 Task: Search for a spacious Airbnb that's perfect for a family vacation in Sentrum, Oslo, Norway.
Action: Mouse moved to (593, 111)
Screenshot: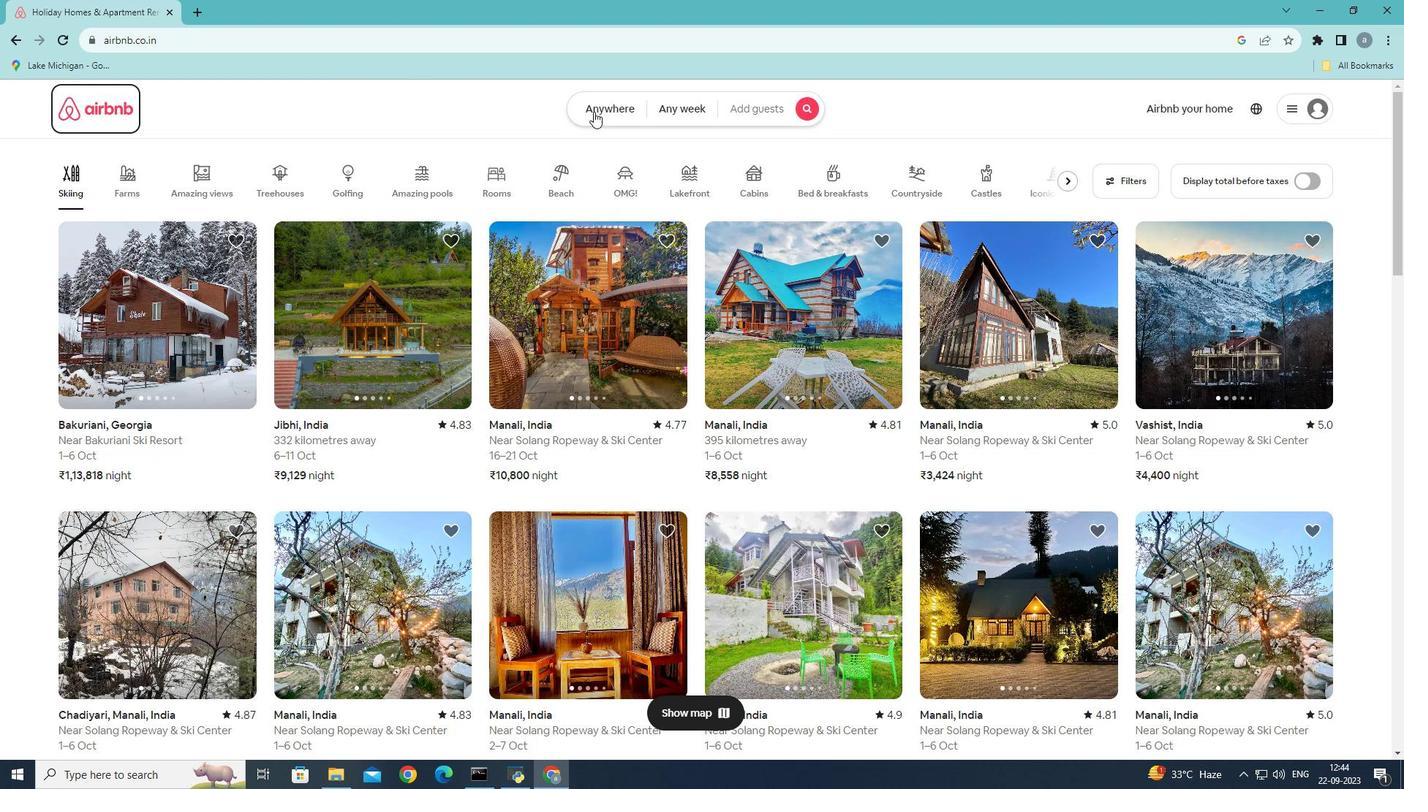 
Action: Mouse pressed left at (593, 111)
Screenshot: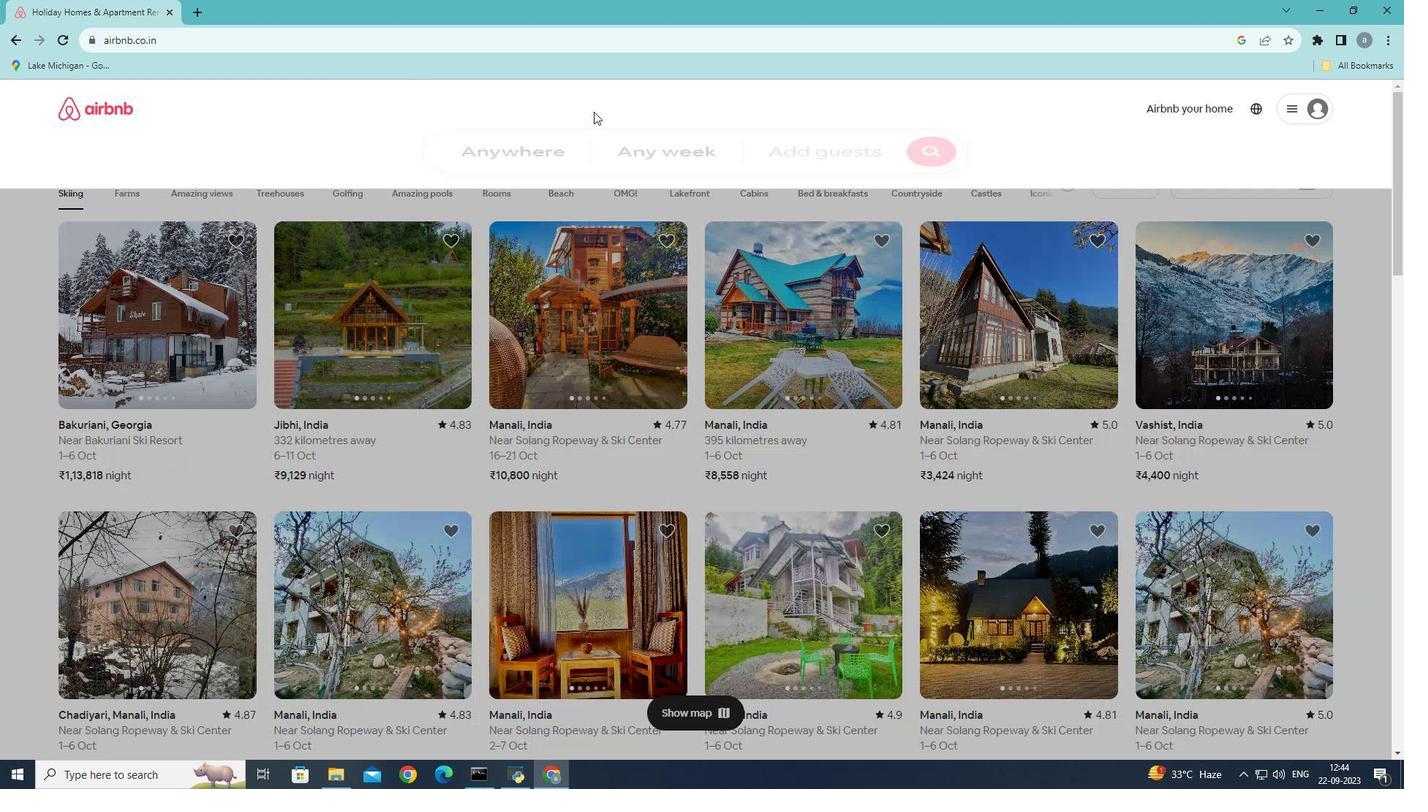 
Action: Mouse moved to (454, 167)
Screenshot: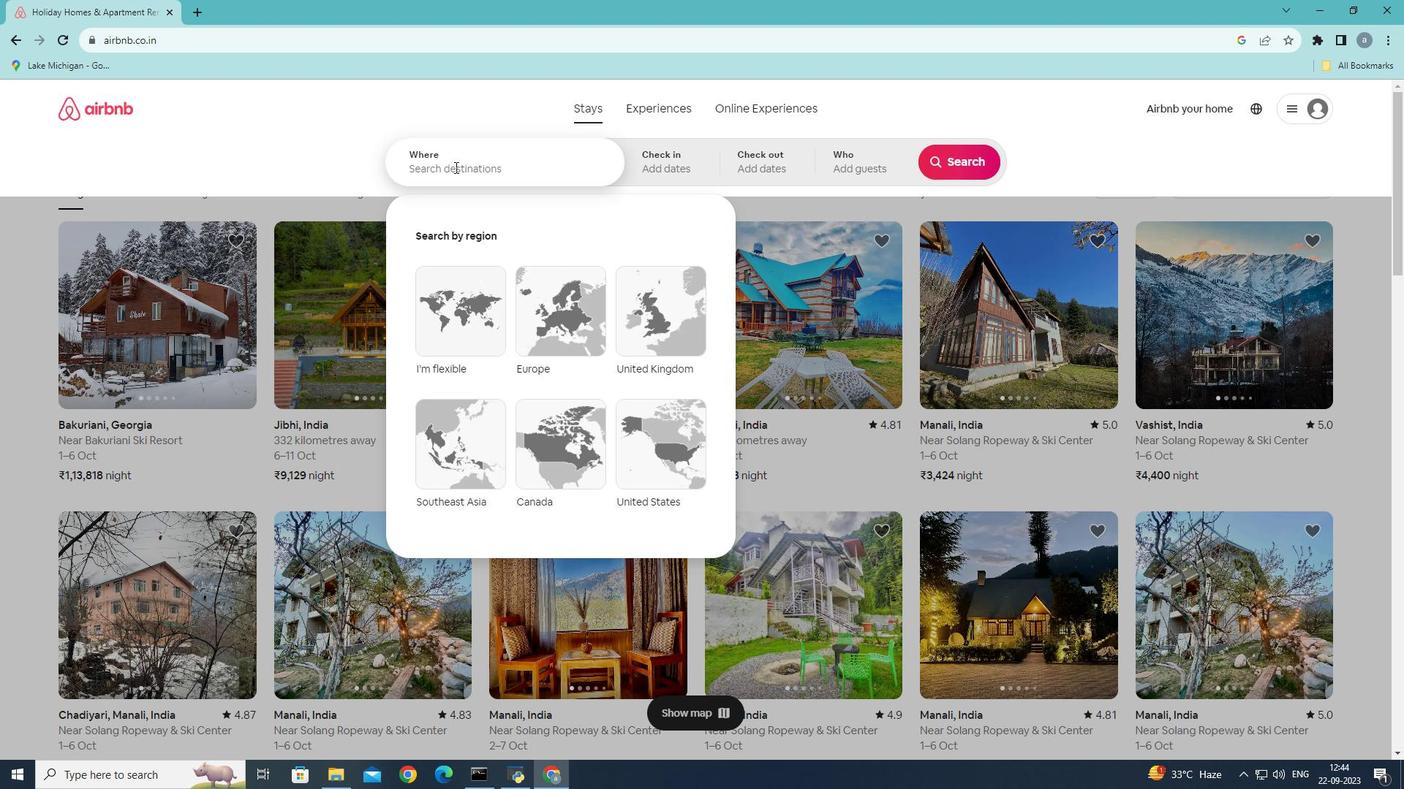 
Action: Mouse pressed left at (454, 167)
Screenshot: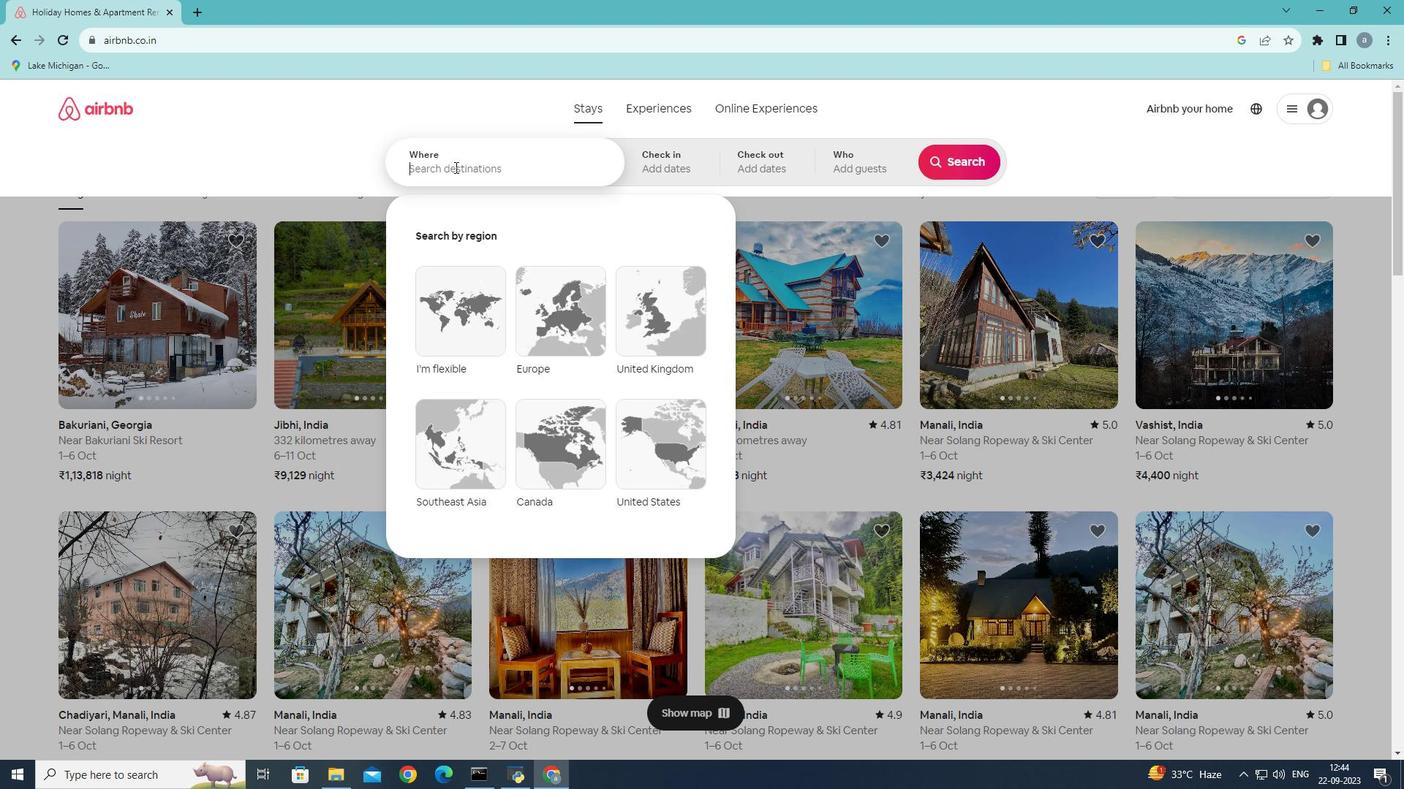 
Action: Mouse moved to (534, 173)
Screenshot: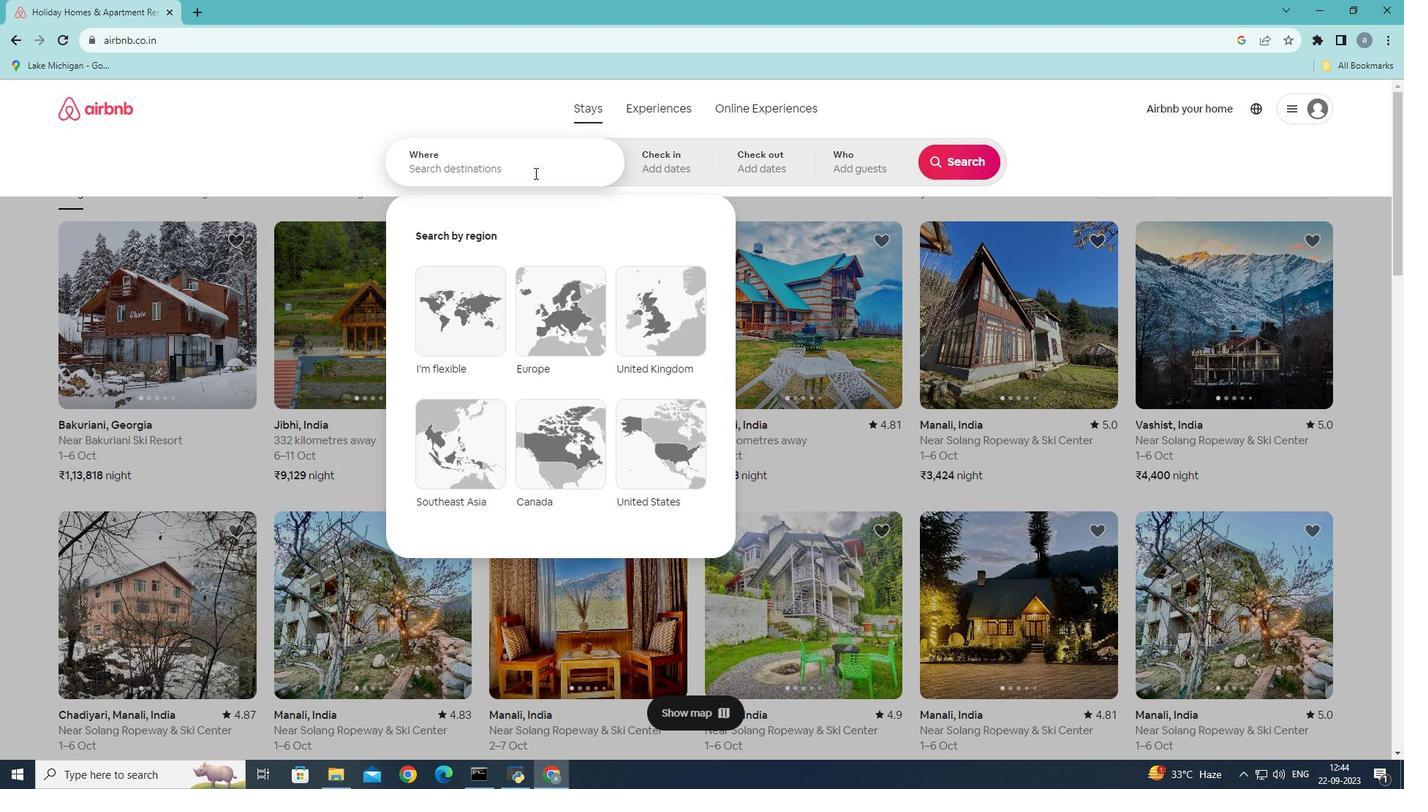
Action: Key pressed sent
Screenshot: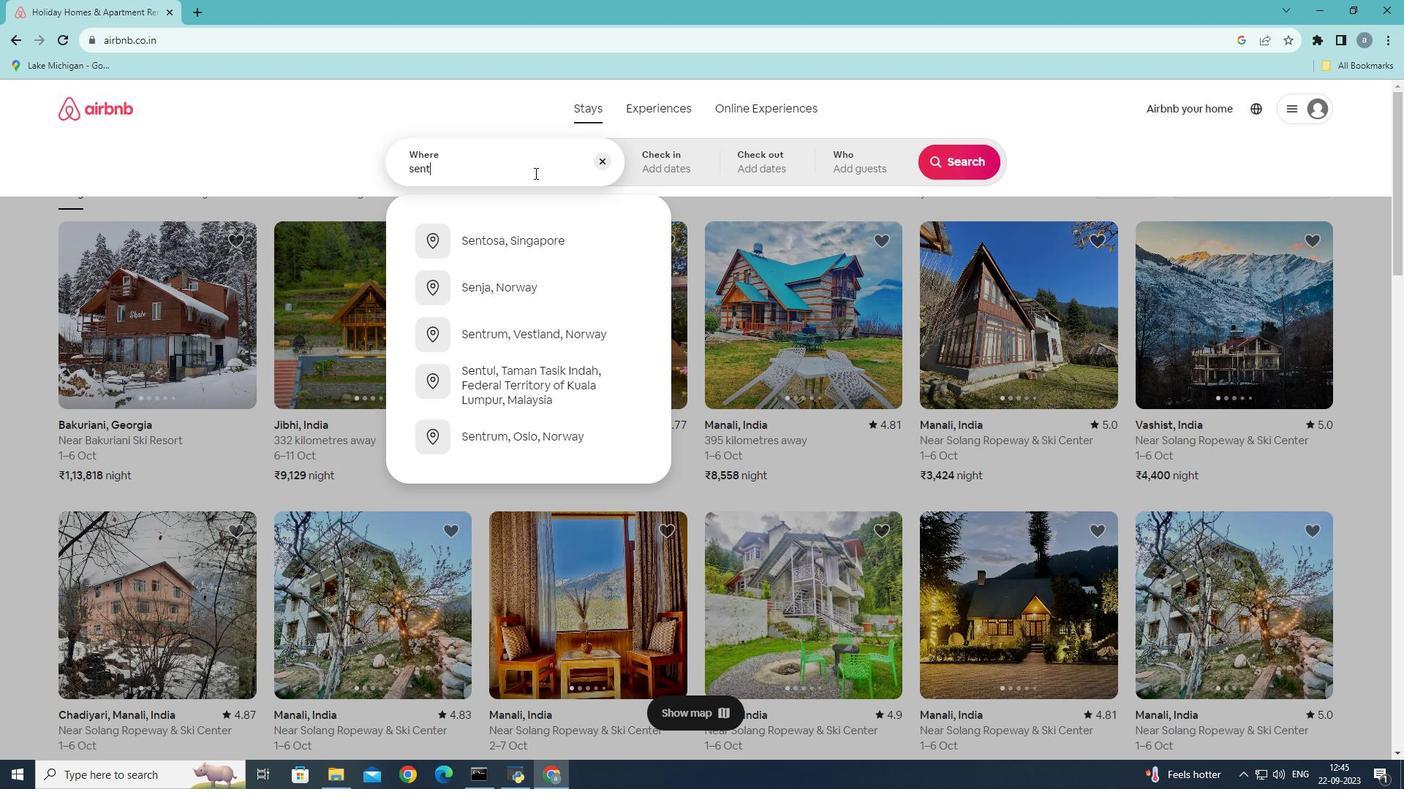 
Action: Mouse moved to (502, 382)
Screenshot: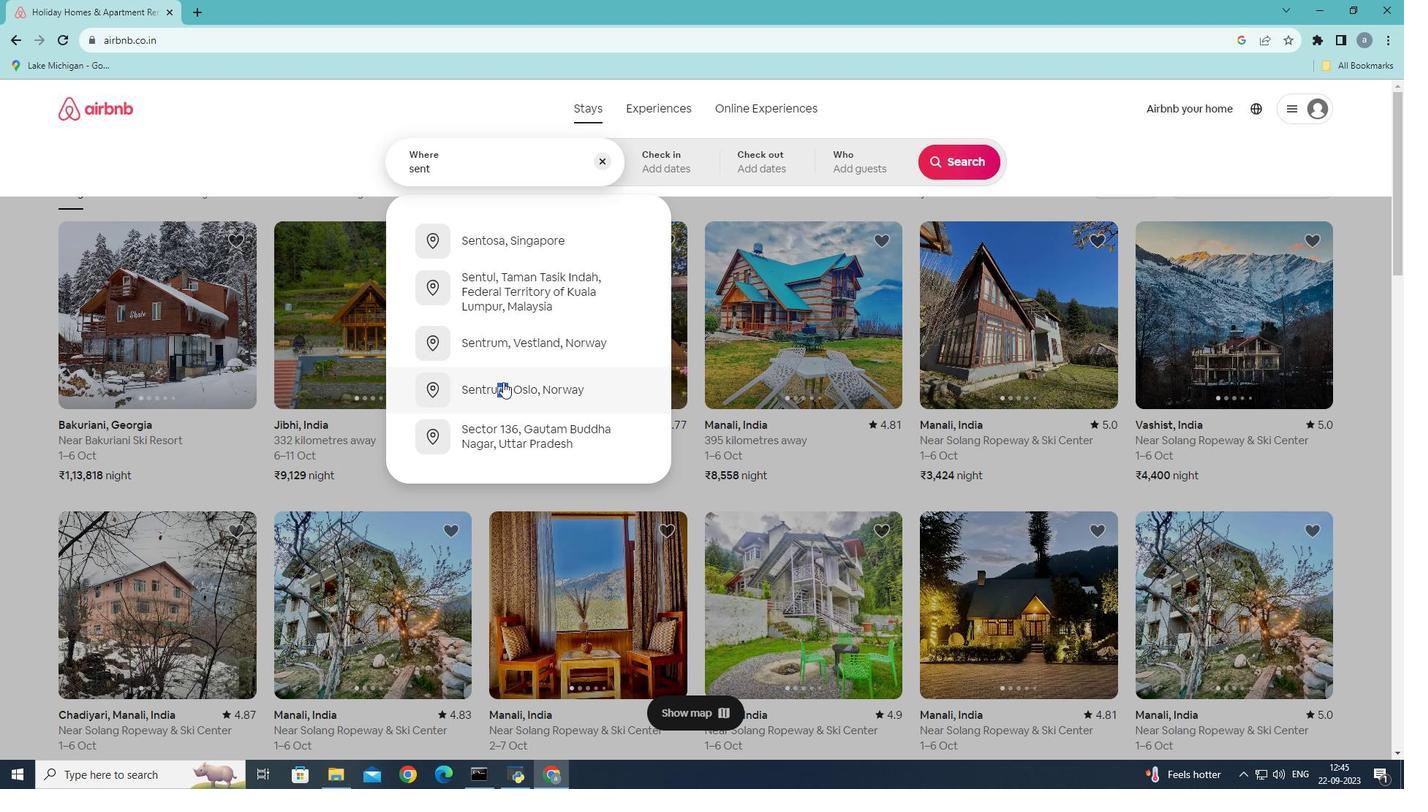 
Action: Mouse pressed left at (502, 382)
Screenshot: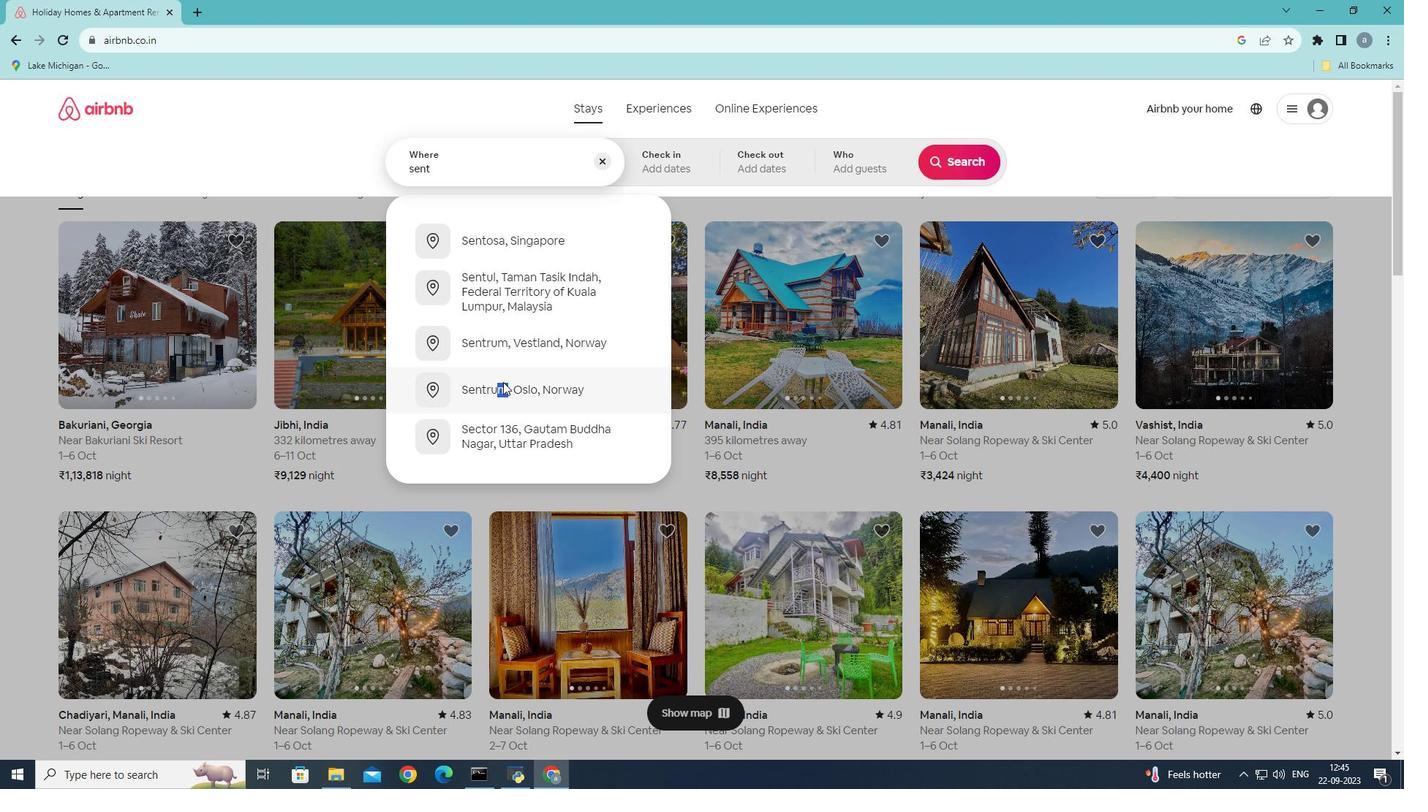 
Action: Mouse moved to (967, 161)
Screenshot: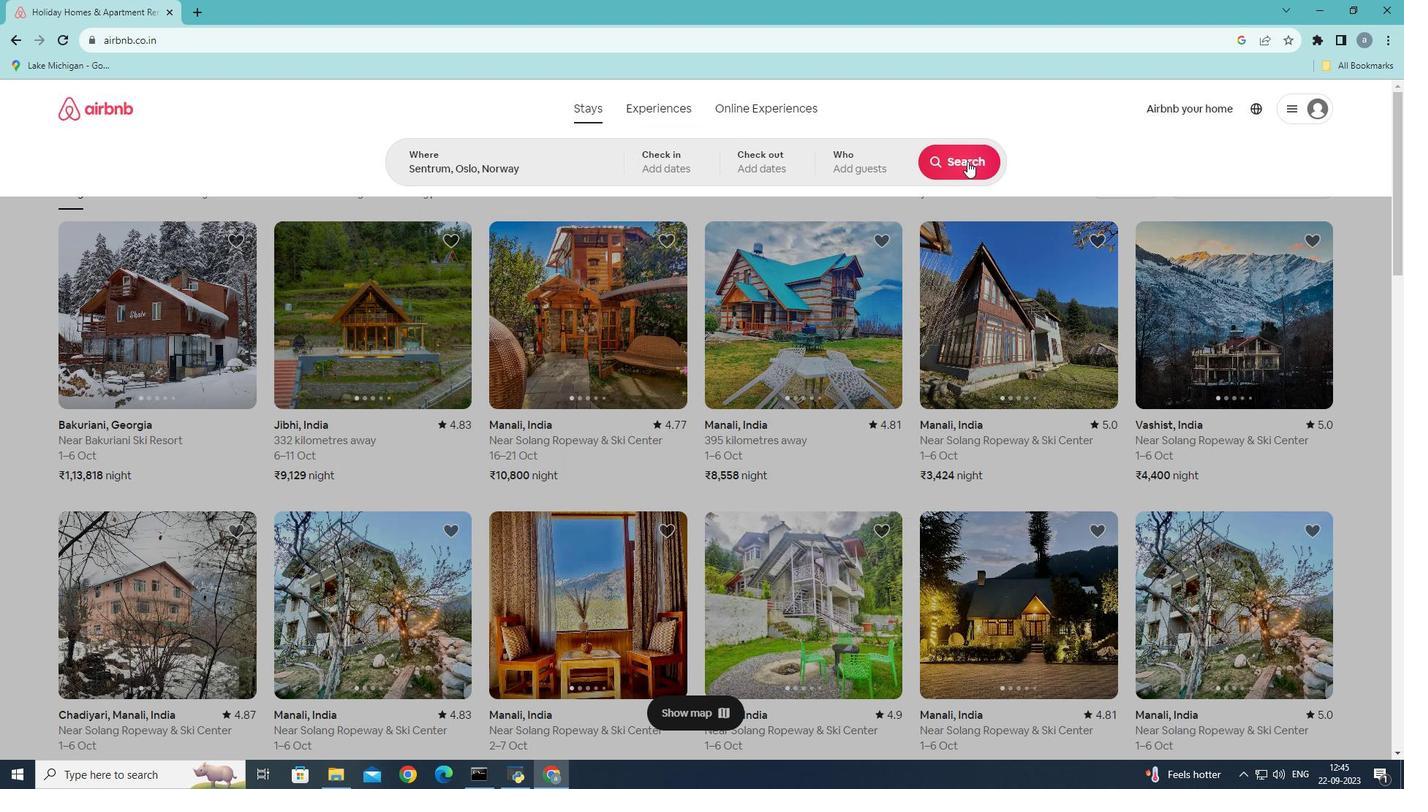 
Action: Mouse pressed left at (967, 161)
Screenshot: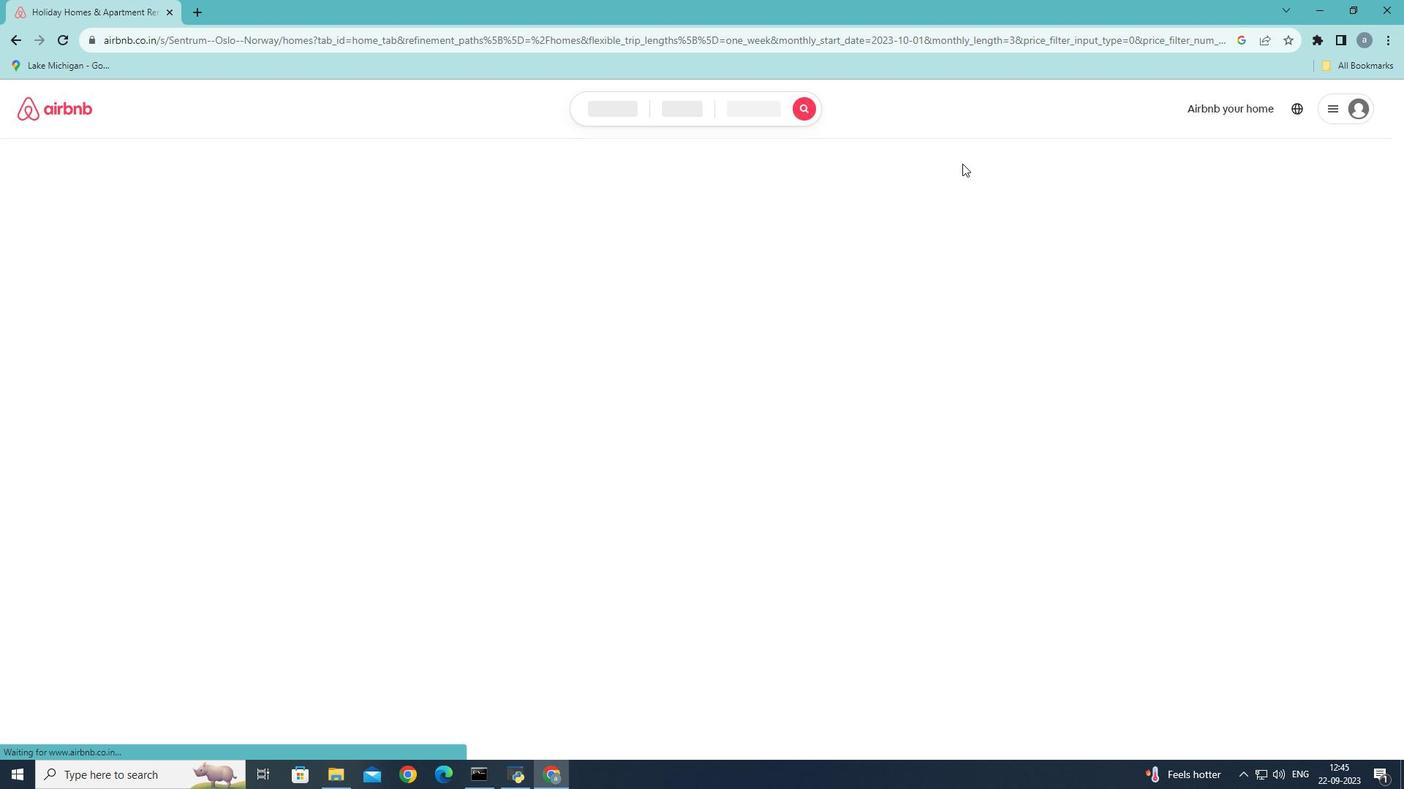 
Action: Mouse moved to (1172, 166)
Screenshot: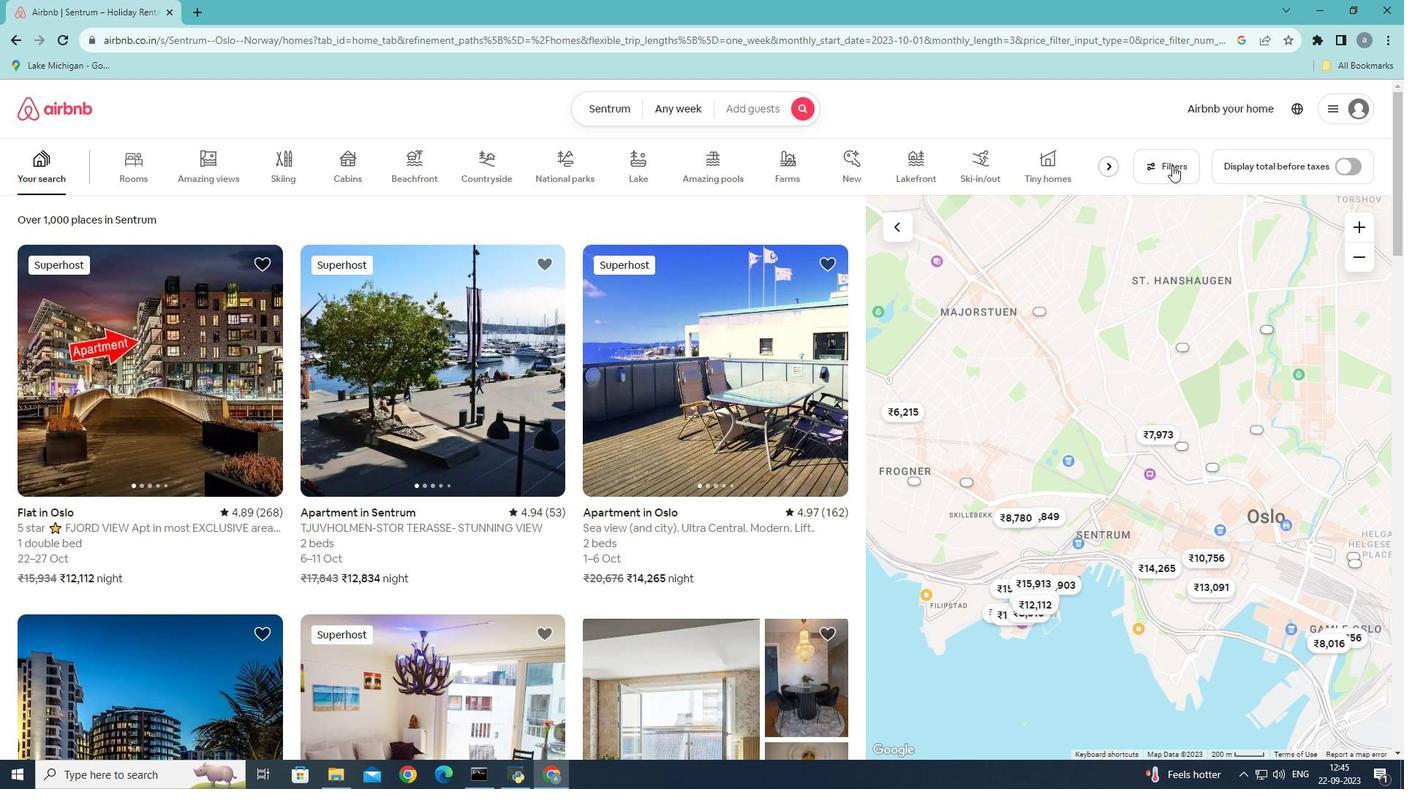 
Action: Mouse pressed left at (1172, 166)
Screenshot: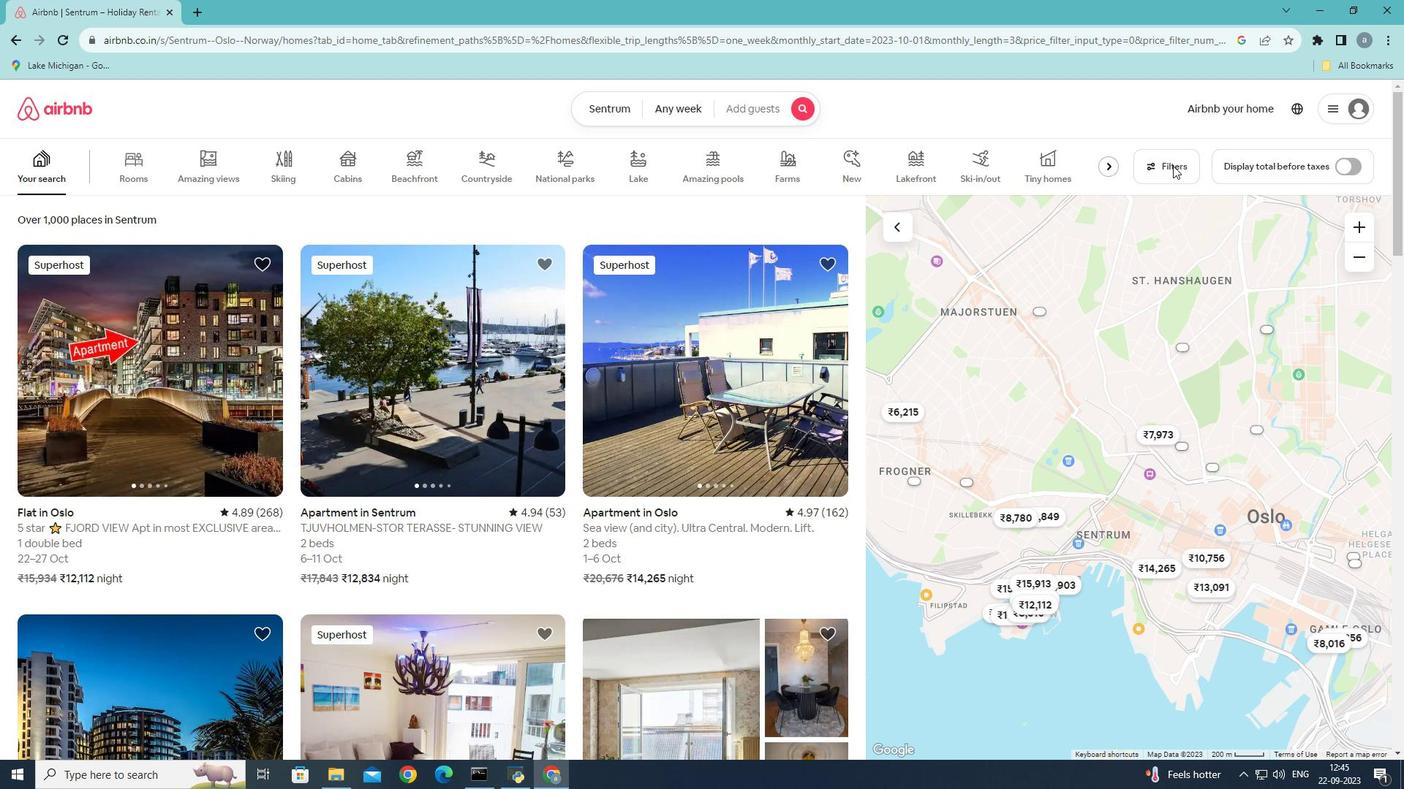 
Action: Mouse moved to (598, 444)
Screenshot: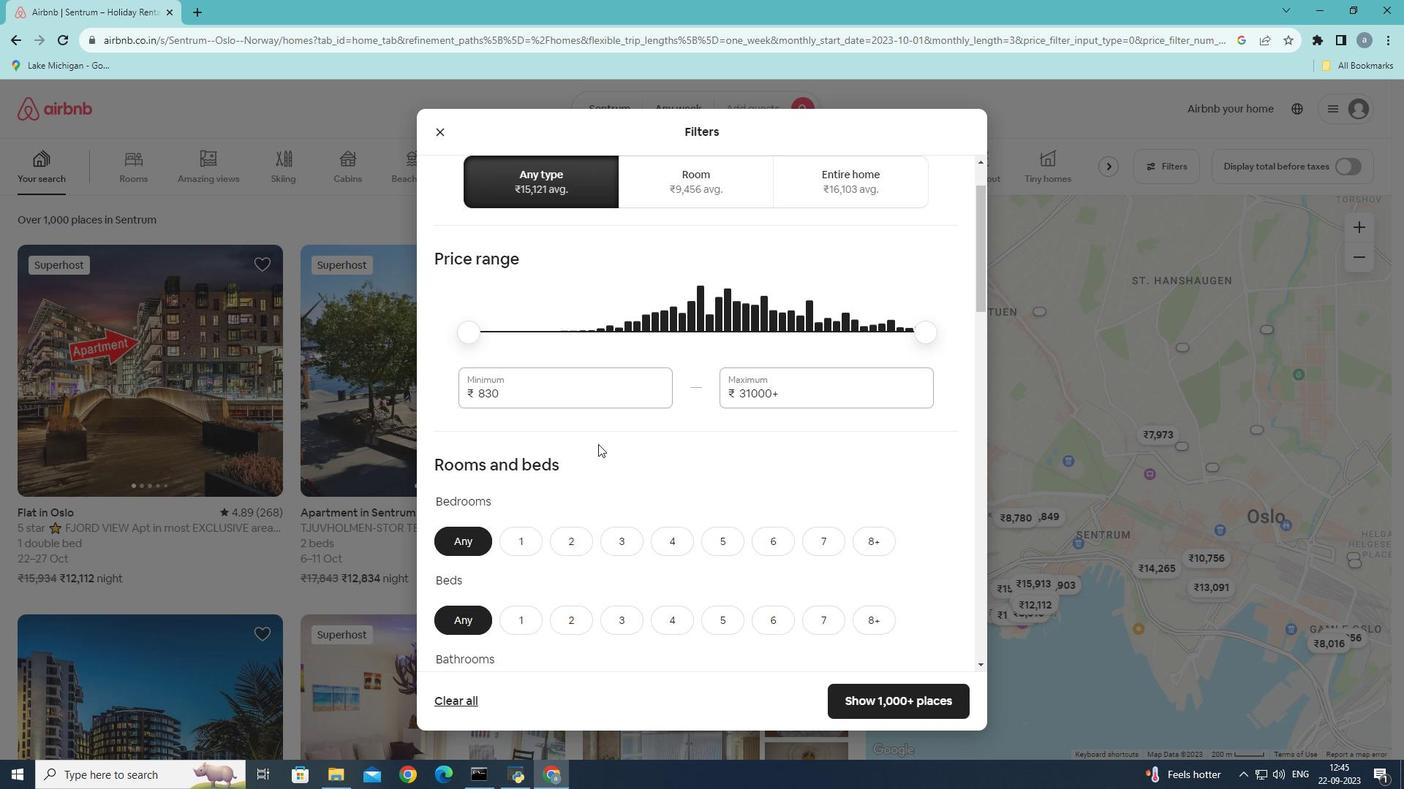 
Action: Mouse scrolled (598, 443) with delta (0, 0)
Screenshot: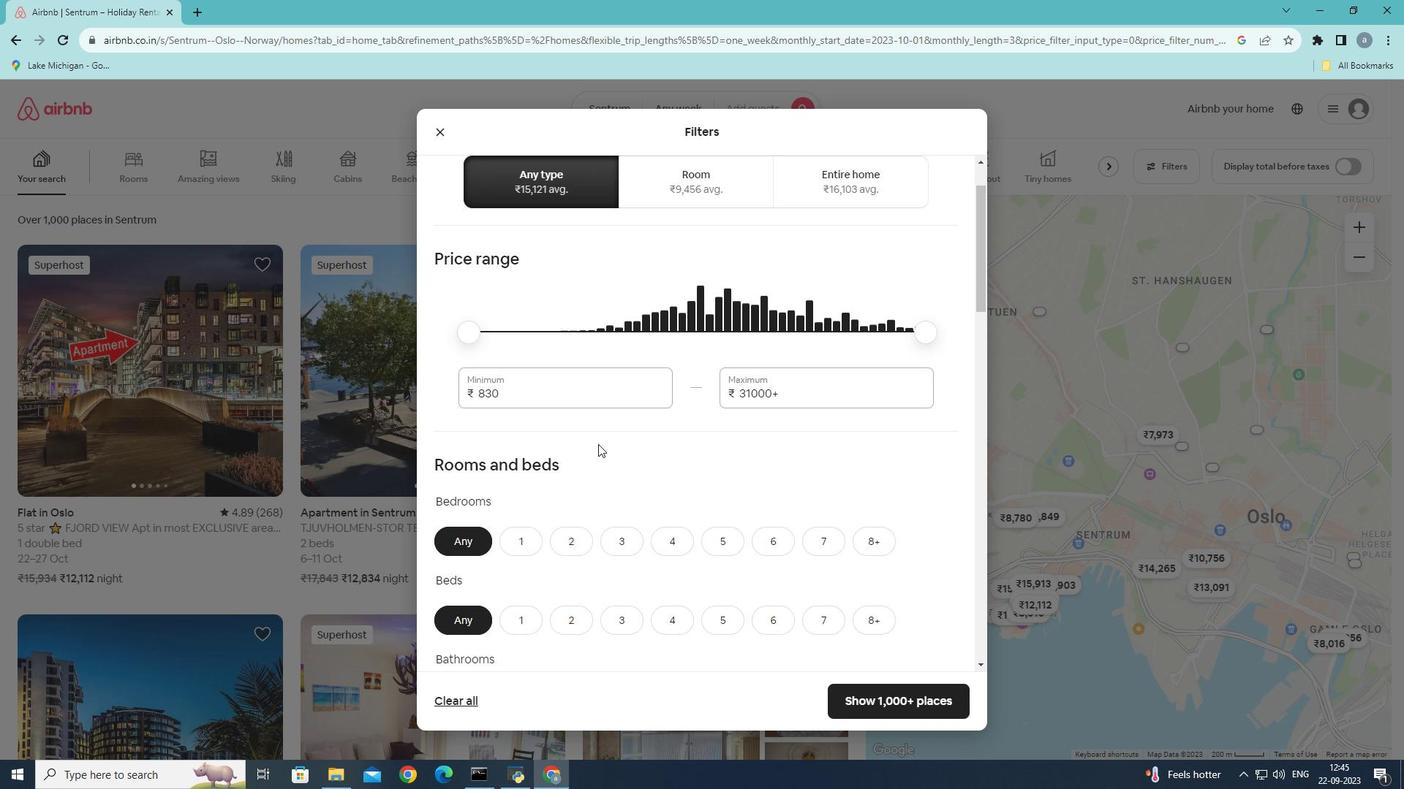 
Action: Mouse scrolled (598, 443) with delta (0, 0)
Screenshot: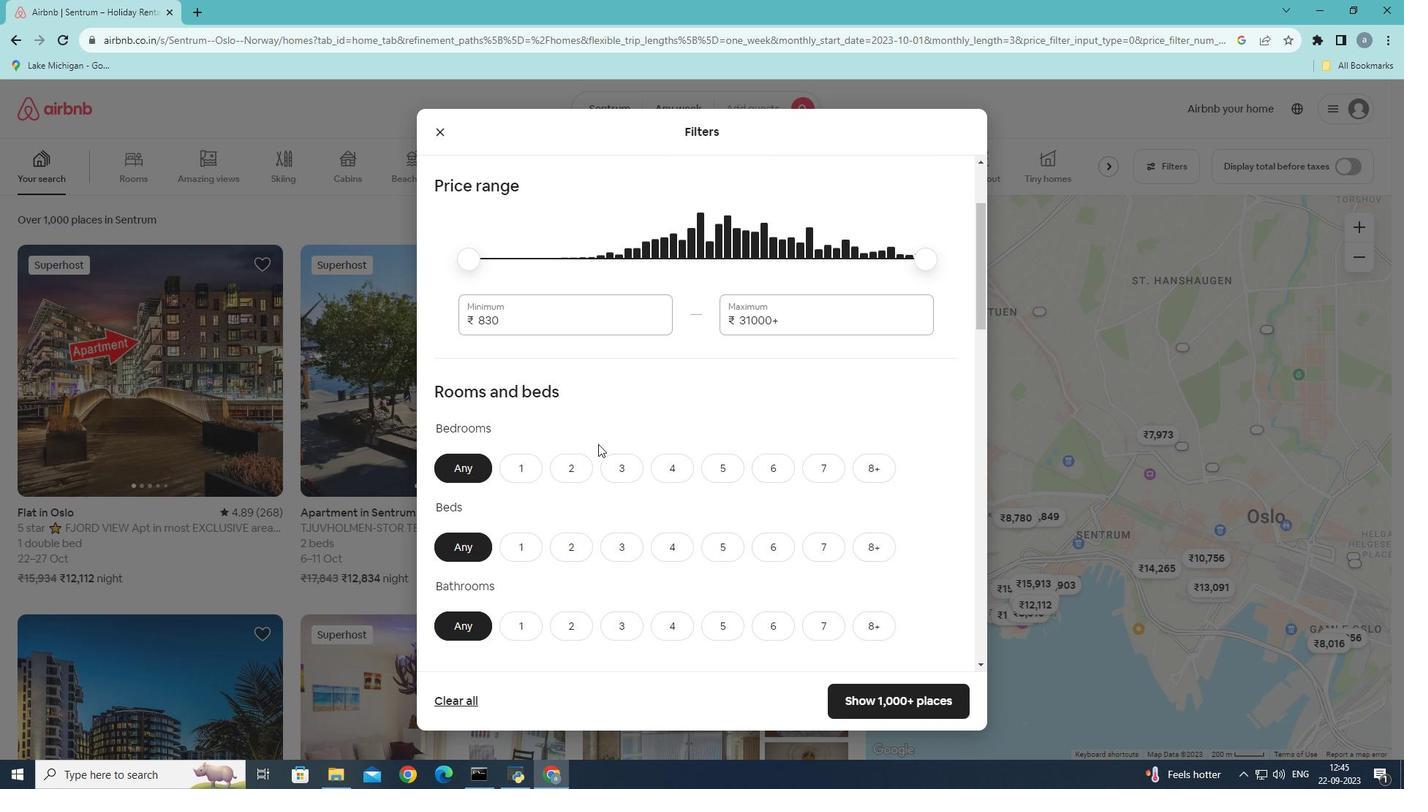 
Action: Mouse scrolled (598, 443) with delta (0, 0)
Screenshot: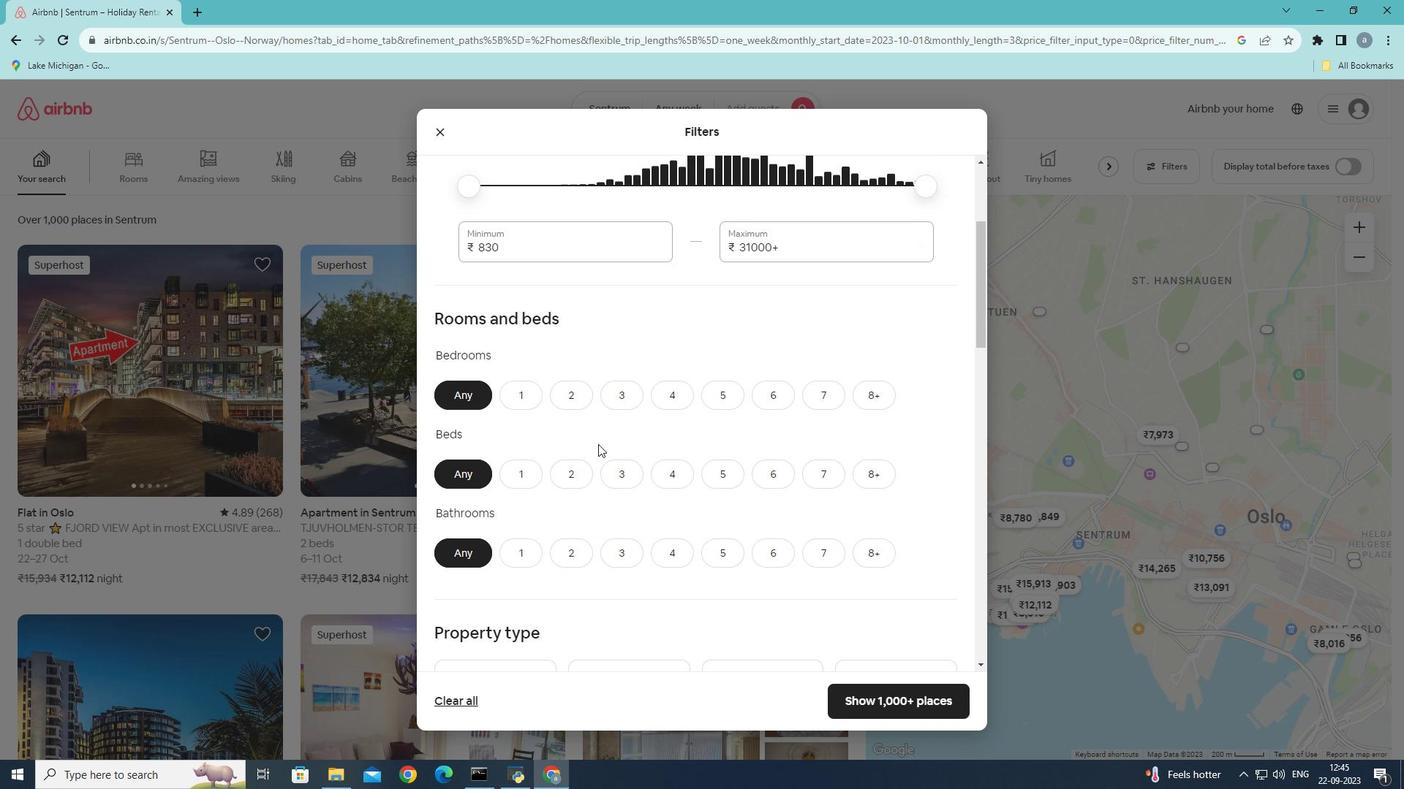 
Action: Mouse moved to (542, 427)
Screenshot: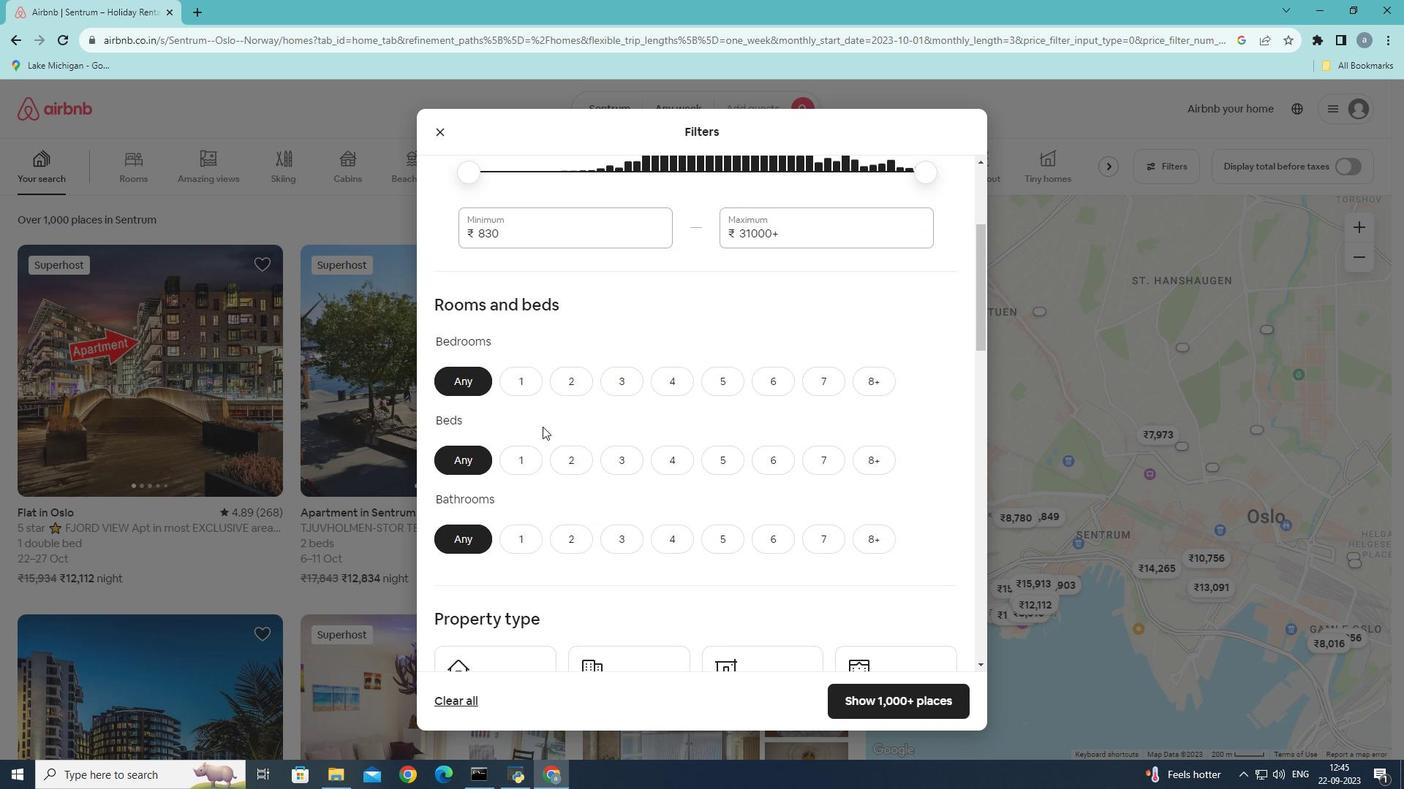 
Action: Mouse scrolled (542, 426) with delta (0, 0)
Screenshot: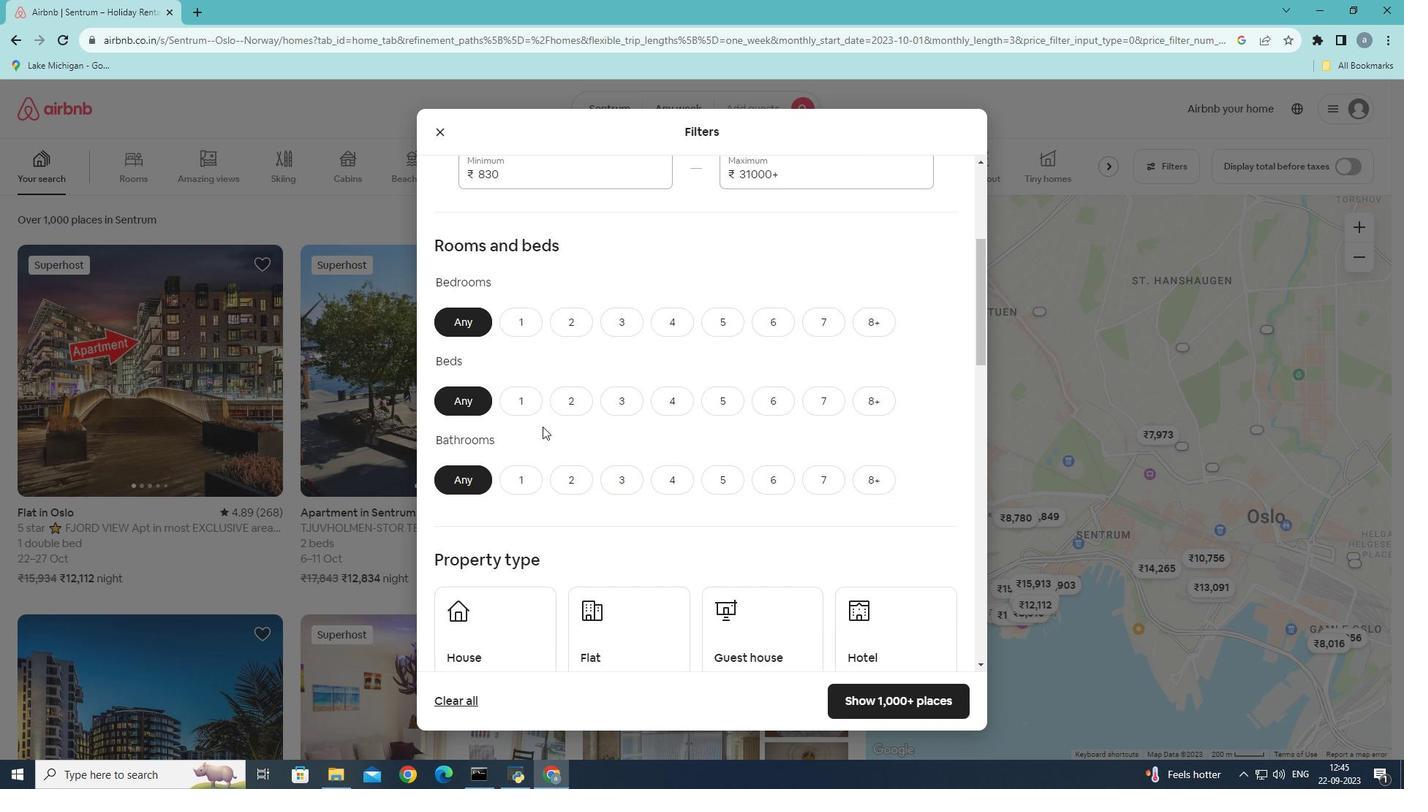 
Action: Mouse scrolled (542, 426) with delta (0, 0)
Screenshot: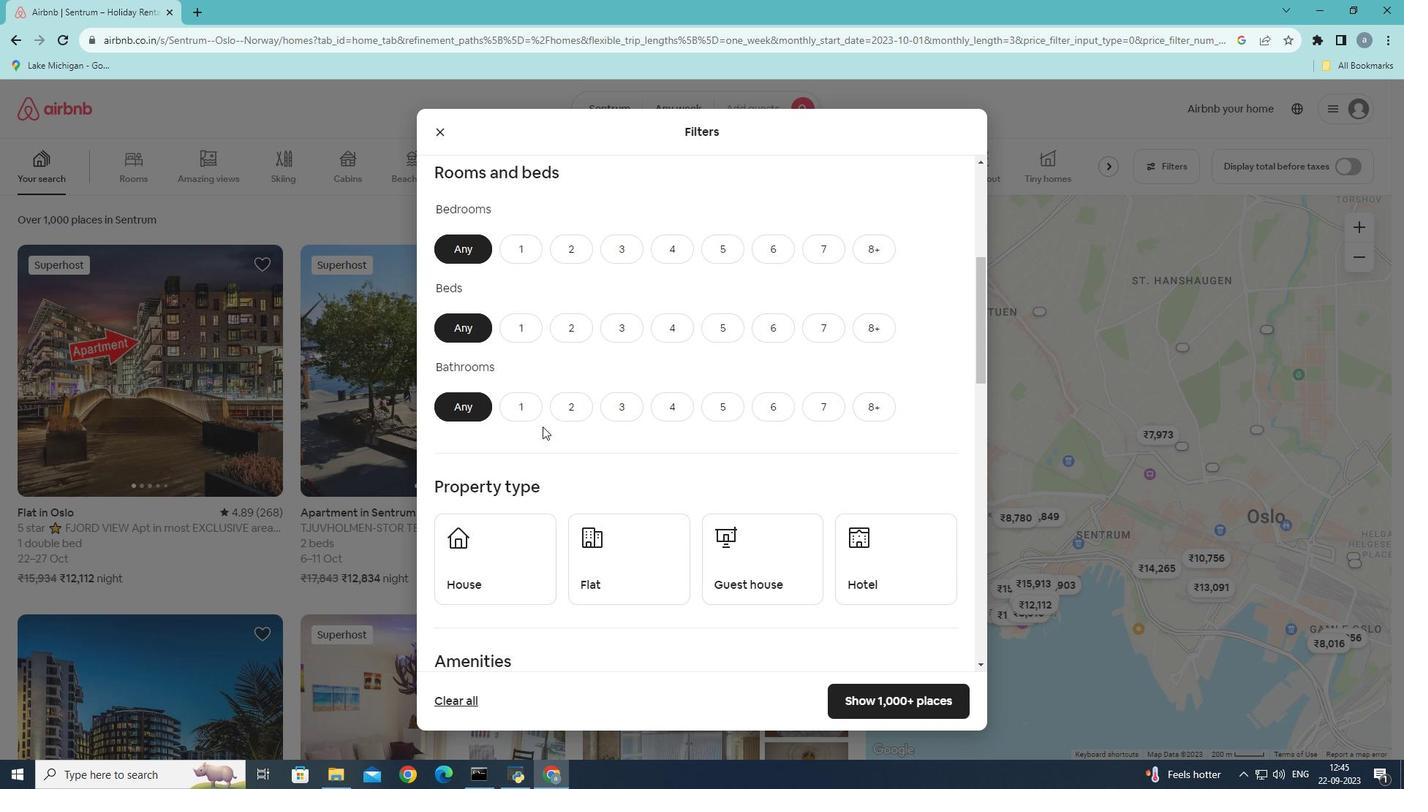 
Action: Mouse scrolled (542, 426) with delta (0, 0)
Screenshot: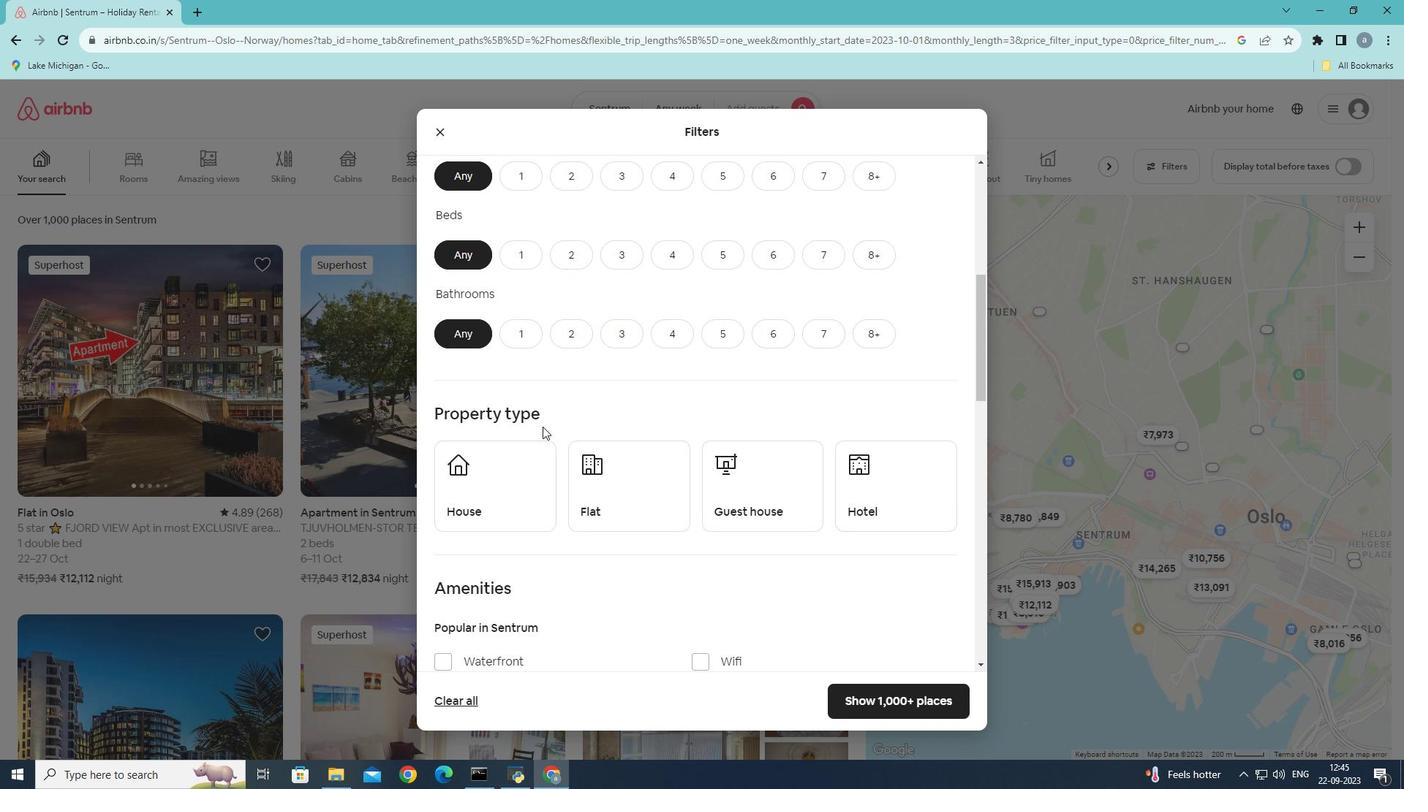 
Action: Mouse moved to (555, 433)
Screenshot: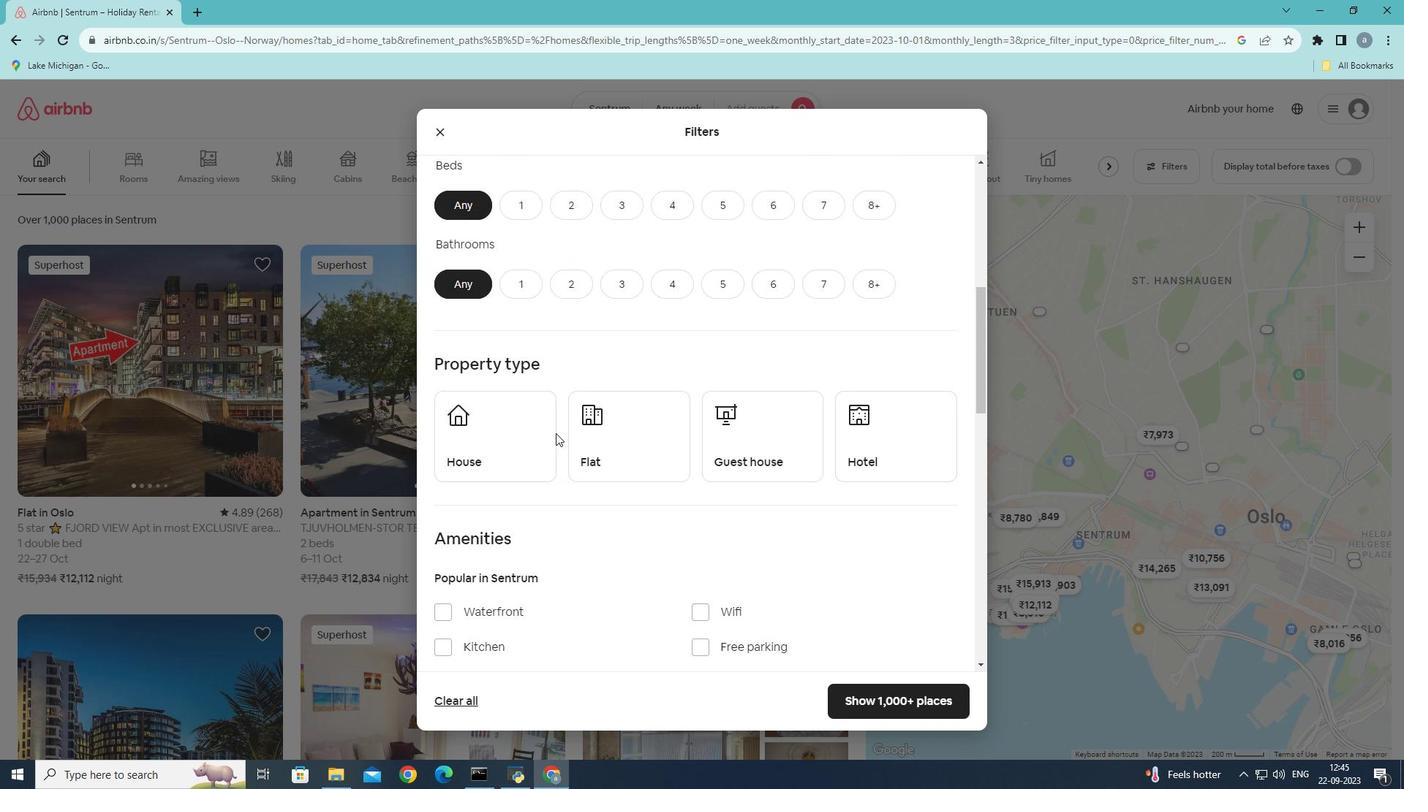 
Action: Mouse scrolled (555, 432) with delta (0, 0)
Screenshot: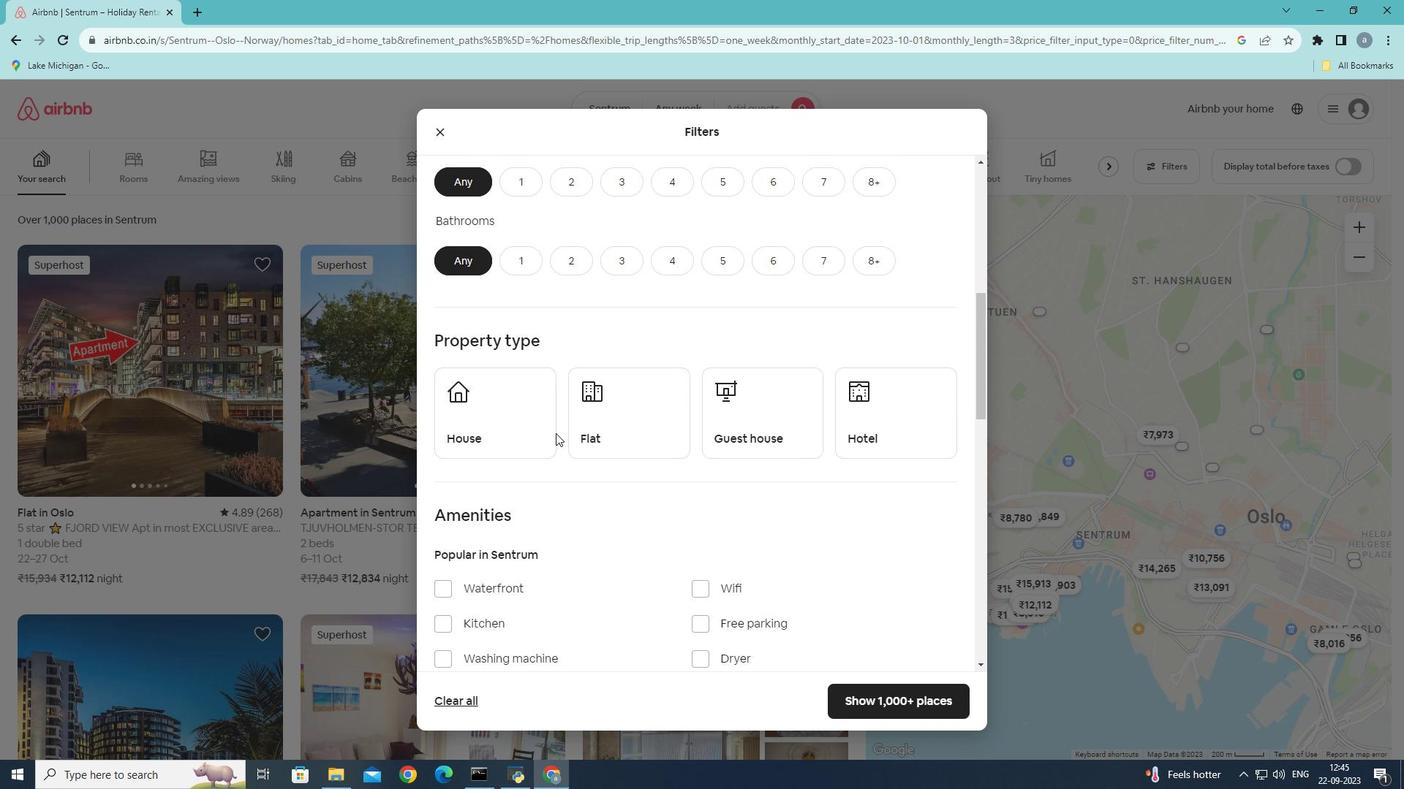 
Action: Mouse moved to (773, 432)
Screenshot: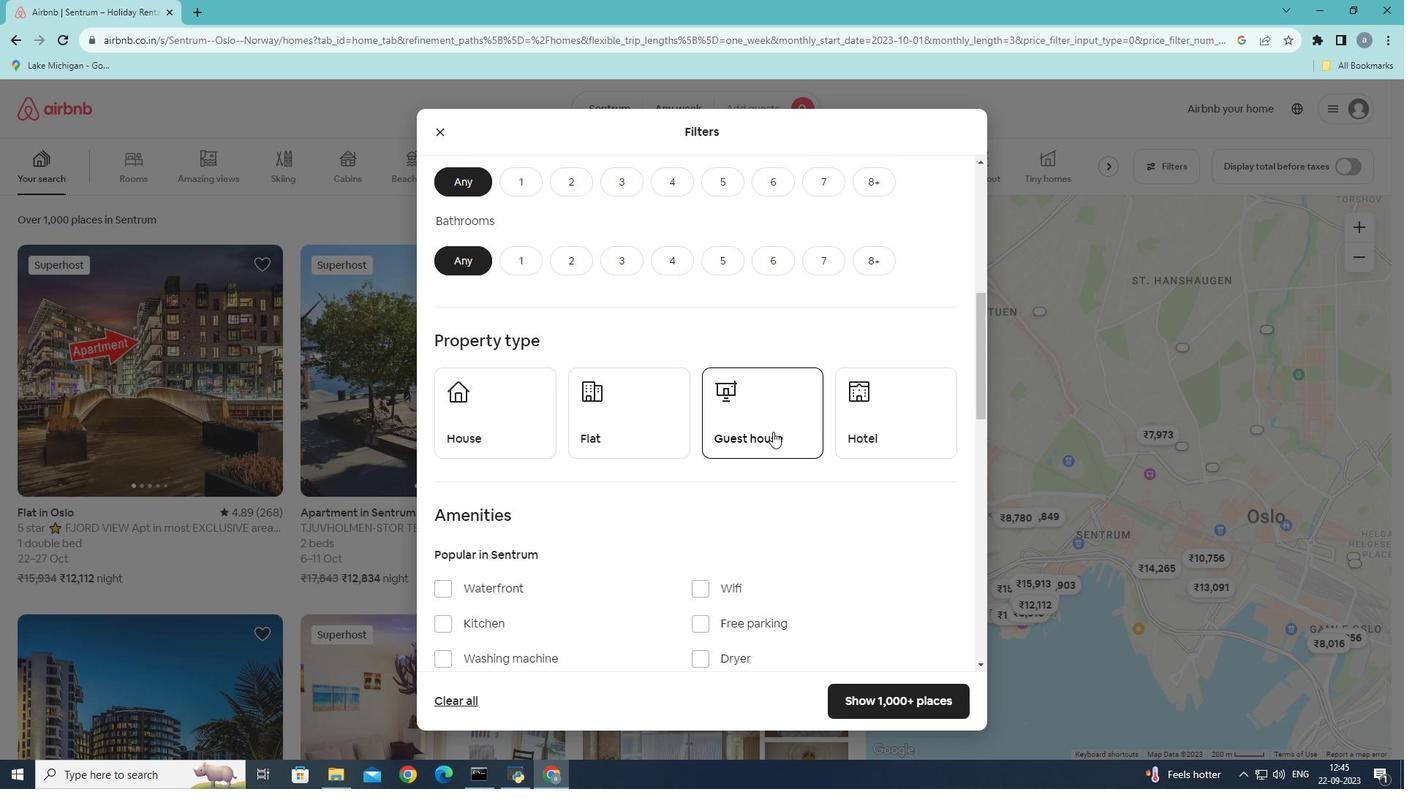 
Action: Mouse pressed left at (773, 432)
Screenshot: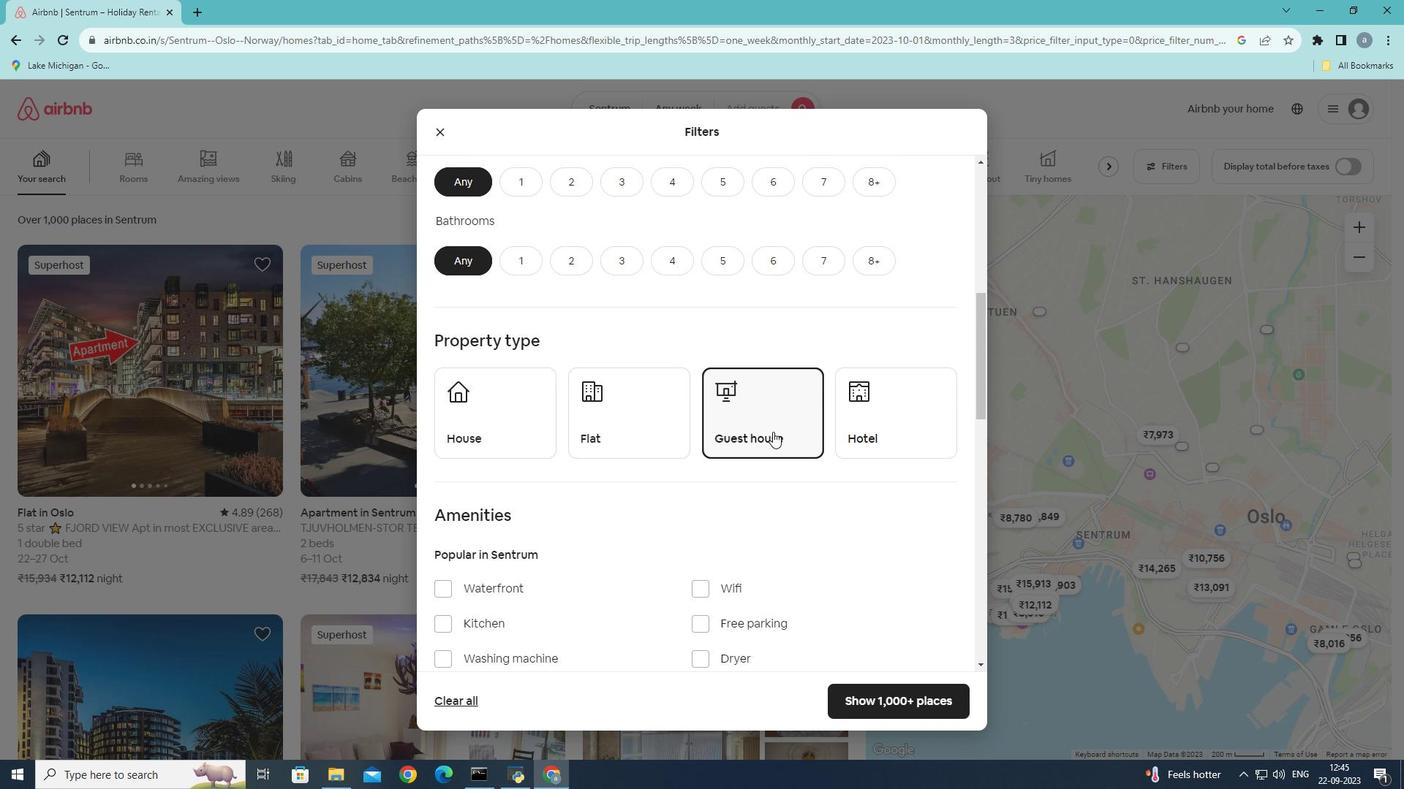 
Action: Mouse moved to (581, 484)
Screenshot: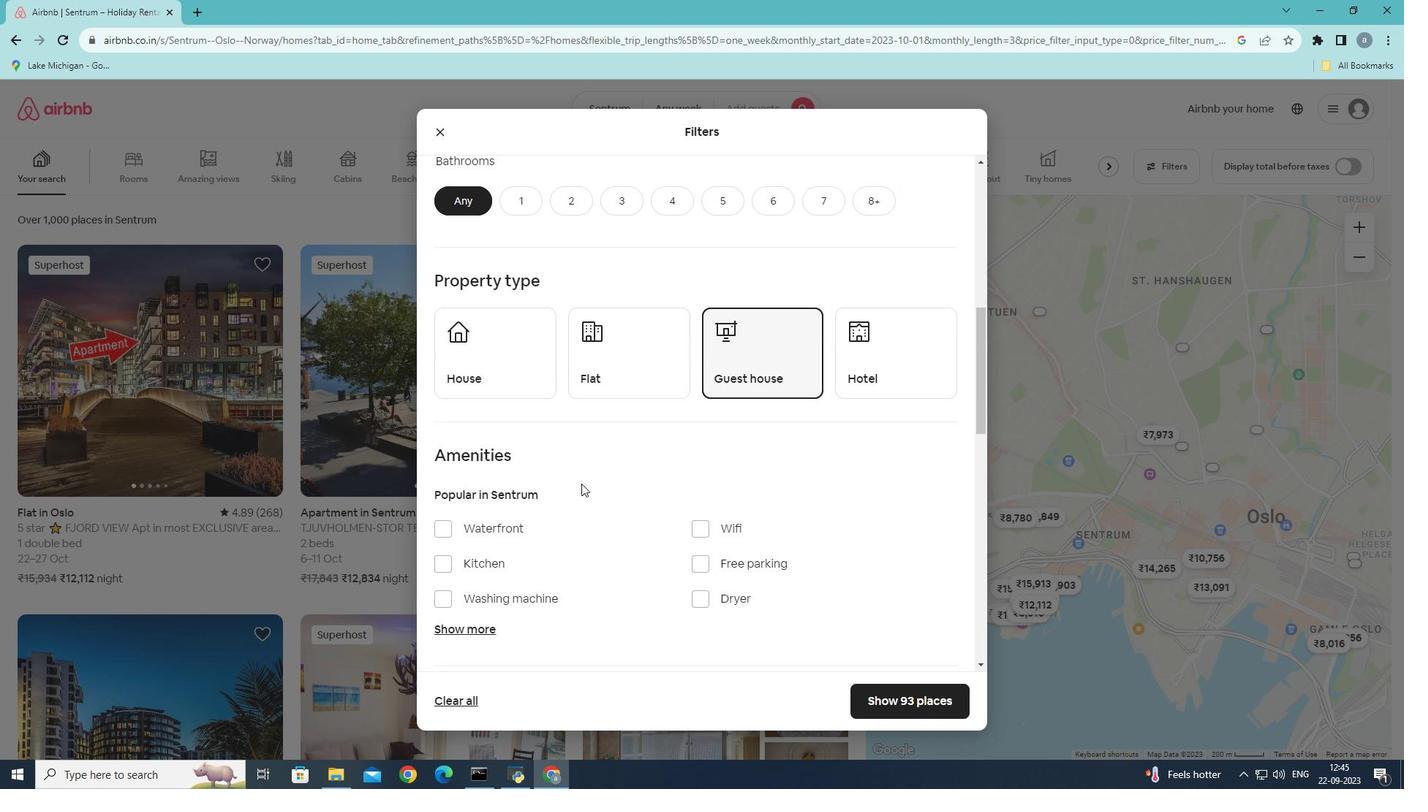 
Action: Mouse scrolled (581, 483) with delta (0, 0)
Screenshot: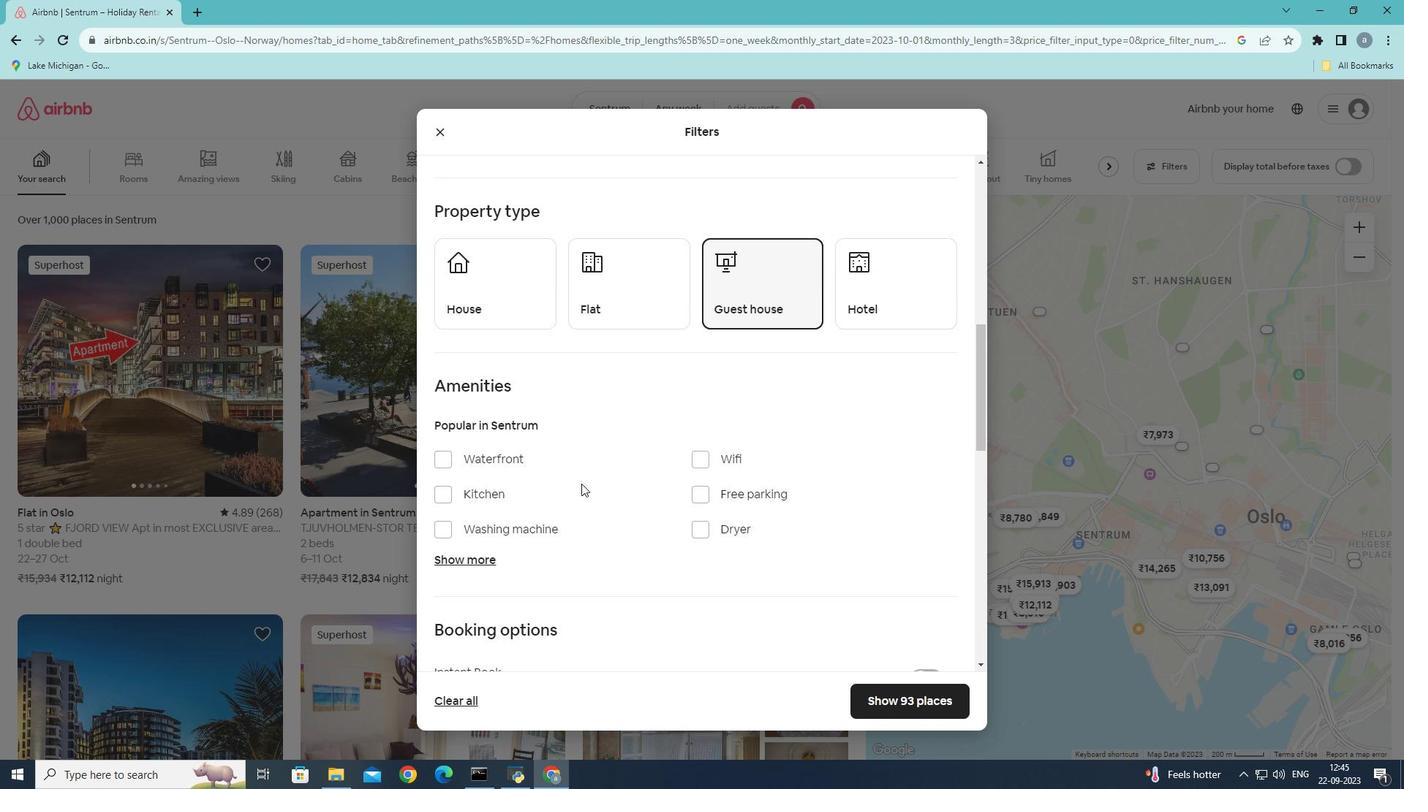 
Action: Mouse scrolled (581, 483) with delta (0, 0)
Screenshot: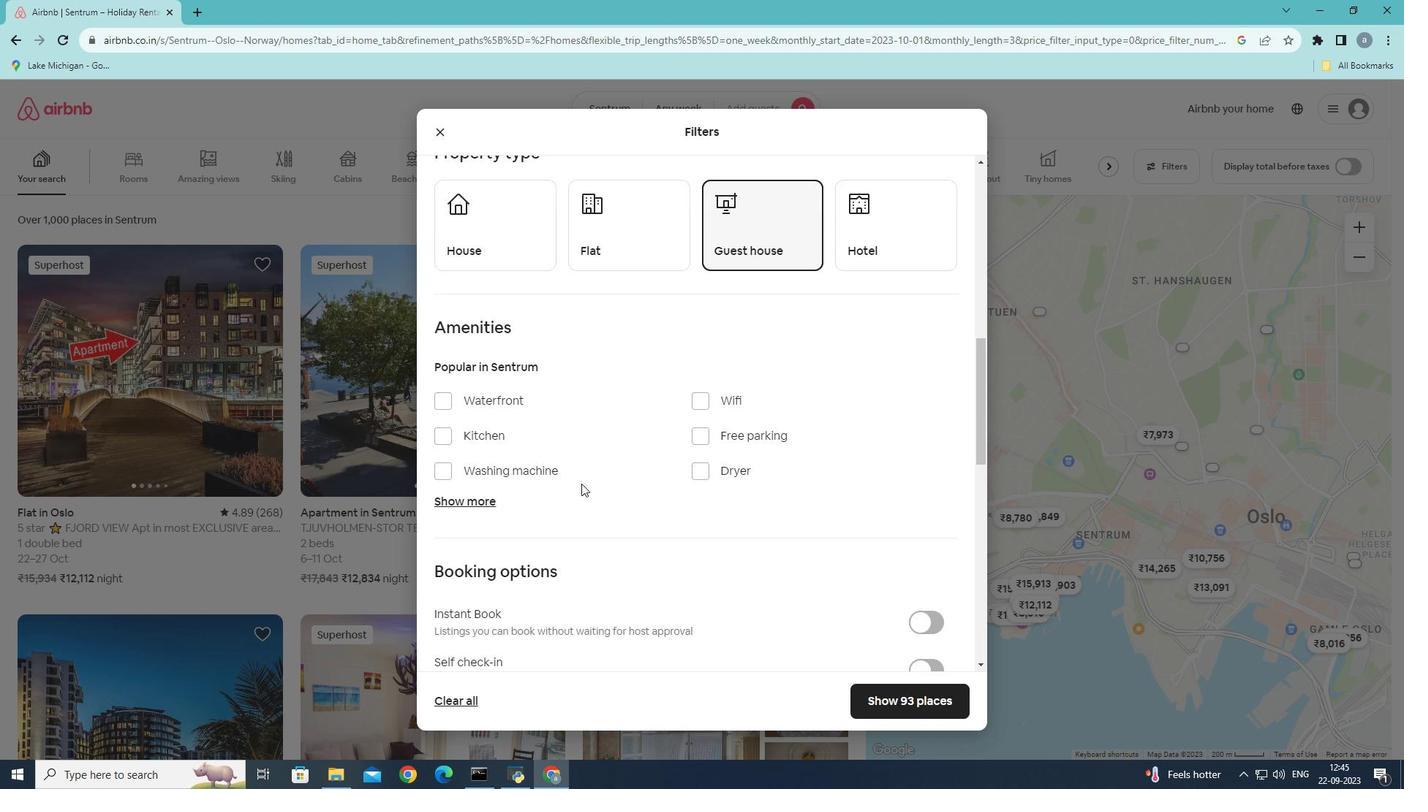 
Action: Mouse scrolled (581, 483) with delta (0, 0)
Screenshot: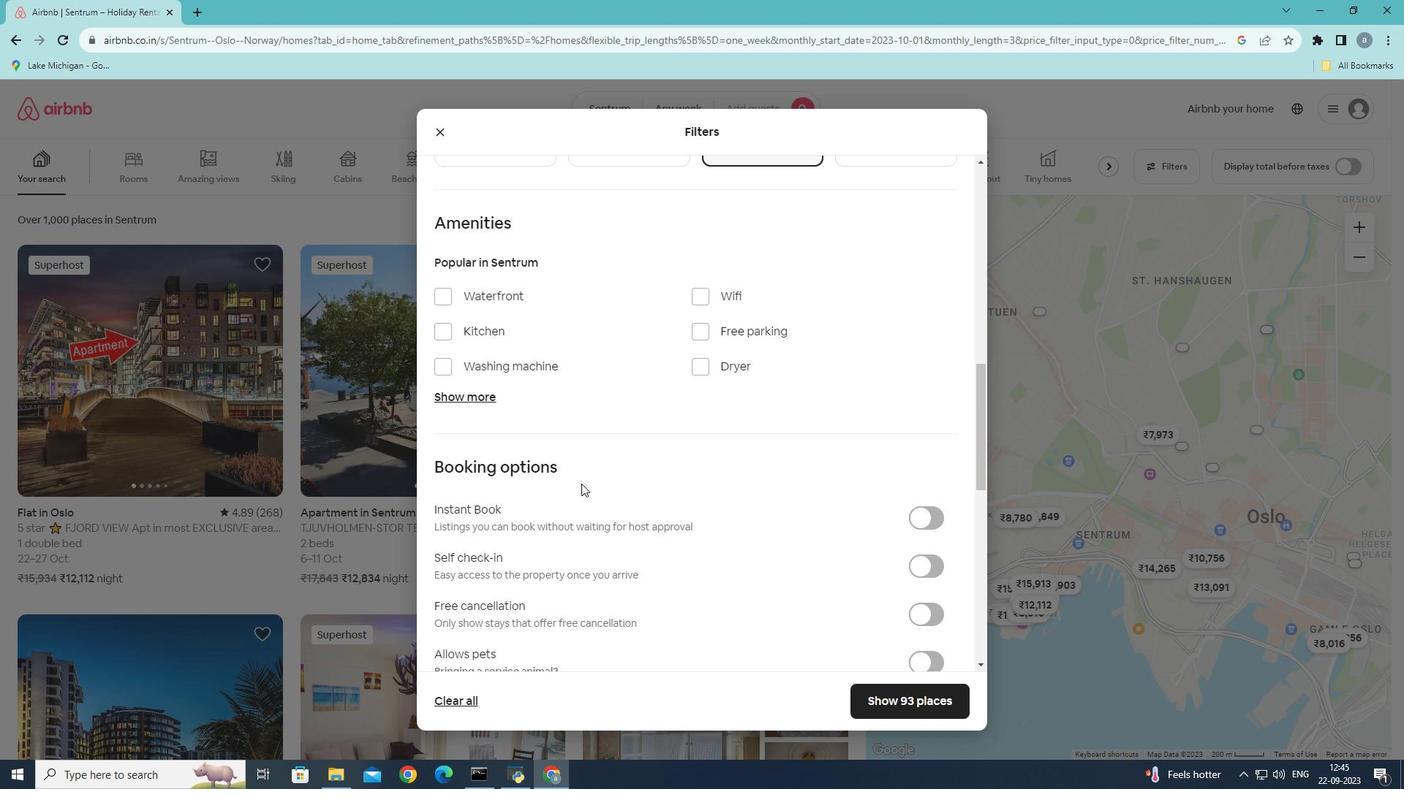 
Action: Mouse scrolled (581, 483) with delta (0, 0)
Screenshot: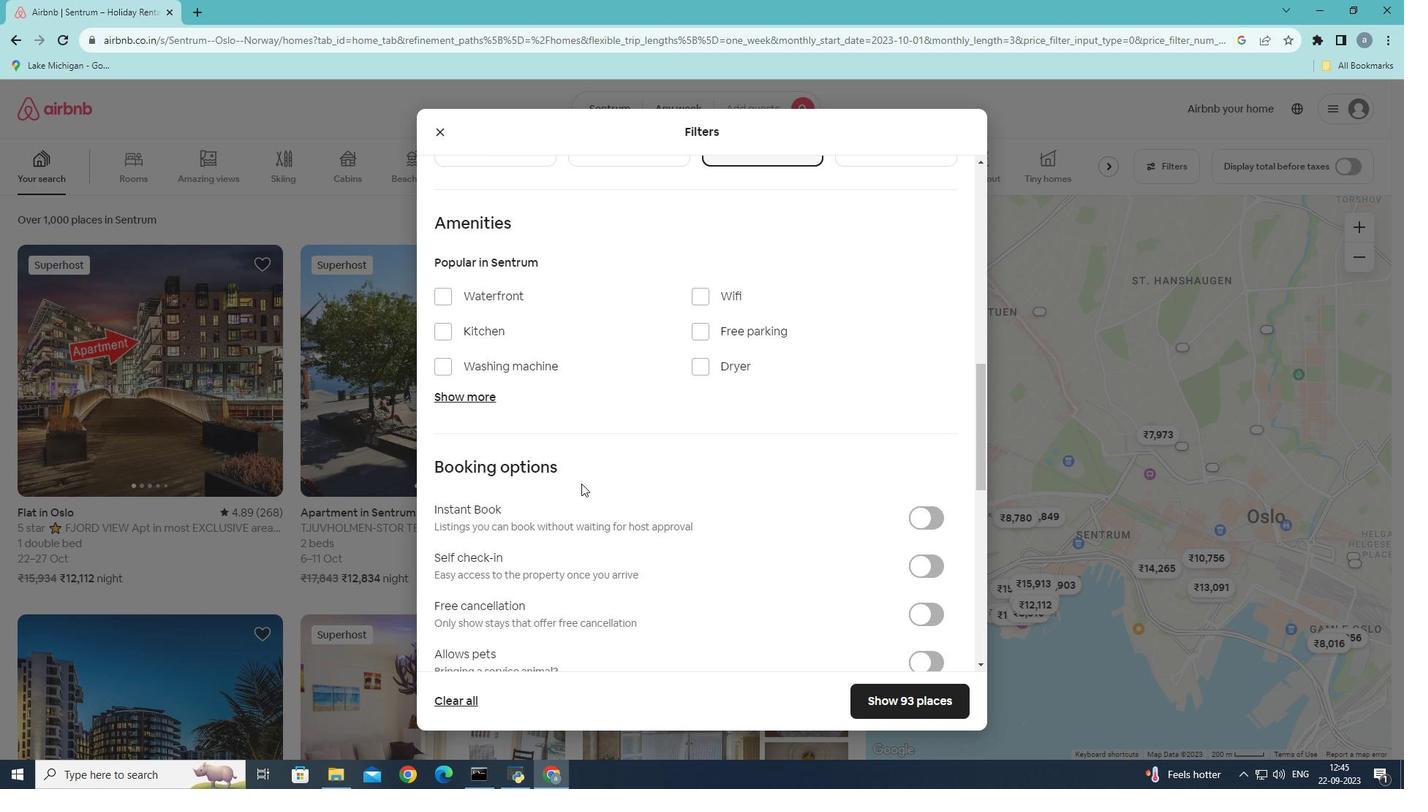 
Action: Mouse moved to (500, 419)
Screenshot: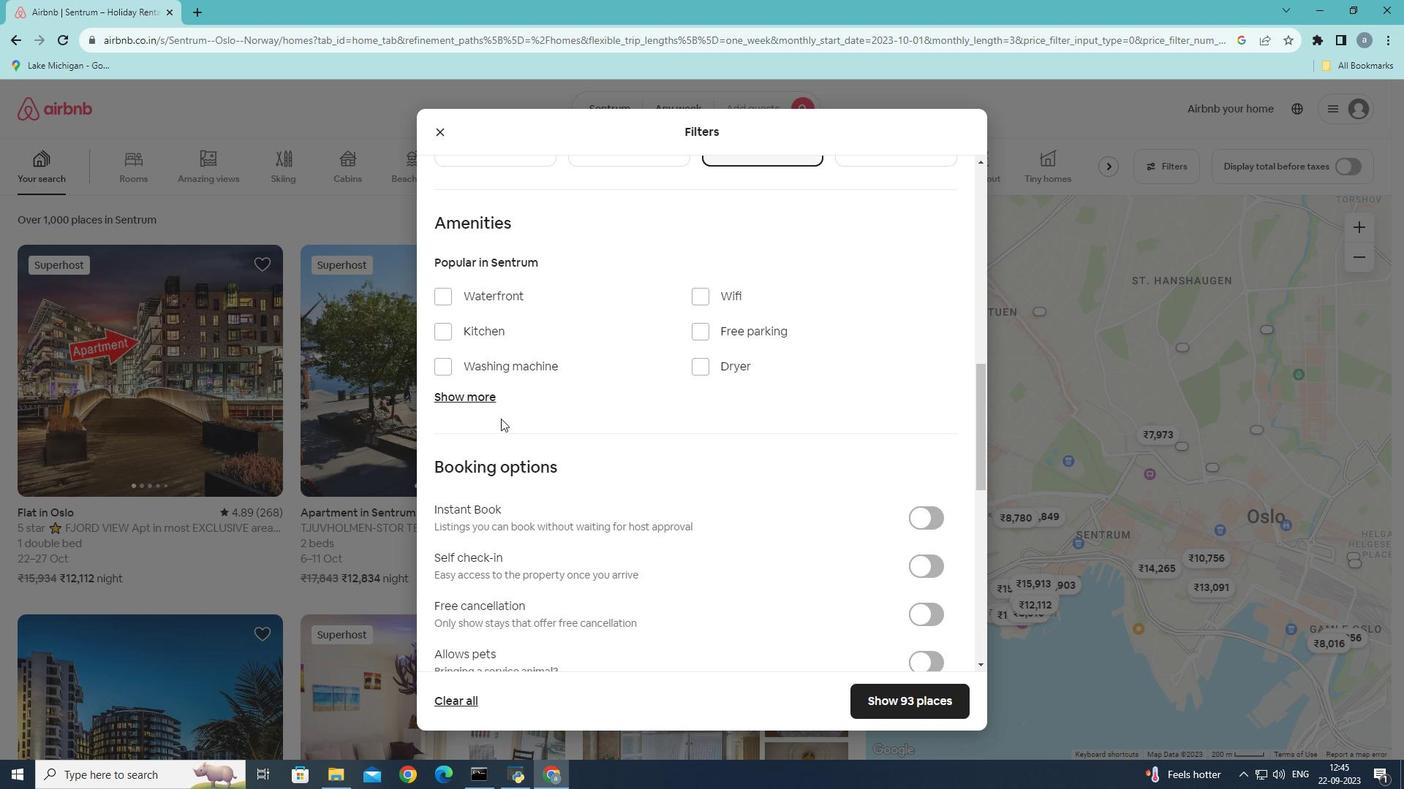
Action: Mouse scrolled (500, 418) with delta (0, 0)
Screenshot: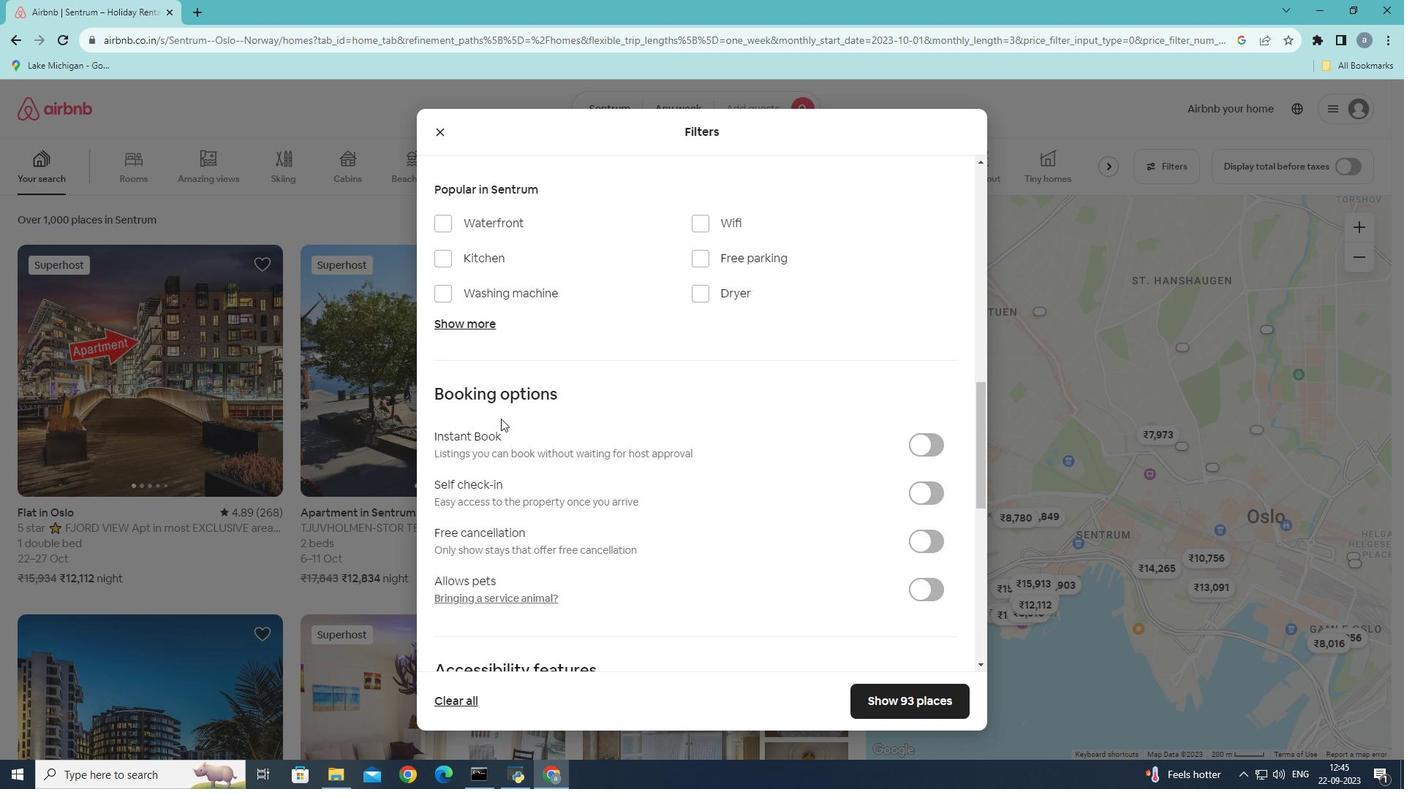 
Action: Mouse moved to (480, 325)
Screenshot: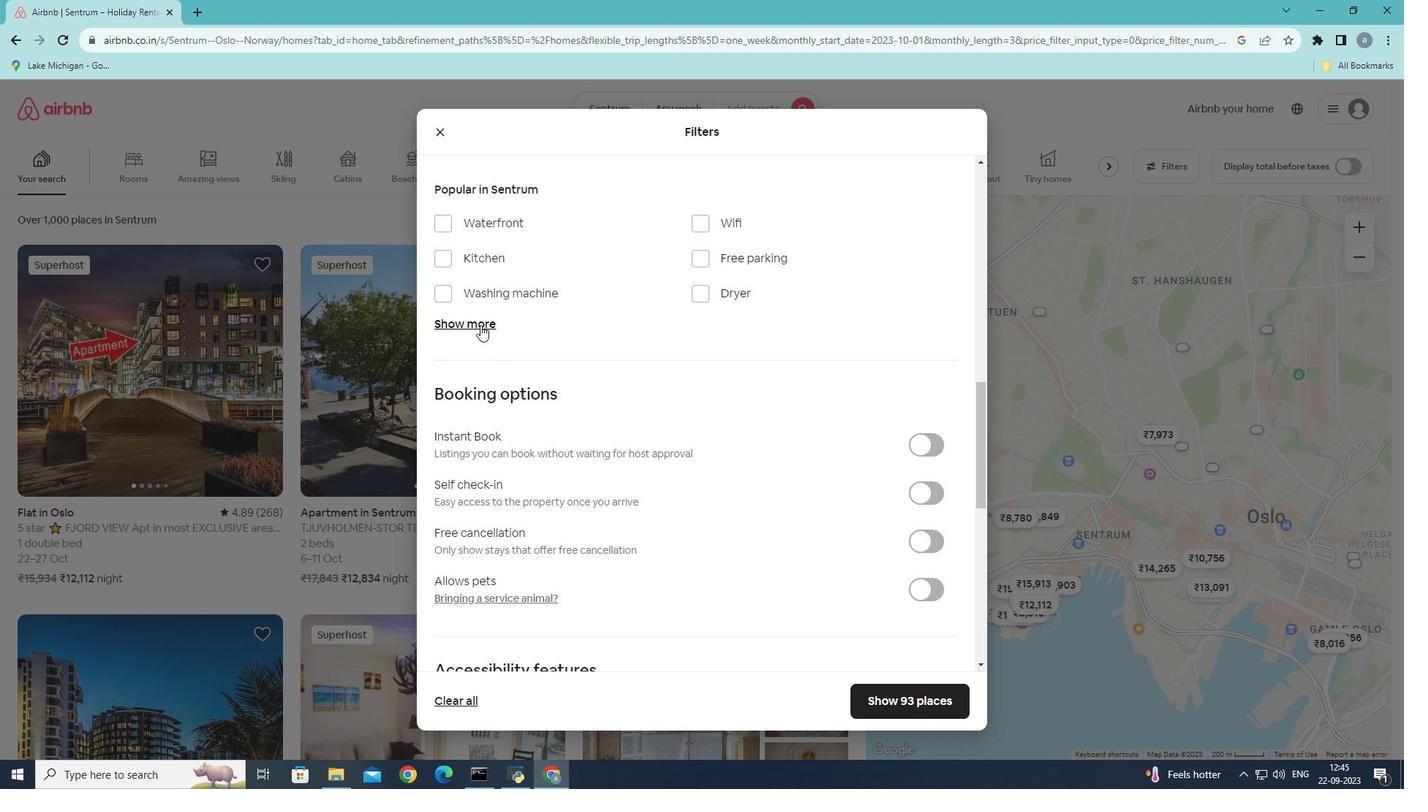 
Action: Mouse pressed left at (480, 325)
Screenshot: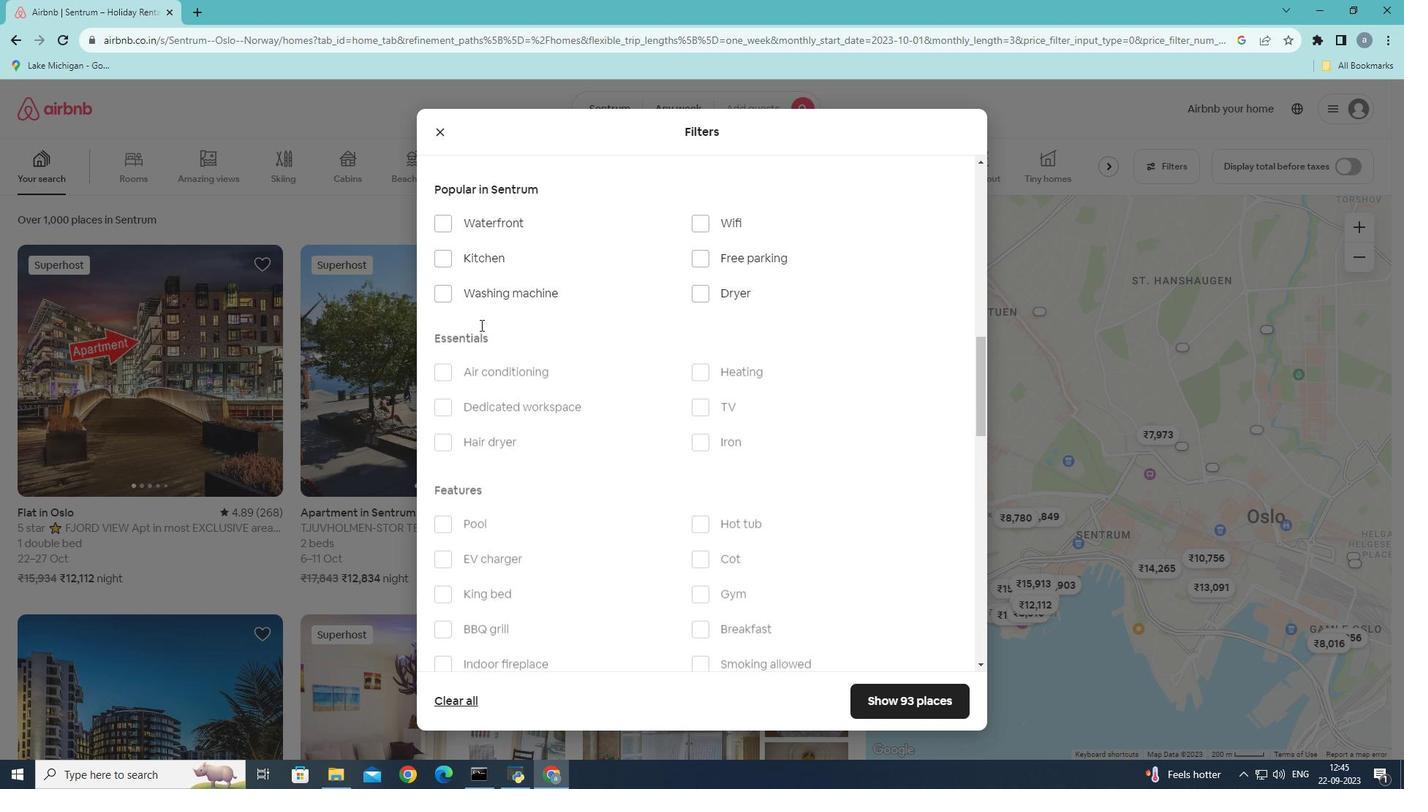 
Action: Mouse moved to (512, 352)
Screenshot: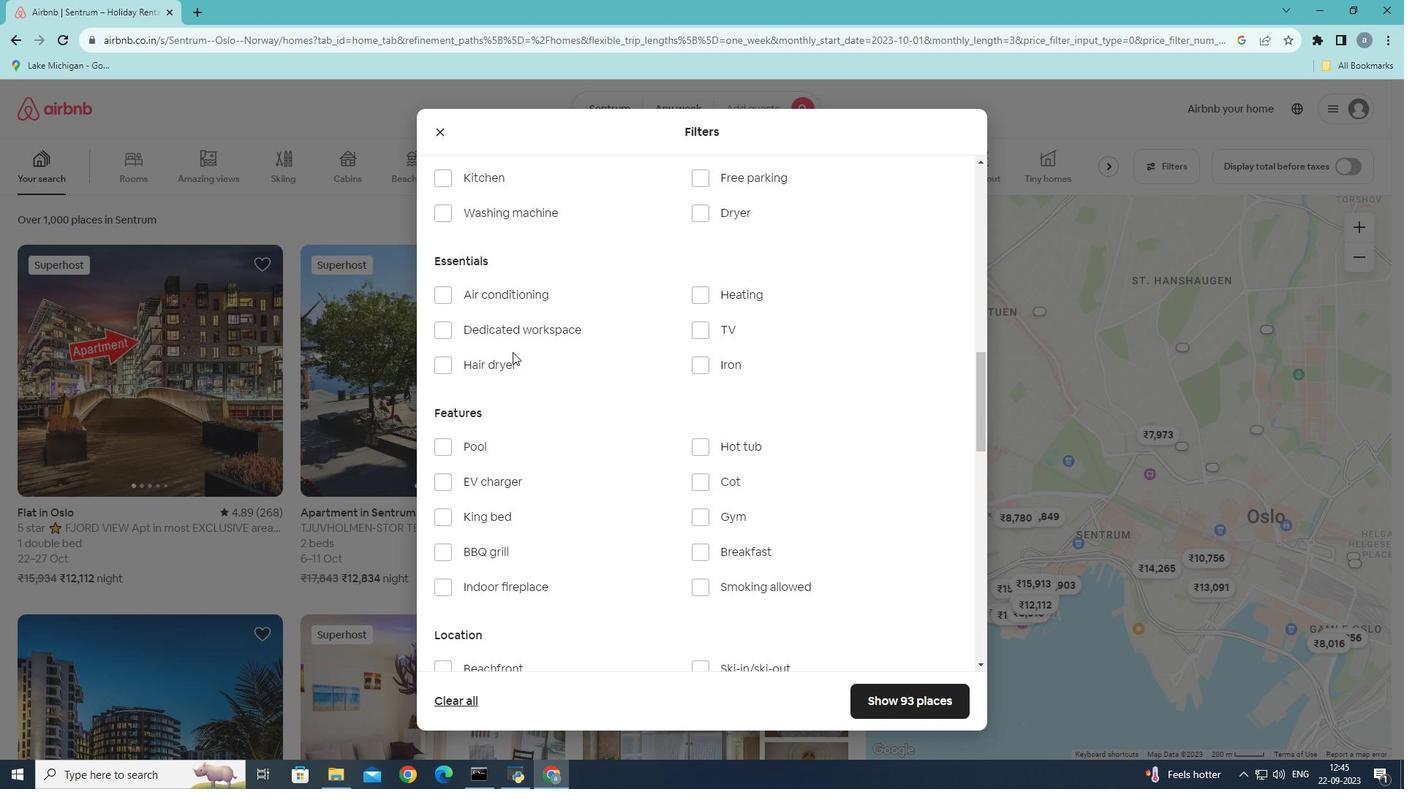 
Action: Mouse scrolled (512, 351) with delta (0, 0)
Screenshot: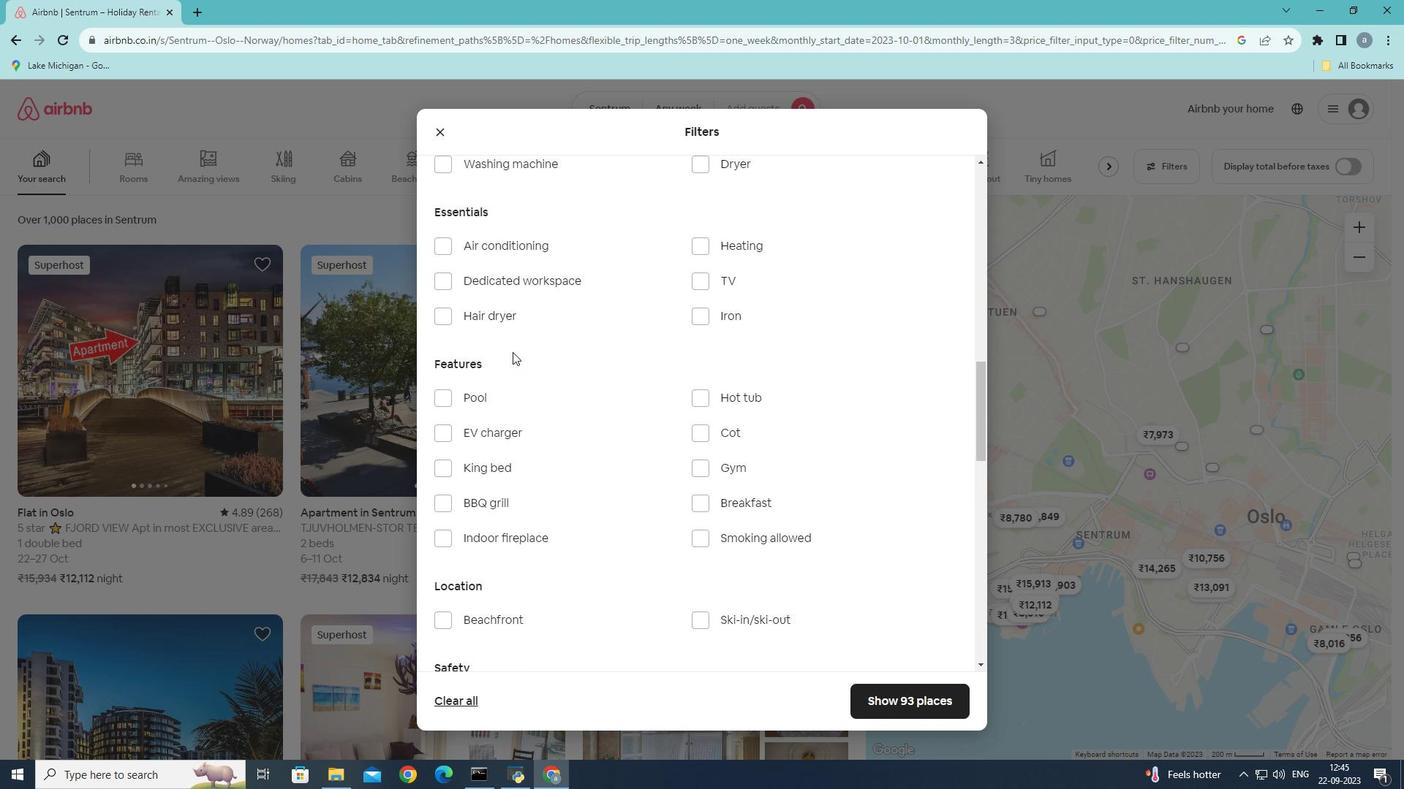 
Action: Mouse scrolled (512, 351) with delta (0, 0)
Screenshot: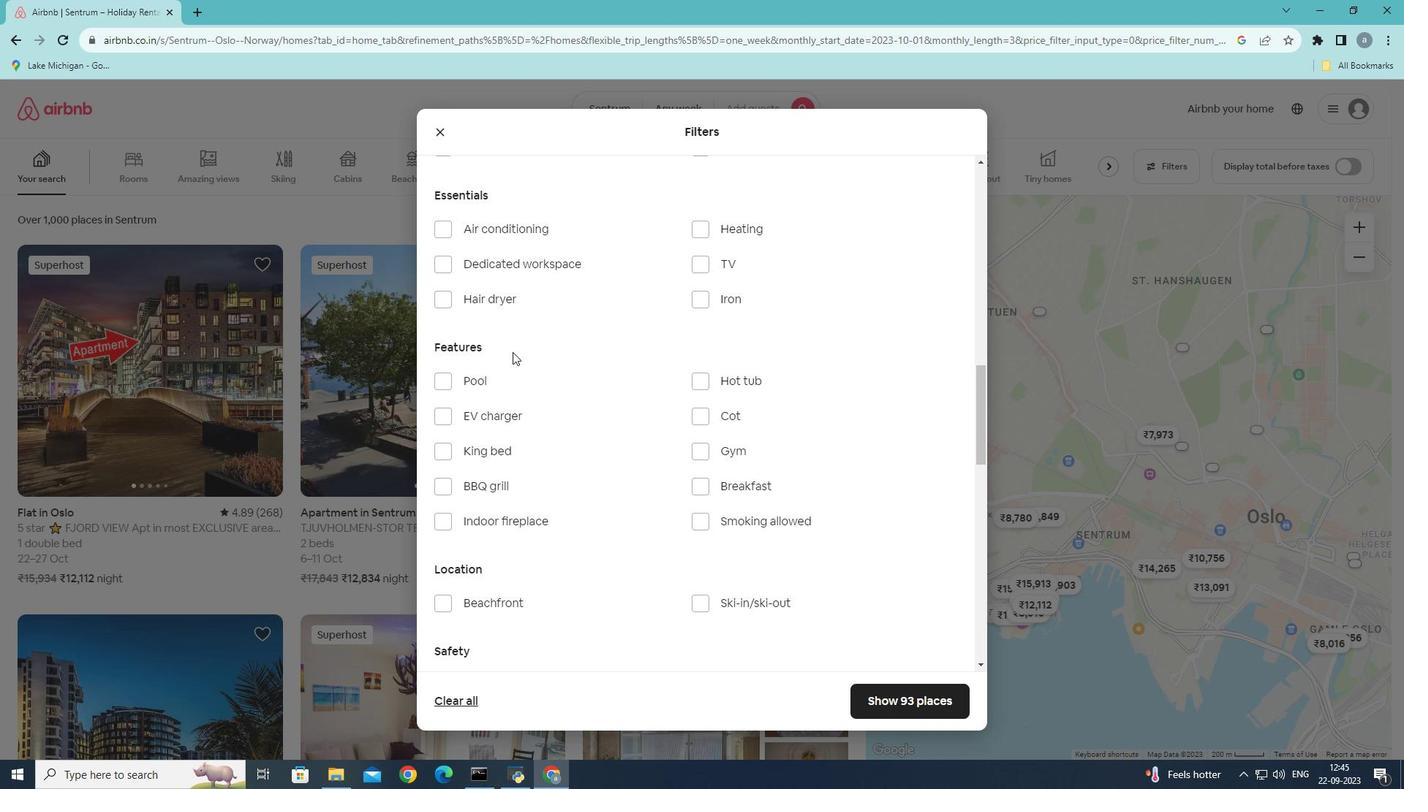 
Action: Mouse scrolled (512, 351) with delta (0, 0)
Screenshot: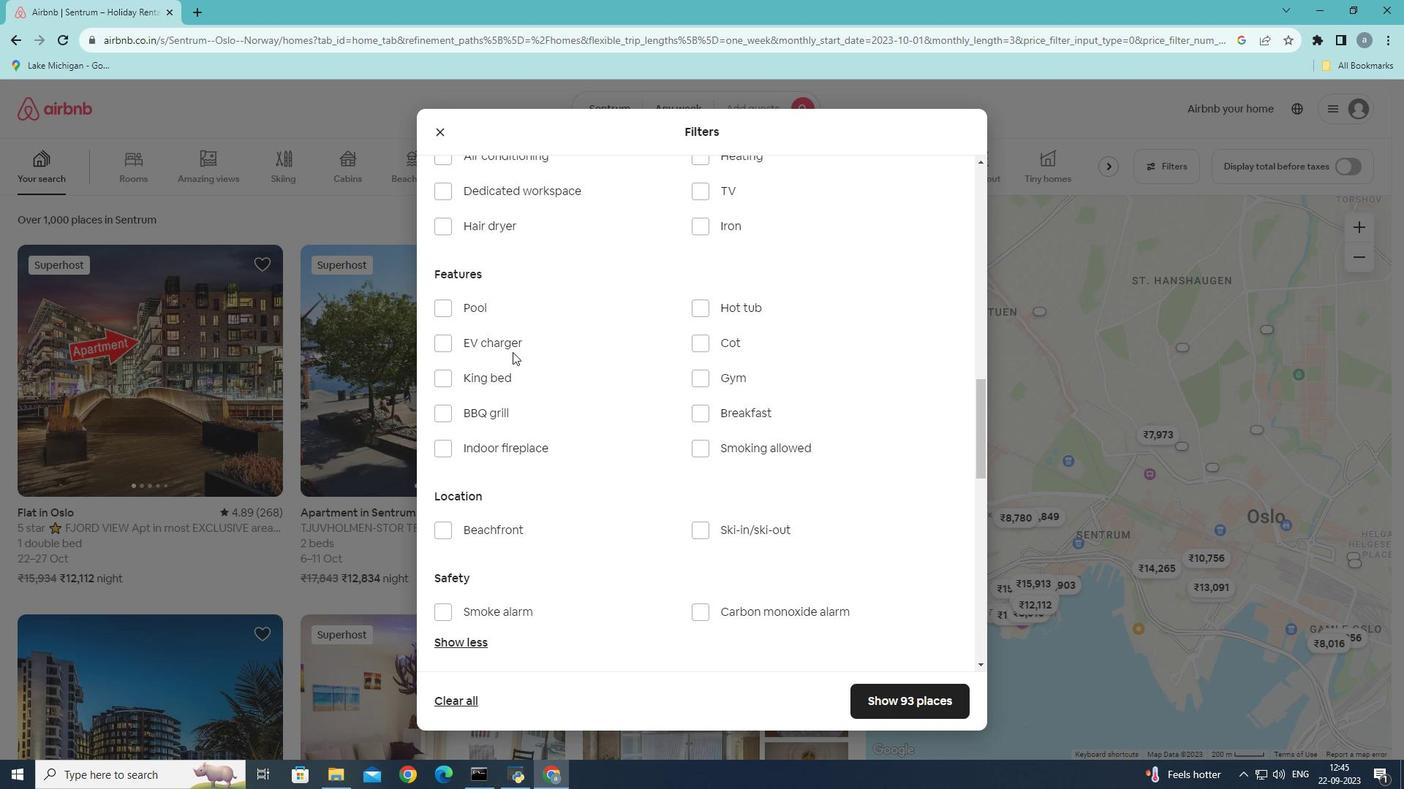 
Action: Mouse scrolled (512, 351) with delta (0, 0)
Screenshot: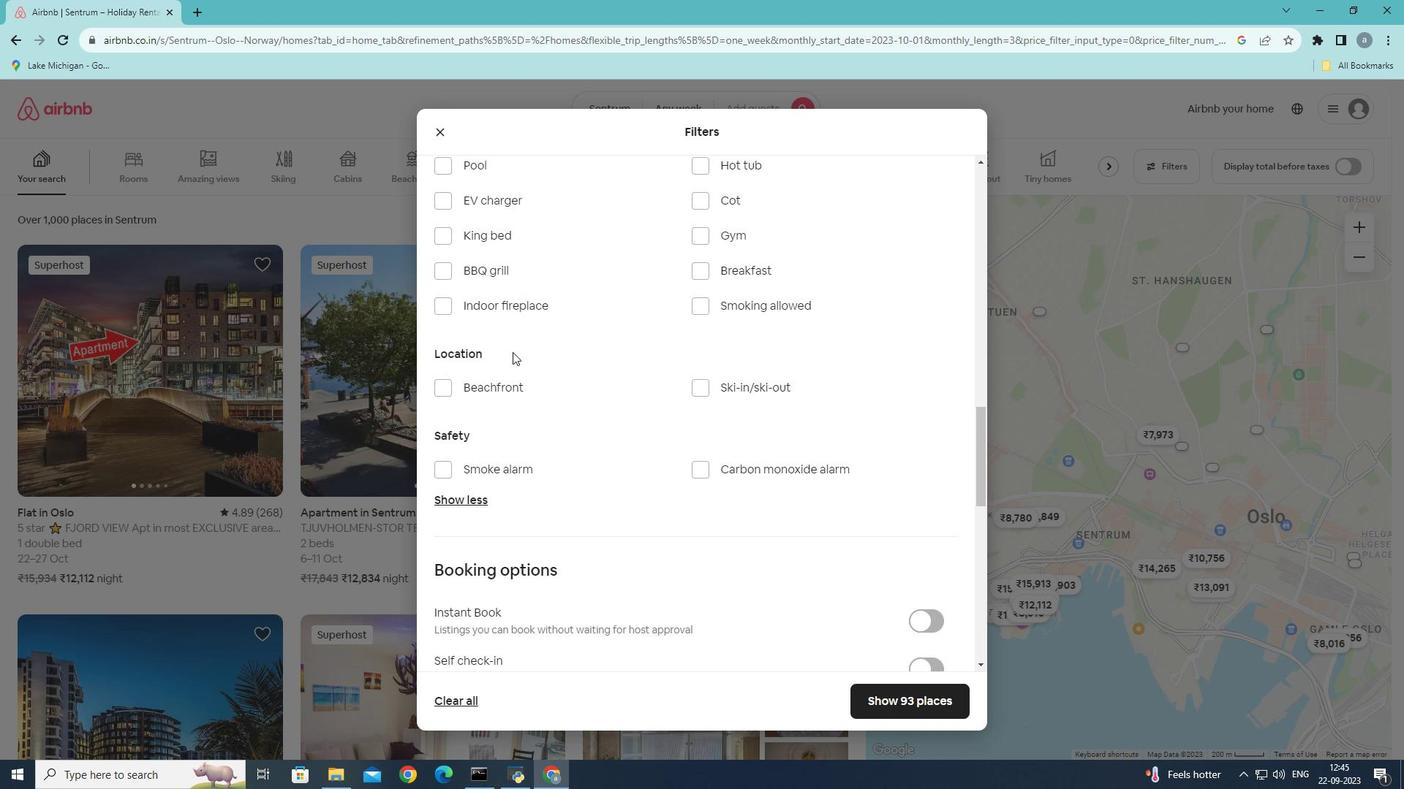 
Action: Mouse scrolled (512, 351) with delta (0, 0)
Screenshot: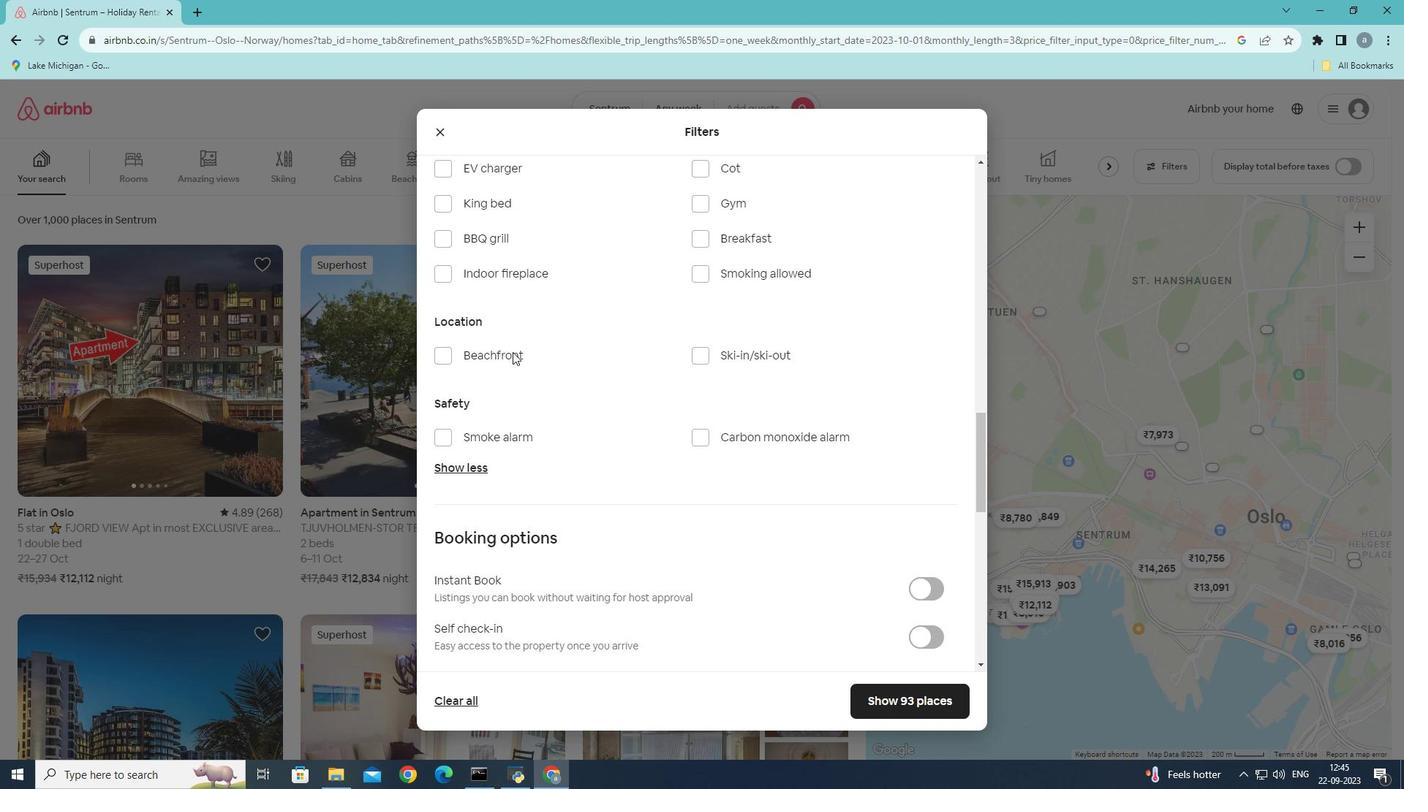 
Action: Mouse scrolled (512, 351) with delta (0, 0)
Screenshot: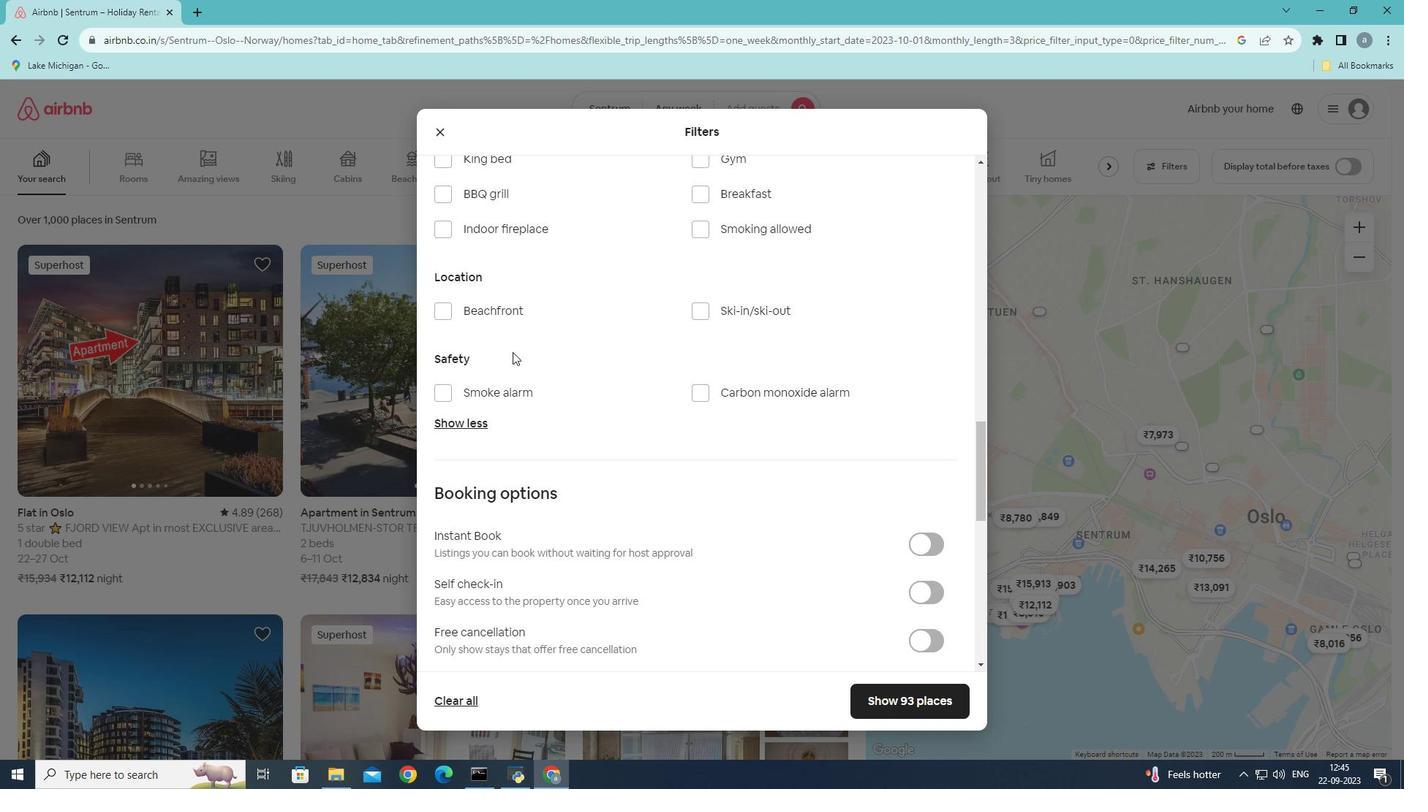 
Action: Mouse scrolled (512, 351) with delta (0, 0)
Screenshot: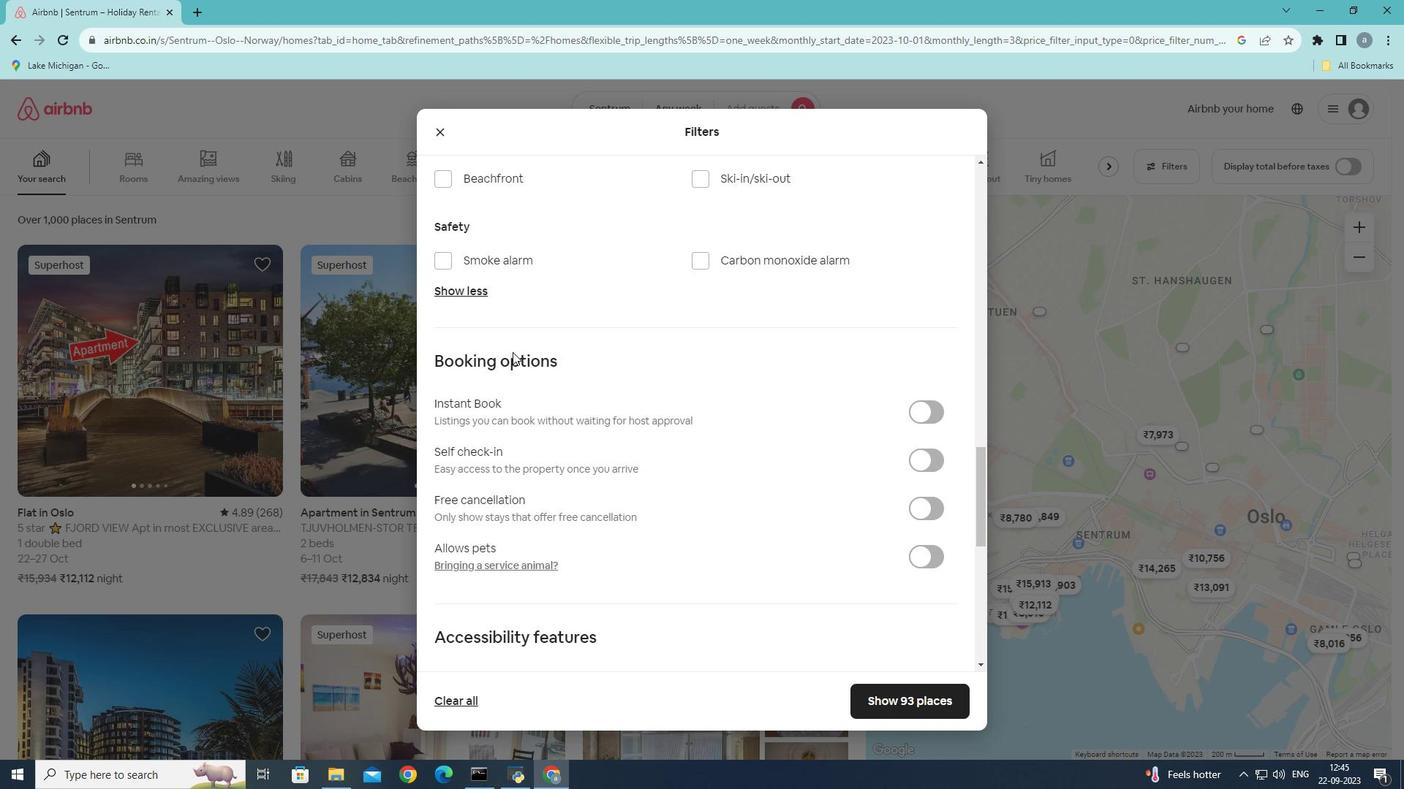 
Action: Mouse scrolled (512, 351) with delta (0, 0)
Screenshot: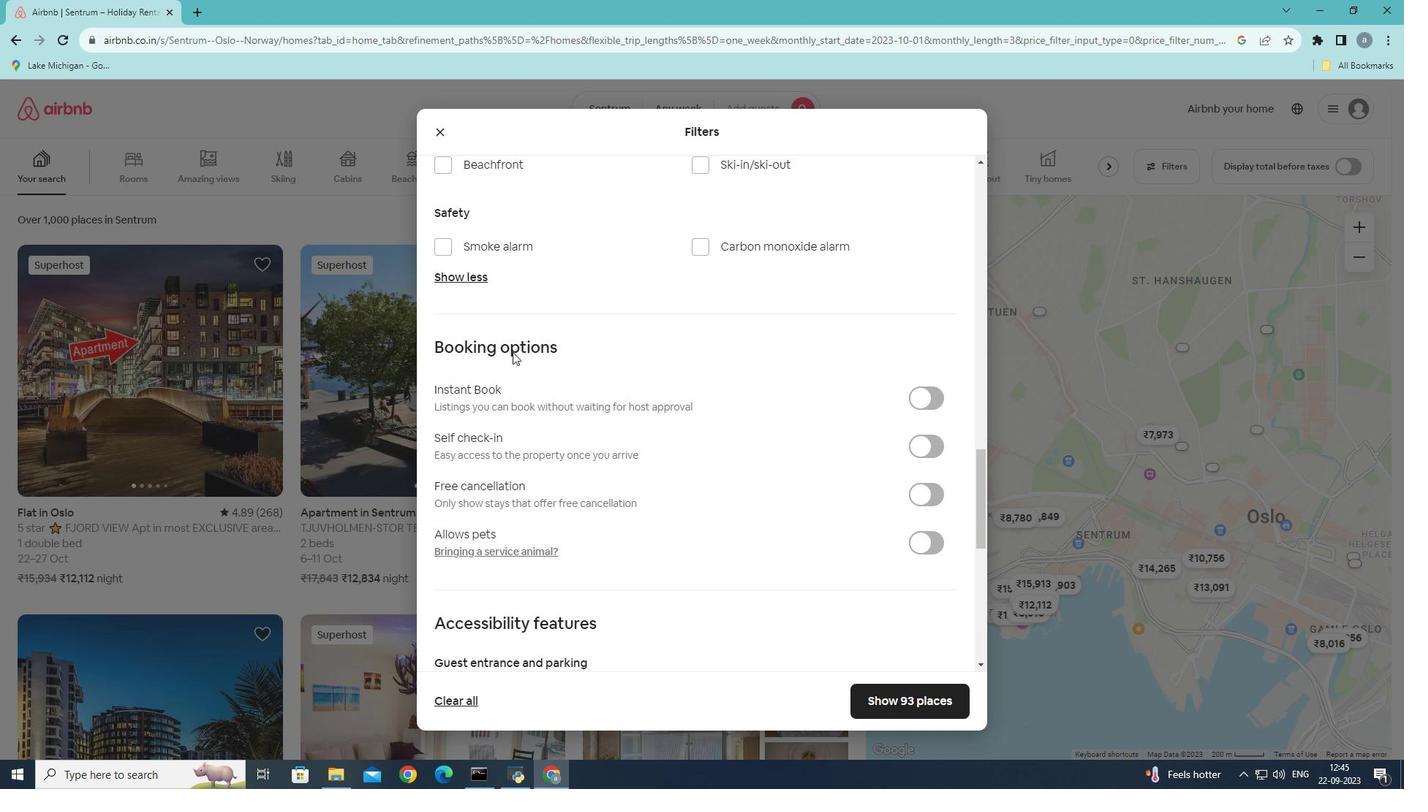 
Action: Mouse moved to (553, 376)
Screenshot: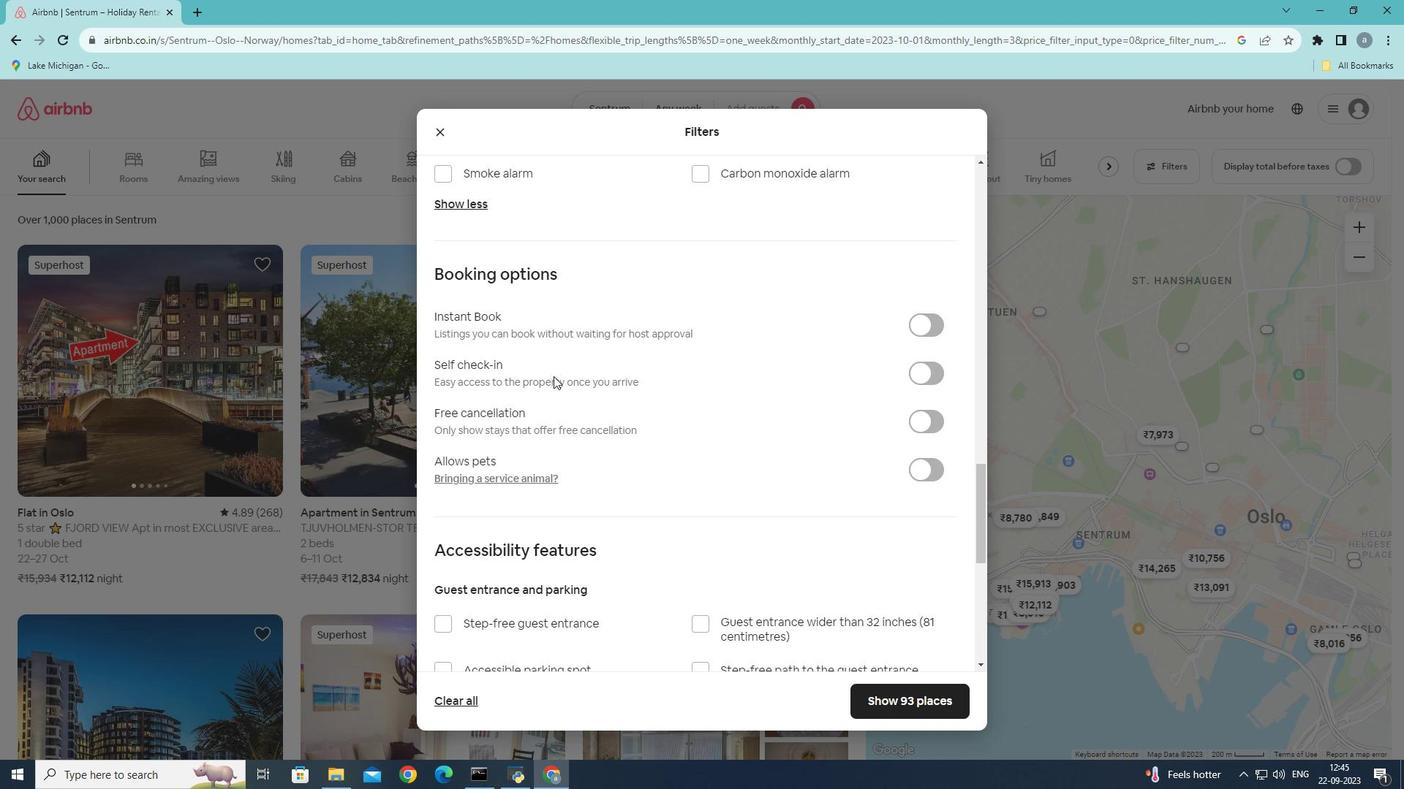 
Action: Mouse scrolled (553, 375) with delta (0, 0)
Screenshot: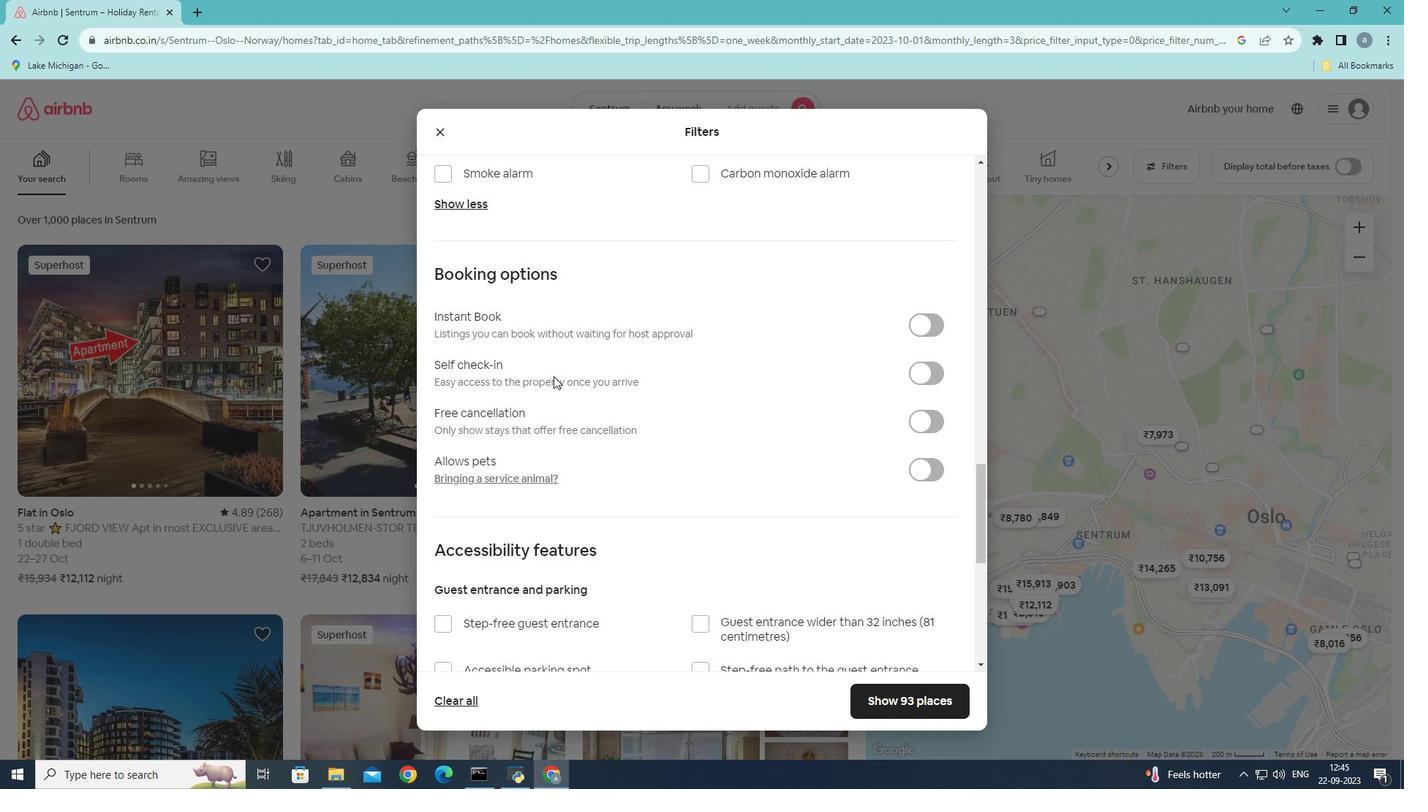 
Action: Mouse scrolled (553, 375) with delta (0, 0)
Screenshot: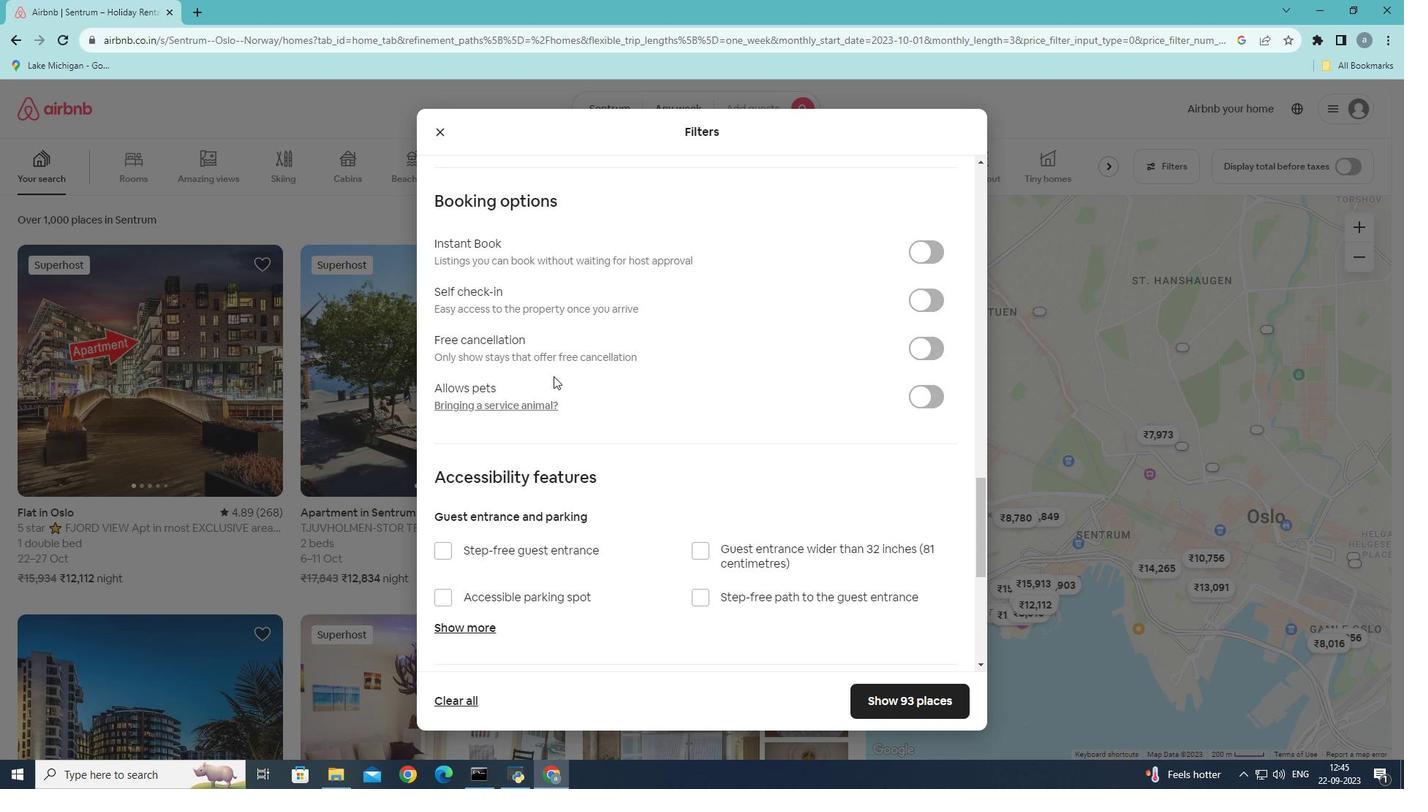 
Action: Mouse scrolled (553, 375) with delta (0, 0)
Screenshot: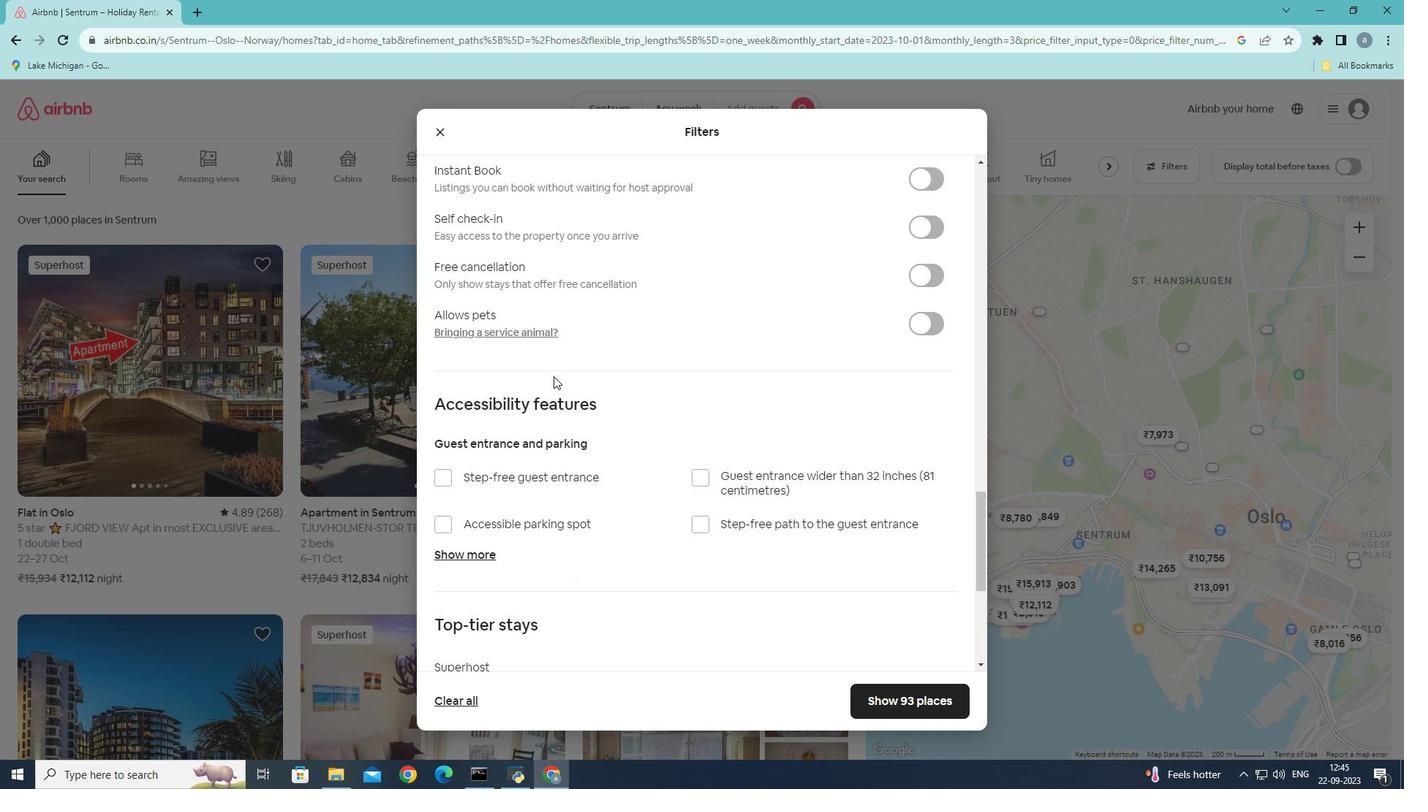 
Action: Mouse moved to (570, 381)
Screenshot: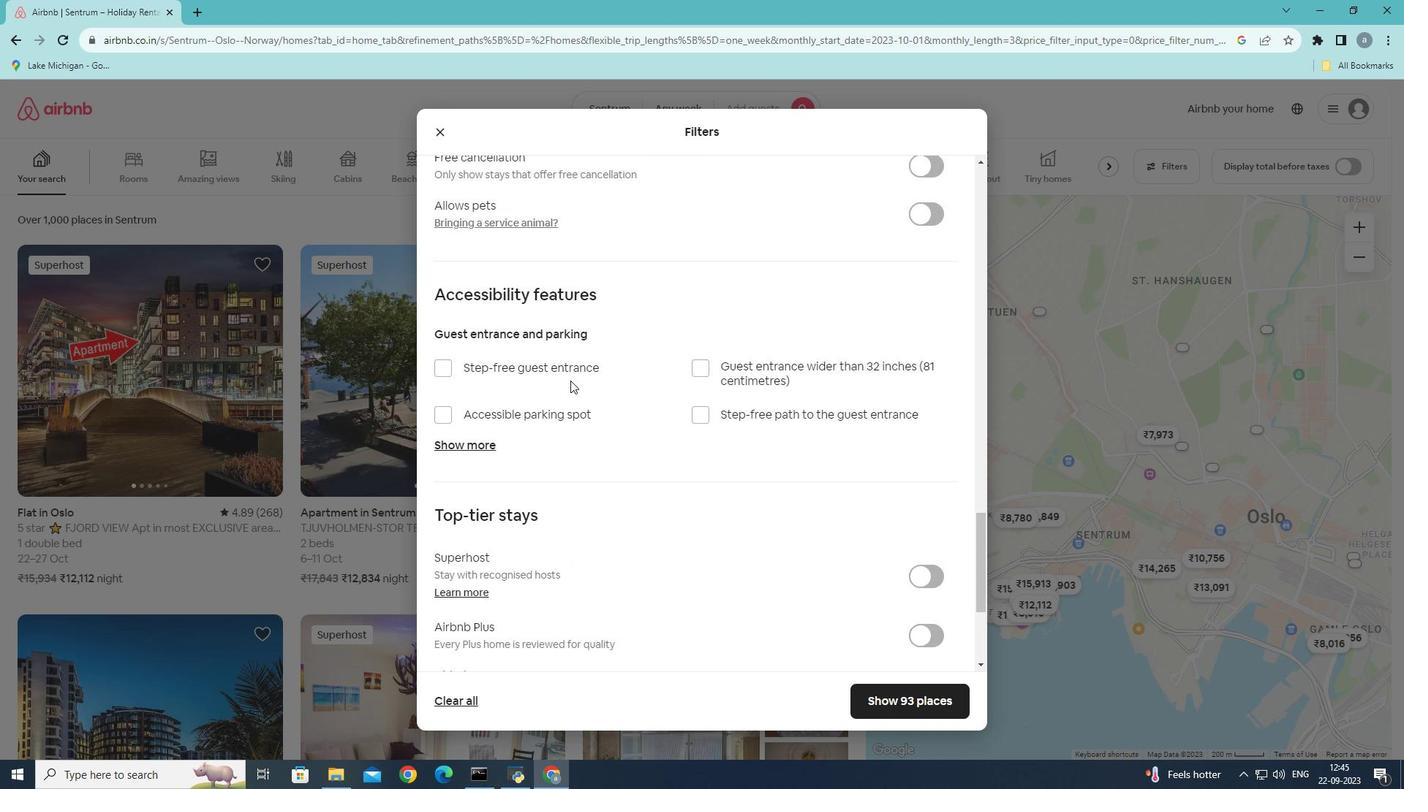 
Action: Mouse scrolled (570, 380) with delta (0, 0)
Screenshot: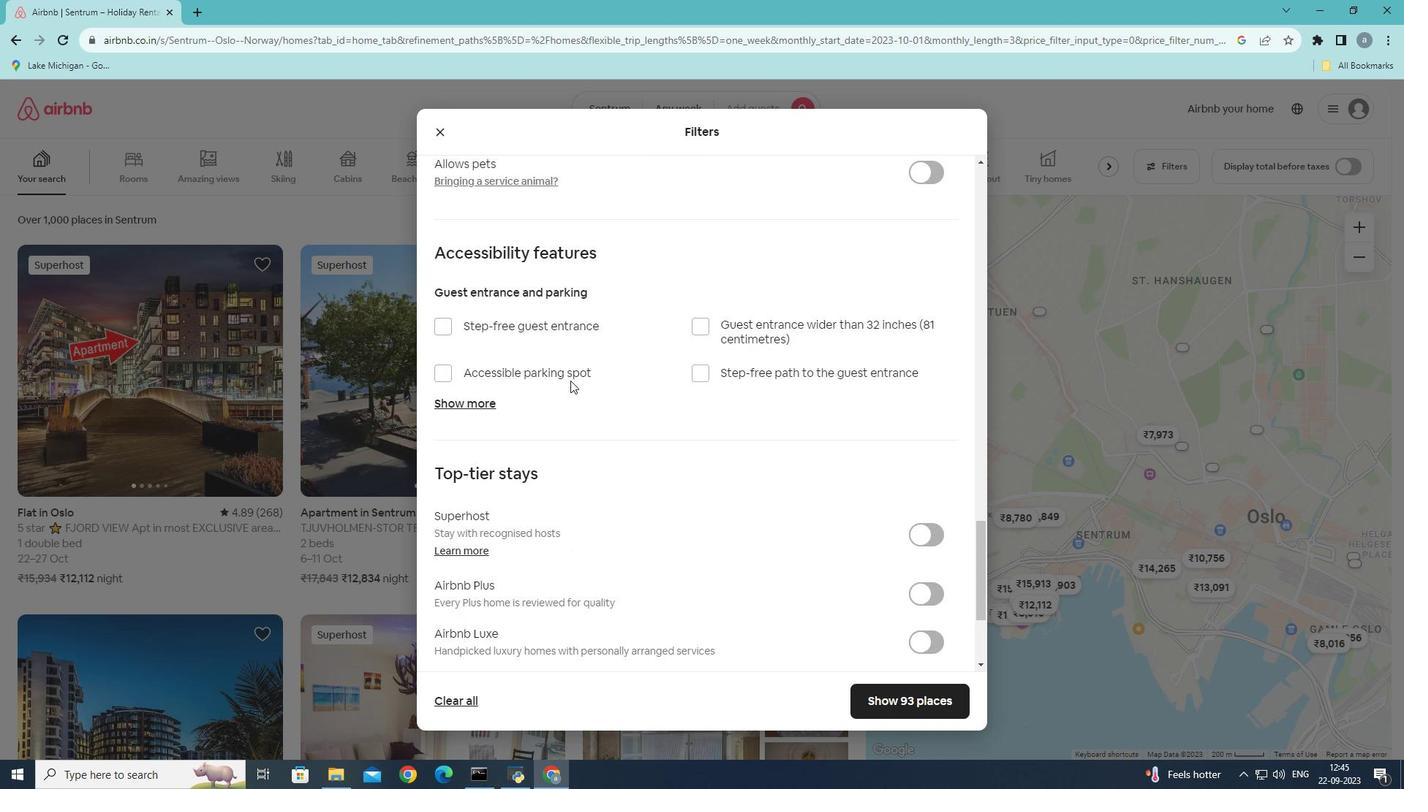 
Action: Mouse scrolled (570, 380) with delta (0, 0)
Screenshot: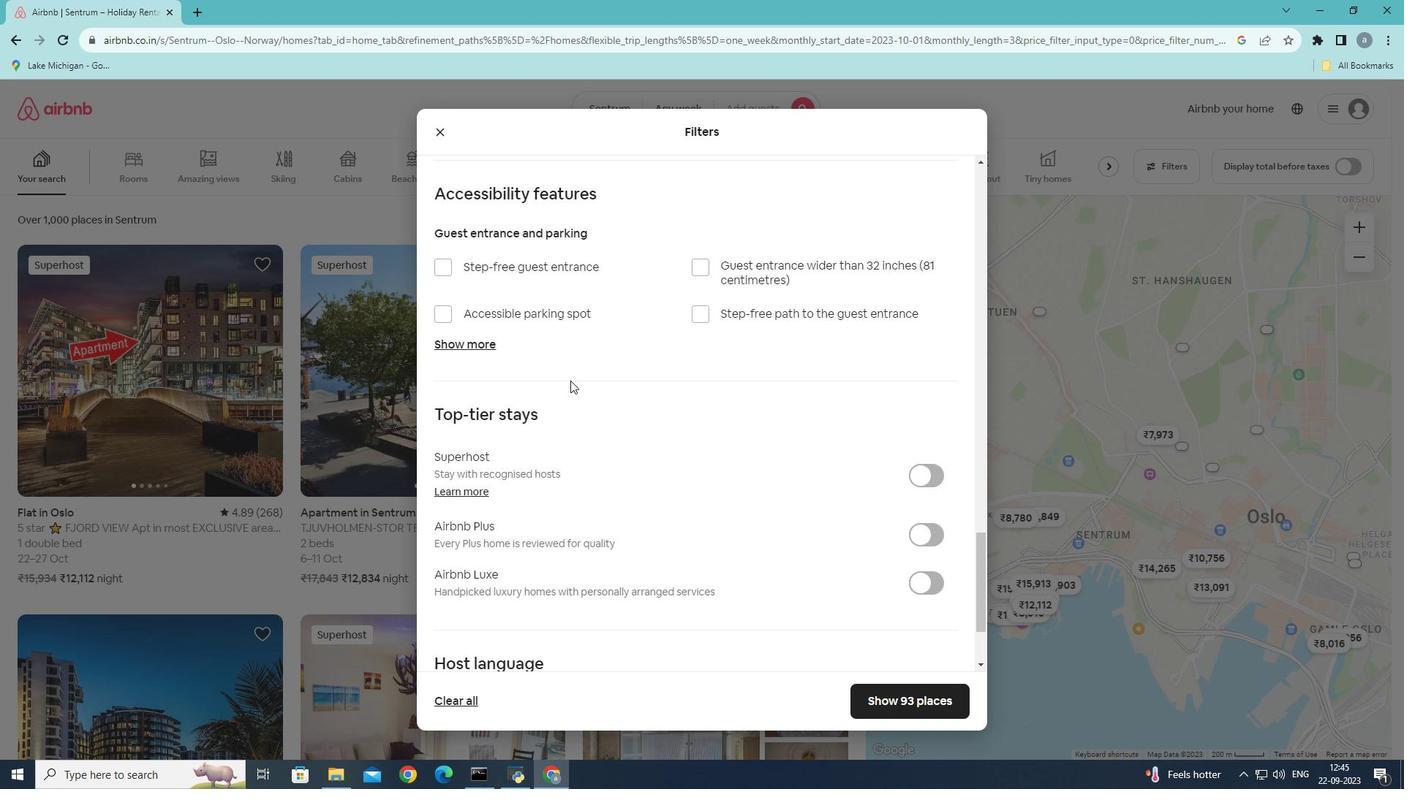 
Action: Mouse scrolled (570, 380) with delta (0, 0)
Screenshot: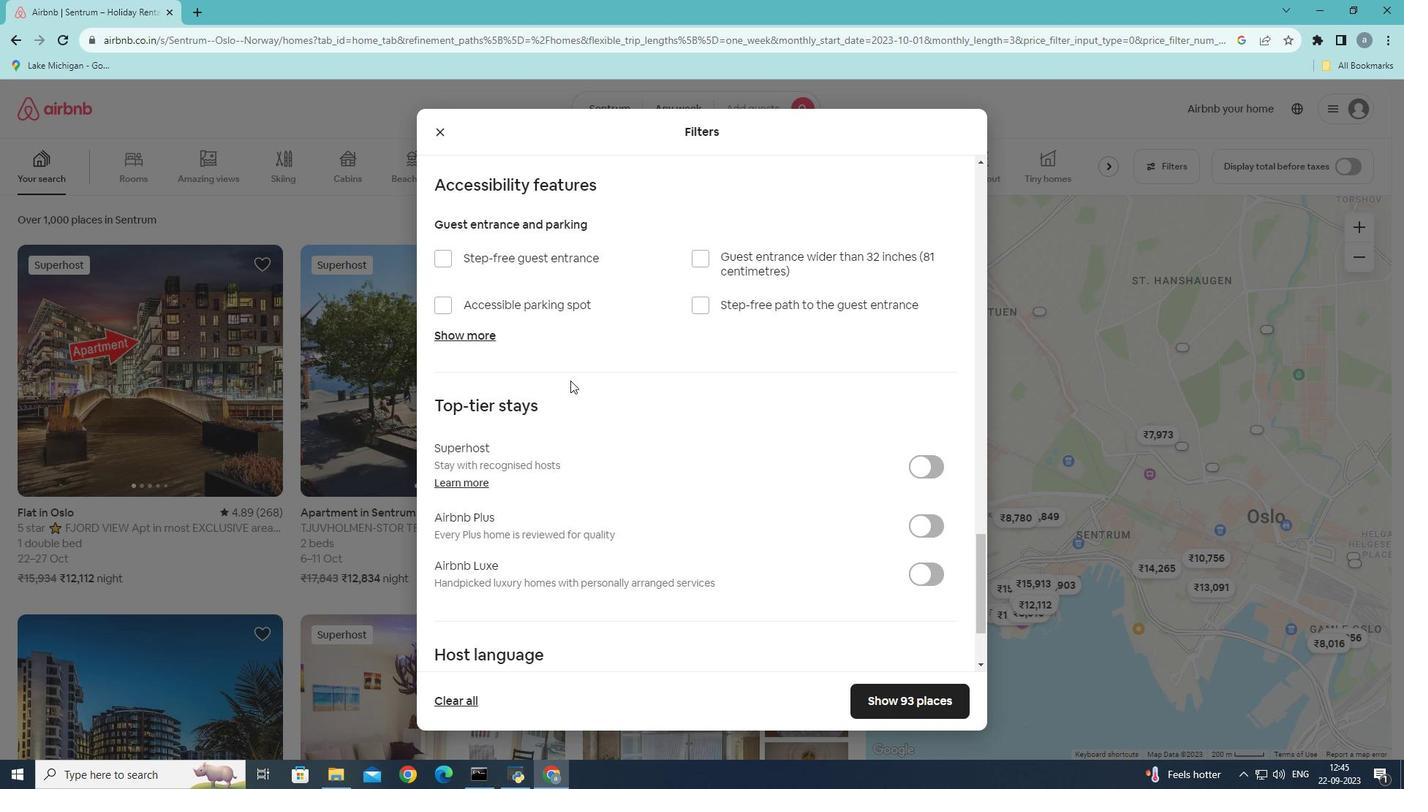 
Action: Mouse moved to (575, 381)
Screenshot: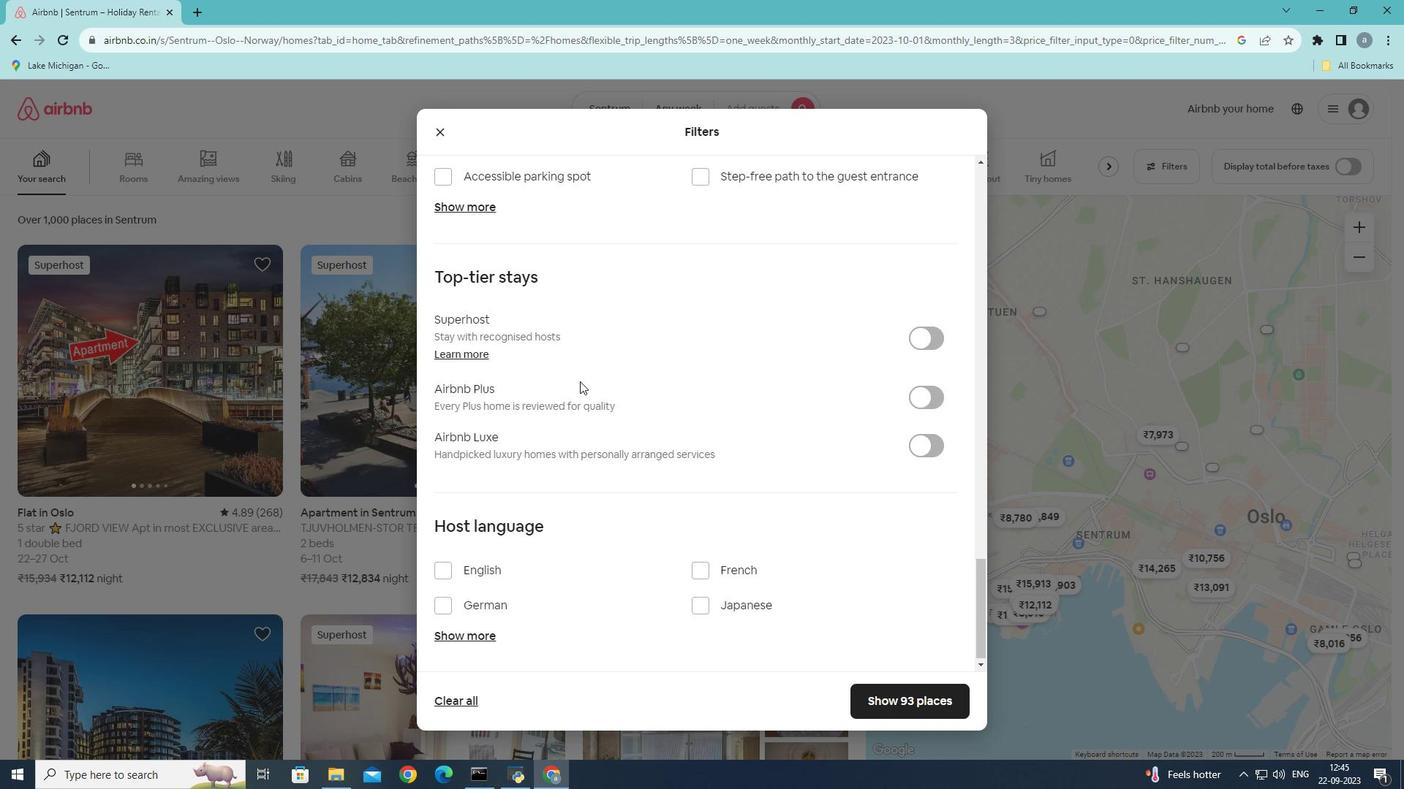 
Action: Mouse scrolled (575, 380) with delta (0, 0)
Screenshot: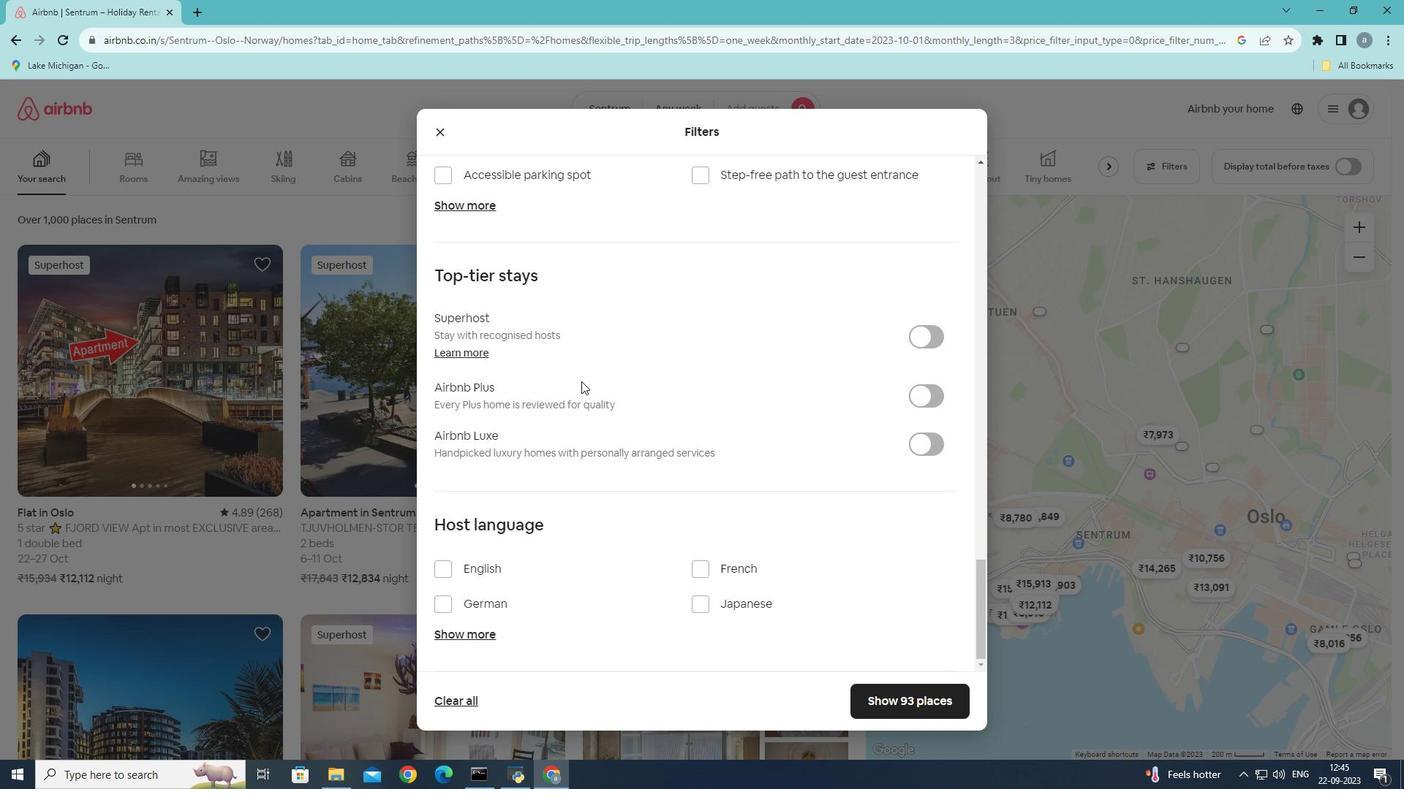 
Action: Mouse scrolled (575, 380) with delta (0, 0)
Screenshot: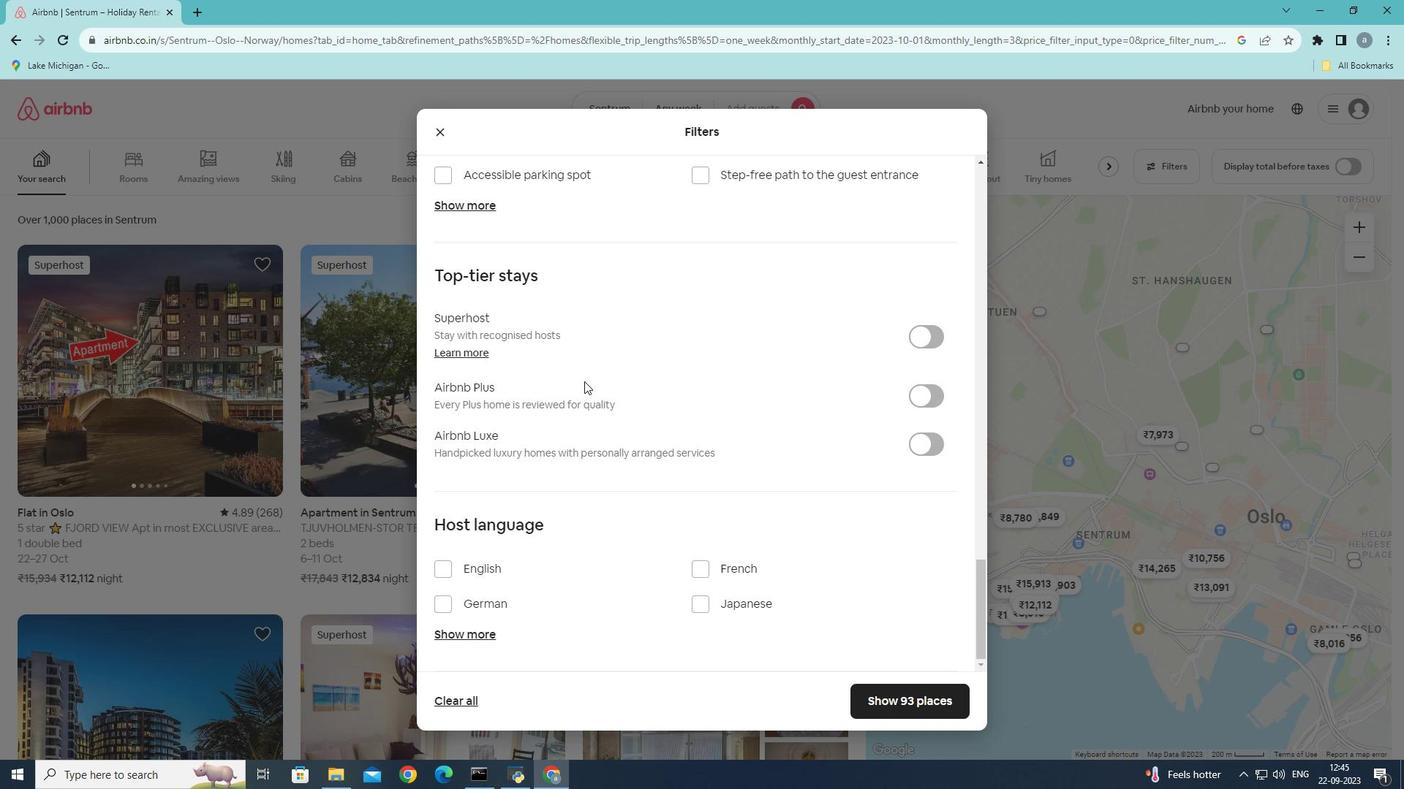 
Action: Mouse moved to (577, 381)
Screenshot: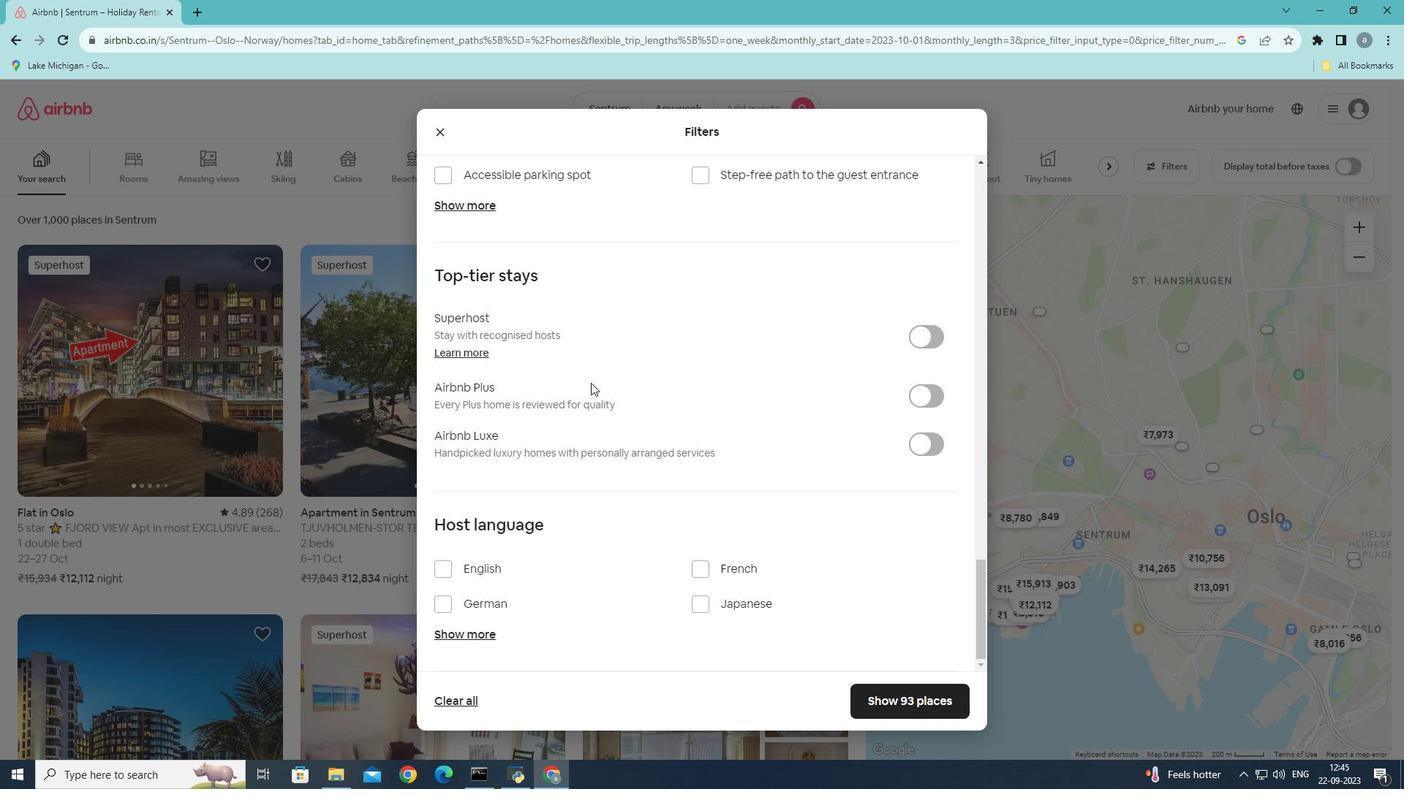 
Action: Mouse scrolled (577, 381) with delta (0, 0)
Screenshot: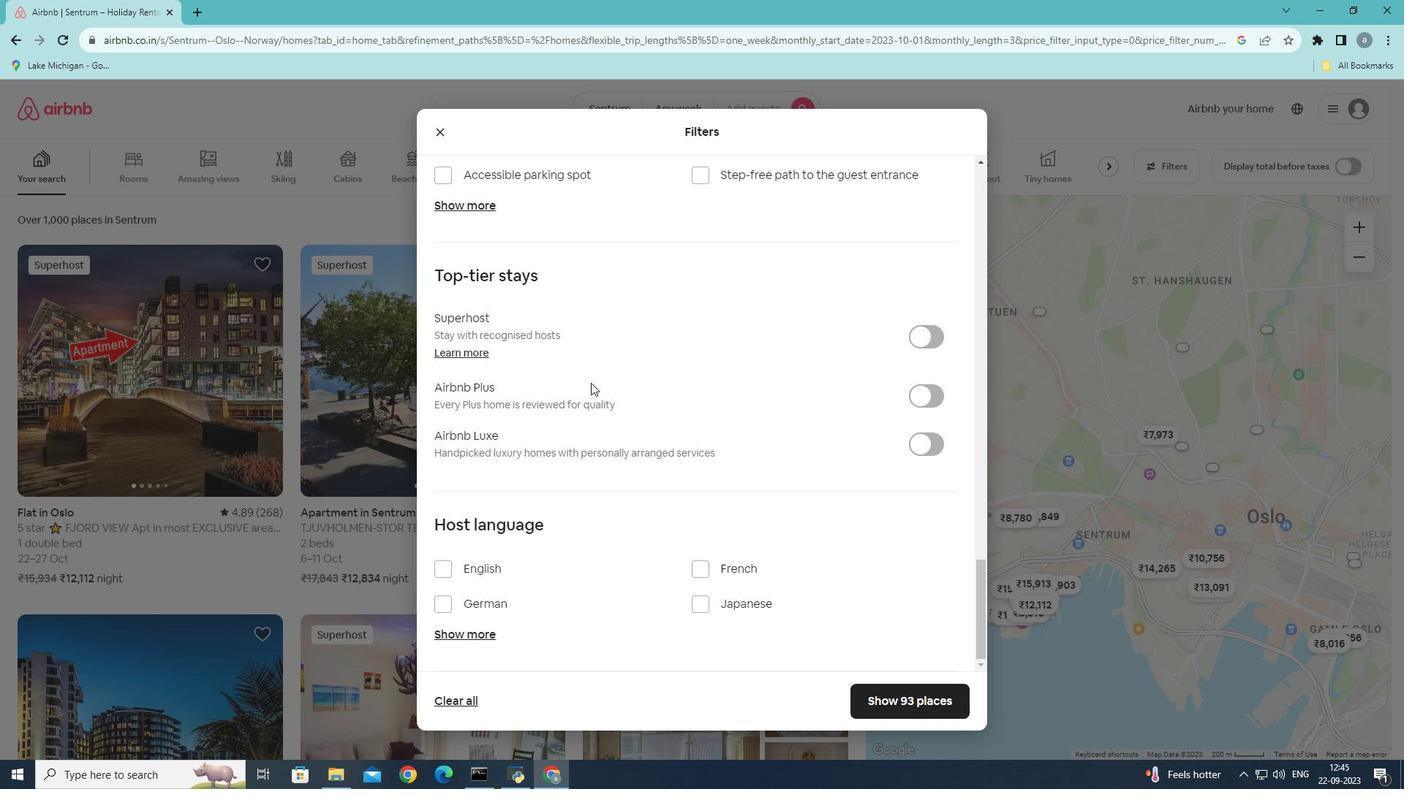 
Action: Mouse moved to (588, 382)
Screenshot: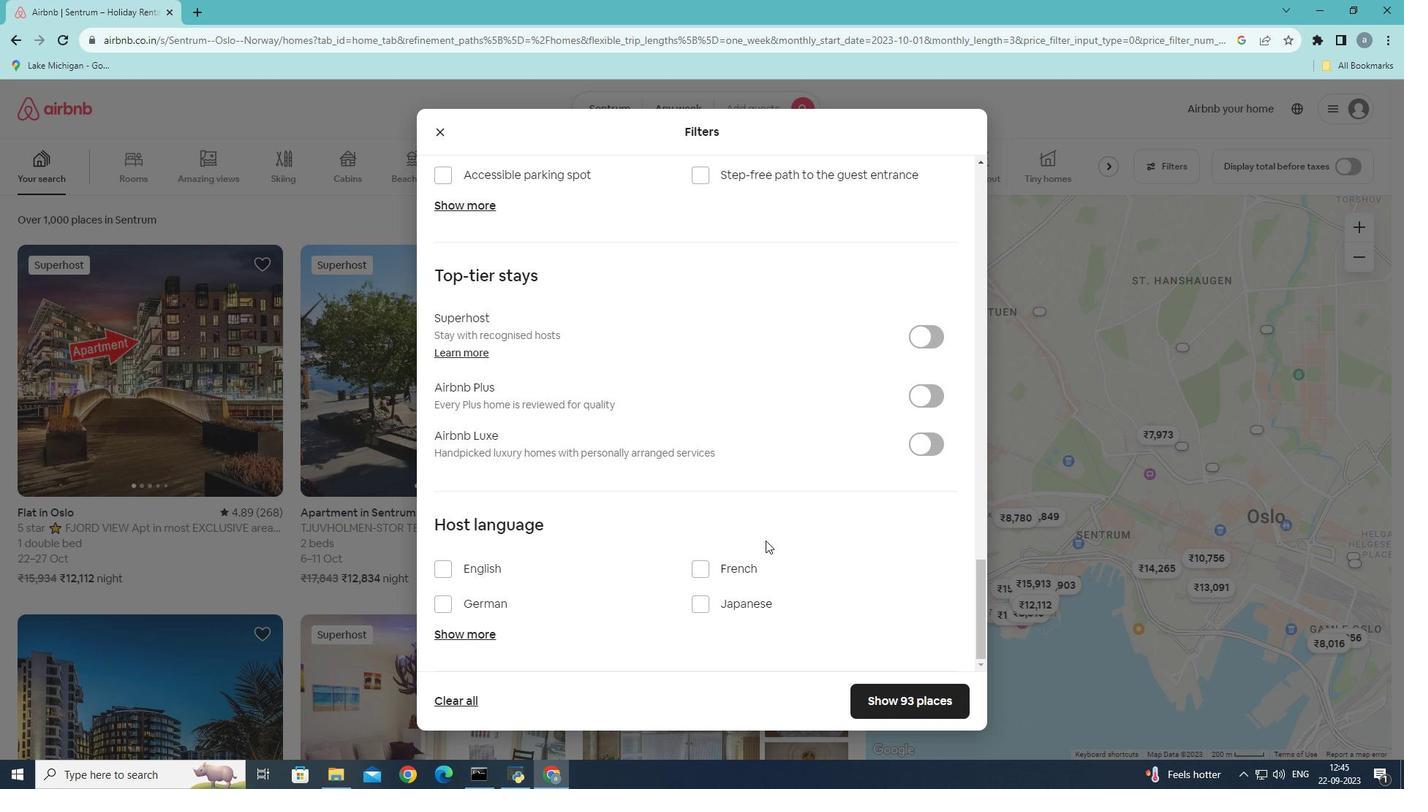 
Action: Mouse scrolled (588, 381) with delta (0, 0)
Screenshot: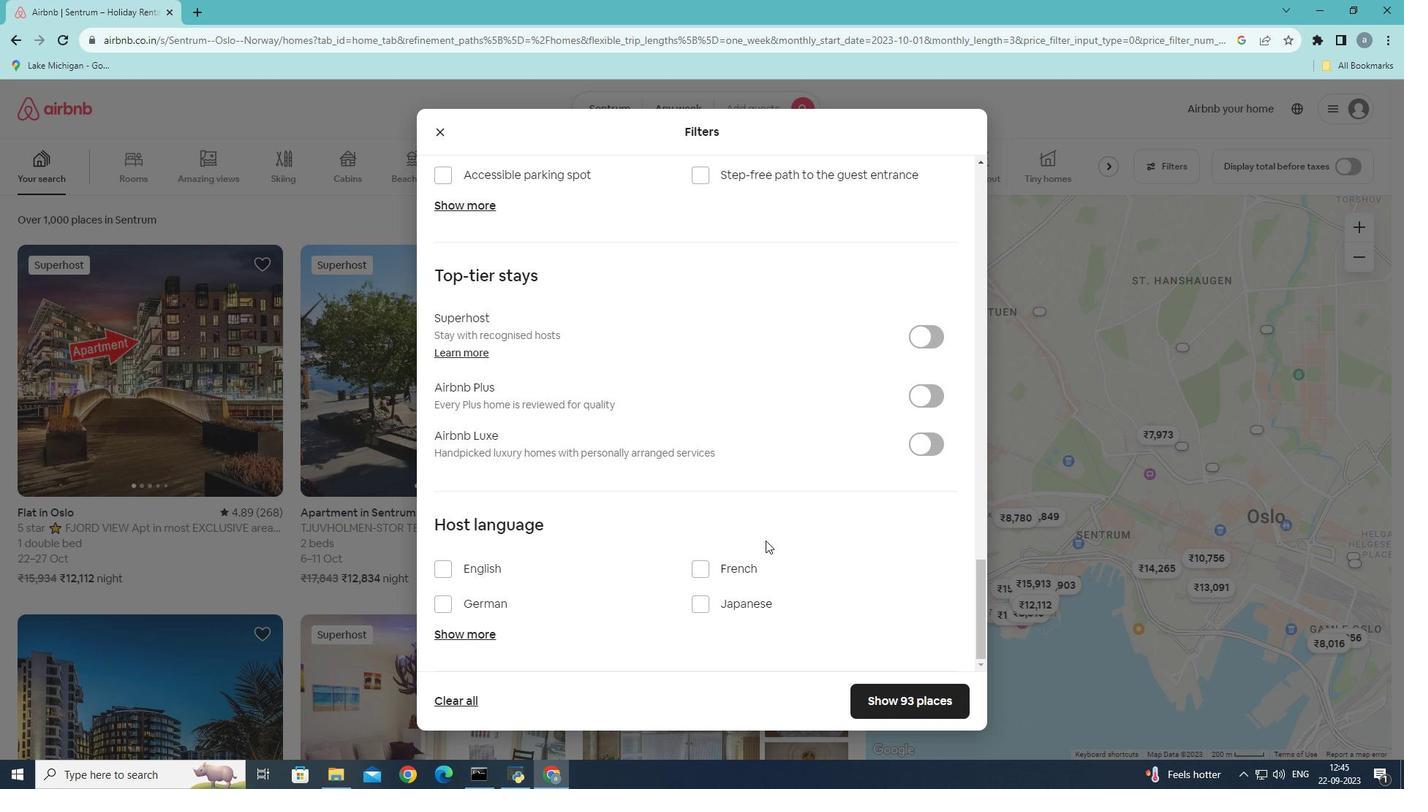 
Action: Mouse moved to (887, 705)
Screenshot: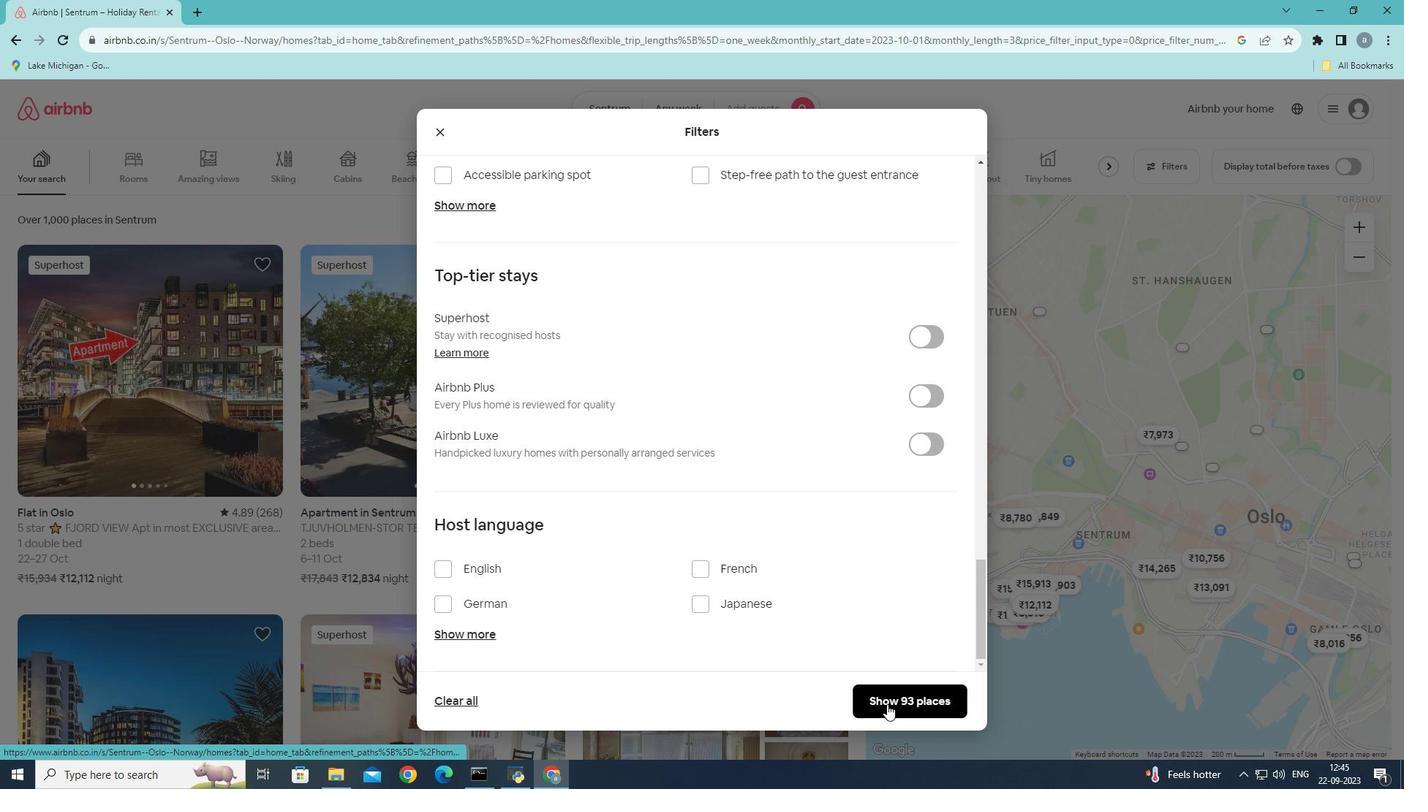 
Action: Mouse pressed left at (887, 705)
Screenshot: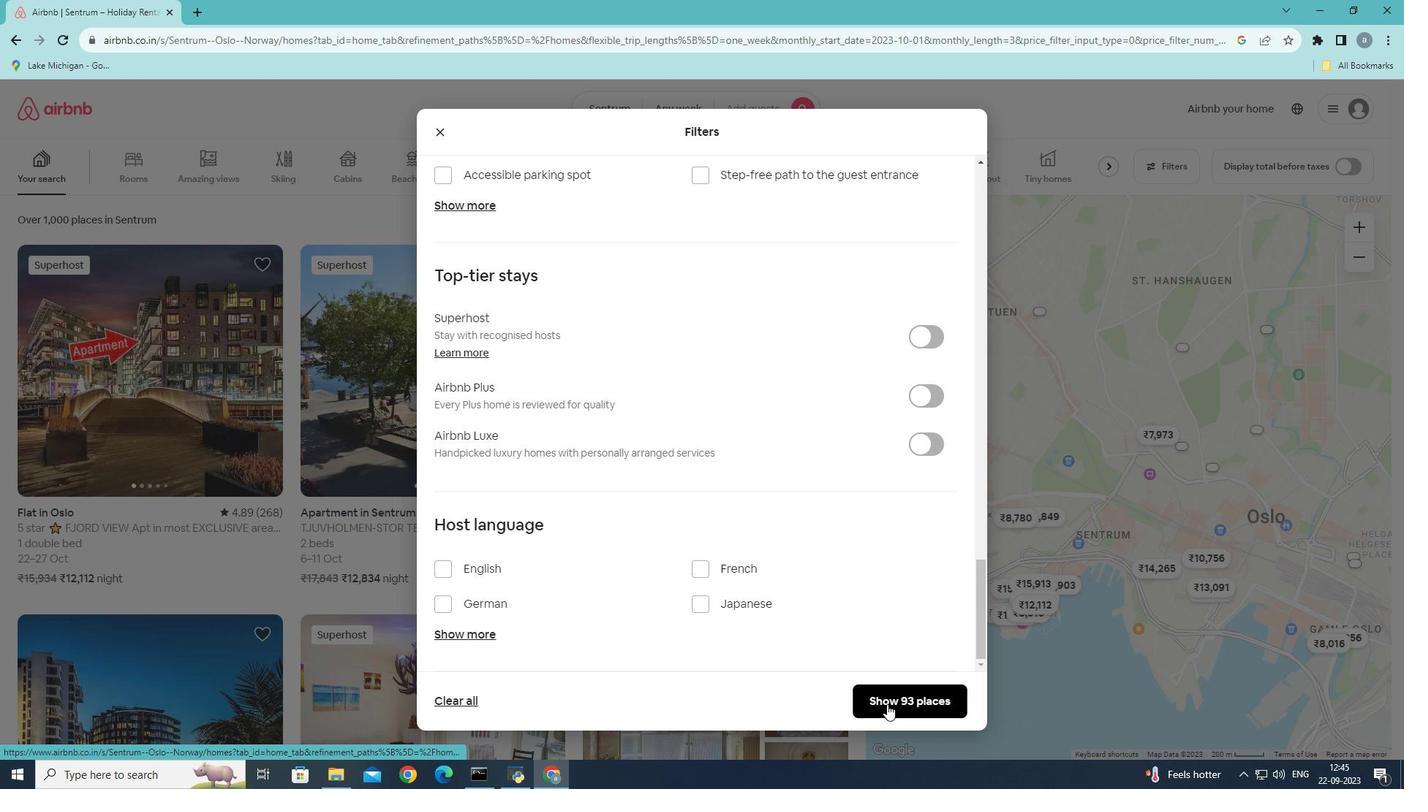 
Action: Mouse moved to (1108, 166)
Screenshot: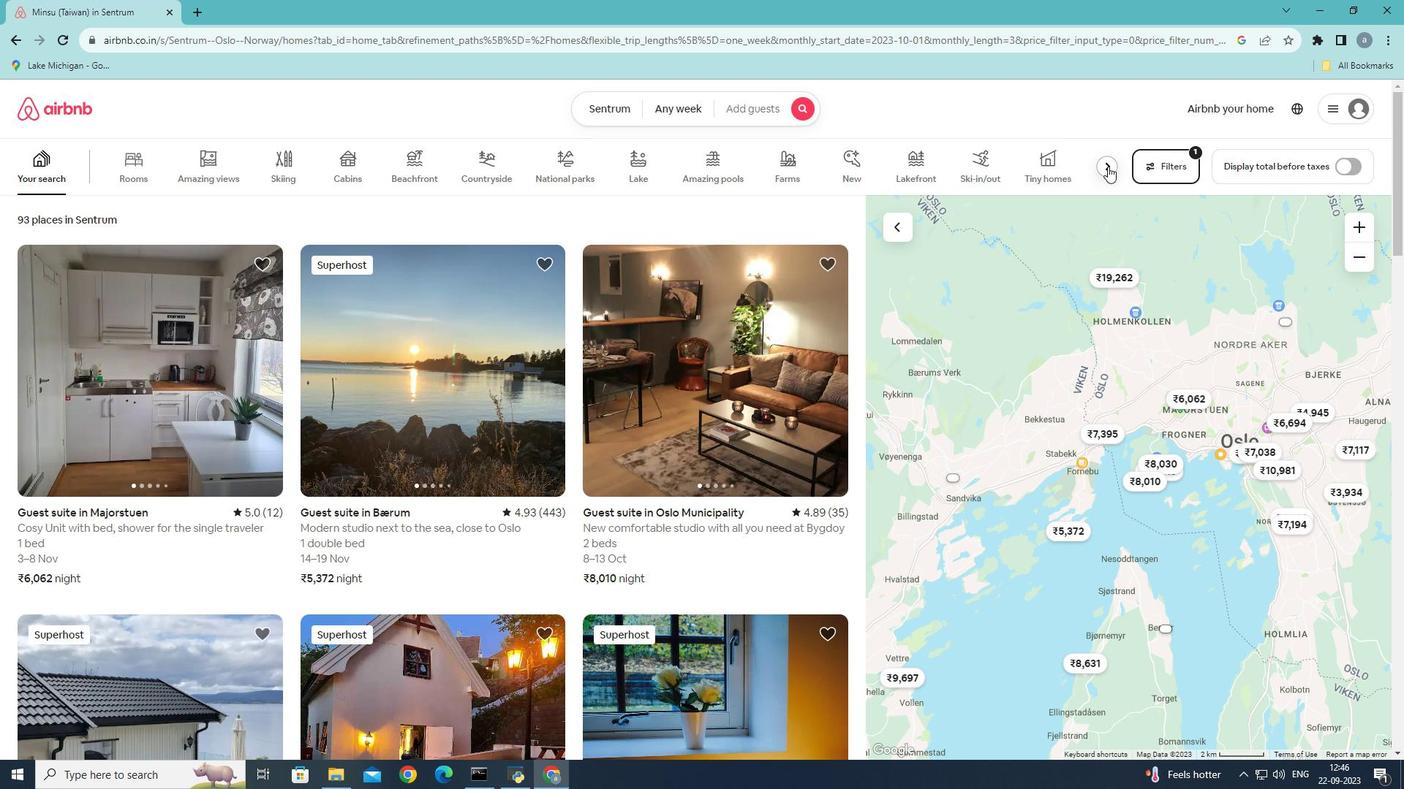 
Action: Mouse pressed left at (1108, 166)
Screenshot: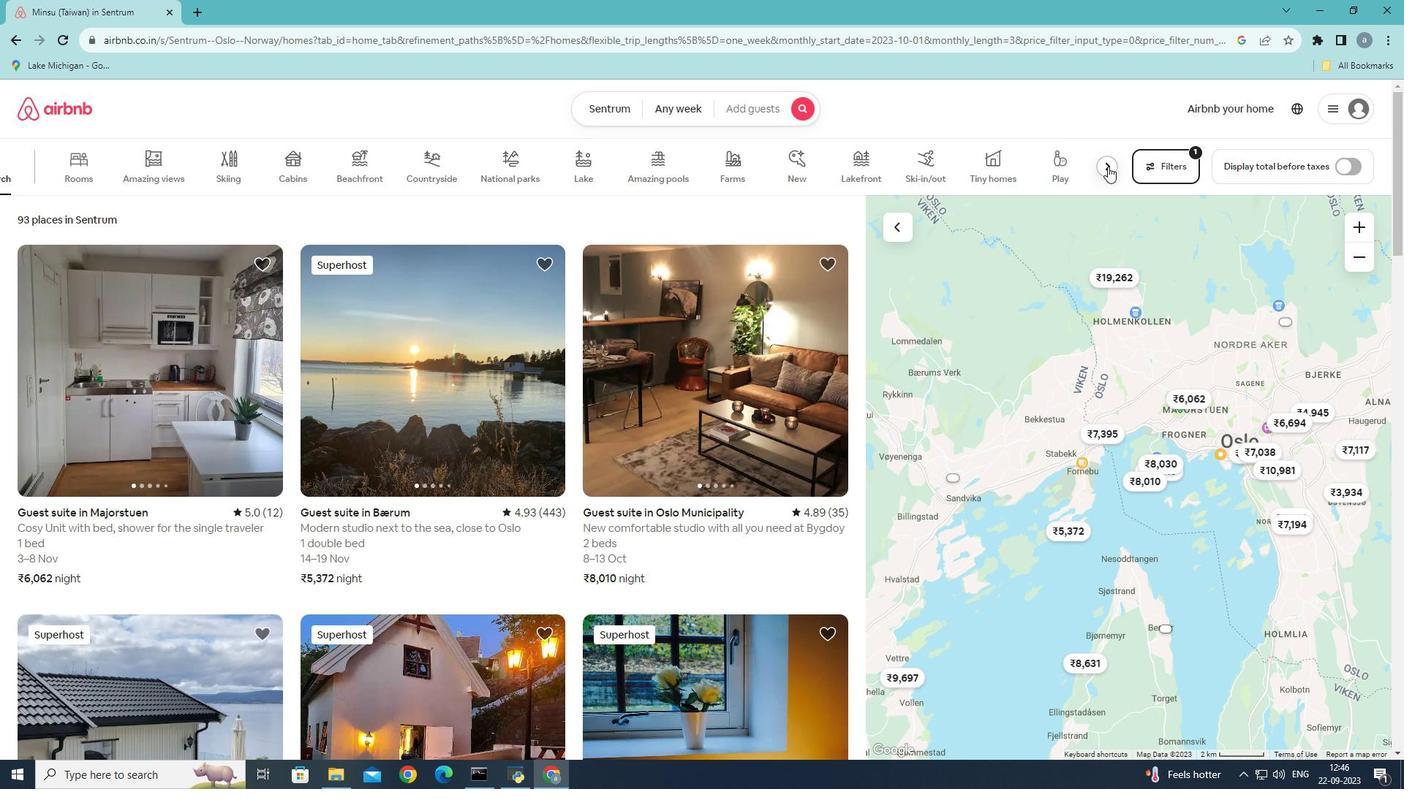 
Action: Mouse pressed left at (1108, 166)
Screenshot: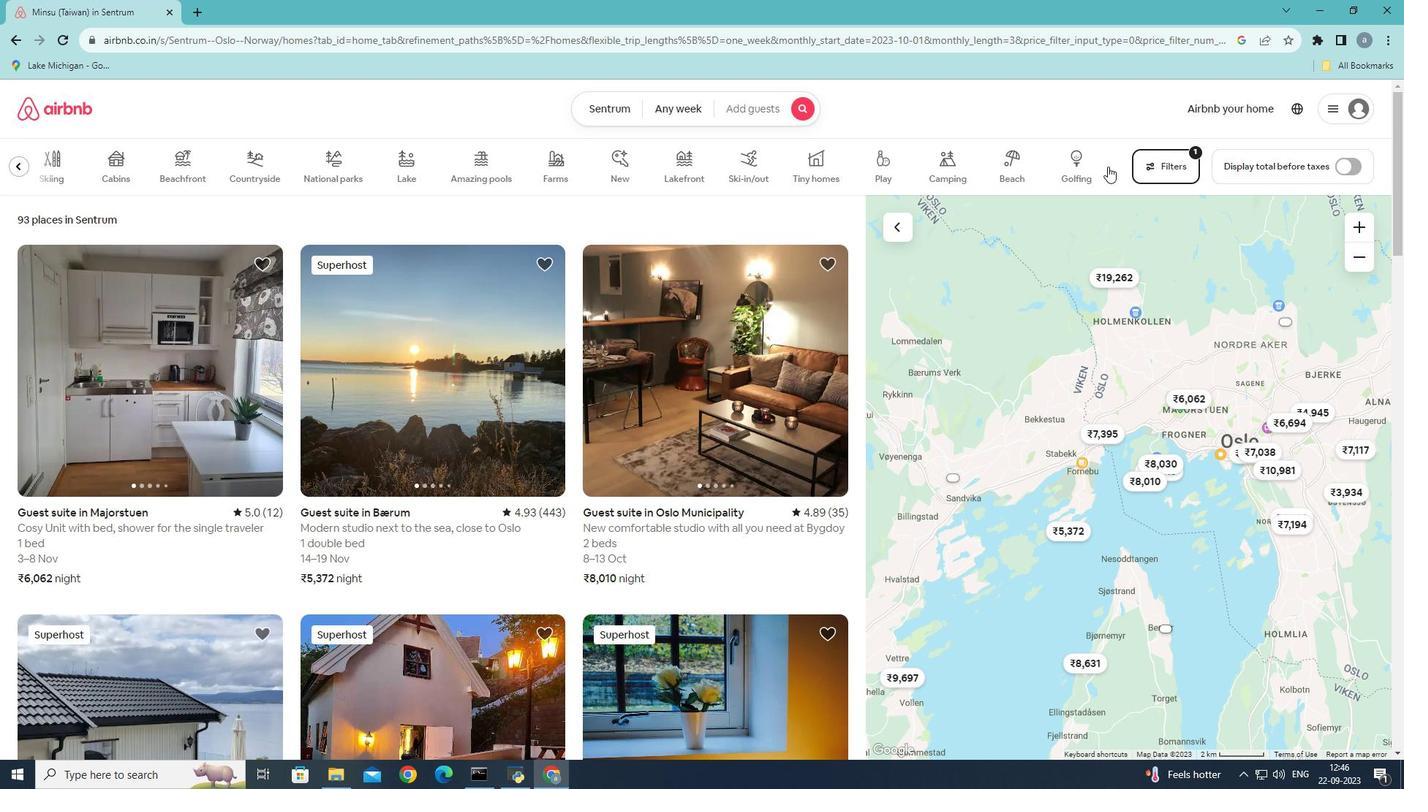 
Action: Mouse moved to (499, 365)
Screenshot: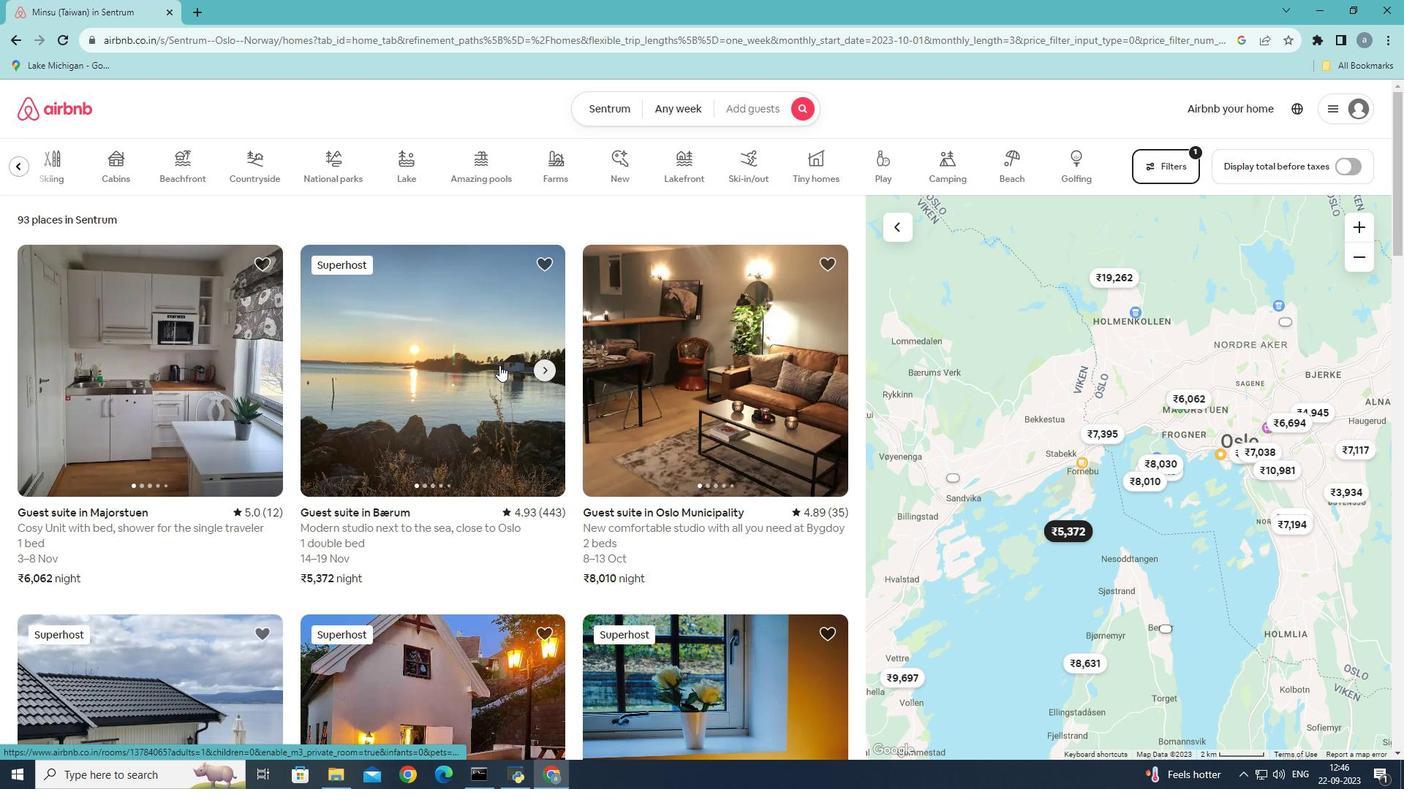 
Action: Mouse scrolled (499, 364) with delta (0, 0)
Screenshot: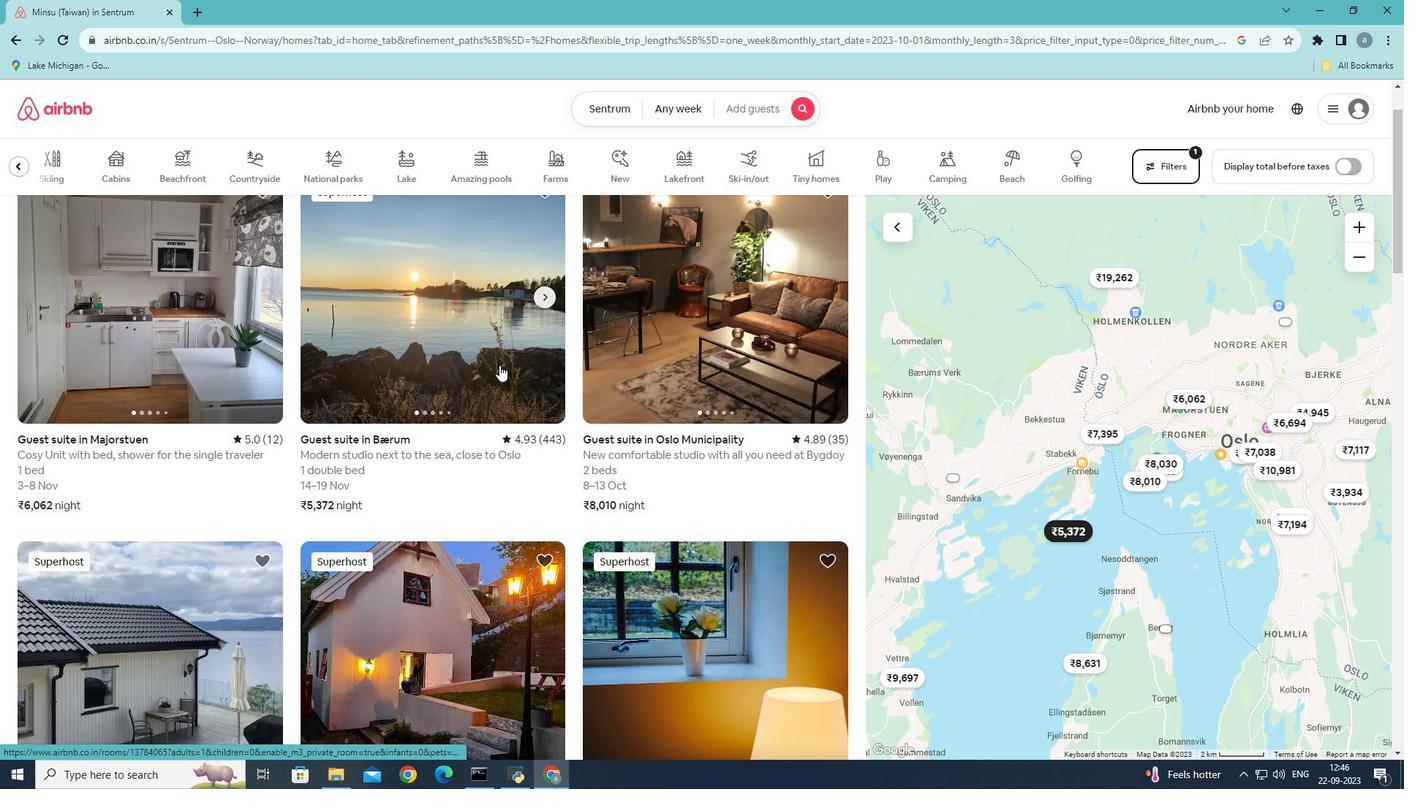 
Action: Mouse moved to (185, 359)
Screenshot: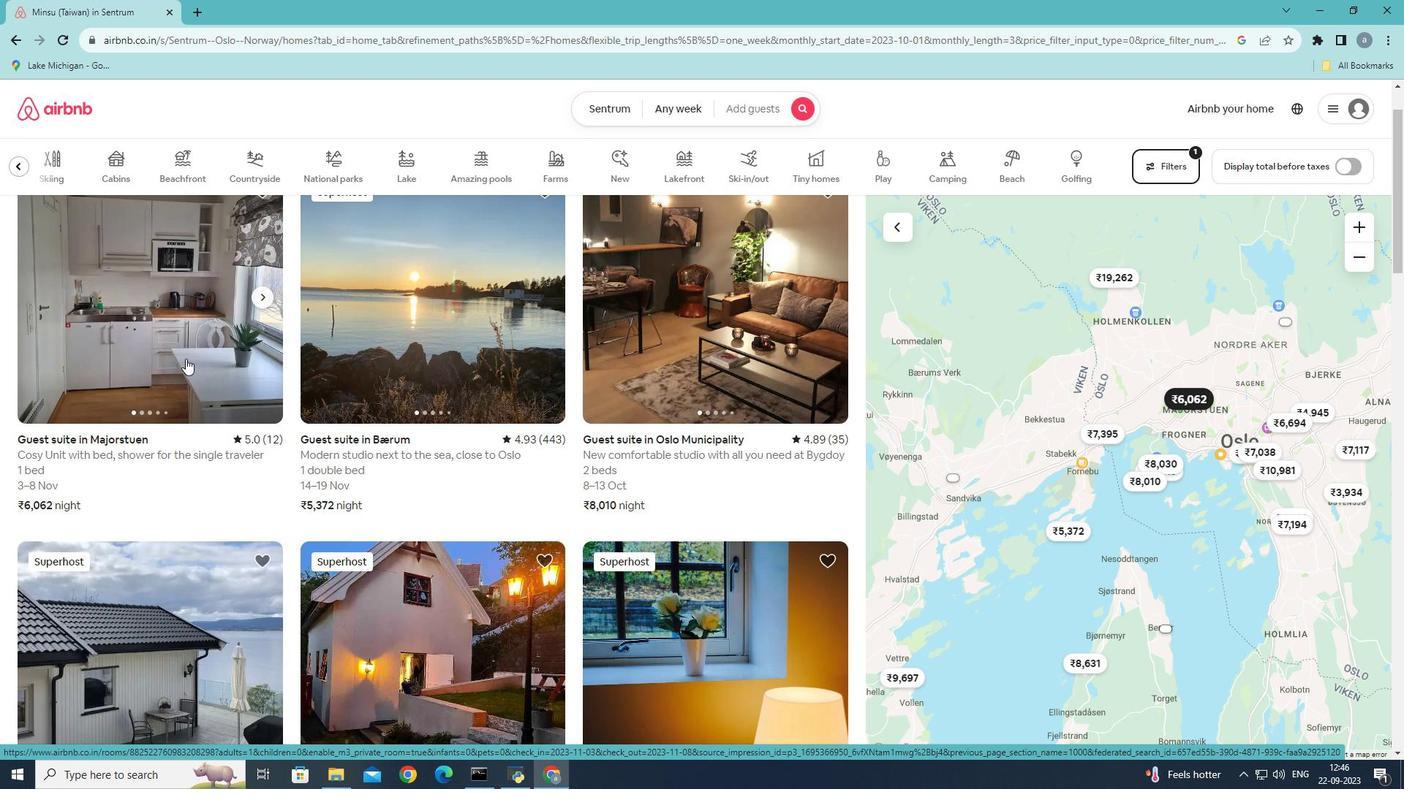 
Action: Mouse pressed left at (185, 359)
Screenshot: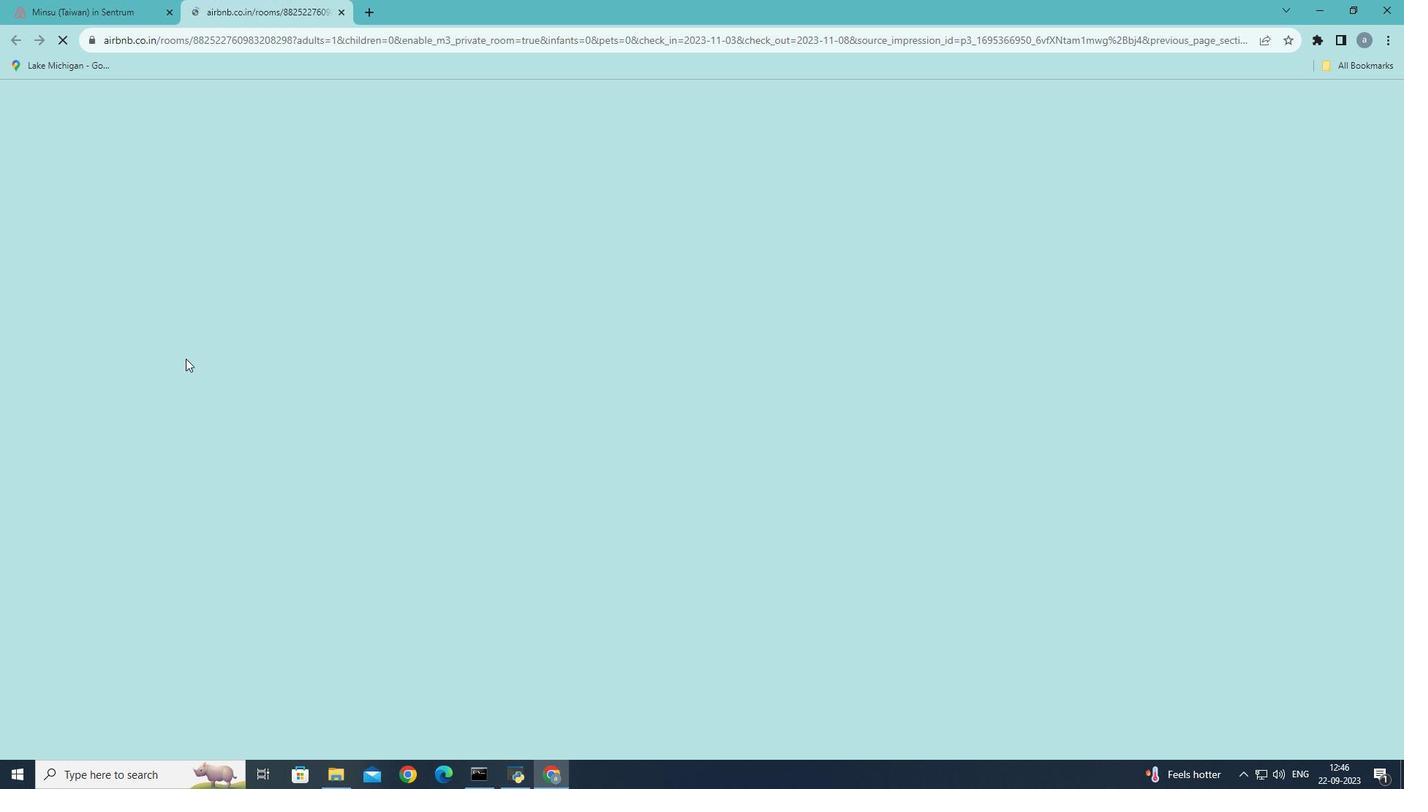 
Action: Mouse moved to (1057, 525)
Screenshot: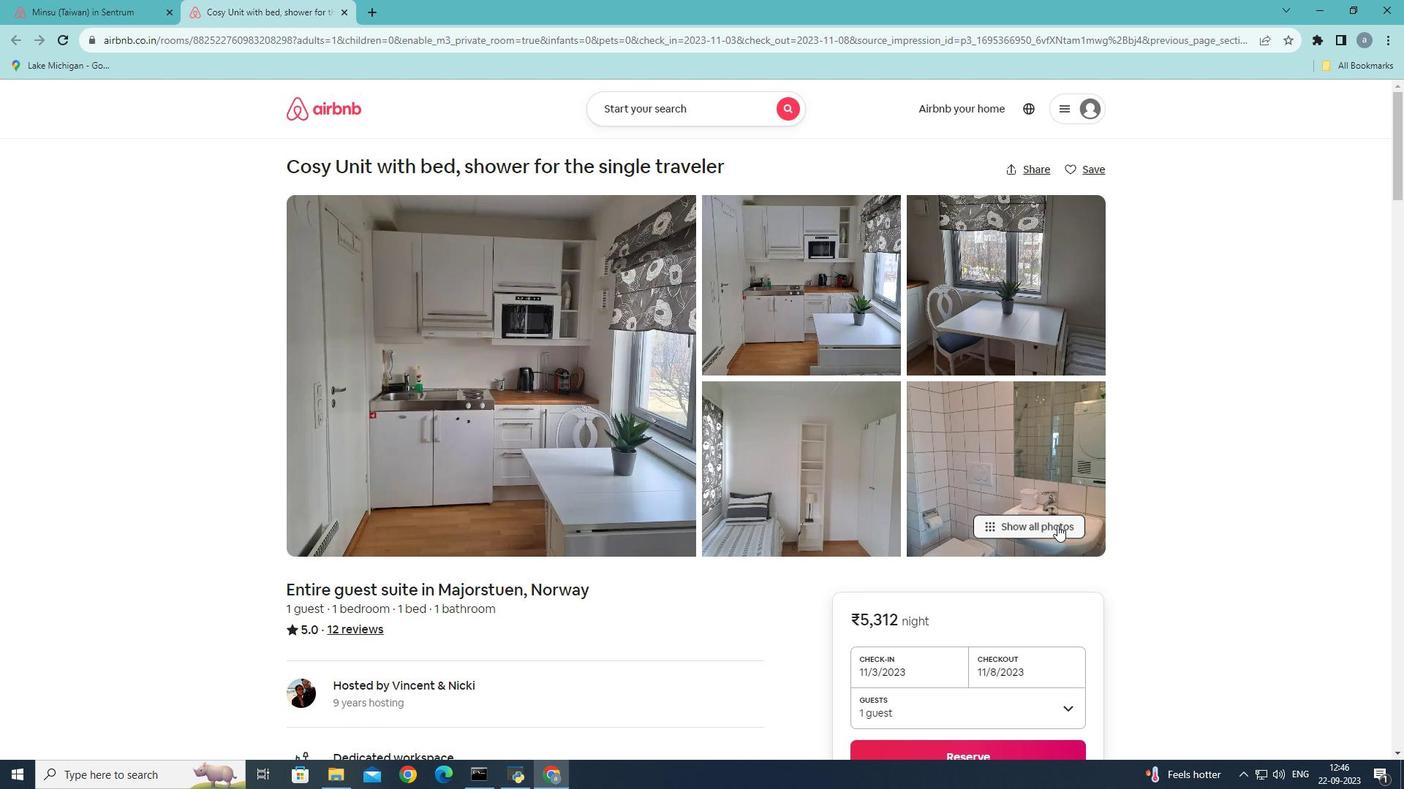 
Action: Mouse pressed left at (1057, 525)
Screenshot: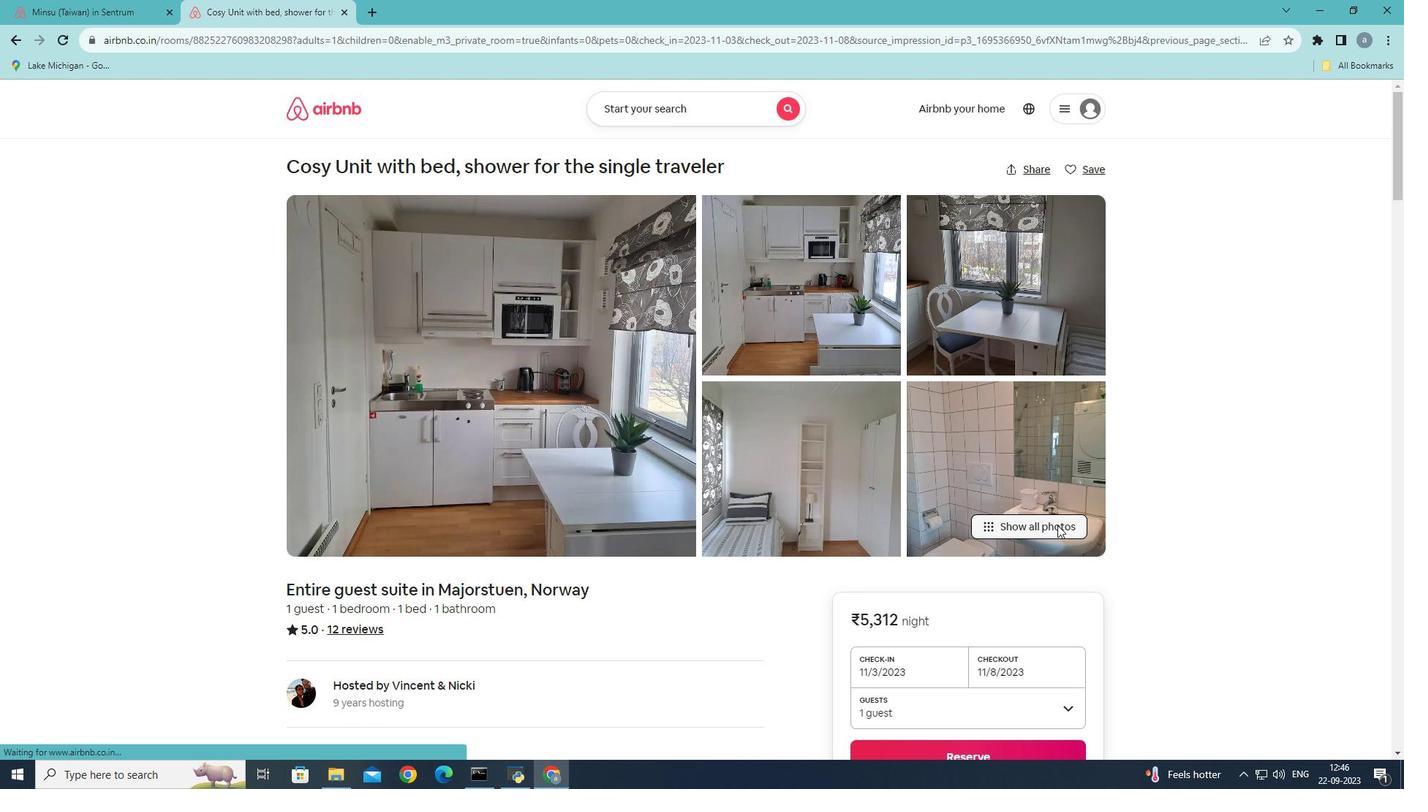 
Action: Mouse moved to (909, 530)
Screenshot: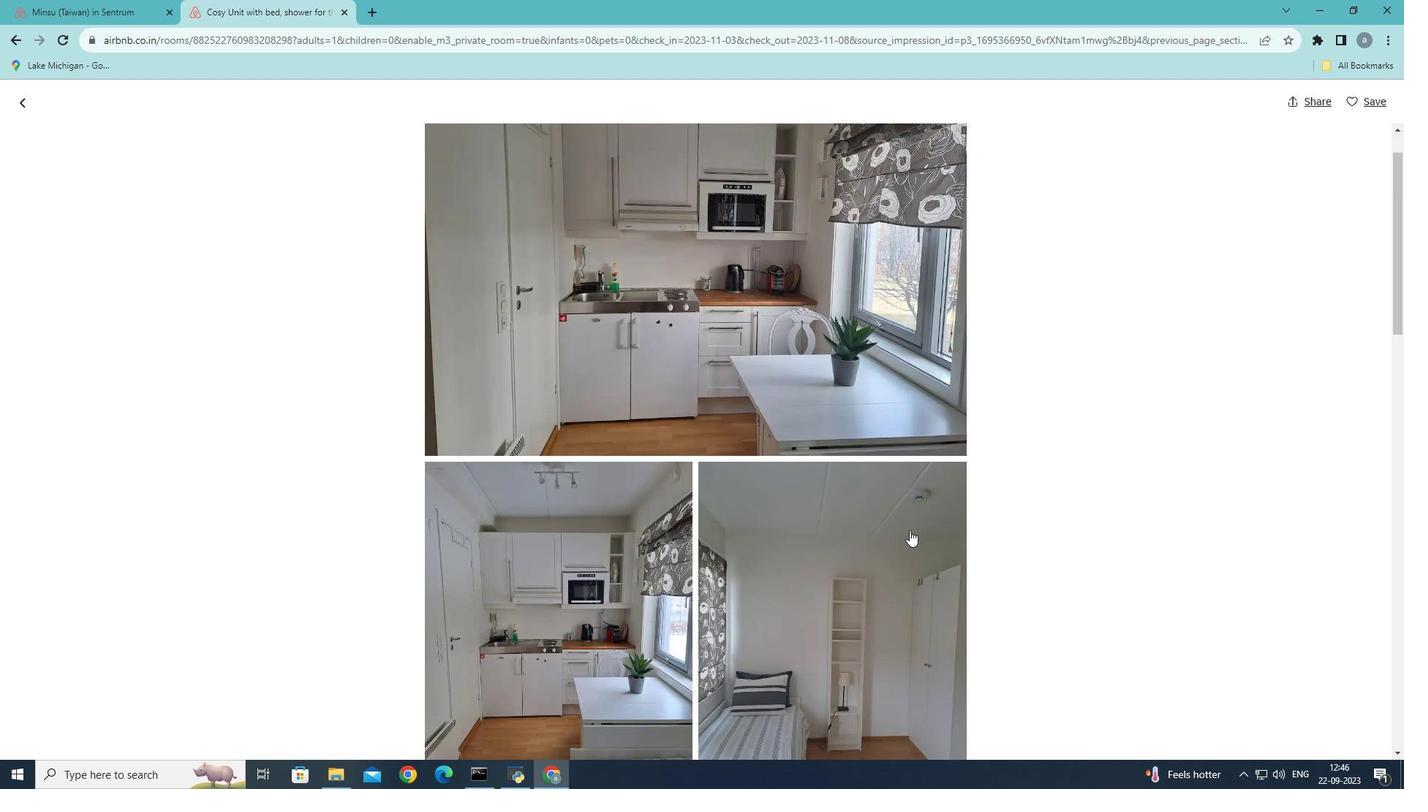 
Action: Mouse scrolled (909, 530) with delta (0, 0)
Screenshot: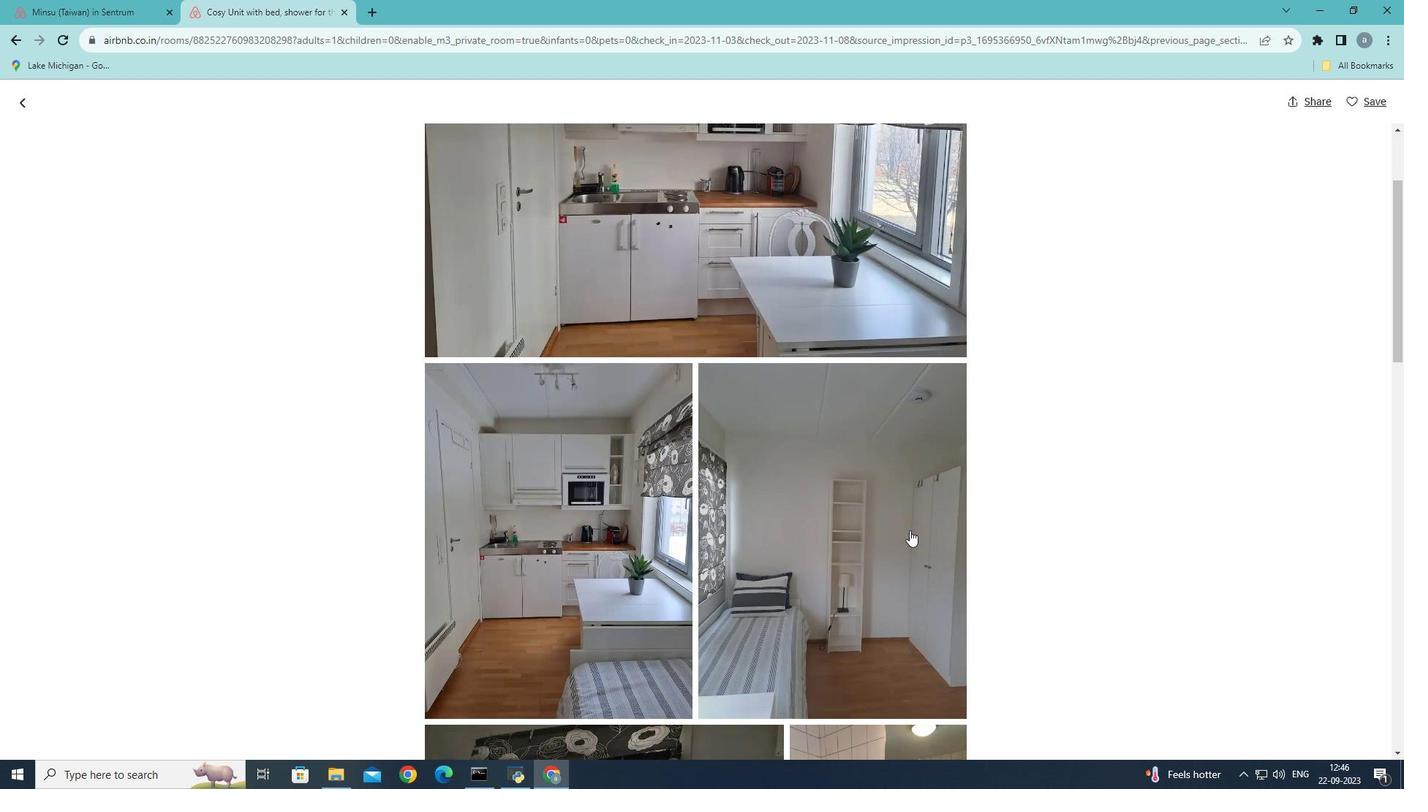
Action: Mouse scrolled (909, 530) with delta (0, 0)
Screenshot: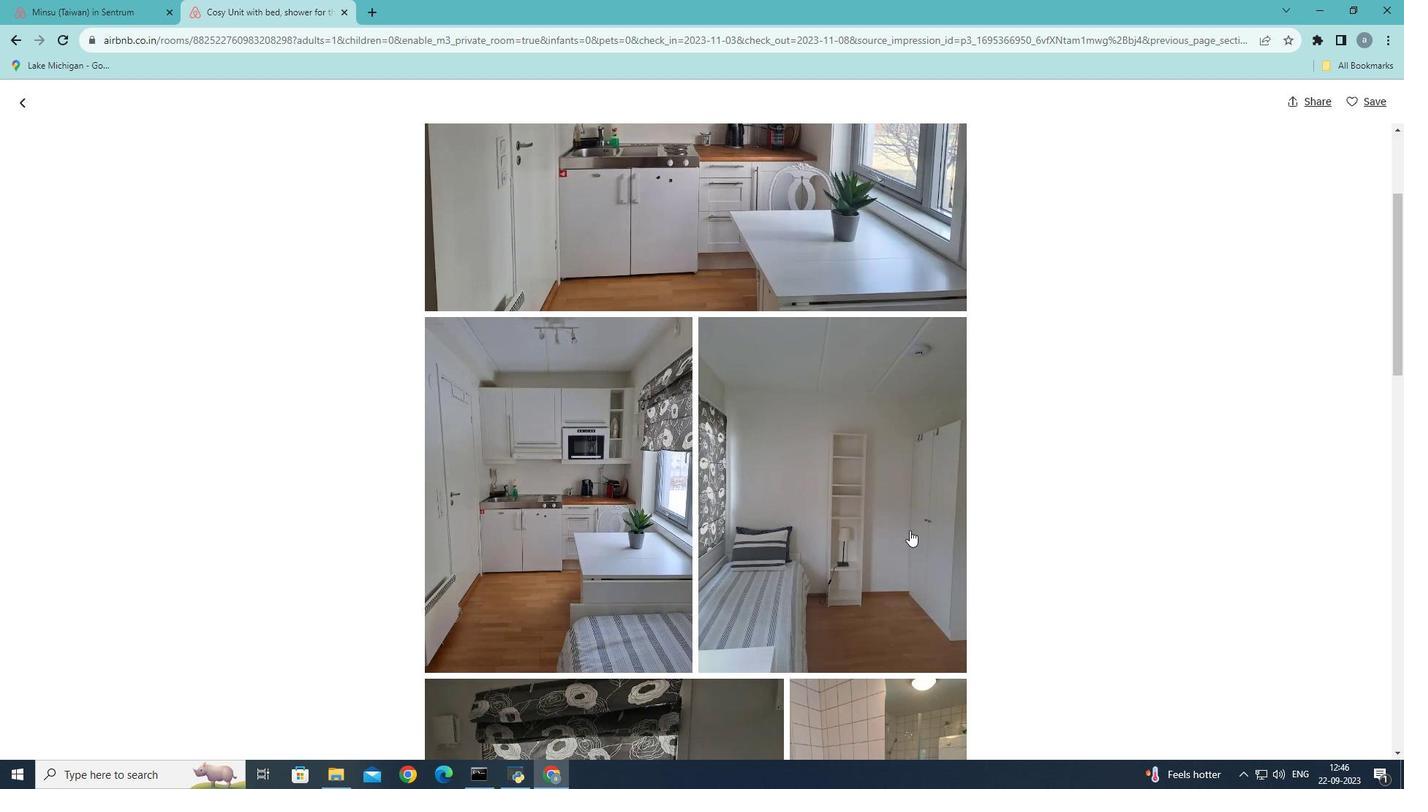 
Action: Mouse scrolled (909, 530) with delta (0, 0)
Screenshot: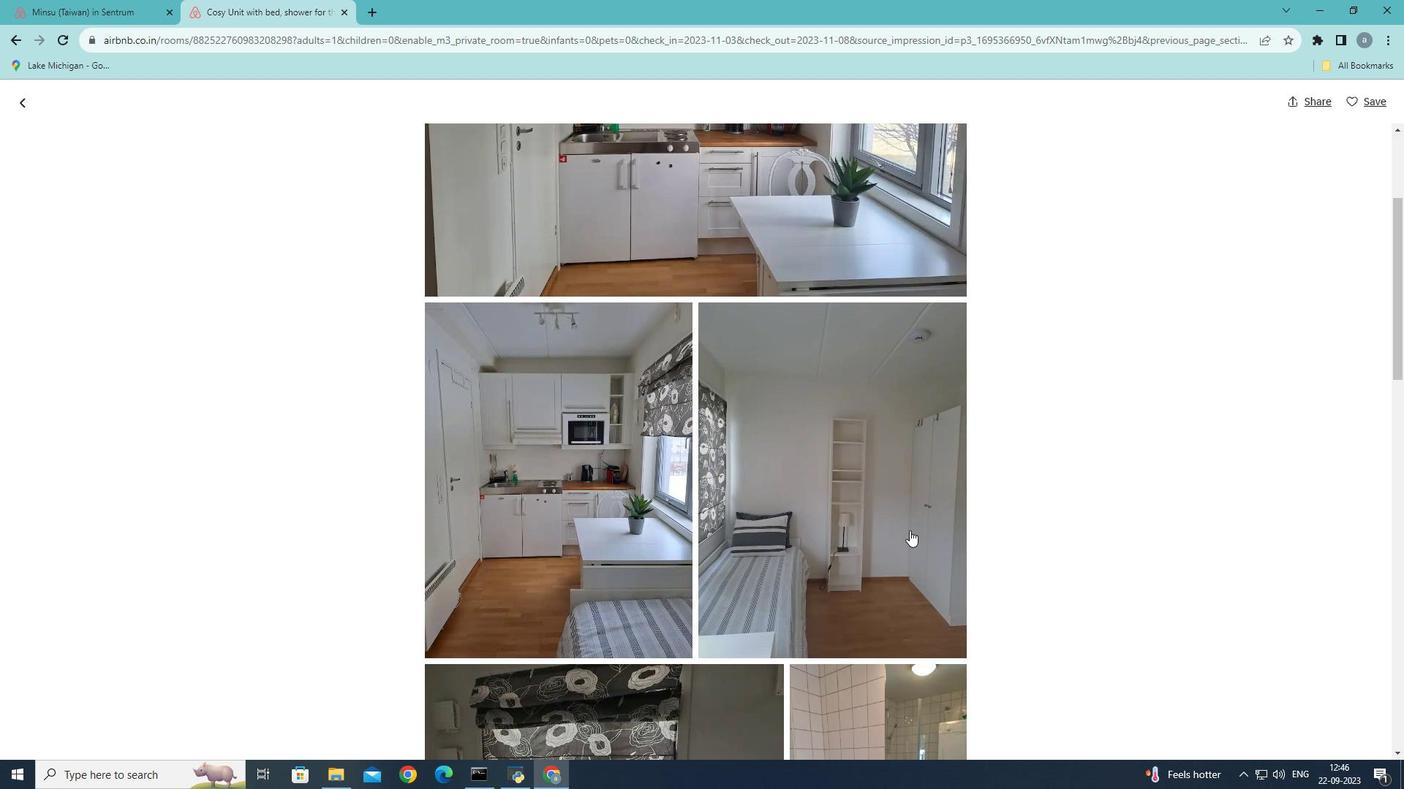 
Action: Mouse moved to (909, 530)
Screenshot: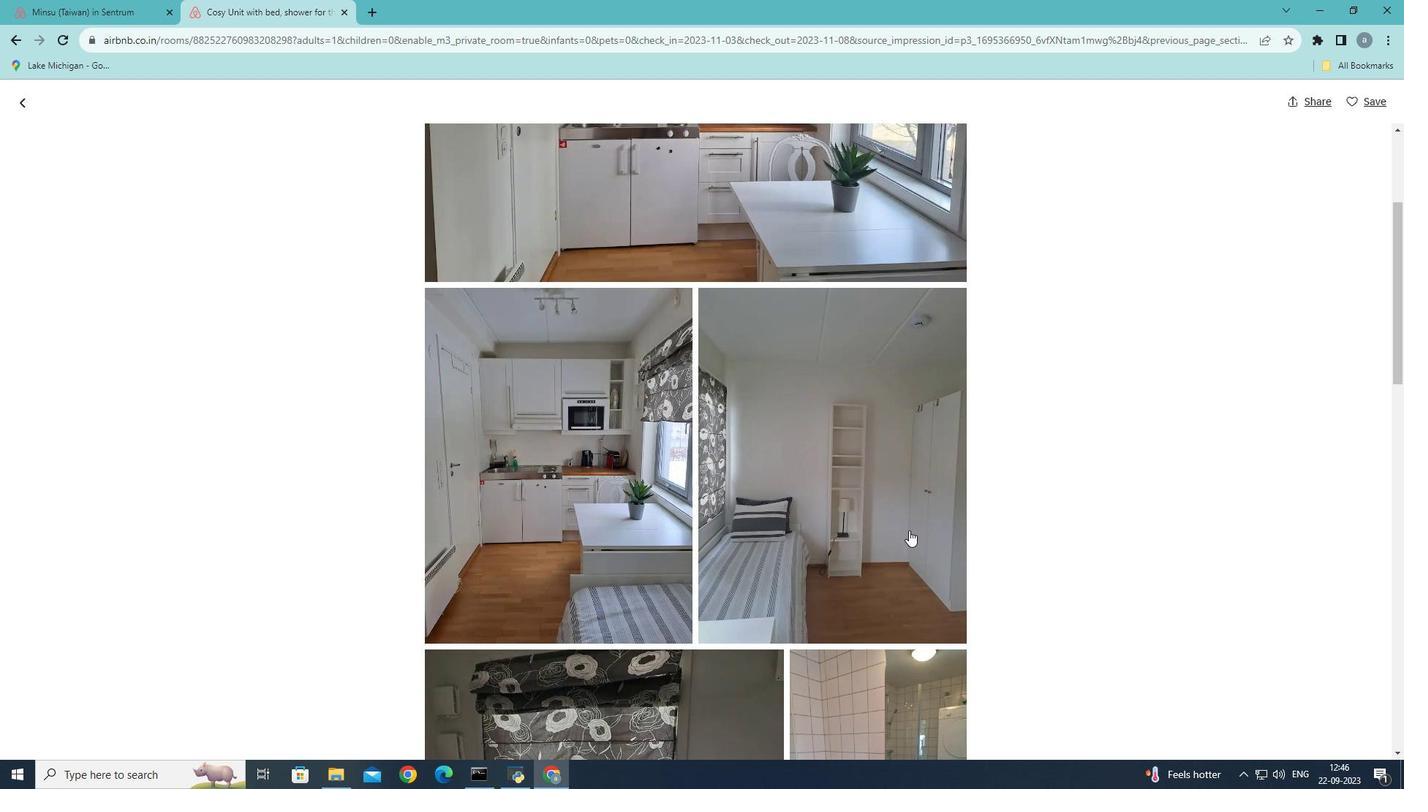 
Action: Mouse scrolled (909, 530) with delta (0, 0)
Screenshot: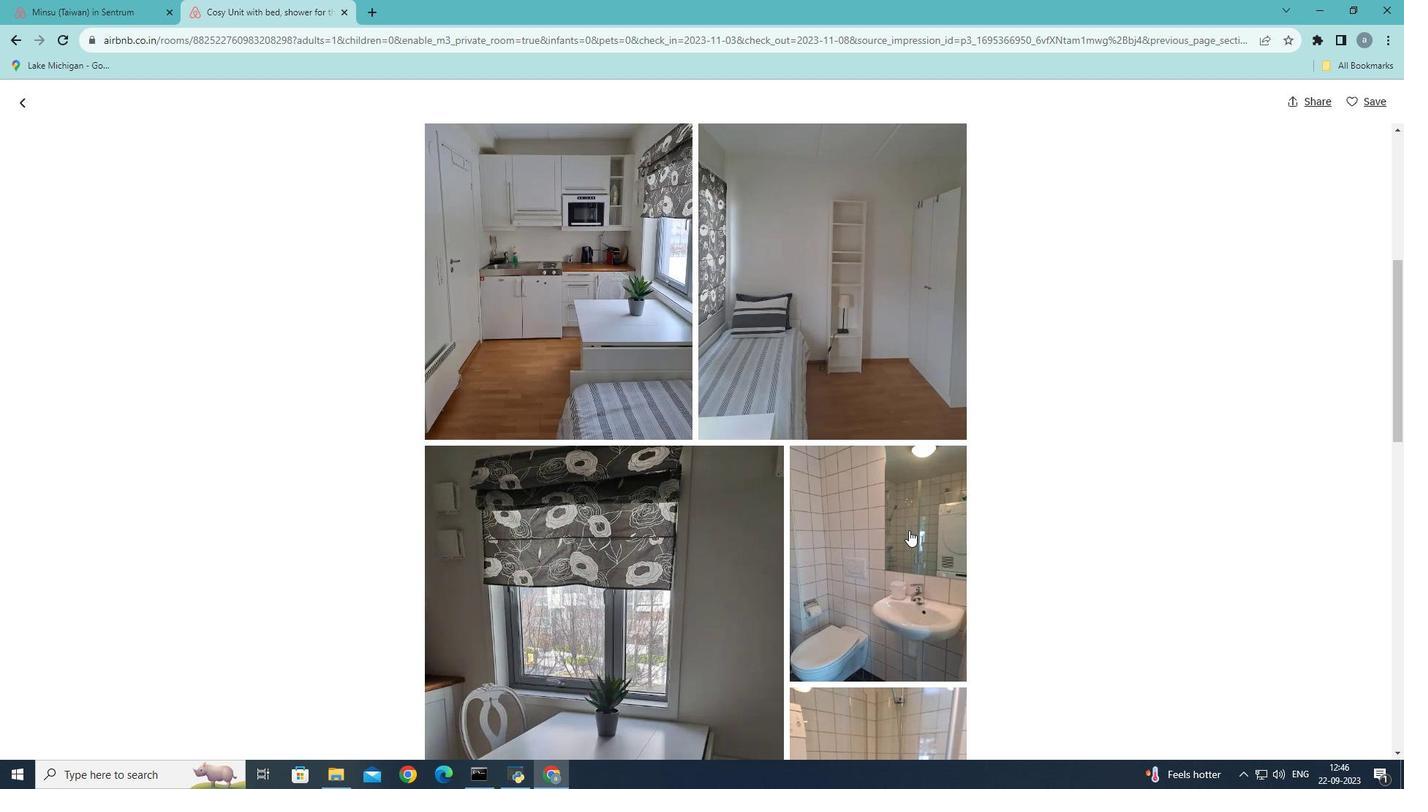 
Action: Mouse scrolled (909, 530) with delta (0, 0)
Screenshot: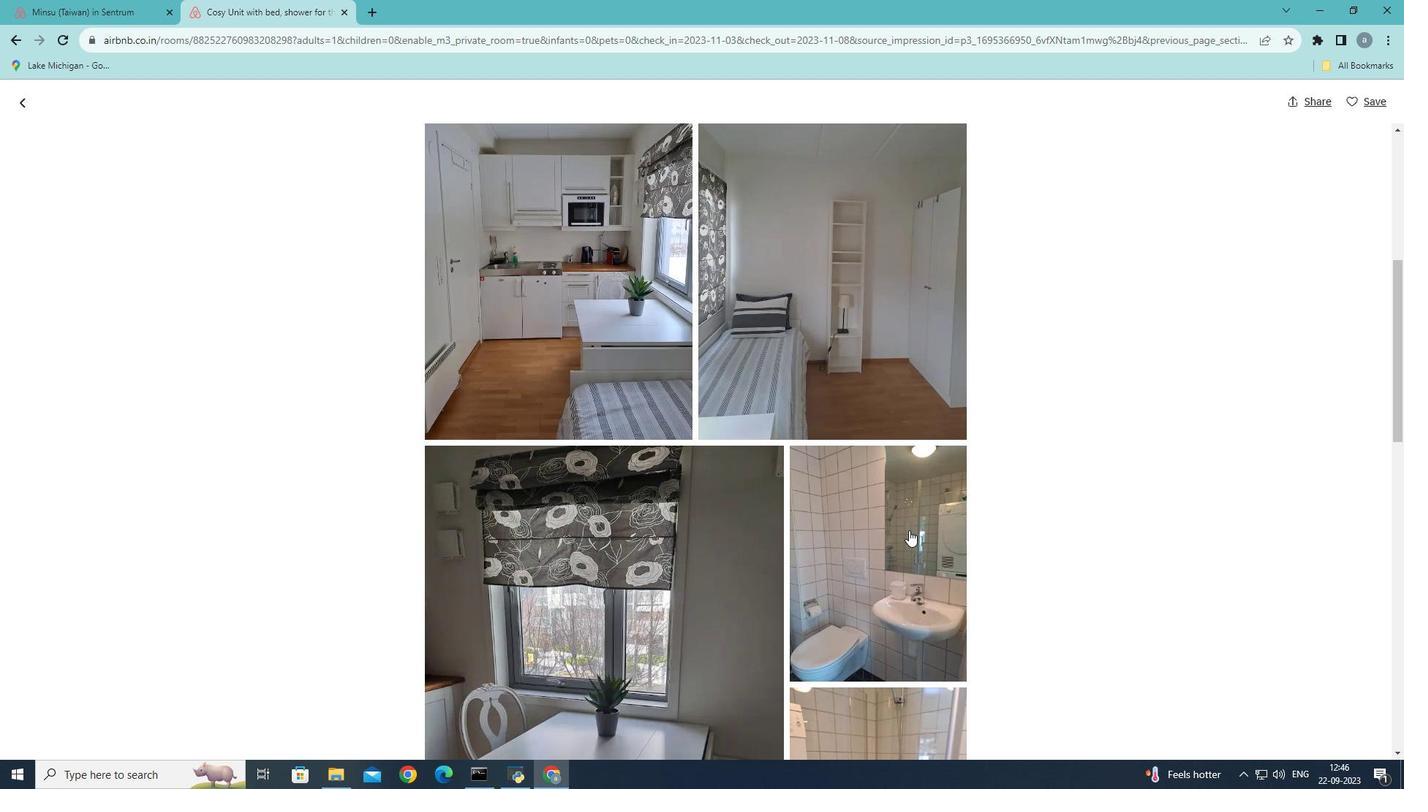 
Action: Mouse scrolled (909, 530) with delta (0, 0)
Screenshot: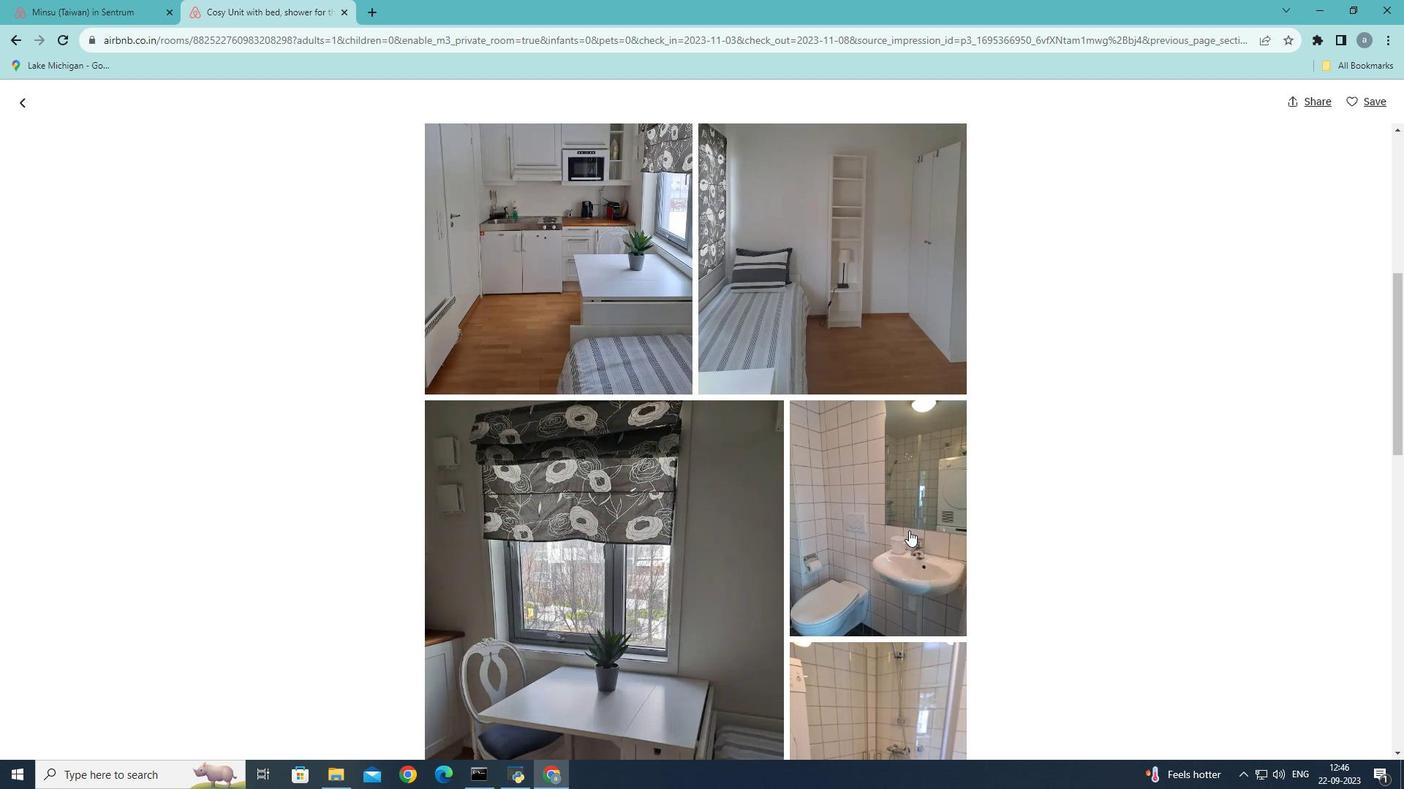 
Action: Mouse scrolled (909, 530) with delta (0, 0)
Screenshot: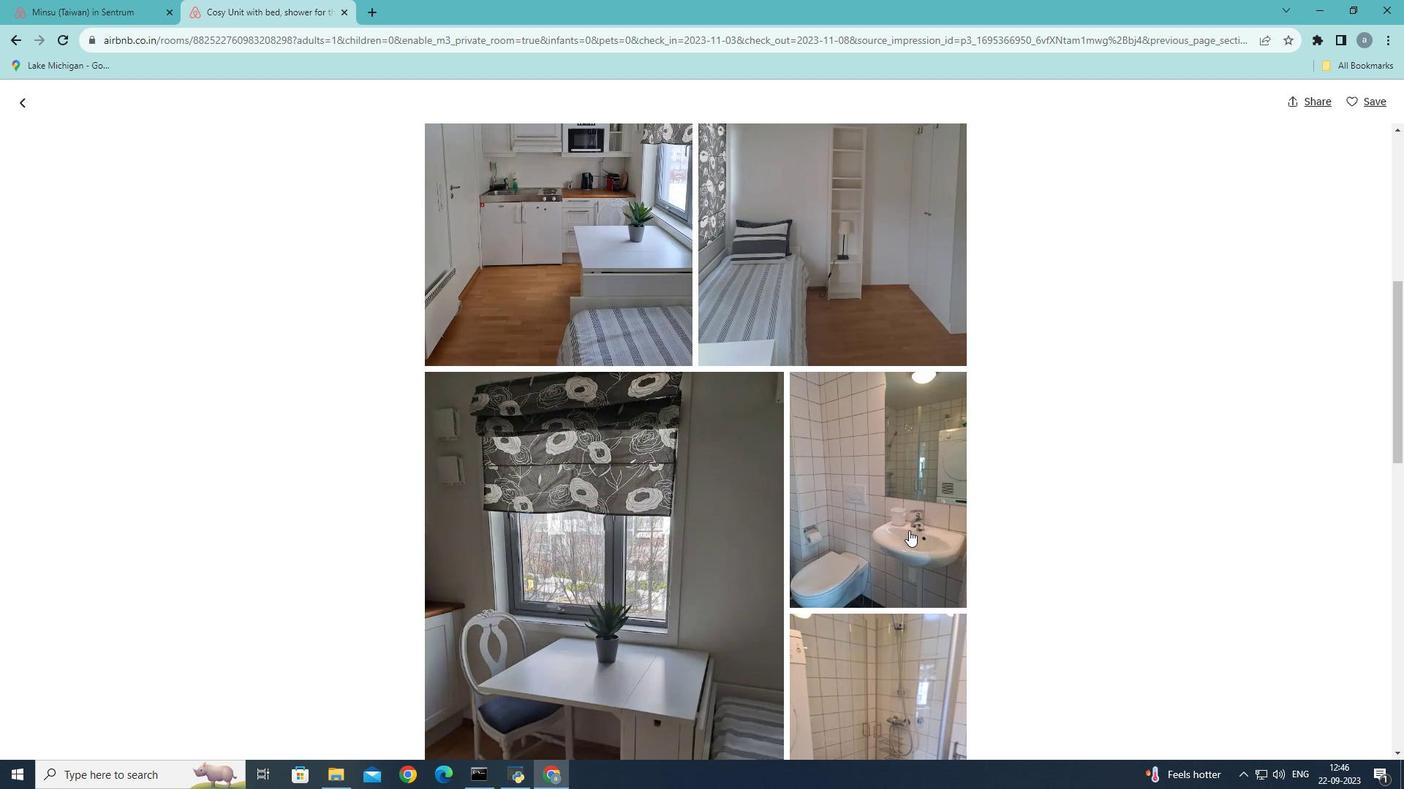 
Action: Mouse moved to (908, 530)
Screenshot: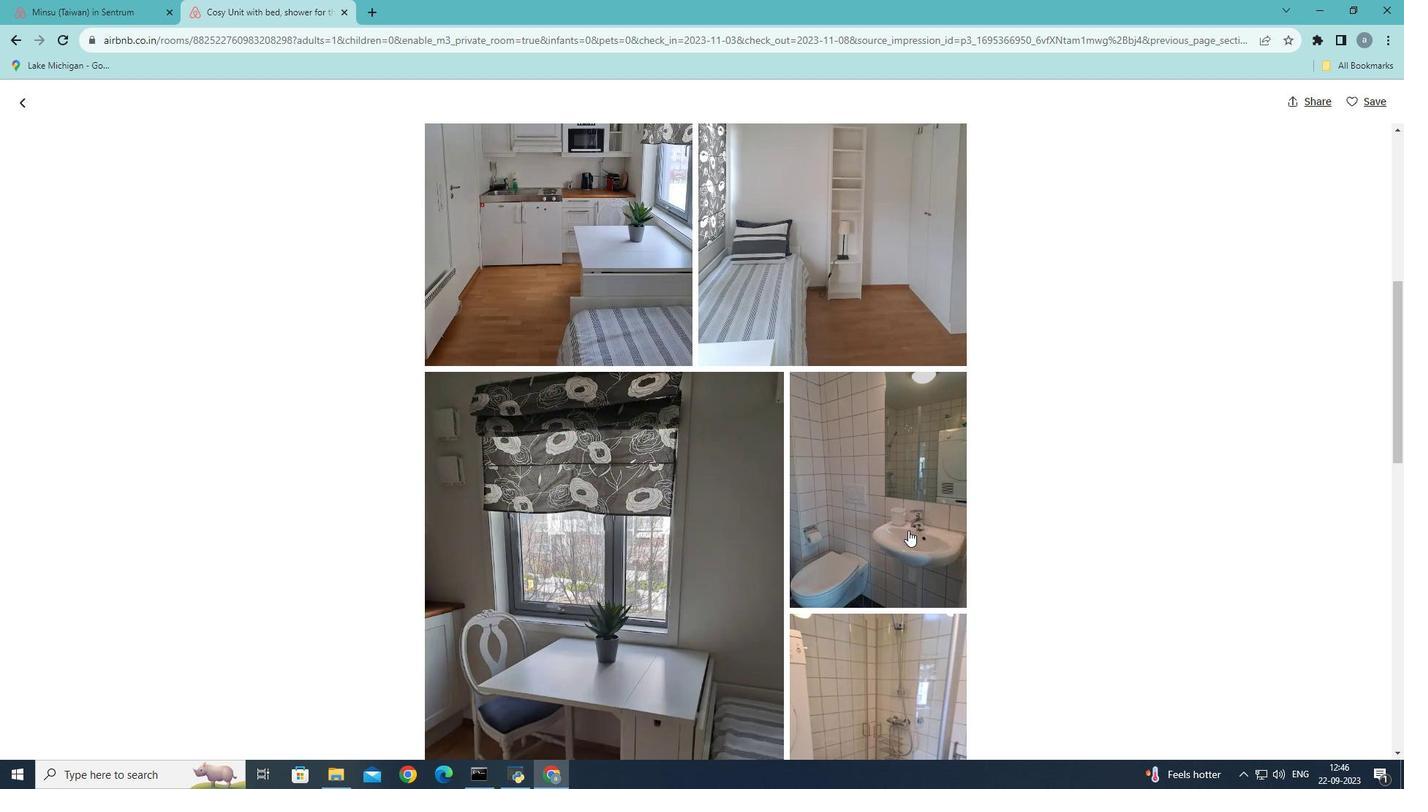 
Action: Mouse scrolled (908, 530) with delta (0, 0)
Screenshot: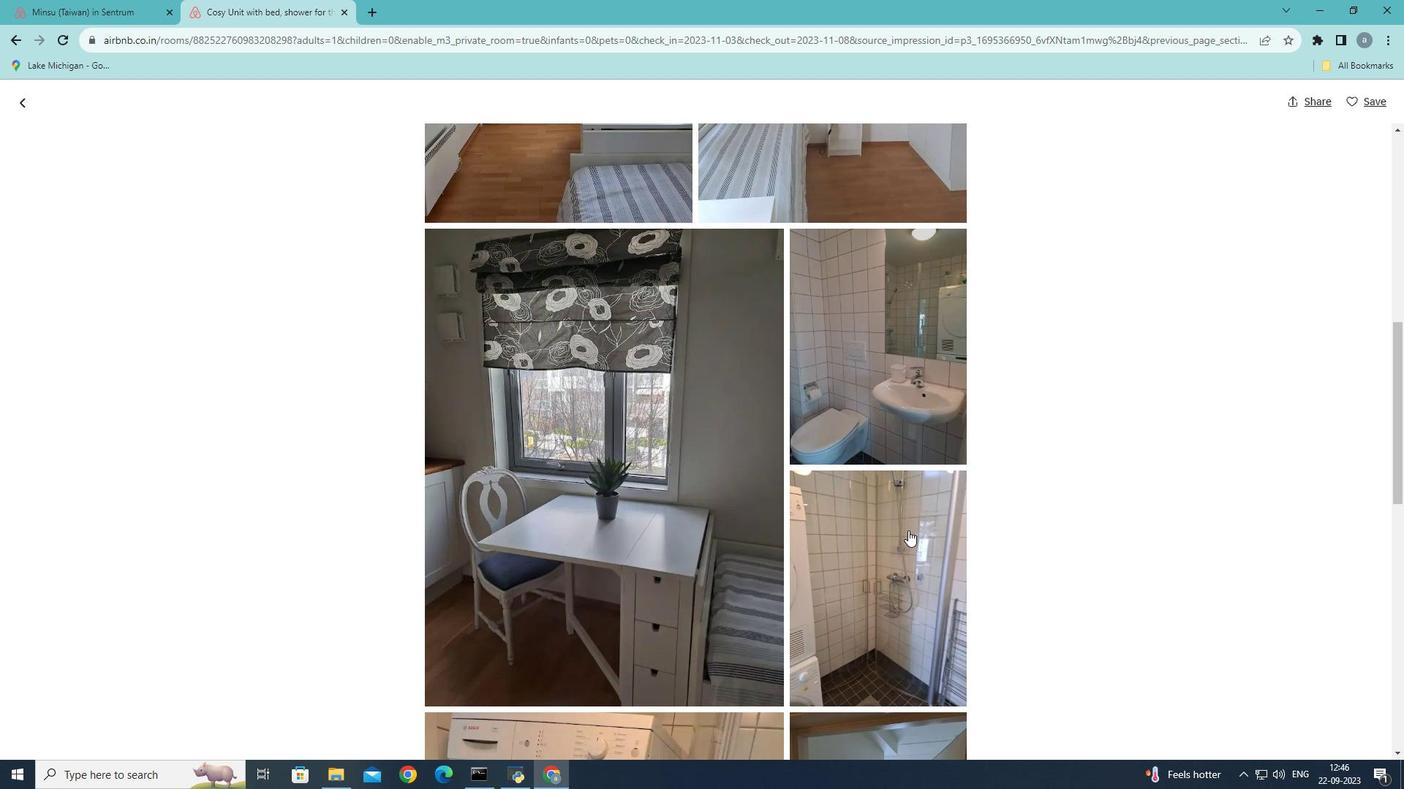 
Action: Mouse scrolled (908, 530) with delta (0, 0)
Screenshot: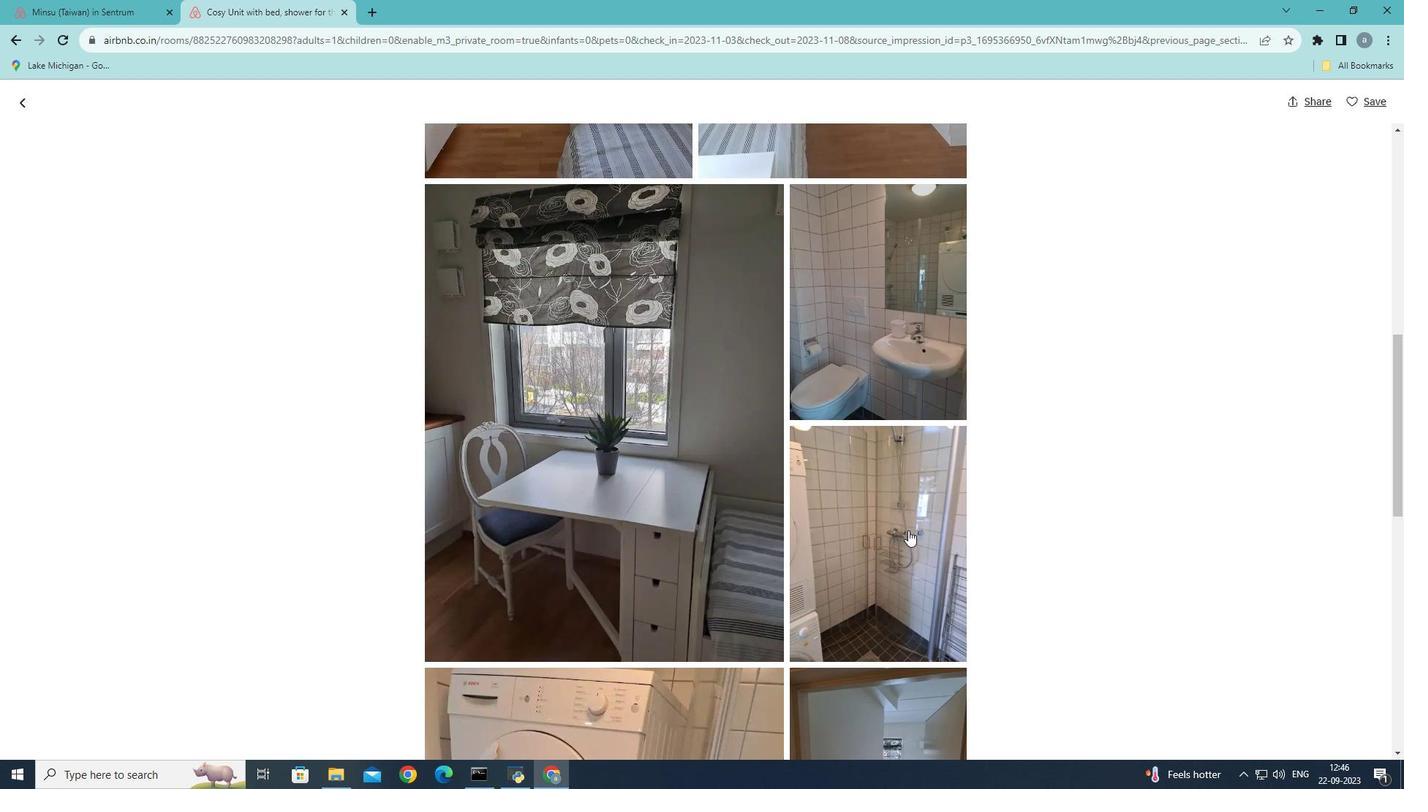
Action: Mouse scrolled (908, 530) with delta (0, 0)
Screenshot: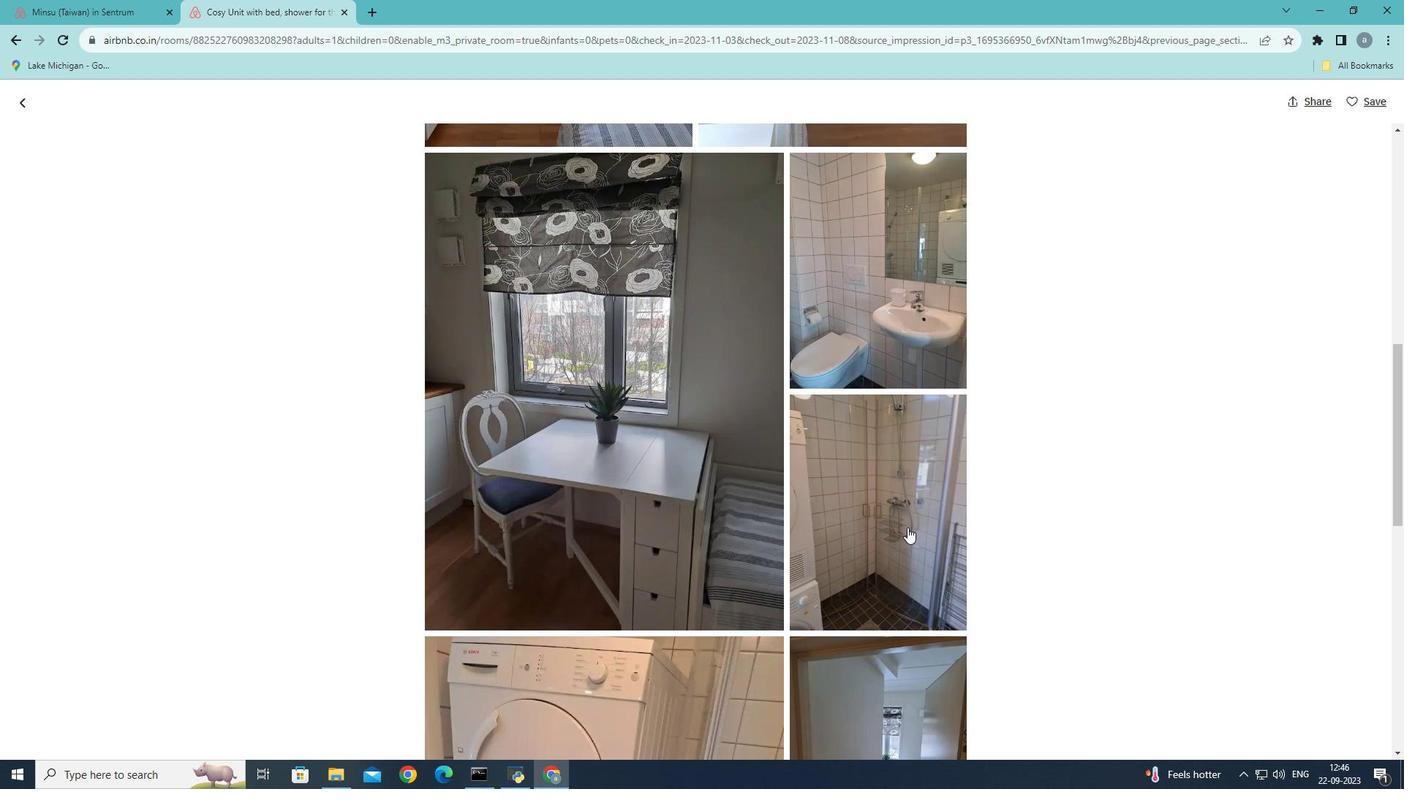 
Action: Mouse moved to (908, 526)
Screenshot: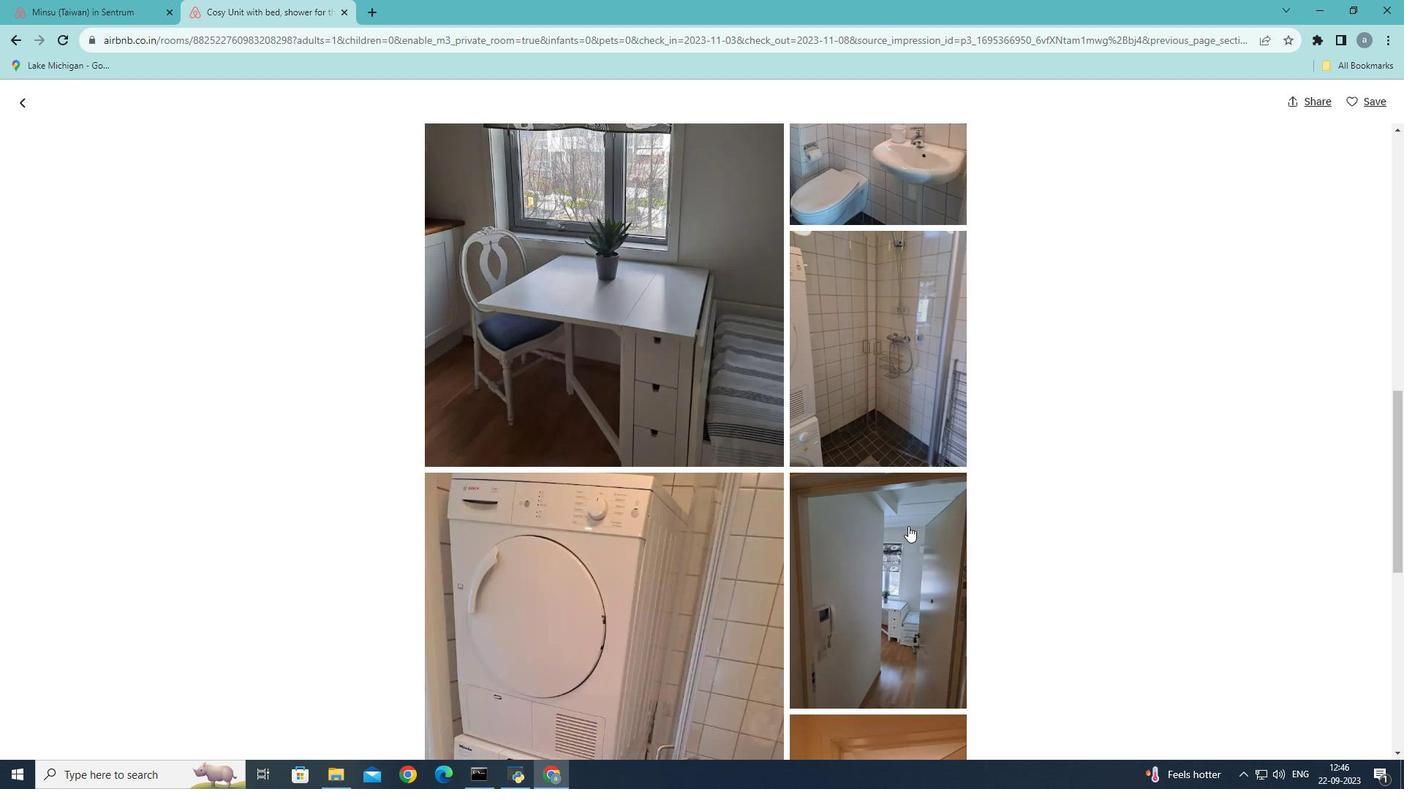 
Action: Mouse scrolled (908, 525) with delta (0, 0)
Screenshot: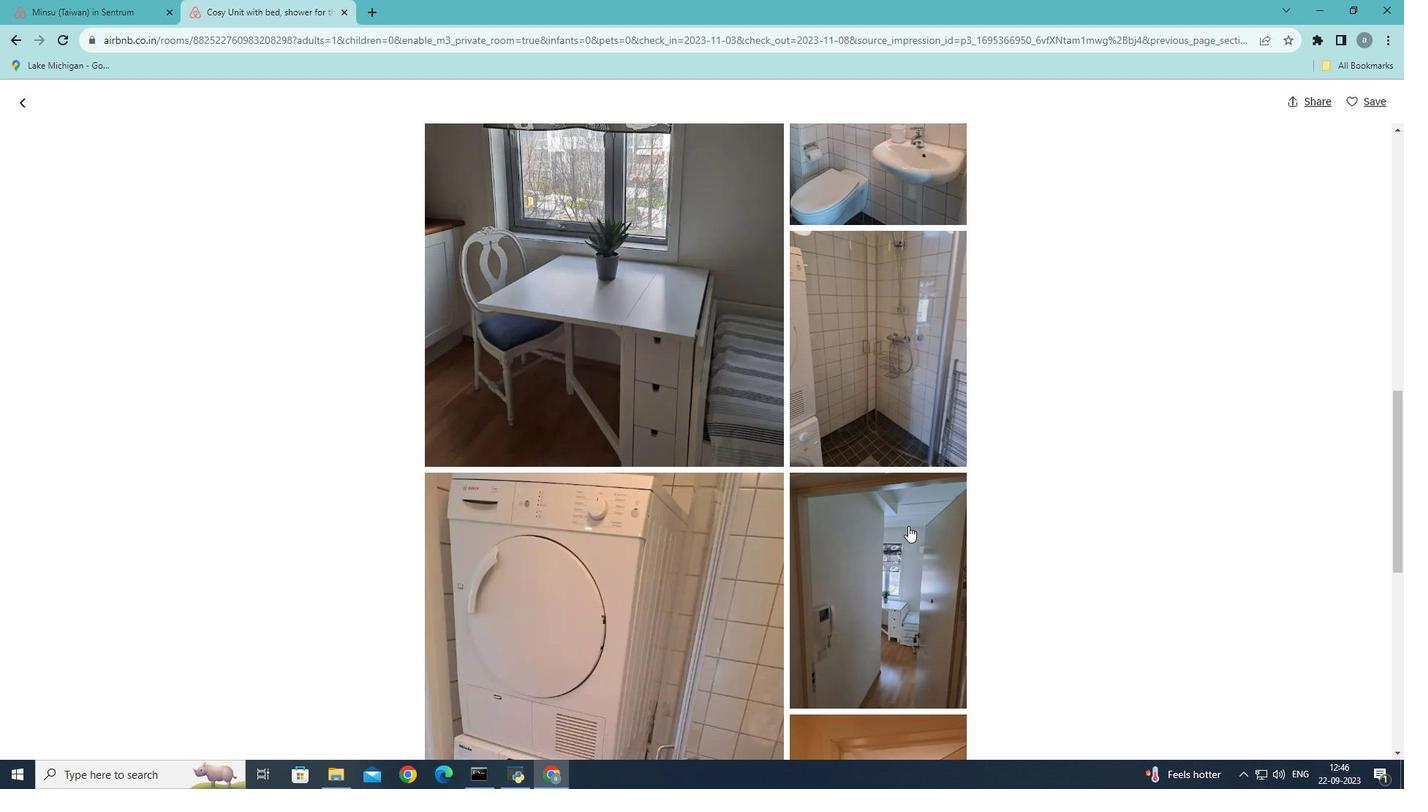 
Action: Mouse scrolled (908, 525) with delta (0, 0)
Screenshot: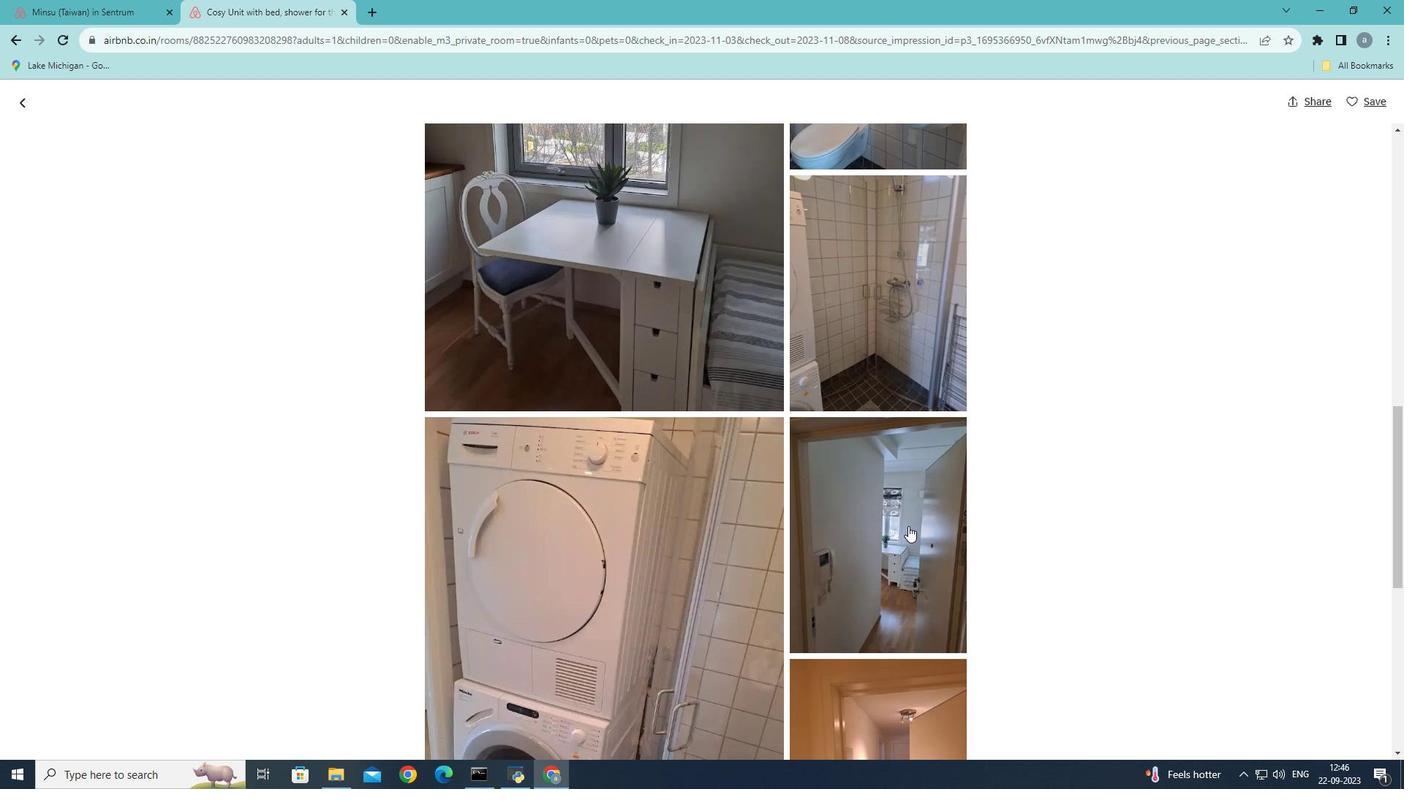 
Action: Mouse scrolled (908, 525) with delta (0, 0)
Screenshot: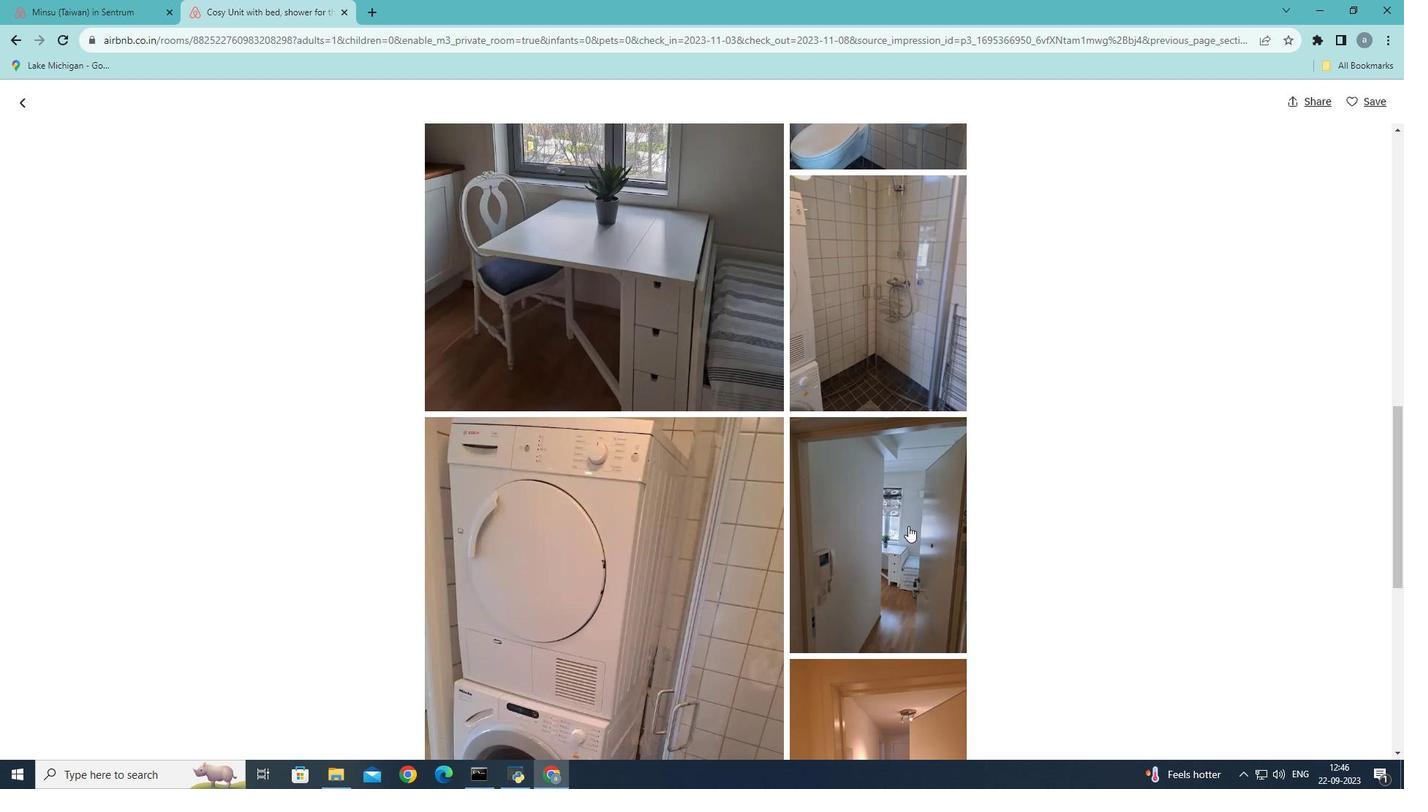 
Action: Mouse moved to (909, 524)
Screenshot: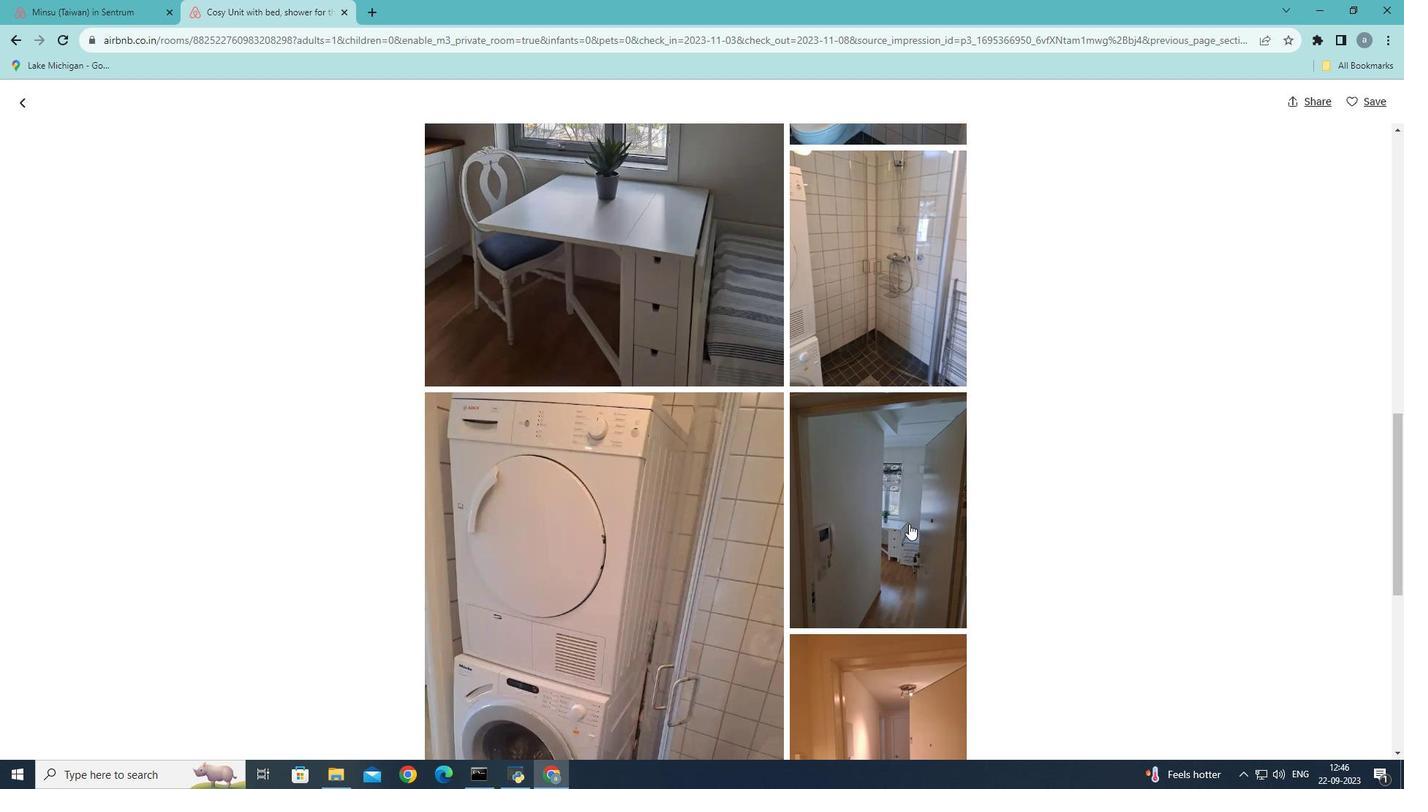 
Action: Mouse scrolled (909, 523) with delta (0, 0)
Screenshot: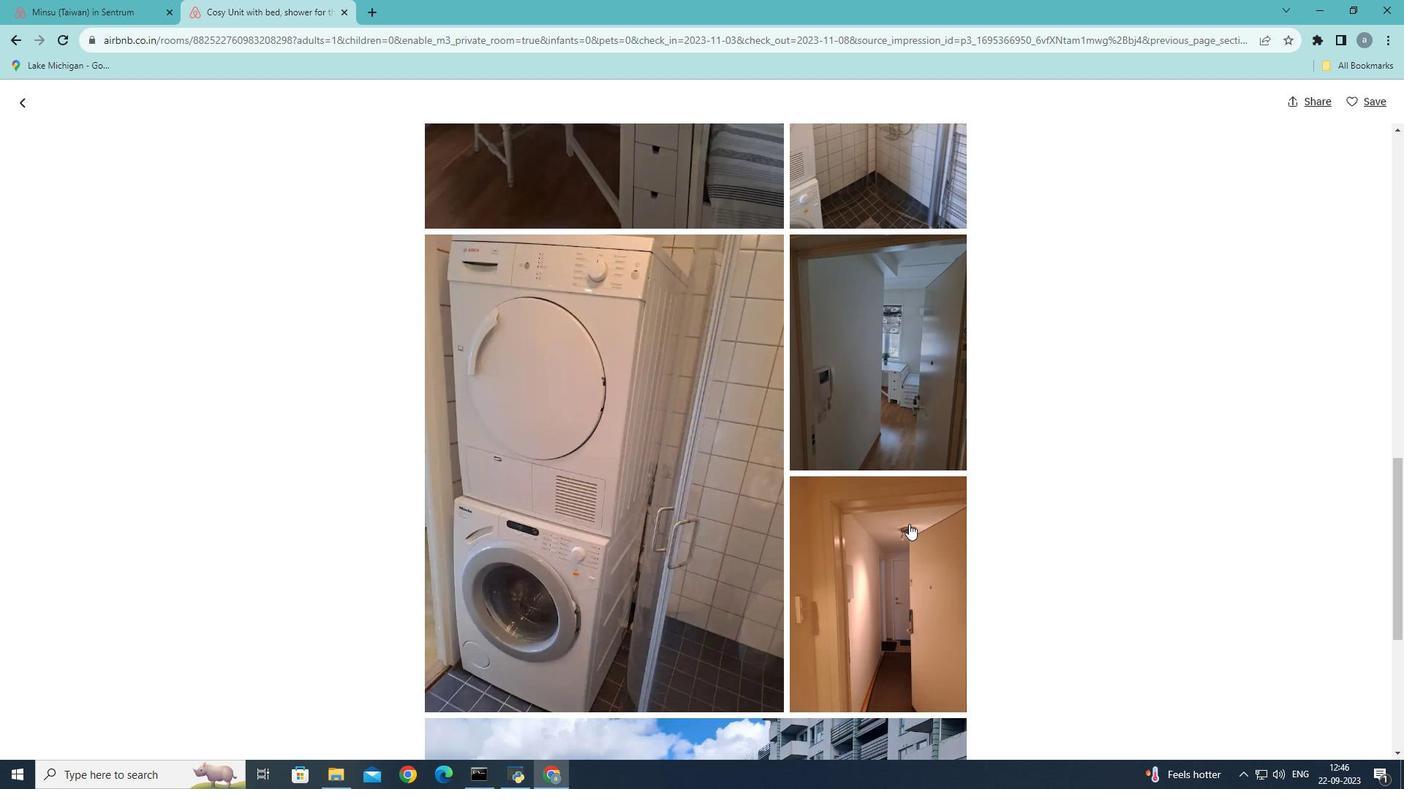 
Action: Mouse scrolled (909, 523) with delta (0, 0)
Screenshot: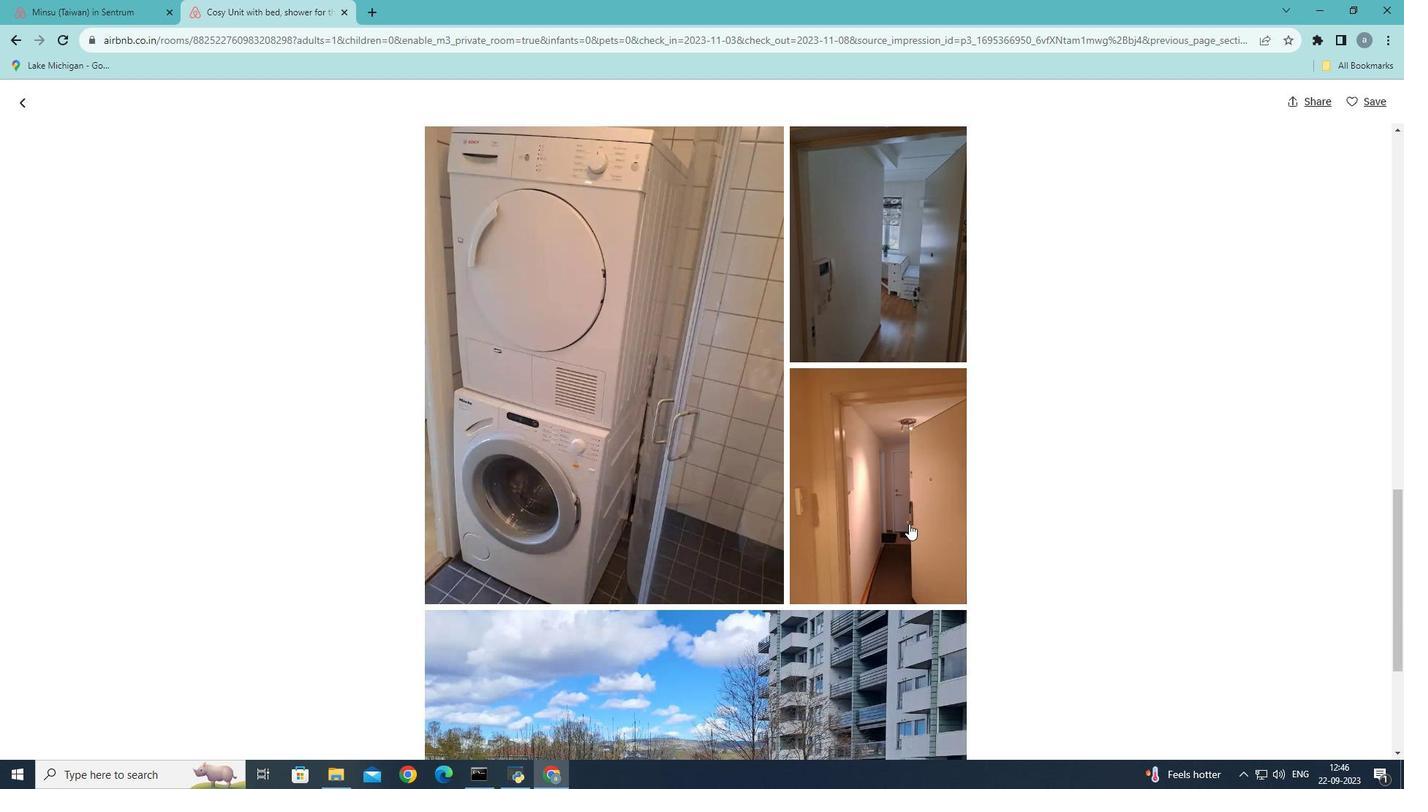 
Action: Mouse scrolled (909, 523) with delta (0, 0)
Screenshot: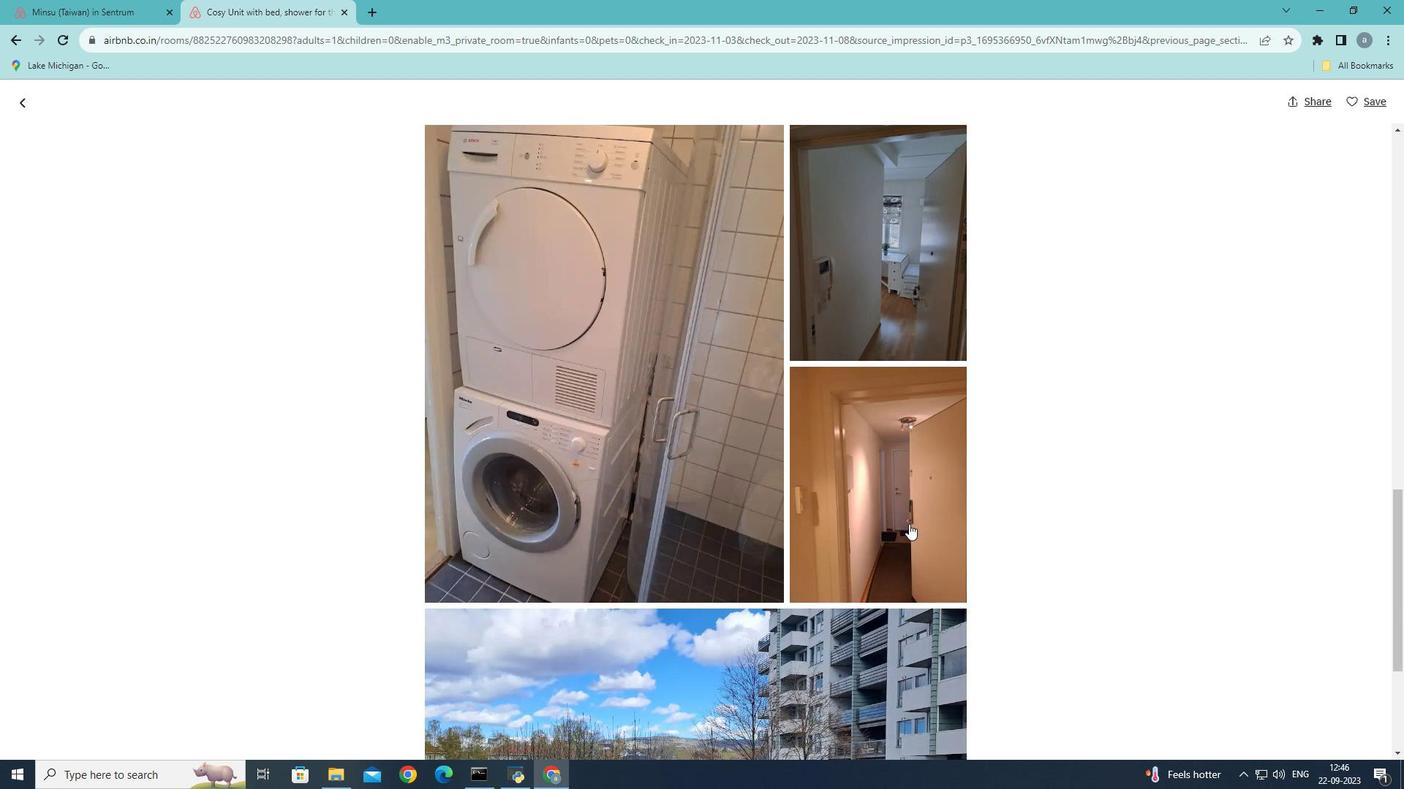 
Action: Mouse scrolled (909, 523) with delta (0, 0)
Screenshot: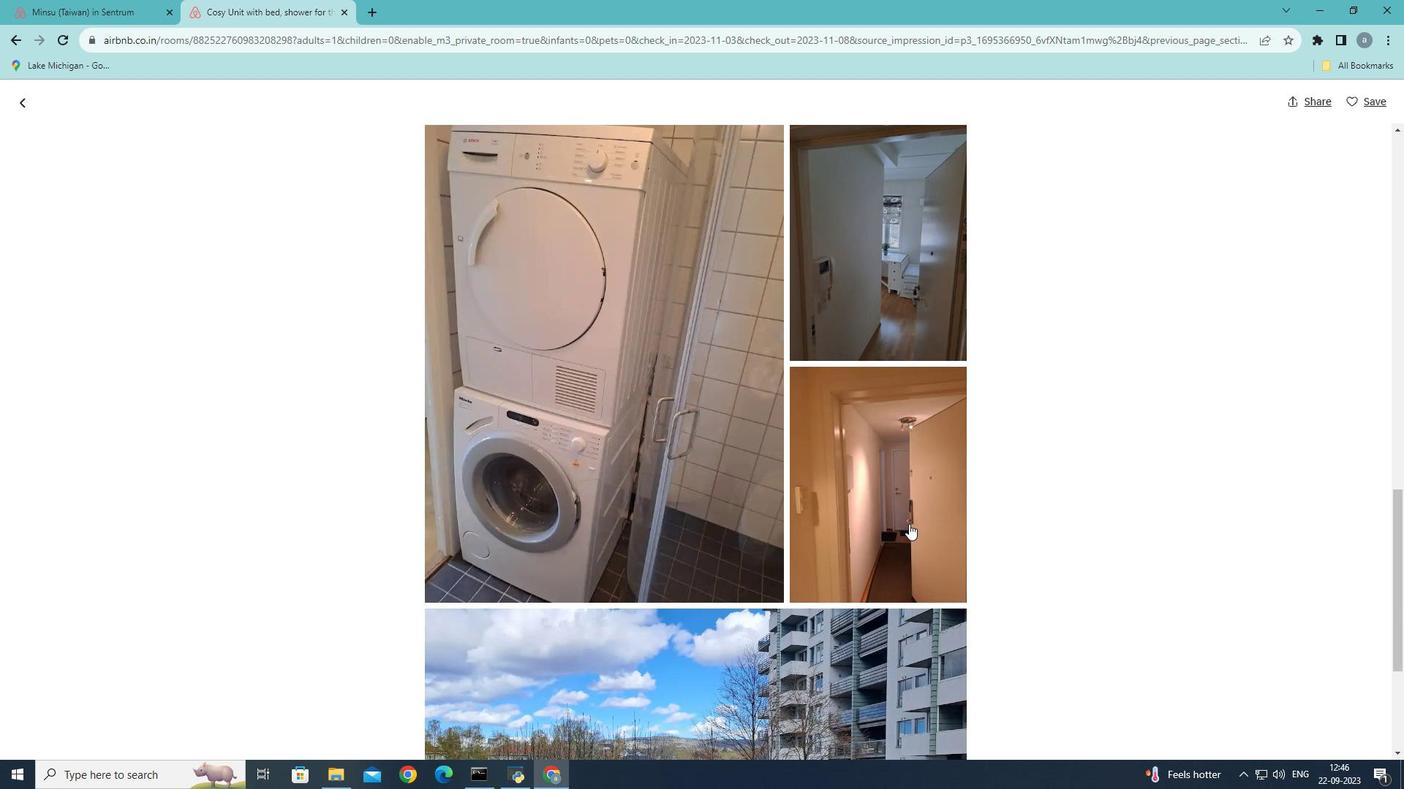 
Action: Mouse scrolled (909, 523) with delta (0, 0)
Screenshot: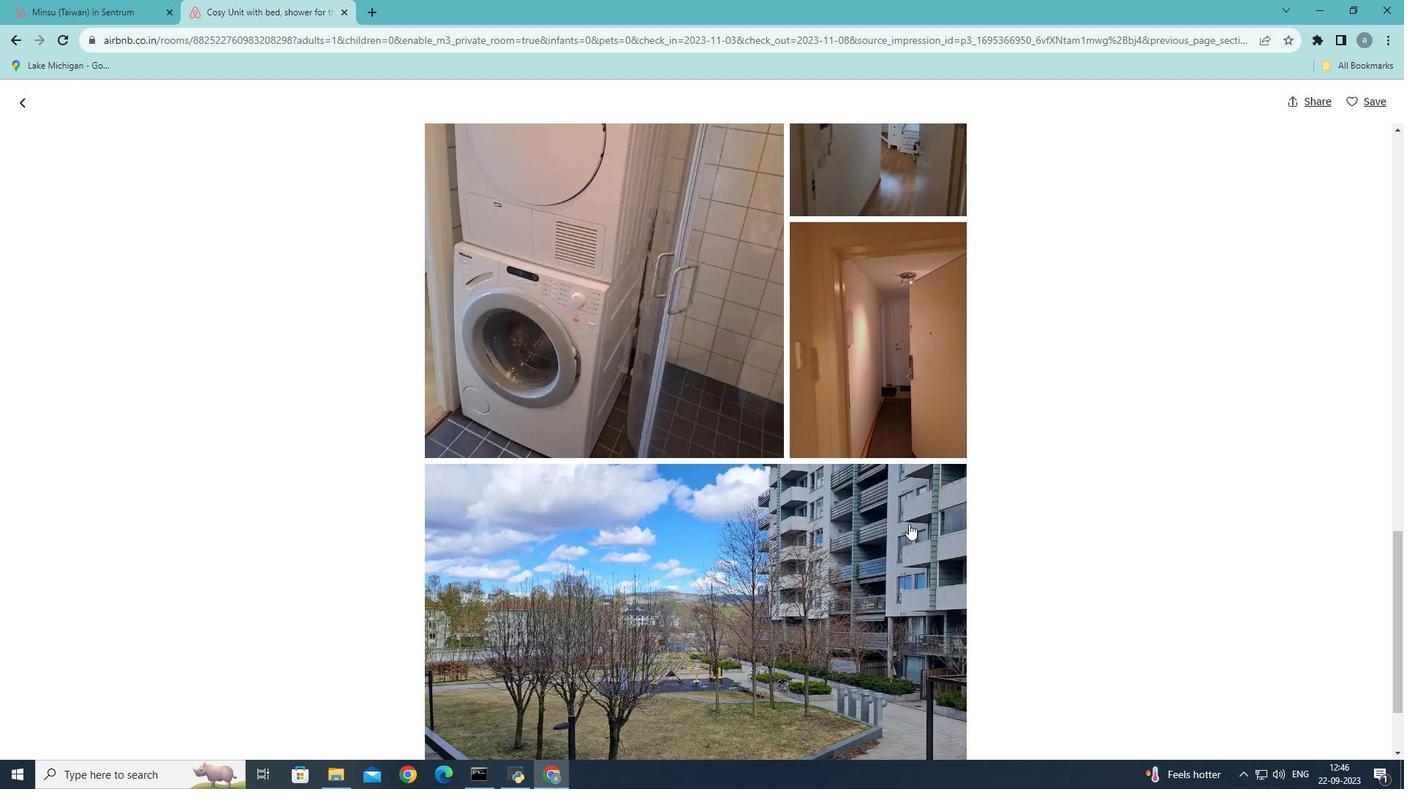 
Action: Mouse scrolled (909, 523) with delta (0, 0)
Screenshot: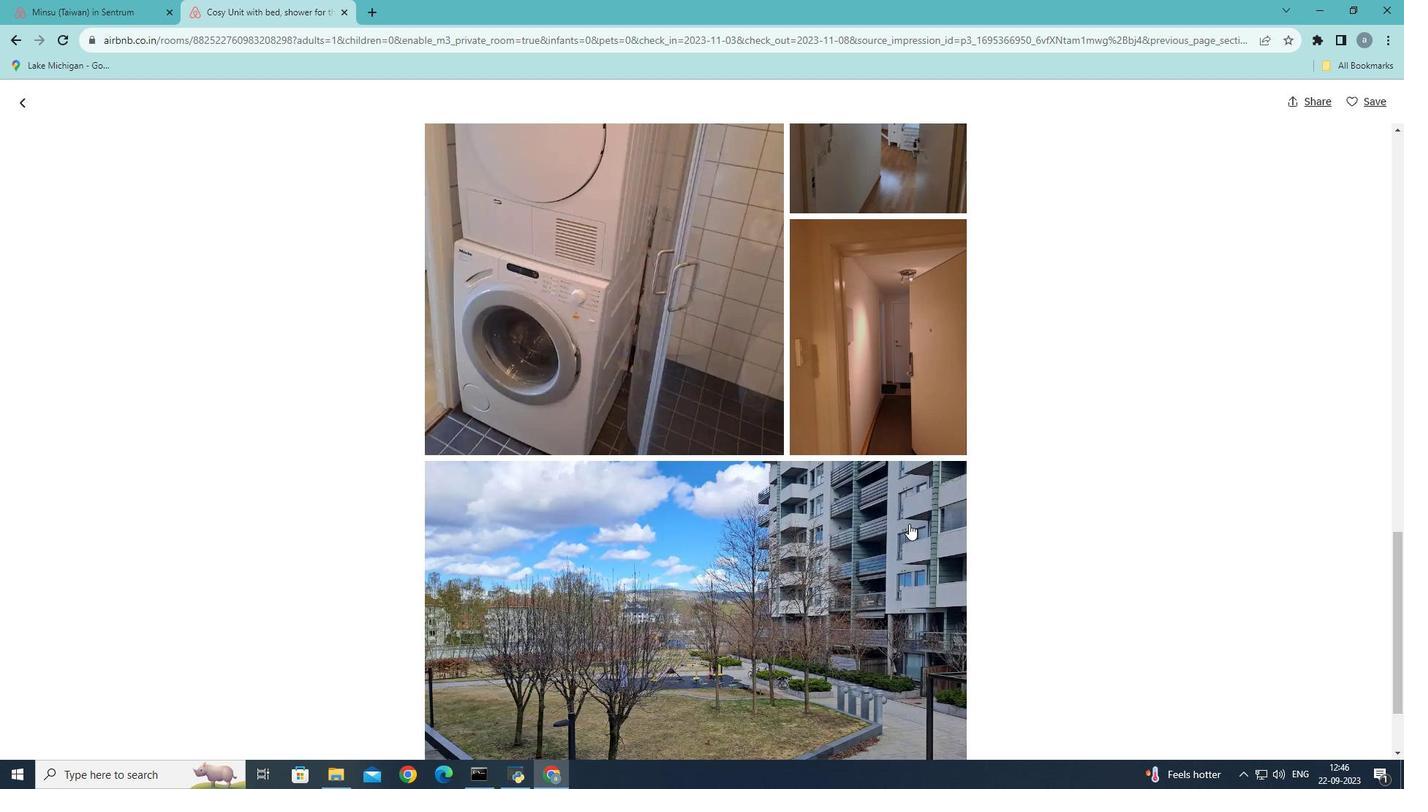 
Action: Mouse scrolled (909, 523) with delta (0, 0)
Screenshot: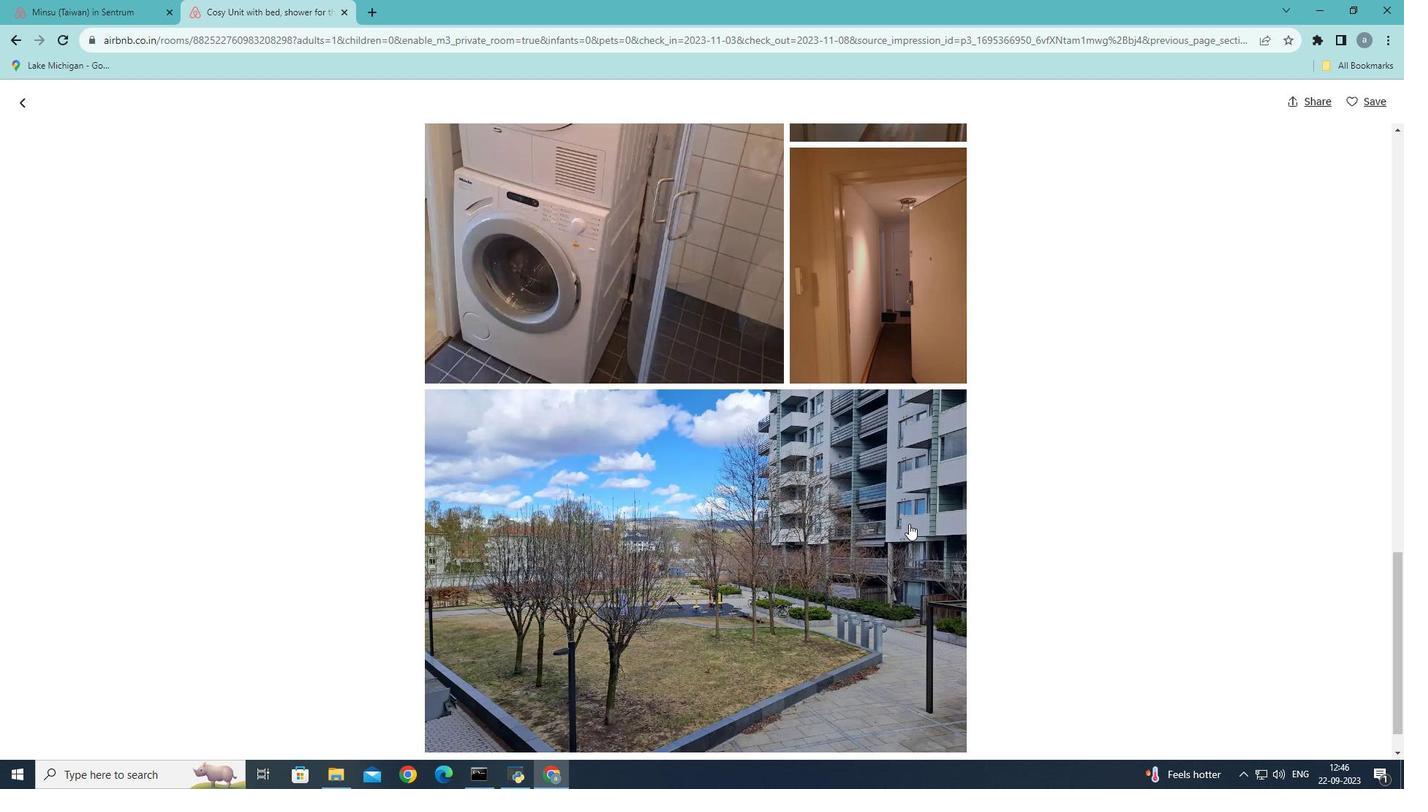 
Action: Mouse scrolled (909, 523) with delta (0, 0)
Screenshot: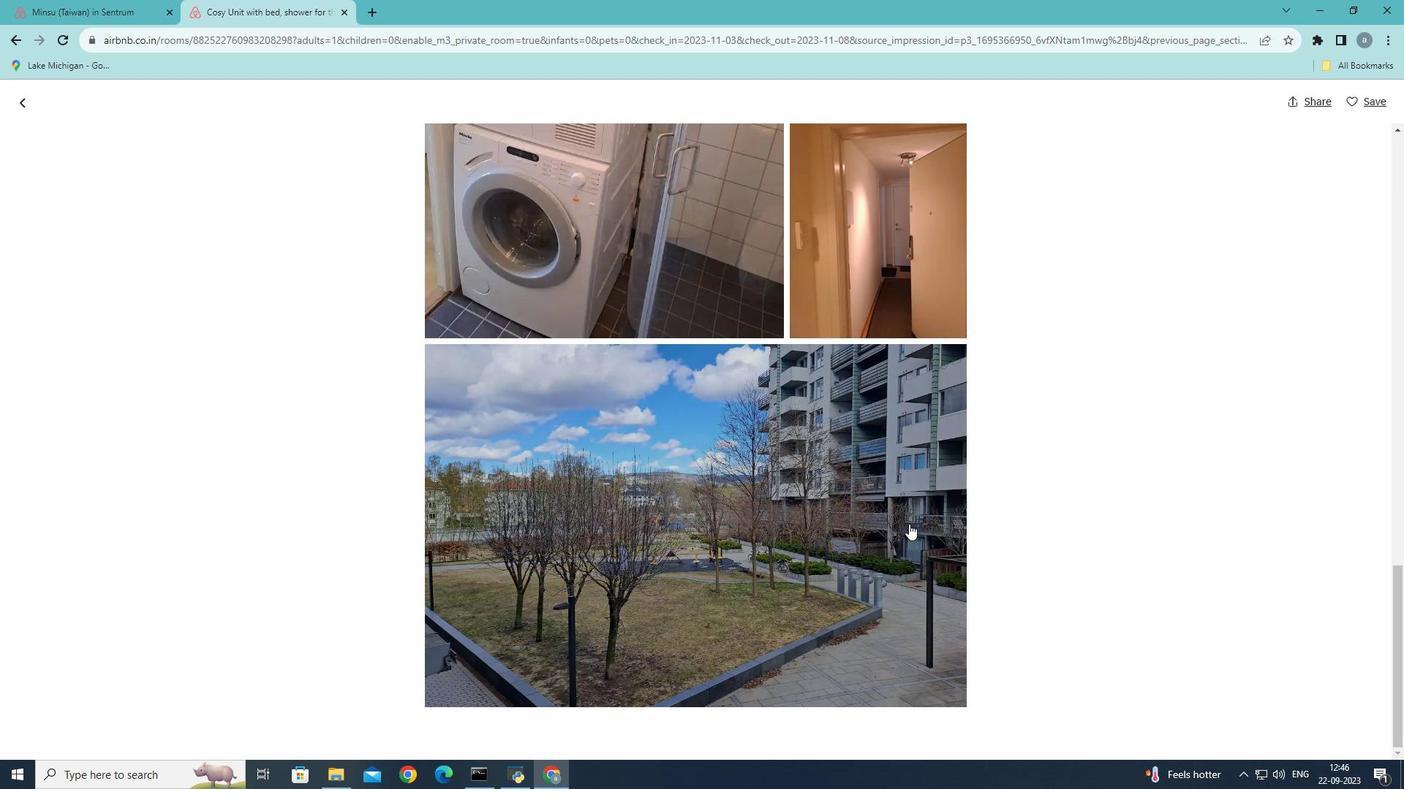 
Action: Mouse scrolled (909, 523) with delta (0, 0)
Screenshot: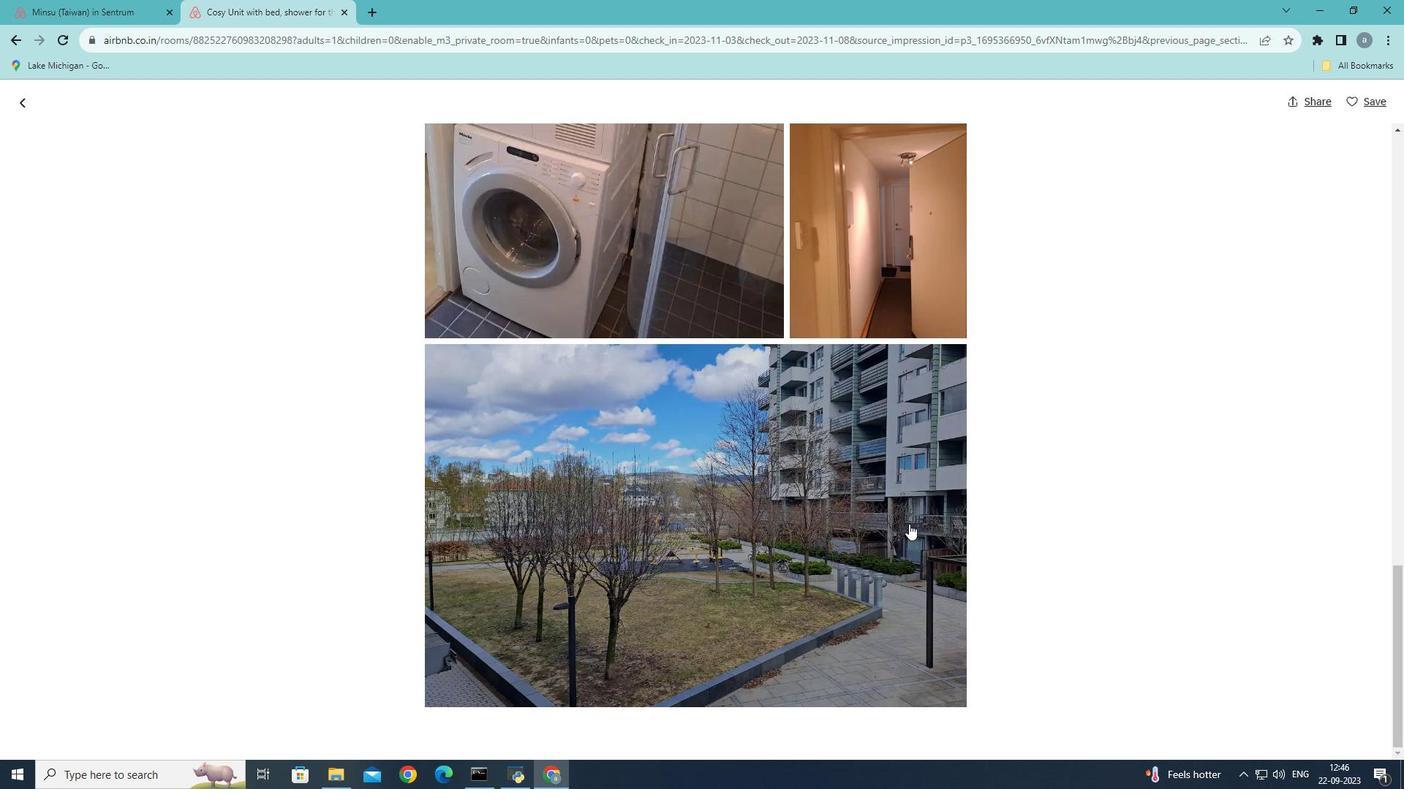 
Action: Mouse scrolled (909, 523) with delta (0, 0)
Screenshot: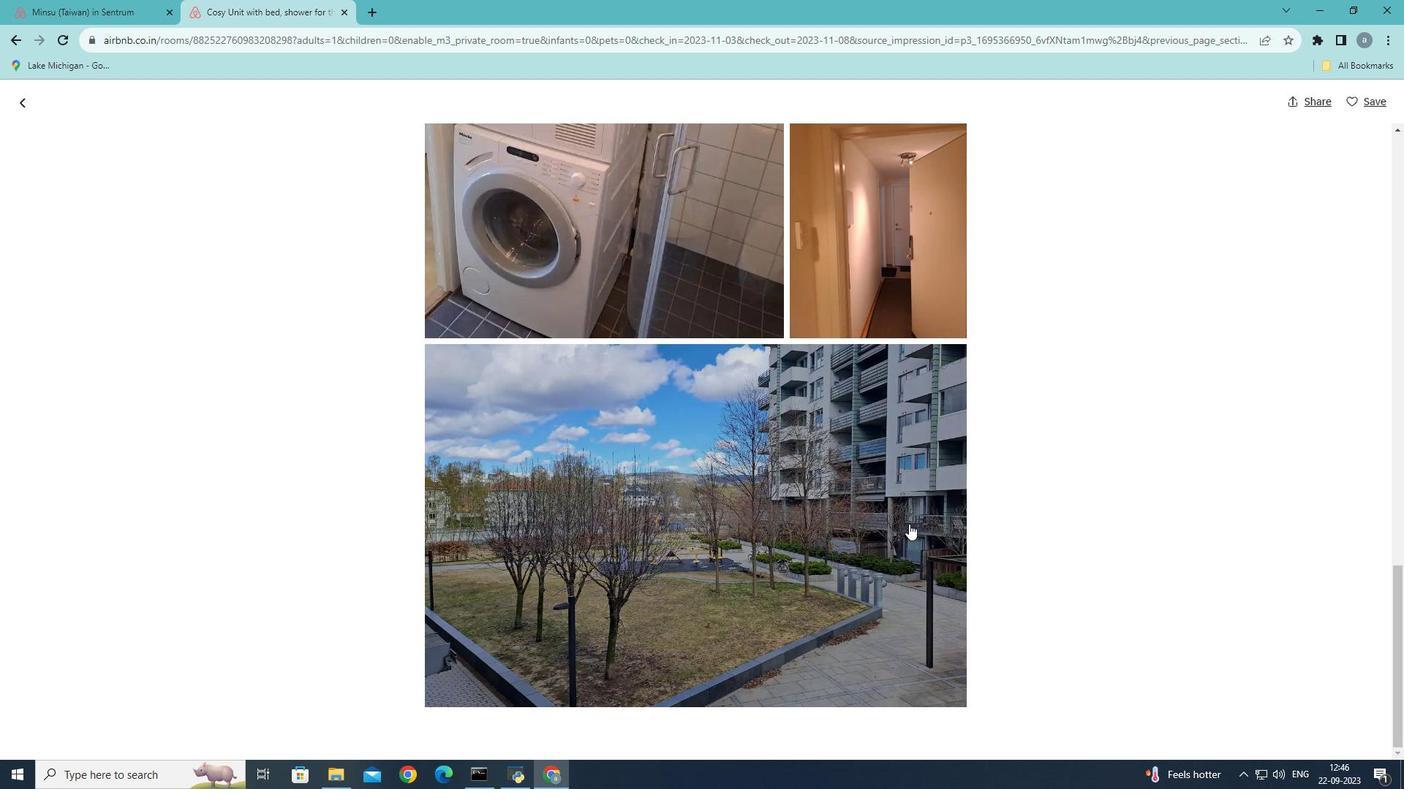 
Action: Mouse scrolled (909, 523) with delta (0, 0)
Screenshot: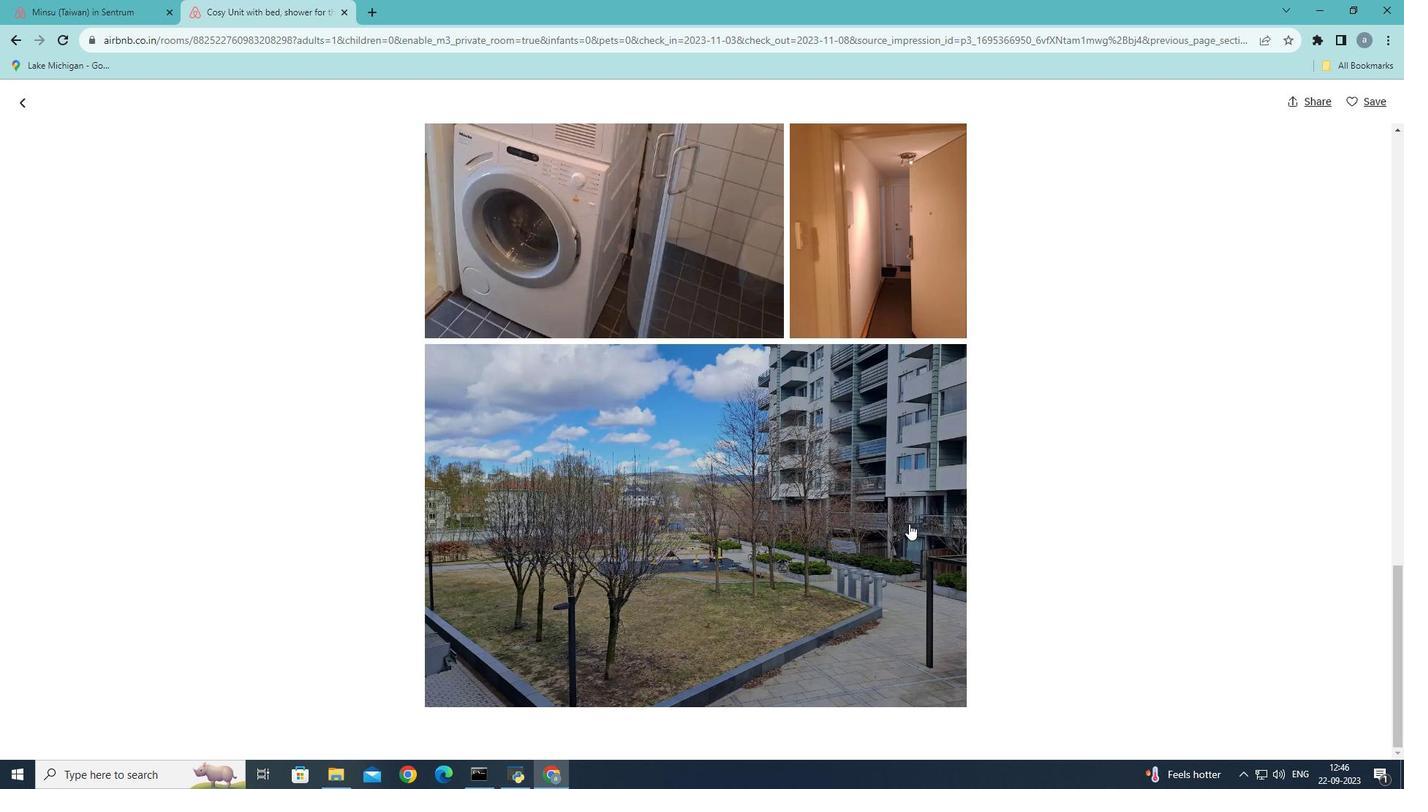 
Action: Mouse scrolled (909, 523) with delta (0, 0)
Screenshot: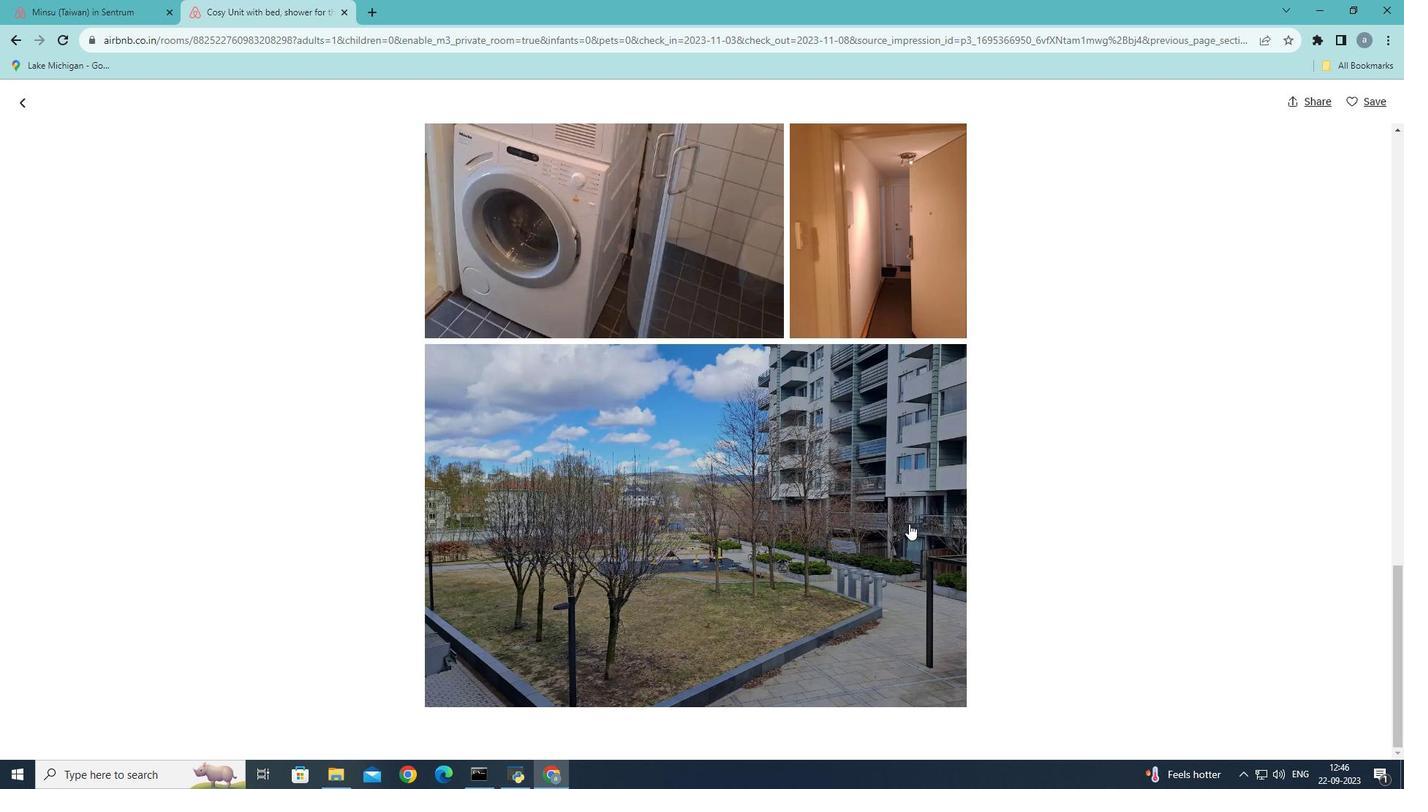 
Action: Mouse scrolled (909, 523) with delta (0, 0)
Screenshot: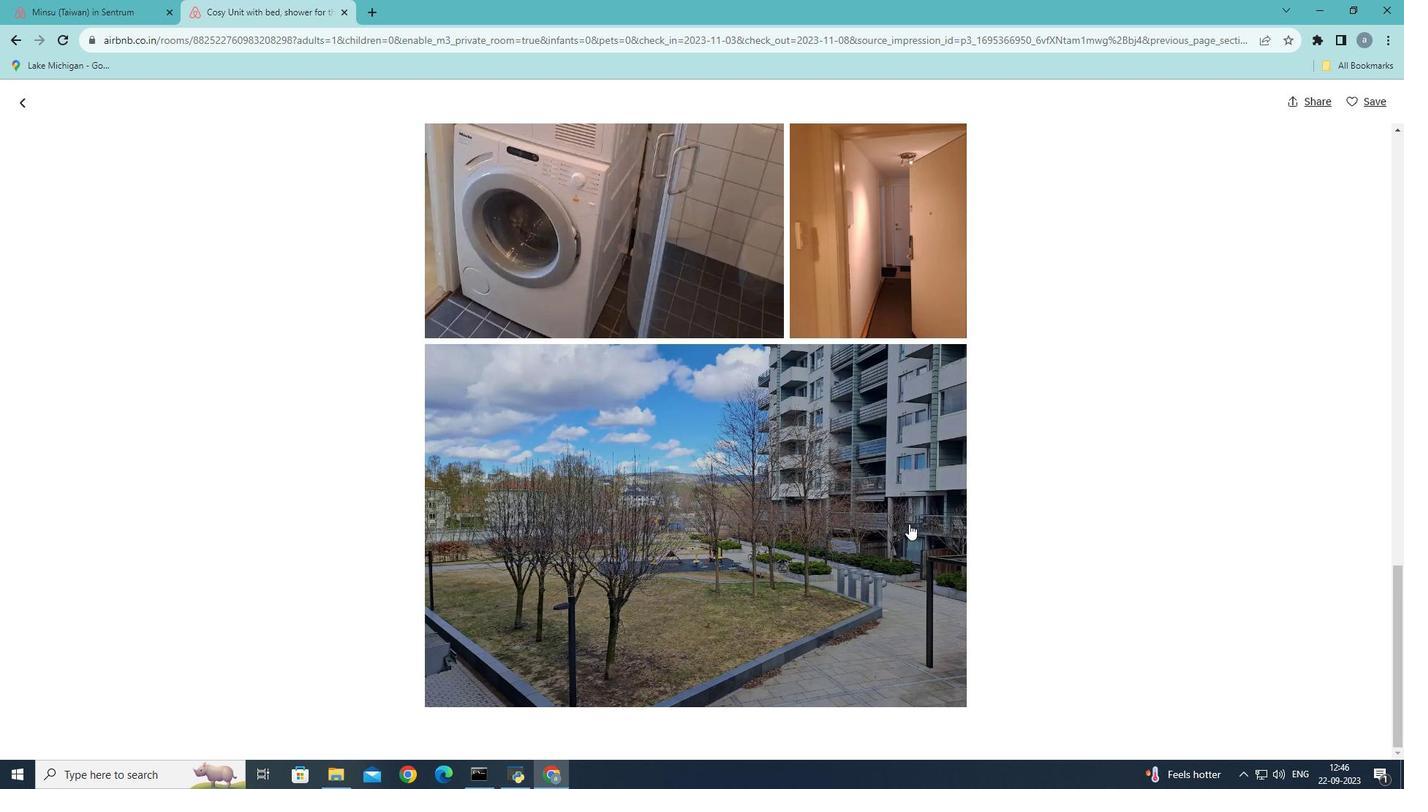 
Action: Mouse scrolled (909, 523) with delta (0, 0)
Screenshot: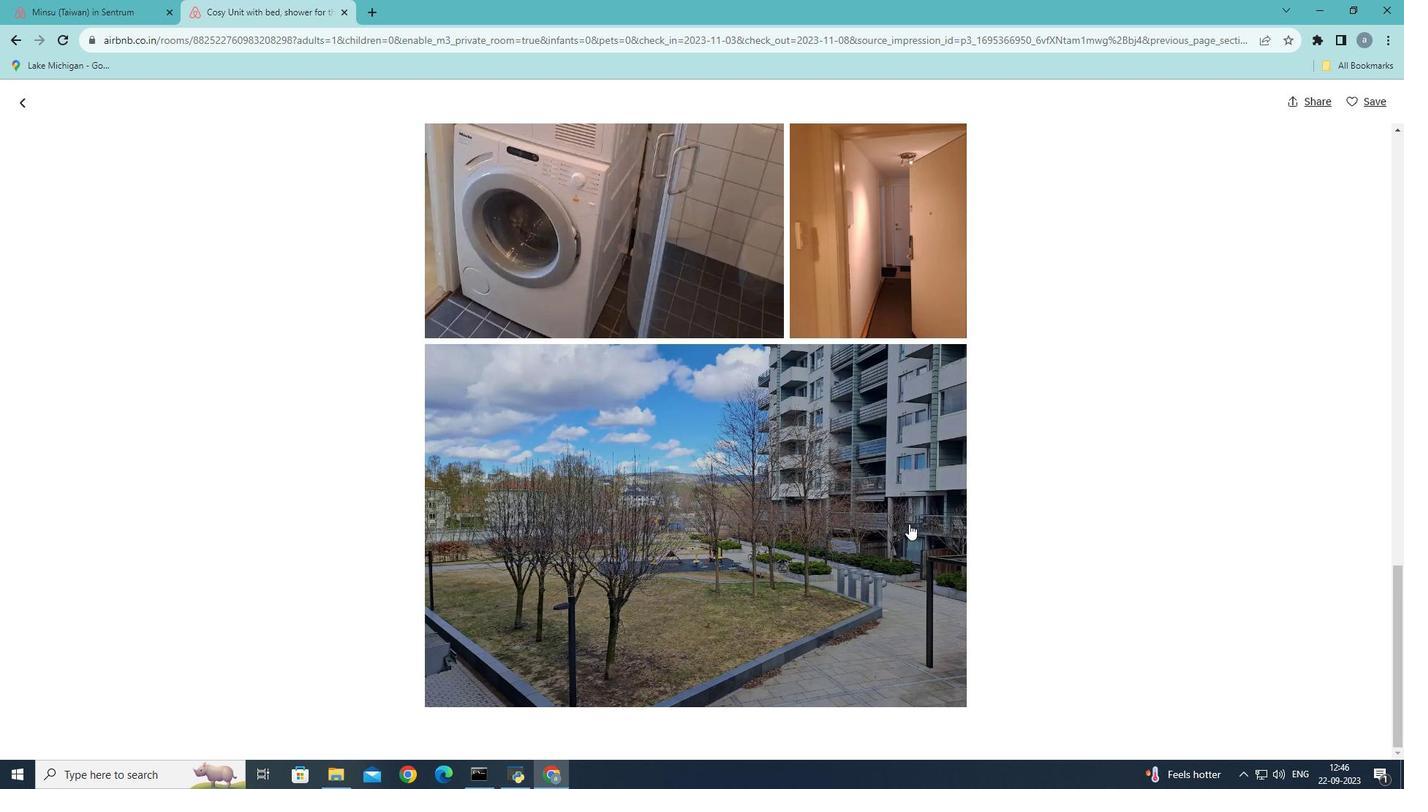 
Action: Mouse moved to (27, 105)
Screenshot: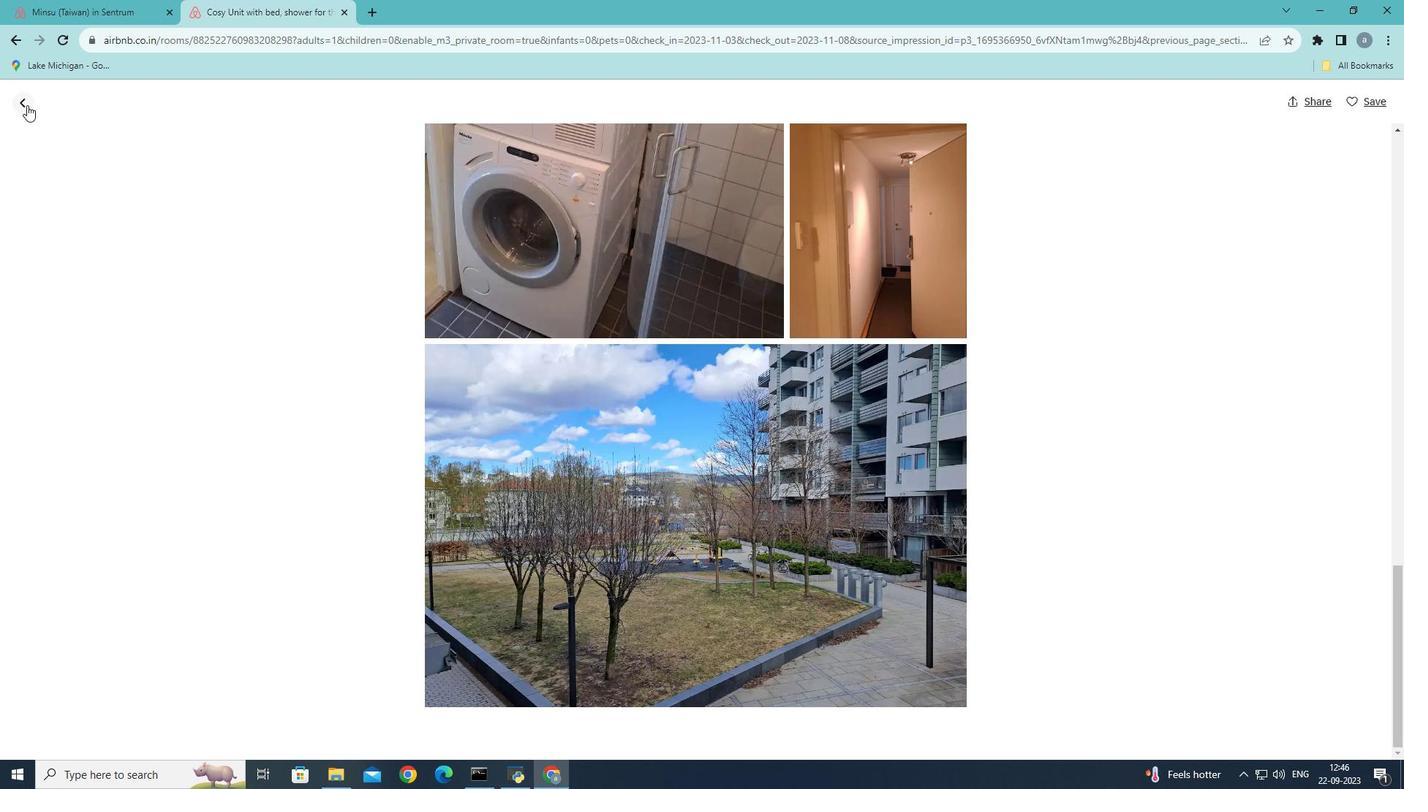
Action: Mouse pressed left at (27, 105)
Screenshot: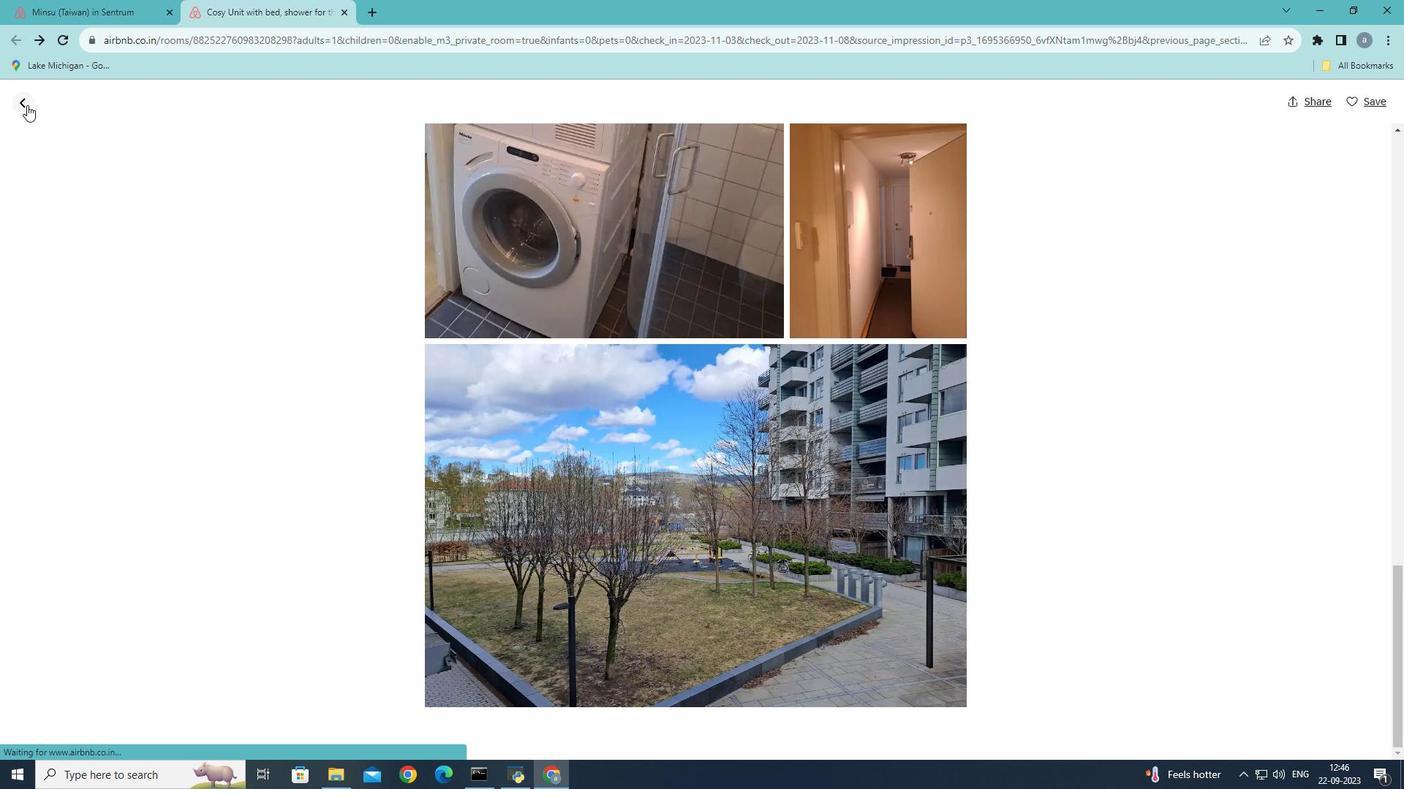 
Action: Mouse moved to (710, 389)
Screenshot: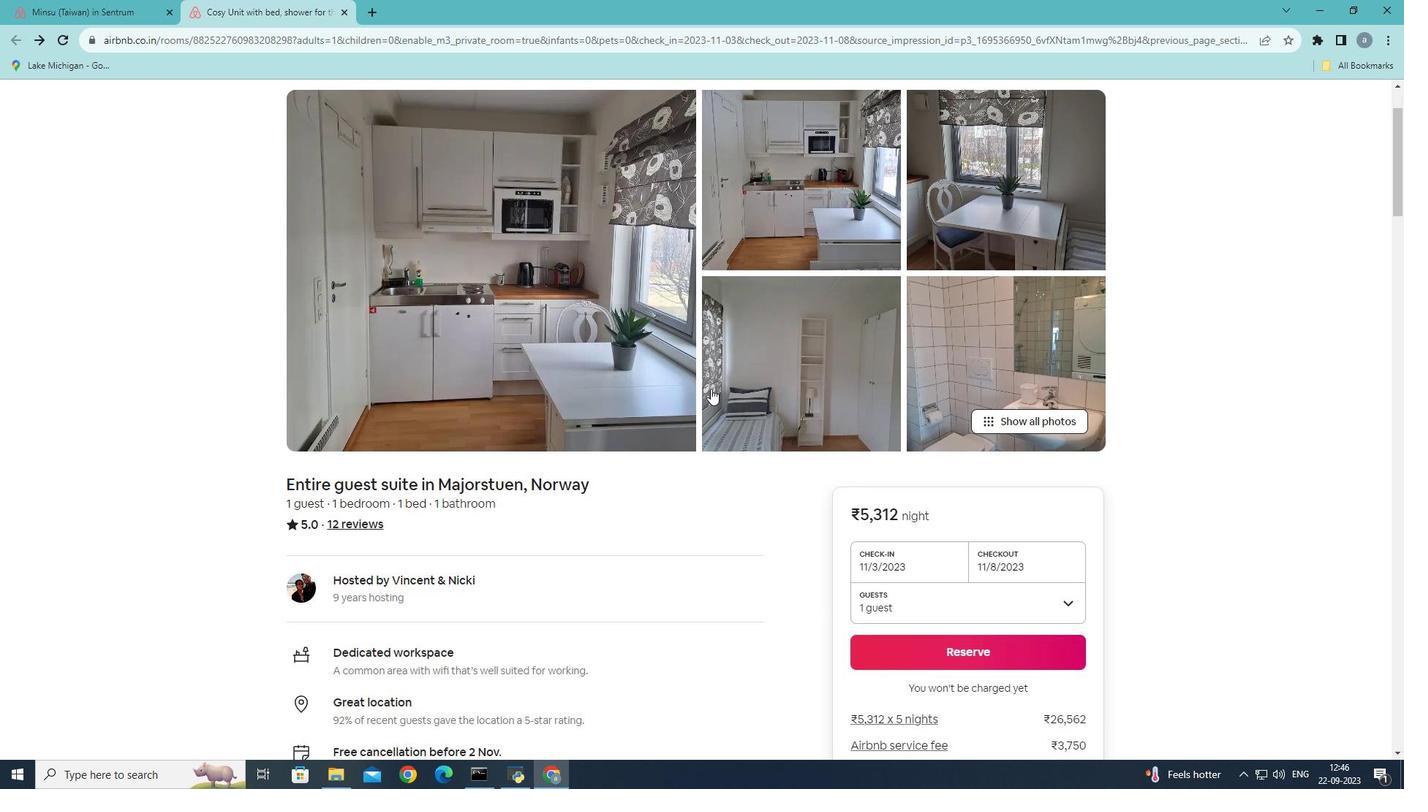 
Action: Mouse scrolled (710, 388) with delta (0, 0)
Screenshot: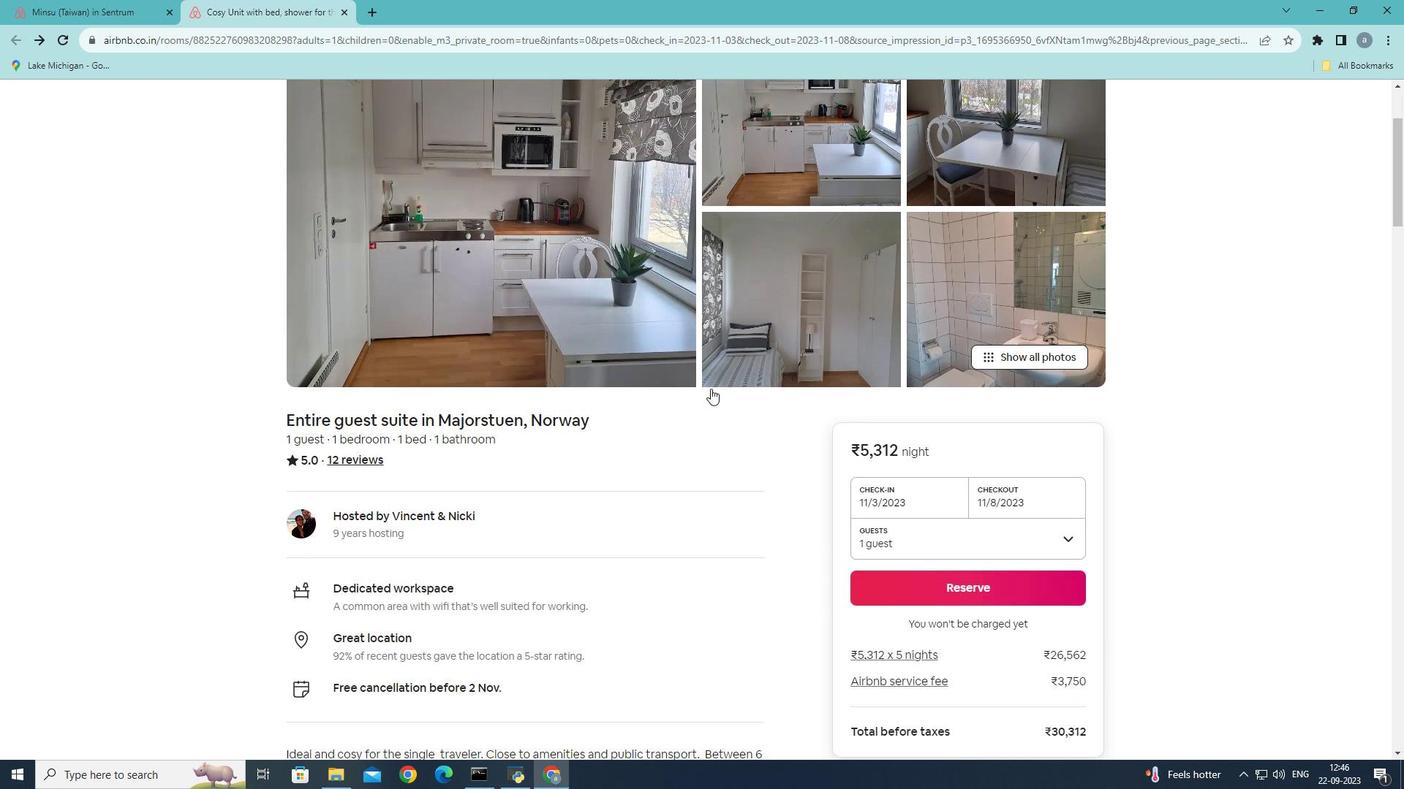 
Action: Mouse scrolled (710, 388) with delta (0, 0)
Screenshot: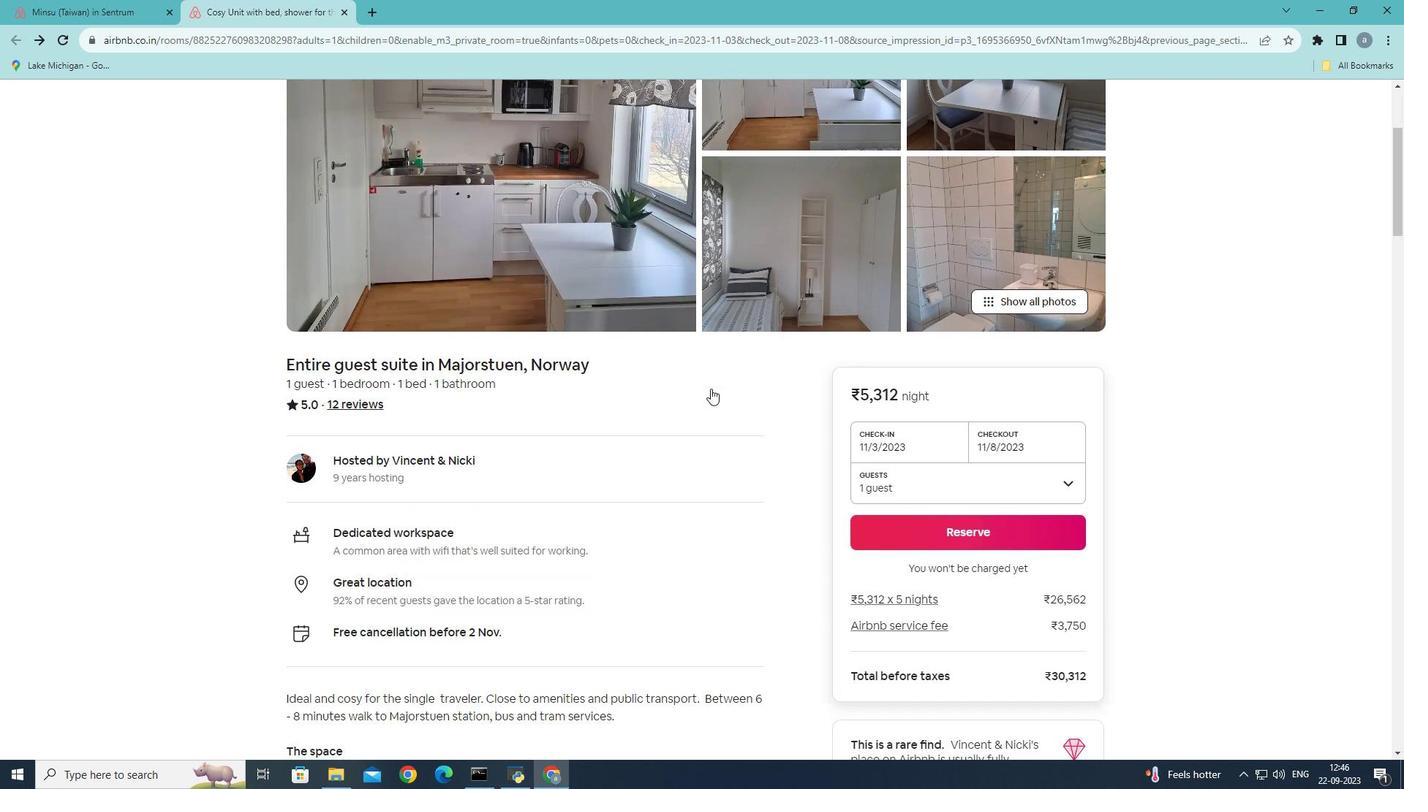 
Action: Mouse scrolled (710, 388) with delta (0, 0)
Screenshot: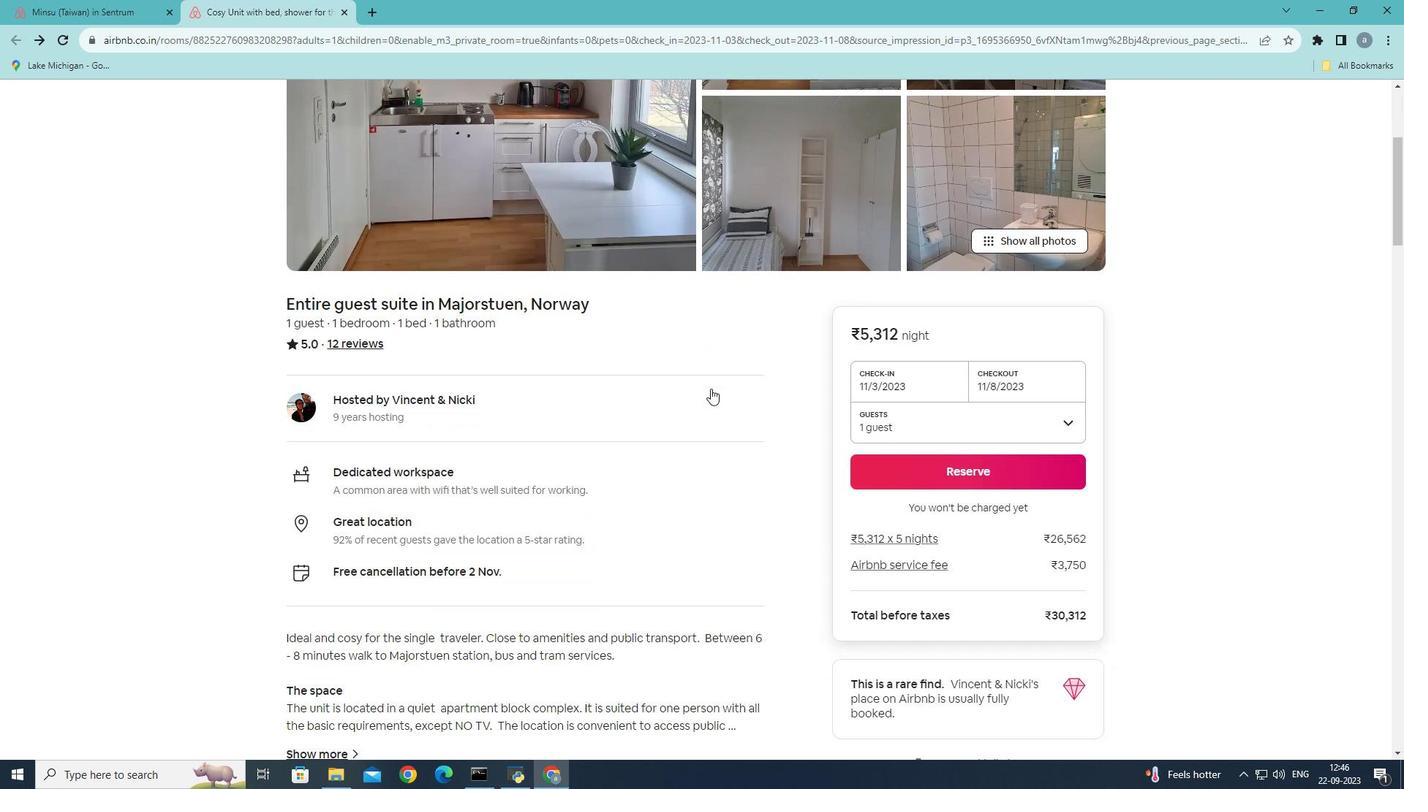 
Action: Mouse scrolled (710, 388) with delta (0, 0)
Screenshot: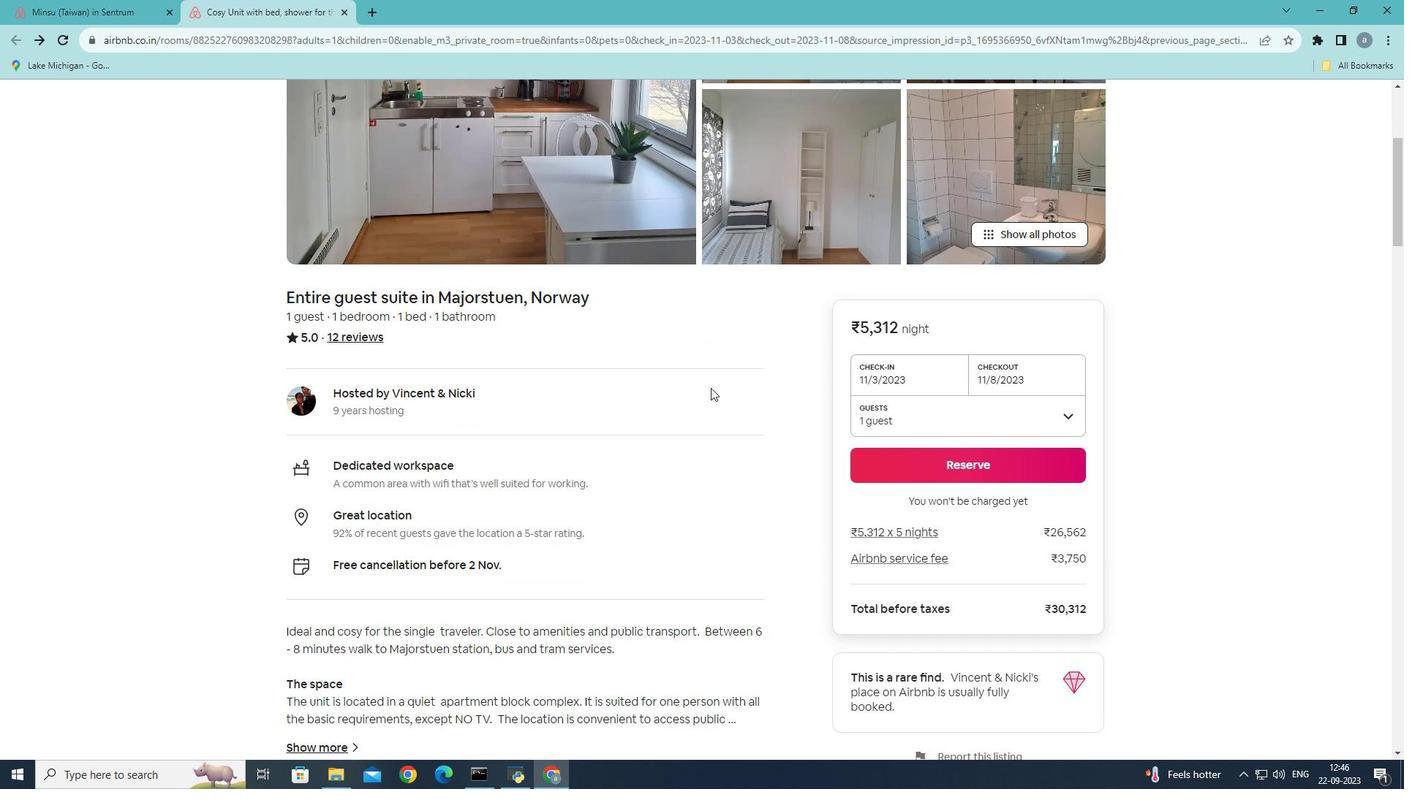 
Action: Mouse moved to (710, 388)
Screenshot: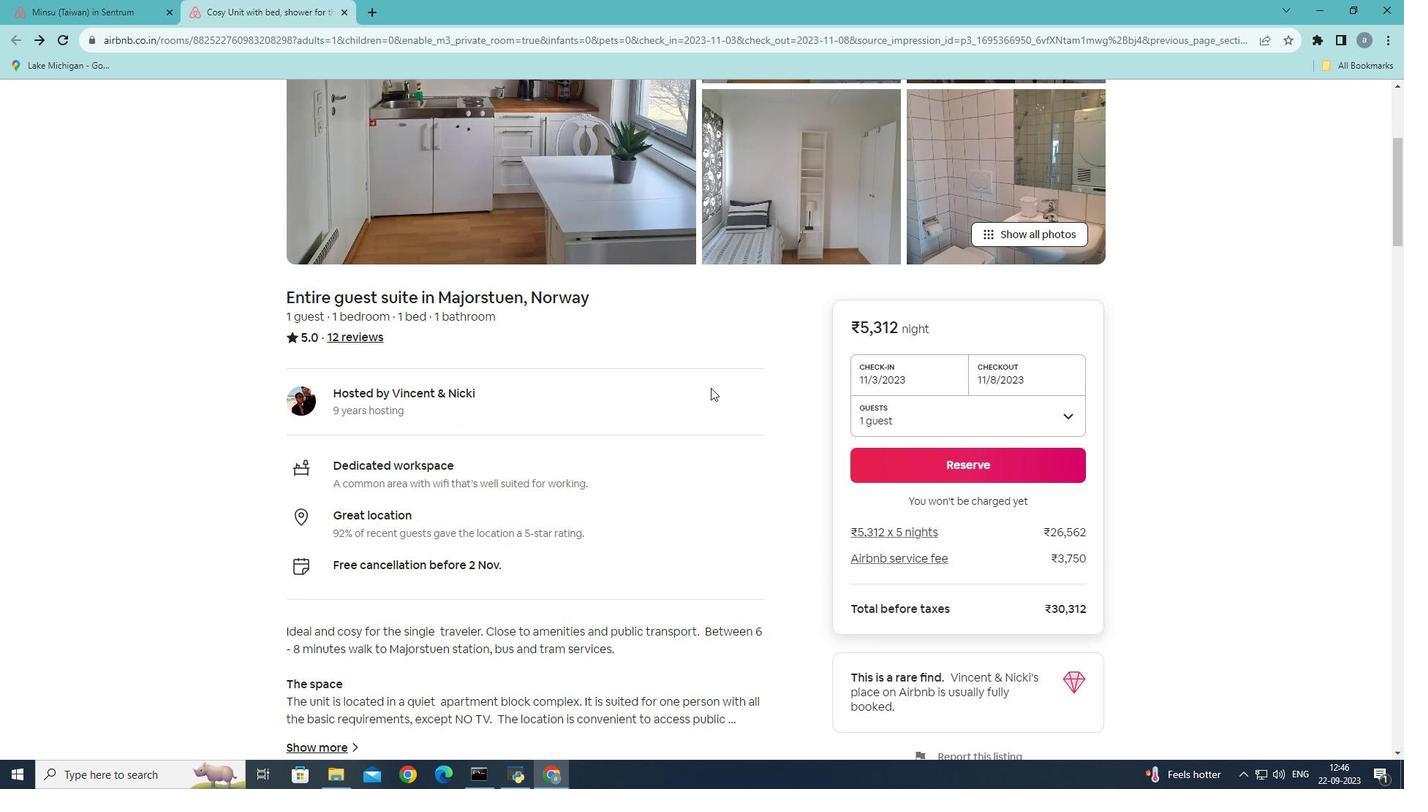 
Action: Mouse scrolled (710, 387) with delta (0, 0)
Screenshot: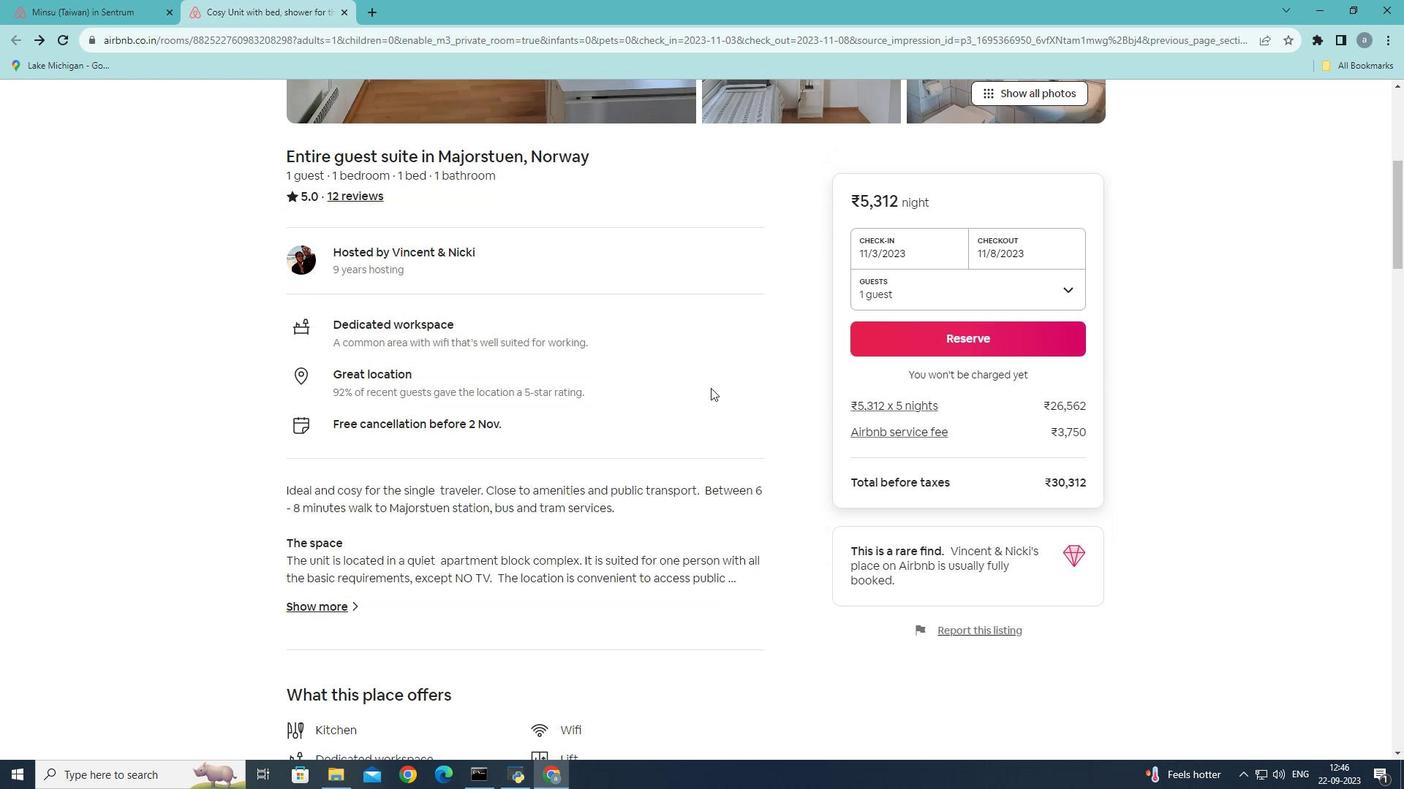 
Action: Mouse scrolled (710, 387) with delta (0, 0)
Screenshot: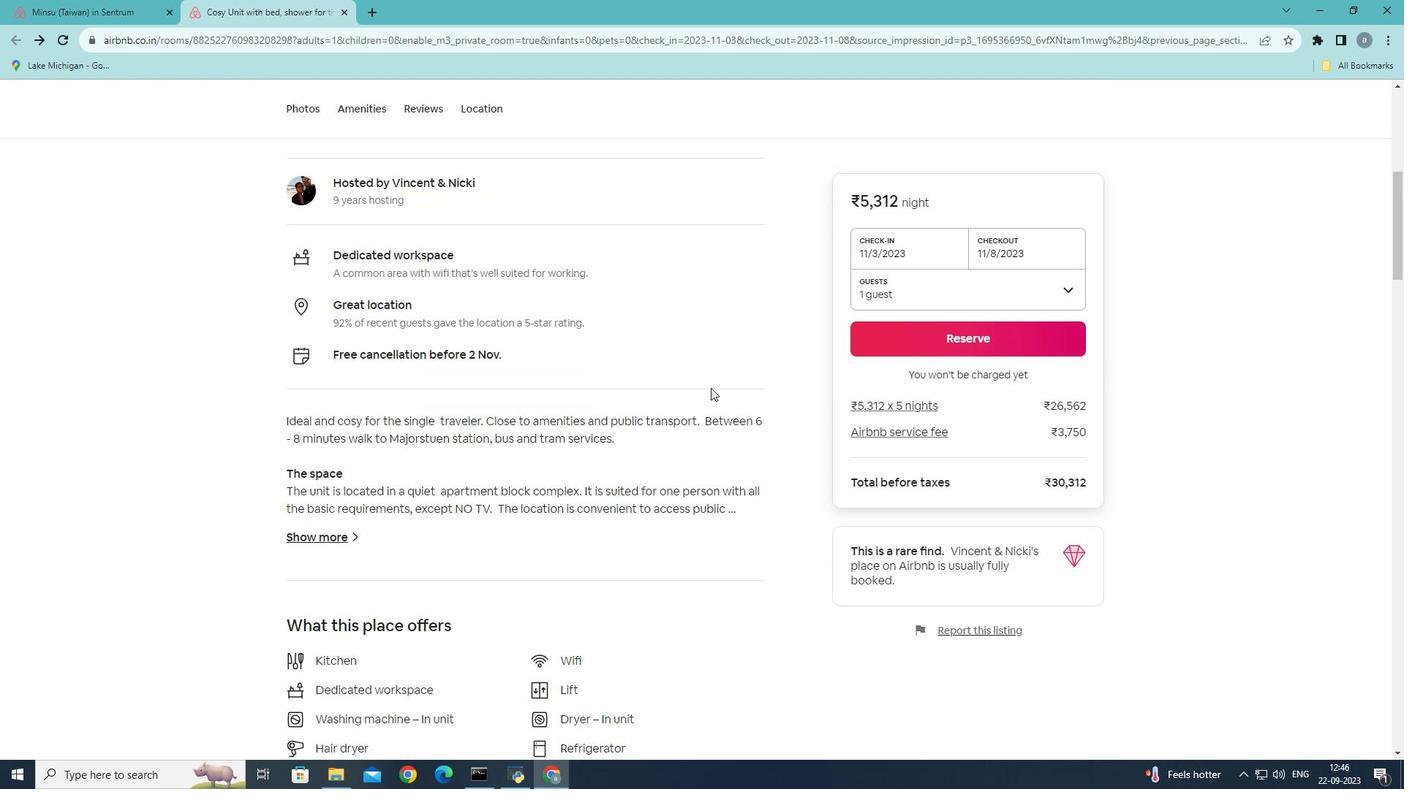 
Action: Mouse scrolled (710, 387) with delta (0, 0)
Screenshot: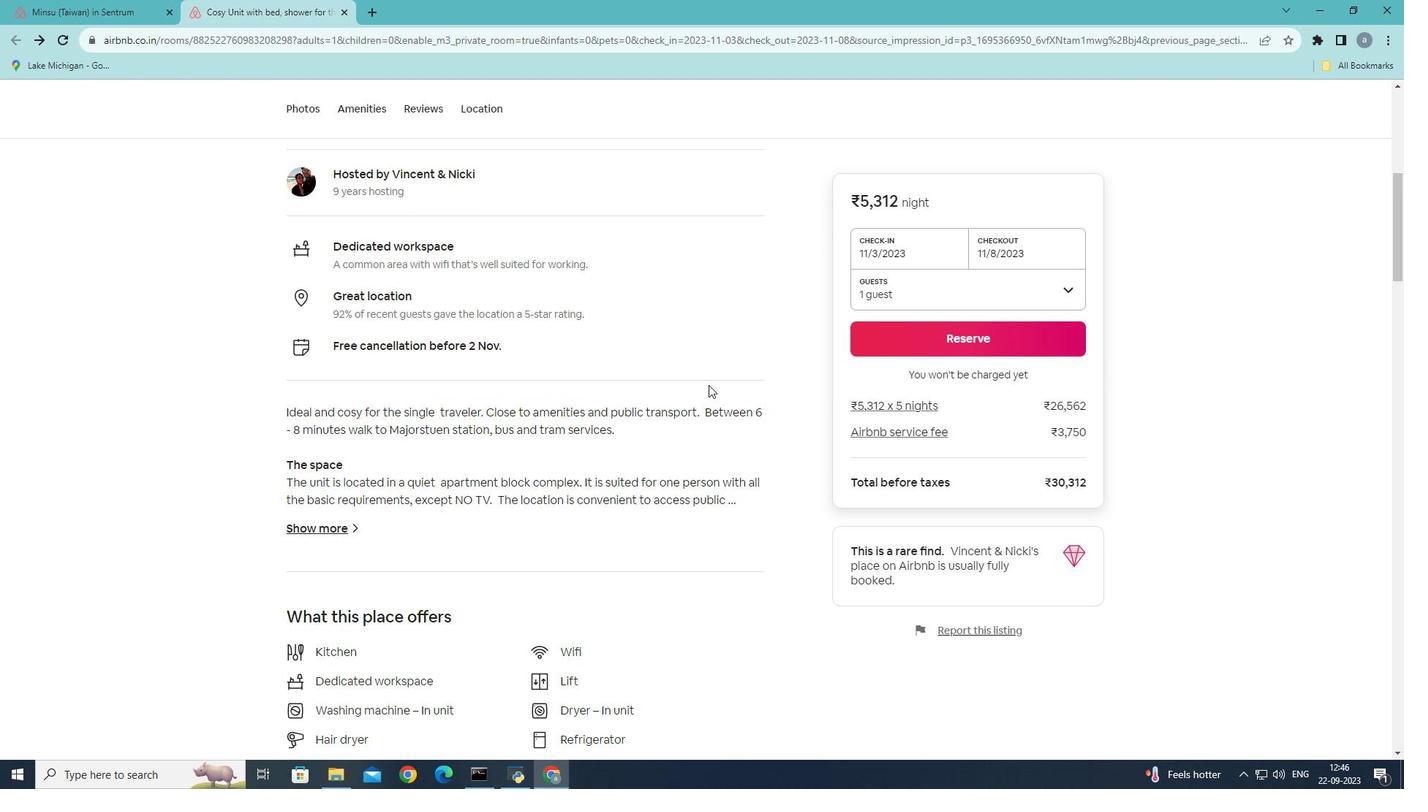 
Action: Mouse moved to (707, 383)
Screenshot: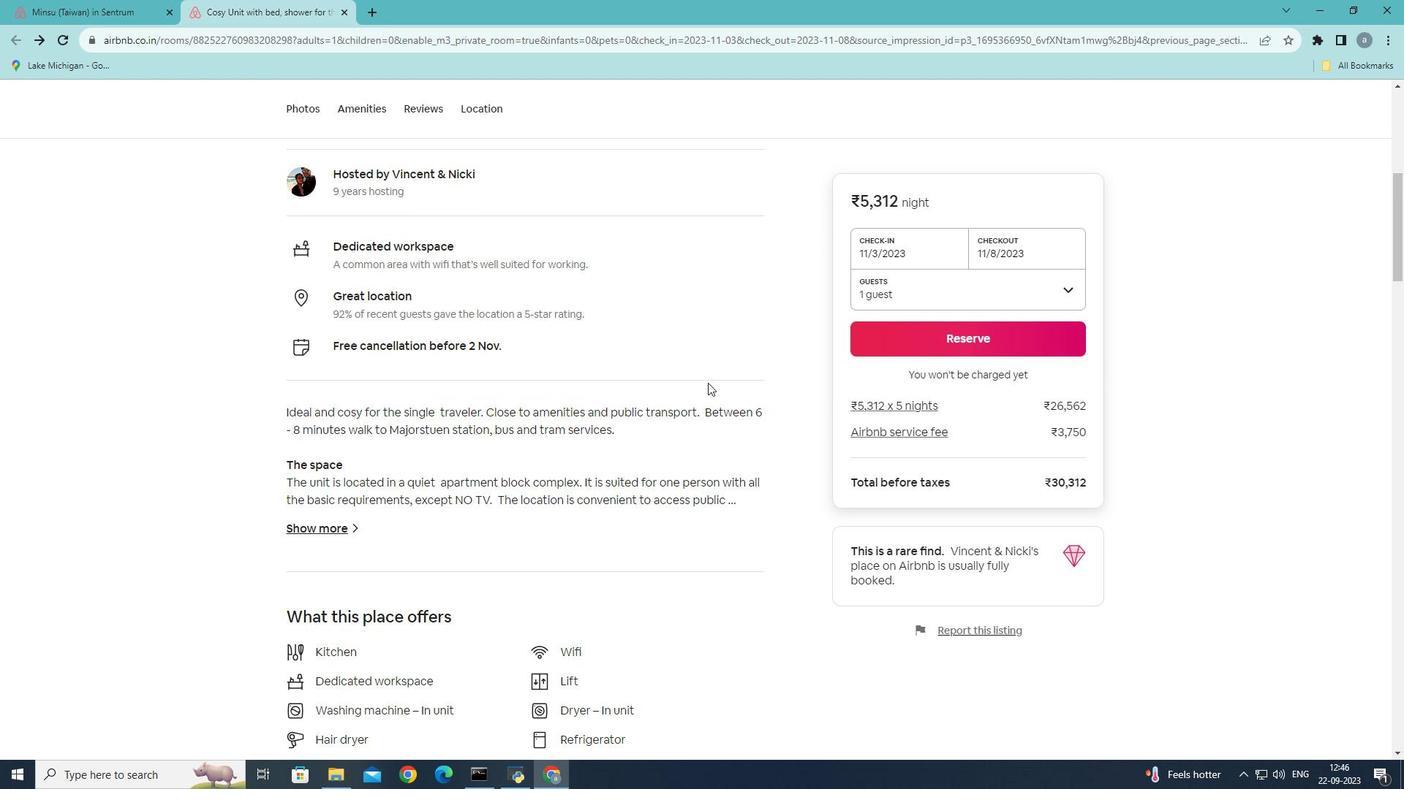 
Action: Mouse scrolled (707, 382) with delta (0, 0)
Screenshot: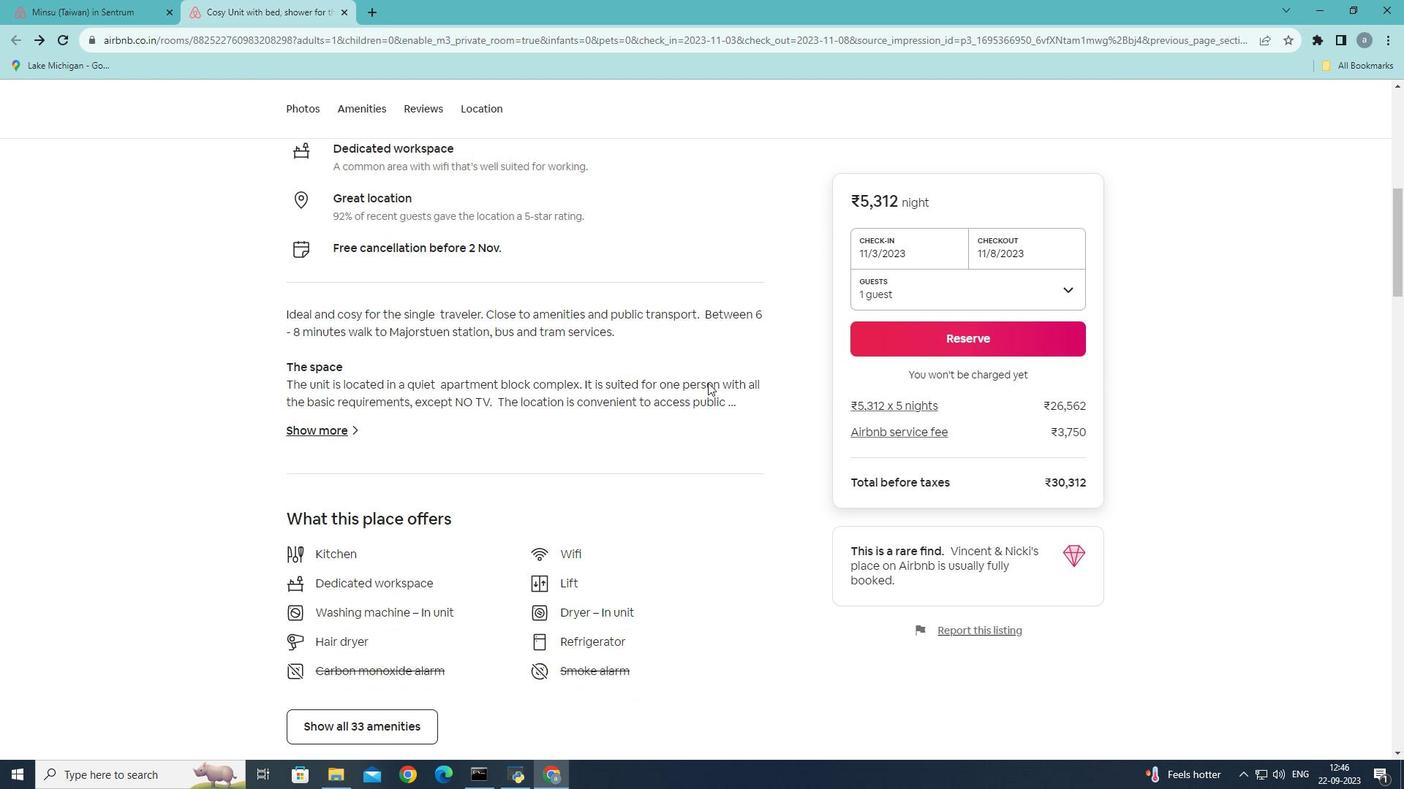 
Action: Mouse scrolled (707, 382) with delta (0, 0)
Screenshot: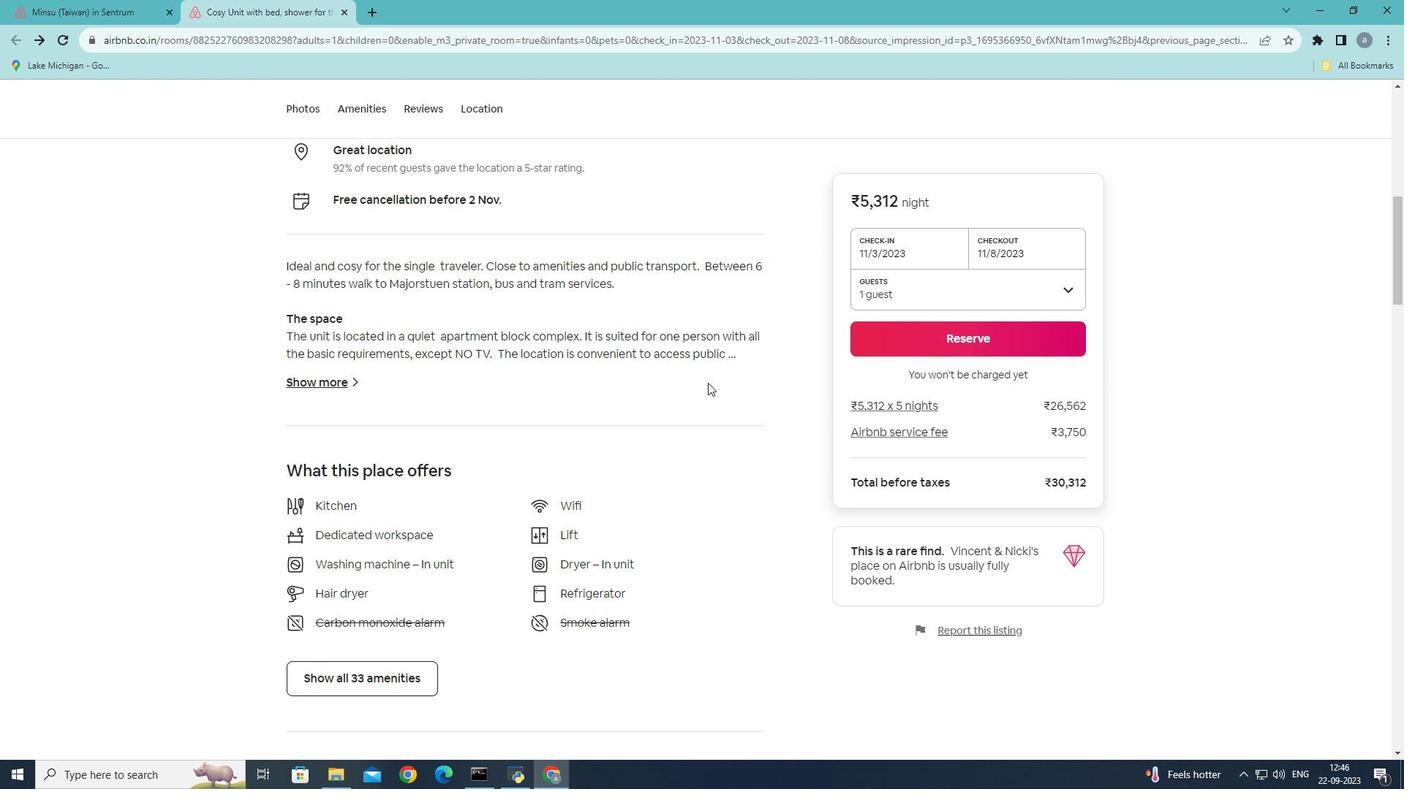 
Action: Mouse scrolled (707, 382) with delta (0, 0)
Screenshot: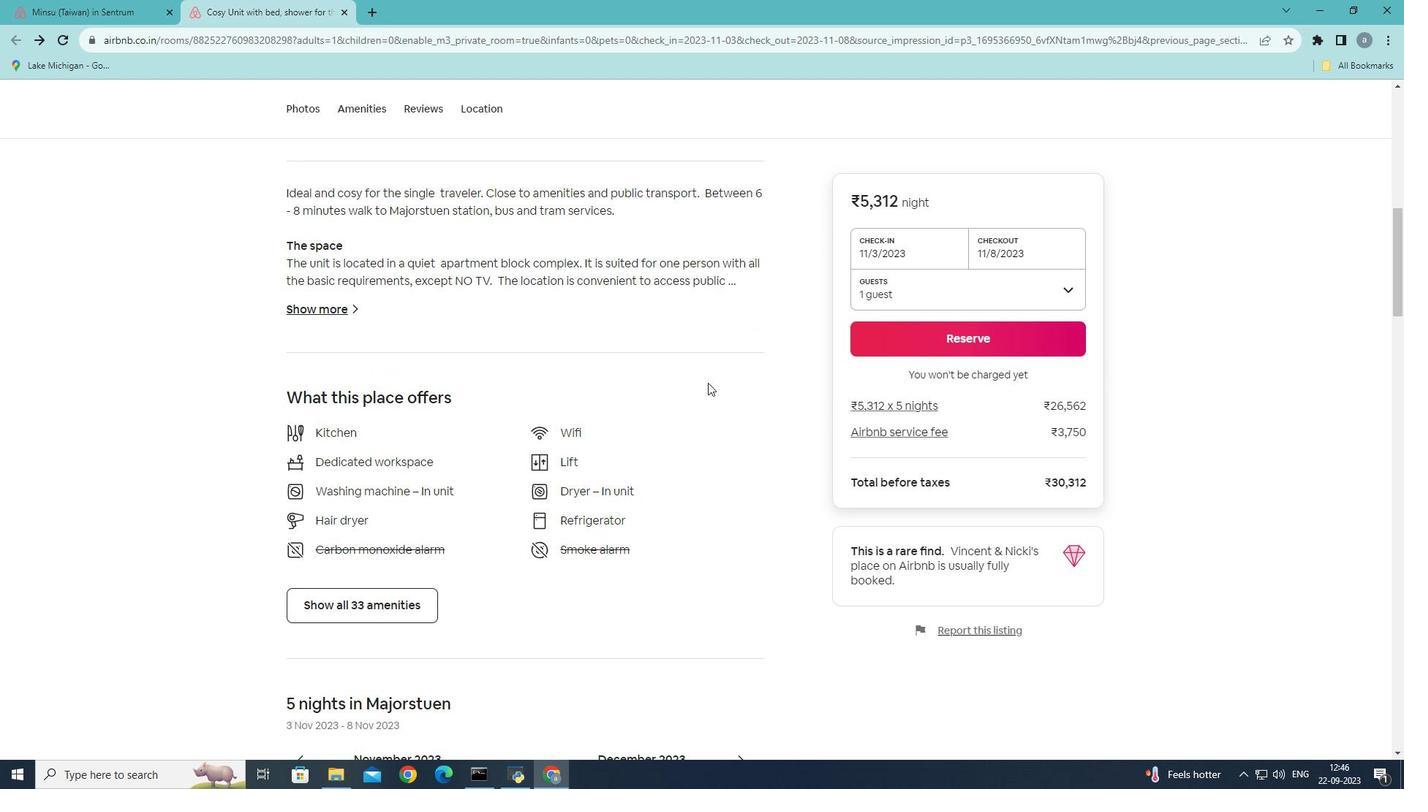 
Action: Mouse moved to (326, 612)
Screenshot: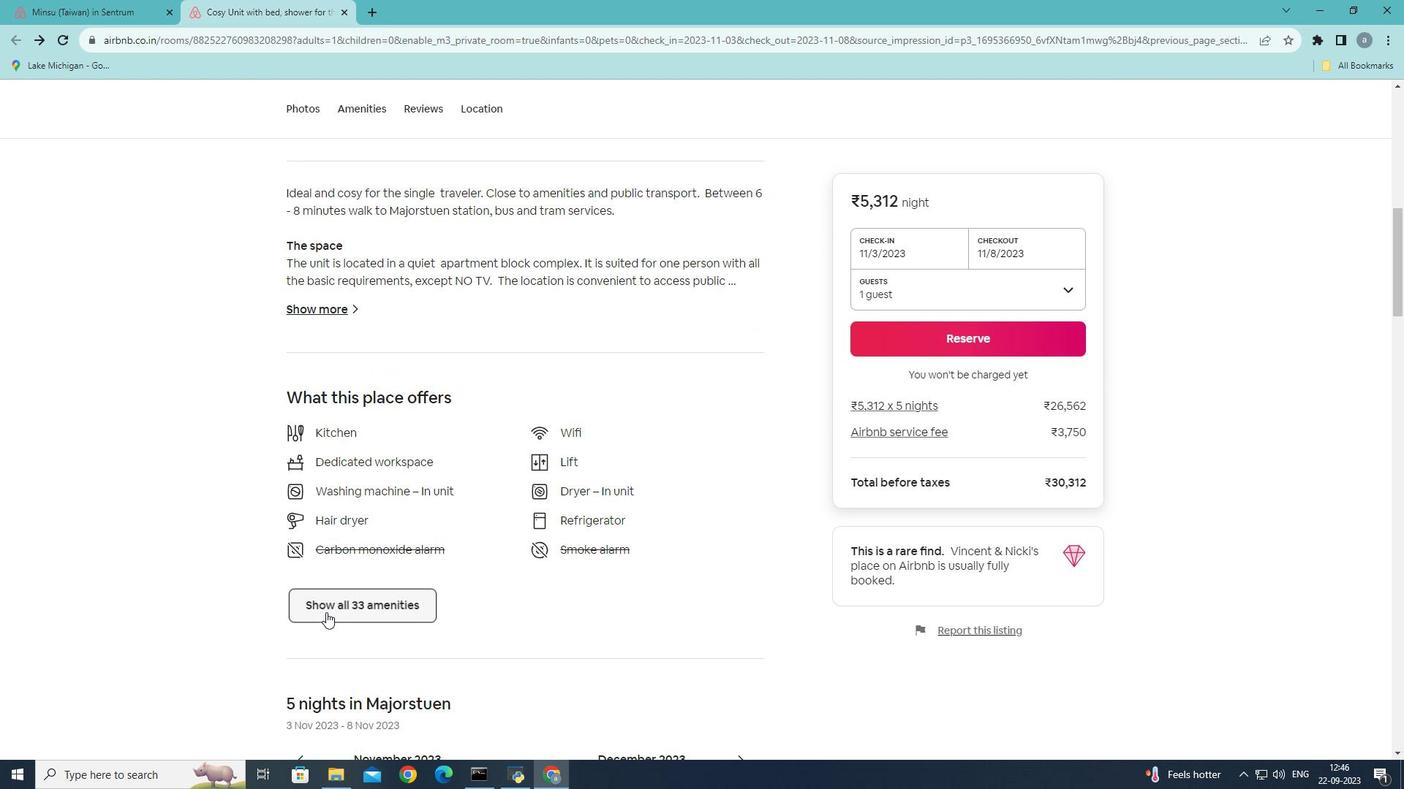 
Action: Mouse pressed left at (326, 612)
Screenshot: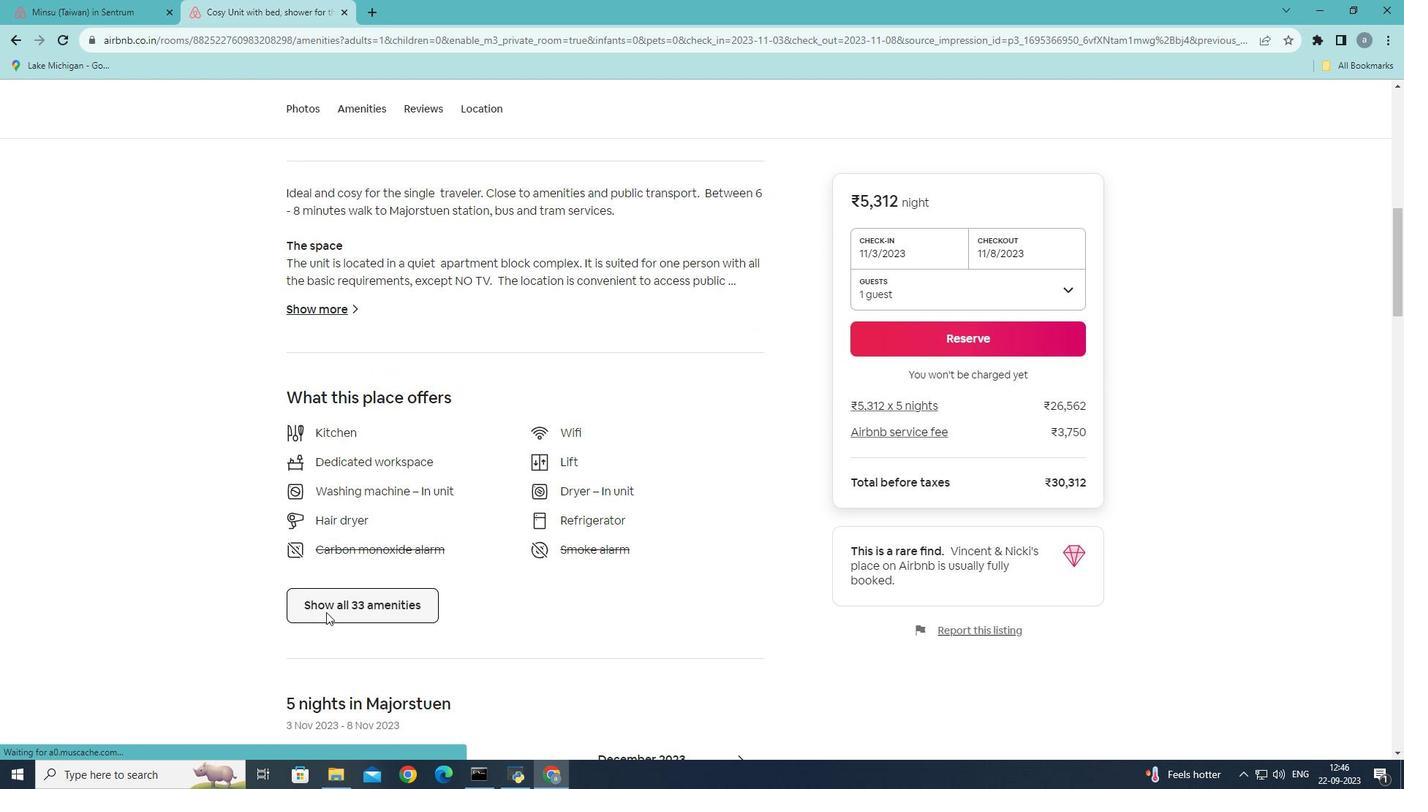 
Action: Mouse moved to (645, 423)
Screenshot: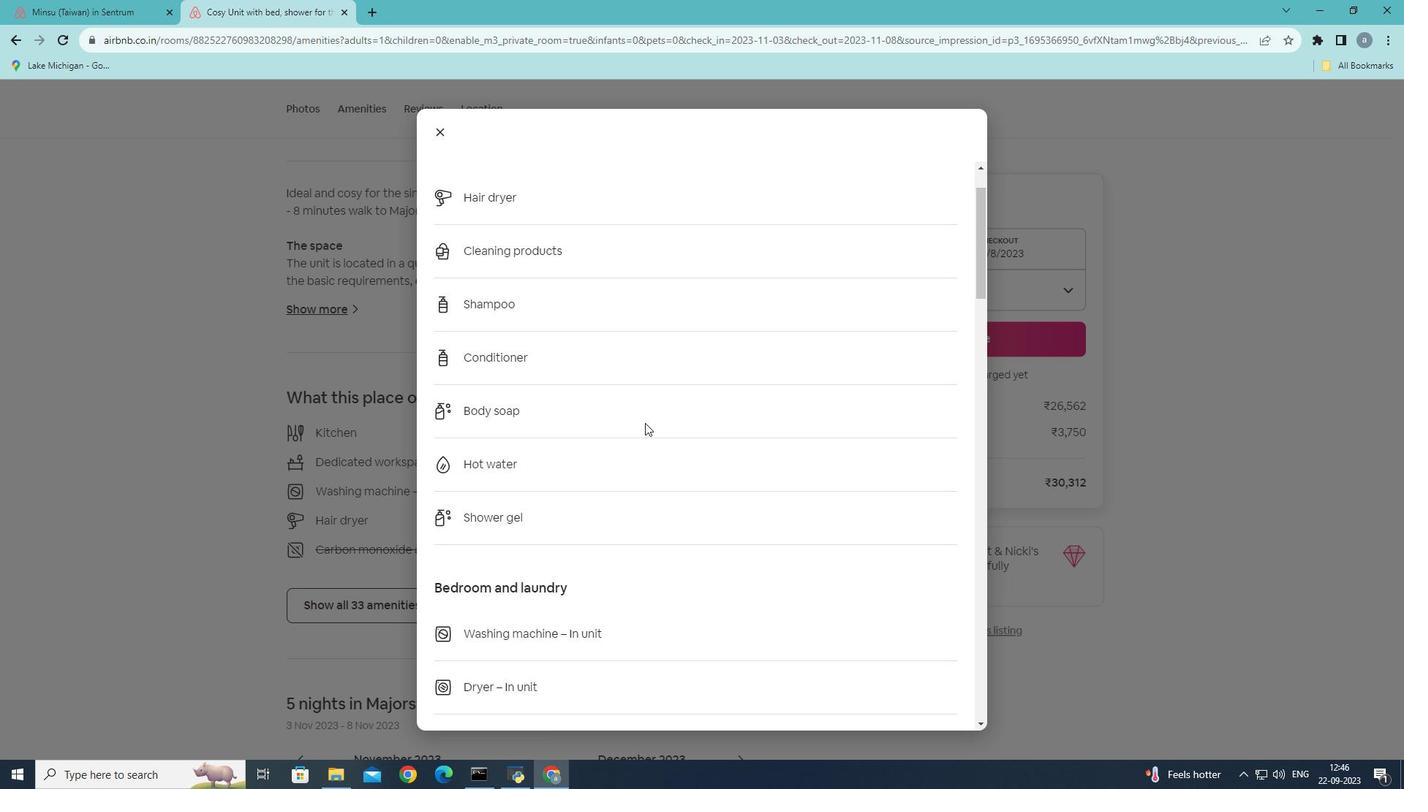 
Action: Mouse scrolled (645, 422) with delta (0, 0)
Screenshot: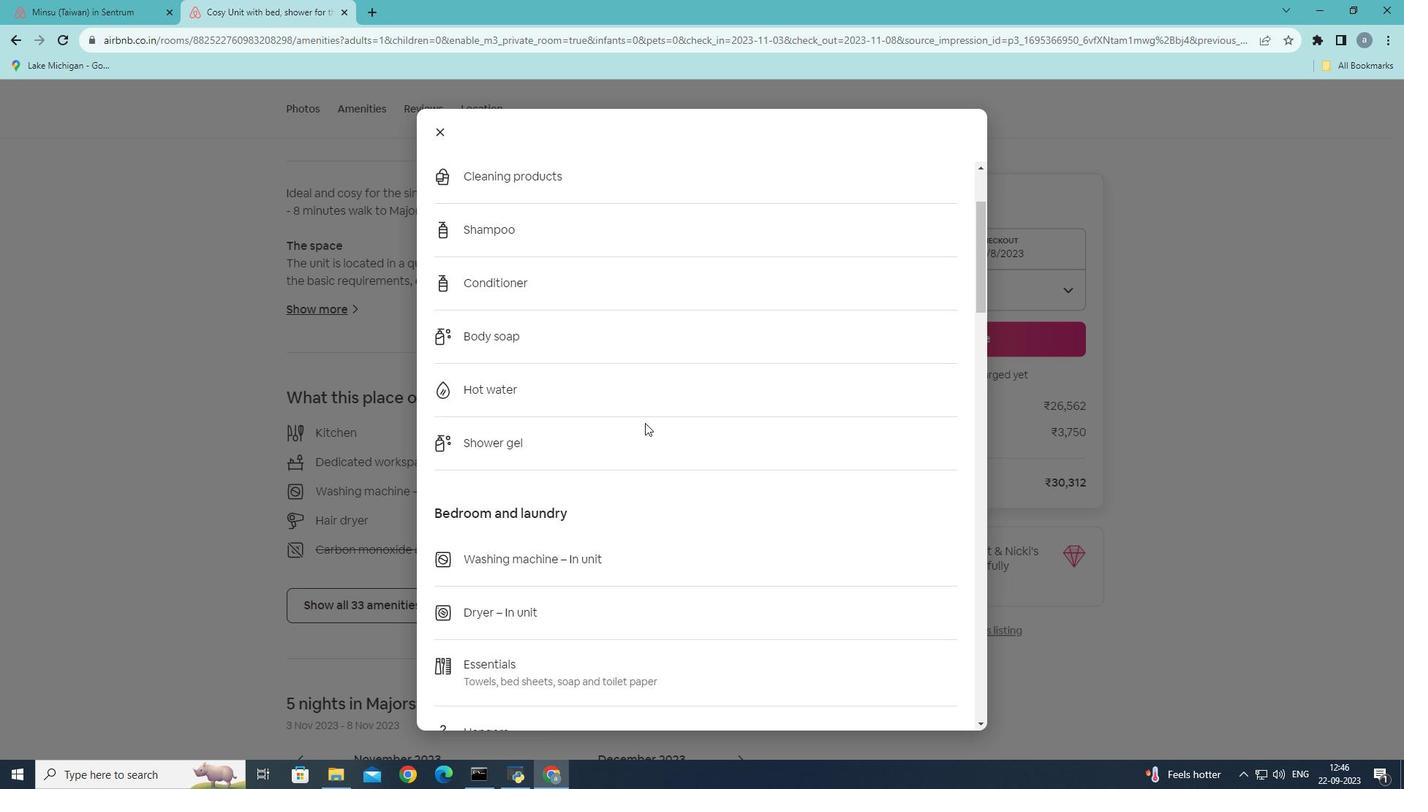 
Action: Mouse scrolled (645, 422) with delta (0, 0)
Screenshot: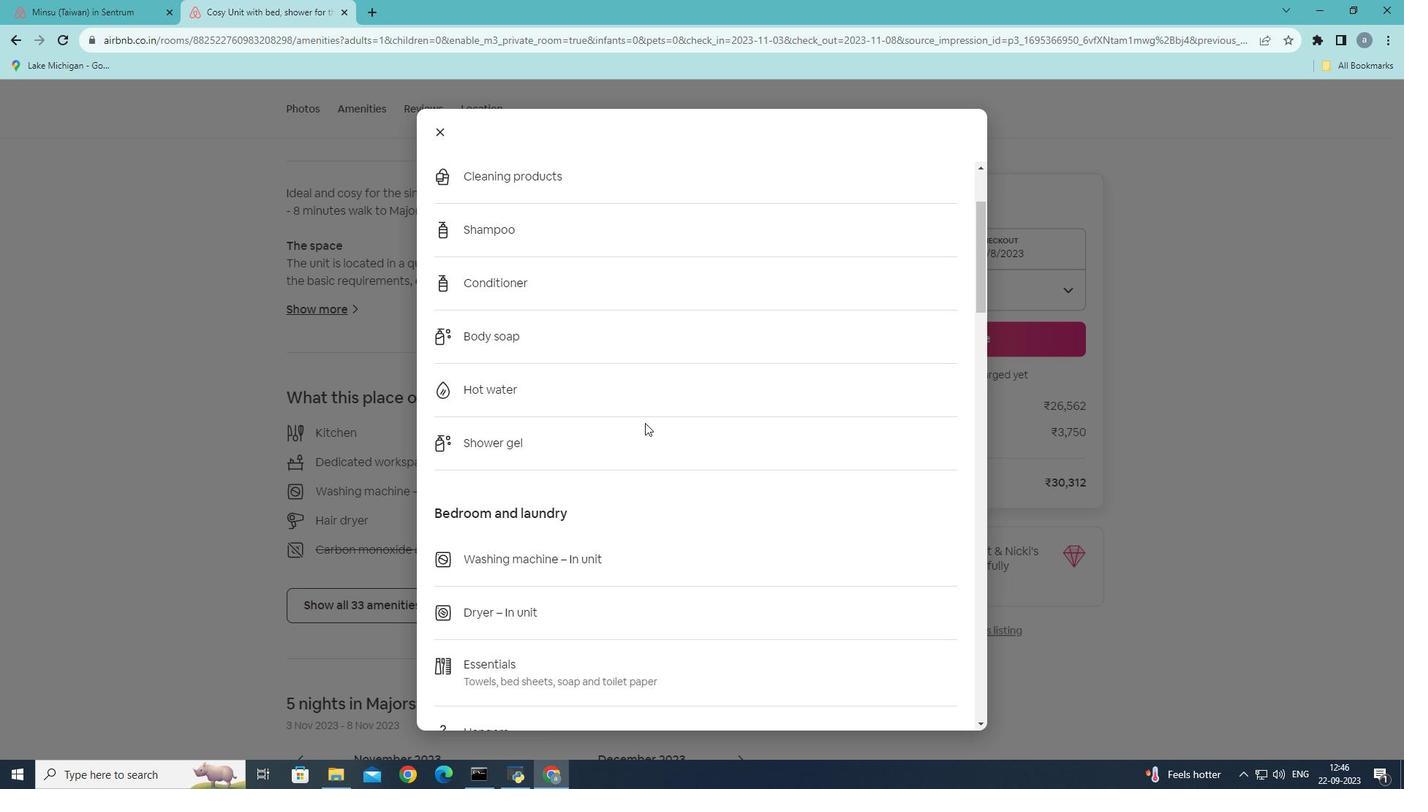 
Action: Mouse scrolled (645, 422) with delta (0, 0)
Screenshot: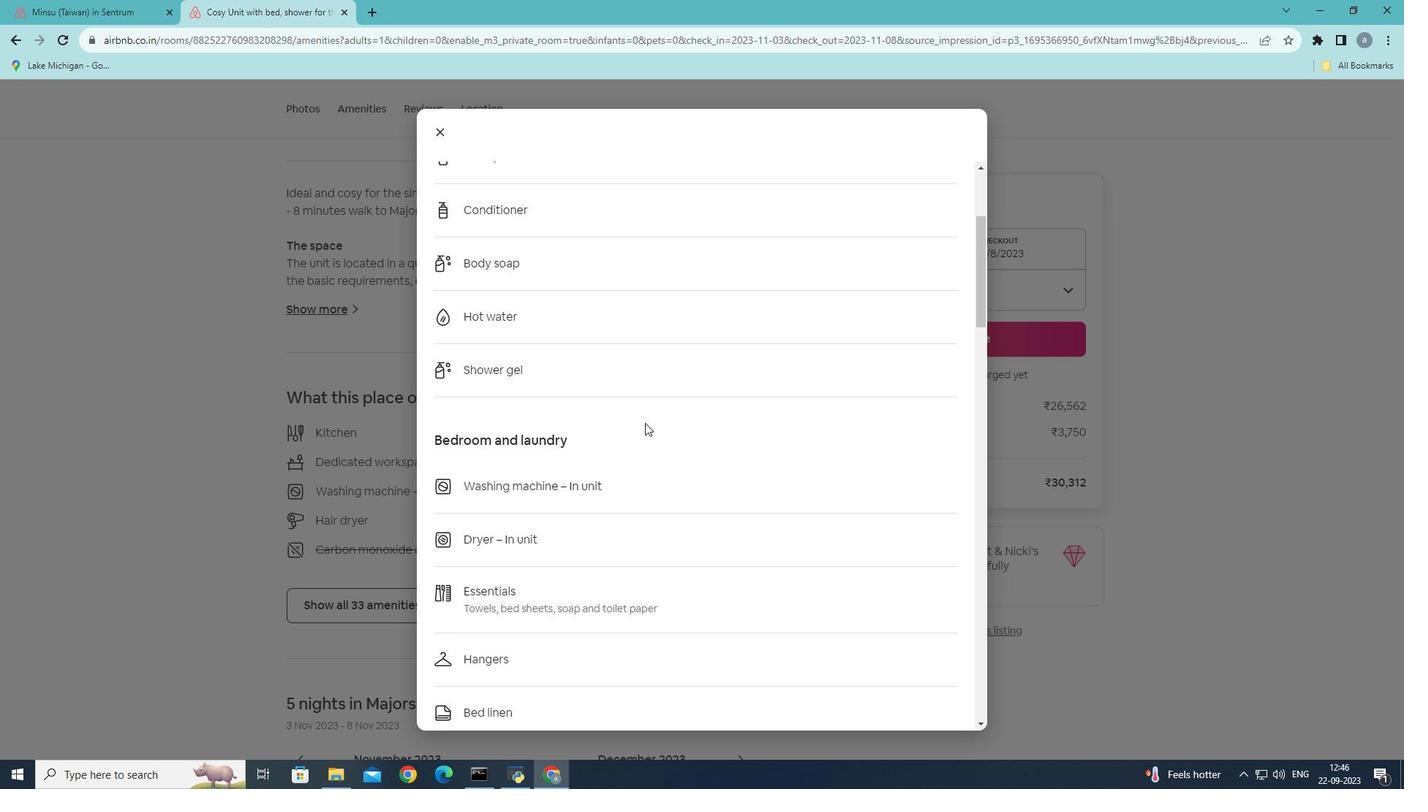 
Action: Mouse scrolled (645, 422) with delta (0, 0)
Screenshot: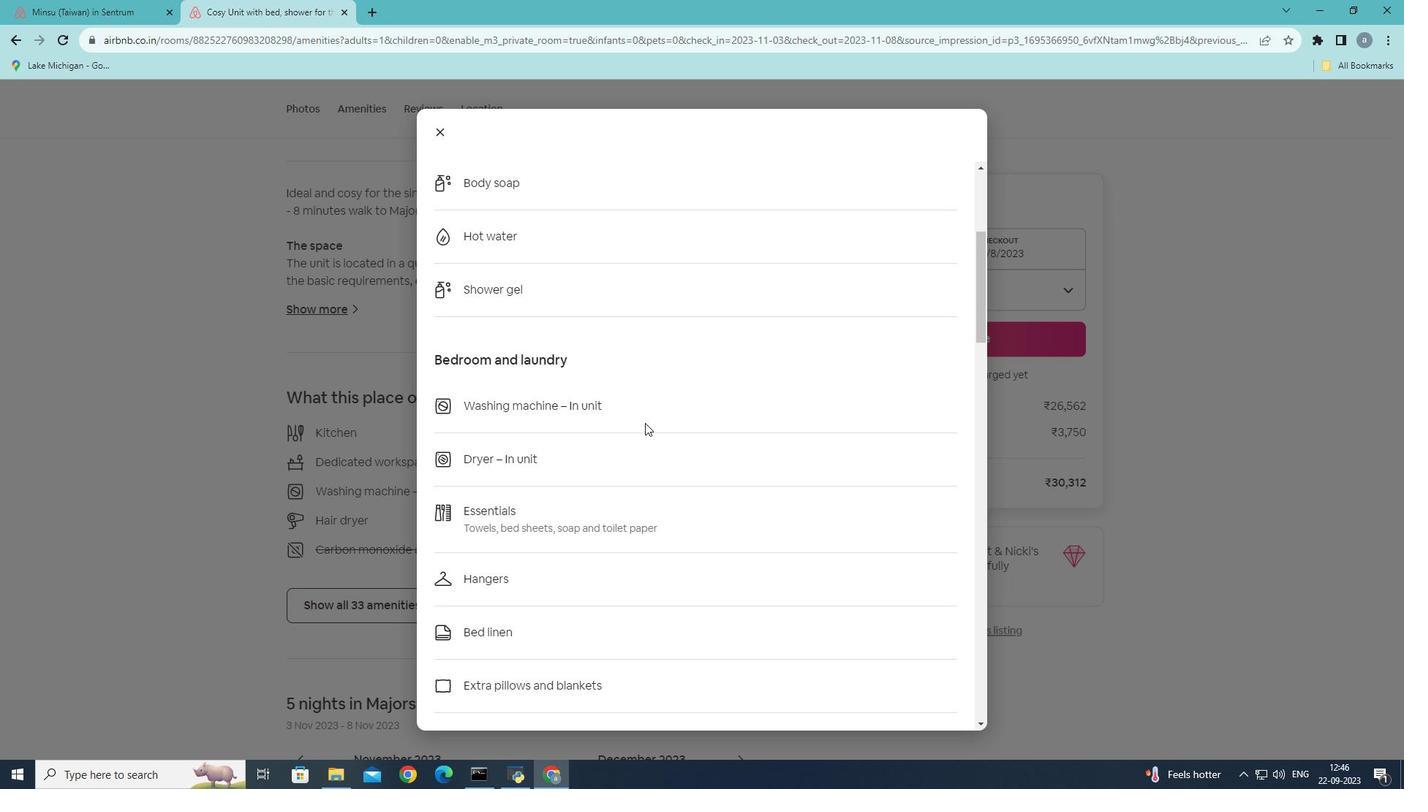 
Action: Mouse scrolled (645, 422) with delta (0, 0)
Screenshot: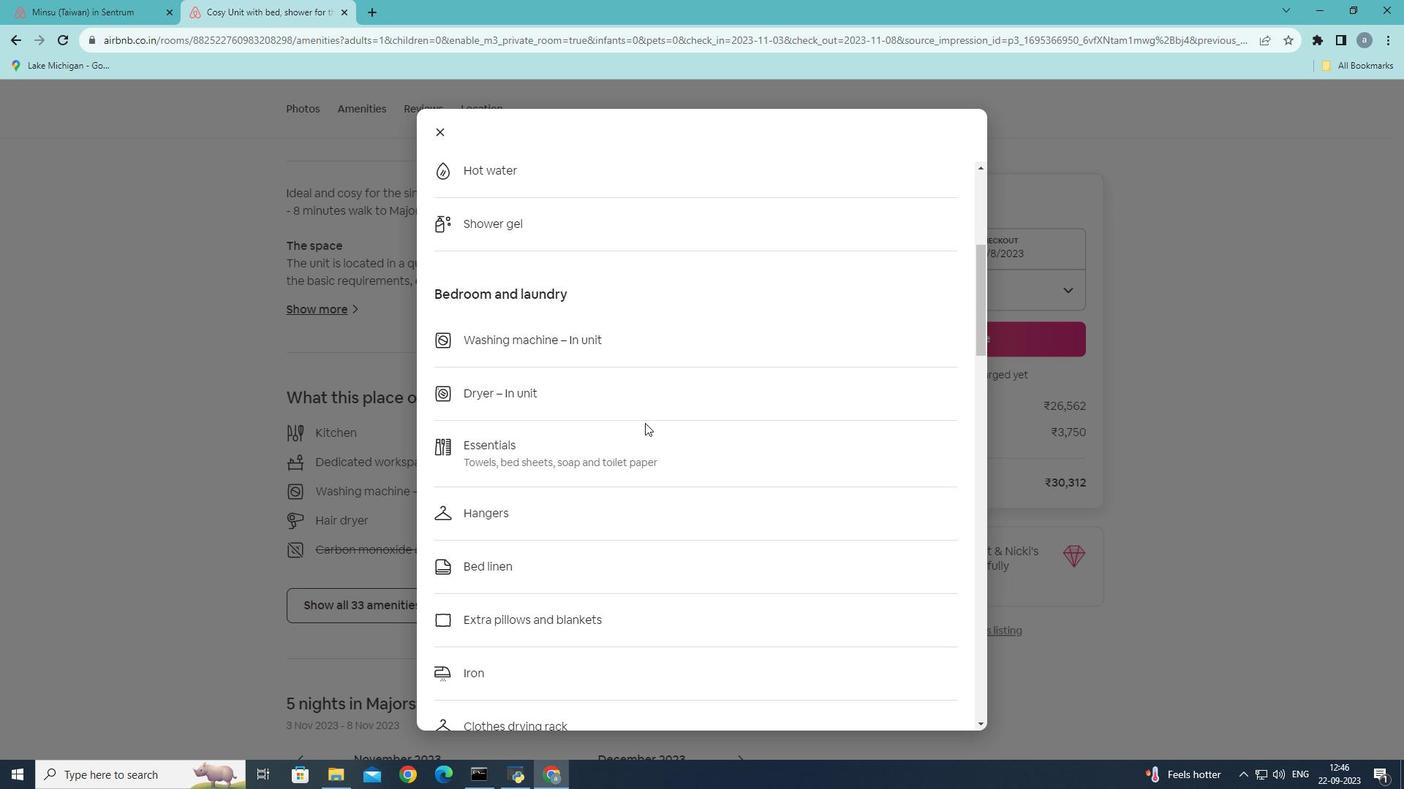 
Action: Mouse scrolled (645, 422) with delta (0, 0)
Screenshot: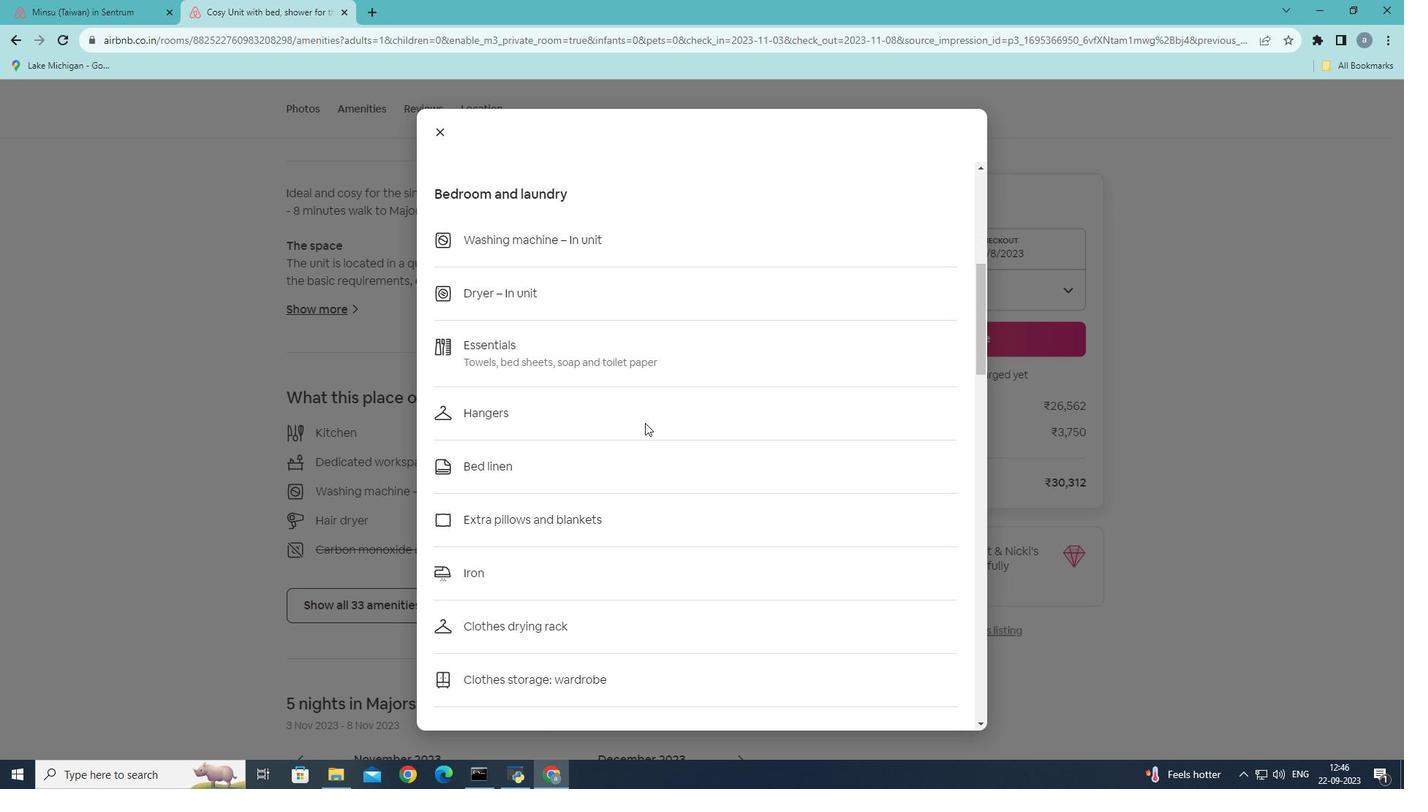 
Action: Mouse scrolled (645, 422) with delta (0, 0)
Screenshot: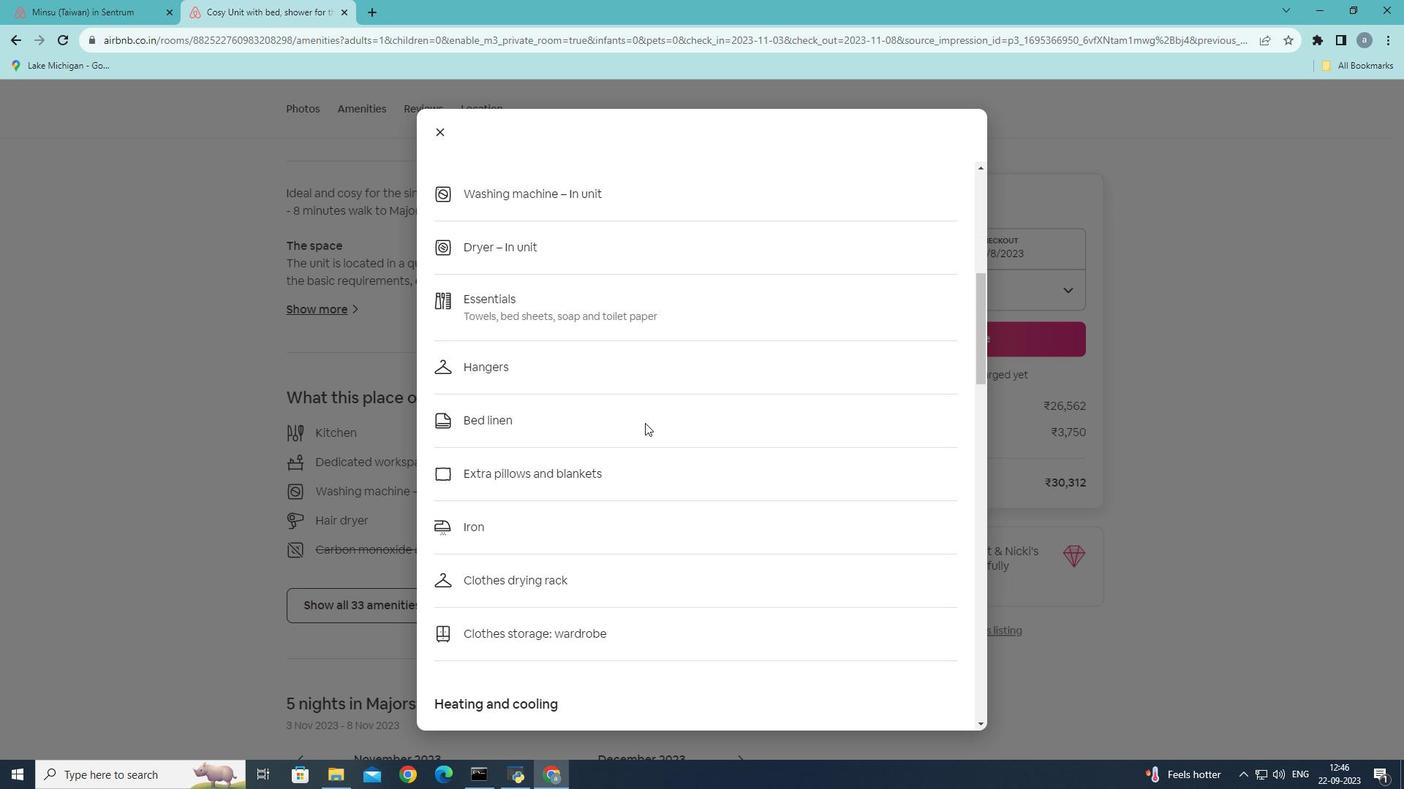 
Action: Mouse scrolled (645, 422) with delta (0, 0)
Screenshot: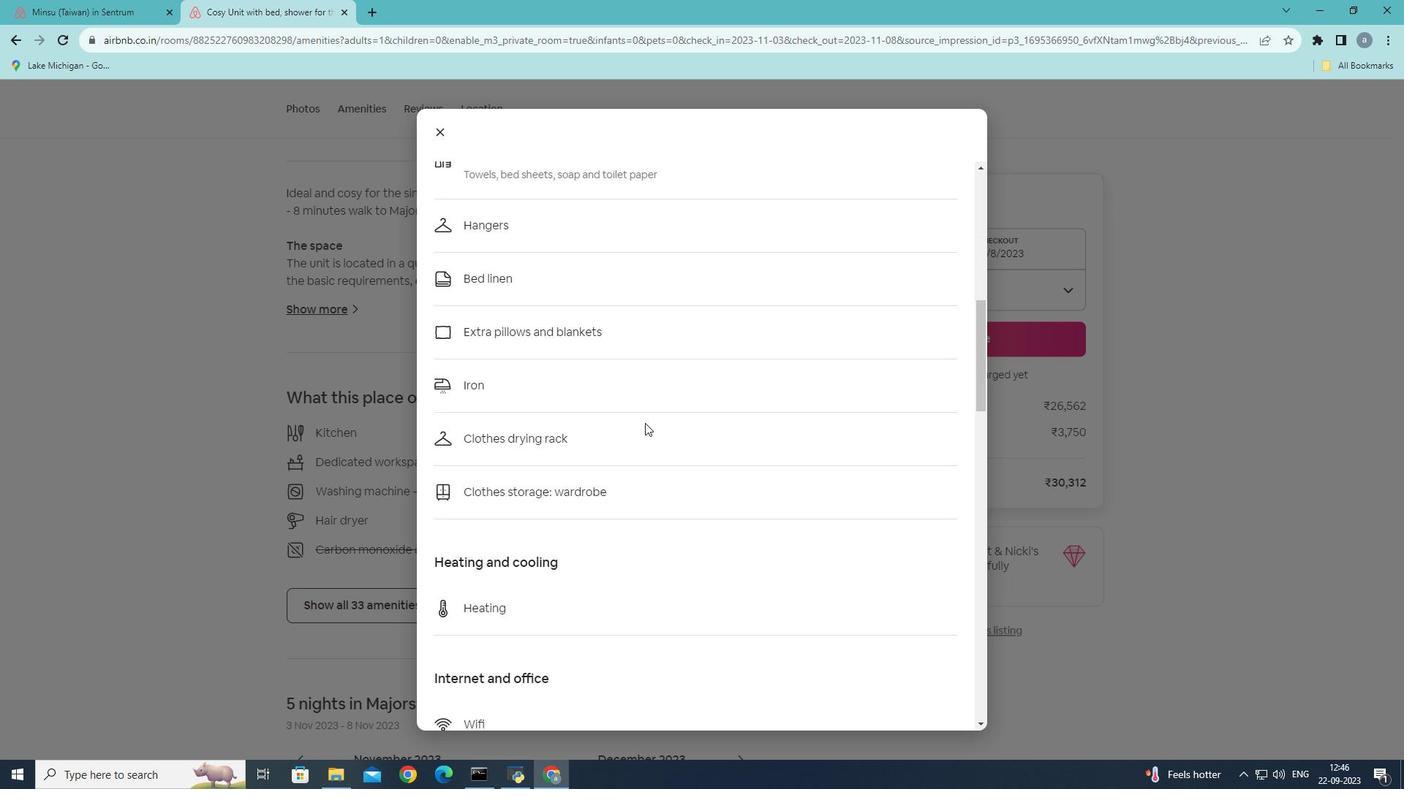 
Action: Mouse scrolled (645, 422) with delta (0, 0)
Screenshot: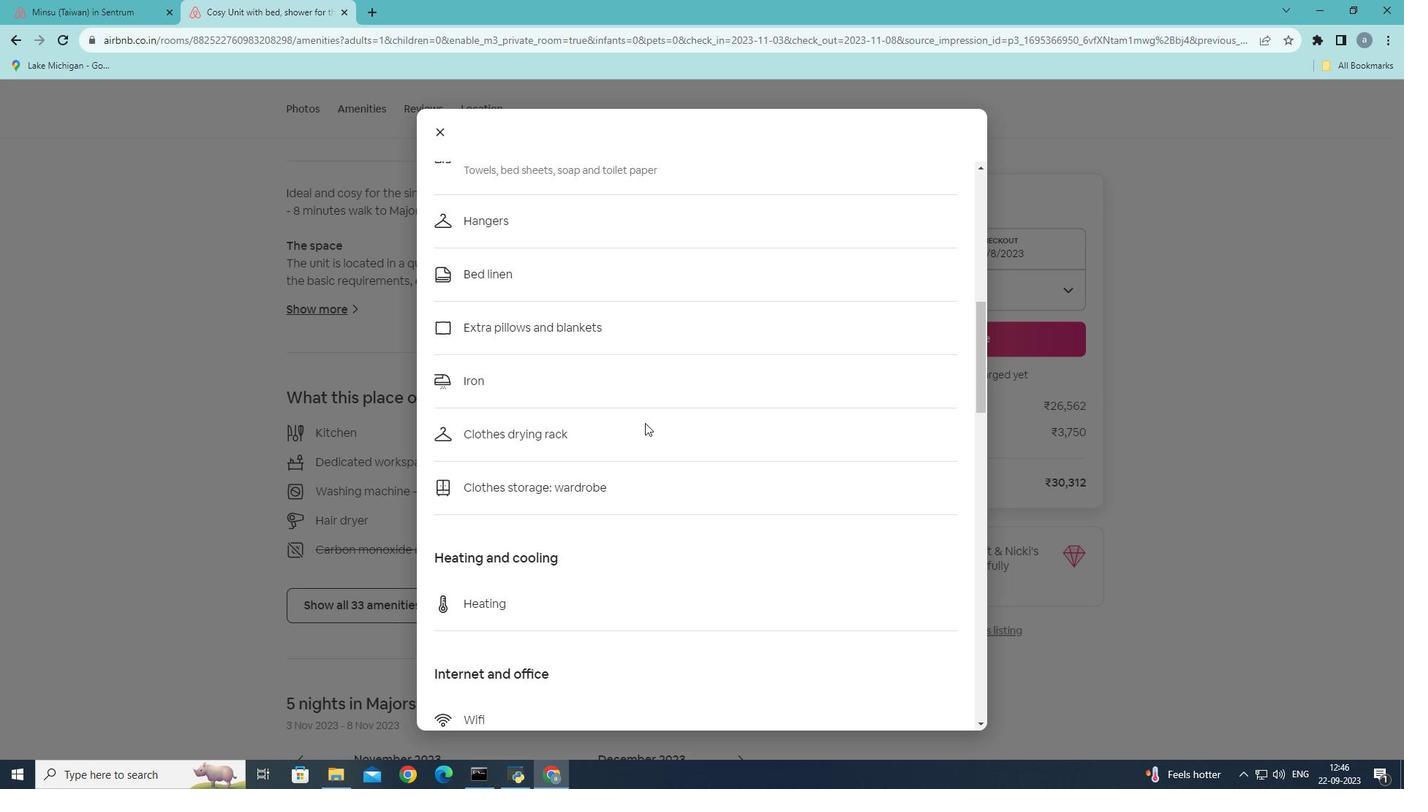 
Action: Mouse scrolled (645, 422) with delta (0, 0)
Screenshot: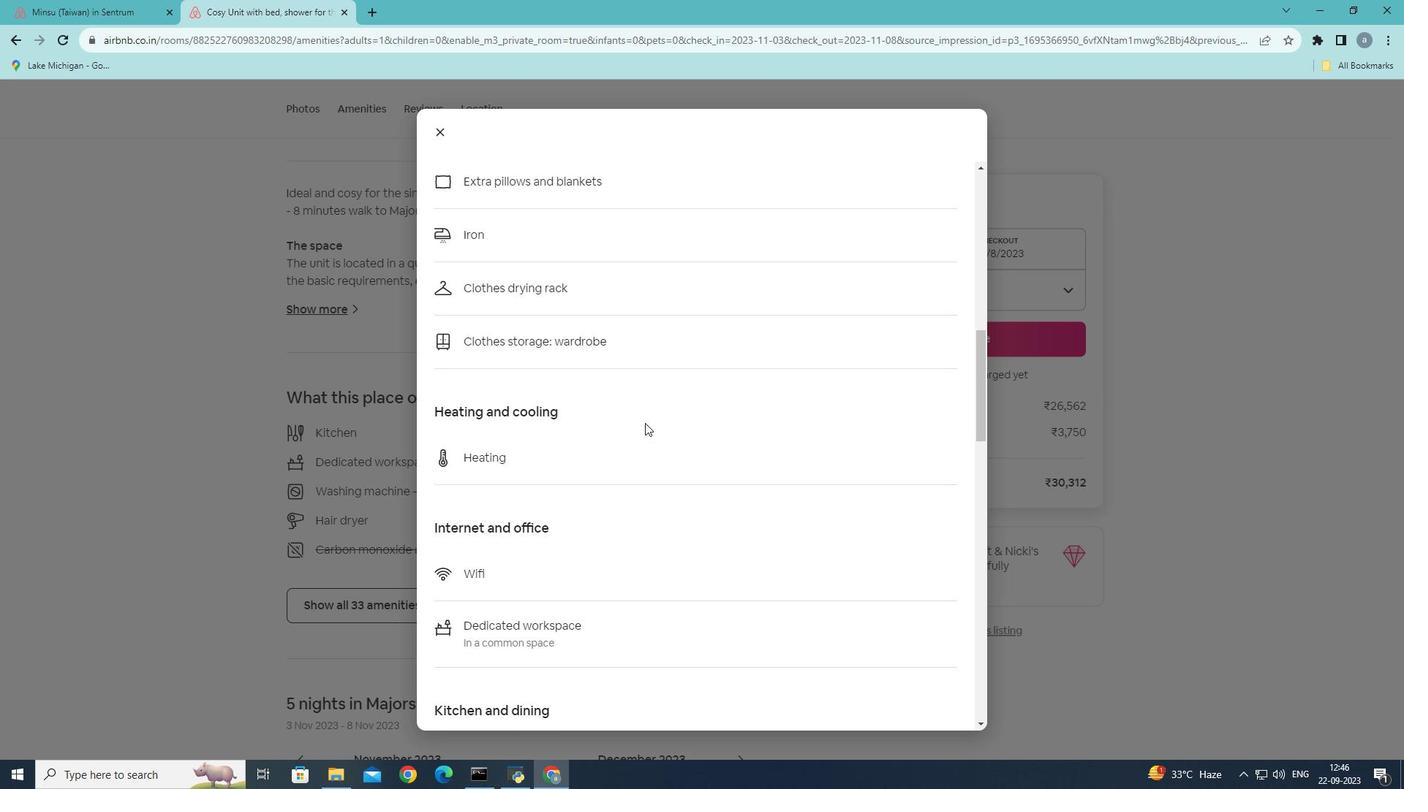 
Action: Mouse scrolled (645, 422) with delta (0, 0)
Screenshot: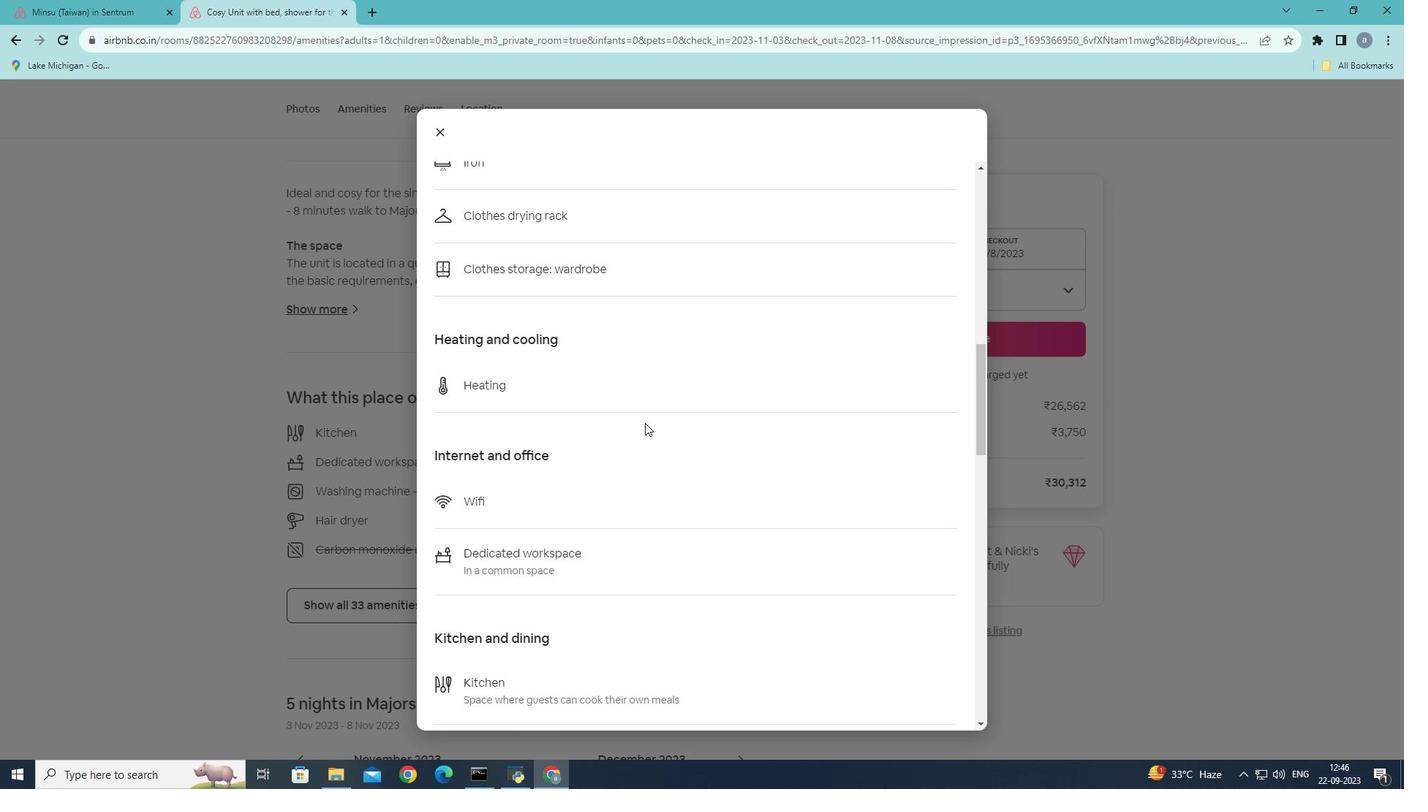 
Action: Mouse scrolled (645, 422) with delta (0, 0)
Screenshot: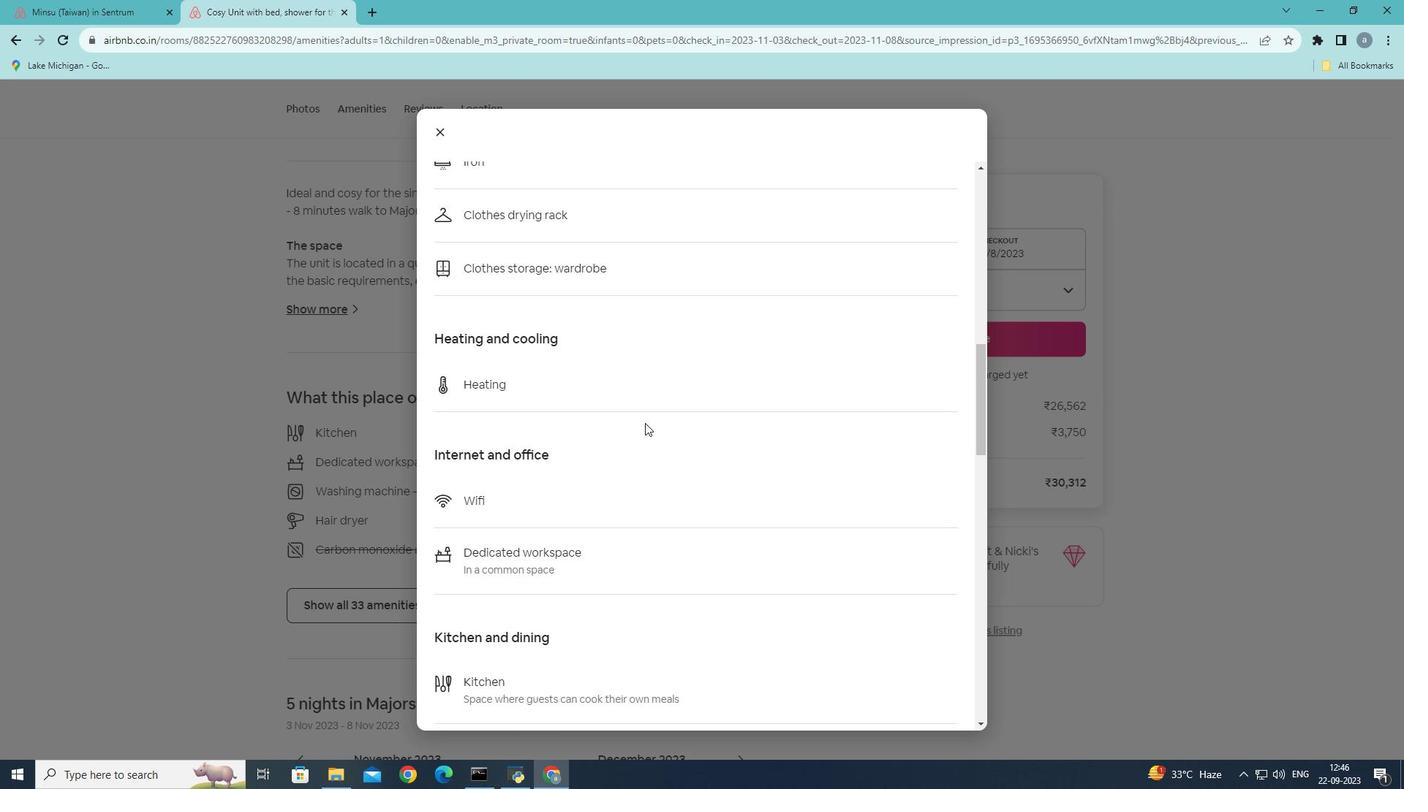 
Action: Mouse scrolled (645, 422) with delta (0, 0)
Screenshot: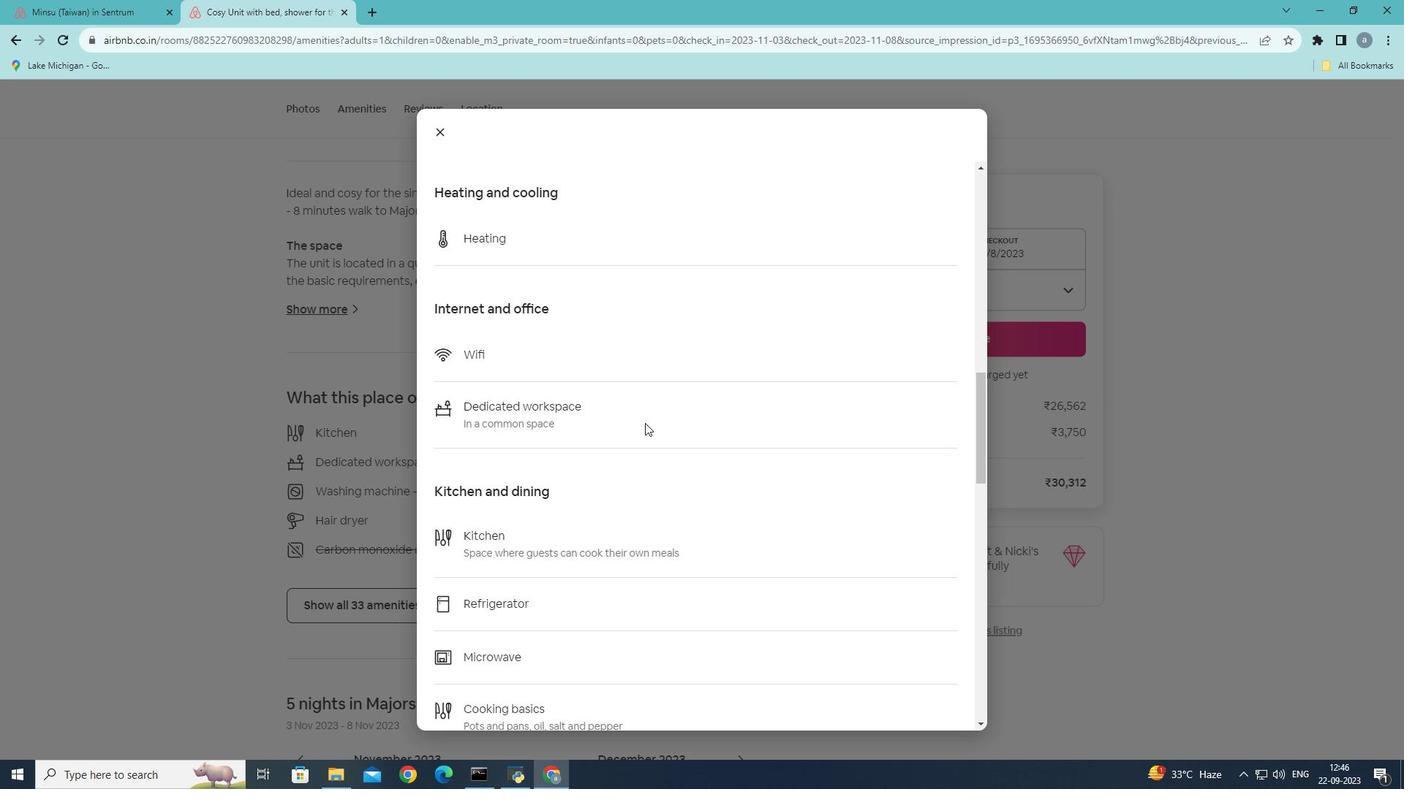 
Action: Mouse scrolled (645, 422) with delta (0, 0)
Screenshot: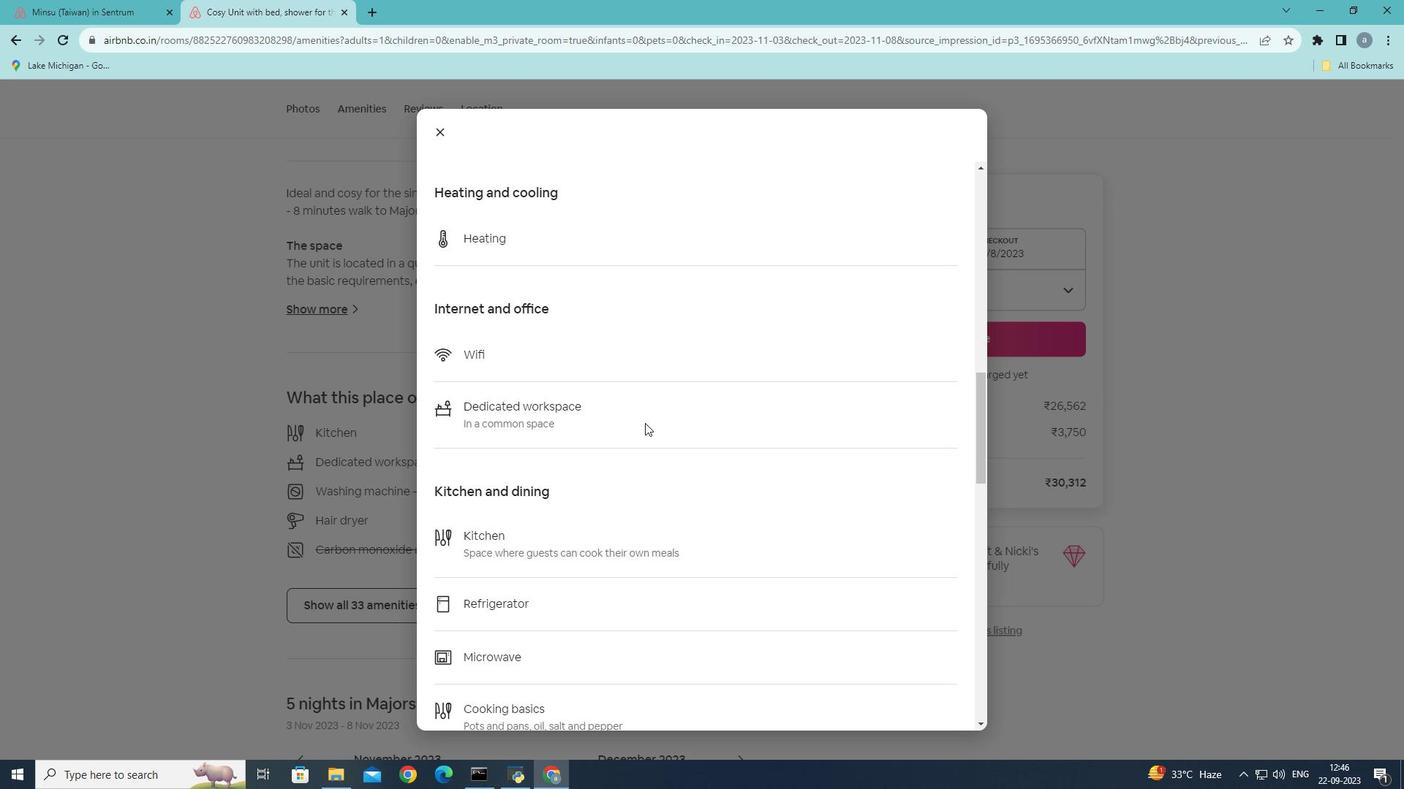 
Action: Mouse scrolled (645, 422) with delta (0, 0)
Screenshot: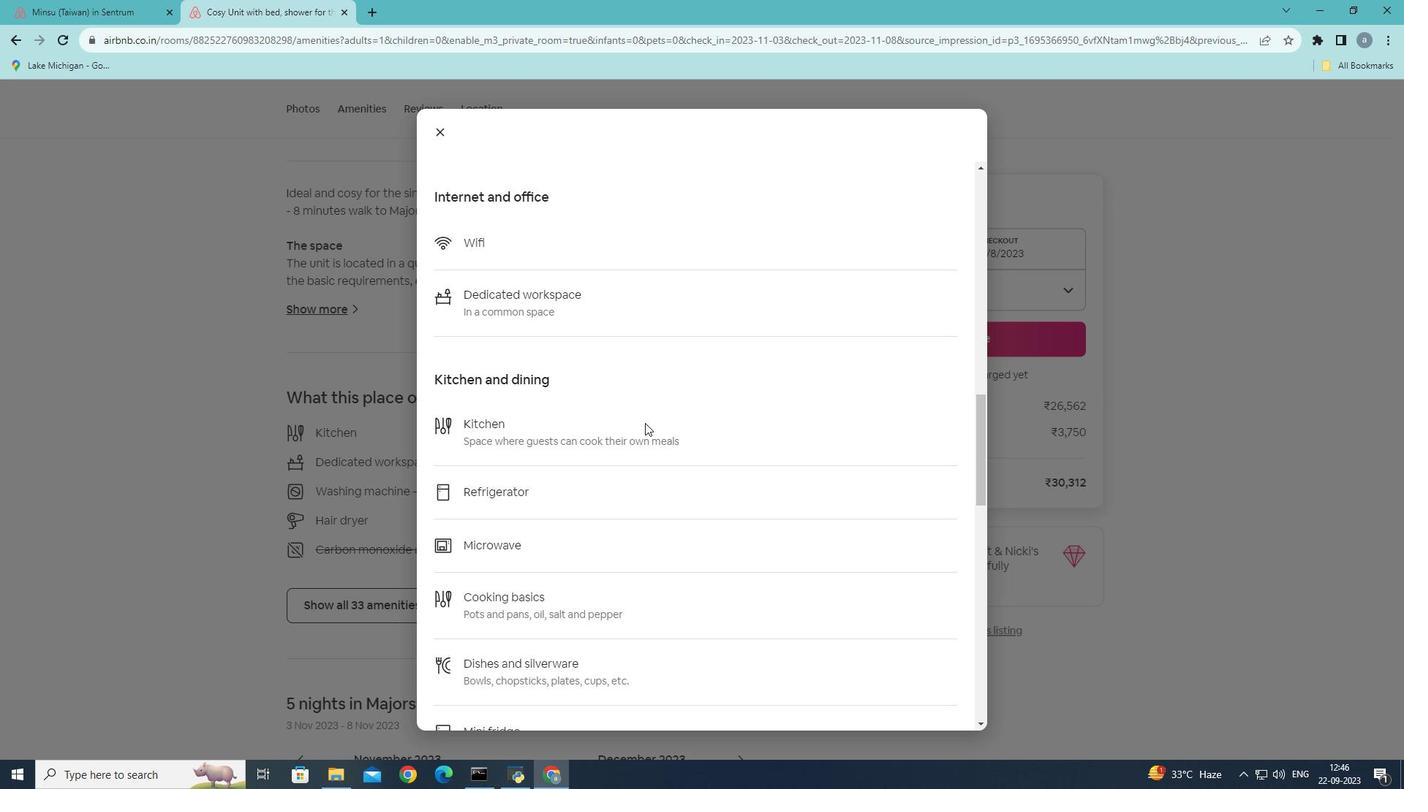 
Action: Mouse scrolled (645, 422) with delta (0, 0)
Screenshot: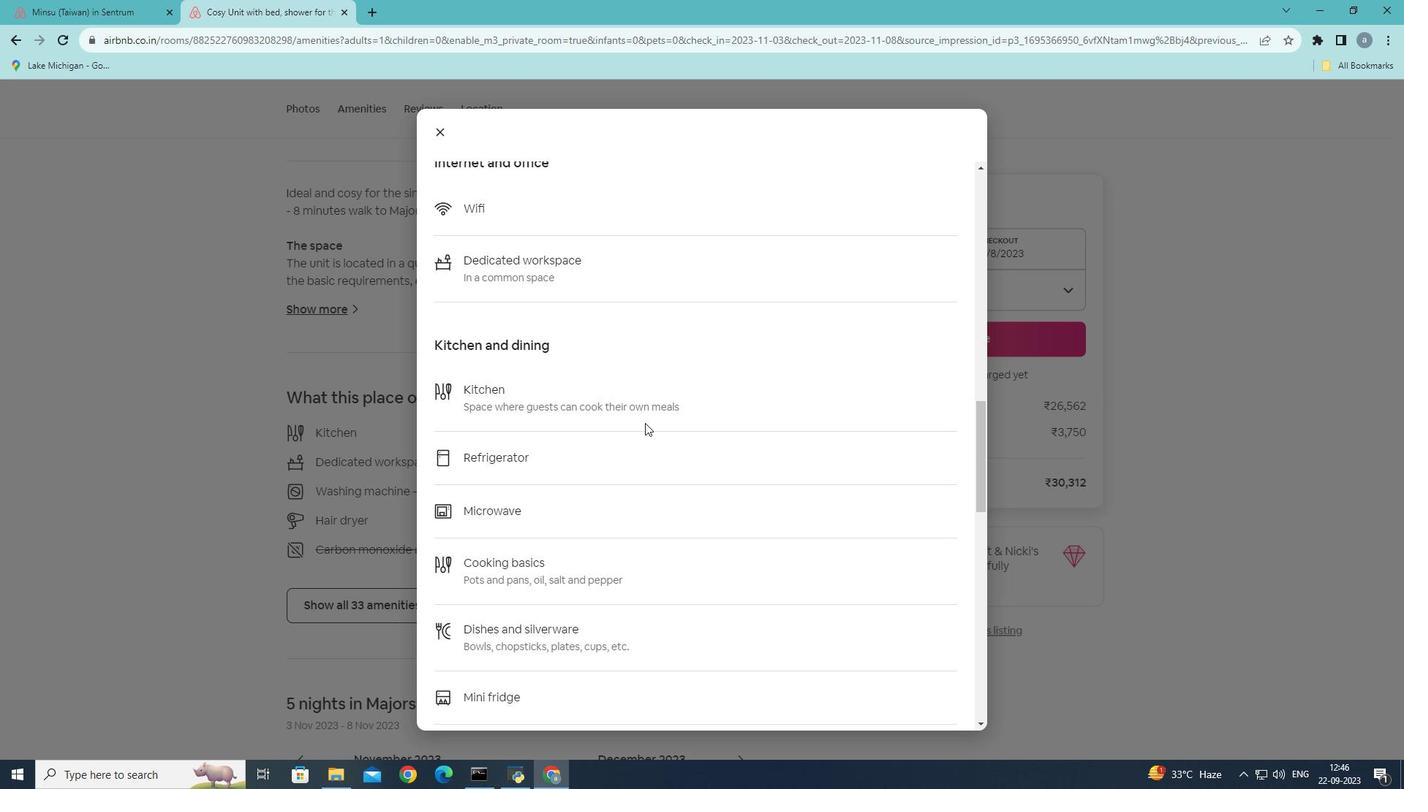 
Action: Mouse scrolled (645, 422) with delta (0, 0)
Screenshot: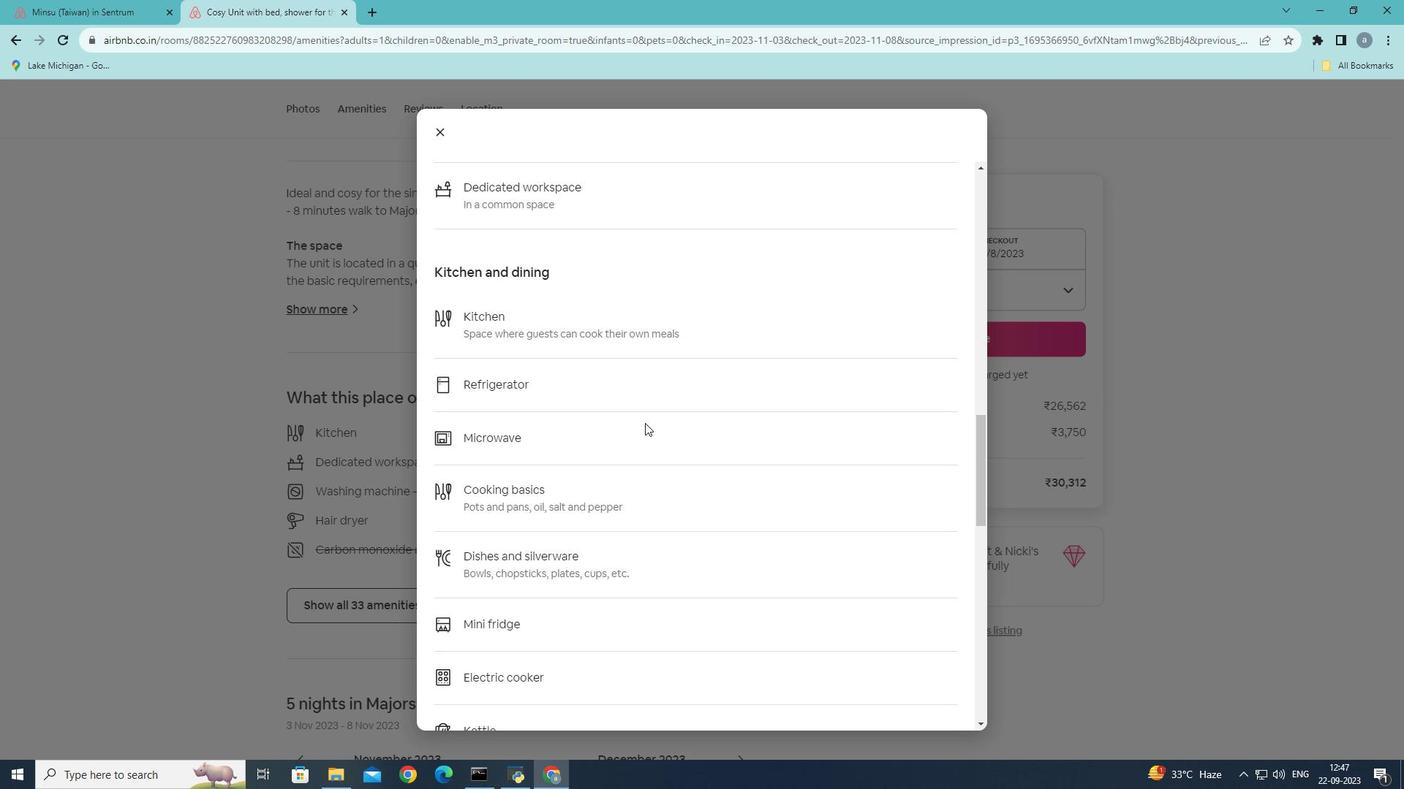 
Action: Mouse scrolled (645, 422) with delta (0, 0)
Screenshot: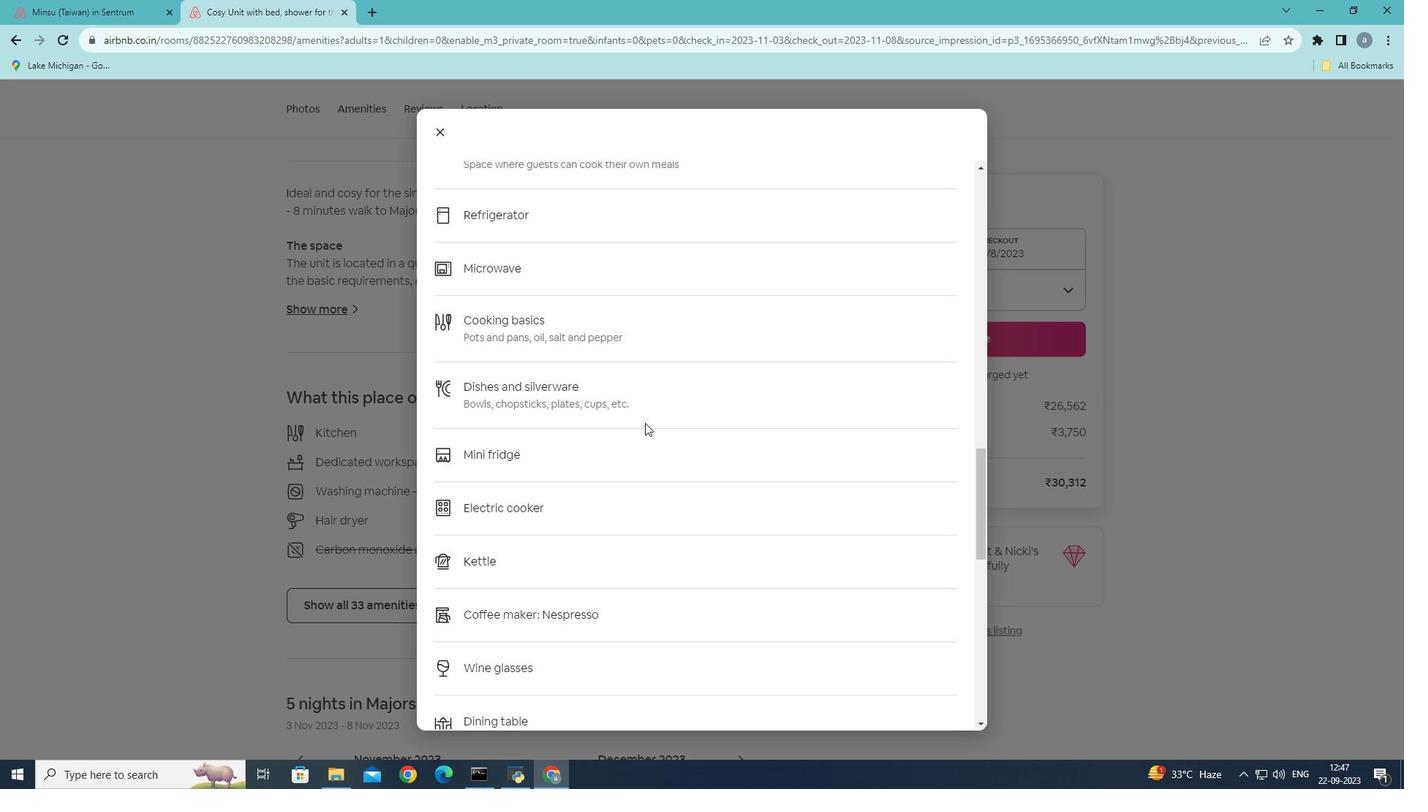 
Action: Mouse scrolled (645, 422) with delta (0, 0)
Screenshot: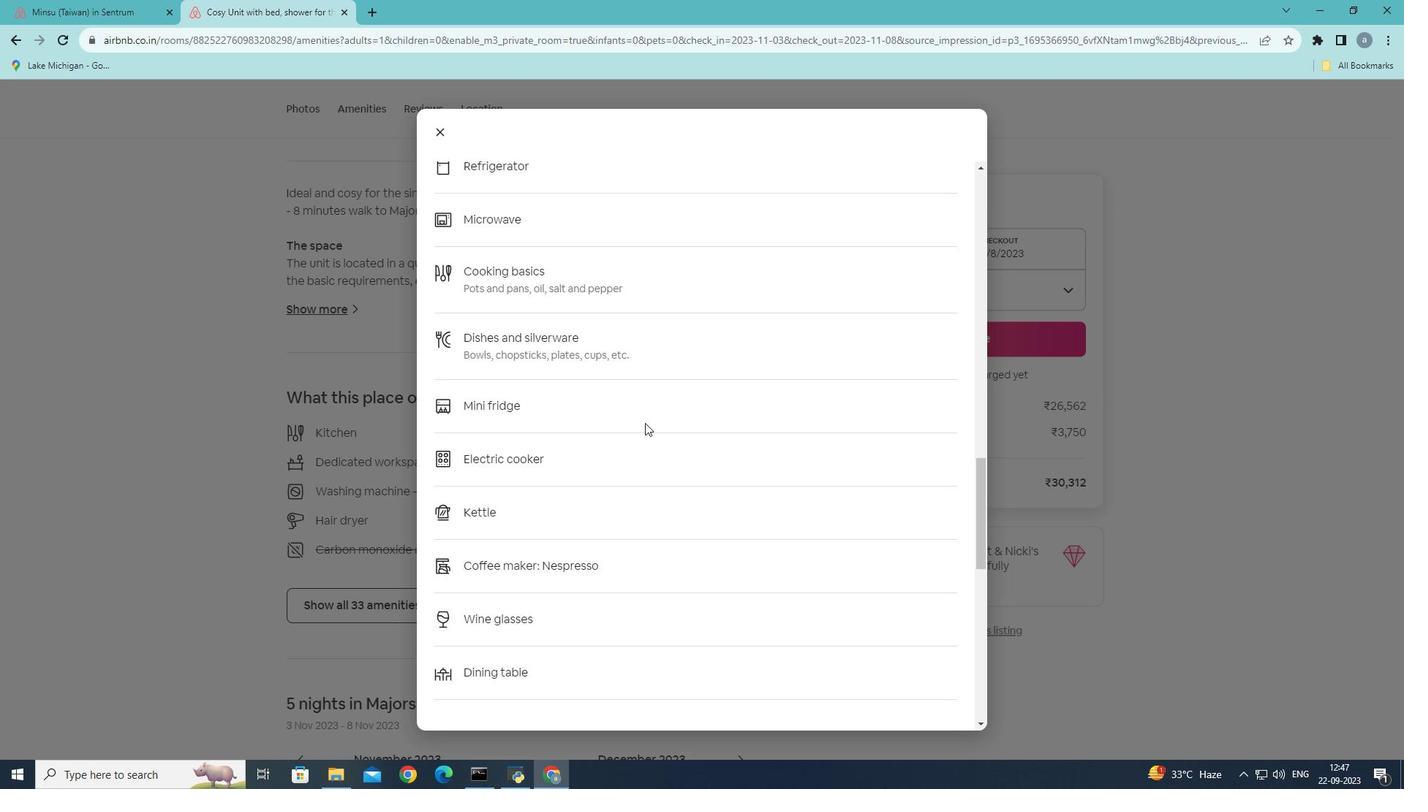 
Action: Mouse scrolled (645, 422) with delta (0, 0)
Screenshot: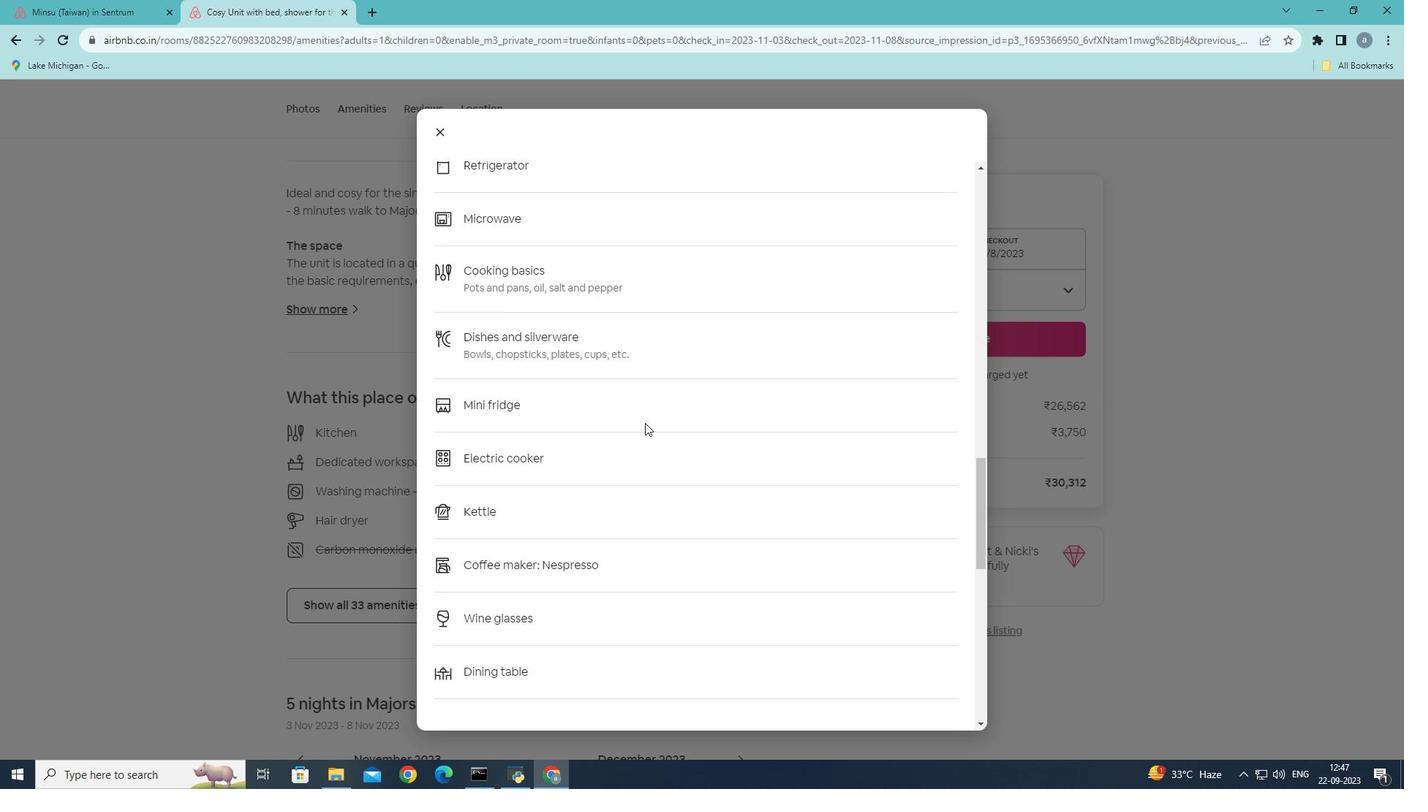 
Action: Mouse scrolled (645, 422) with delta (0, 0)
Screenshot: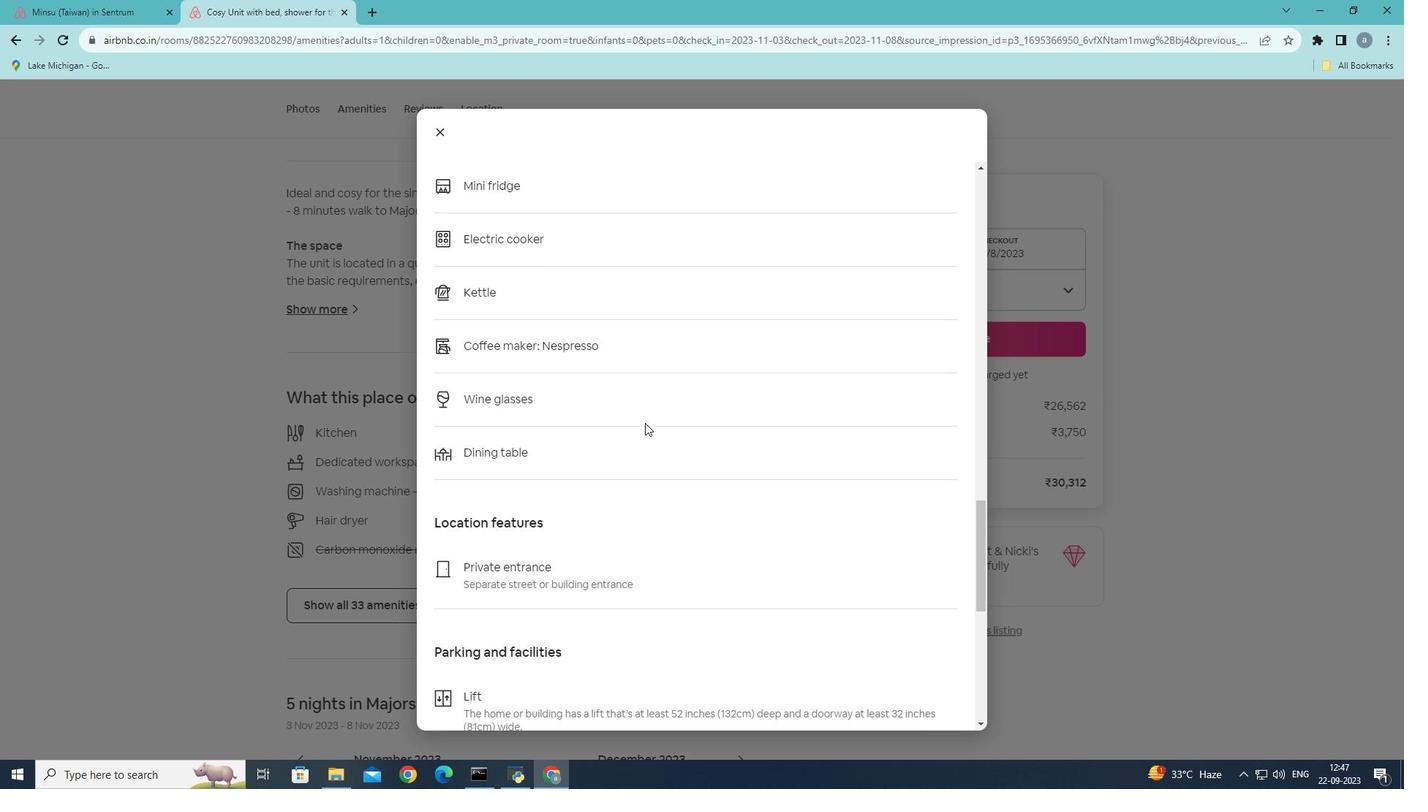 
Action: Mouse scrolled (645, 422) with delta (0, 0)
Screenshot: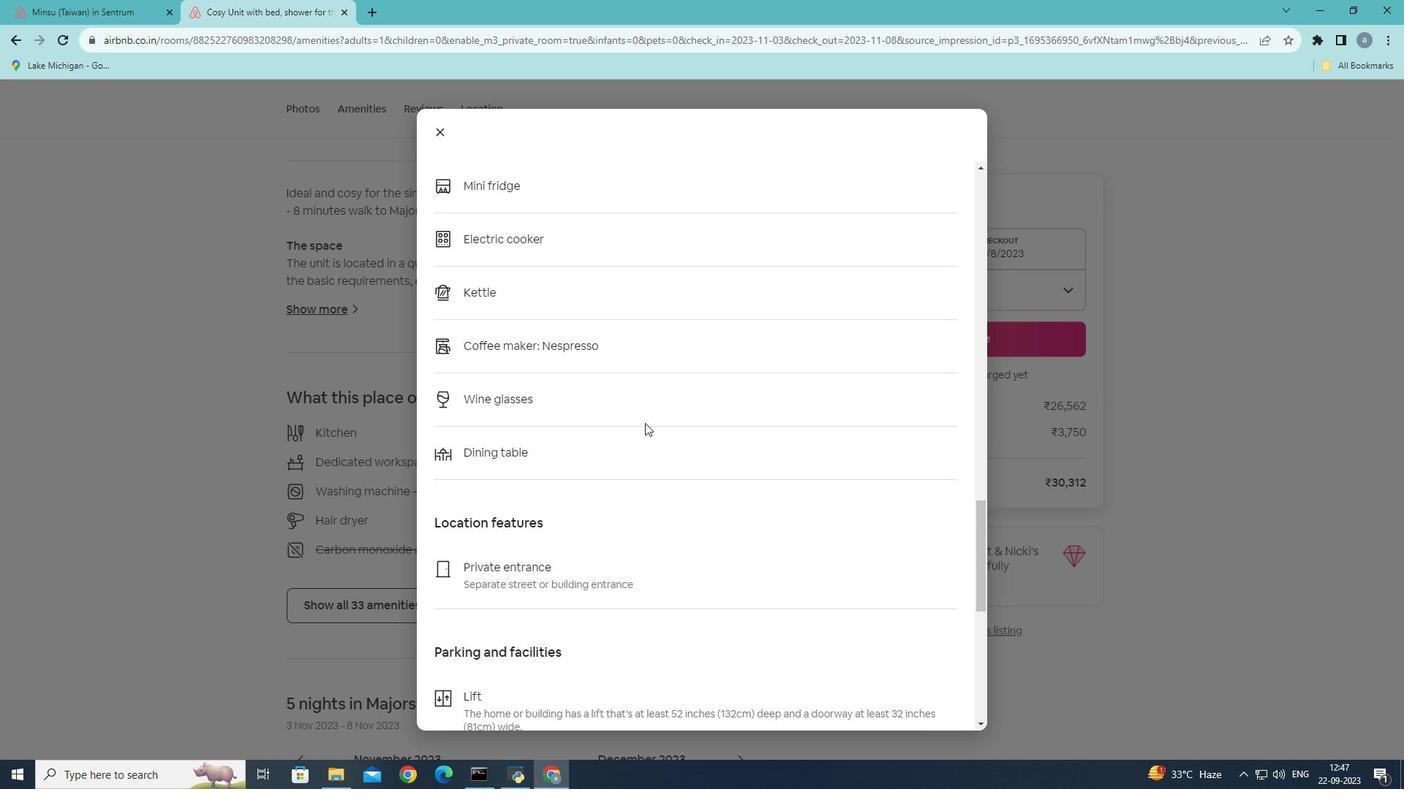 
Action: Mouse scrolled (645, 422) with delta (0, 0)
Screenshot: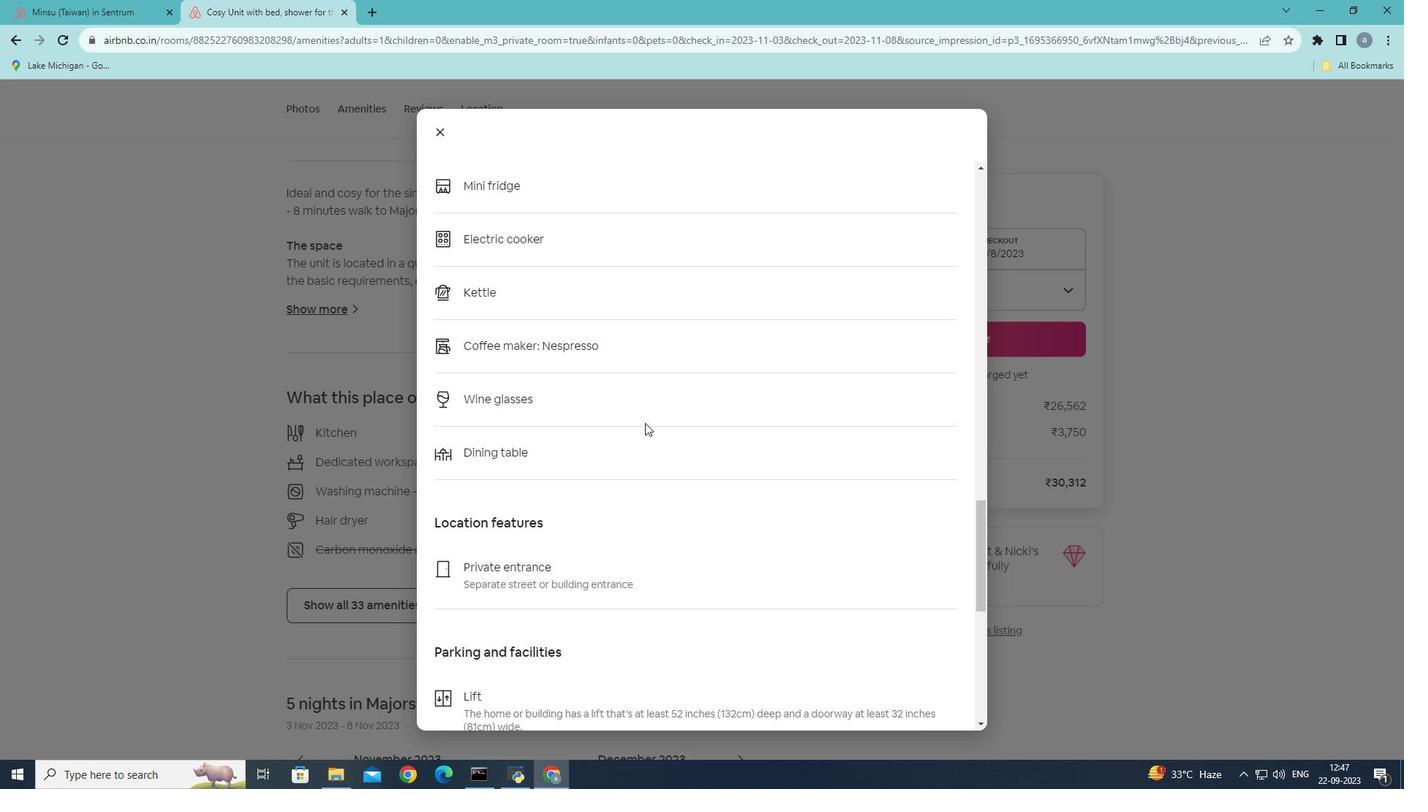 
Action: Mouse scrolled (645, 422) with delta (0, 0)
Screenshot: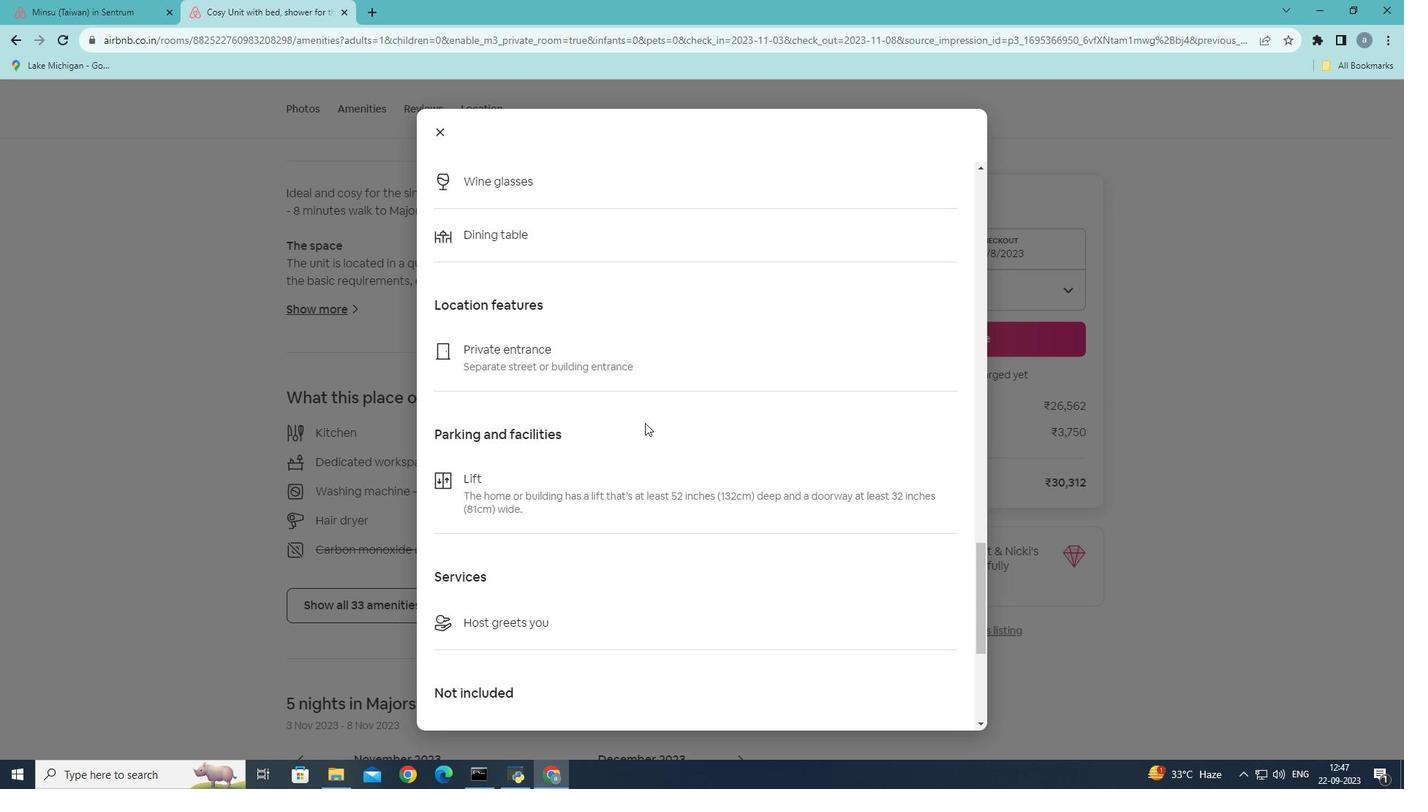 
Action: Mouse scrolled (645, 422) with delta (0, 0)
Screenshot: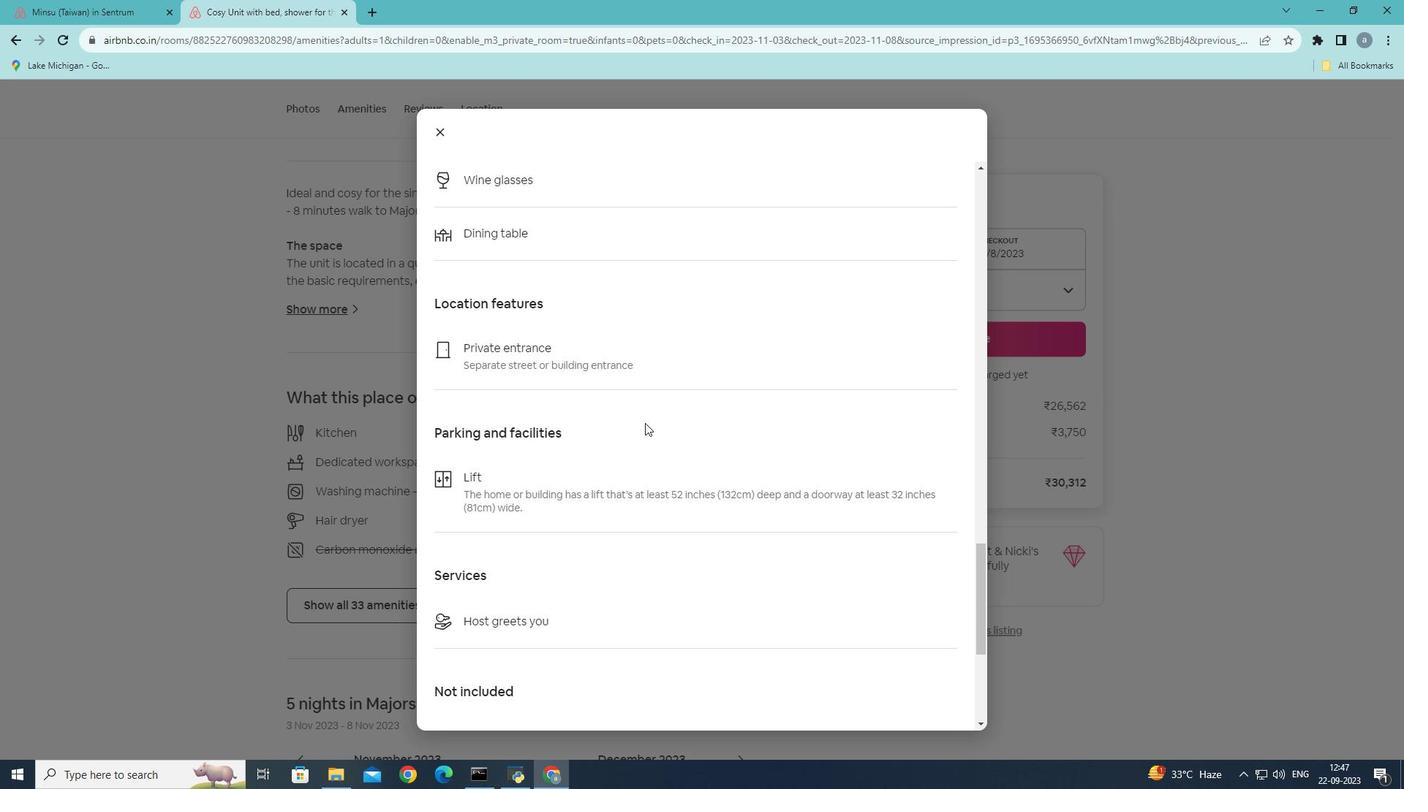 
Action: Mouse scrolled (645, 422) with delta (0, 0)
Screenshot: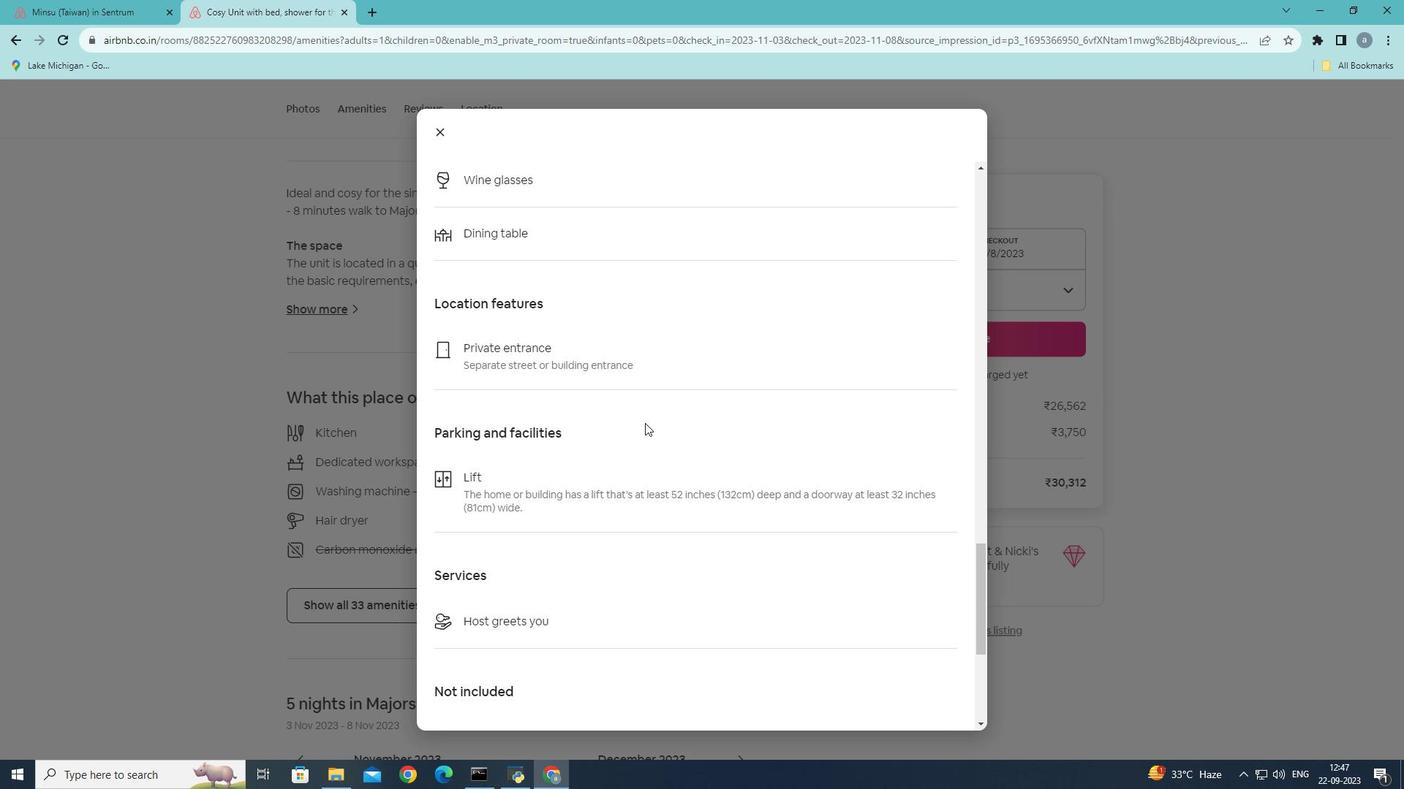 
Action: Mouse scrolled (645, 422) with delta (0, 0)
Screenshot: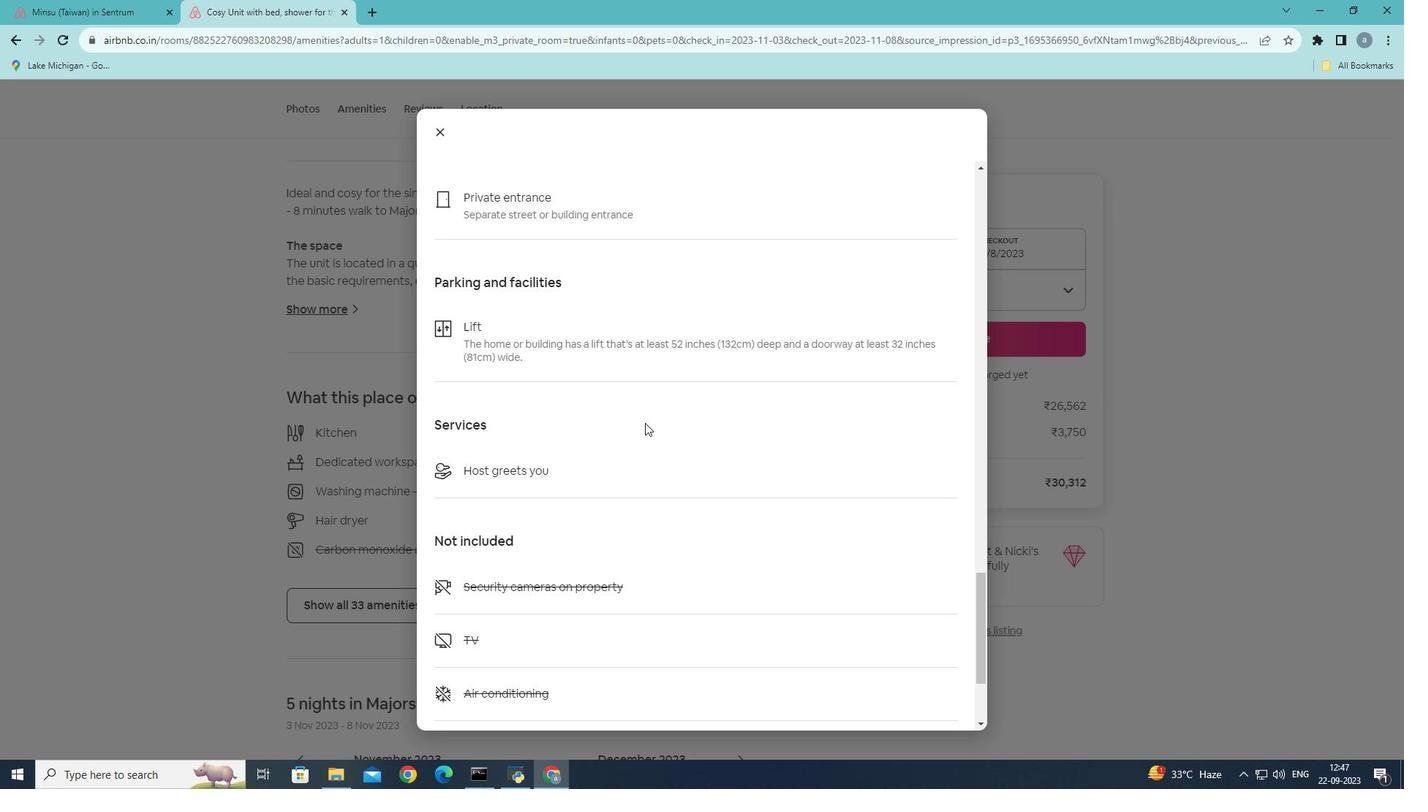 
Action: Mouse scrolled (645, 422) with delta (0, 0)
Screenshot: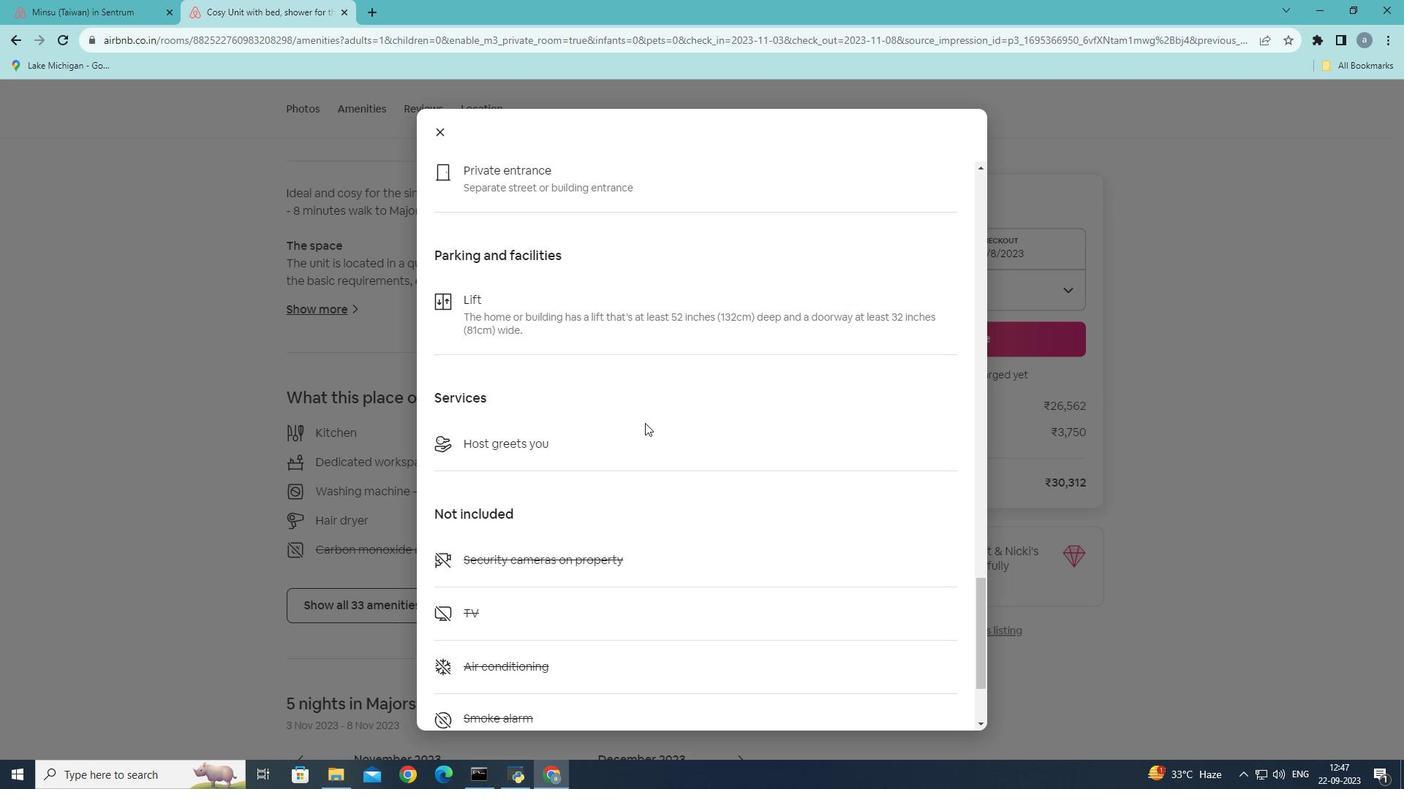
Action: Mouse scrolled (645, 422) with delta (0, 0)
Screenshot: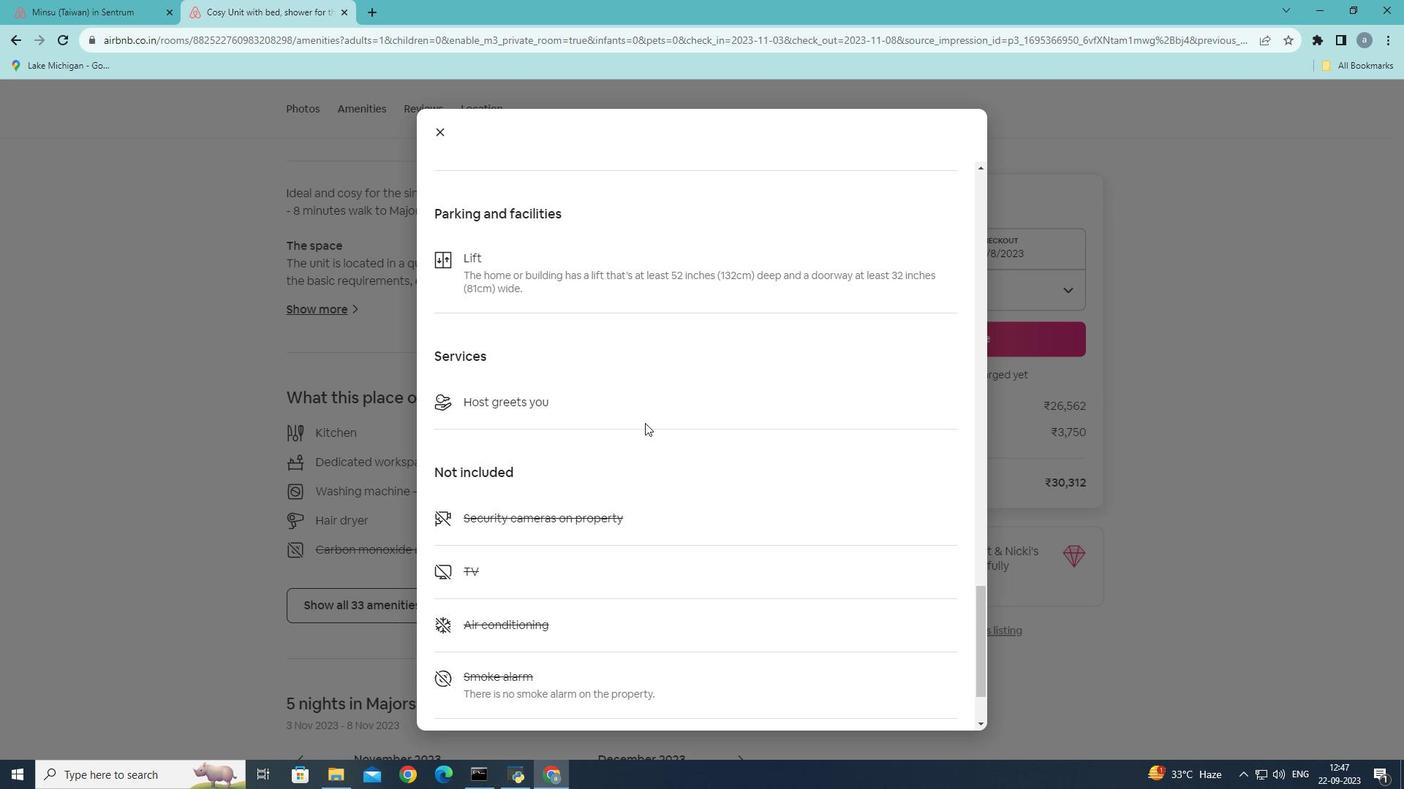 
Action: Mouse scrolled (645, 422) with delta (0, 0)
Screenshot: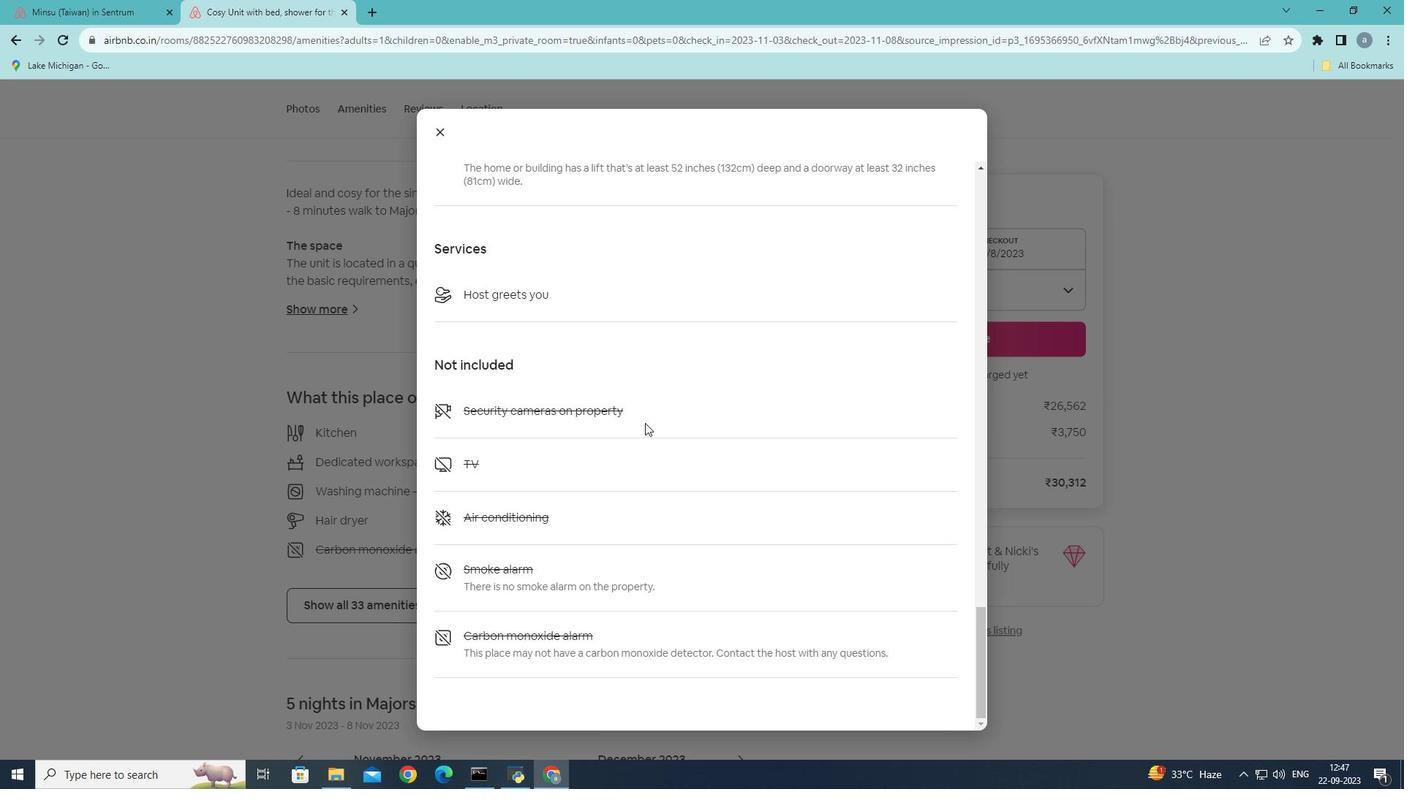 
Action: Mouse scrolled (645, 422) with delta (0, 0)
Screenshot: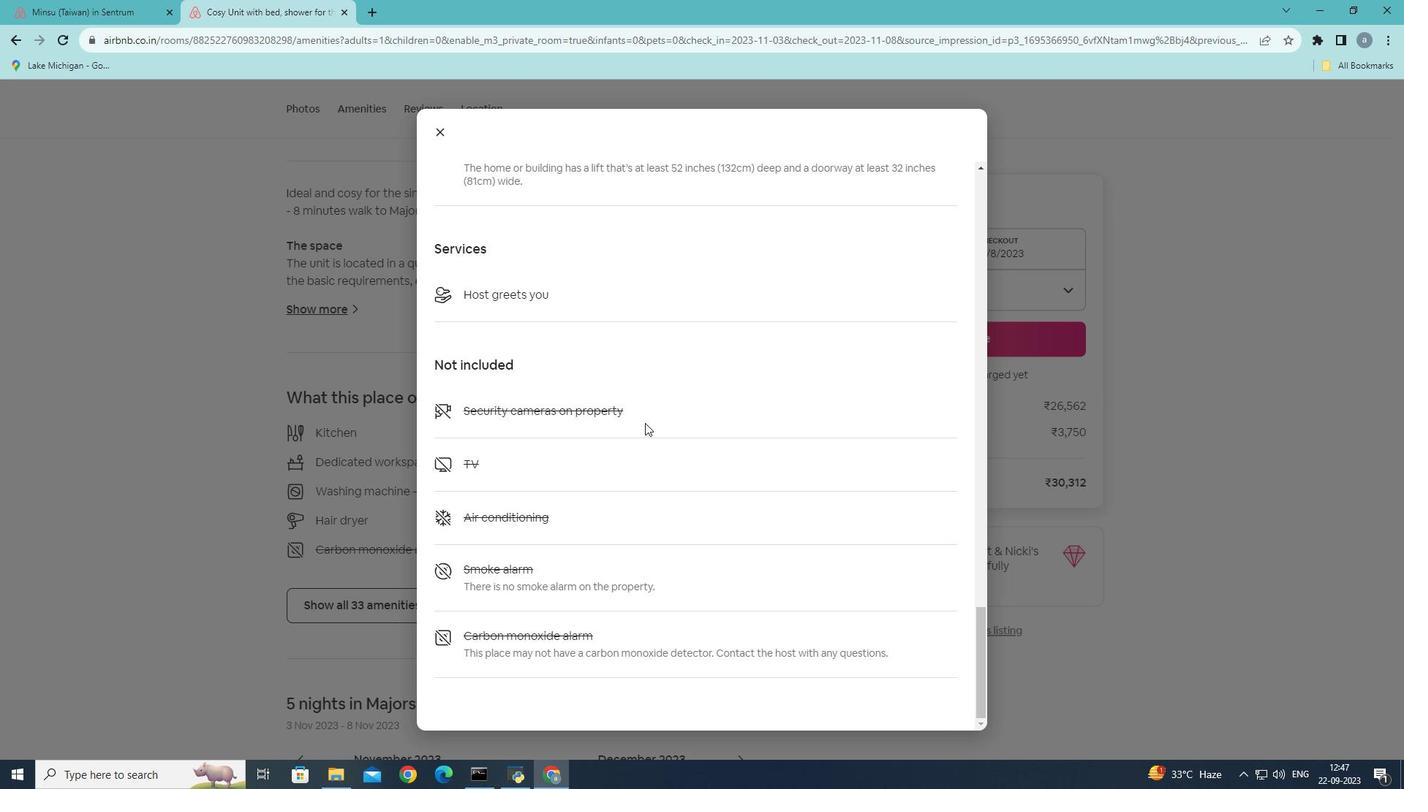 
Action: Mouse scrolled (645, 422) with delta (0, 0)
Screenshot: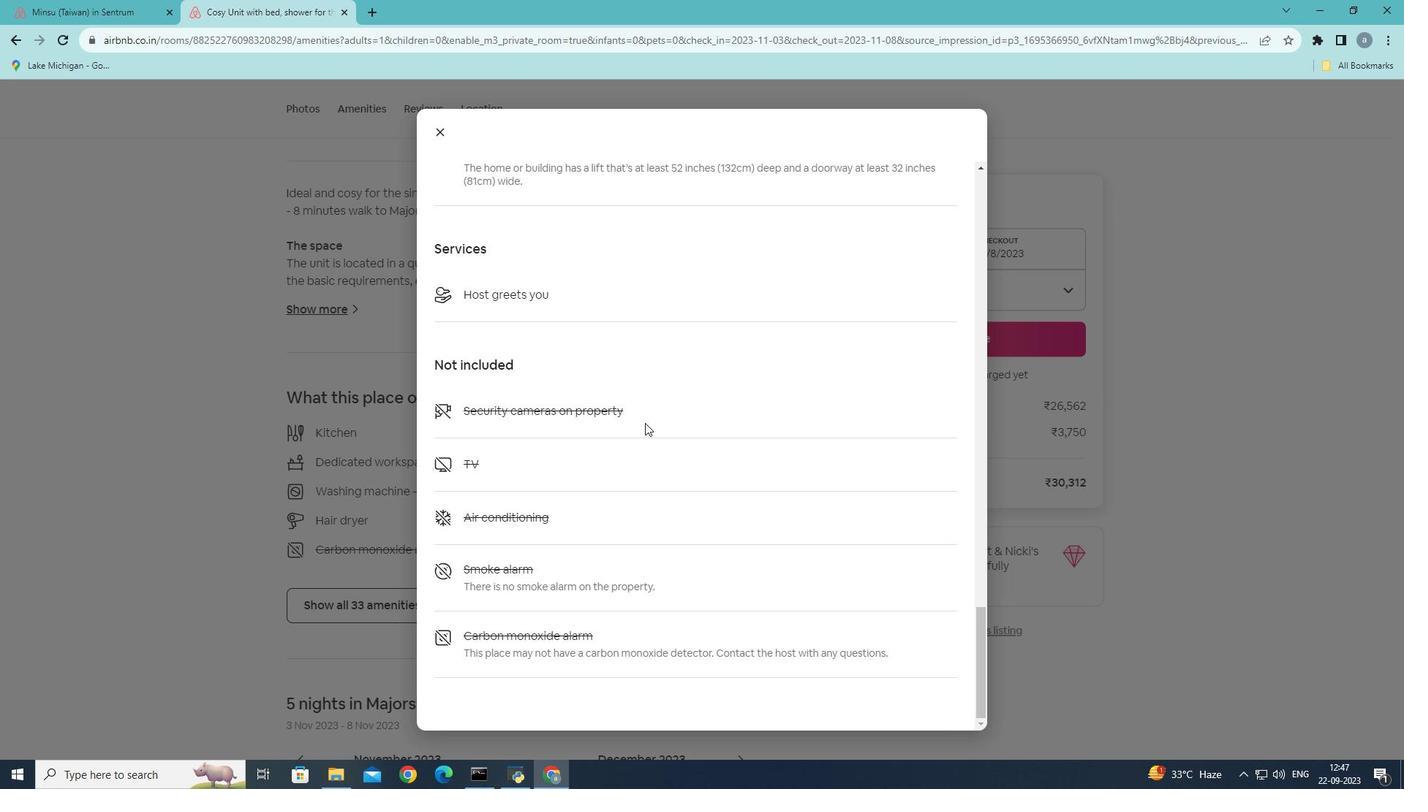 
Action: Mouse scrolled (645, 422) with delta (0, 0)
Screenshot: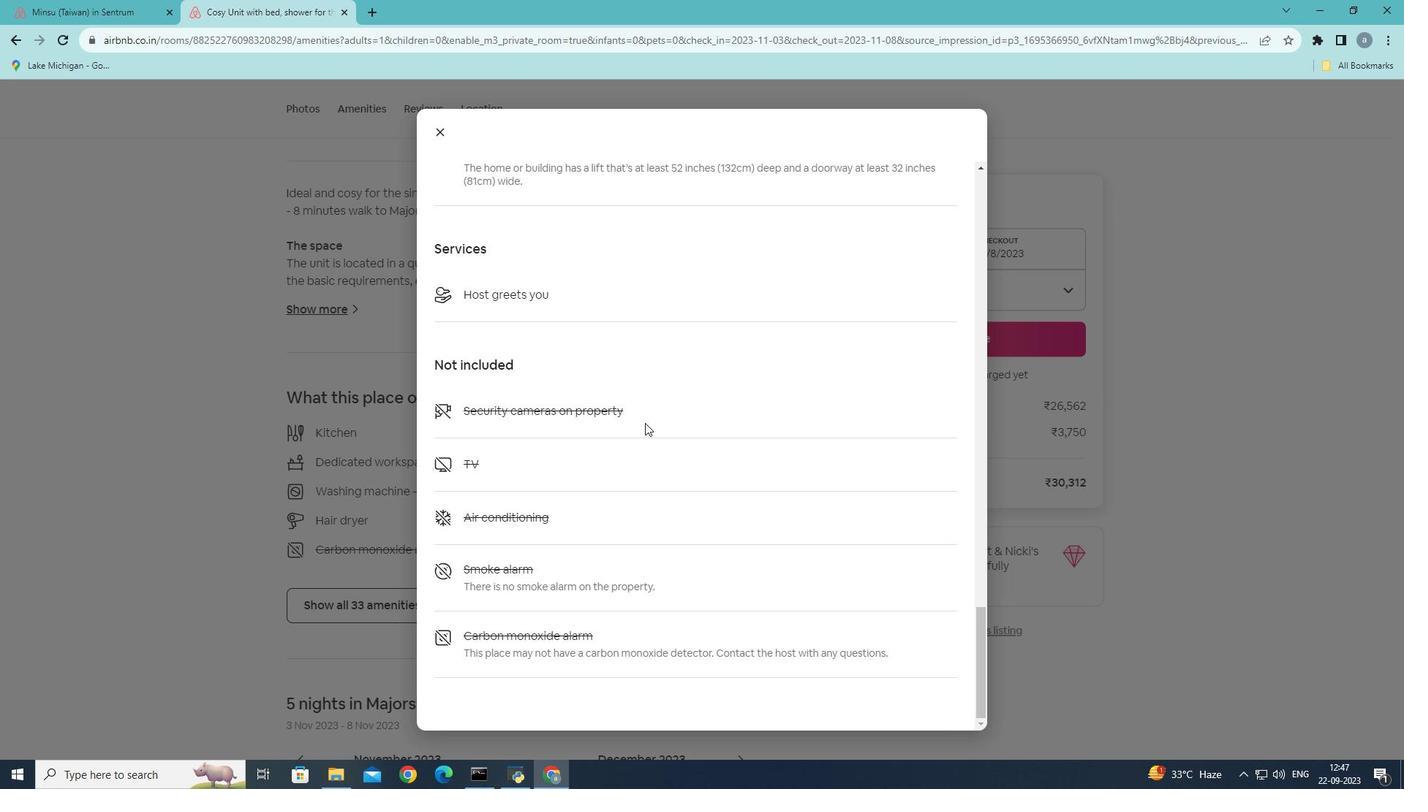 
Action: Mouse scrolled (645, 422) with delta (0, 0)
Screenshot: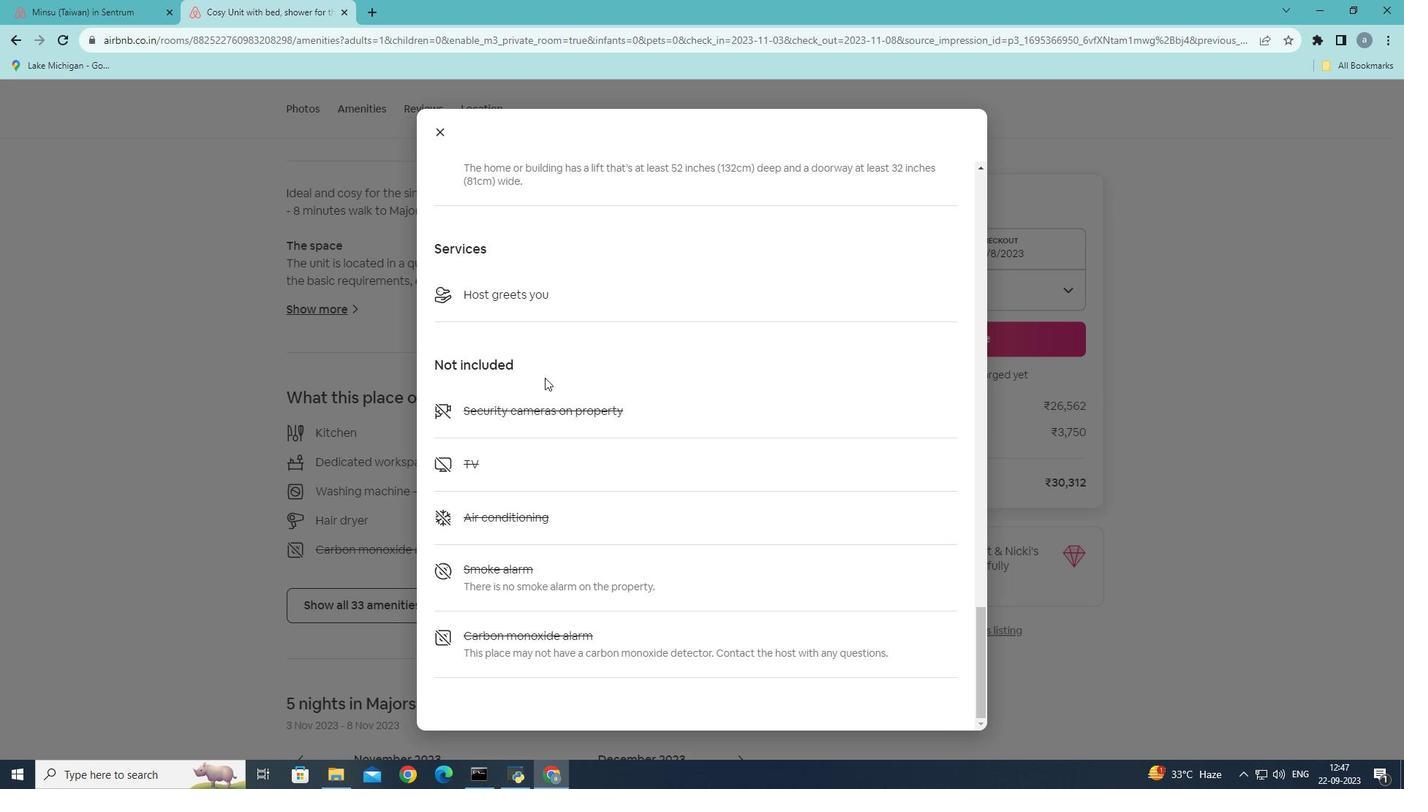 
Action: Mouse scrolled (645, 422) with delta (0, 0)
Screenshot: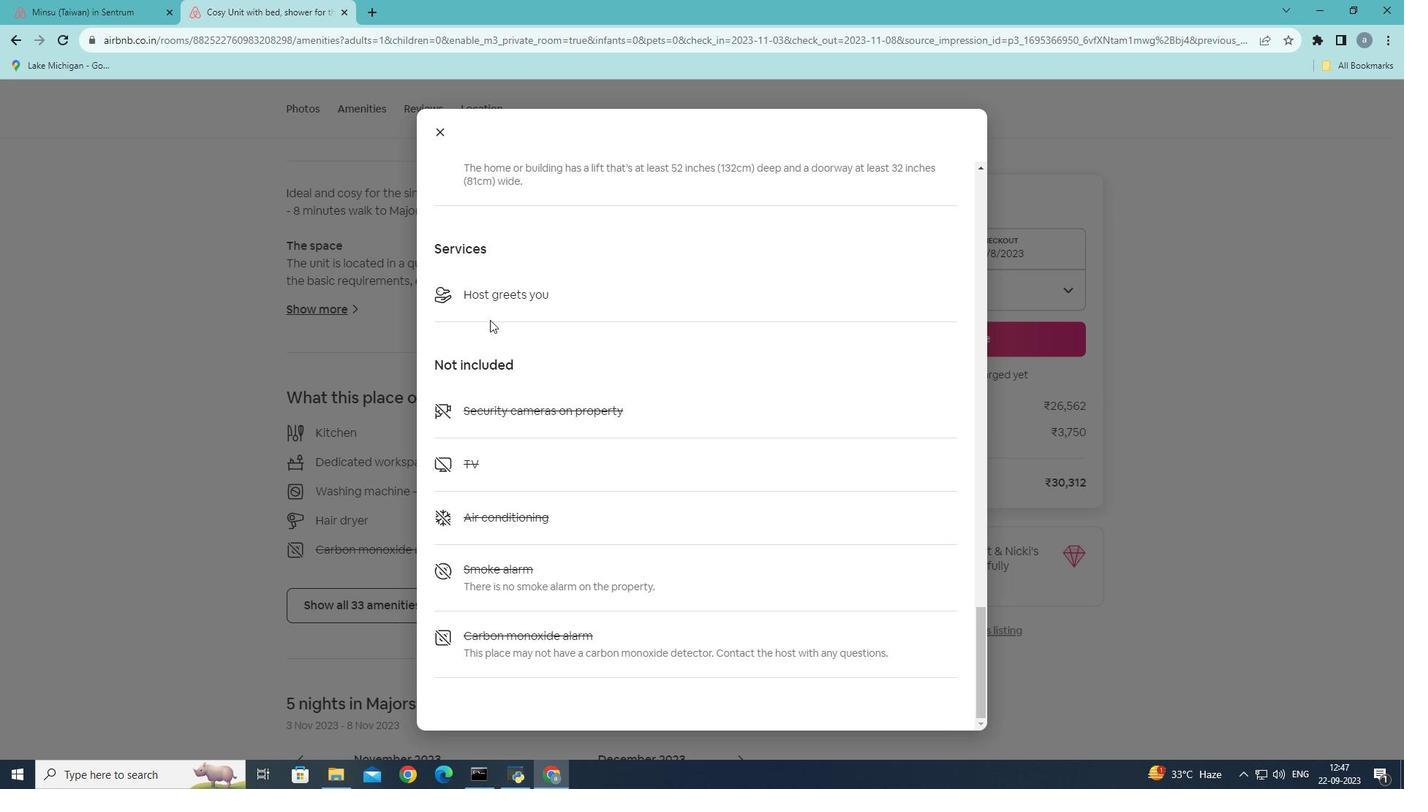 
Action: Mouse moved to (441, 134)
Screenshot: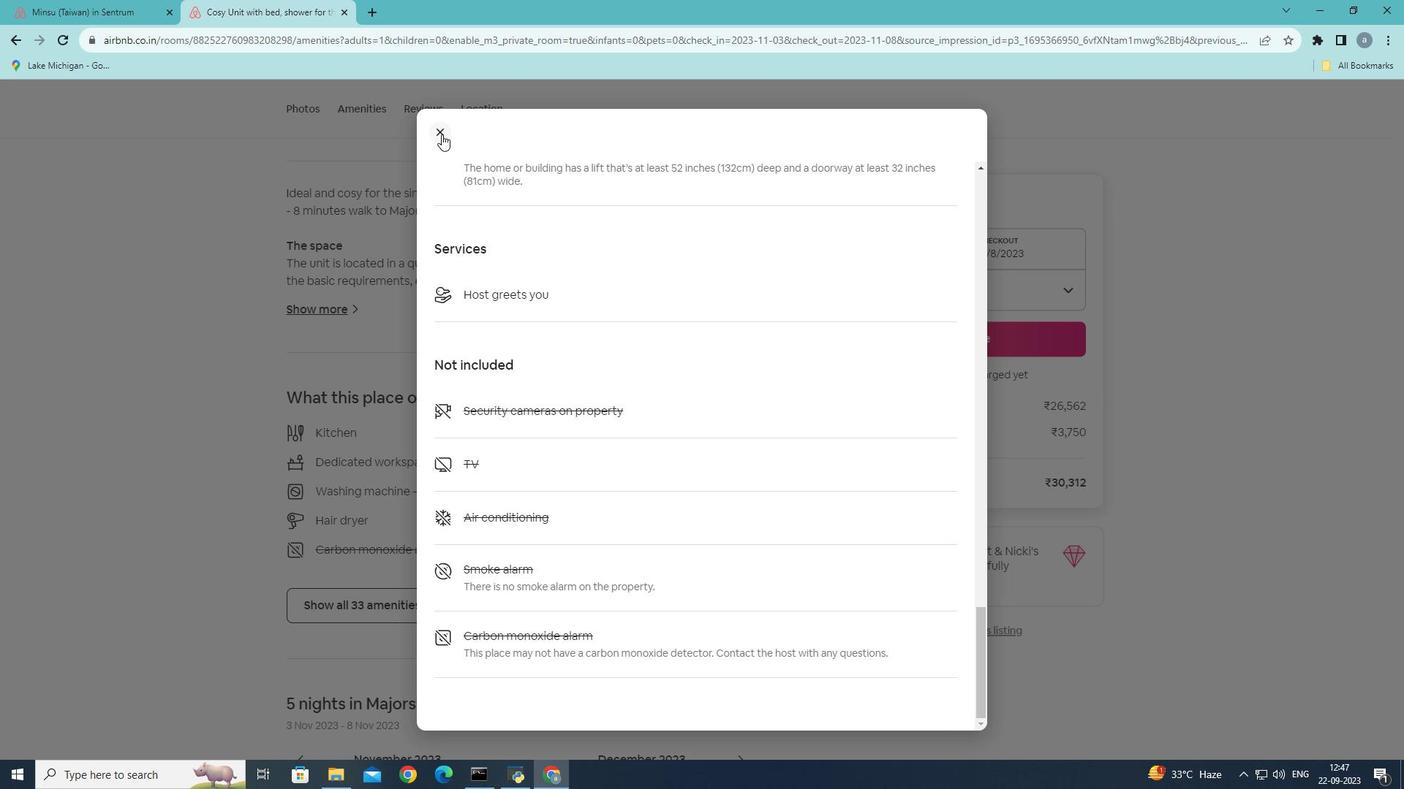
Action: Mouse pressed left at (441, 134)
Screenshot: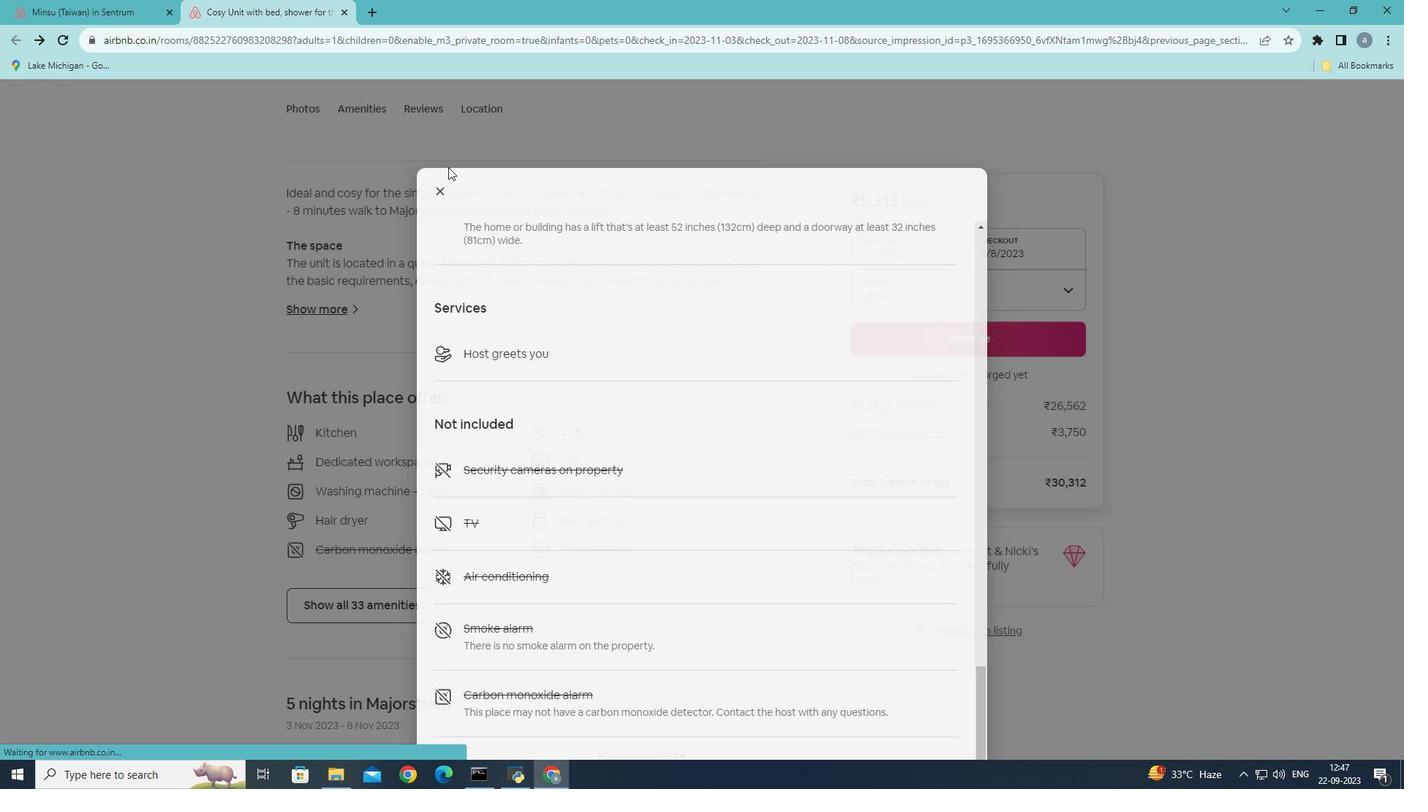 
Action: Mouse moved to (451, 308)
Screenshot: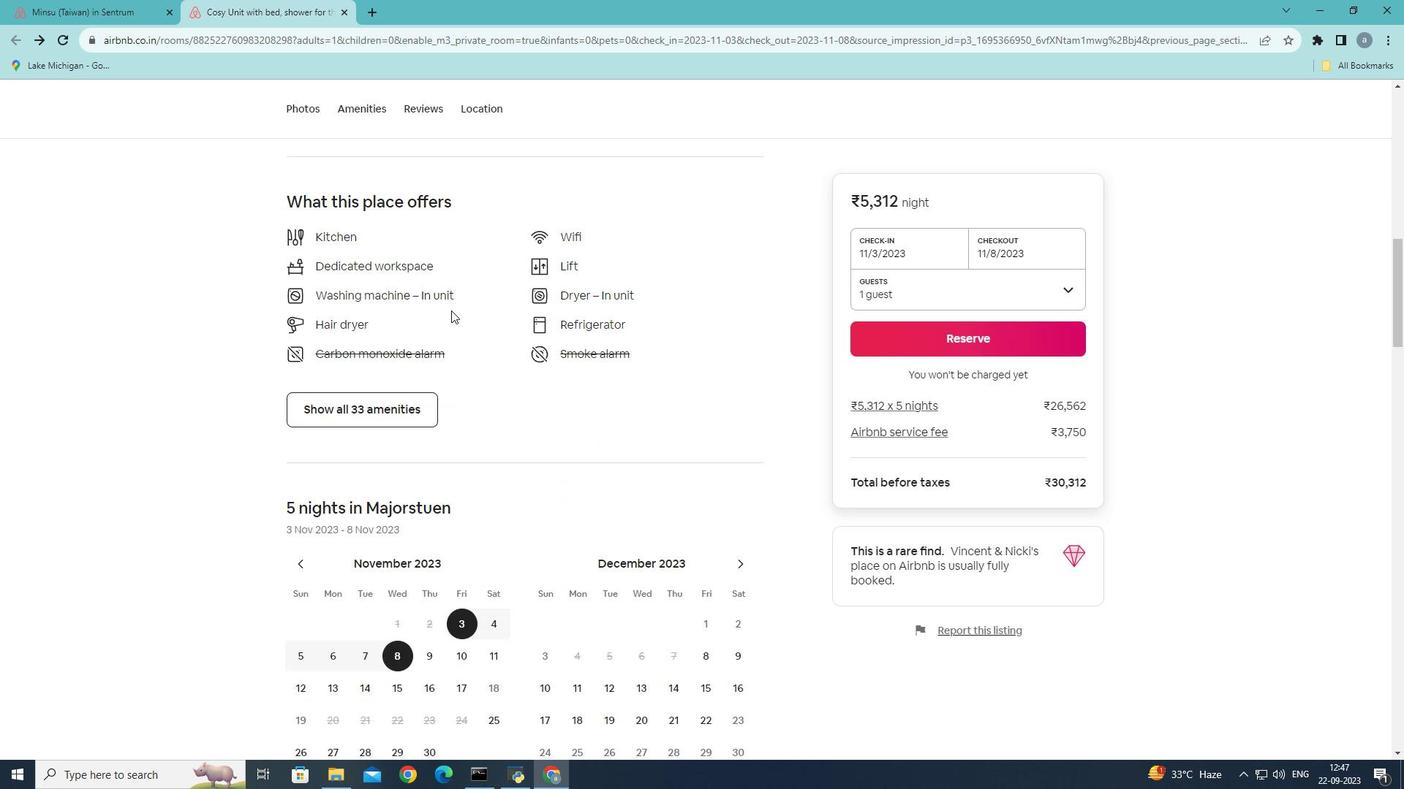 
Action: Mouse scrolled (451, 307) with delta (0, 0)
Screenshot: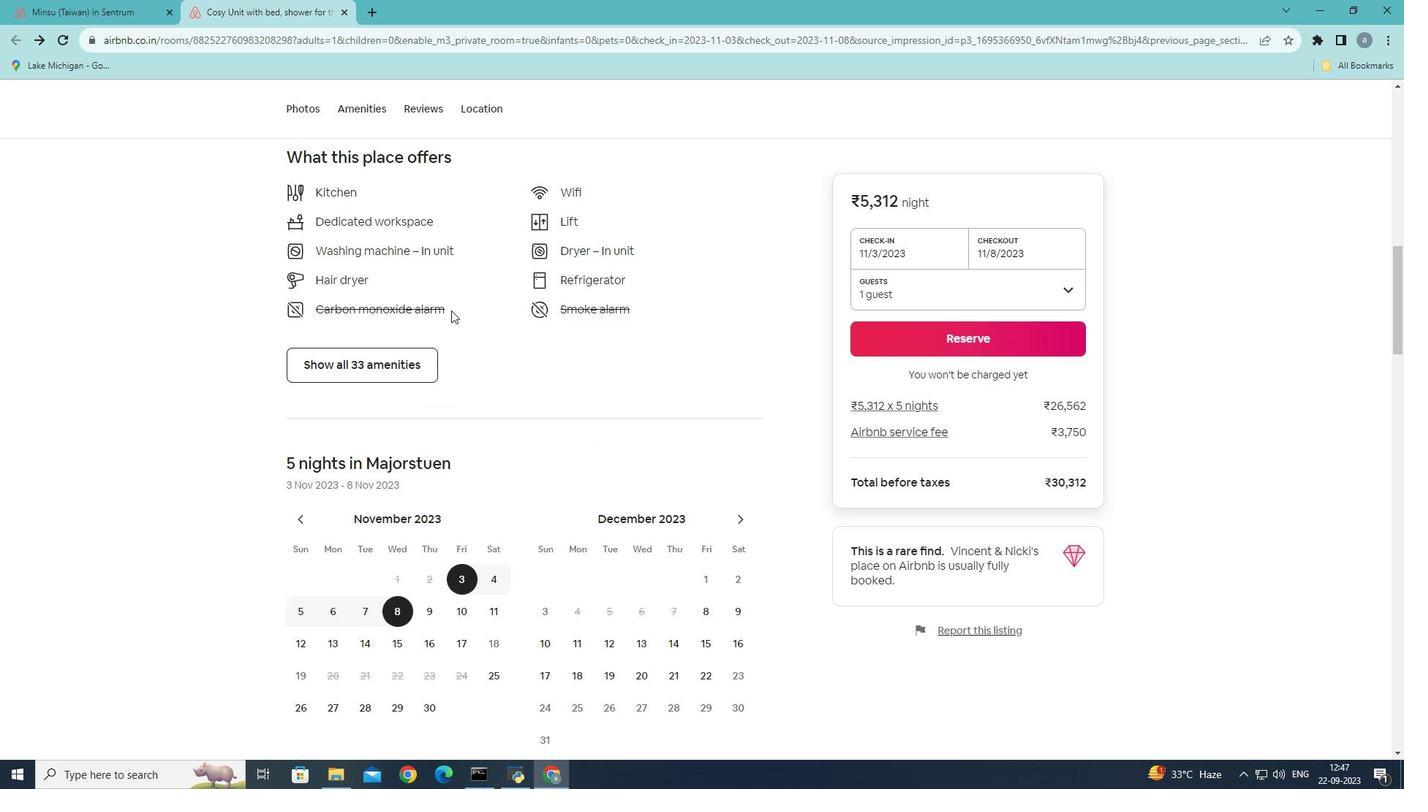 
Action: Mouse moved to (451, 310)
Screenshot: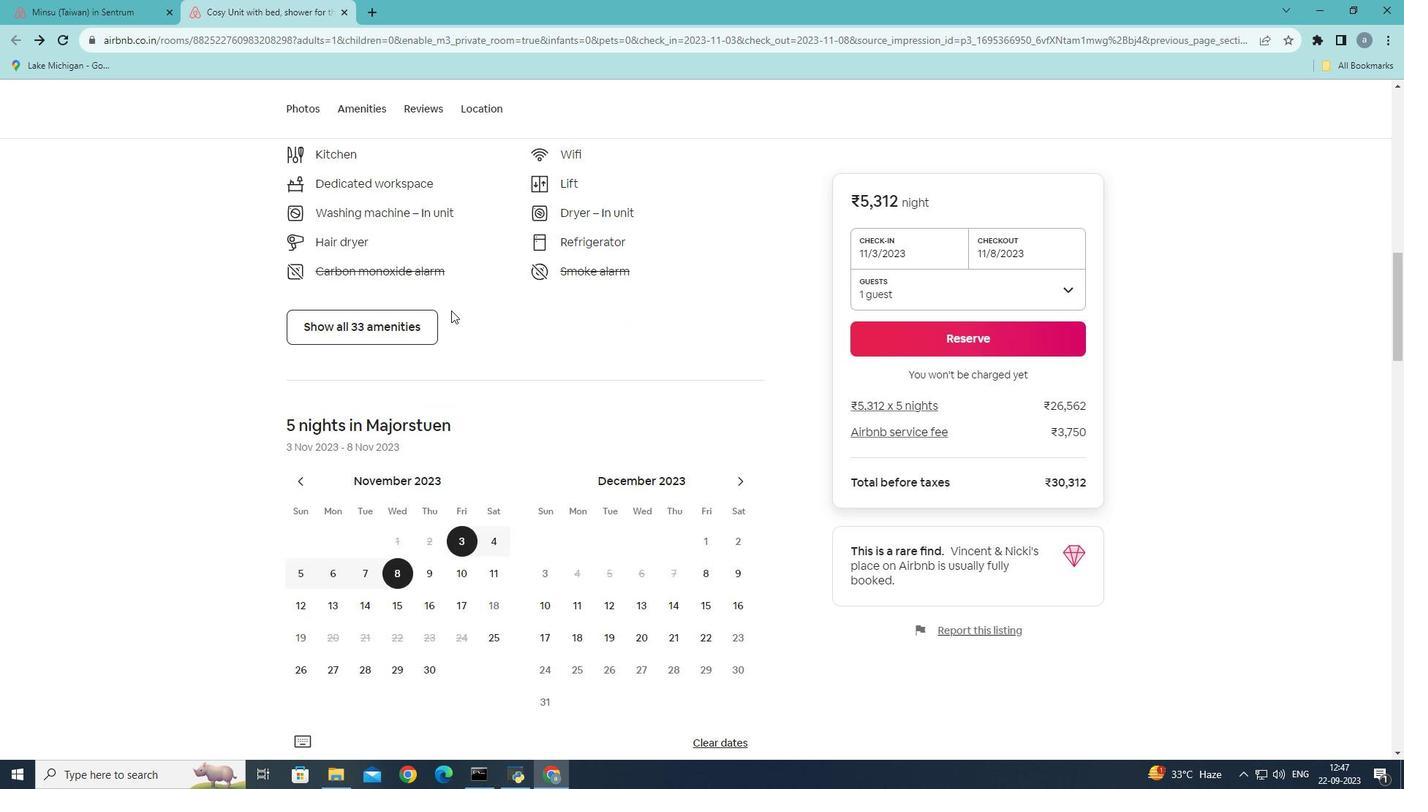 
Action: Mouse scrolled (451, 310) with delta (0, 0)
Screenshot: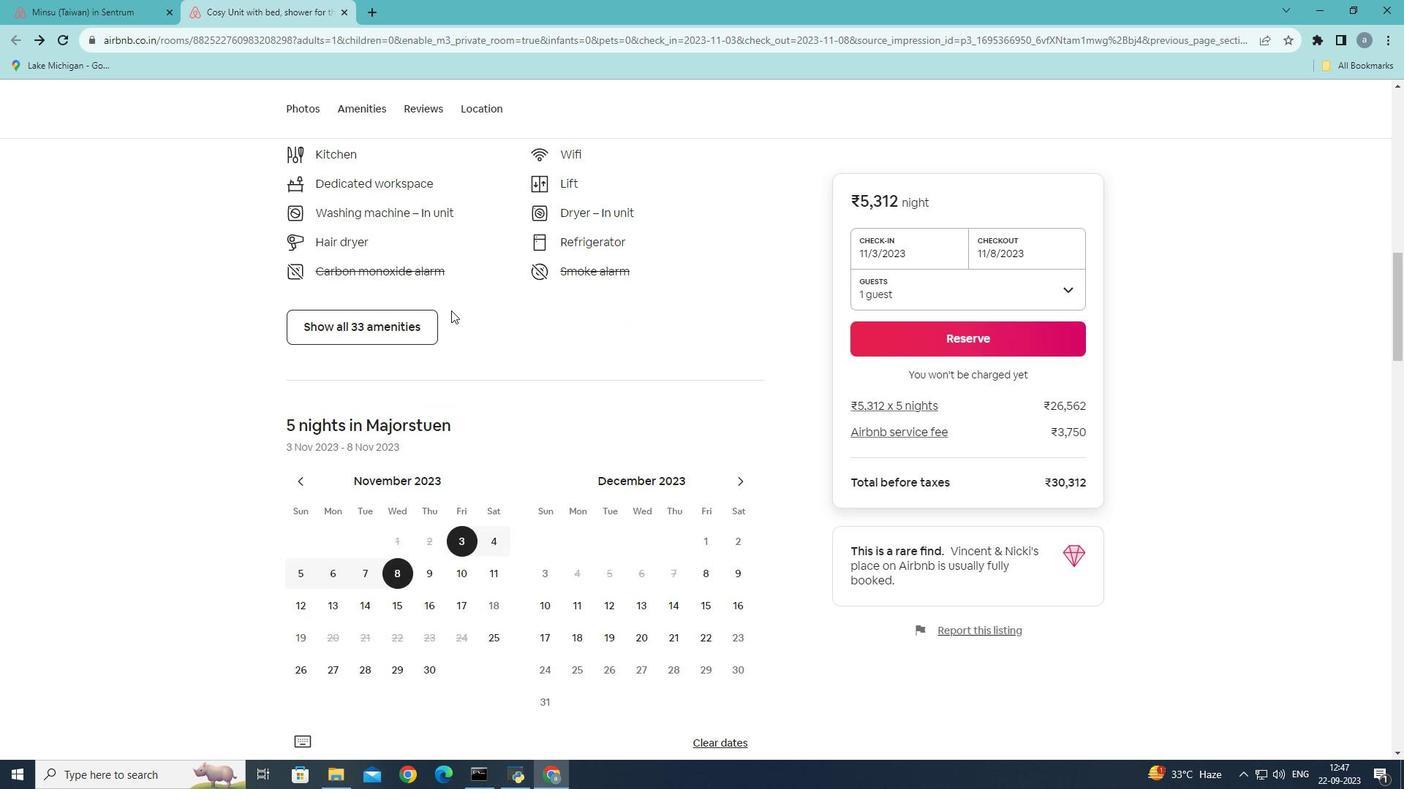 
Action: Mouse scrolled (451, 310) with delta (0, 0)
Screenshot: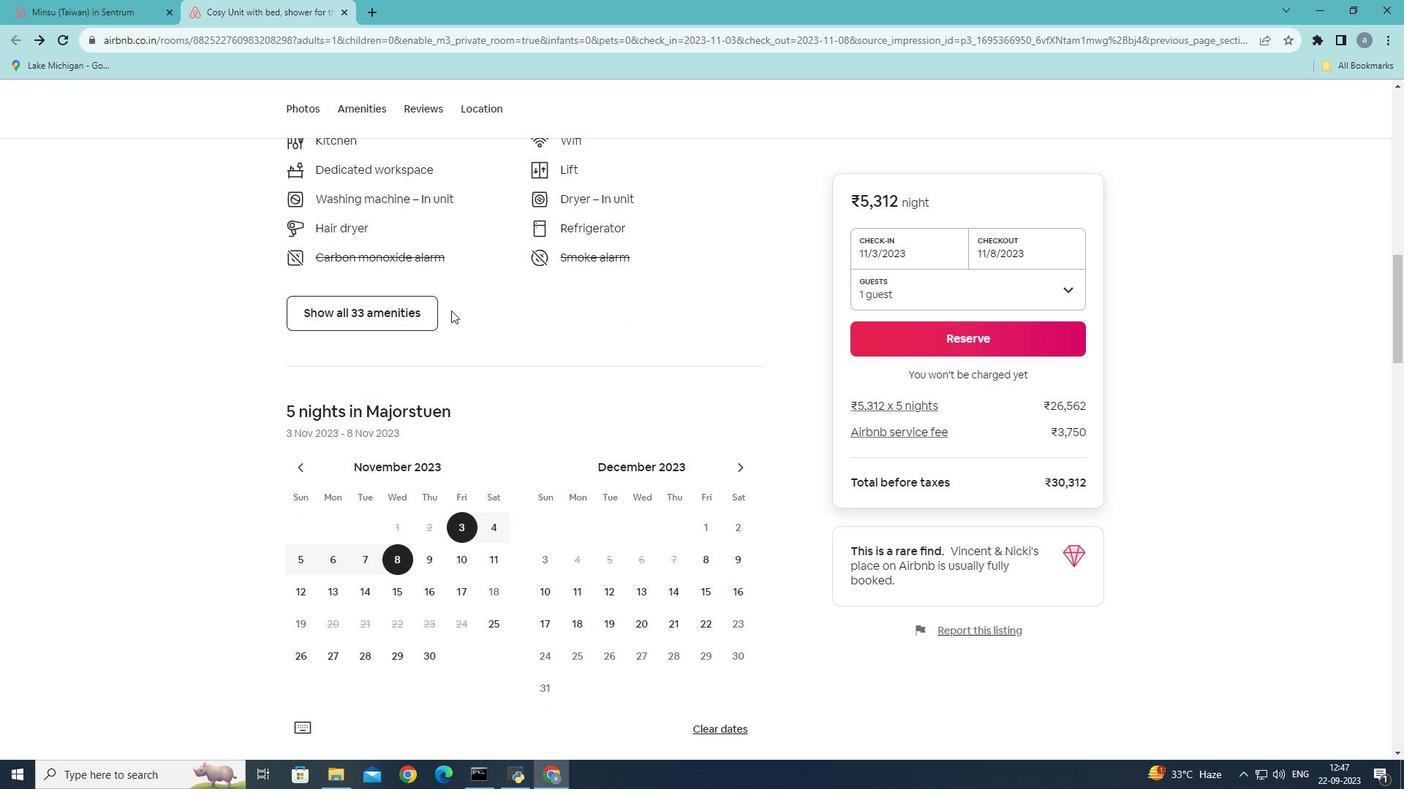 
Action: Mouse scrolled (451, 310) with delta (0, 0)
Screenshot: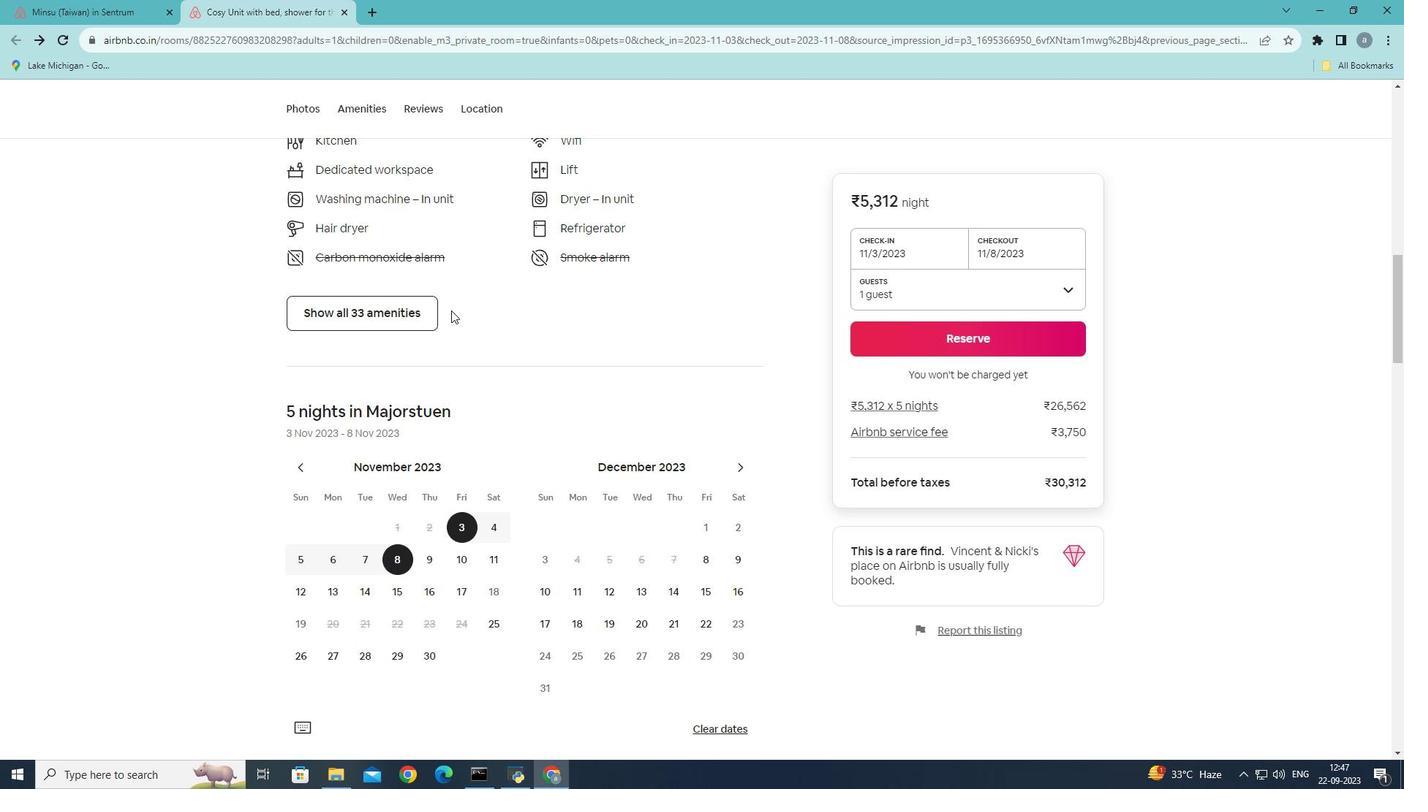 
Action: Mouse moved to (451, 311)
Screenshot: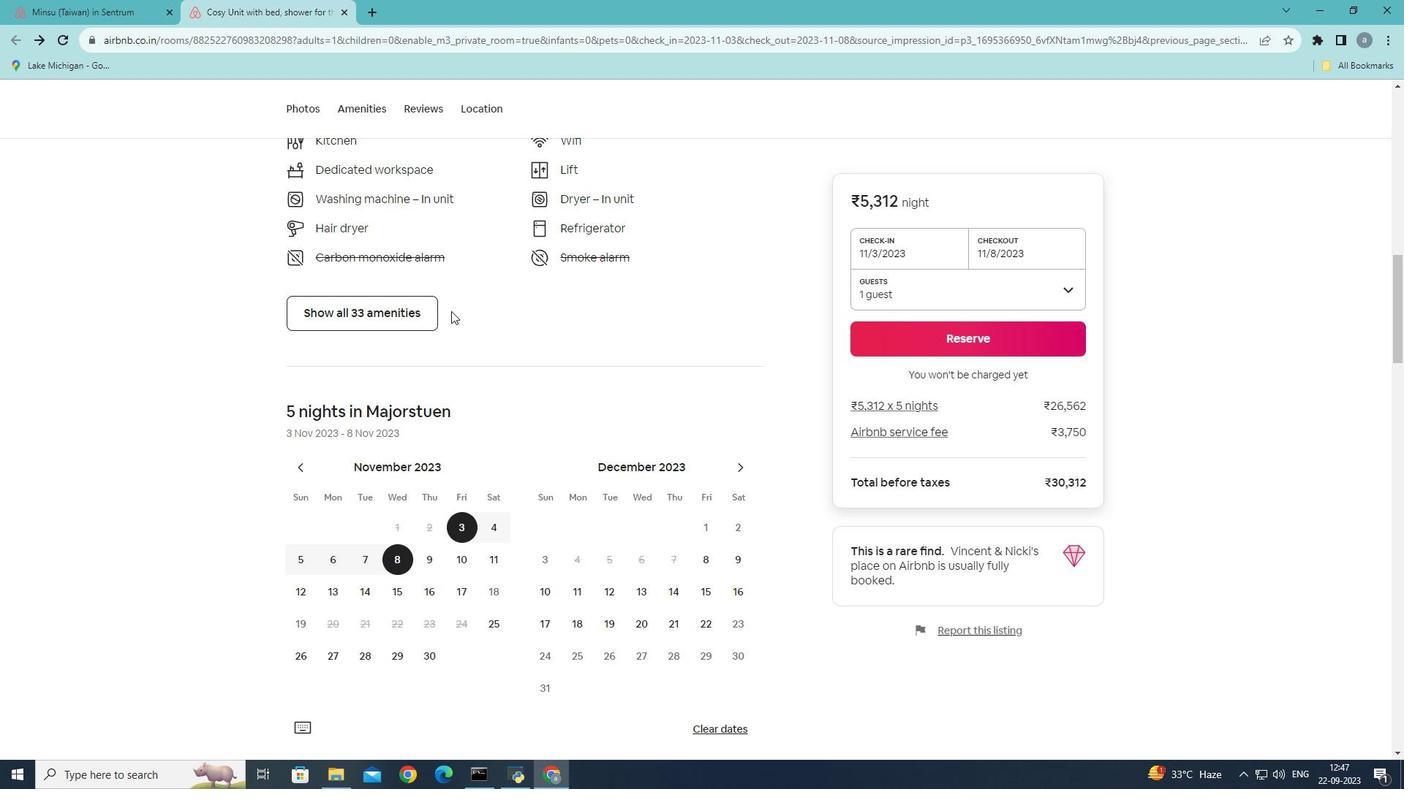 
Action: Mouse scrolled (451, 310) with delta (0, 0)
Screenshot: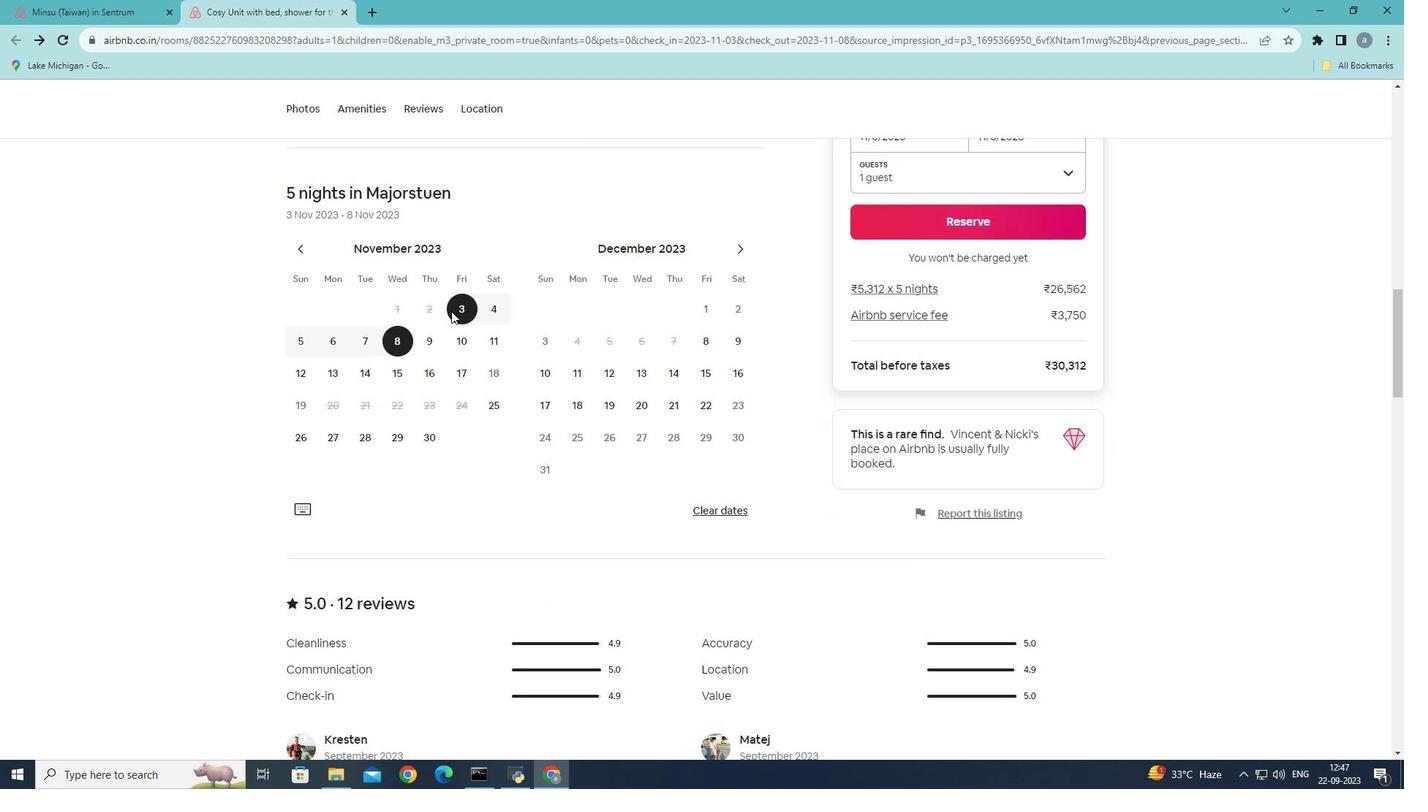
Action: Mouse scrolled (451, 310) with delta (0, 0)
Screenshot: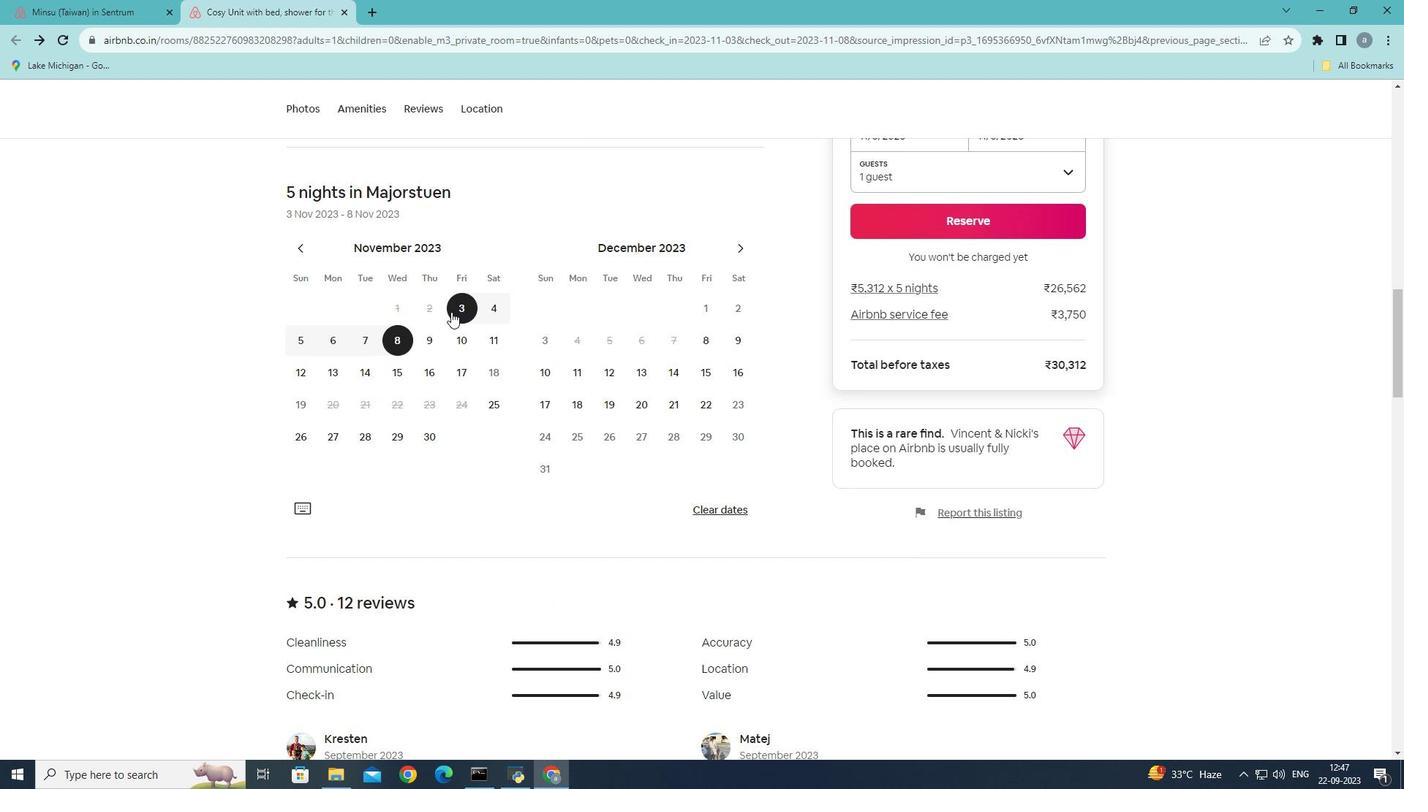
Action: Mouse scrolled (451, 310) with delta (0, 0)
Screenshot: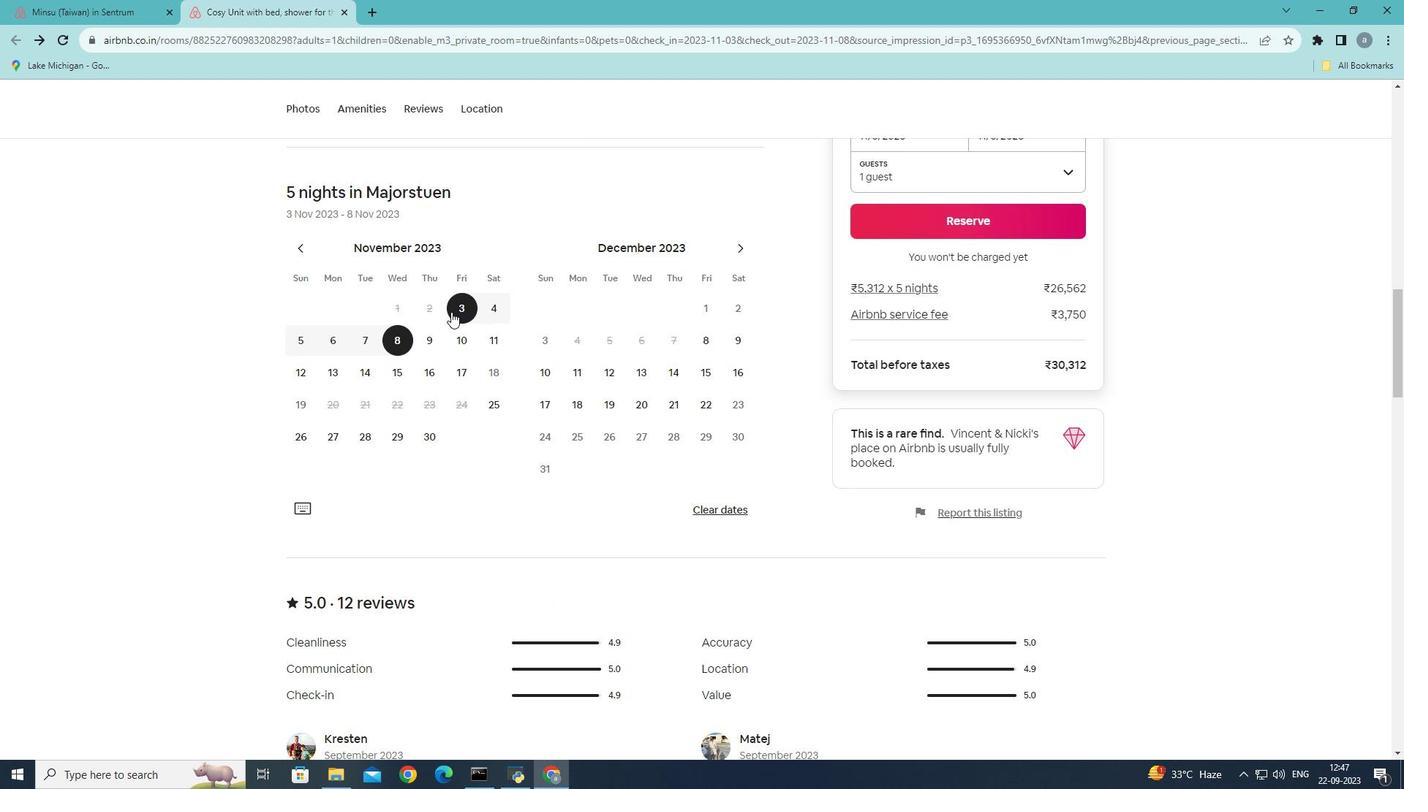 
Action: Mouse moved to (451, 313)
Screenshot: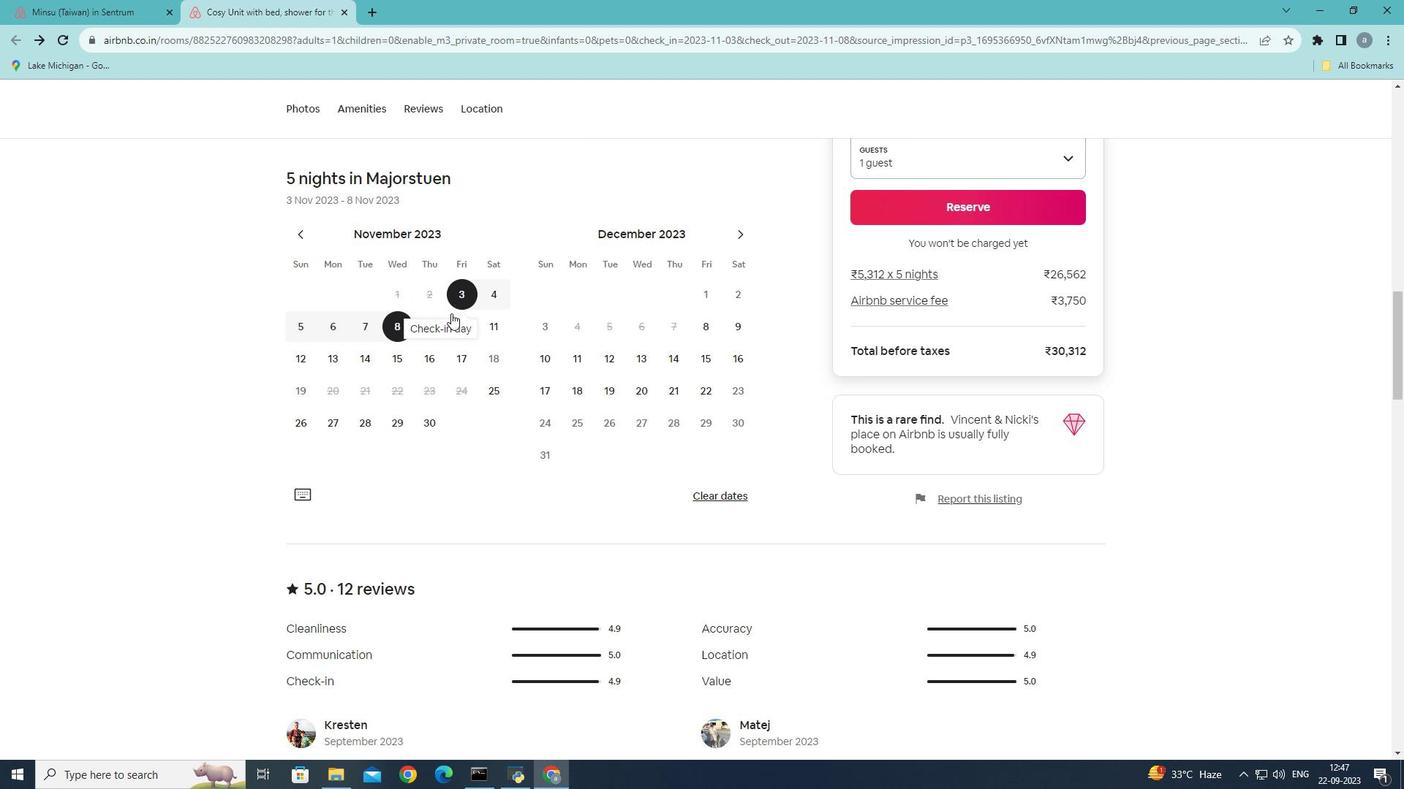 
Action: Mouse scrolled (451, 313) with delta (0, 0)
Screenshot: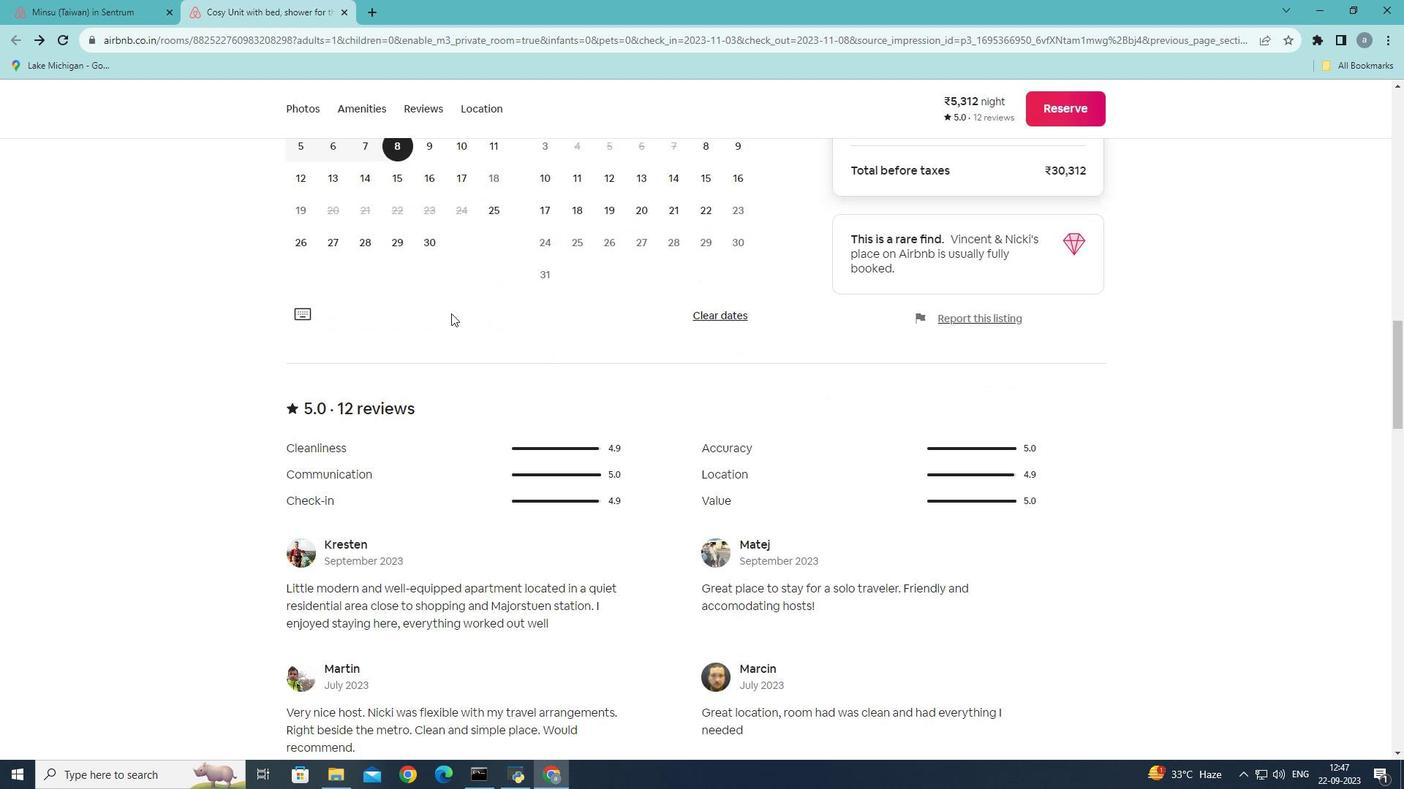 
Action: Mouse scrolled (451, 313) with delta (0, 0)
Screenshot: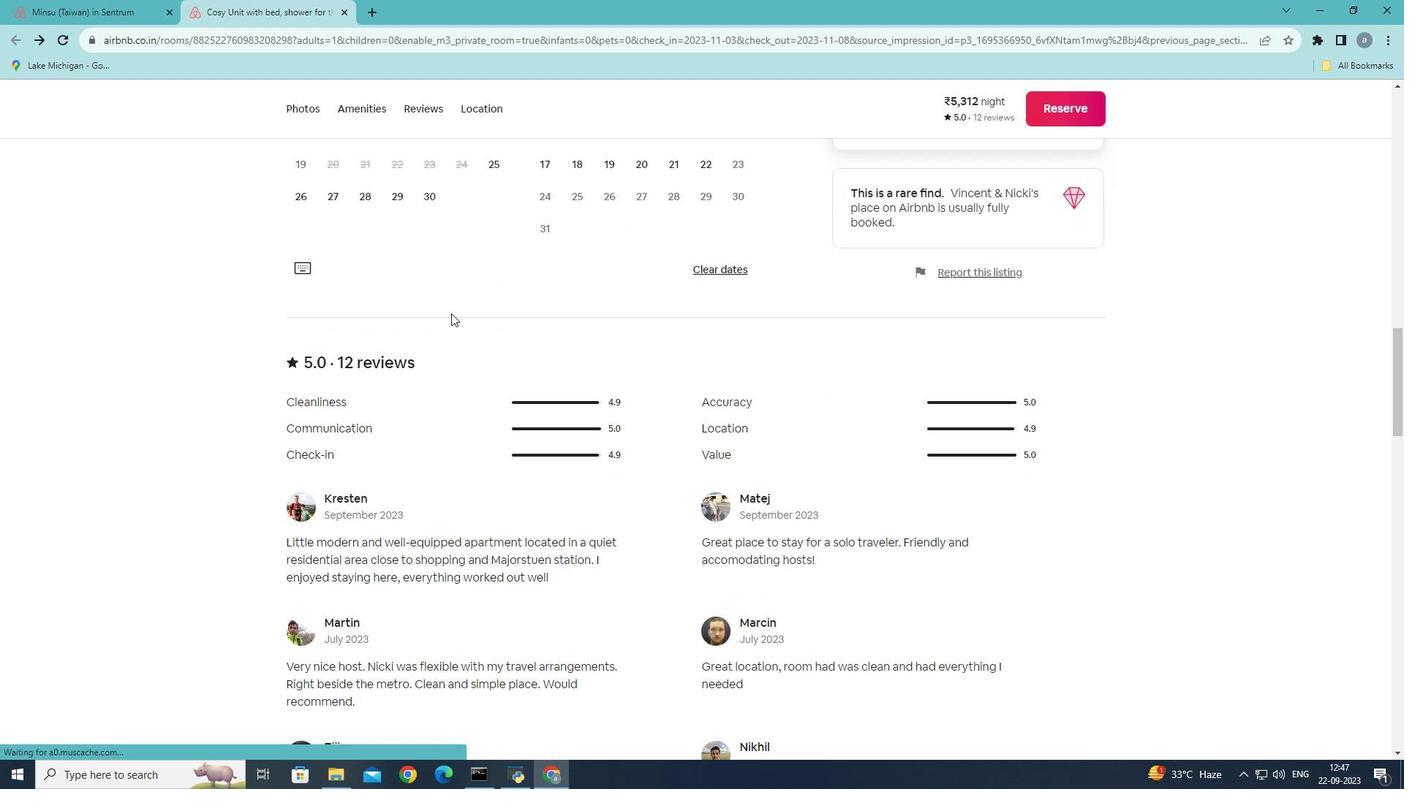 
Action: Mouse scrolled (451, 313) with delta (0, 0)
Screenshot: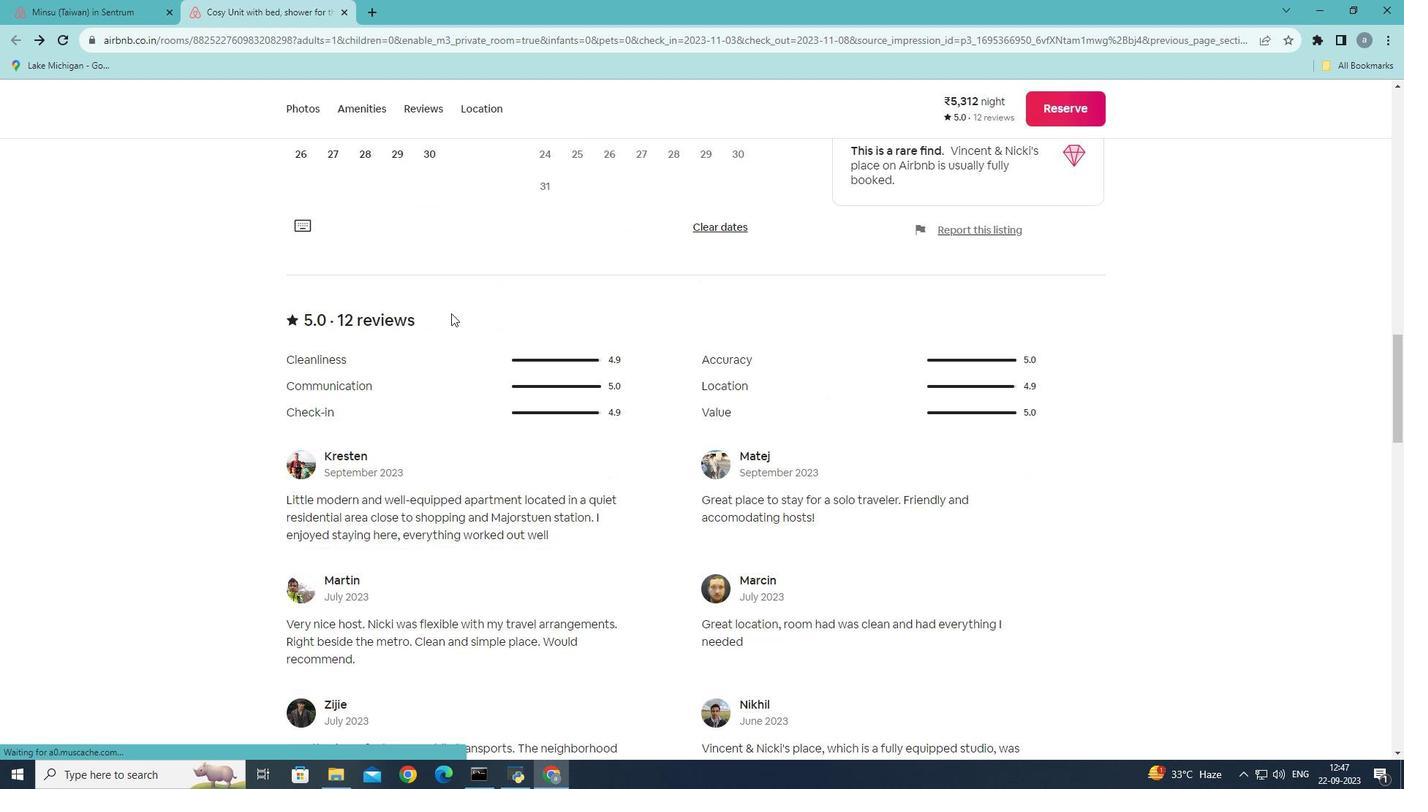 
Action: Mouse scrolled (451, 313) with delta (0, 0)
Screenshot: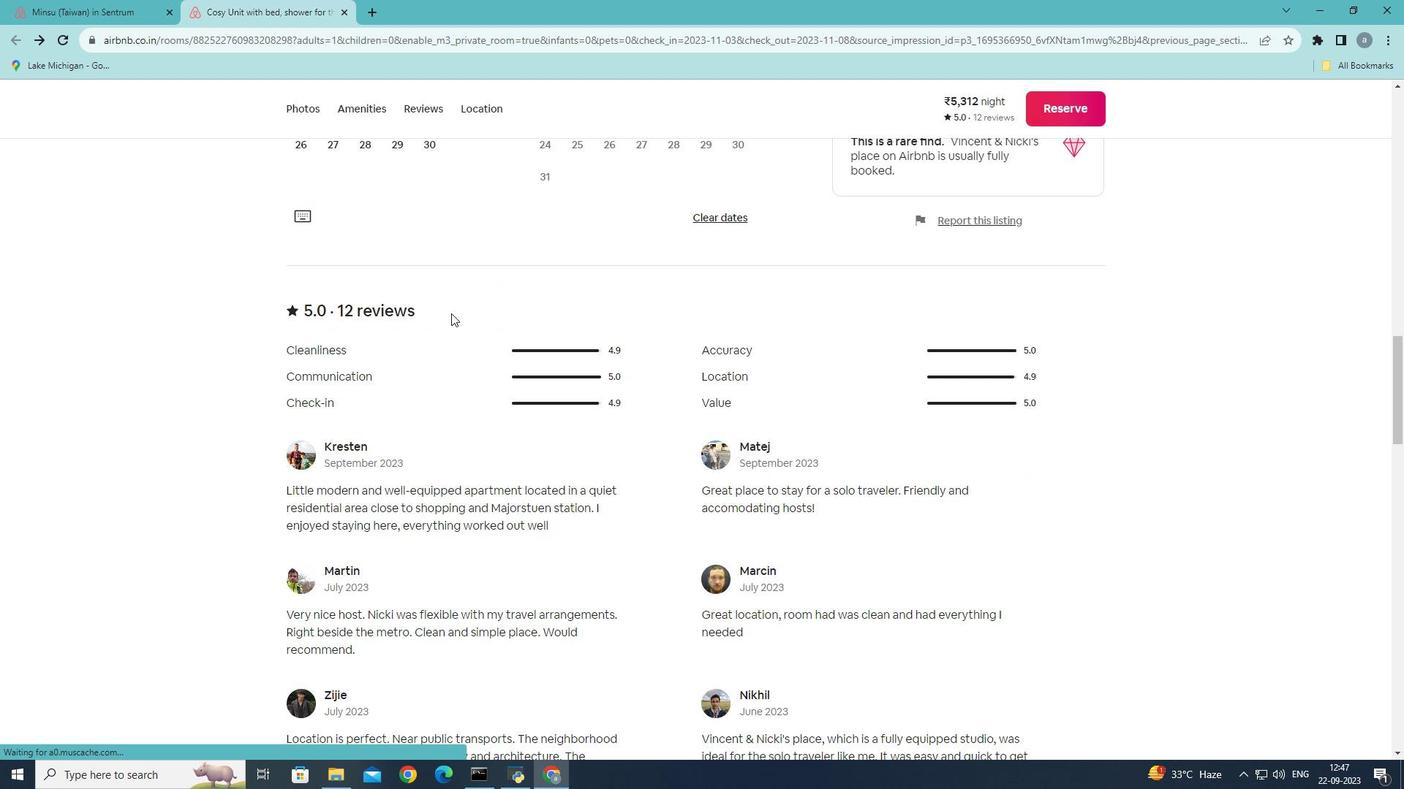 
Action: Mouse moved to (451, 318)
Screenshot: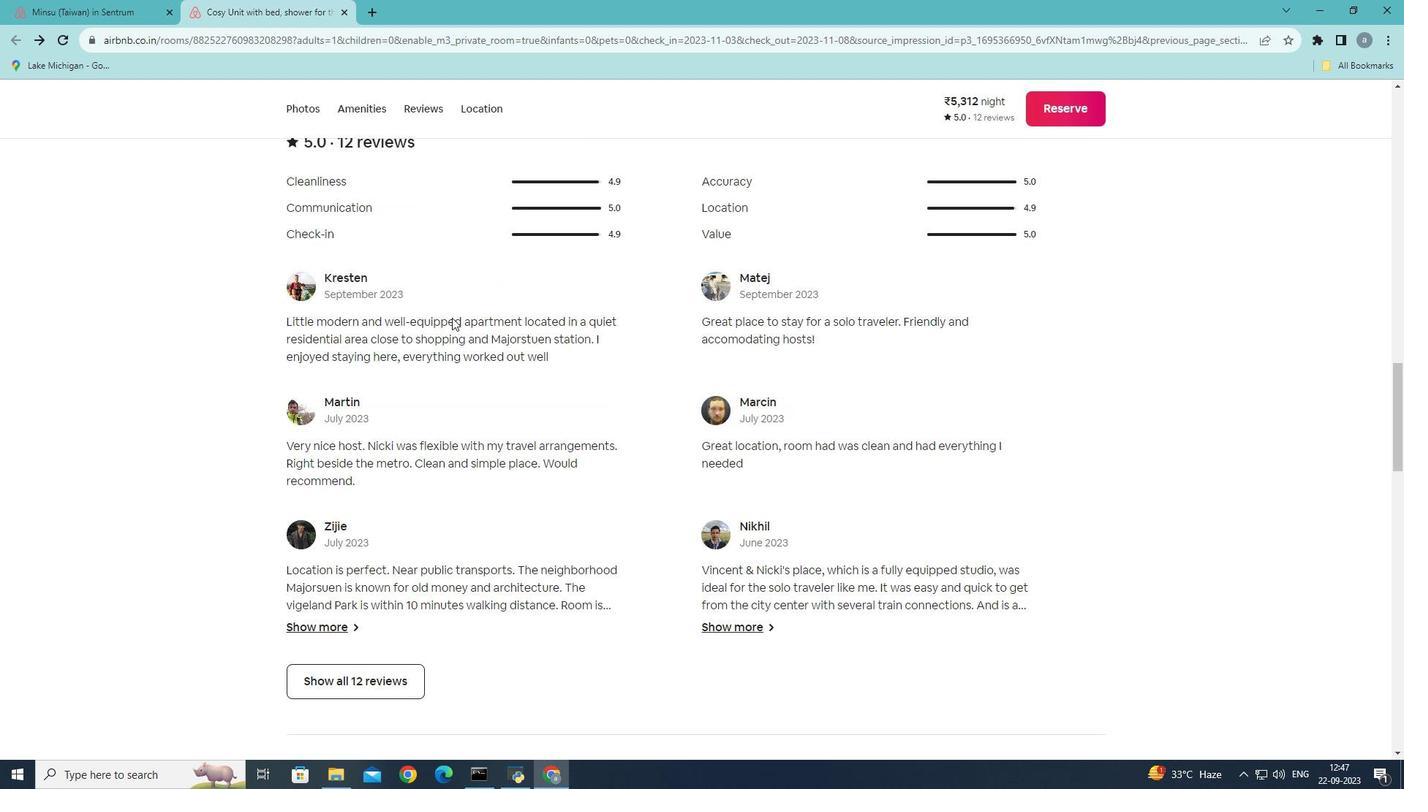 
Action: Mouse scrolled (451, 317) with delta (0, 0)
Screenshot: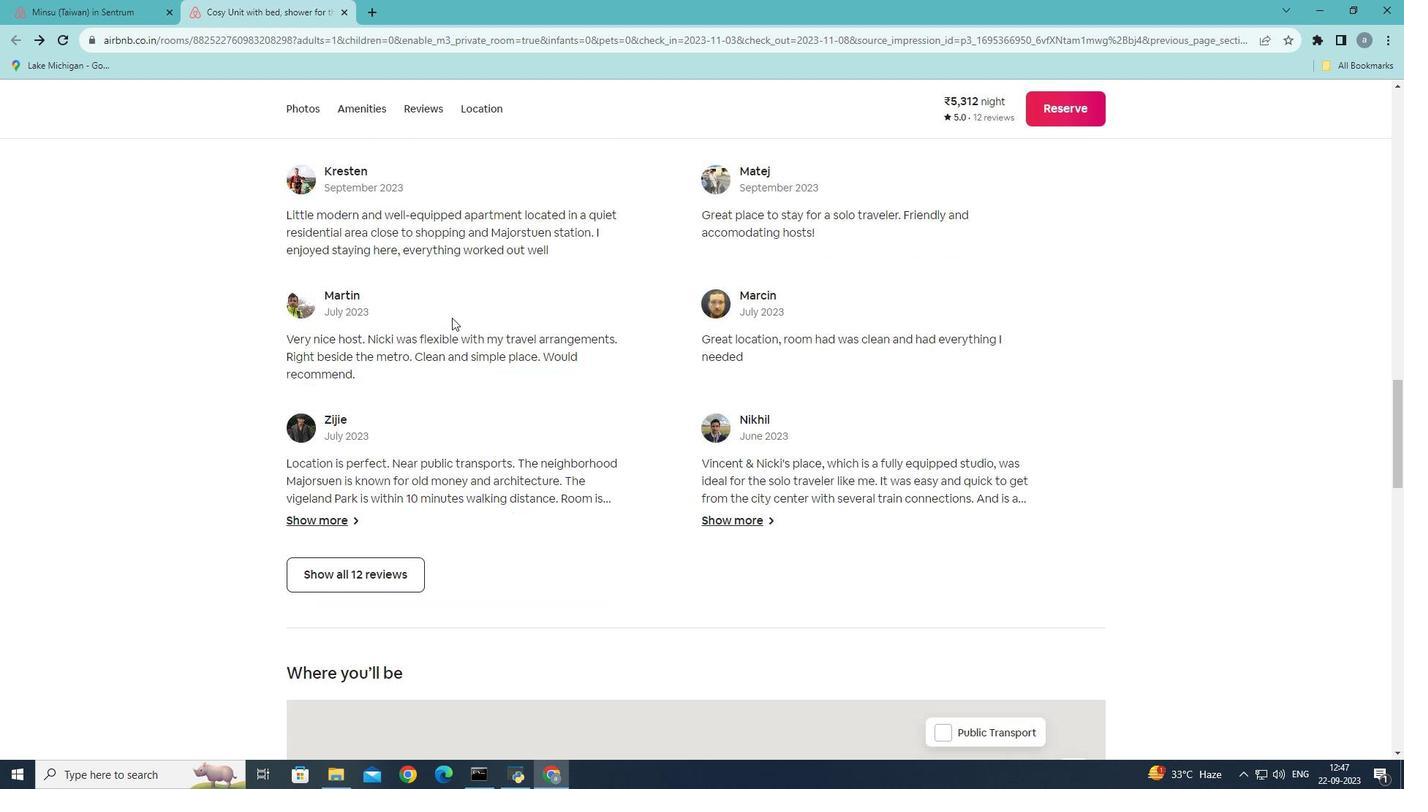 
Action: Mouse scrolled (451, 317) with delta (0, 0)
Screenshot: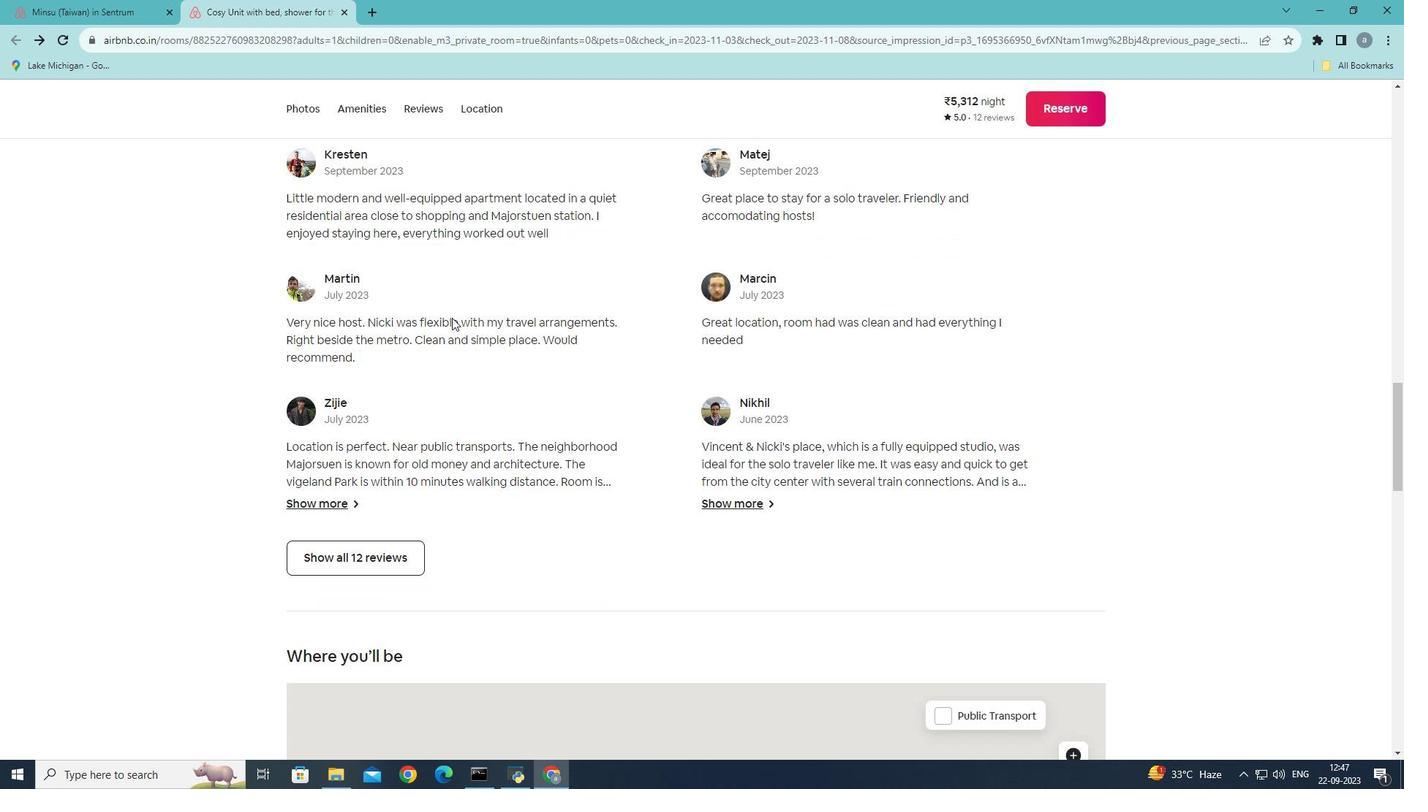 
Action: Mouse scrolled (451, 317) with delta (0, 0)
Screenshot: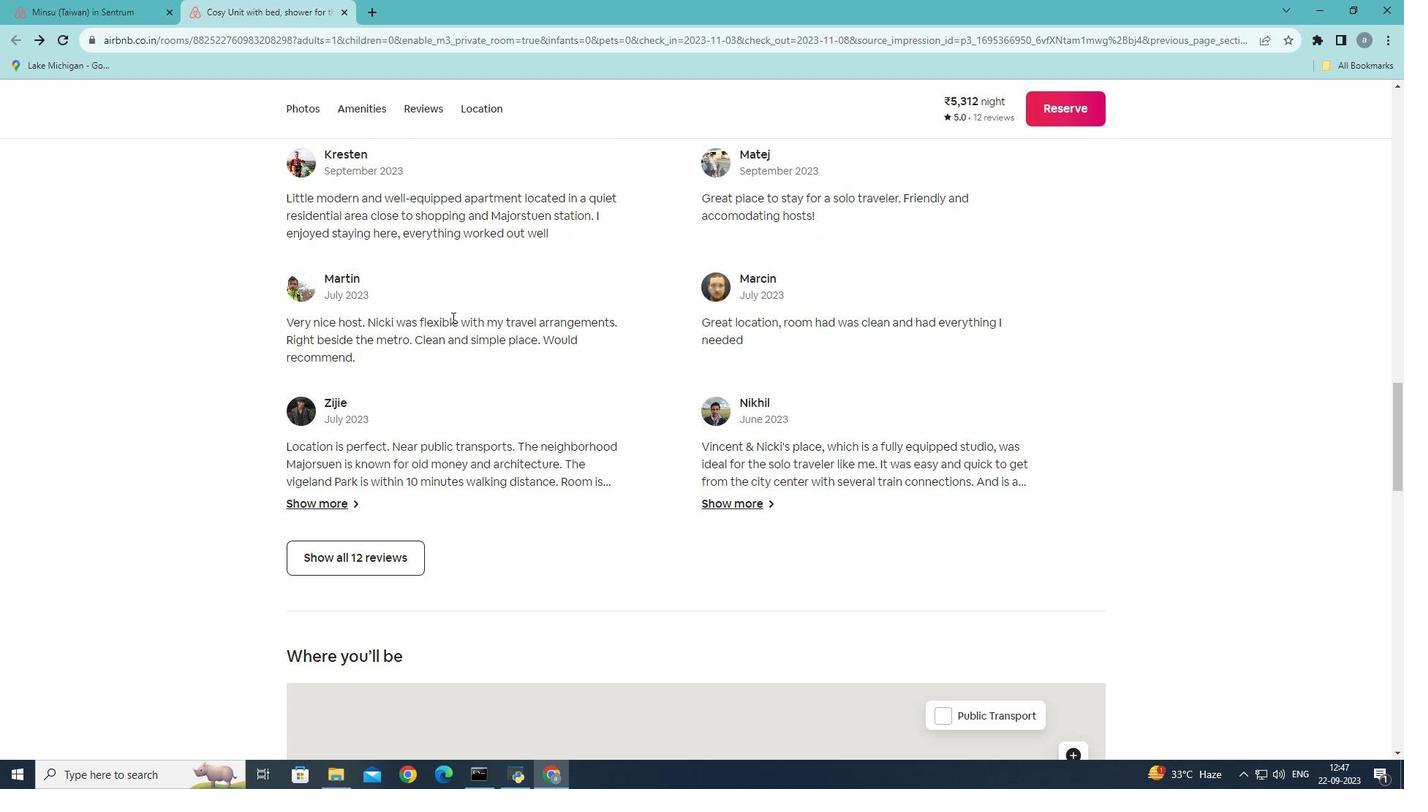 
Action: Mouse scrolled (451, 317) with delta (0, 0)
Screenshot: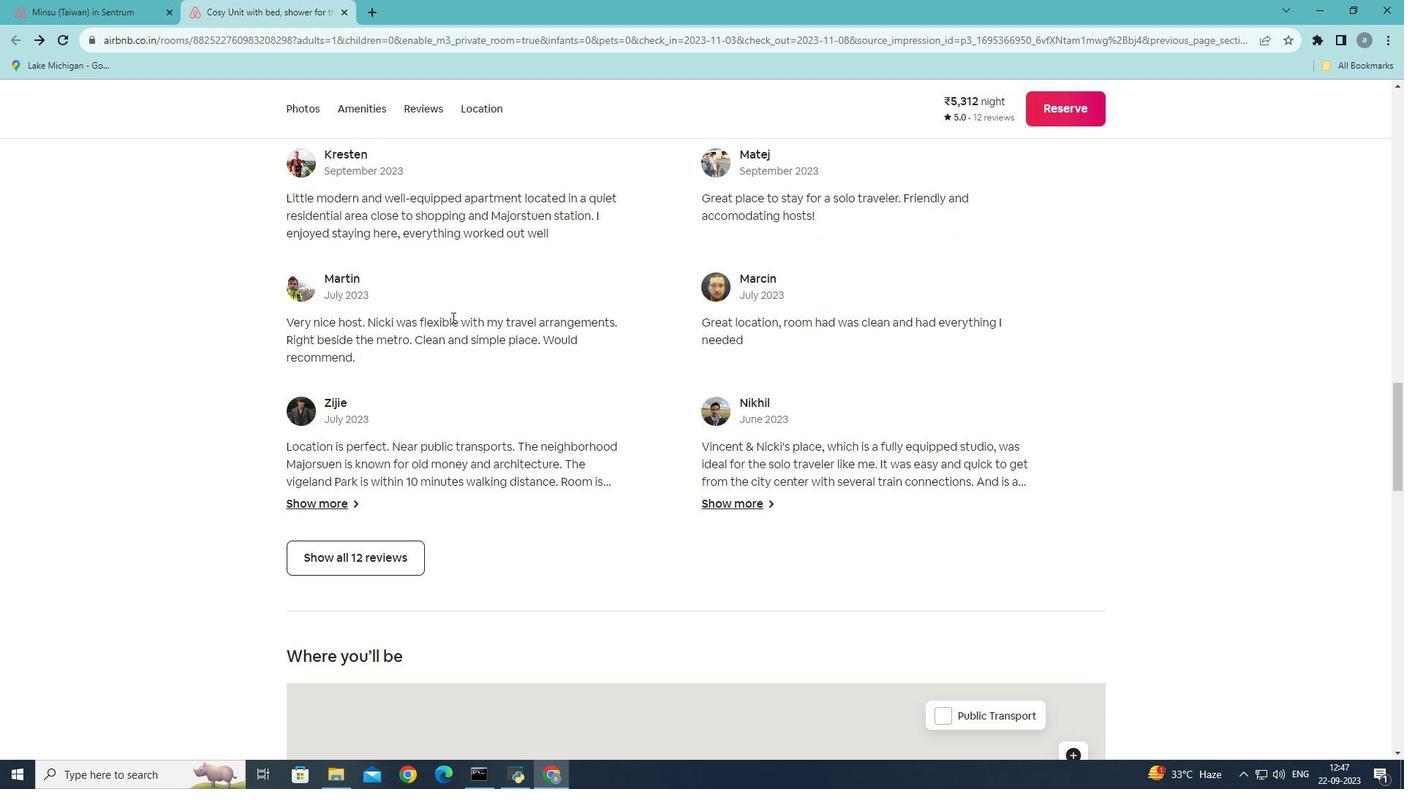 
Action: Mouse moved to (451, 339)
Screenshot: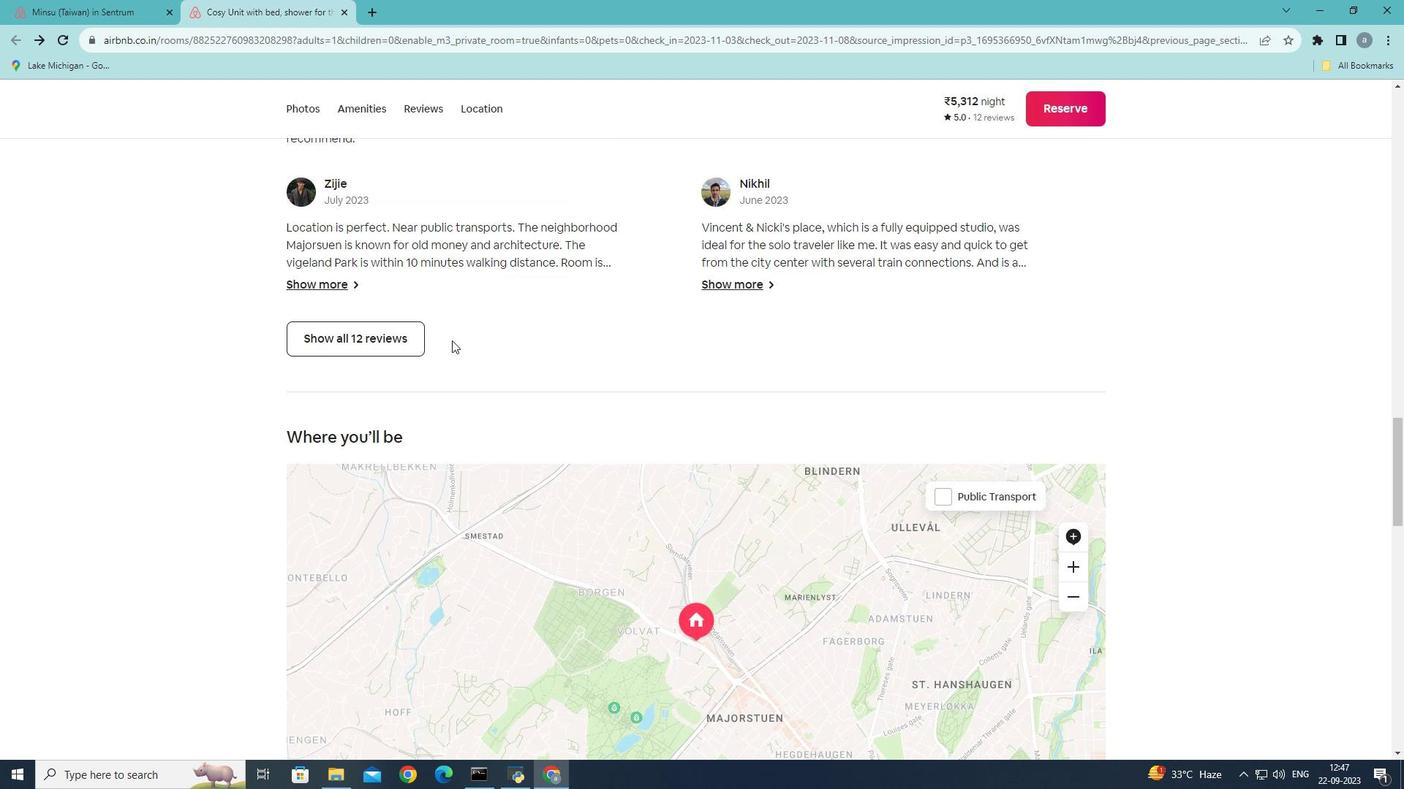 
Action: Mouse scrolled (451, 338) with delta (0, 0)
Screenshot: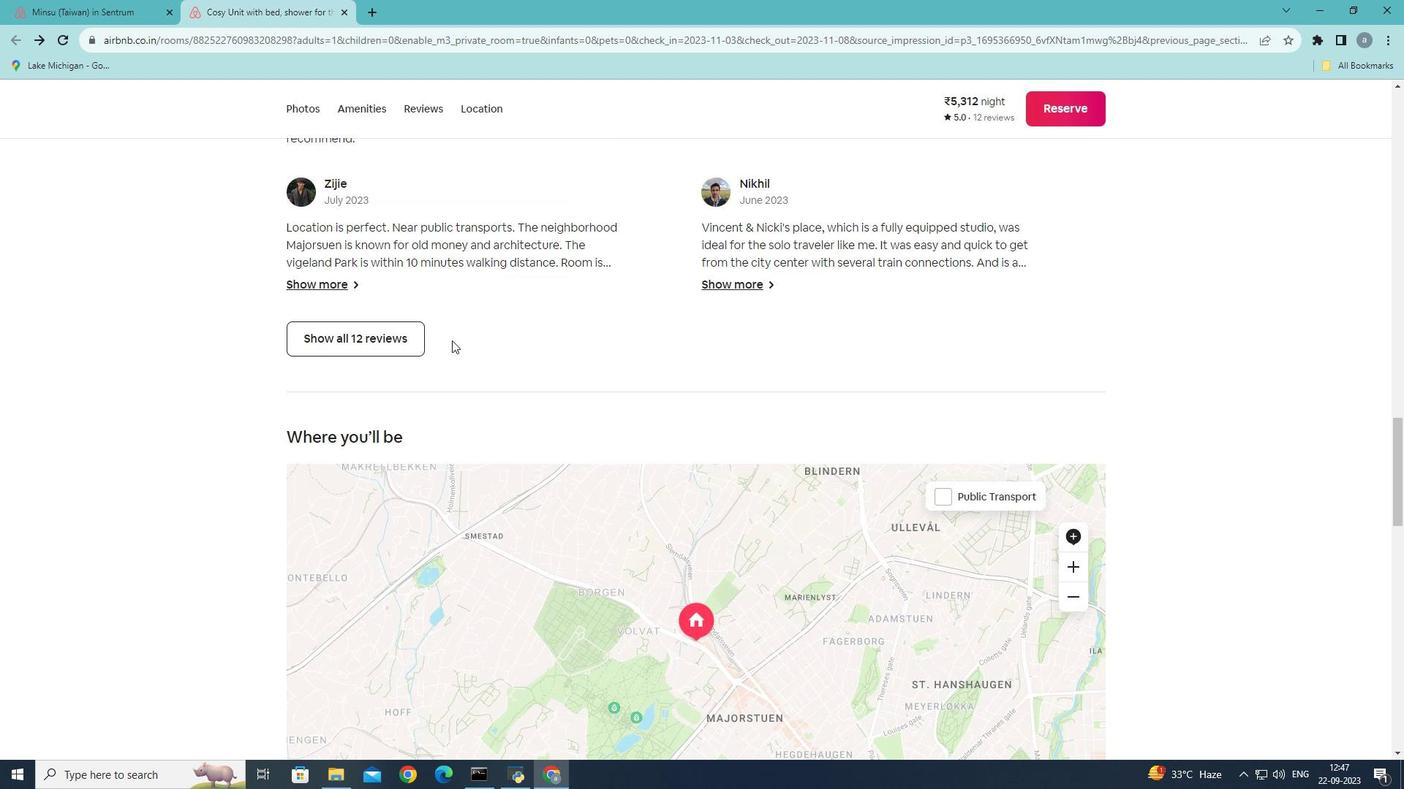 
Action: Mouse moved to (451, 339)
Screenshot: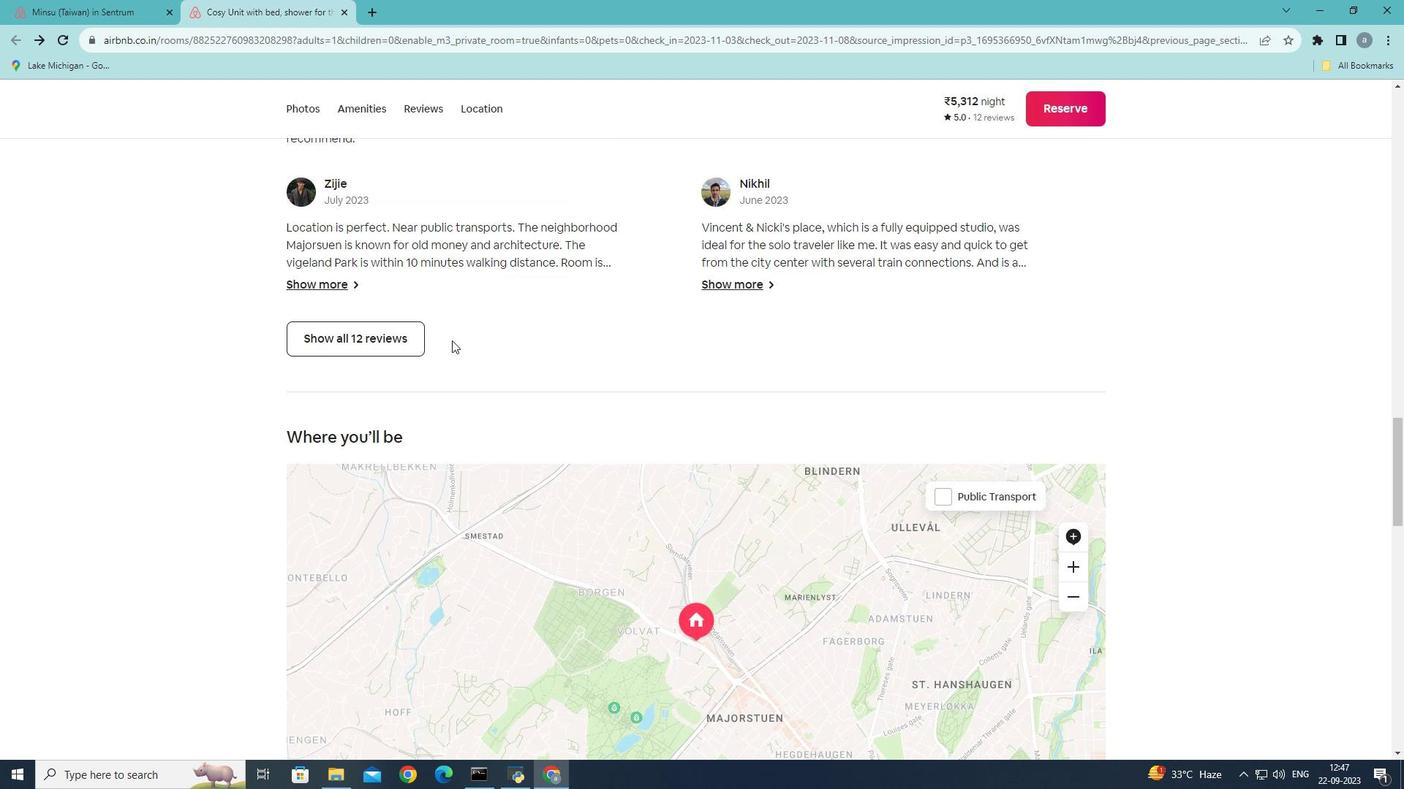 
Action: Mouse scrolled (451, 338) with delta (0, 0)
Screenshot: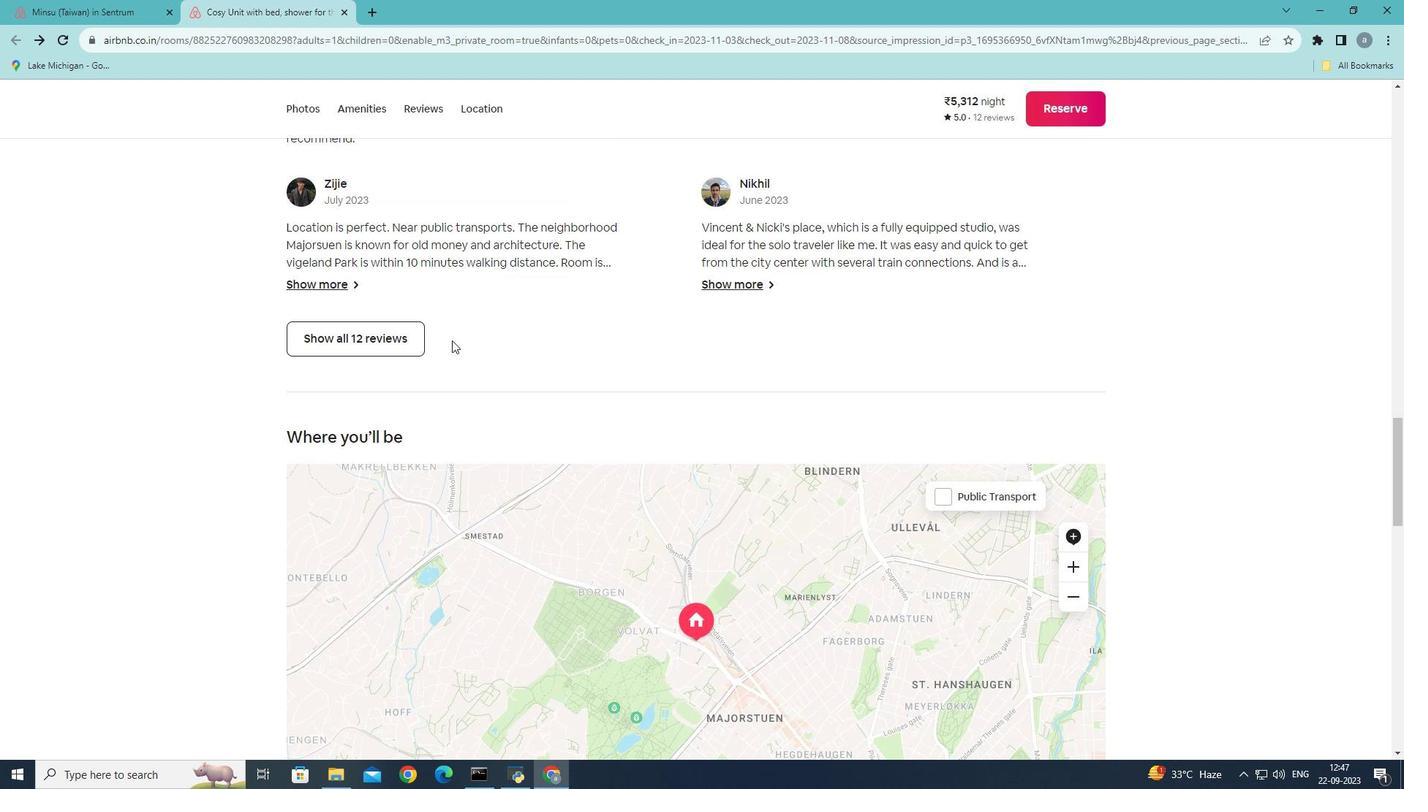 
Action: Mouse moved to (451, 340)
Screenshot: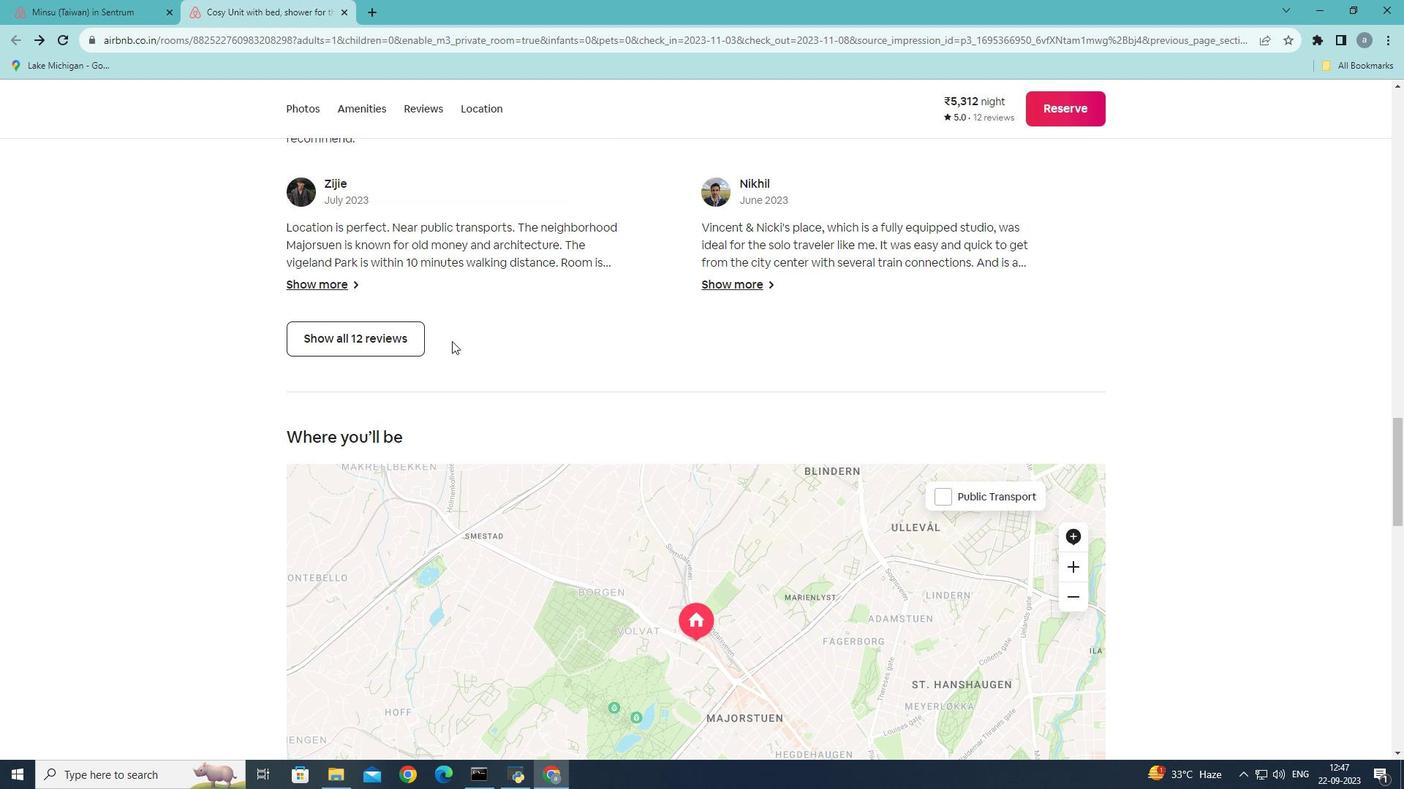 
Action: Mouse scrolled (451, 339) with delta (0, 0)
Screenshot: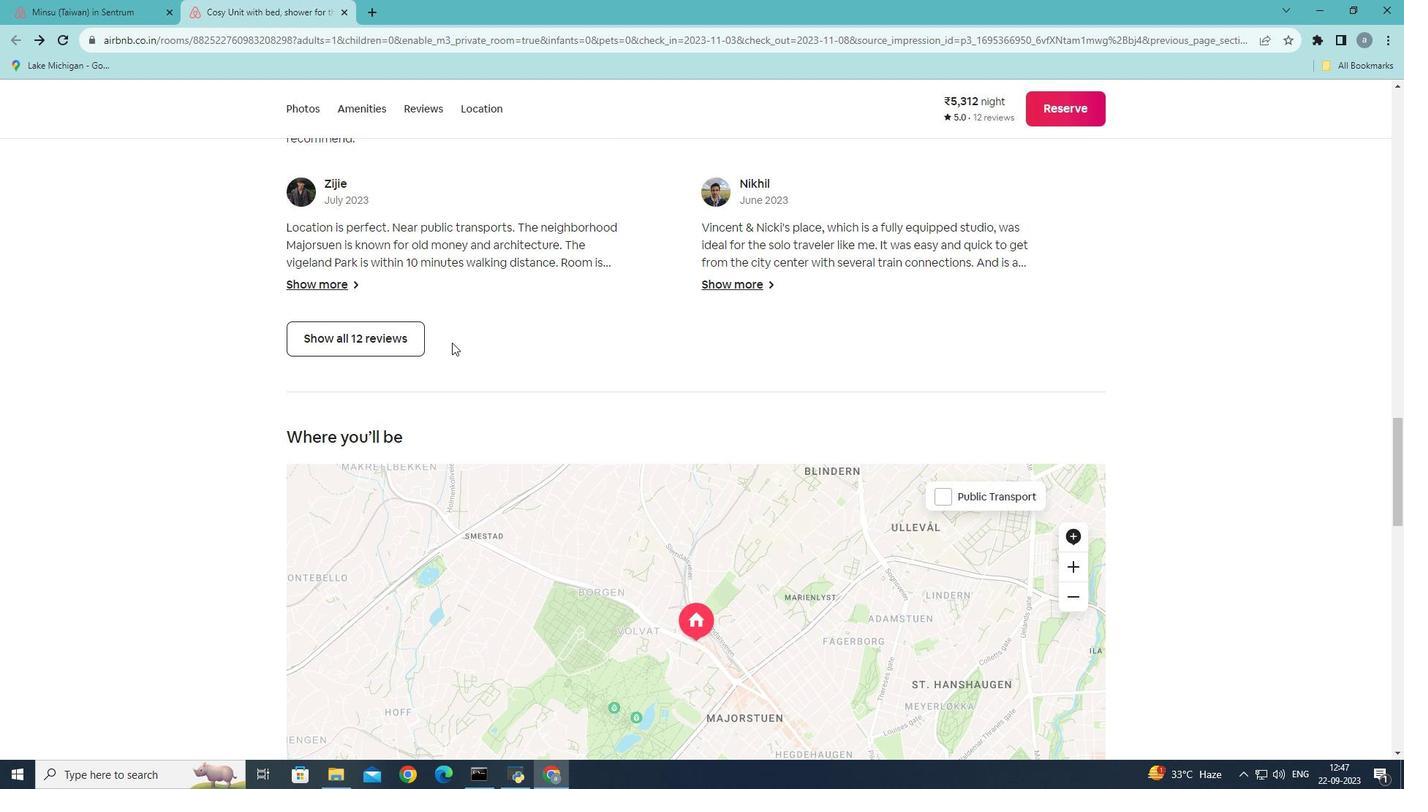 
Action: Mouse moved to (392, 345)
Screenshot: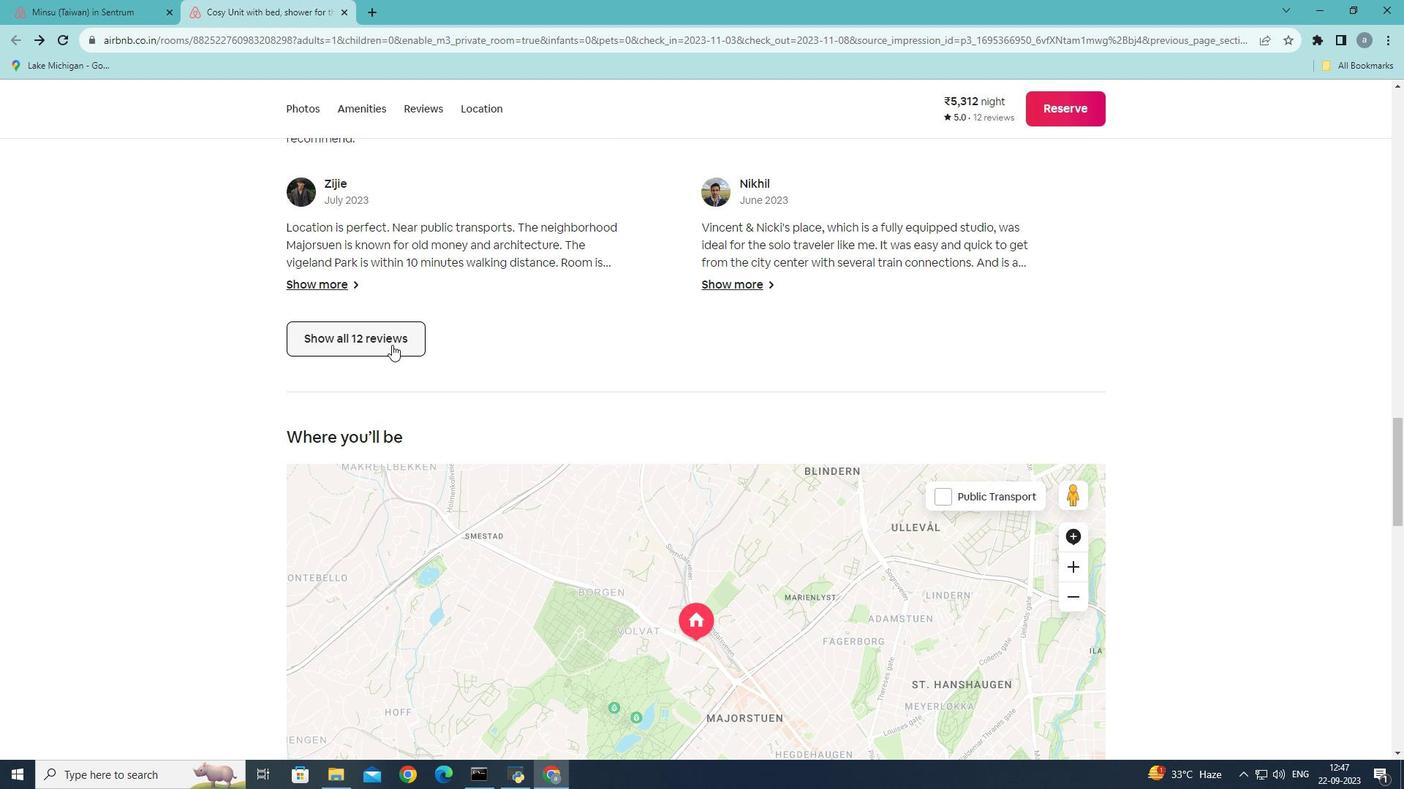 
Action: Mouse pressed left at (392, 345)
Screenshot: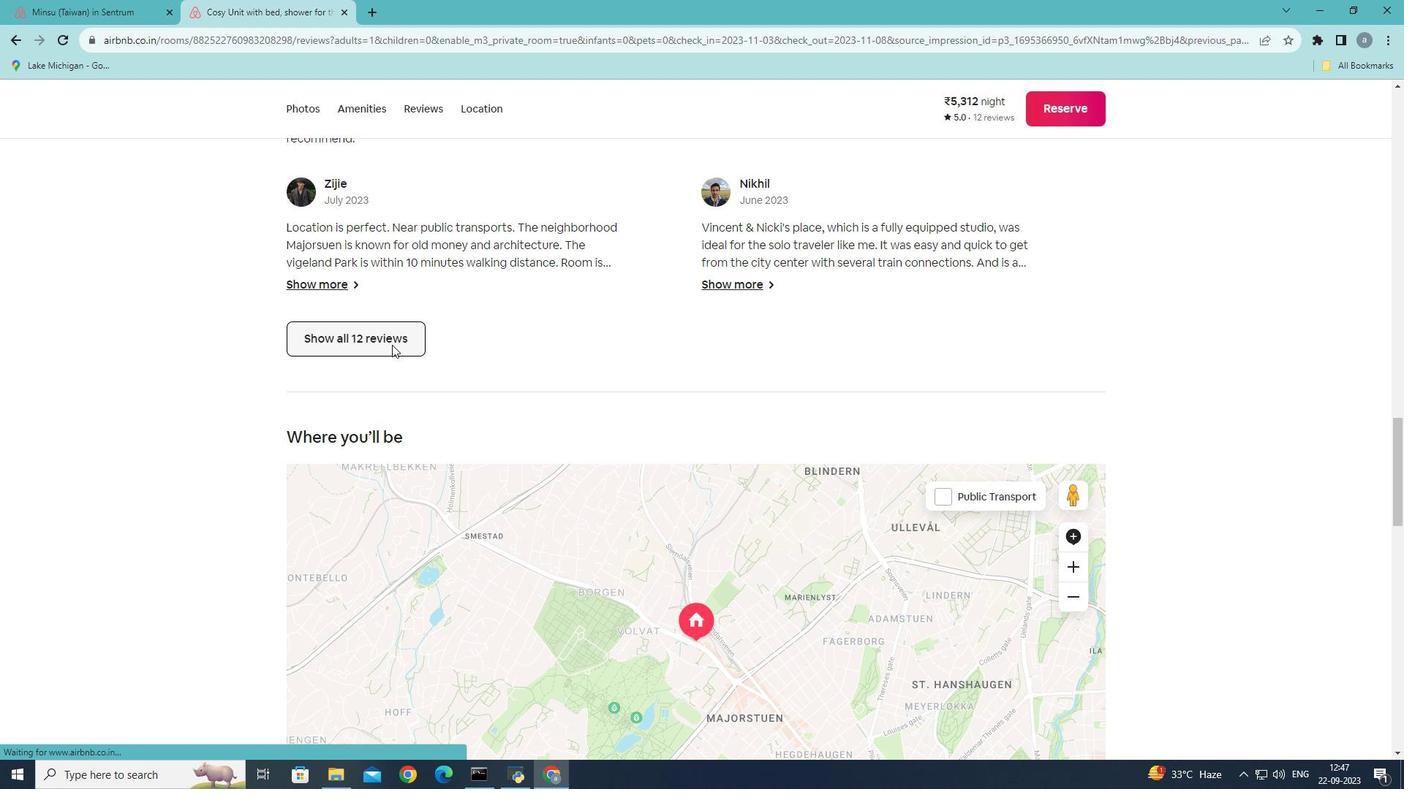 
Action: Mouse moved to (615, 315)
Screenshot: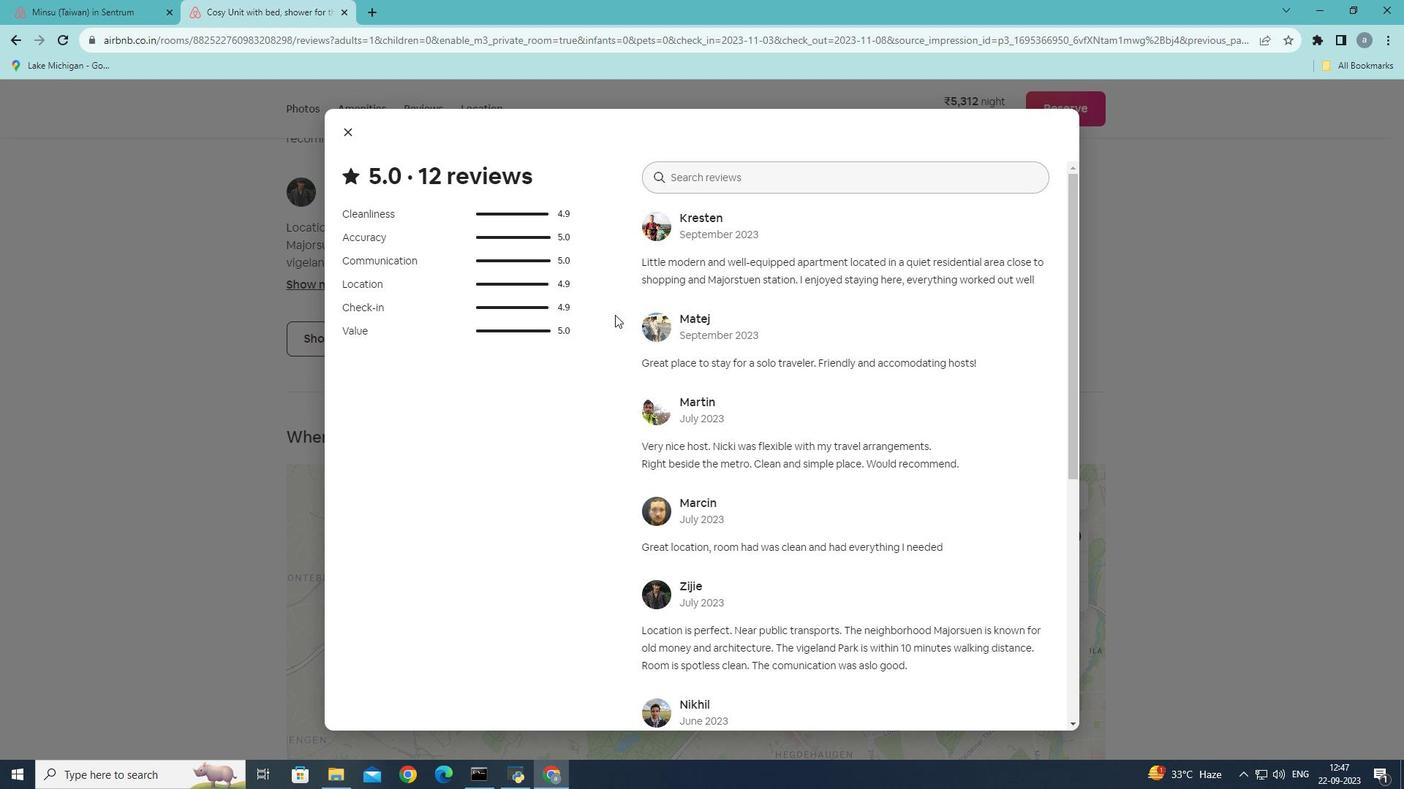 
Action: Mouse scrolled (615, 314) with delta (0, 0)
Screenshot: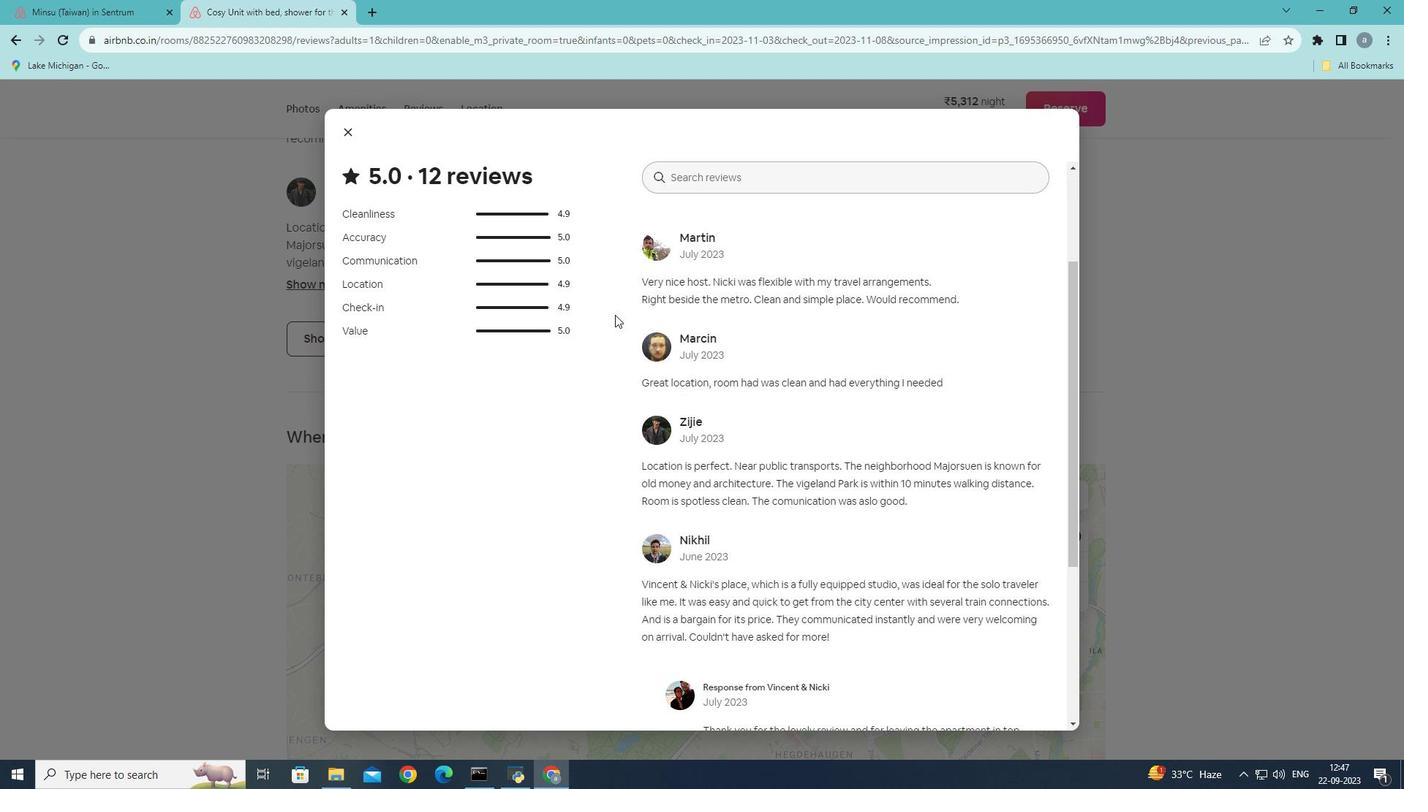 
Action: Mouse scrolled (615, 314) with delta (0, 0)
Screenshot: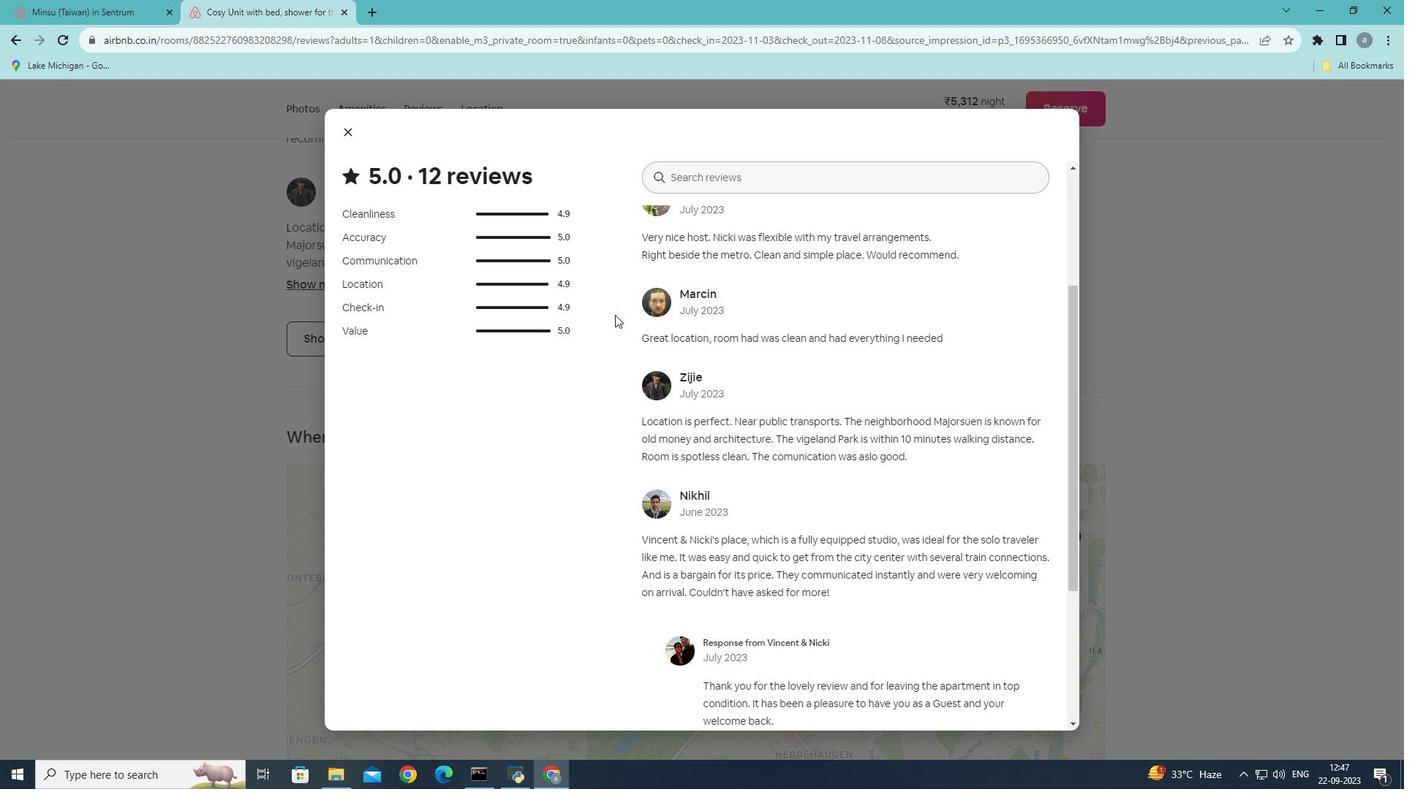 
Action: Mouse scrolled (615, 314) with delta (0, 0)
Screenshot: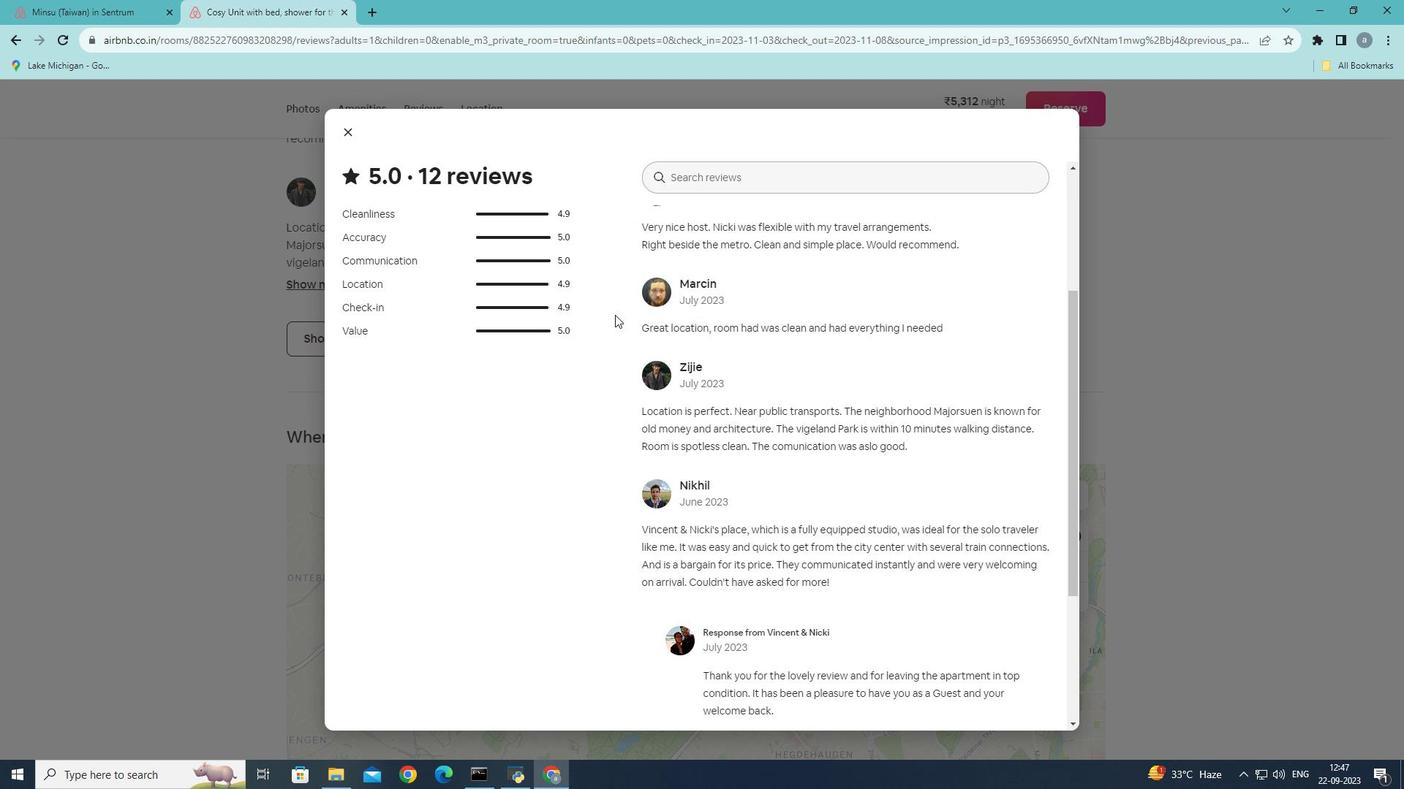 
Action: Mouse moved to (615, 313)
Screenshot: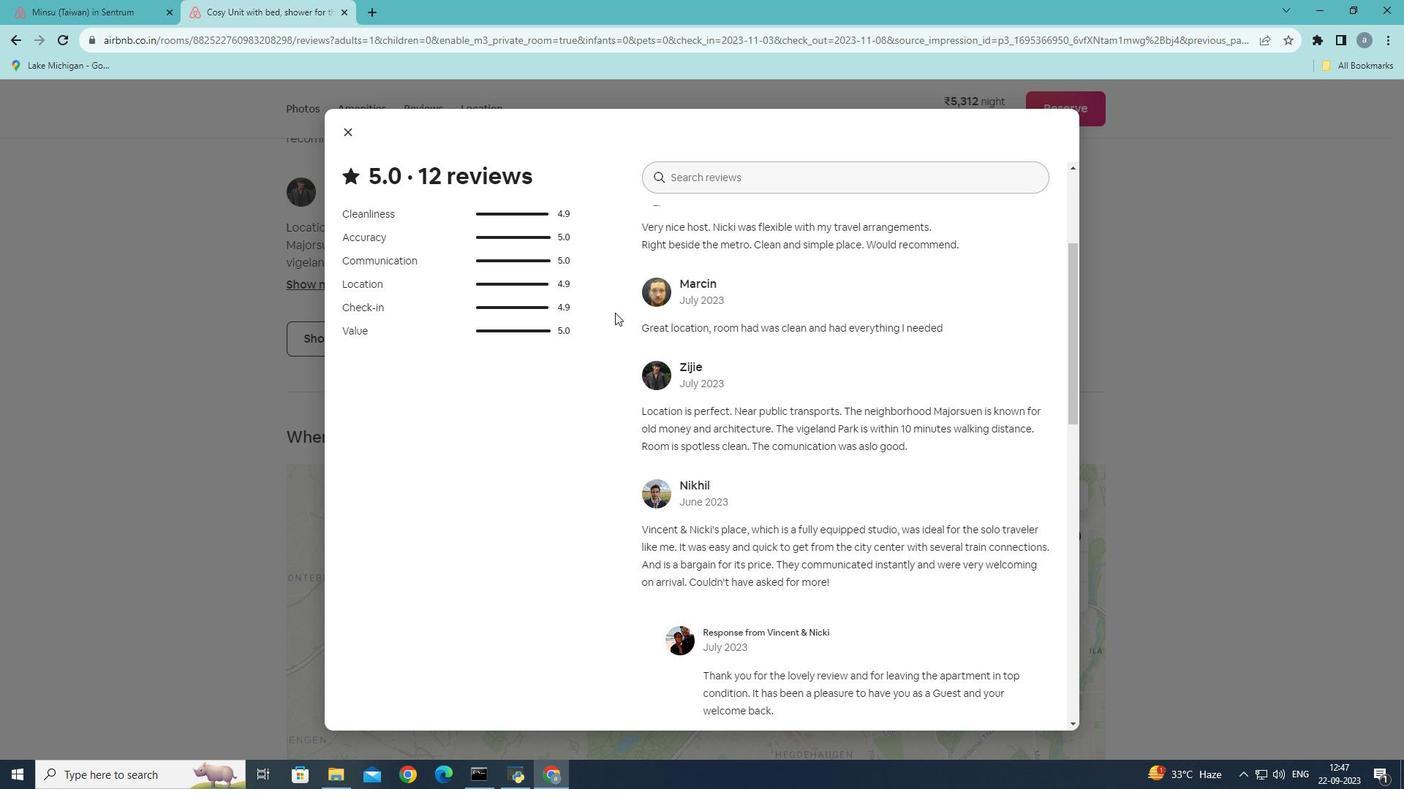 
Action: Mouse scrolled (615, 312) with delta (0, 0)
Screenshot: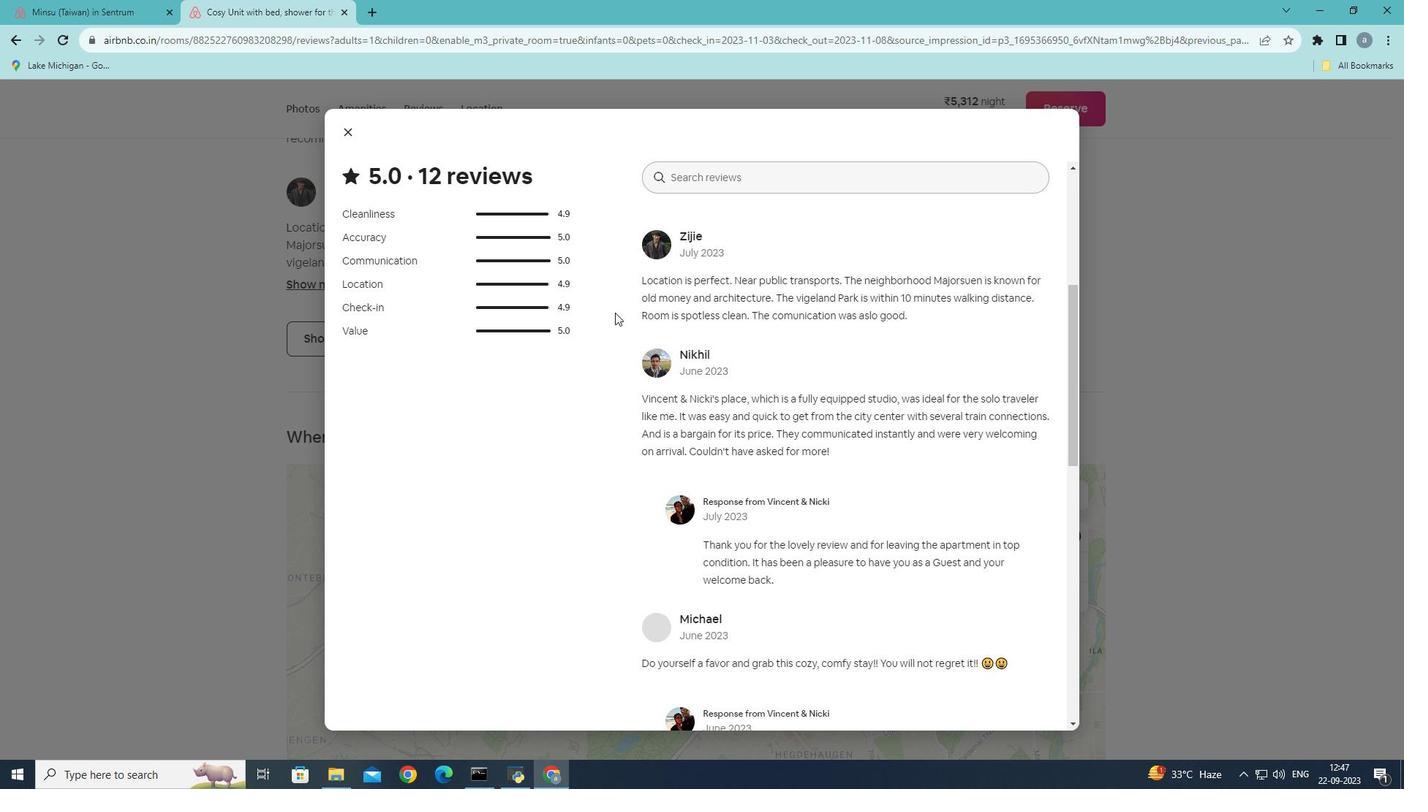 
Action: Mouse scrolled (615, 312) with delta (0, 0)
Screenshot: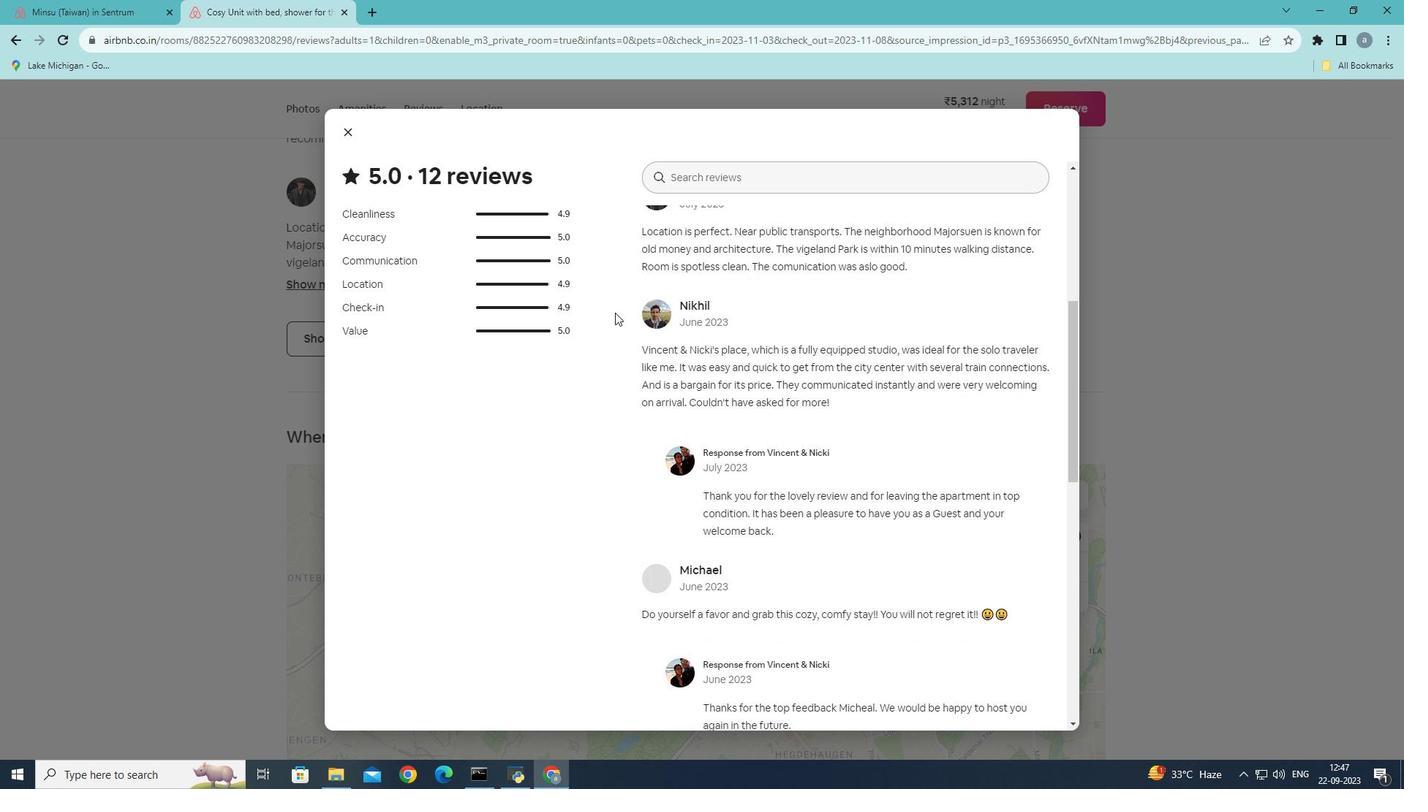 
Action: Mouse scrolled (615, 312) with delta (0, 0)
Screenshot: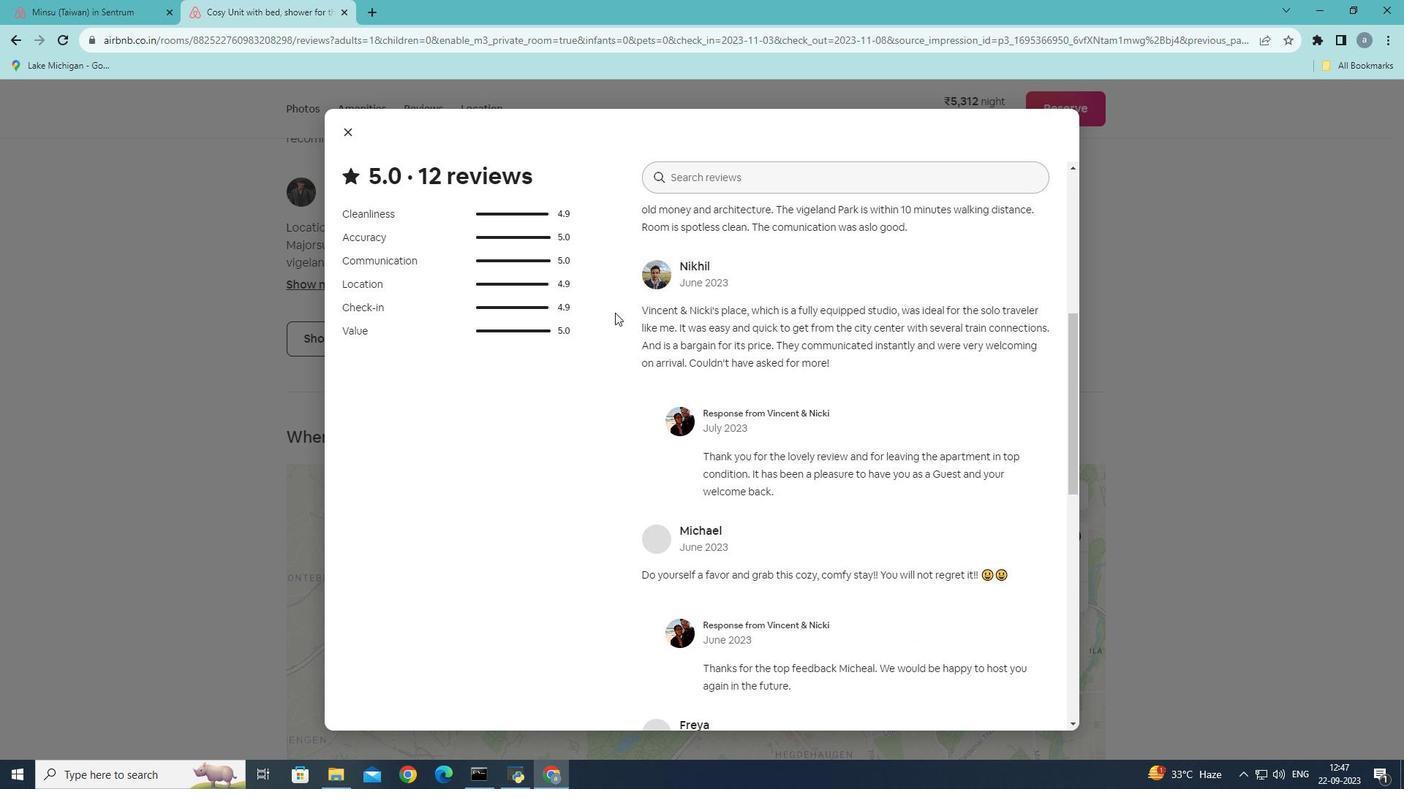 
Action: Mouse scrolled (615, 312) with delta (0, 0)
Screenshot: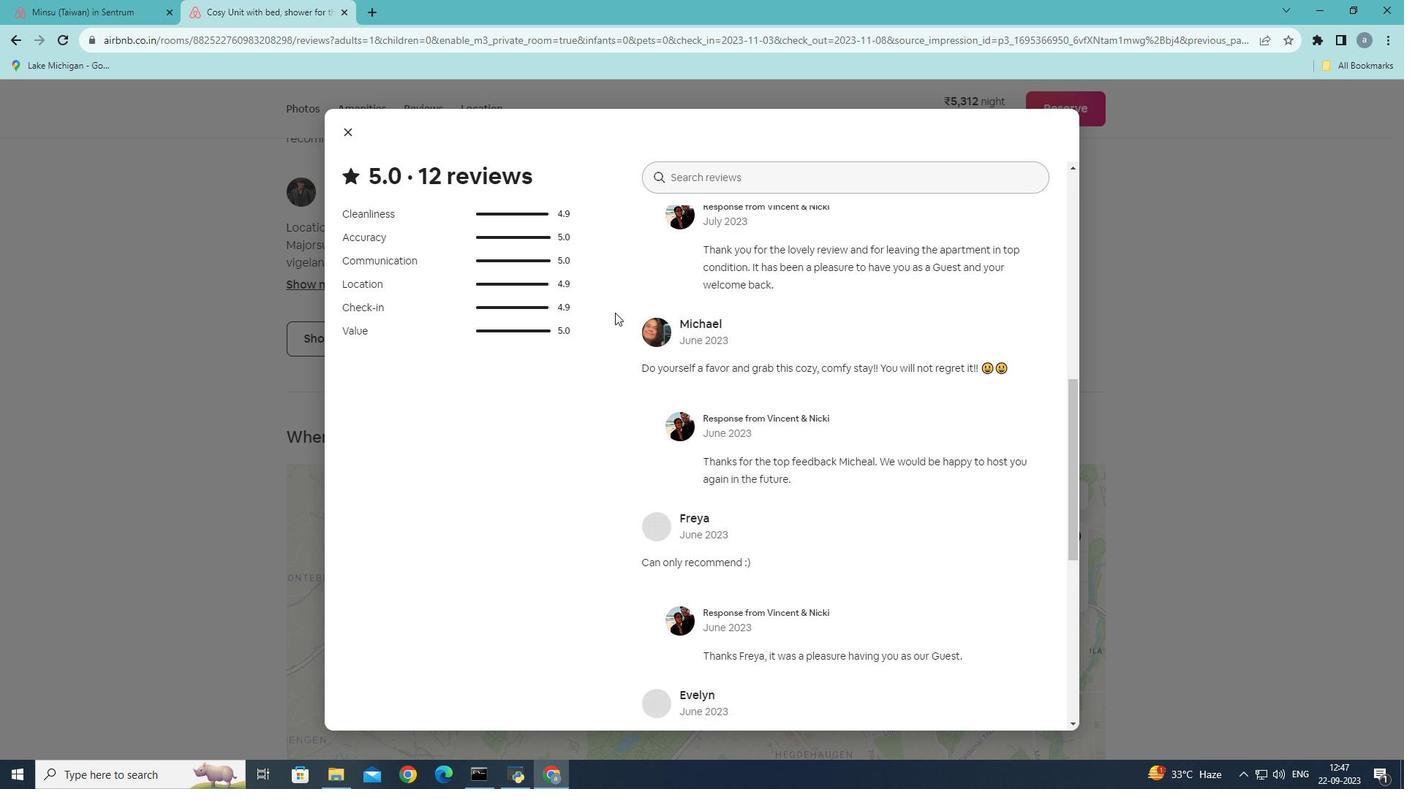 
Action: Mouse scrolled (615, 312) with delta (0, 0)
Screenshot: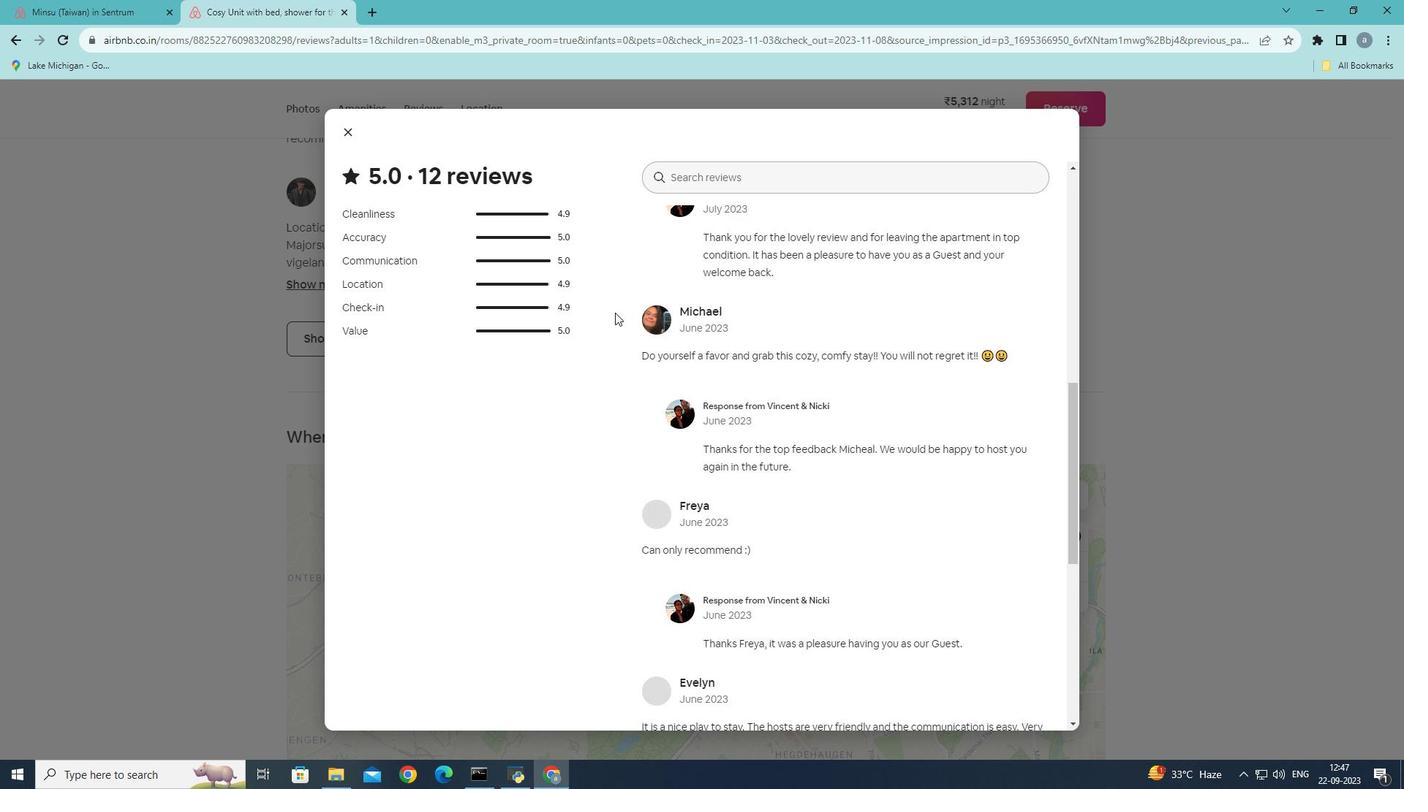 
Action: Mouse scrolled (615, 312) with delta (0, 0)
Screenshot: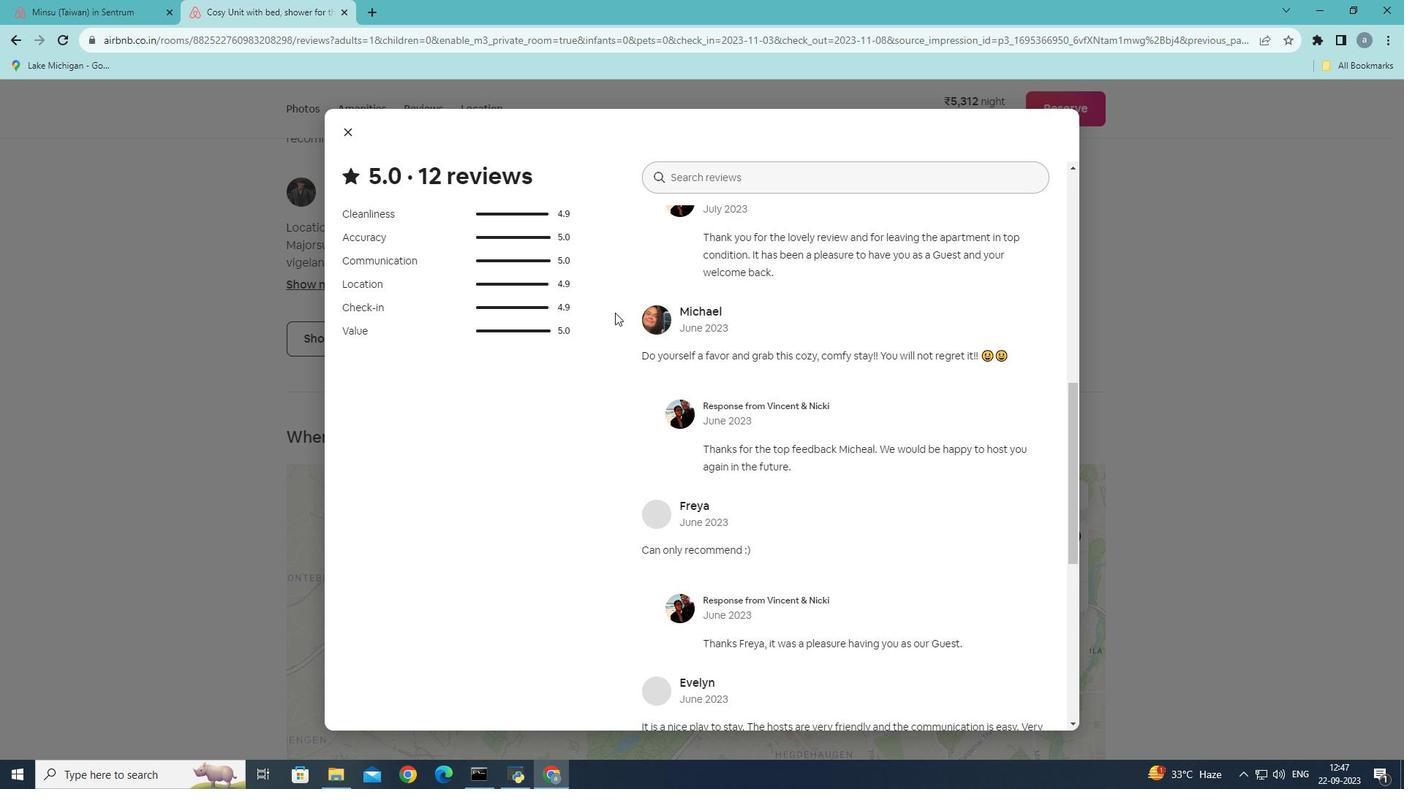 
Action: Mouse scrolled (615, 312) with delta (0, 0)
Screenshot: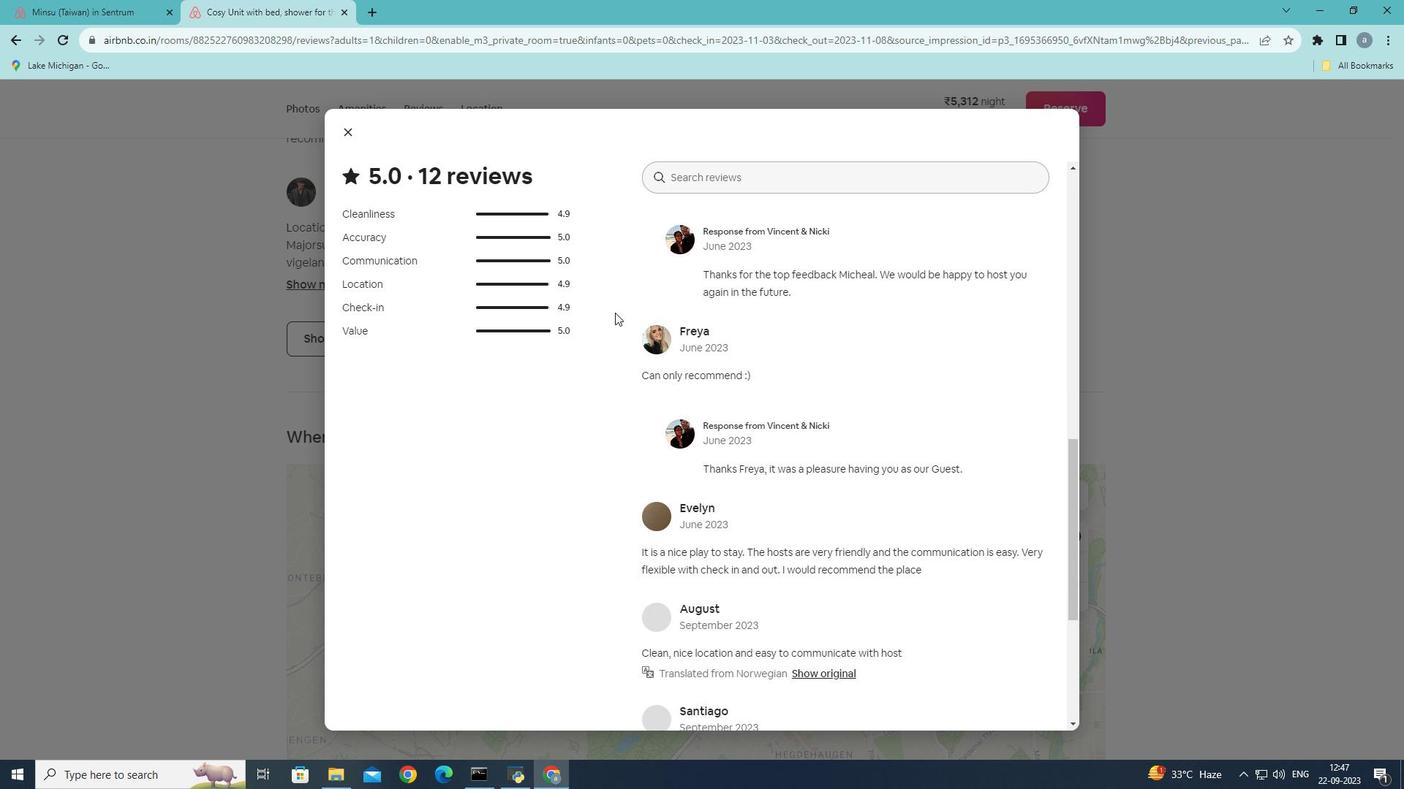 
Action: Mouse scrolled (615, 312) with delta (0, 0)
Screenshot: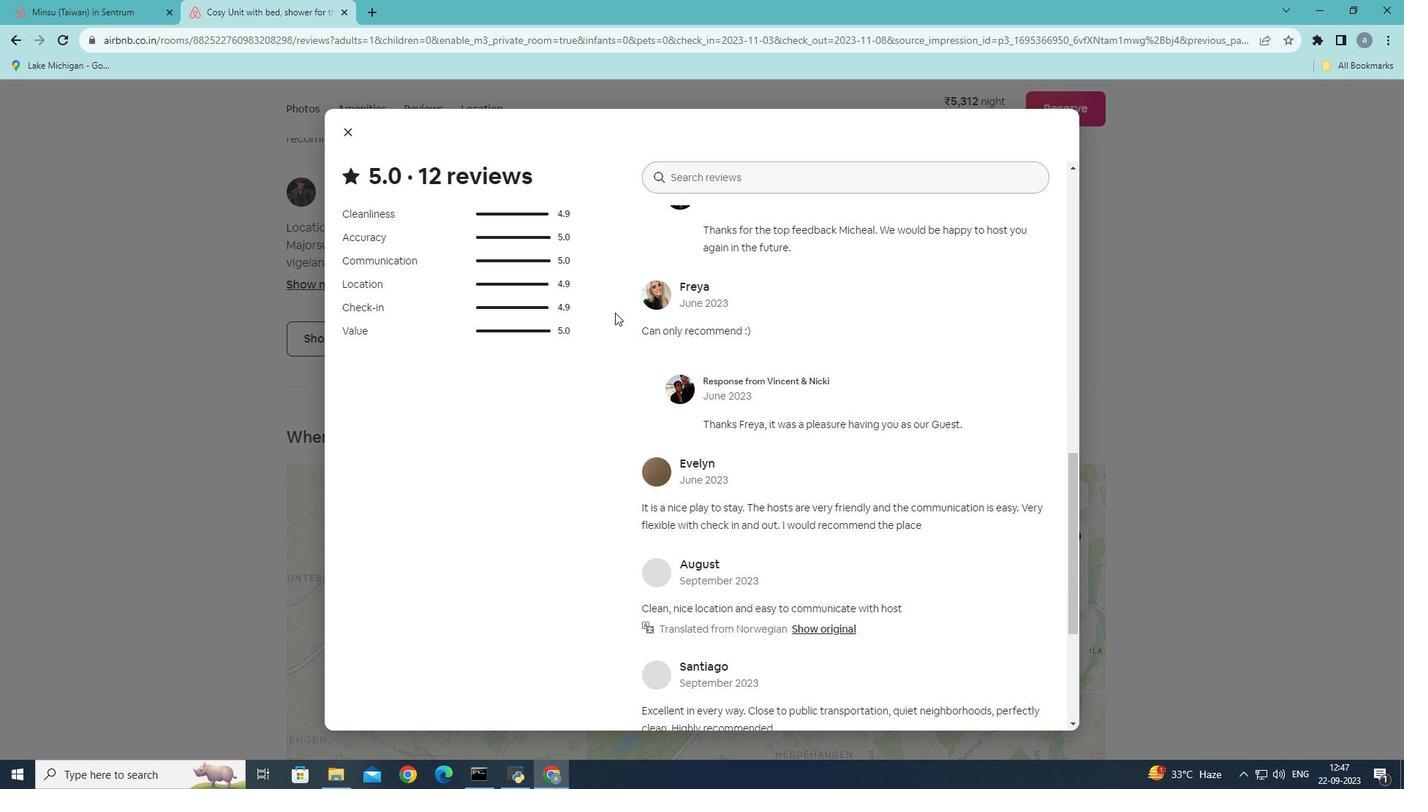 
Action: Mouse scrolled (615, 312) with delta (0, 0)
Screenshot: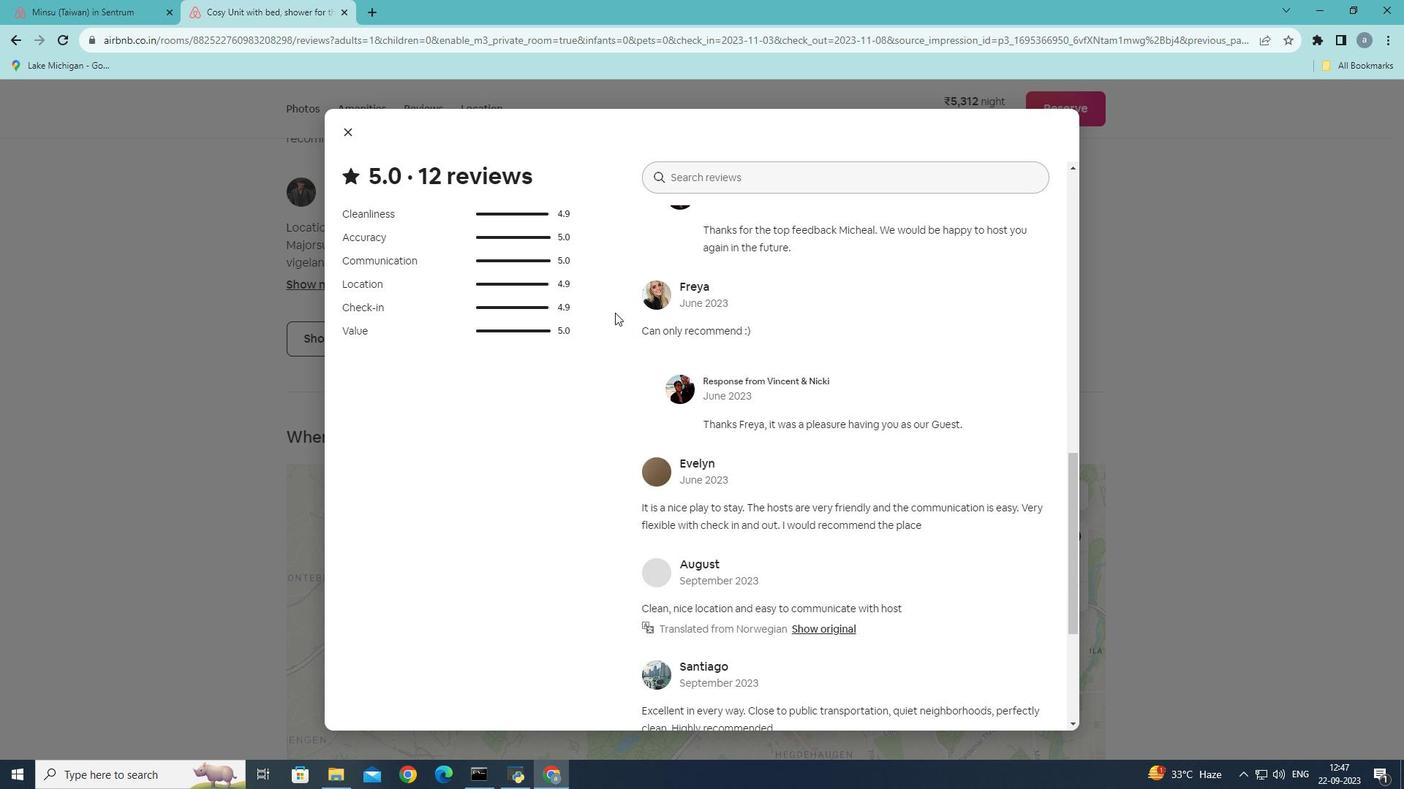 
Action: Mouse scrolled (615, 312) with delta (0, 0)
Screenshot: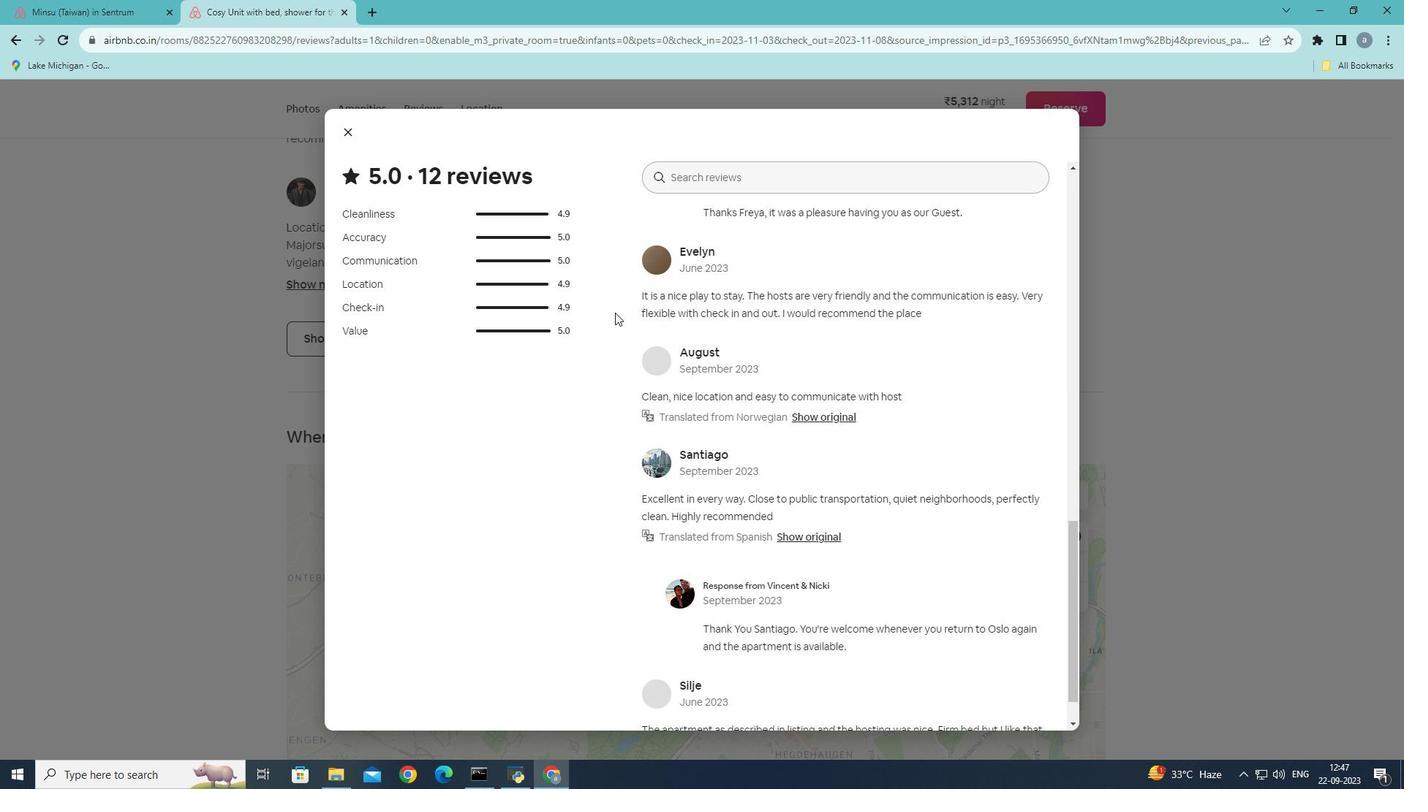 
Action: Mouse scrolled (615, 312) with delta (0, 0)
Screenshot: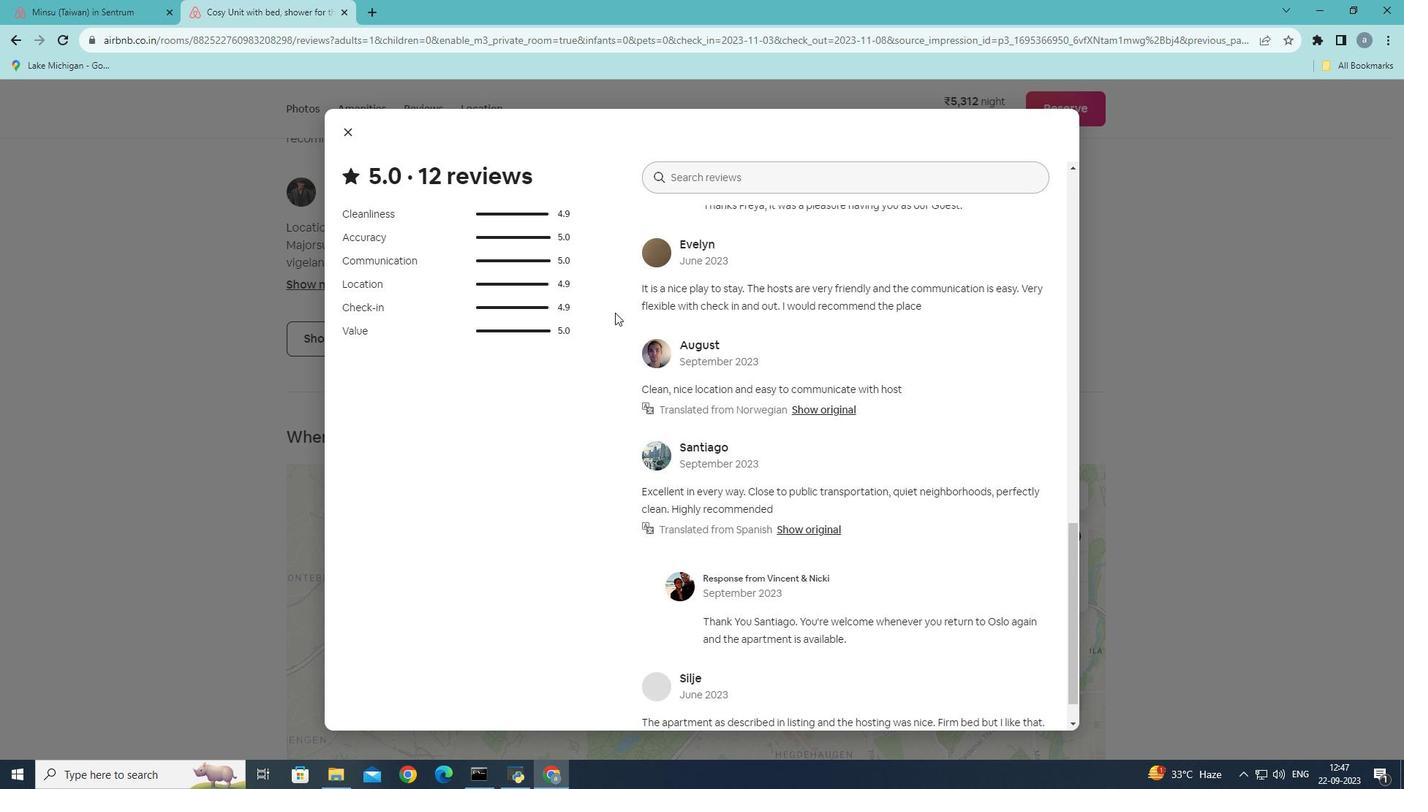 
Action: Mouse scrolled (615, 312) with delta (0, 0)
Screenshot: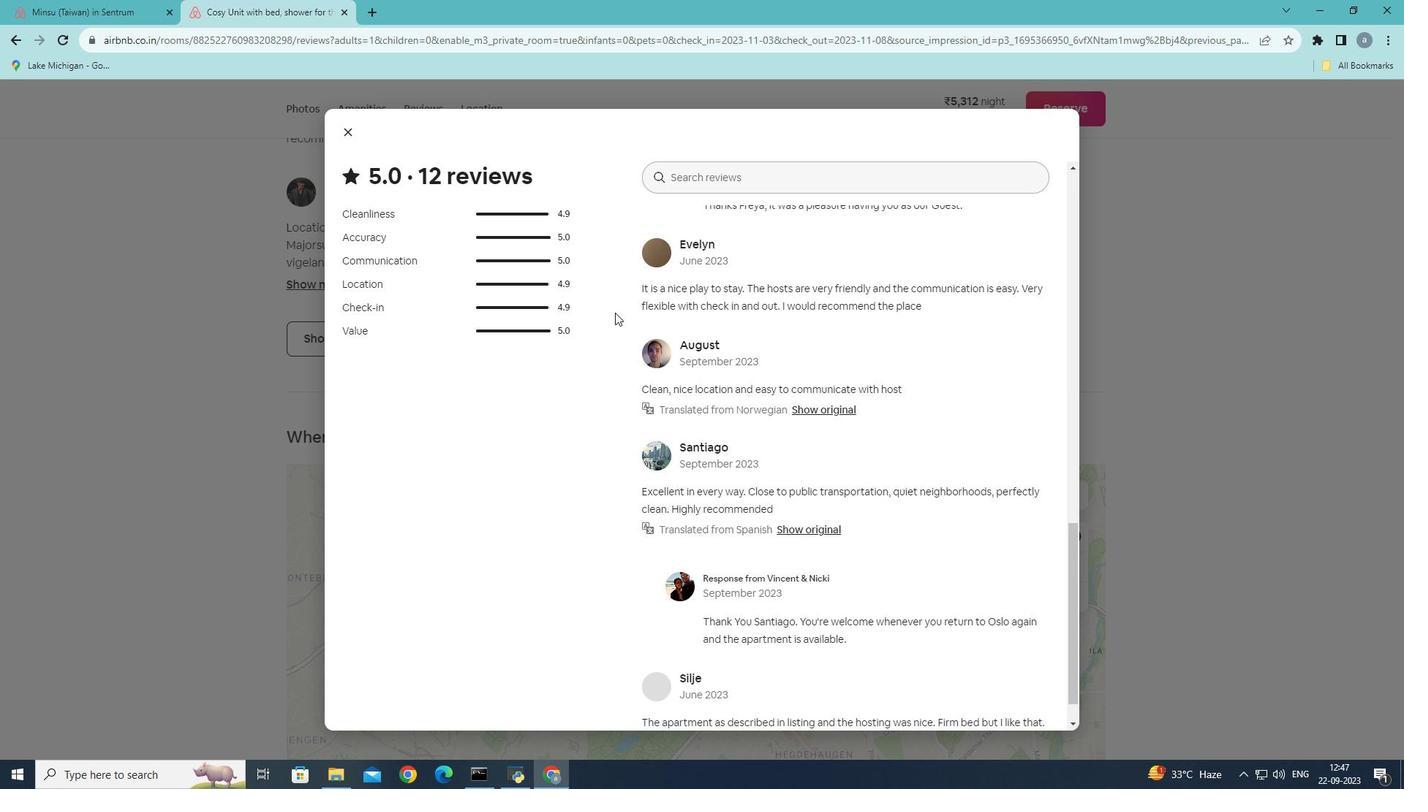 
Action: Mouse scrolled (615, 312) with delta (0, 0)
Screenshot: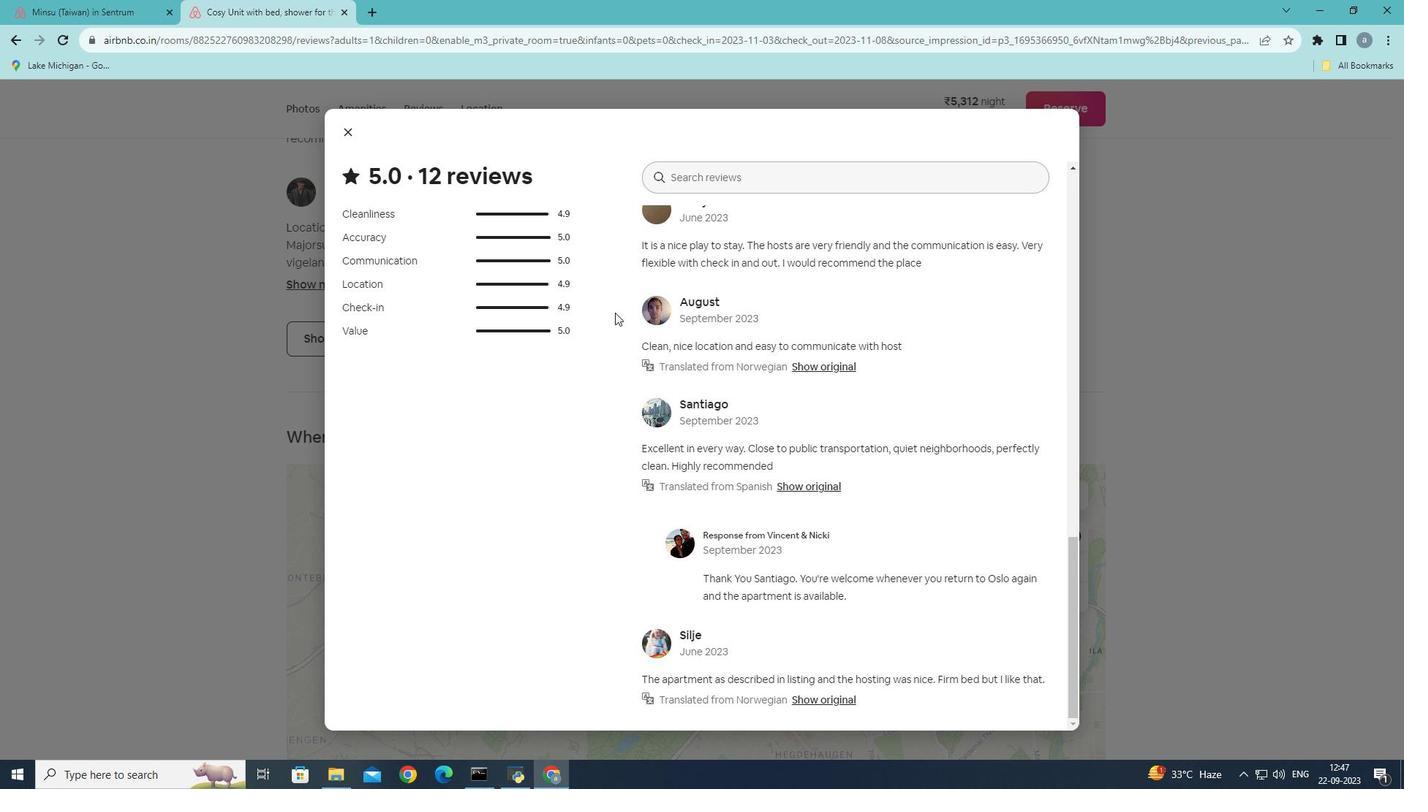 
Action: Mouse scrolled (615, 312) with delta (0, 0)
Screenshot: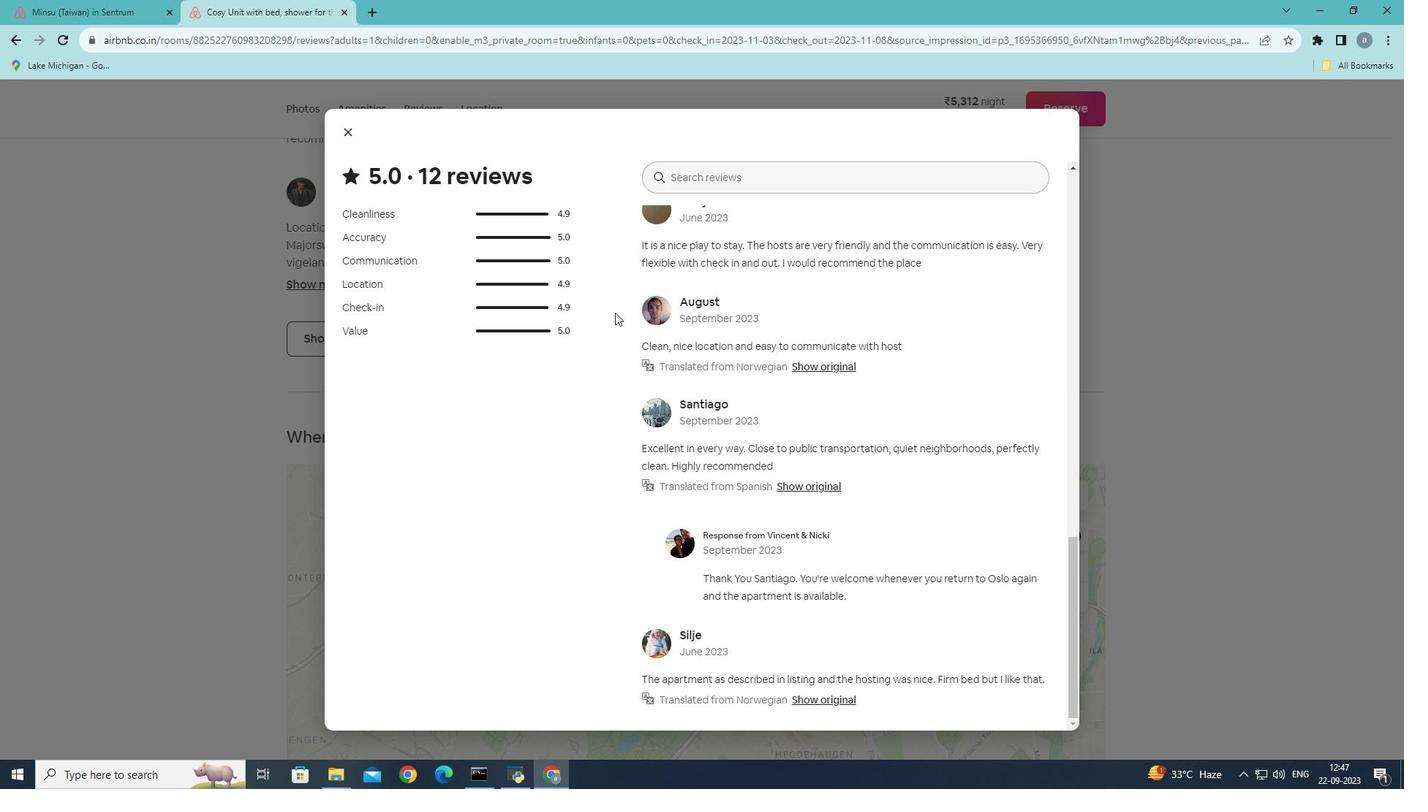 
Action: Mouse scrolled (615, 312) with delta (0, 0)
Screenshot: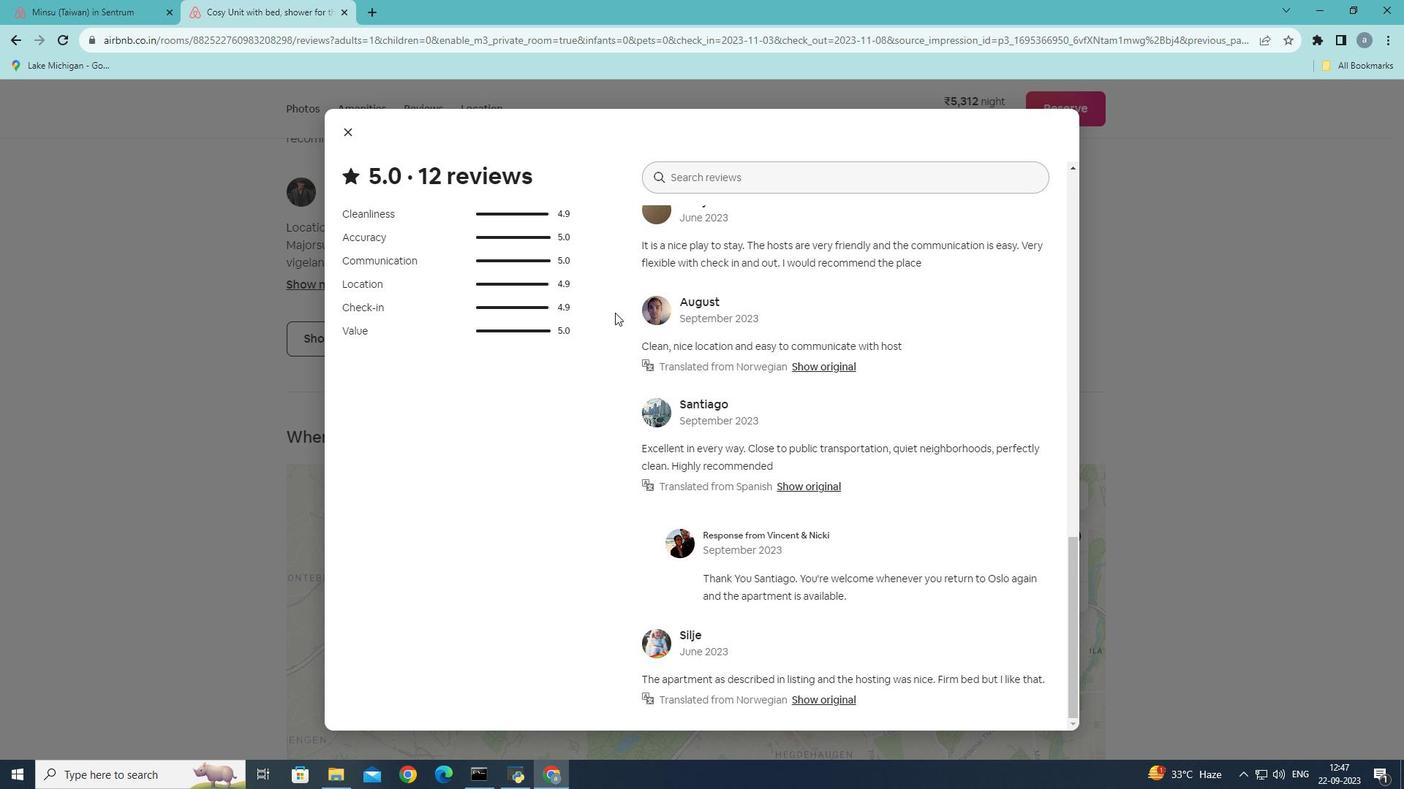 
Action: Mouse scrolled (615, 312) with delta (0, 0)
Screenshot: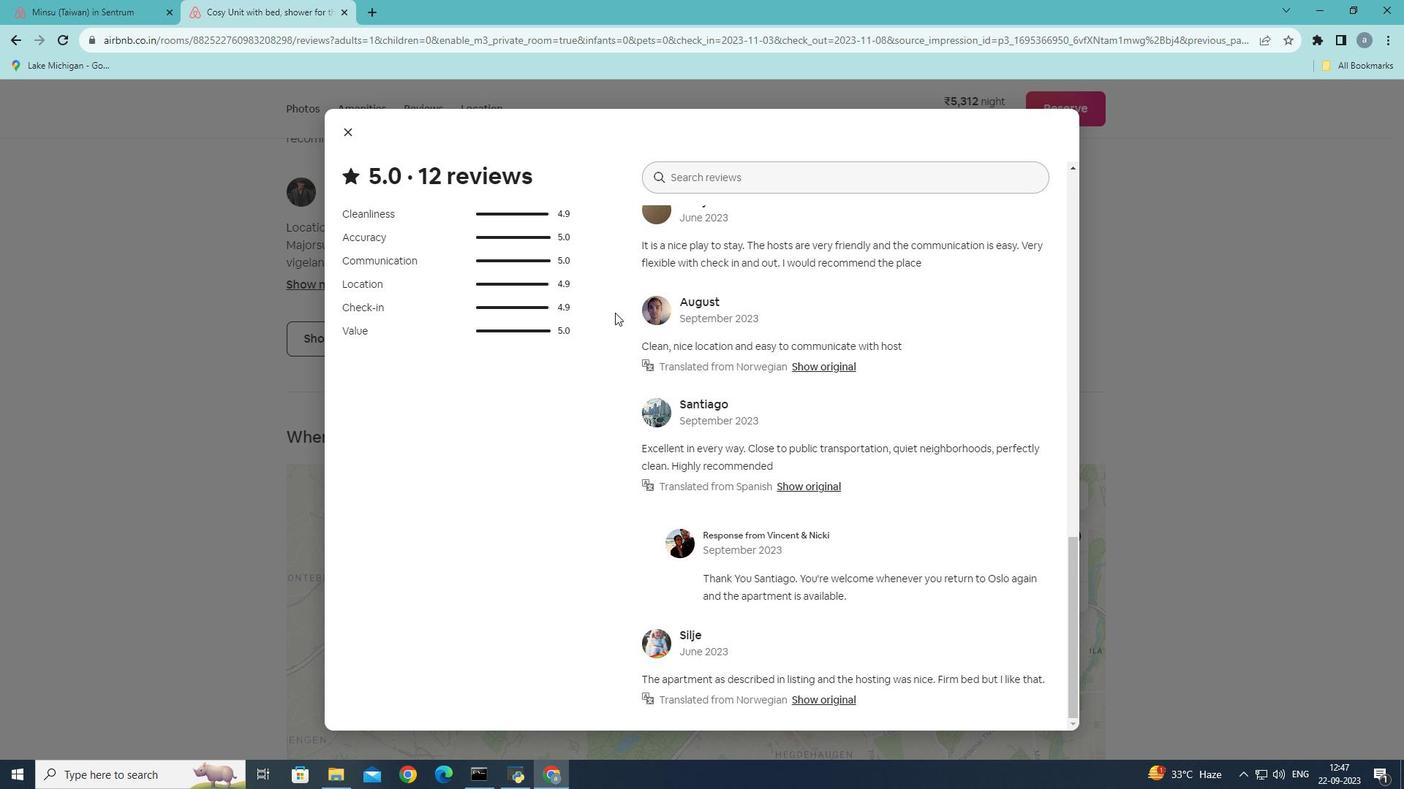 
Action: Mouse moved to (615, 313)
Screenshot: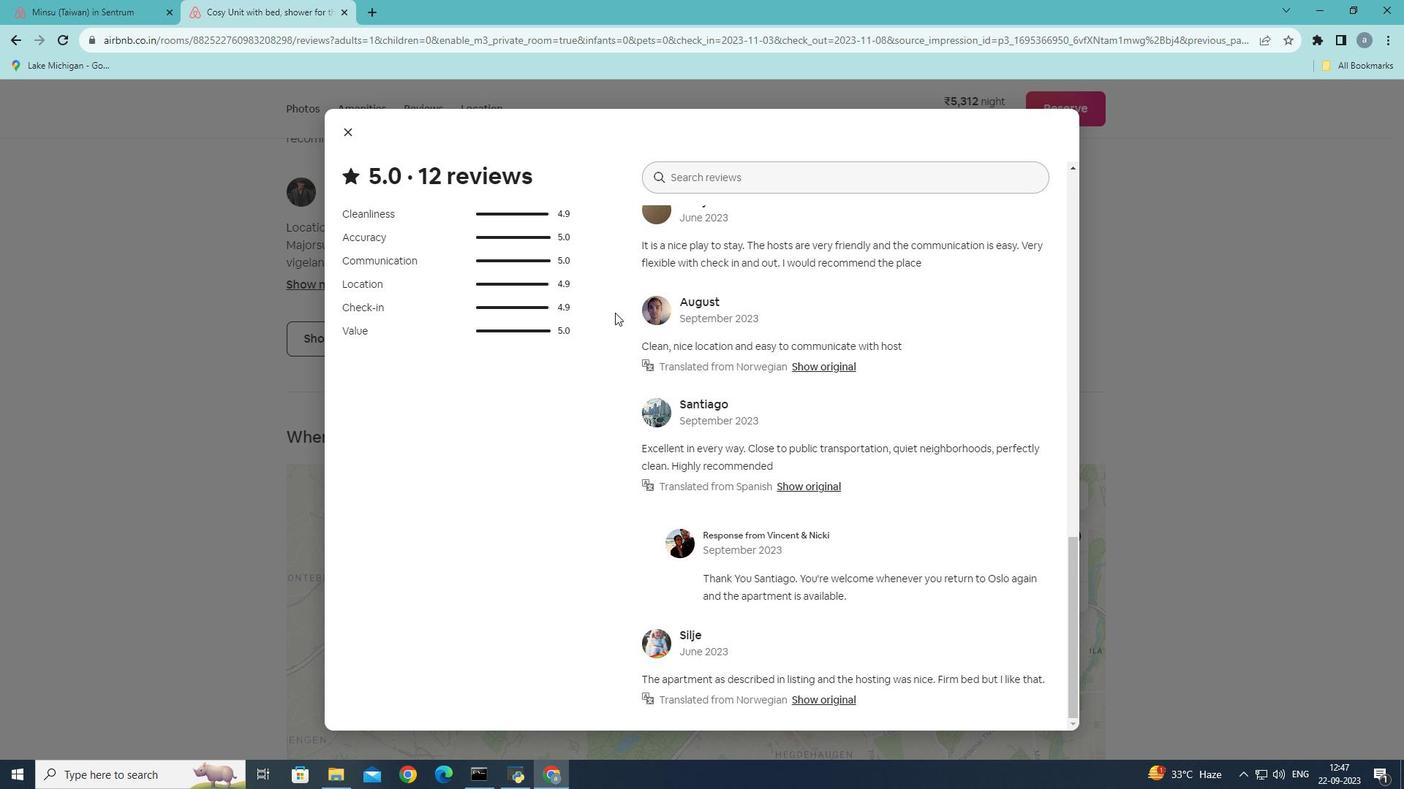 
Action: Mouse scrolled (615, 312) with delta (0, 0)
Screenshot: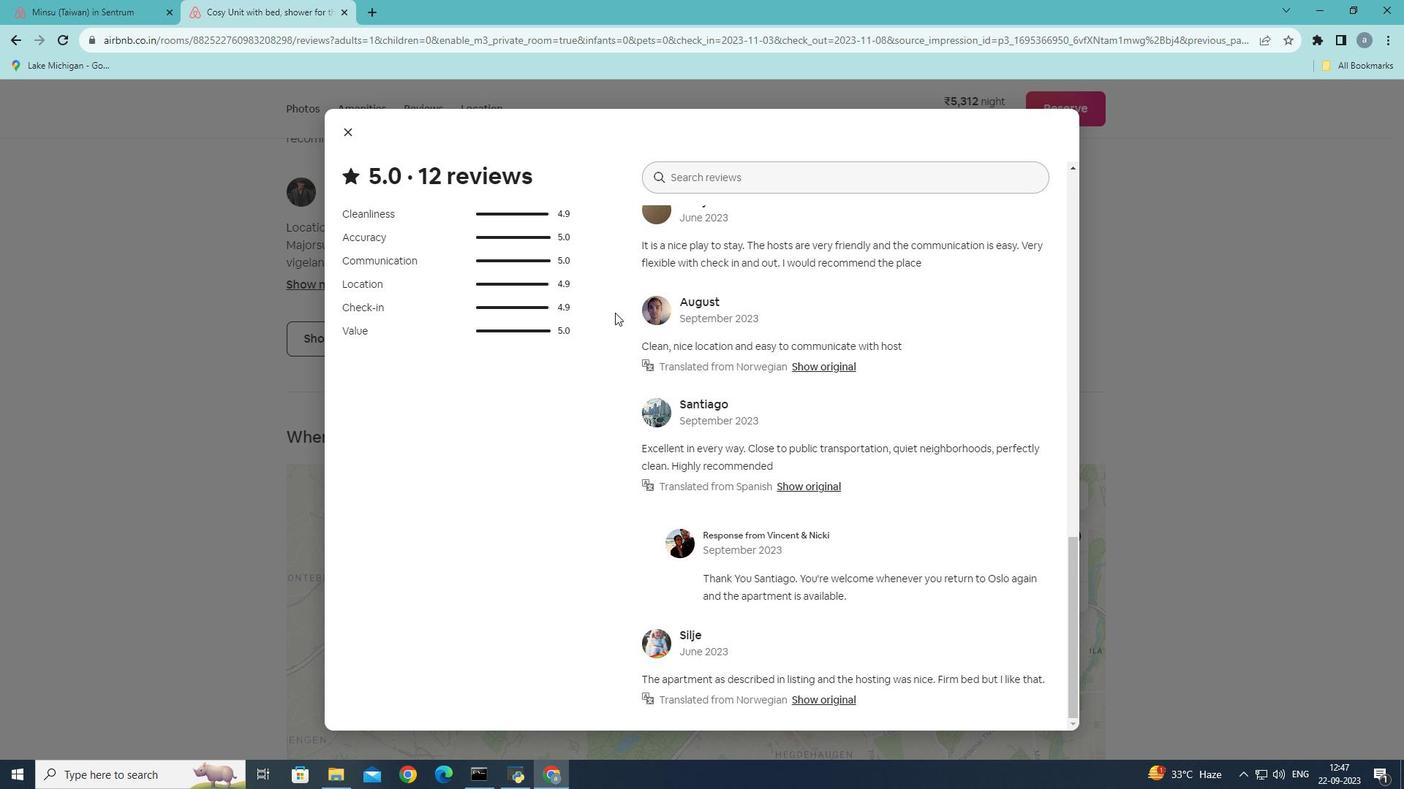 
Action: Mouse scrolled (615, 312) with delta (0, 0)
Screenshot: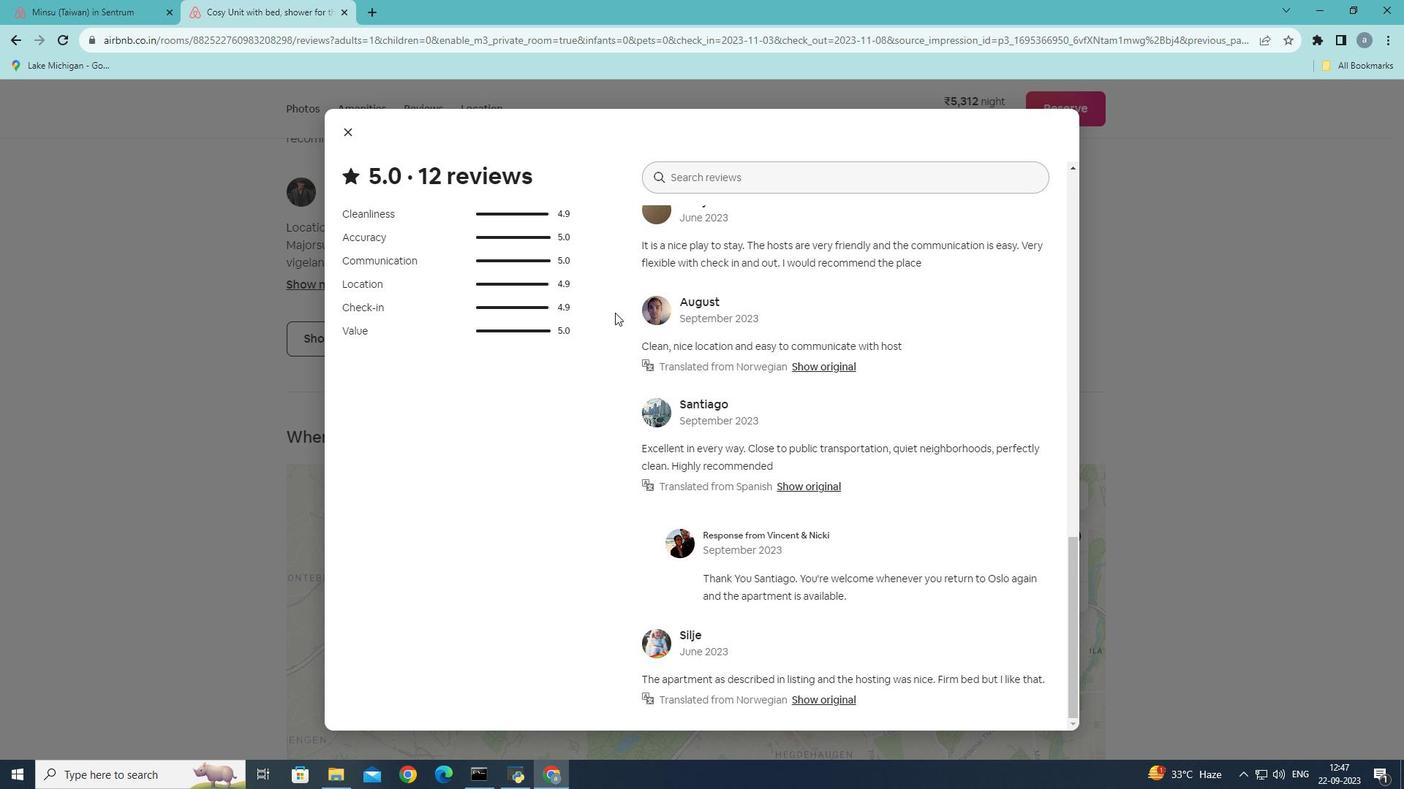 
Action: Mouse scrolled (615, 312) with delta (0, 0)
Screenshot: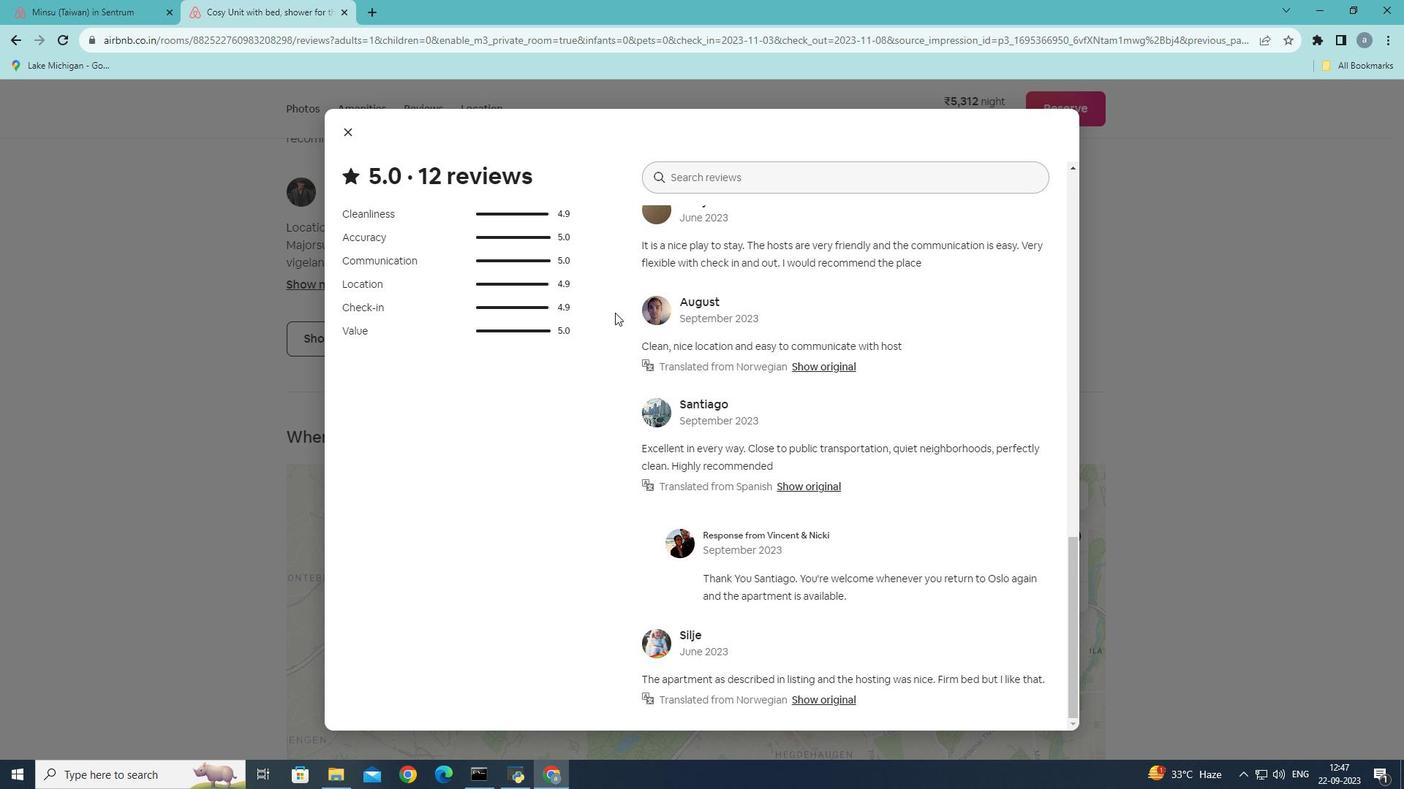
Action: Mouse scrolled (615, 312) with delta (0, 0)
Screenshot: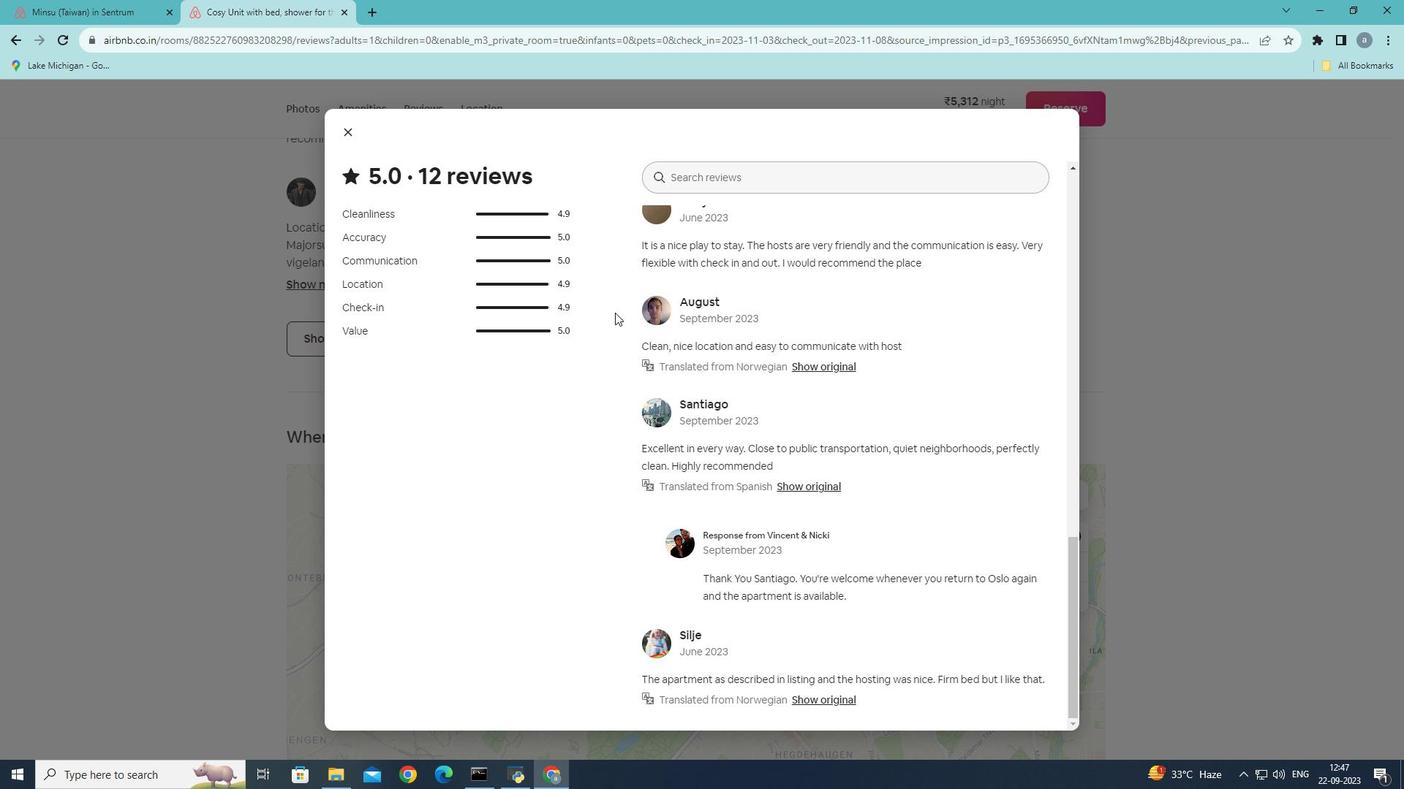 
Action: Mouse scrolled (615, 312) with delta (0, 0)
Screenshot: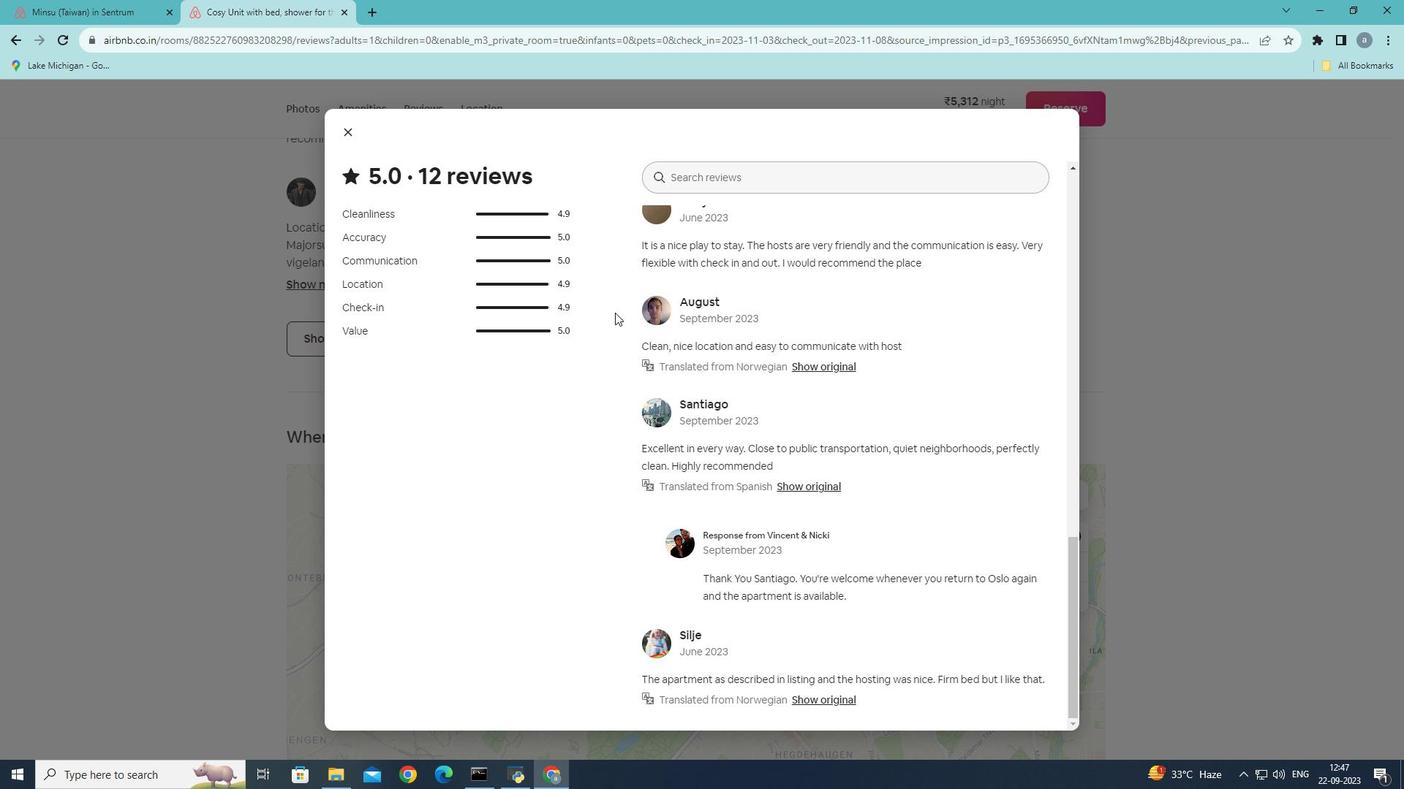 
Action: Mouse scrolled (615, 312) with delta (0, 0)
Screenshot: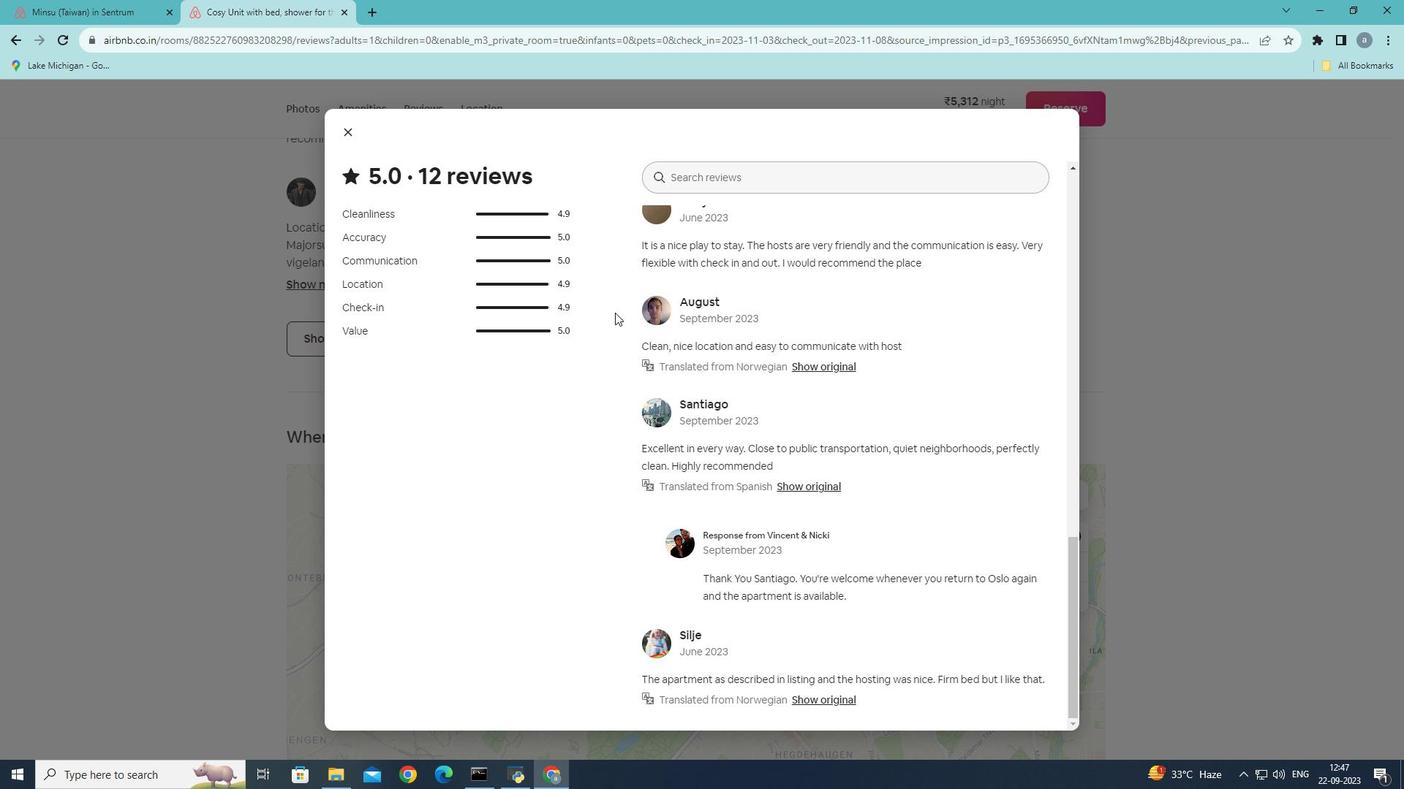 
Action: Mouse scrolled (615, 312) with delta (0, 0)
Screenshot: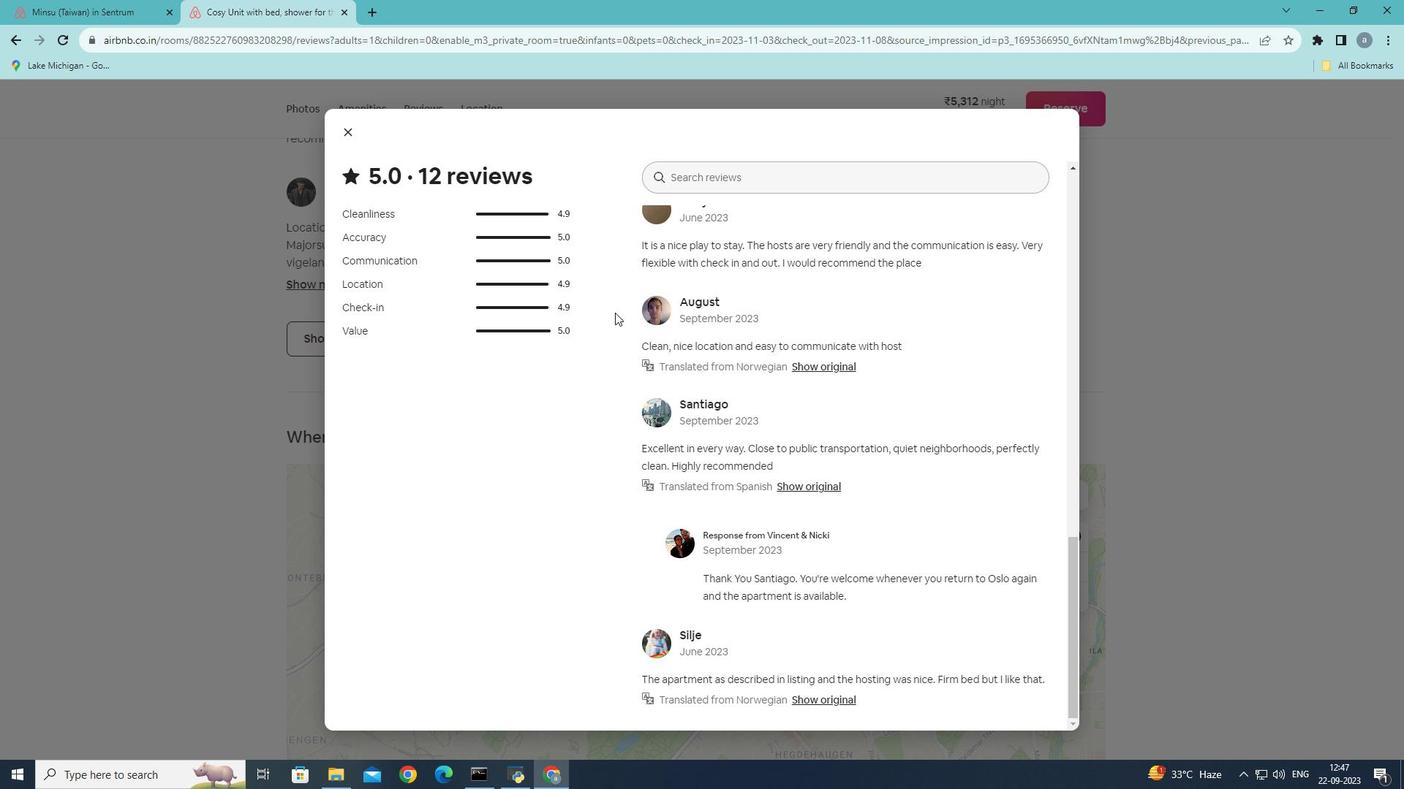 
Action: Mouse scrolled (615, 312) with delta (0, 0)
Screenshot: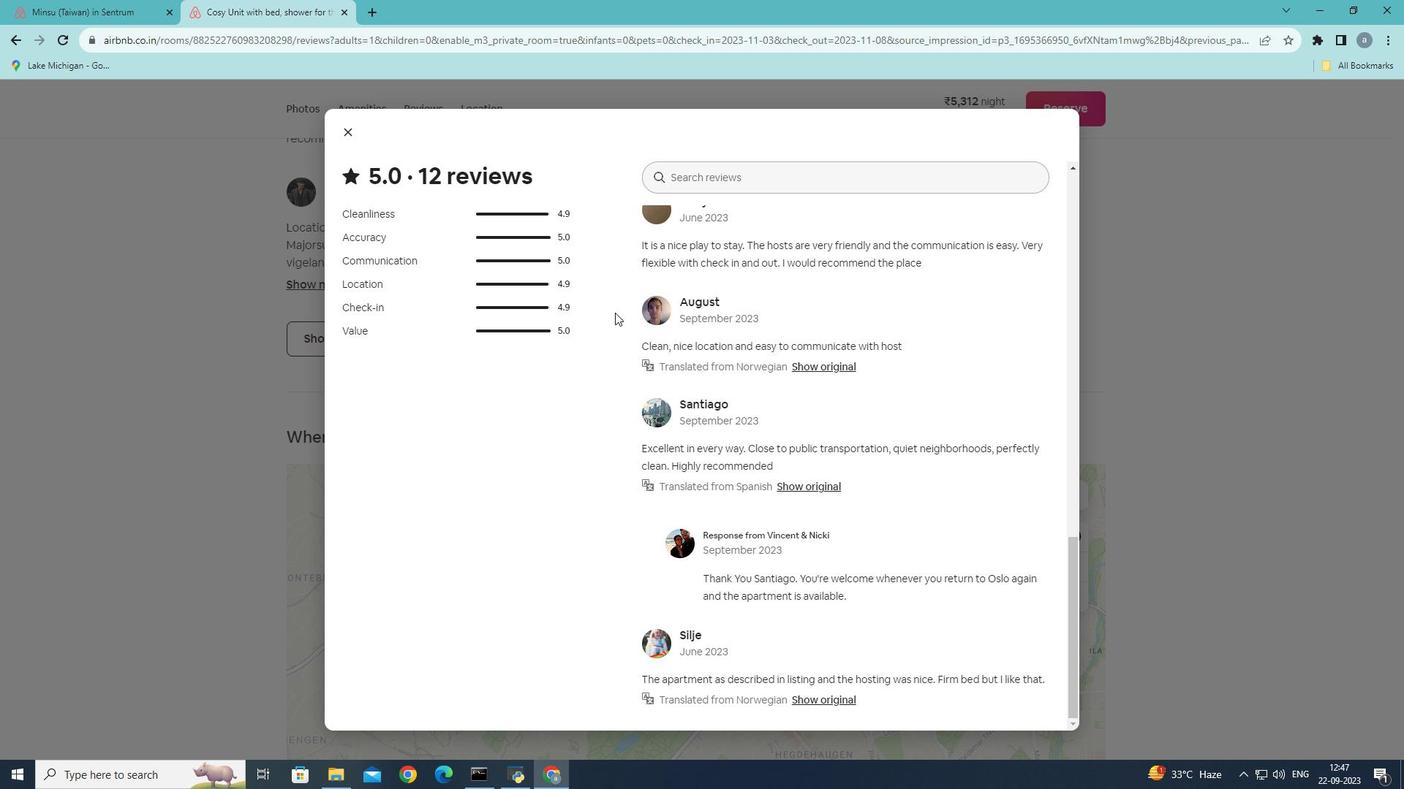 
Action: Mouse scrolled (615, 312) with delta (0, 0)
Screenshot: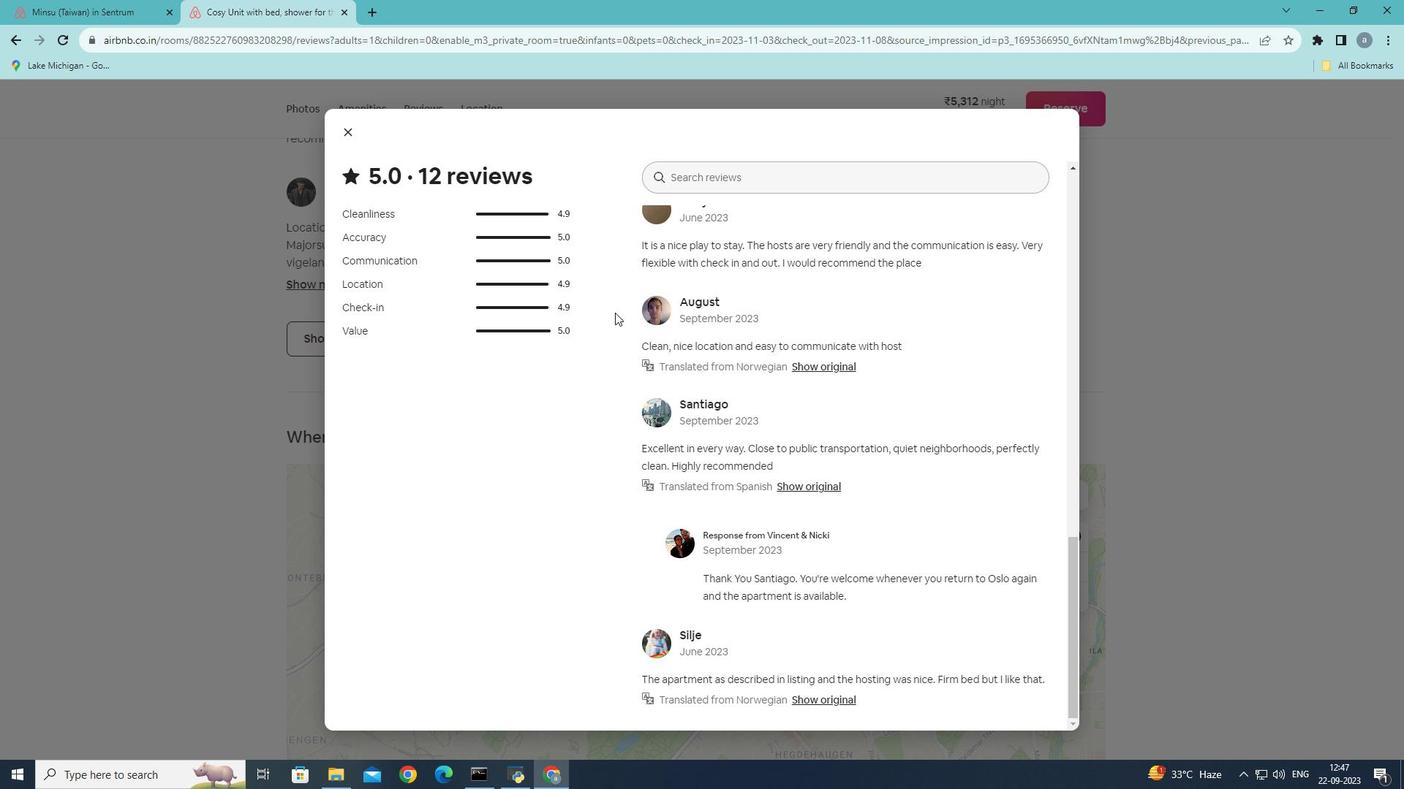 
Action: Mouse scrolled (615, 312) with delta (0, 0)
Screenshot: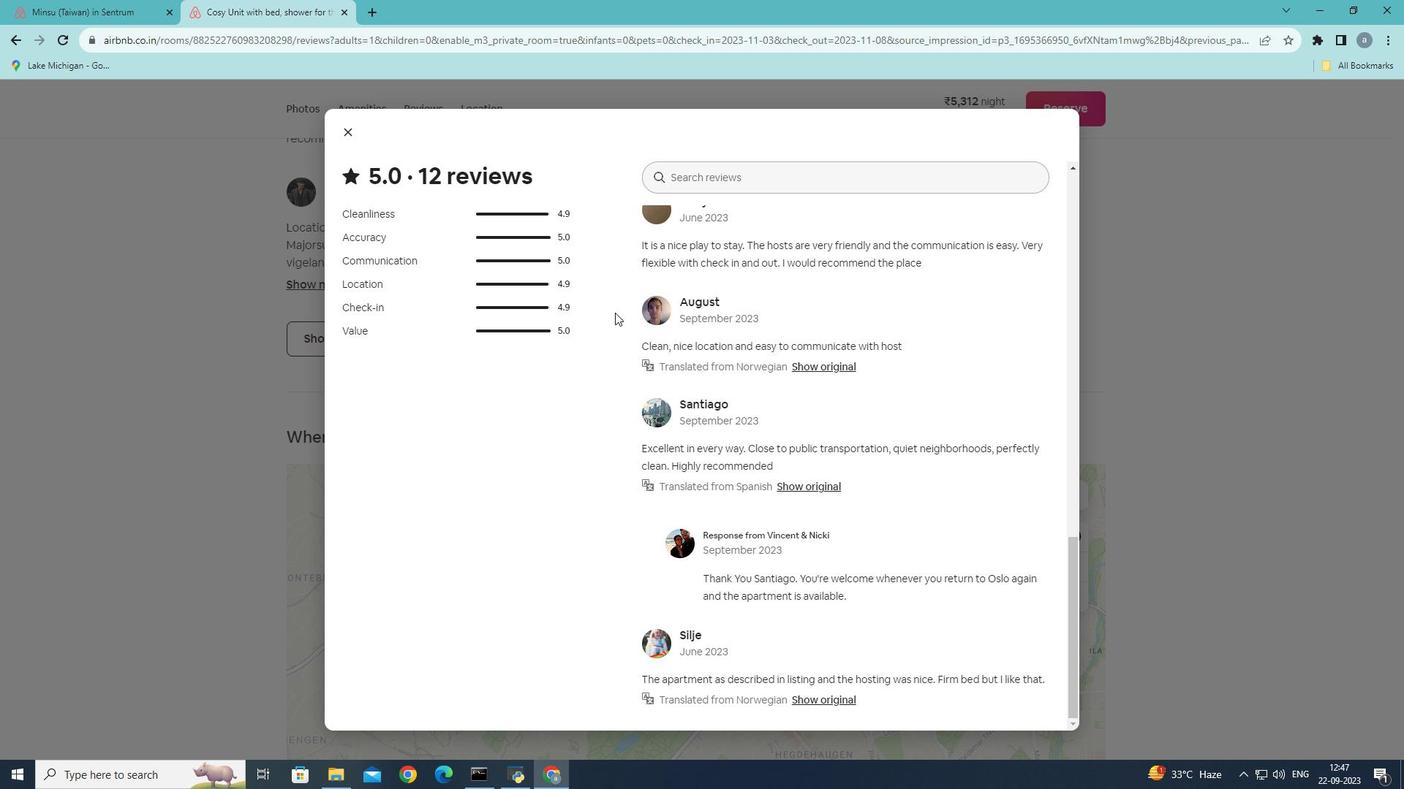 
Action: Mouse moved to (356, 133)
Screenshot: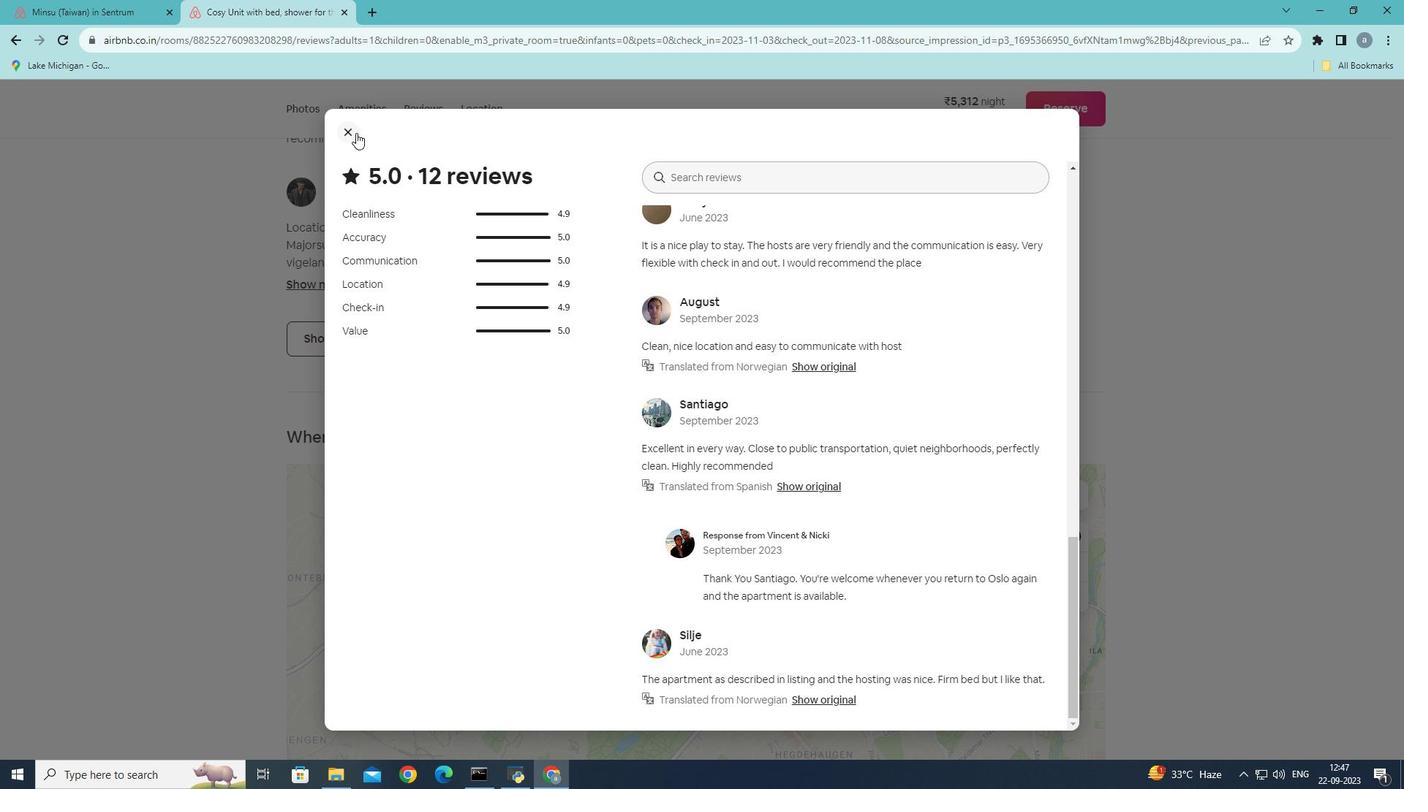 
Action: Mouse pressed left at (356, 133)
Screenshot: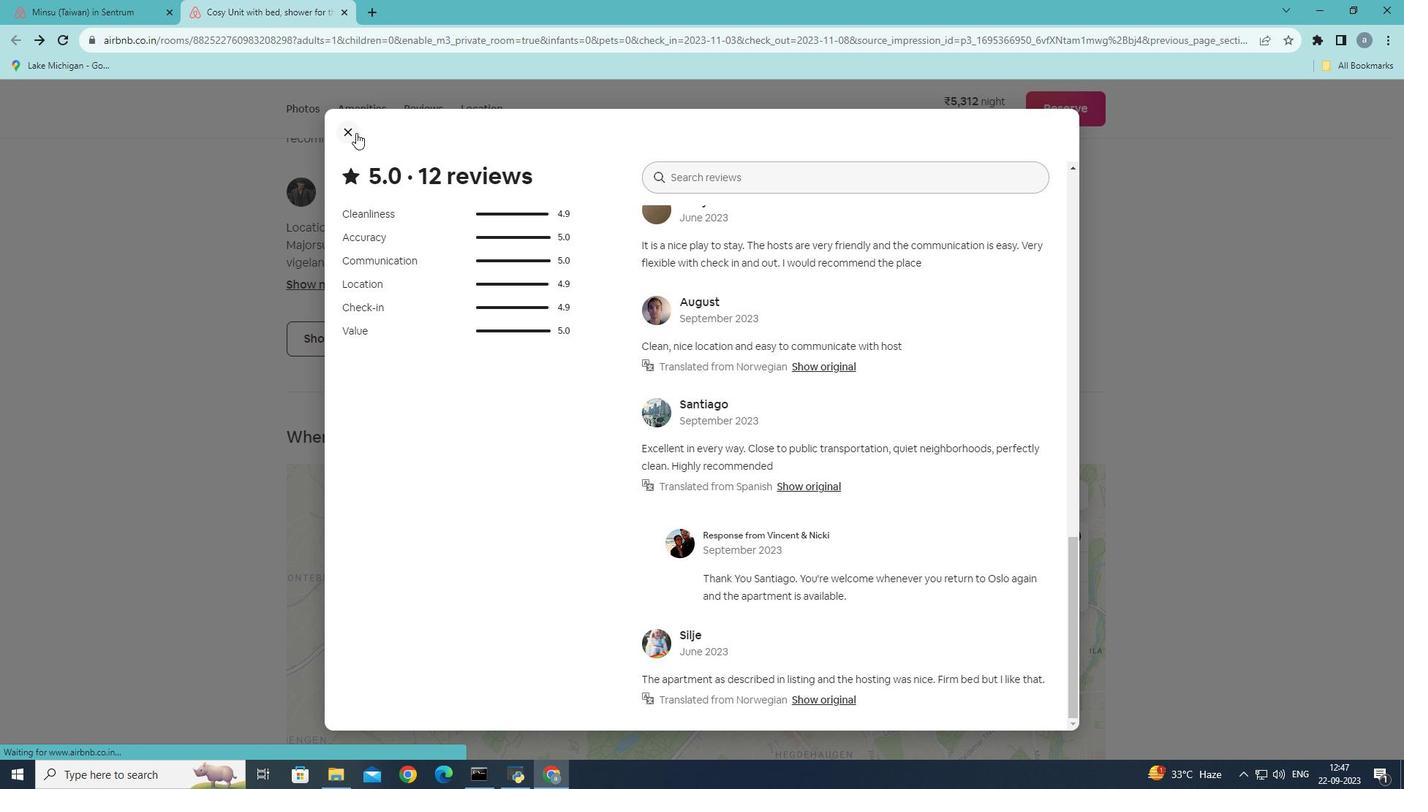 
Action: Mouse moved to (509, 269)
Screenshot: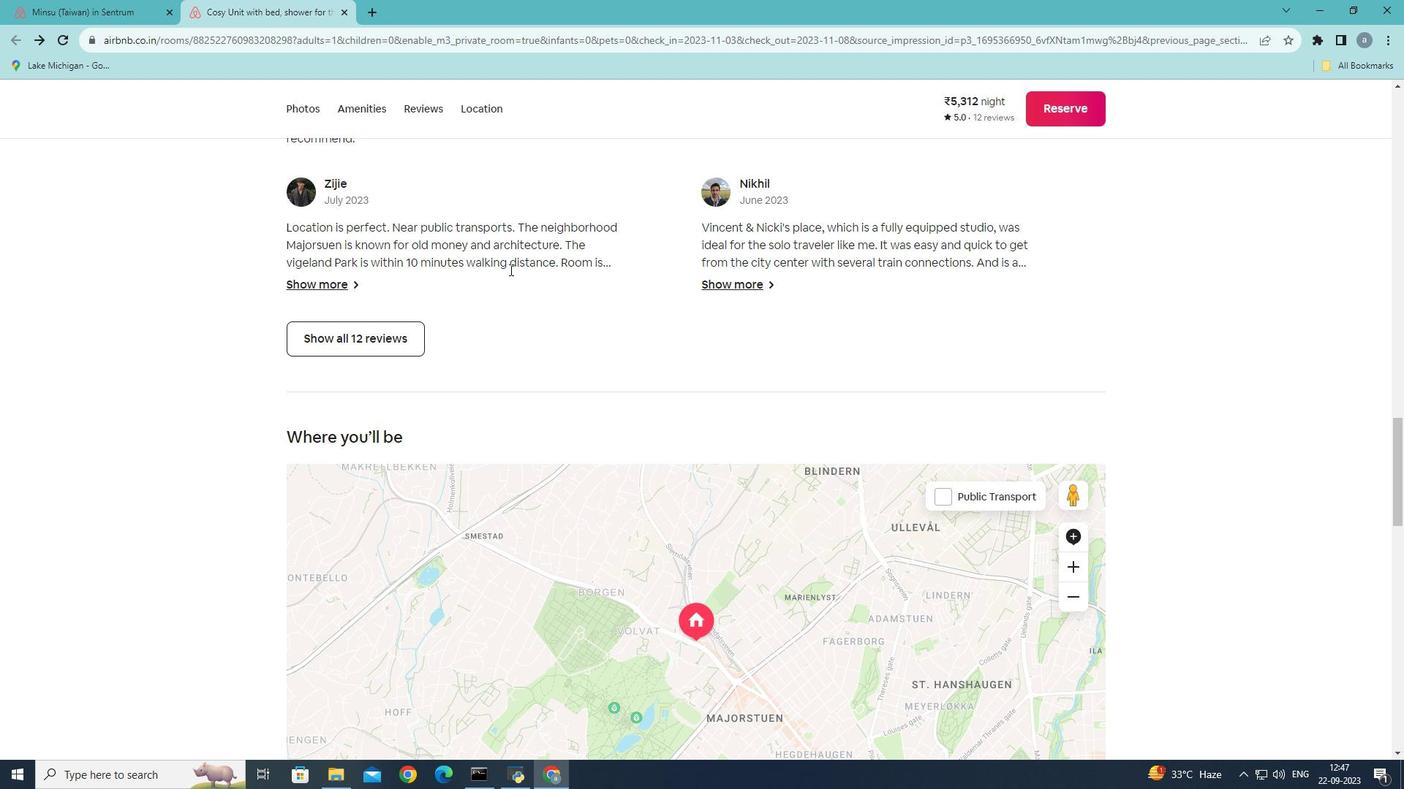 
Action: Mouse scrolled (509, 269) with delta (0, 0)
Screenshot: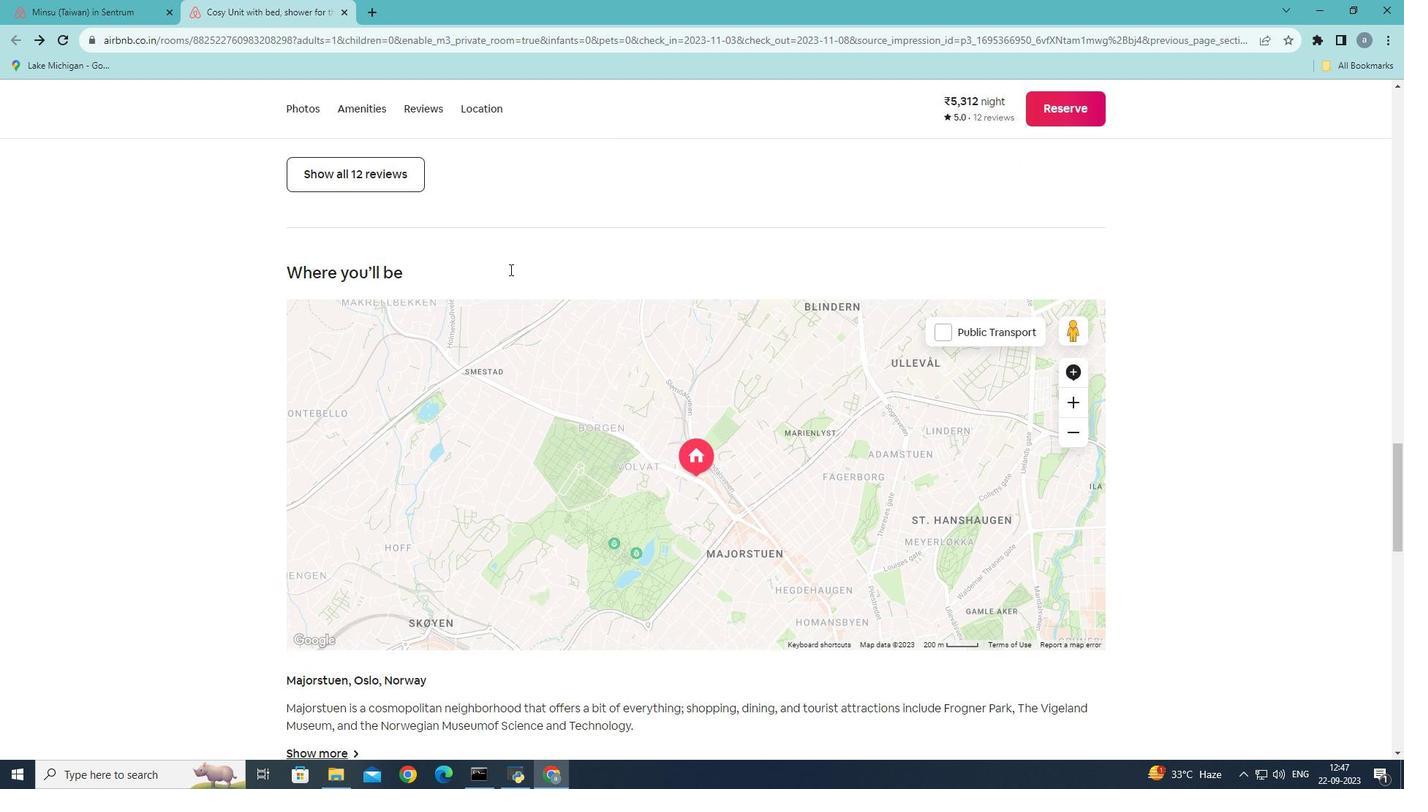 
Action: Mouse scrolled (509, 269) with delta (0, 0)
Screenshot: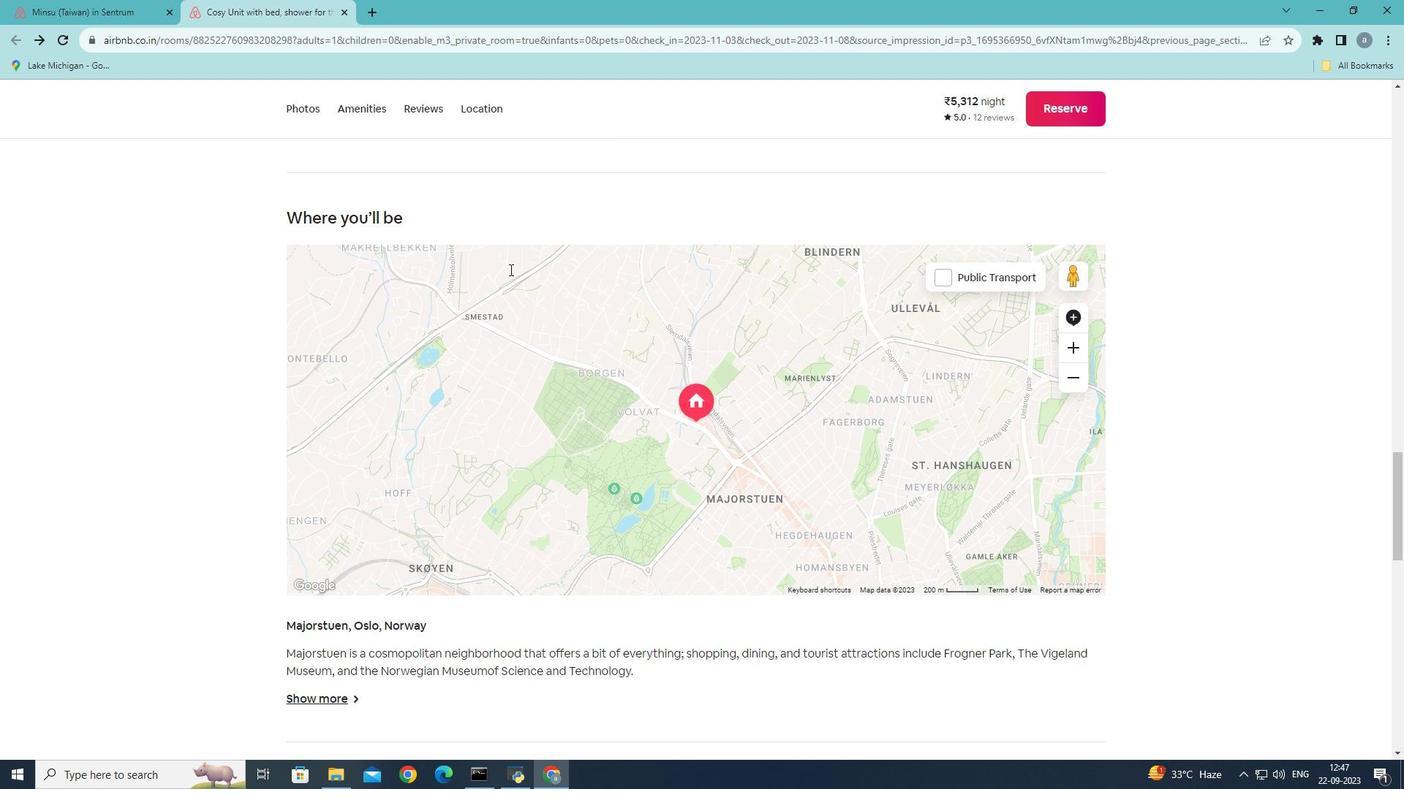 
Action: Mouse scrolled (509, 269) with delta (0, 0)
Screenshot: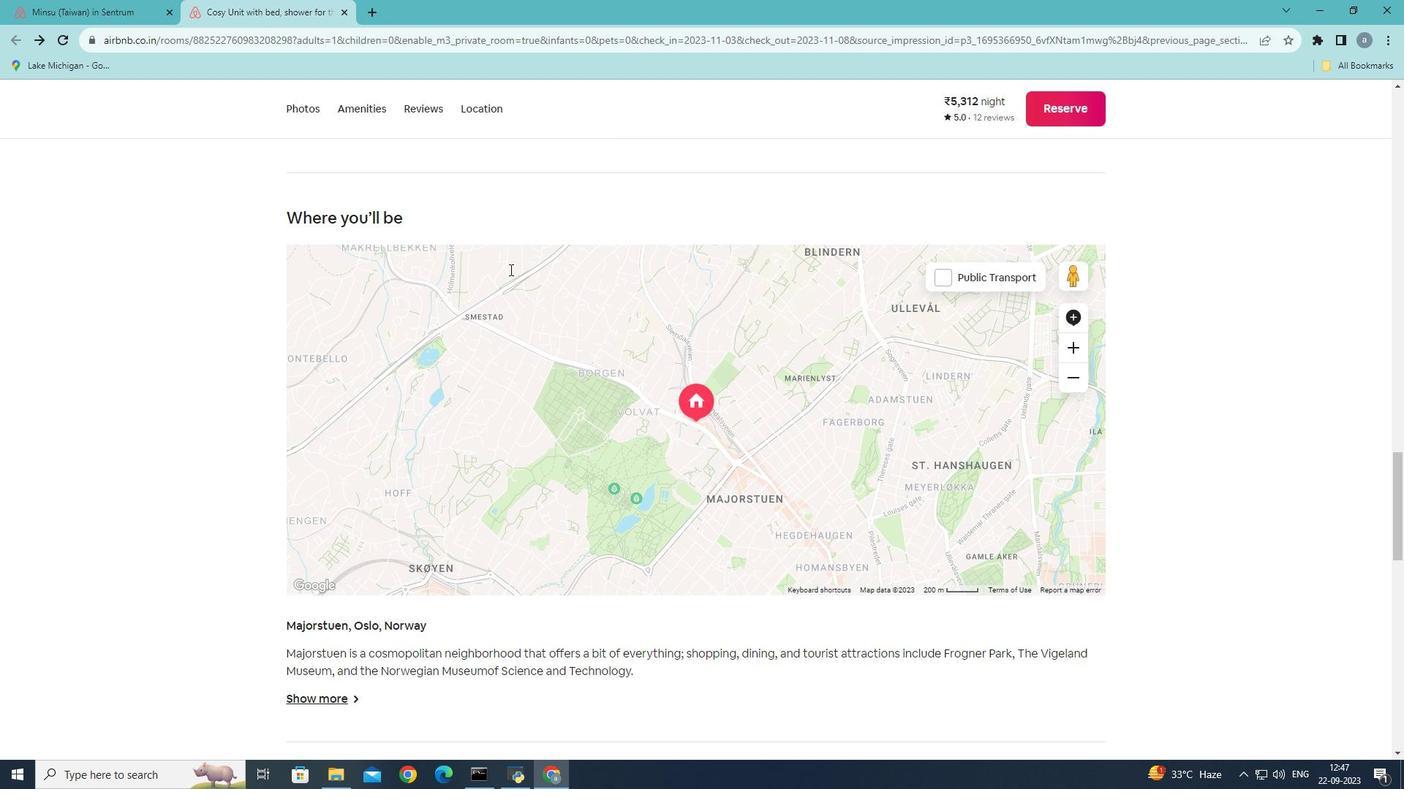 
Action: Mouse scrolled (509, 269) with delta (0, 0)
Screenshot: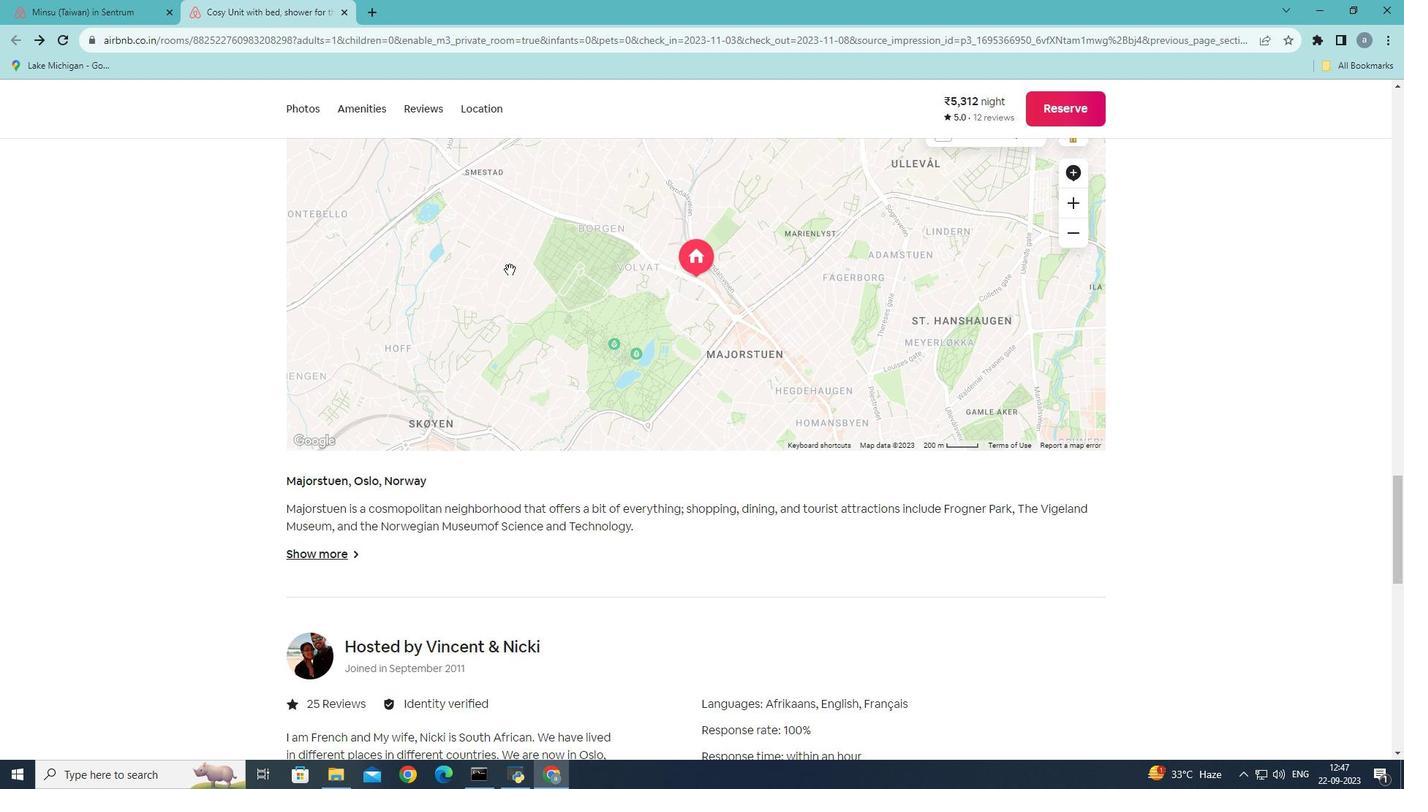 
Action: Mouse scrolled (509, 269) with delta (0, 0)
Screenshot: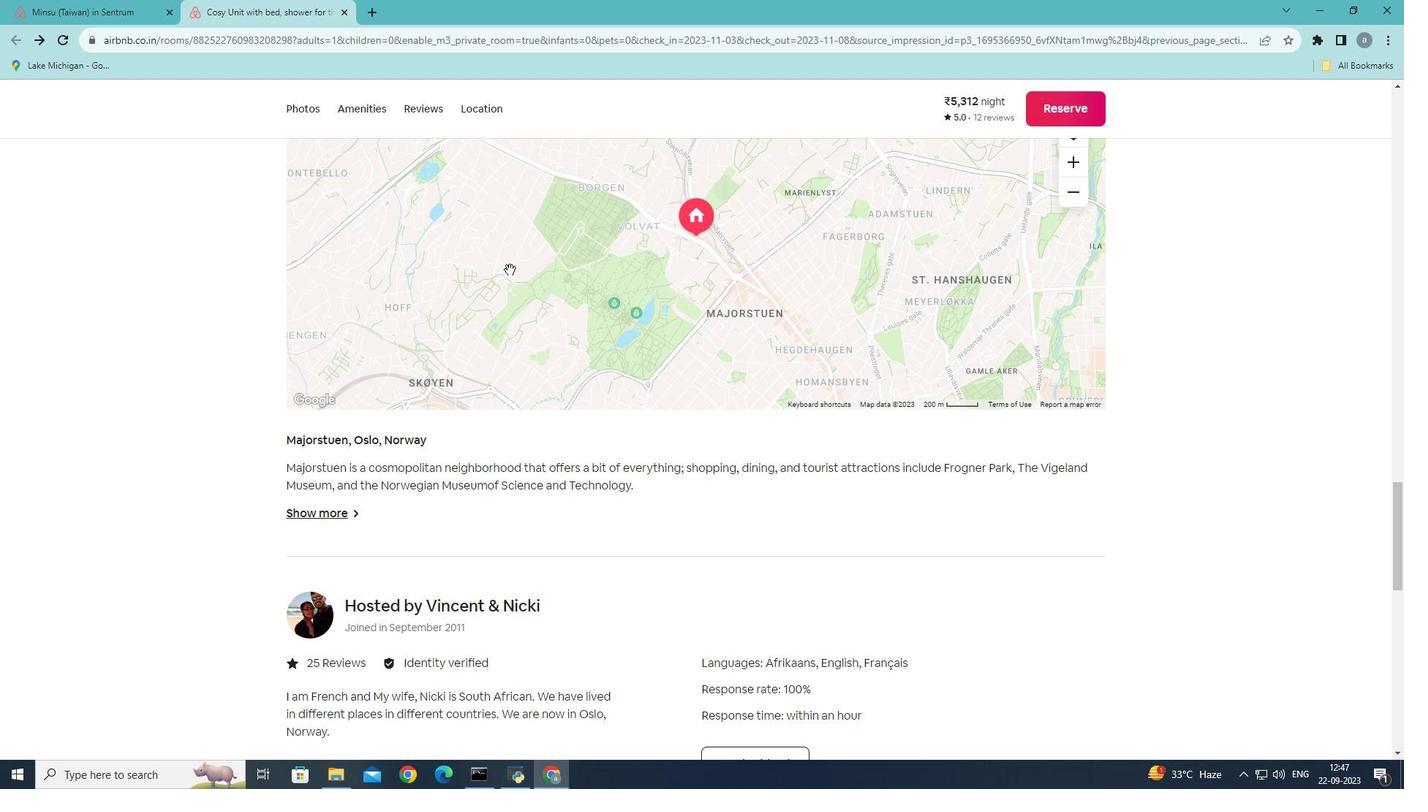 
Action: Mouse scrolled (509, 269) with delta (0, 0)
Screenshot: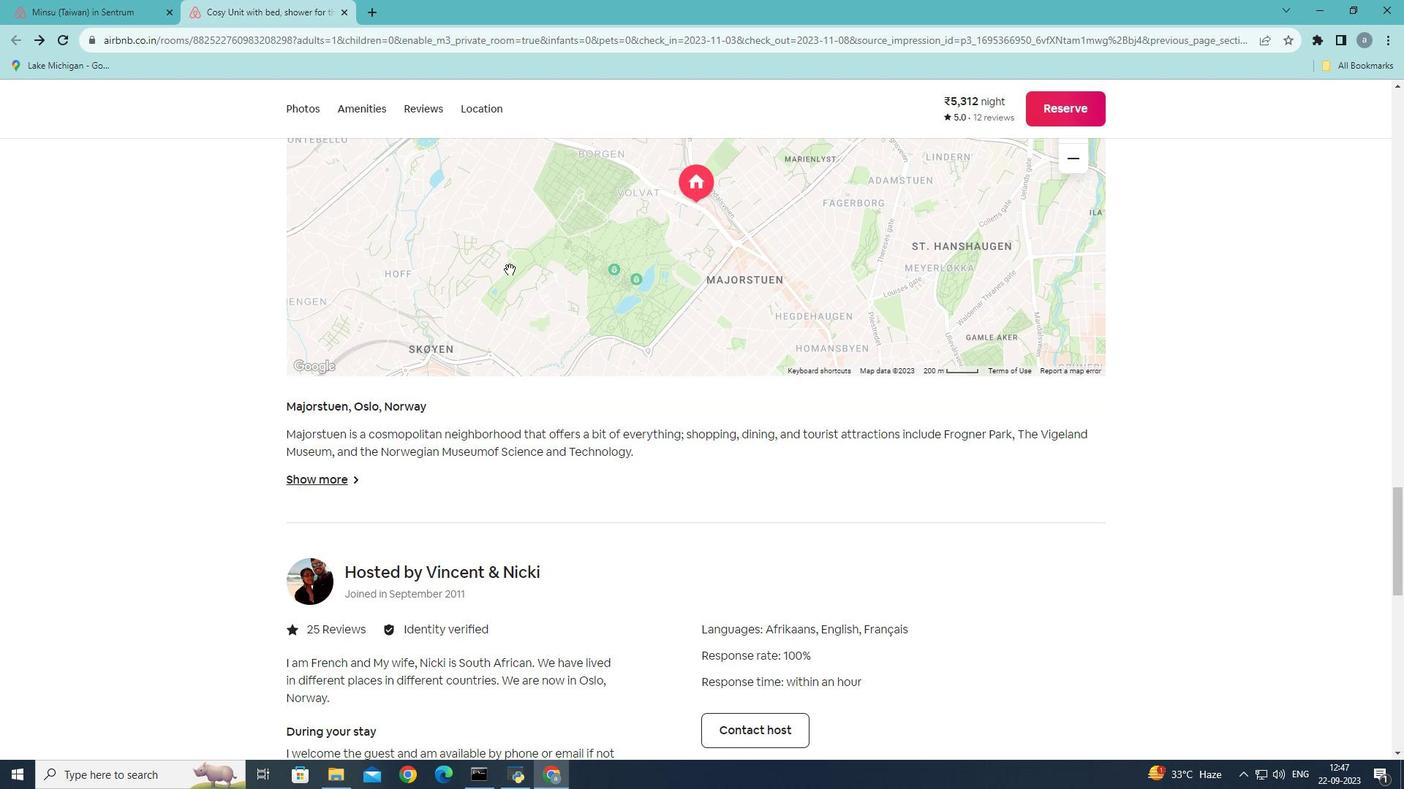 
Action: Mouse scrolled (509, 269) with delta (0, 0)
Screenshot: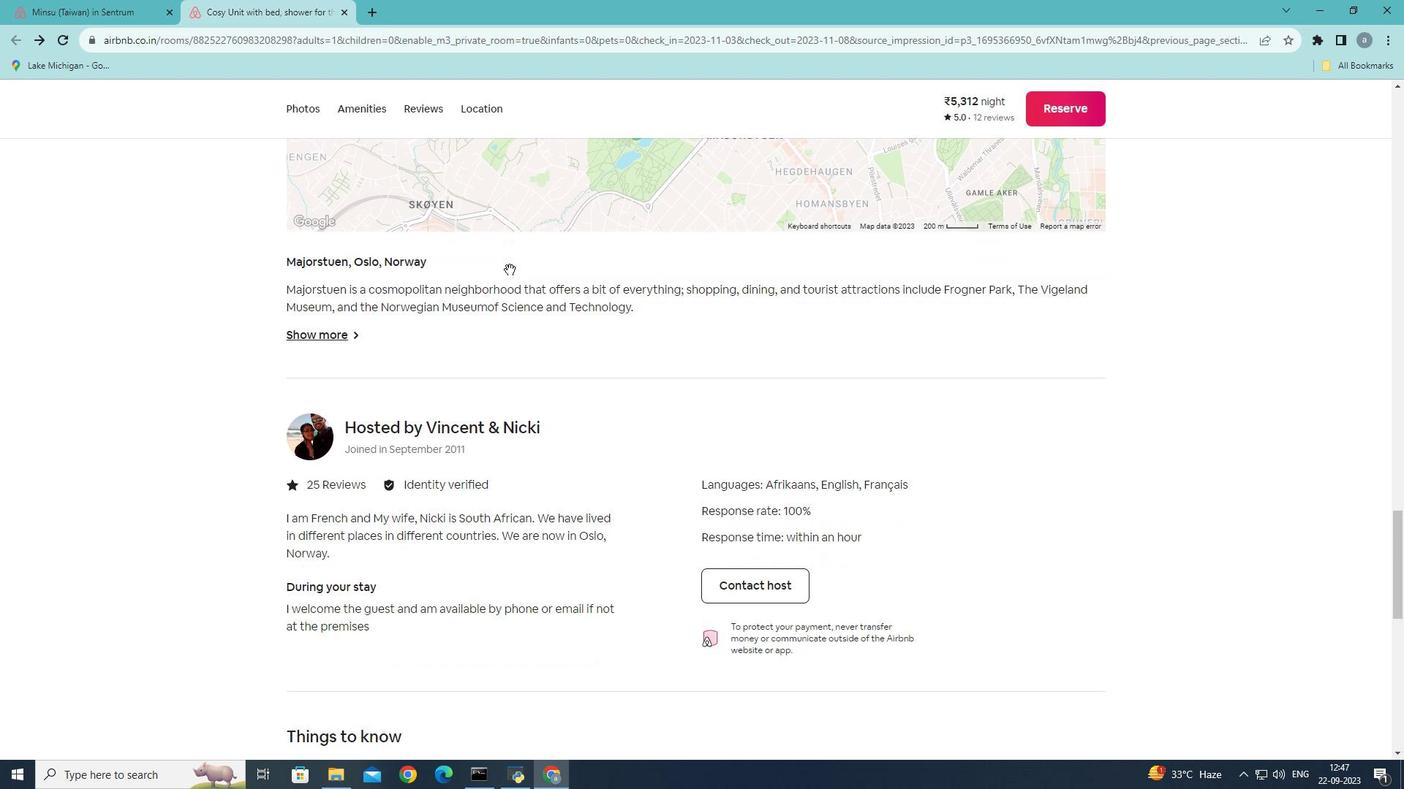 
Action: Mouse scrolled (509, 269) with delta (0, 0)
Screenshot: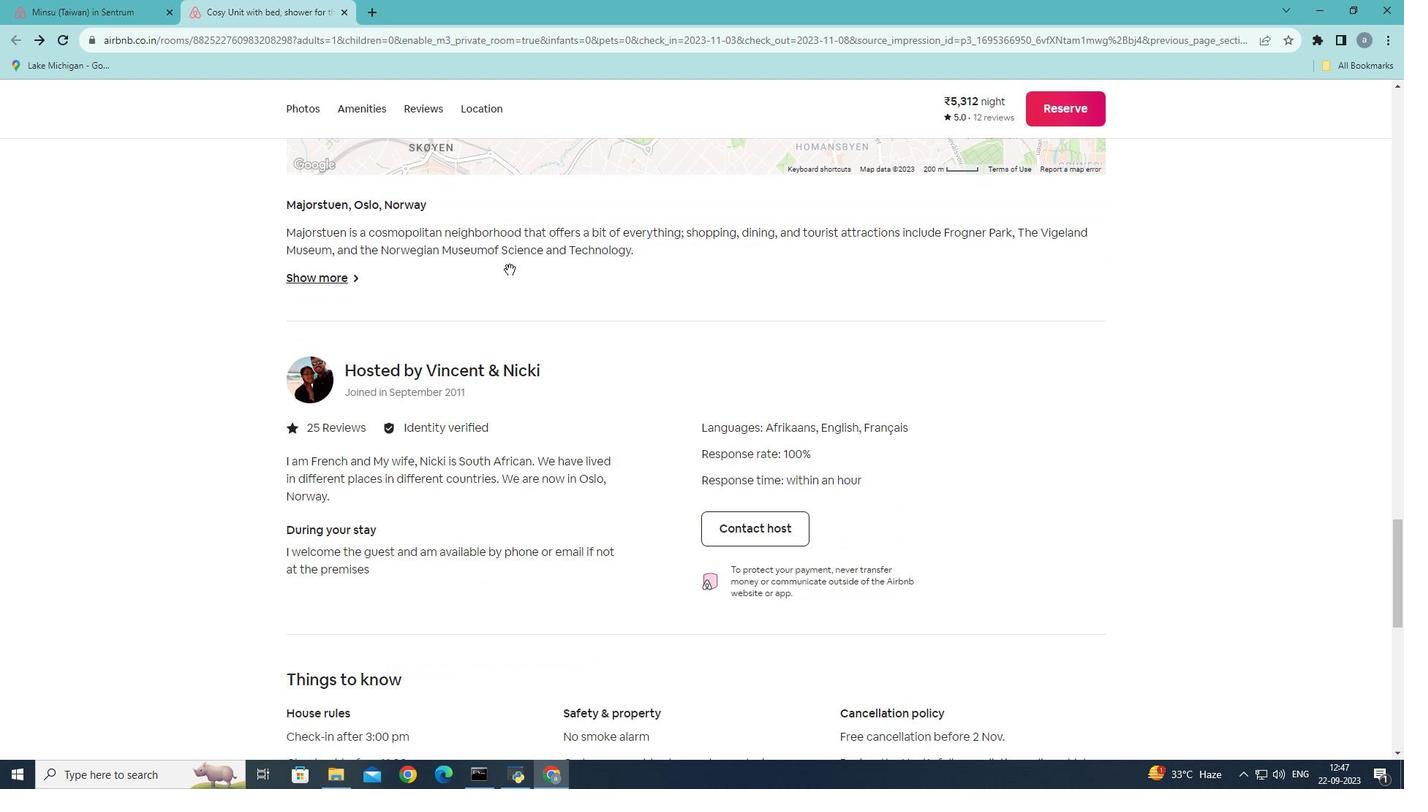 
Action: Mouse scrolled (509, 269) with delta (0, 0)
Screenshot: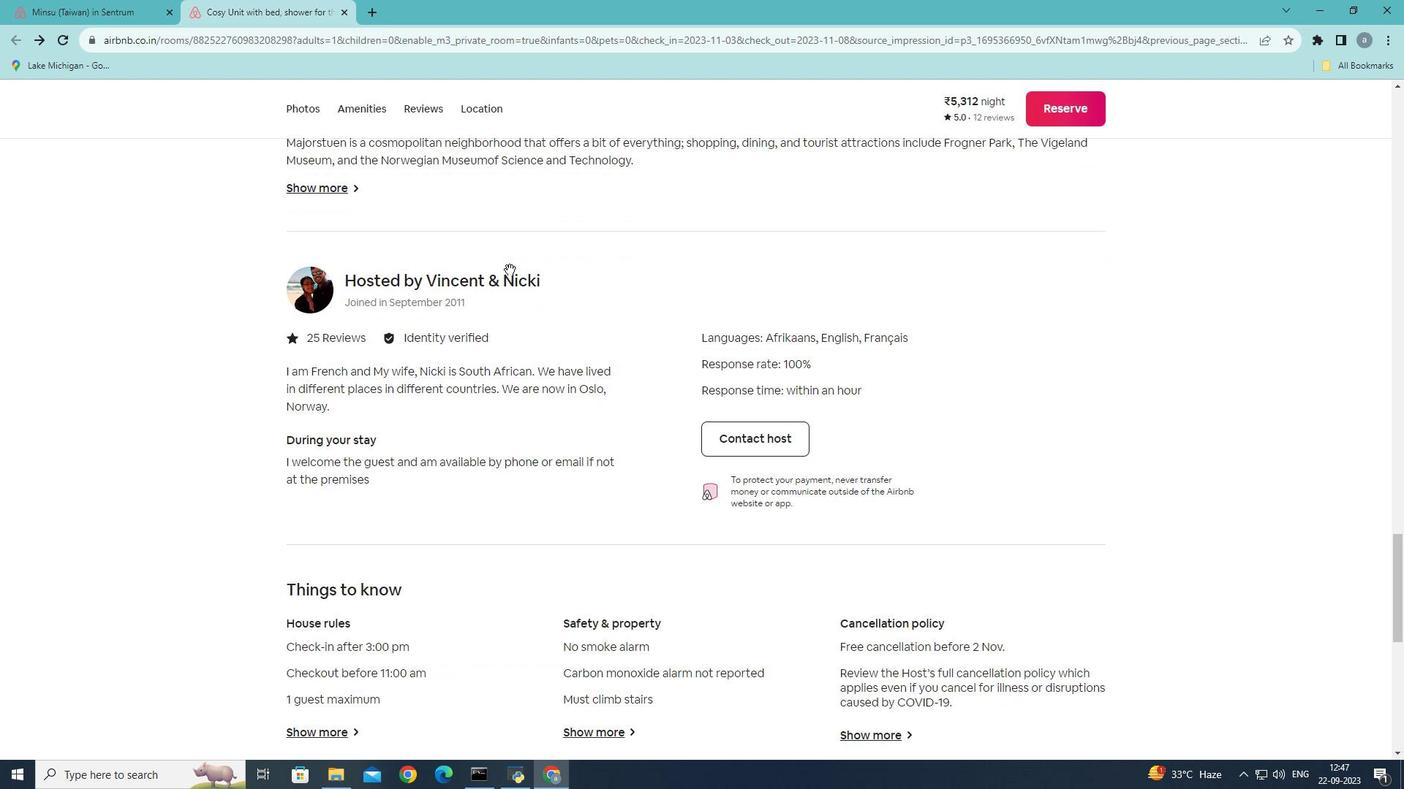 
Action: Mouse scrolled (509, 269) with delta (0, 0)
Screenshot: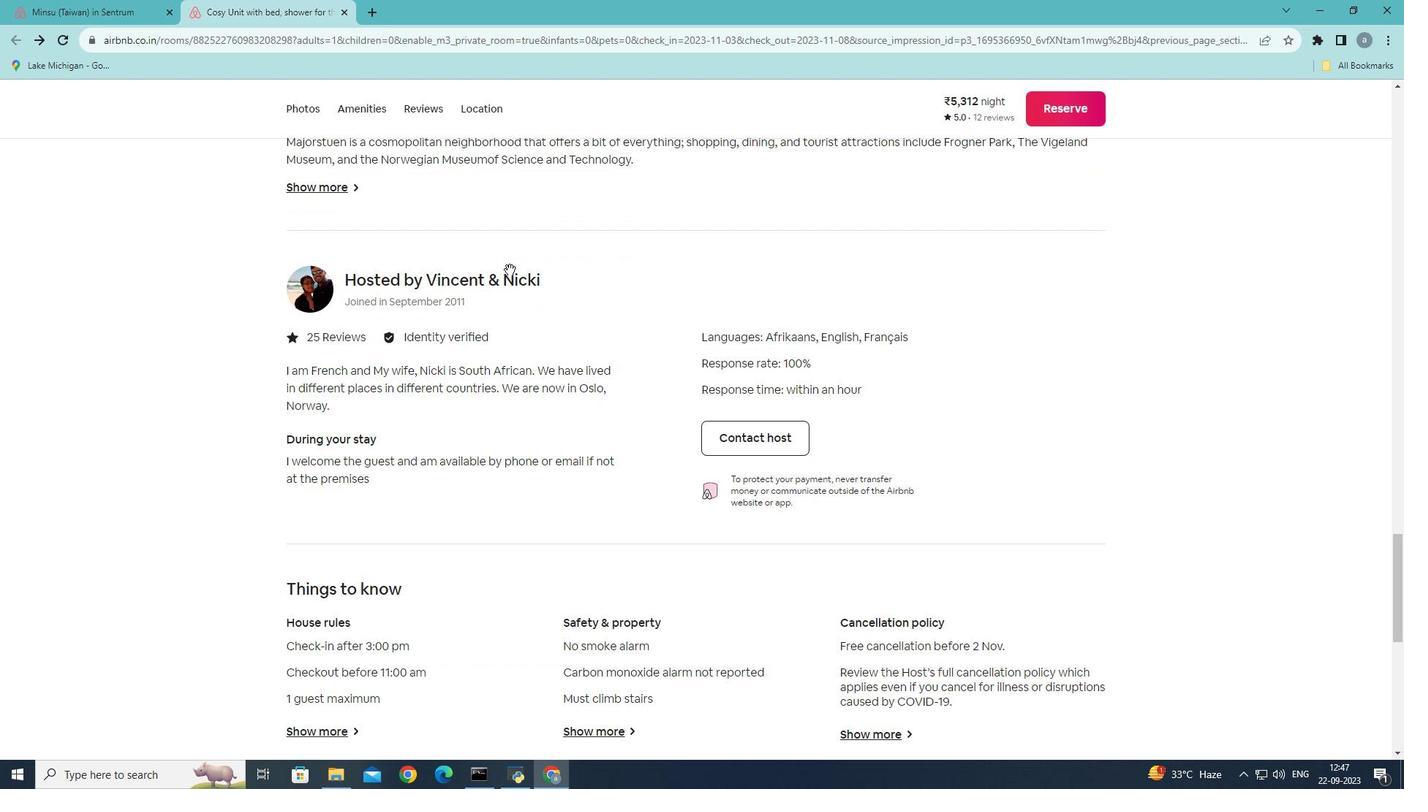 
Action: Mouse scrolled (509, 269) with delta (0, 0)
Screenshot: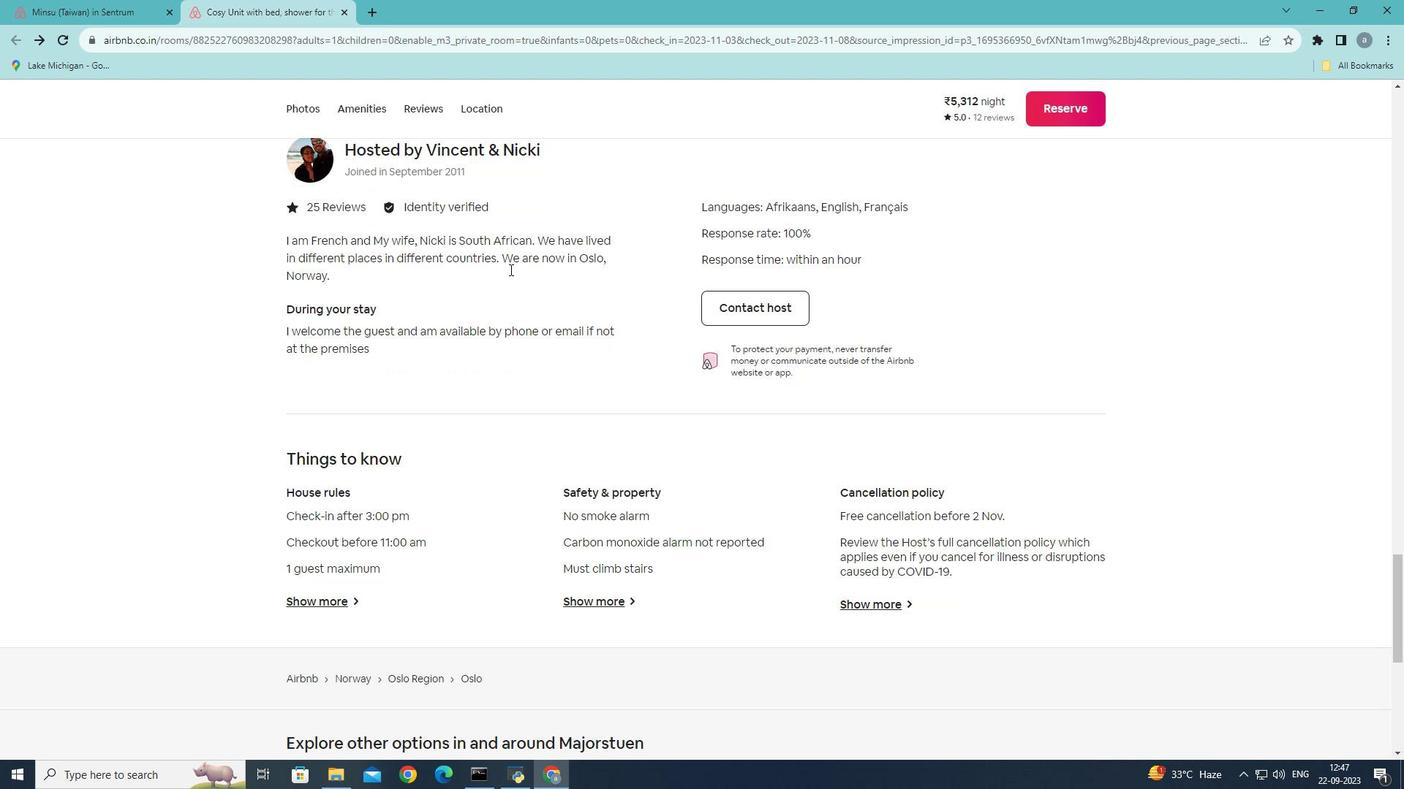 
Action: Mouse scrolled (509, 269) with delta (0, 0)
Screenshot: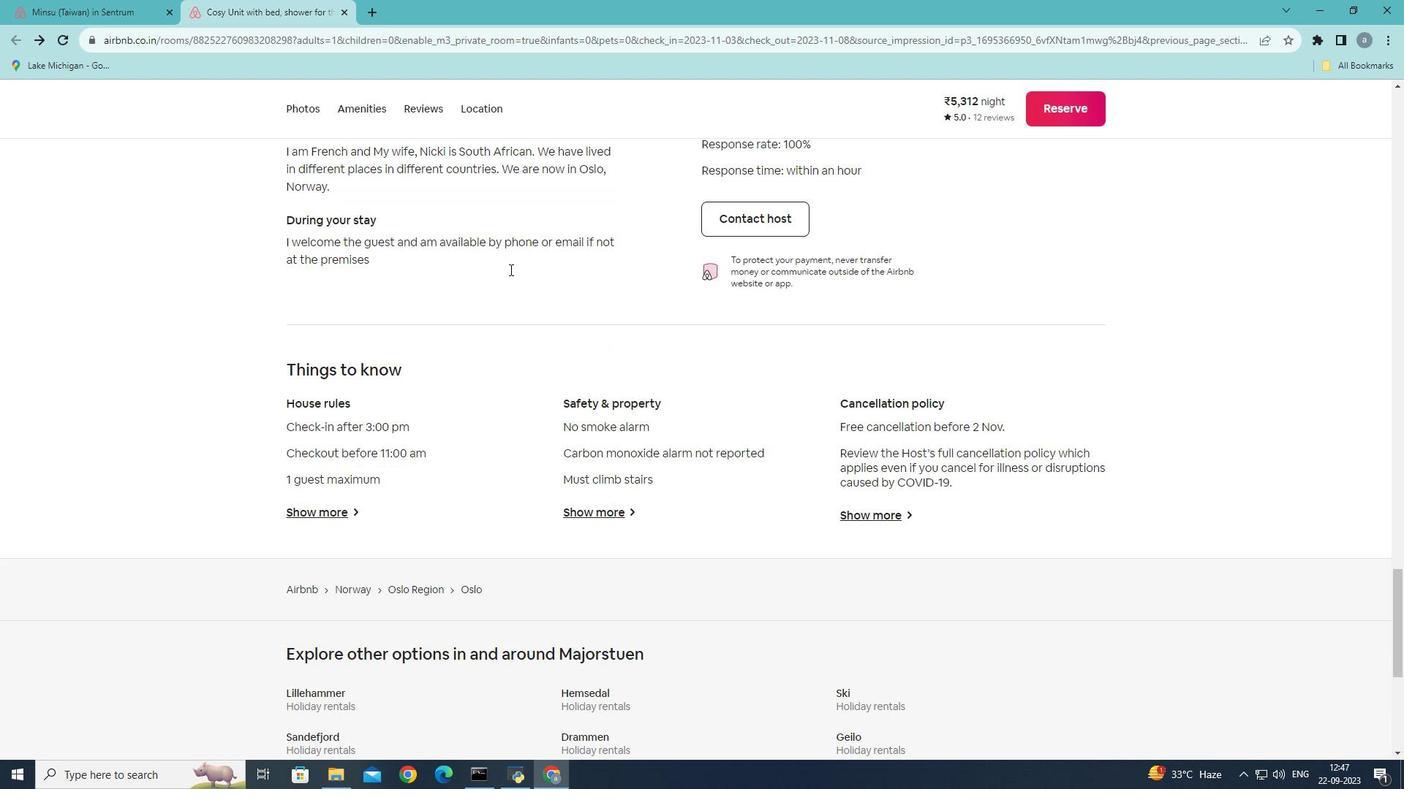 
Action: Mouse scrolled (509, 269) with delta (0, 0)
Screenshot: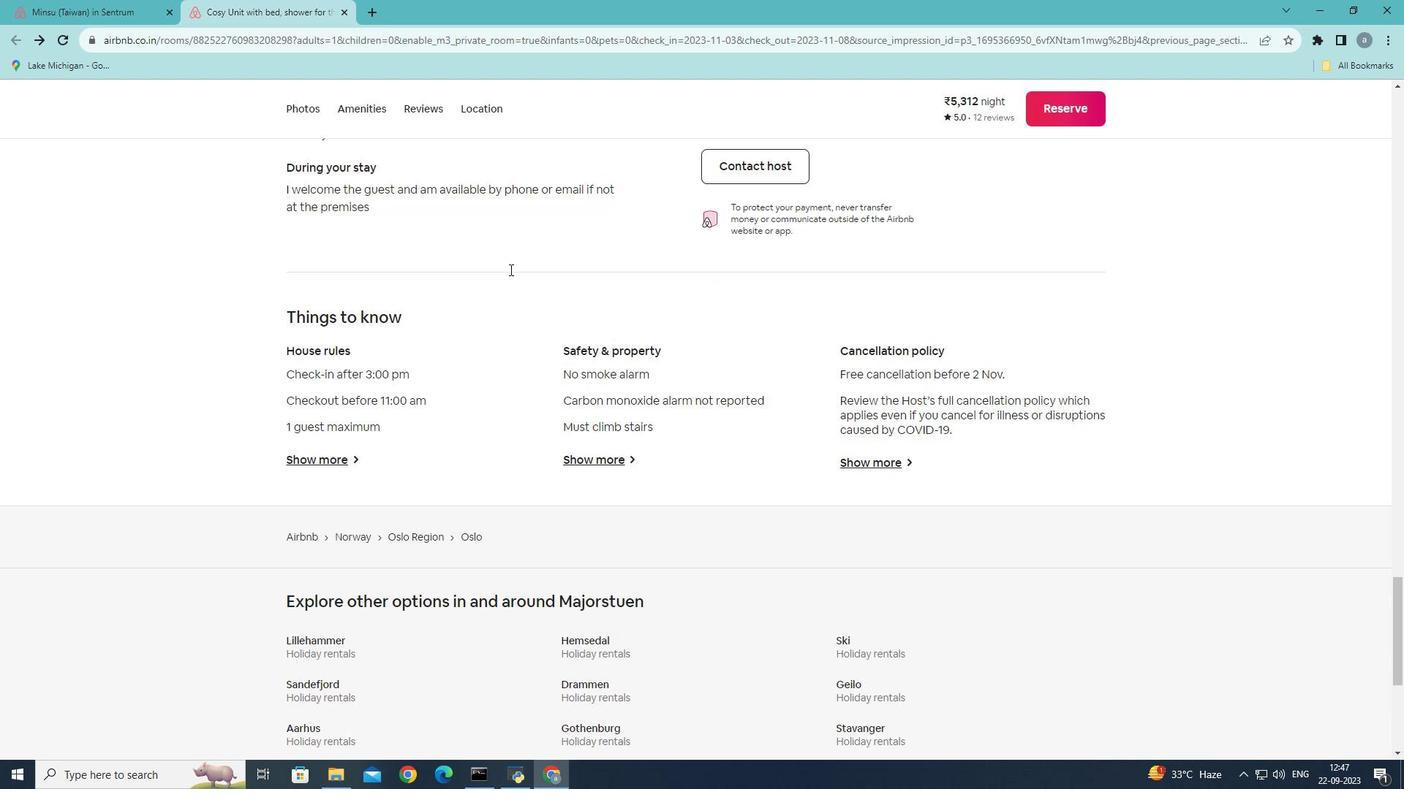 
Action: Mouse scrolled (509, 269) with delta (0, 0)
Screenshot: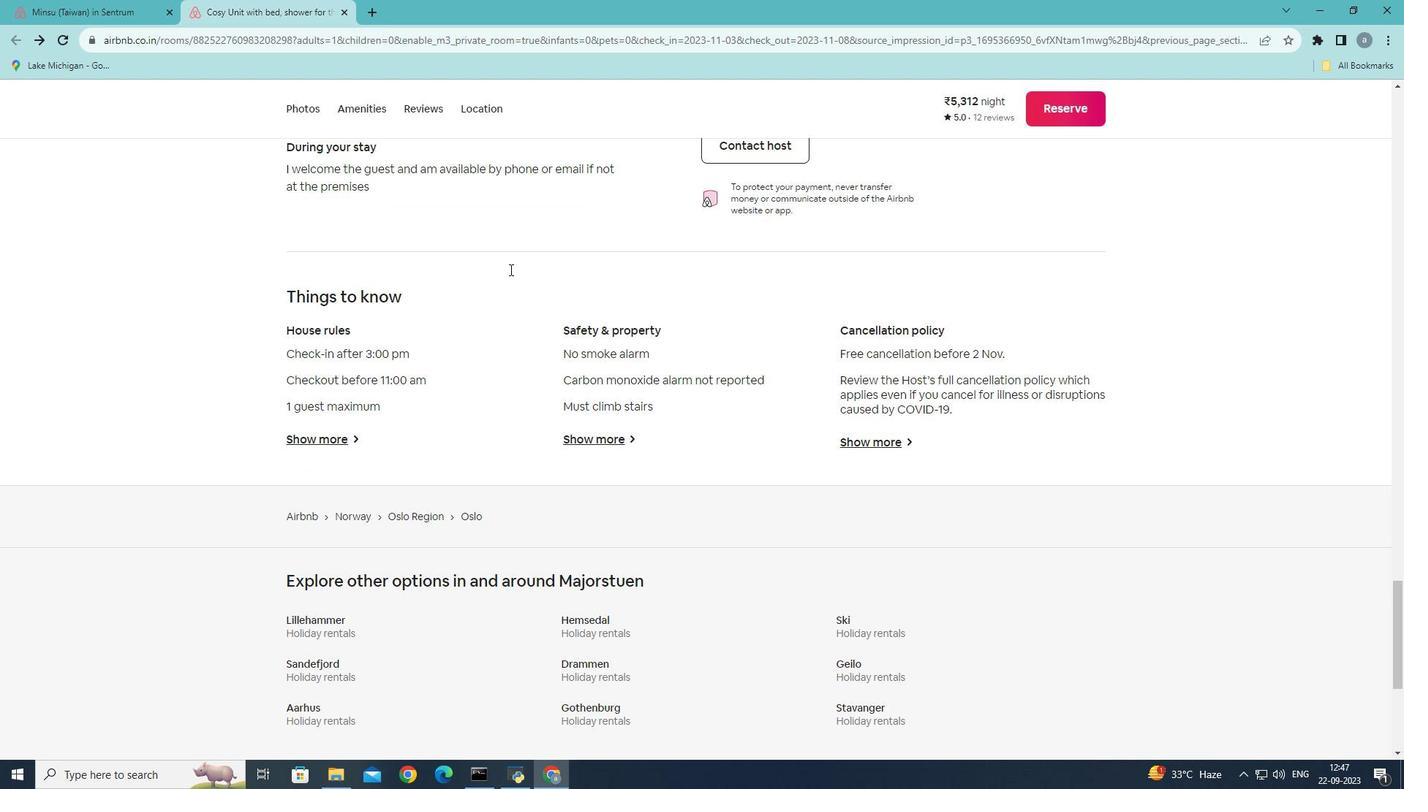 
Action: Mouse scrolled (509, 269) with delta (0, 0)
Screenshot: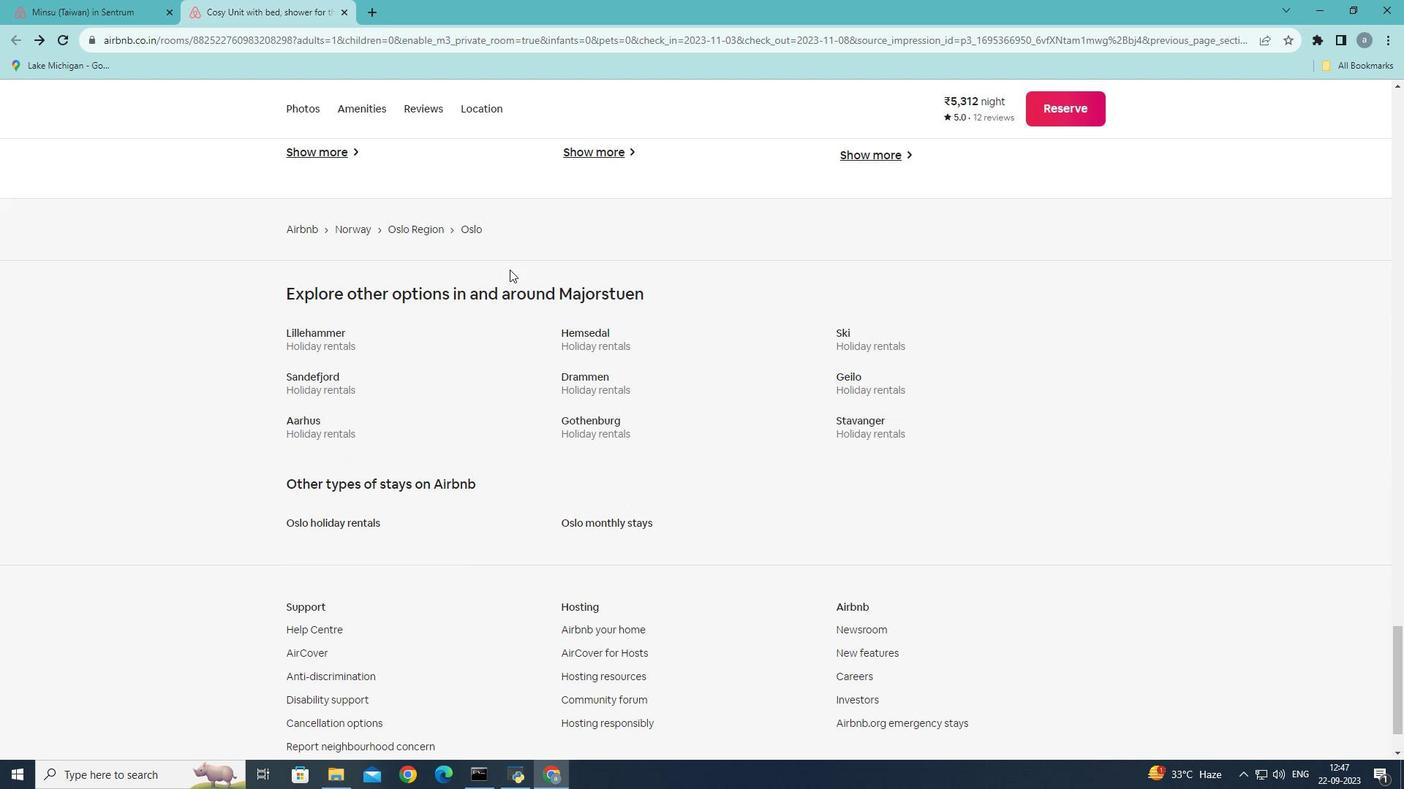 
Action: Mouse scrolled (509, 269) with delta (0, 0)
Screenshot: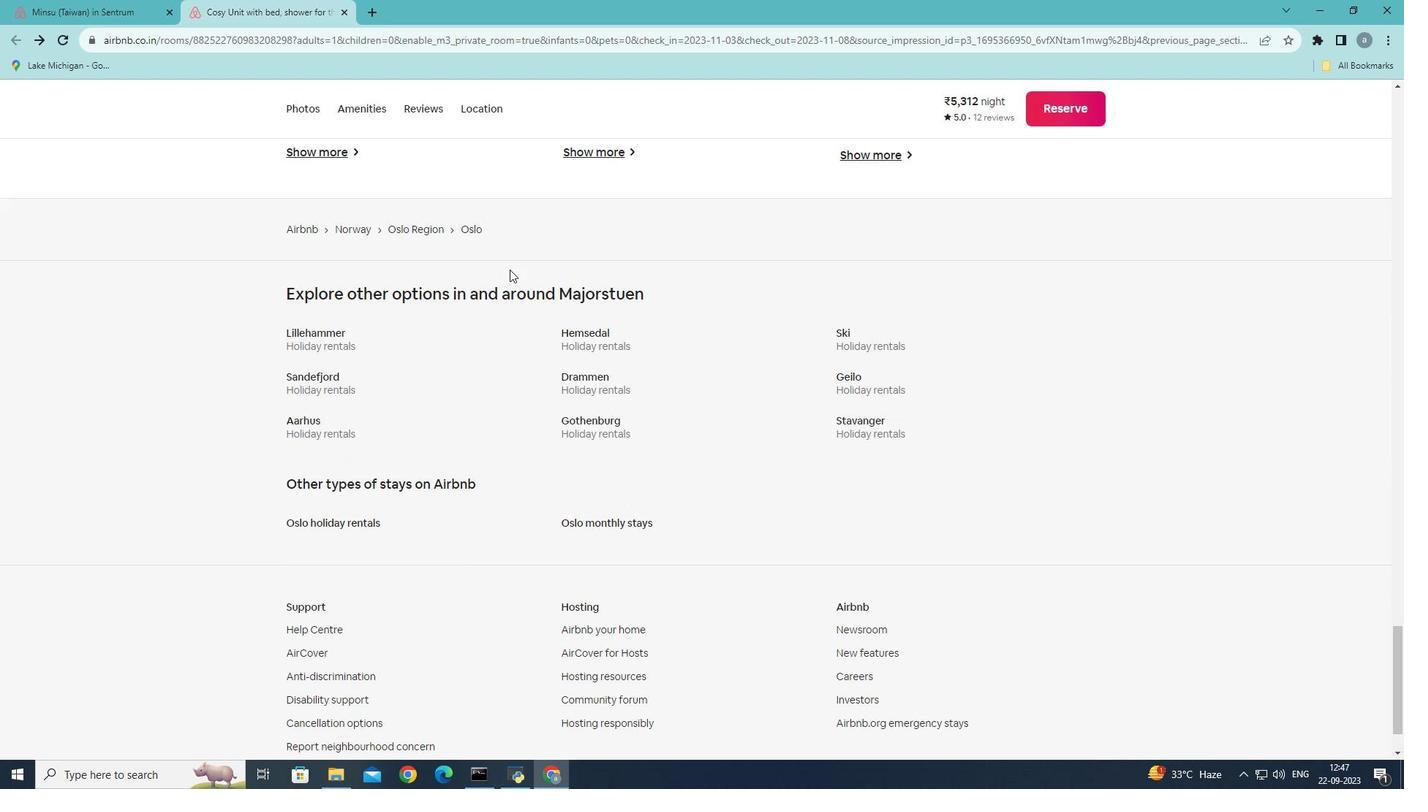 
Action: Mouse scrolled (509, 269) with delta (0, 0)
Screenshot: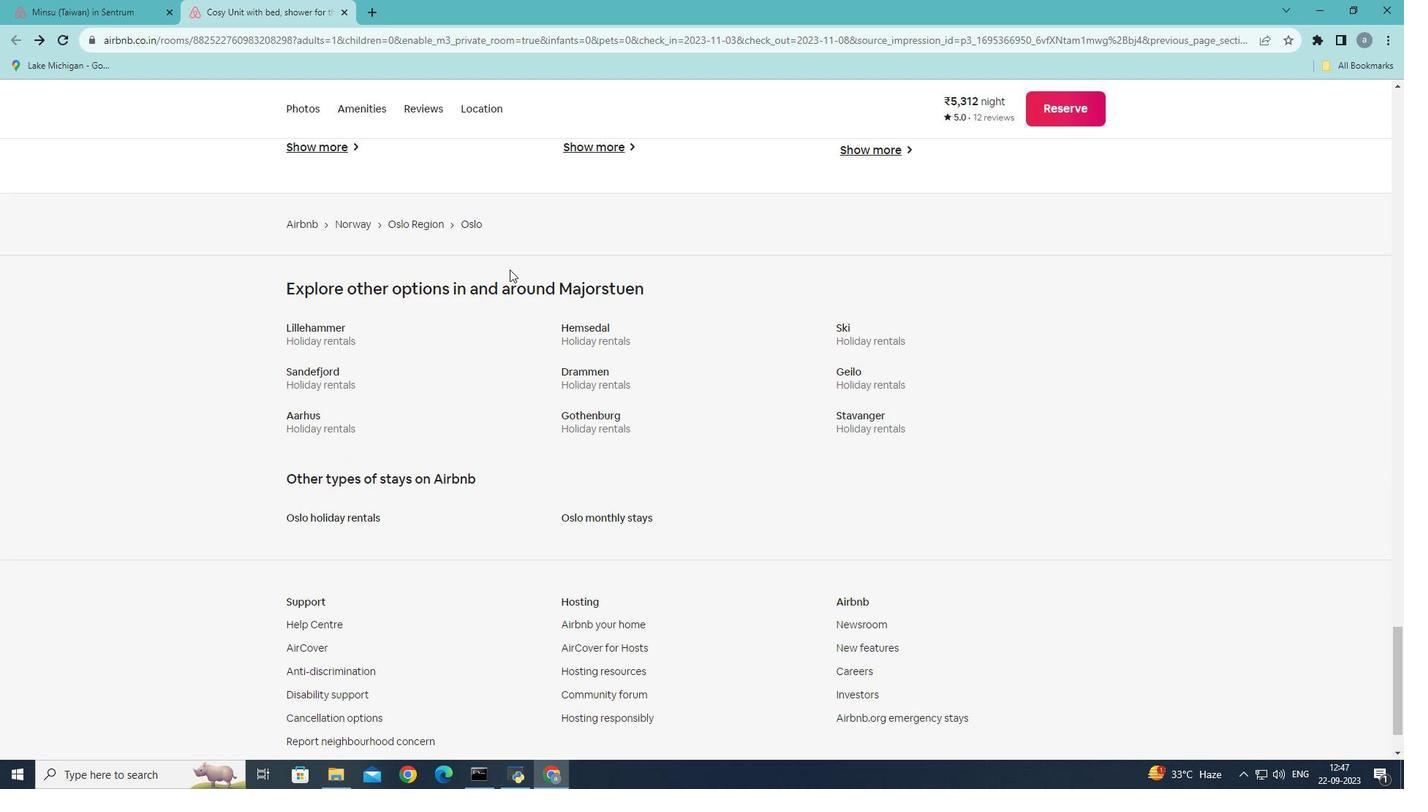 
Action: Mouse scrolled (509, 269) with delta (0, 0)
Screenshot: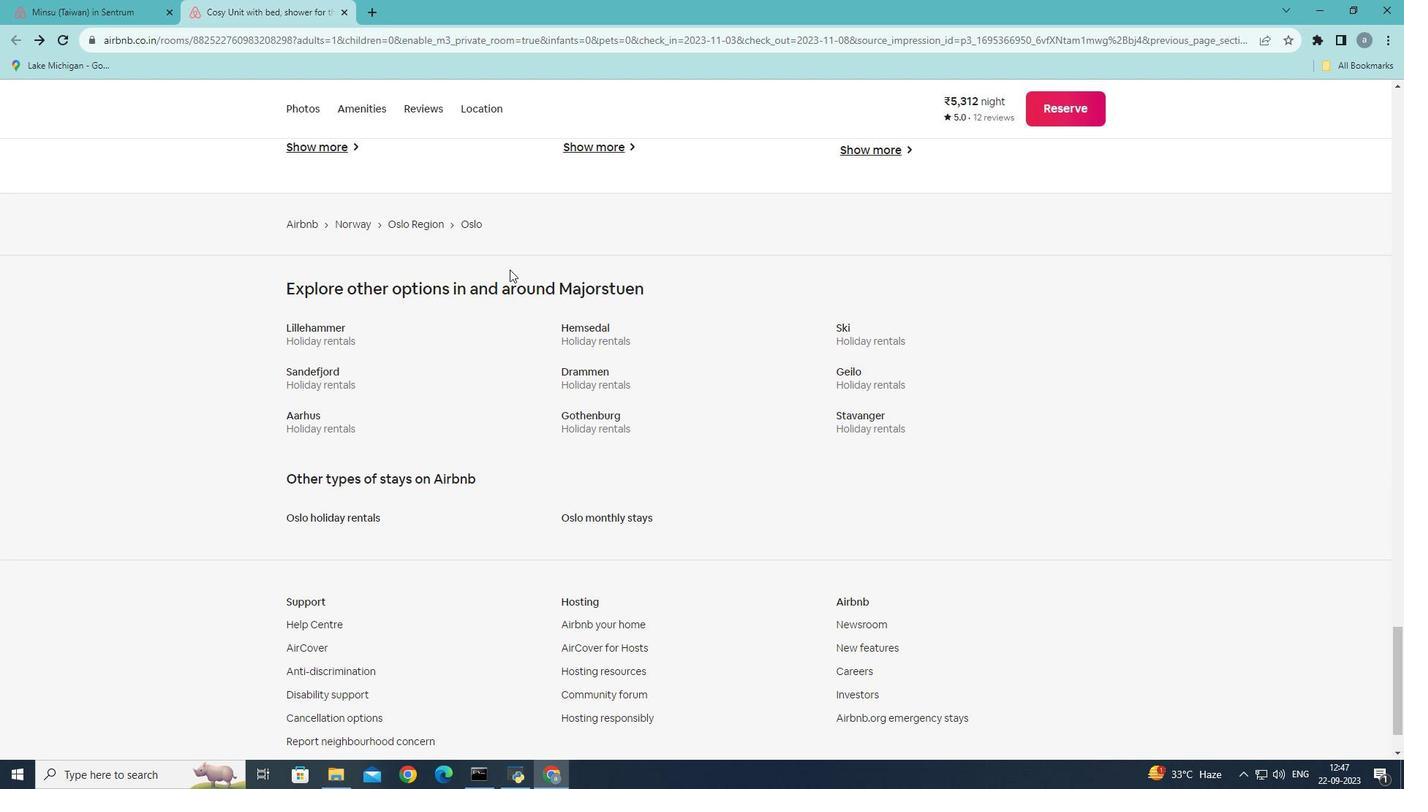 
Action: Mouse scrolled (509, 269) with delta (0, 0)
Screenshot: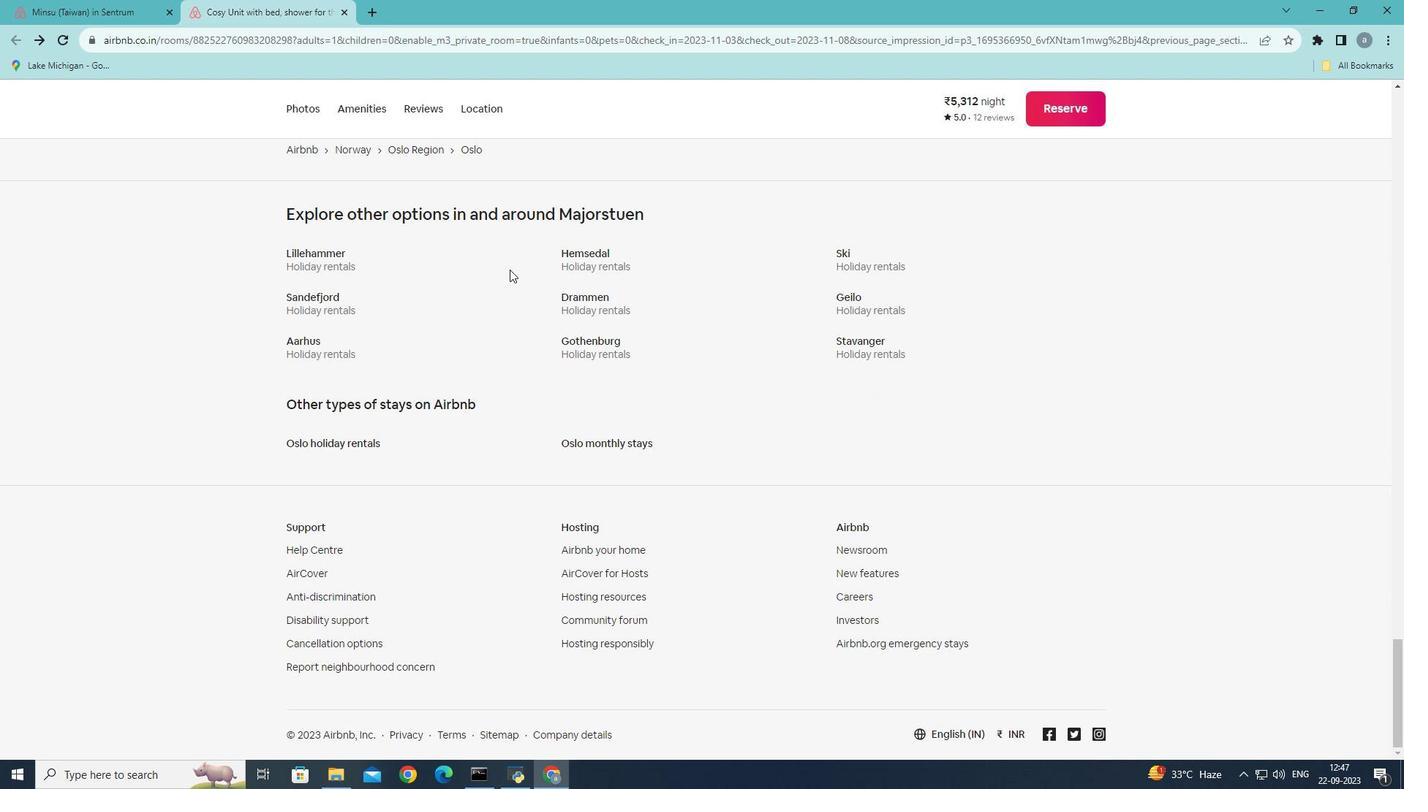 
Action: Mouse scrolled (509, 269) with delta (0, 0)
Screenshot: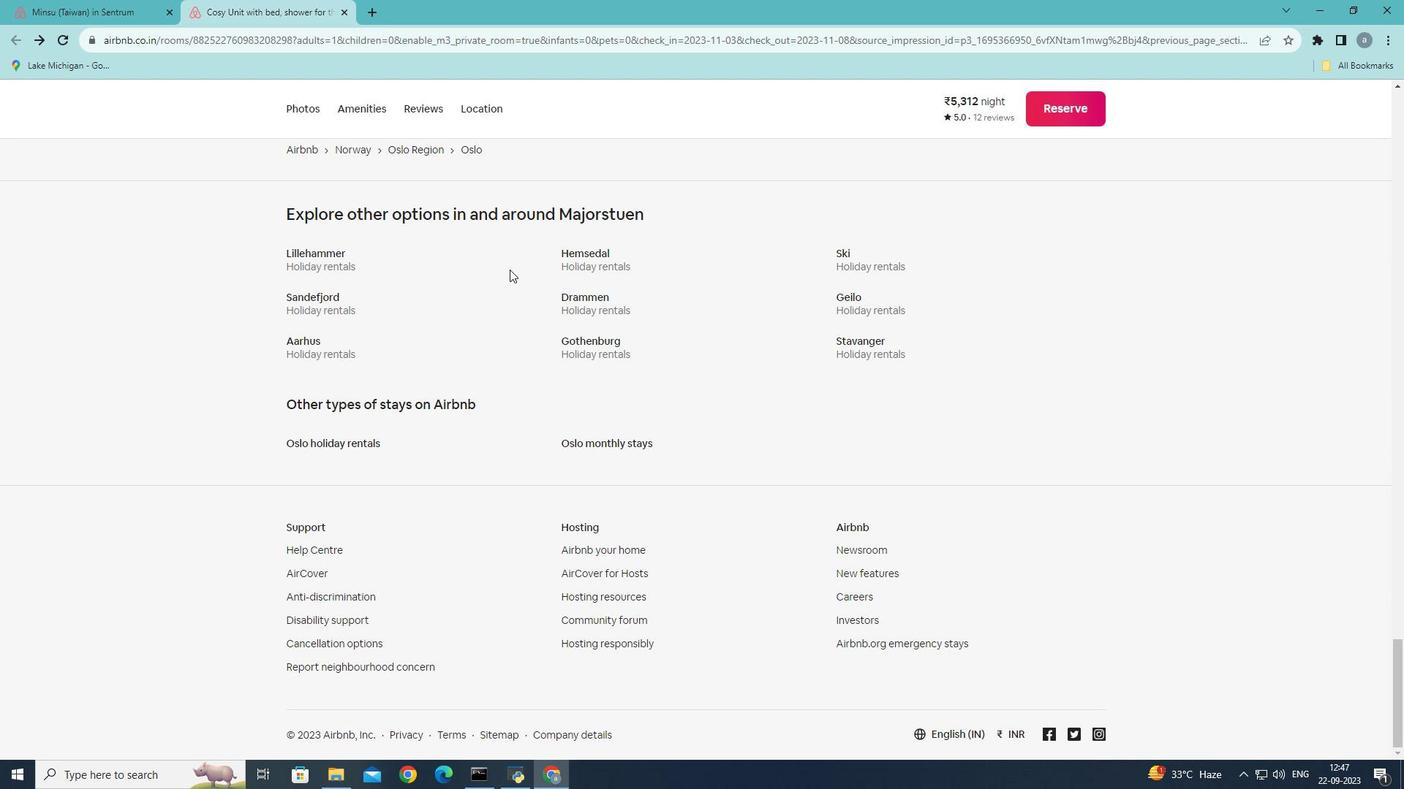 
Action: Mouse scrolled (509, 269) with delta (0, 0)
Screenshot: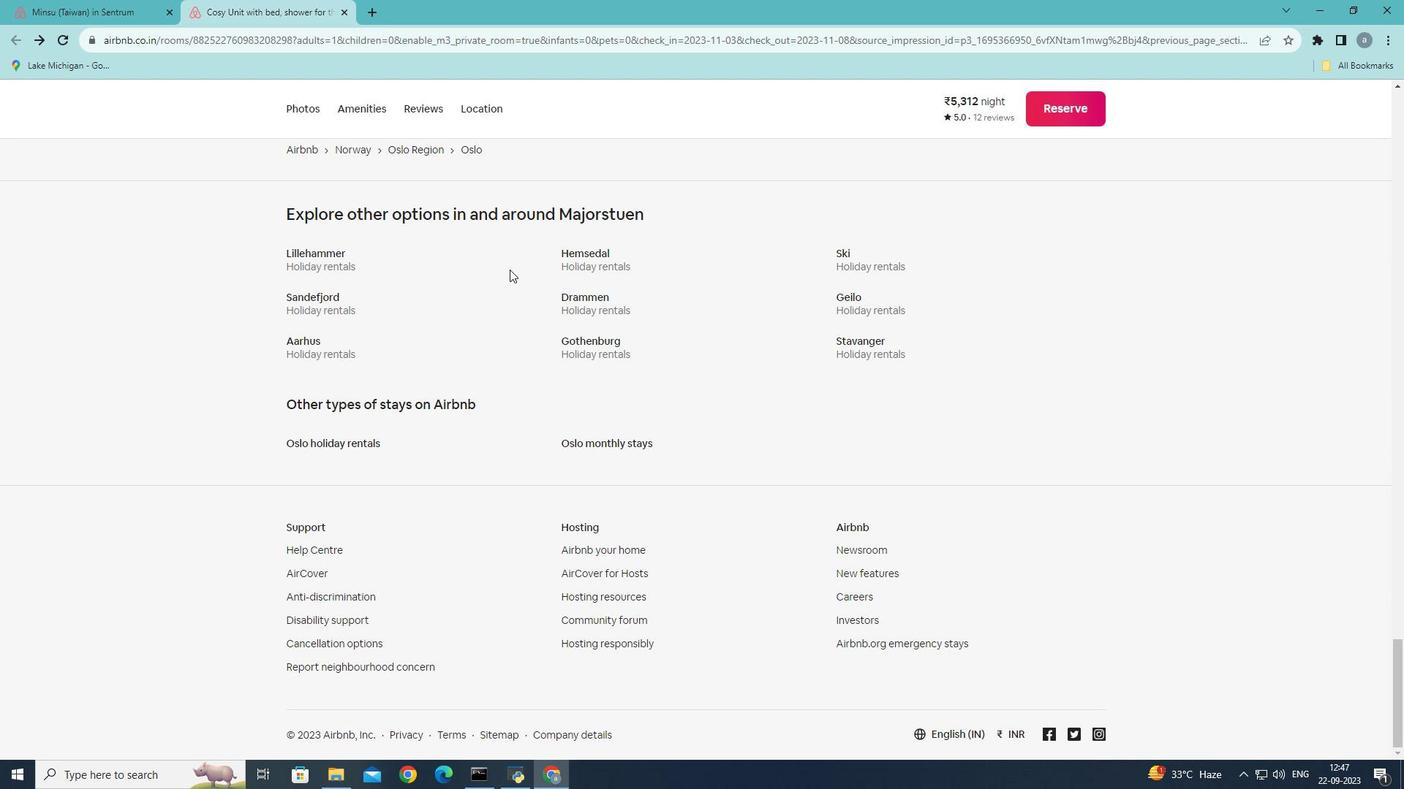 
Action: Mouse scrolled (509, 269) with delta (0, 0)
Screenshot: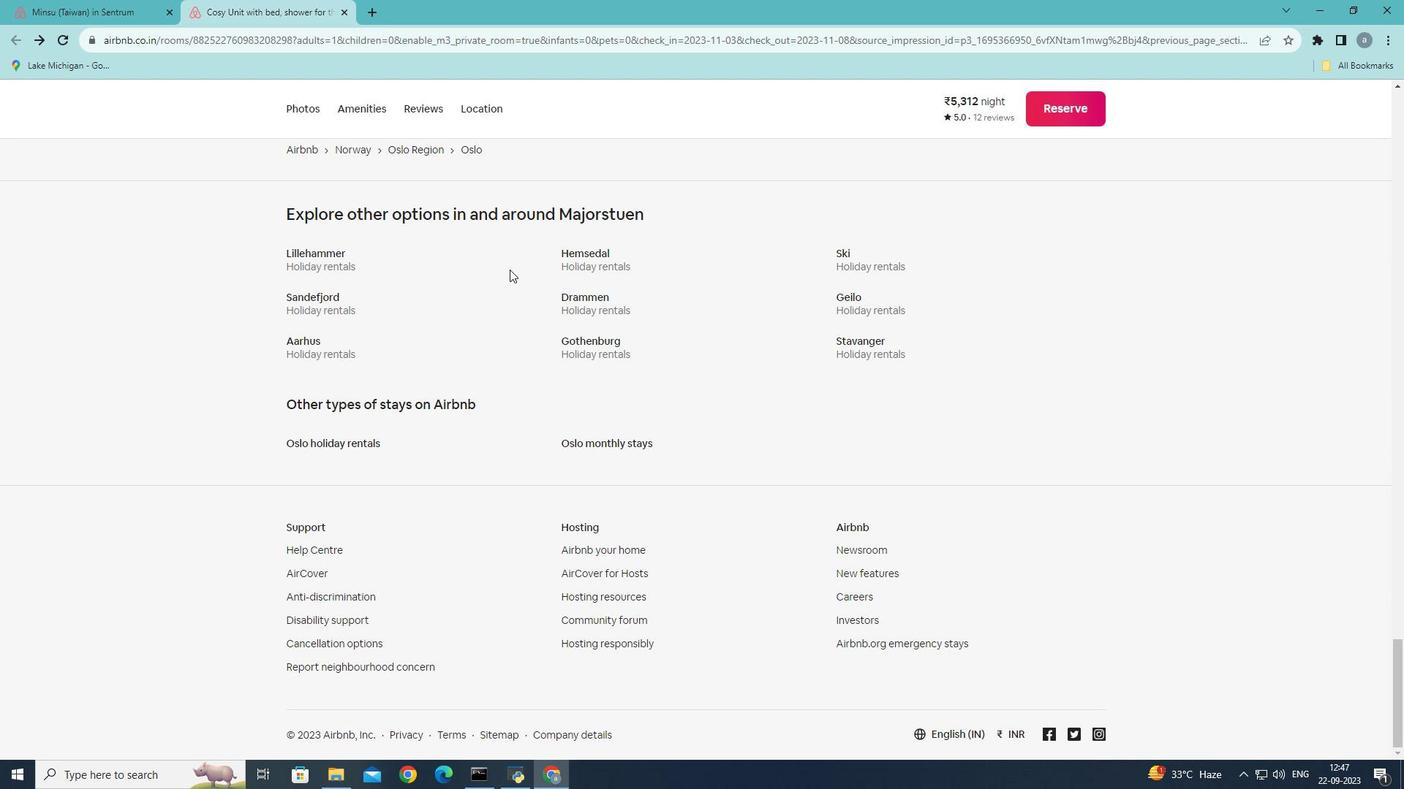 
Action: Mouse moved to (509, 269)
Screenshot: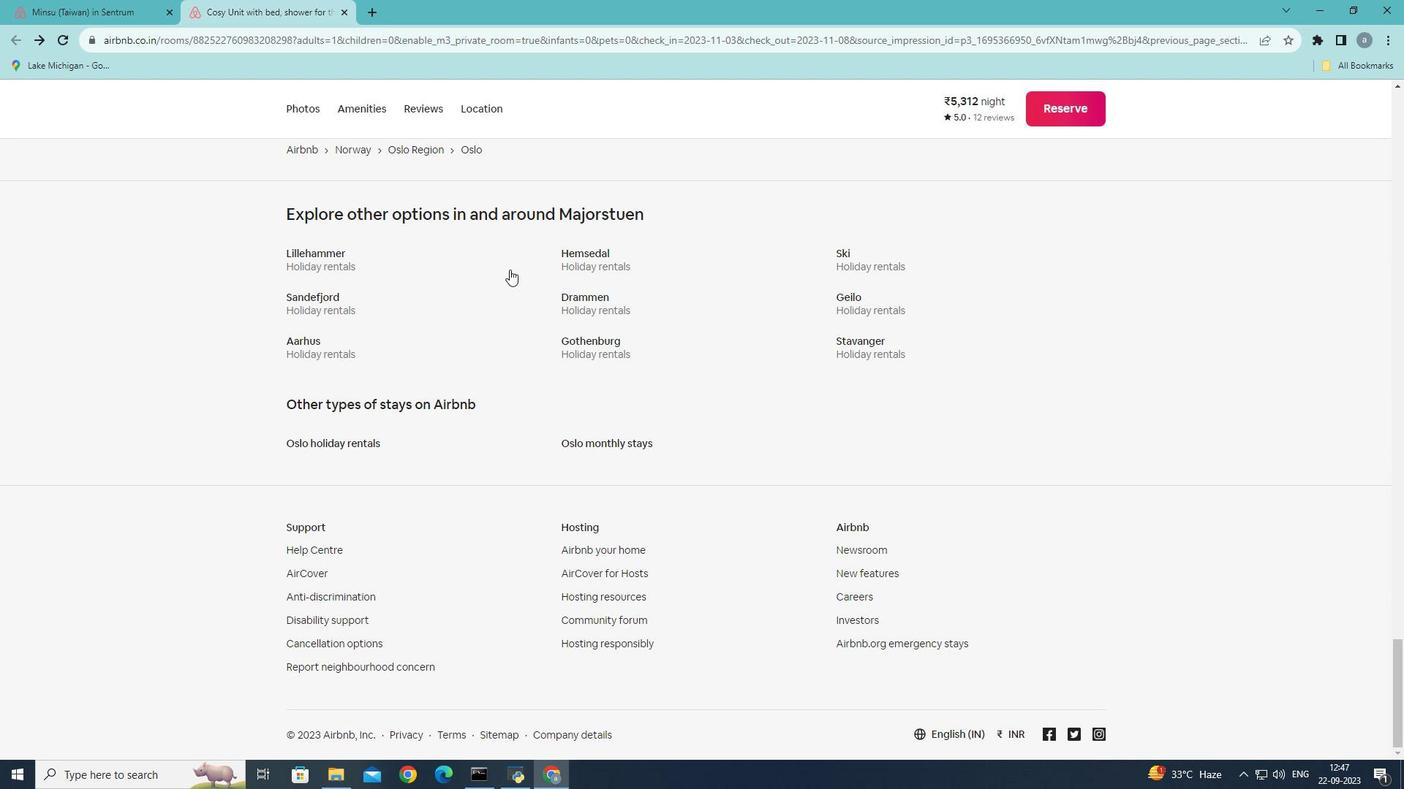 
Action: Mouse scrolled (509, 269) with delta (0, 0)
Screenshot: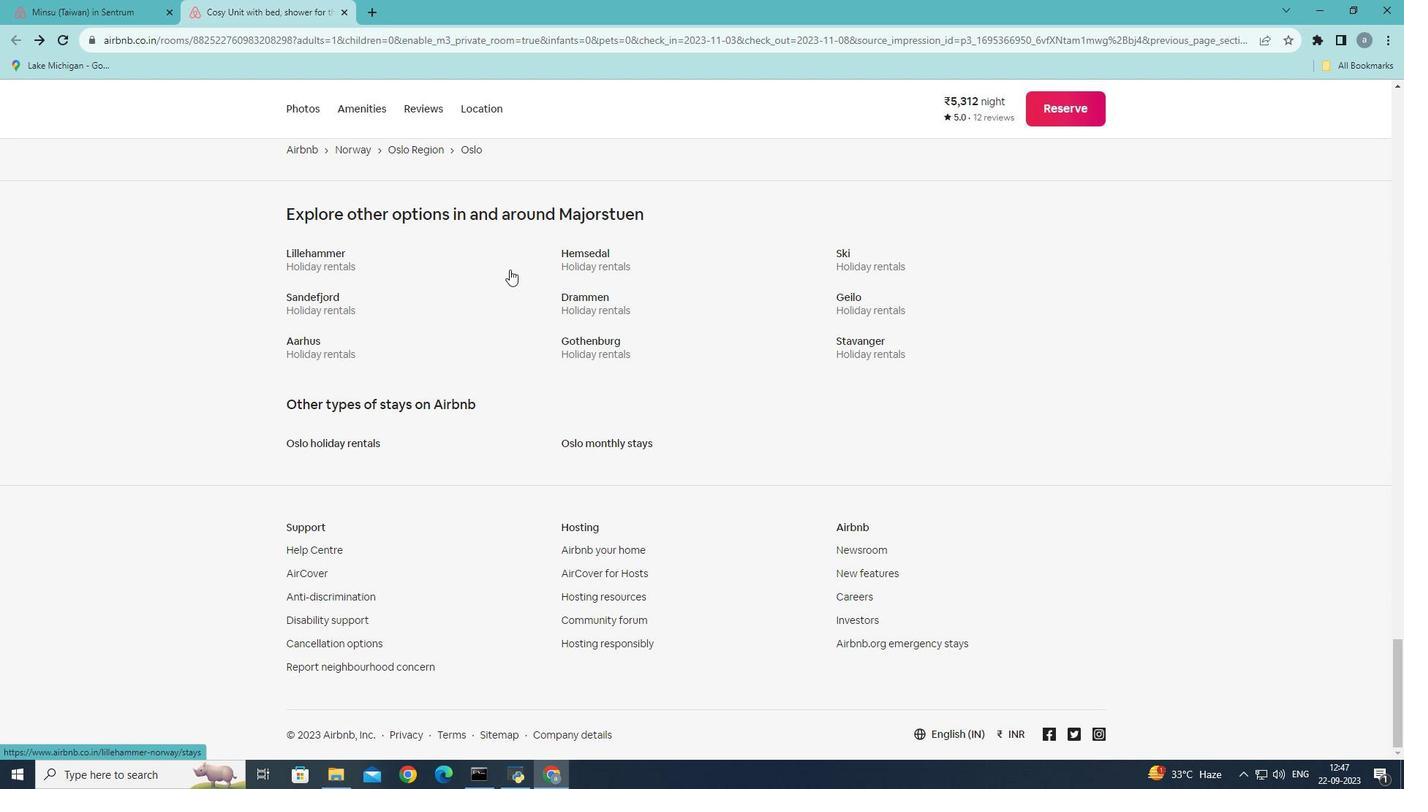 
Action: Mouse scrolled (509, 269) with delta (0, 0)
Screenshot: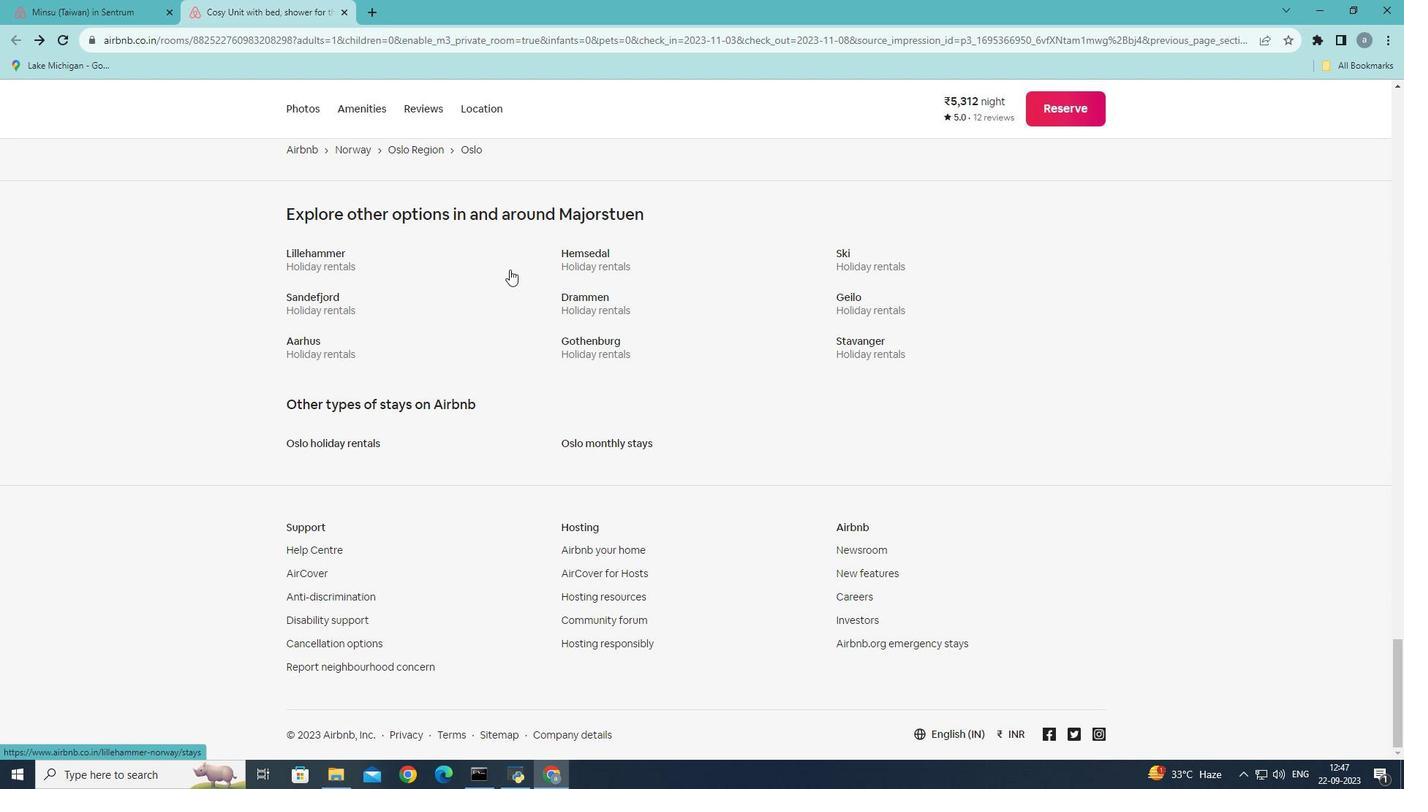 
Action: Mouse scrolled (509, 269) with delta (0, 0)
Screenshot: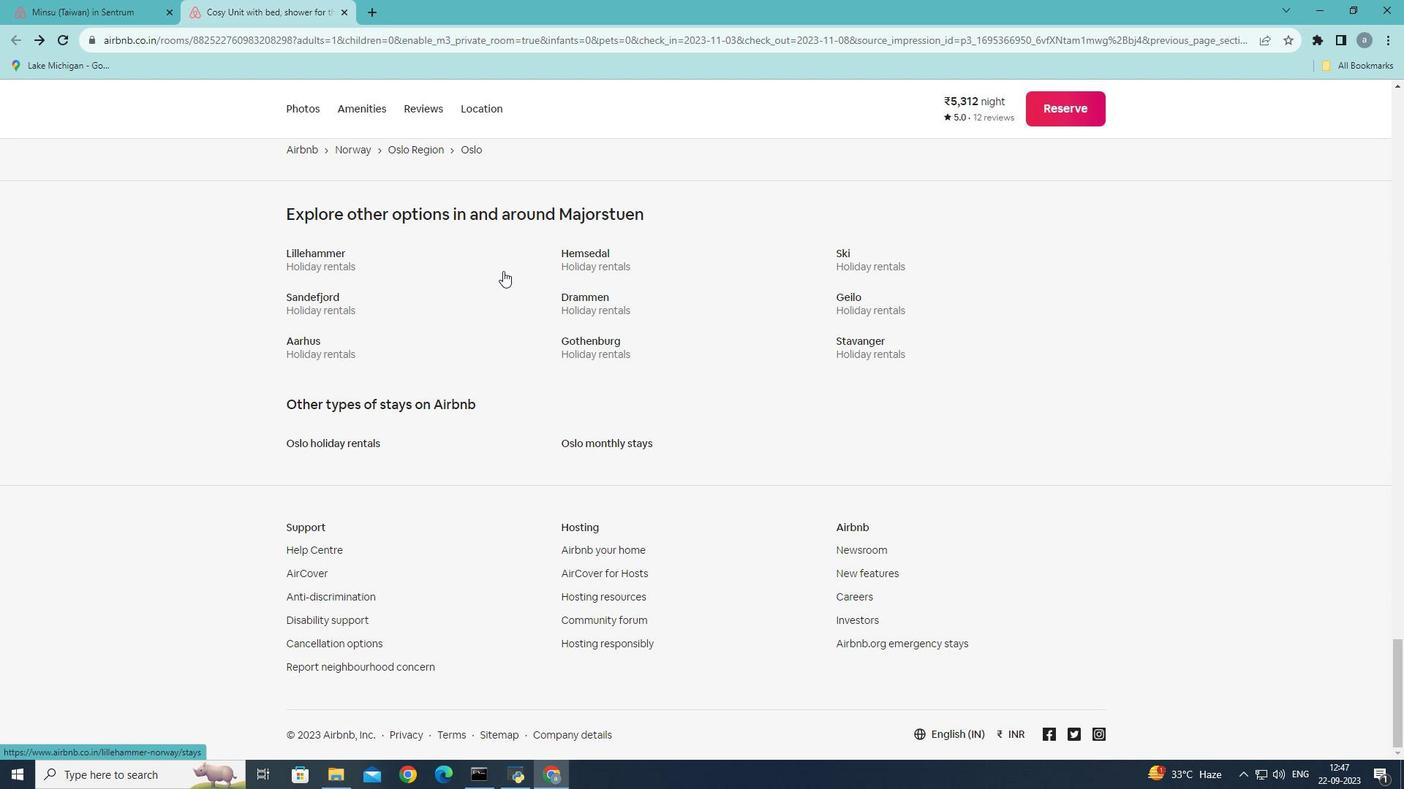 
Action: Mouse scrolled (509, 269) with delta (0, 0)
Screenshot: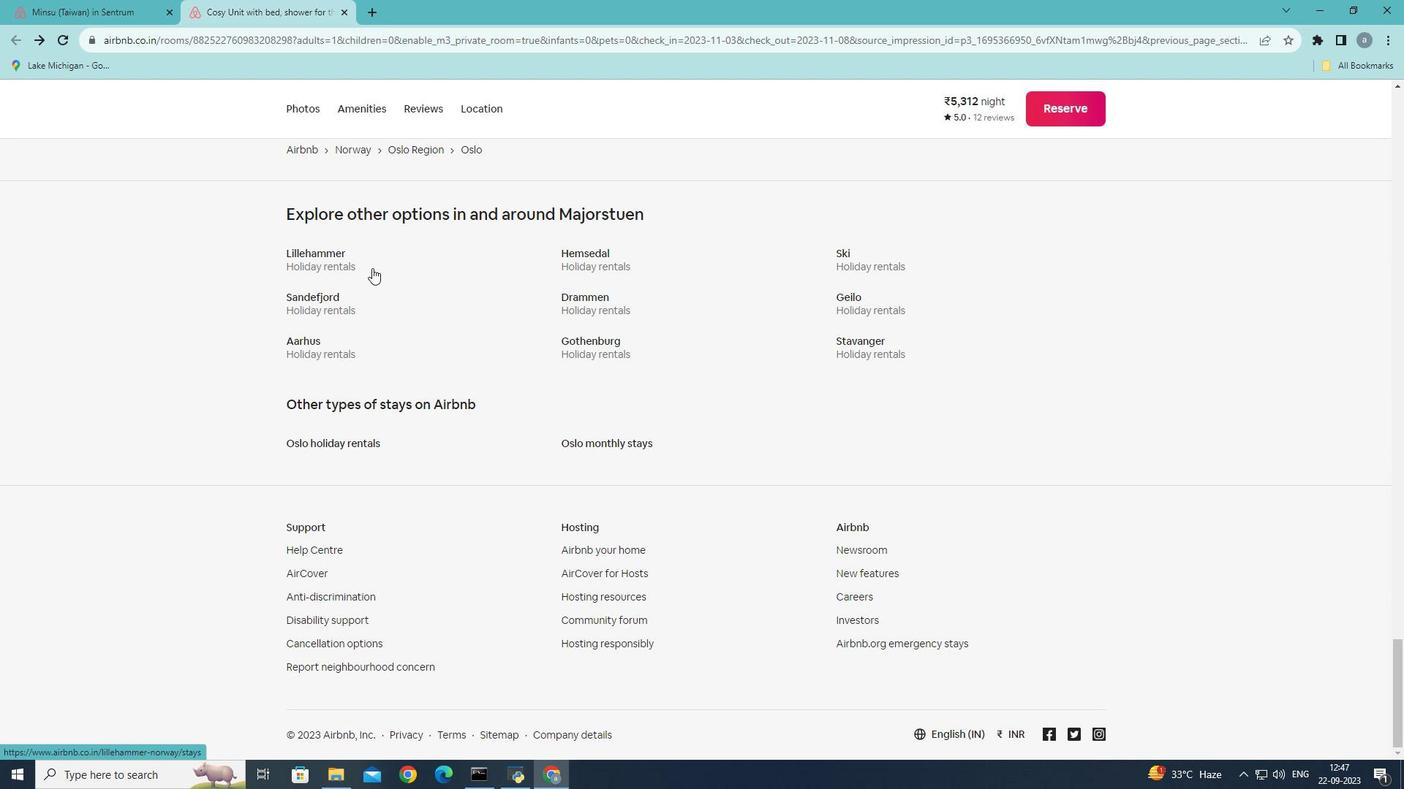 
Action: Mouse moved to (106, 13)
Screenshot: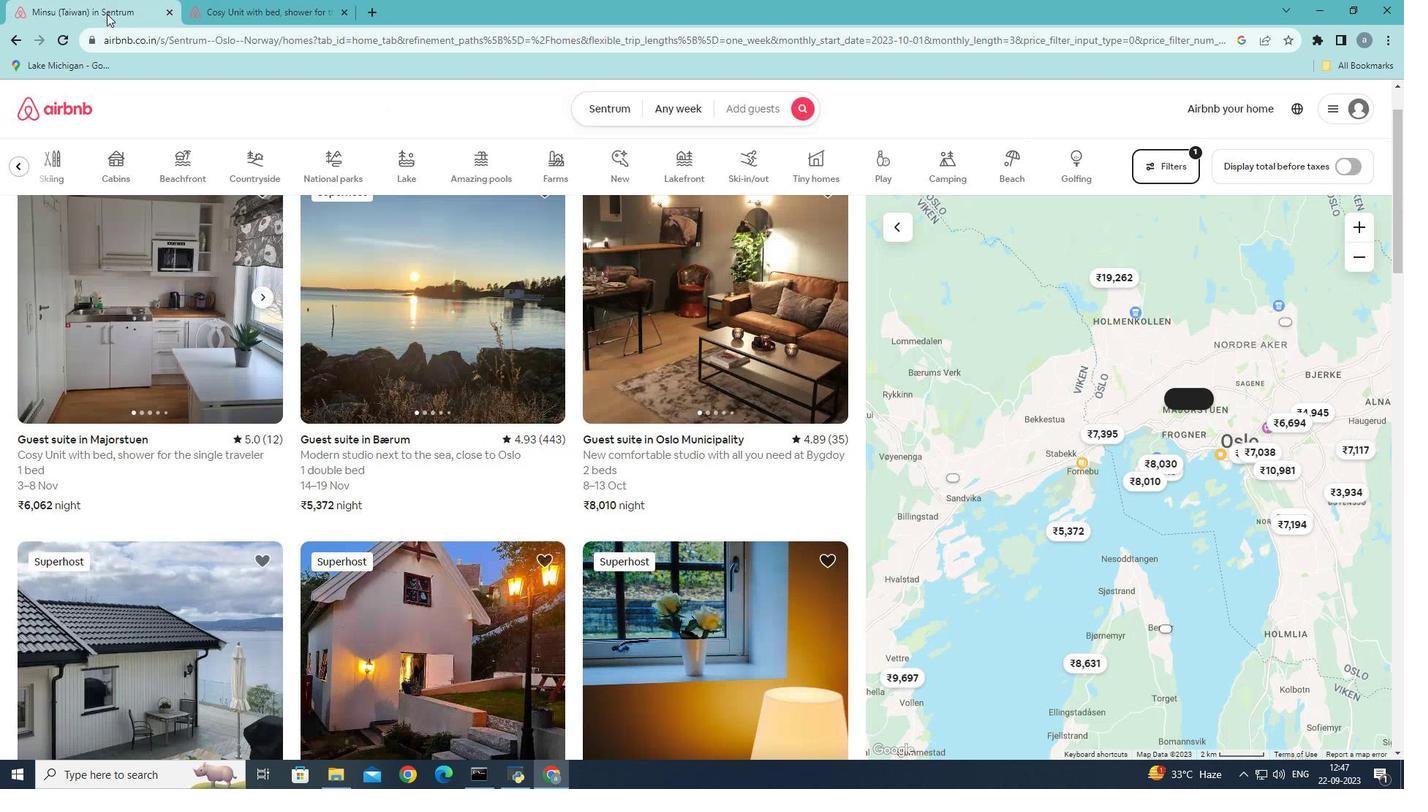 
Action: Mouse pressed left at (106, 13)
Screenshot: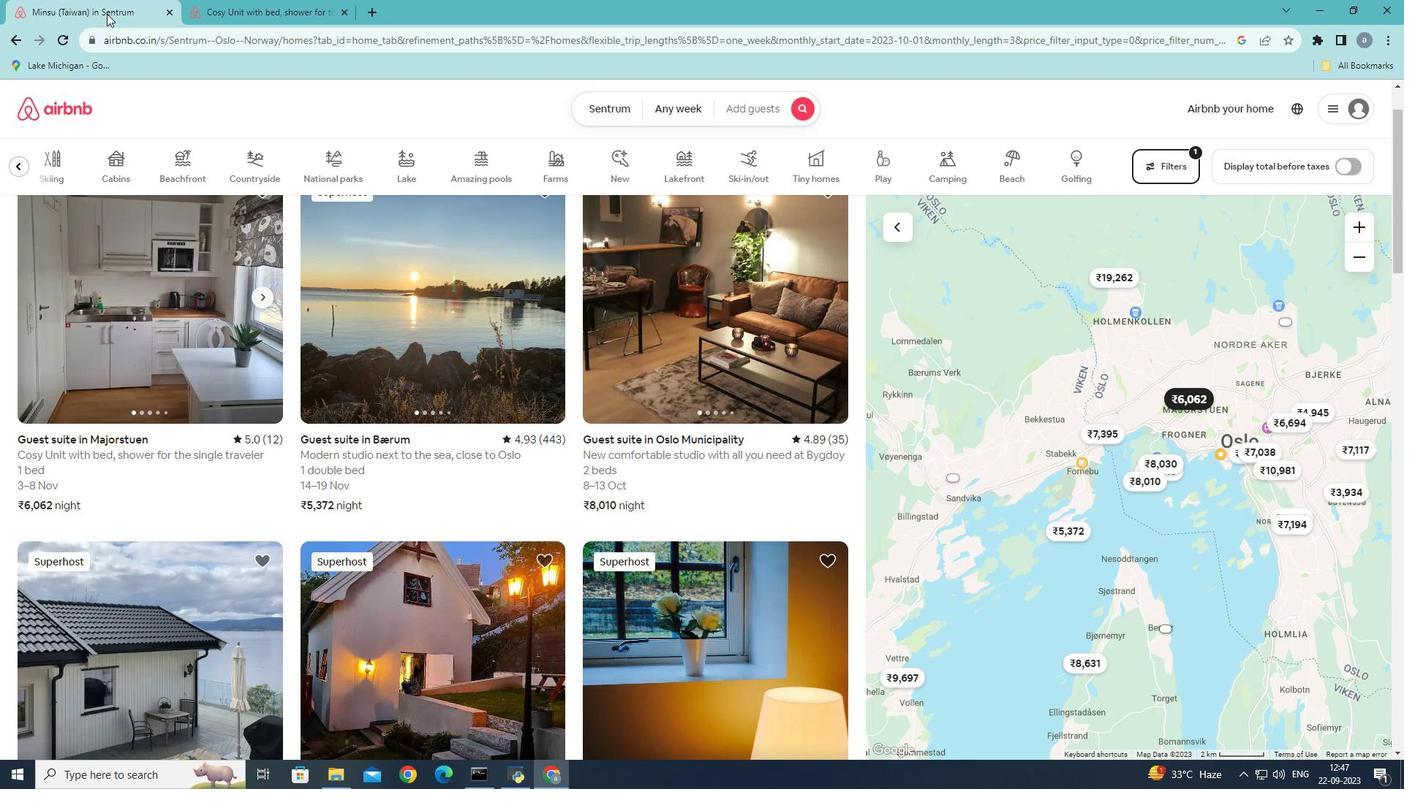 
Action: Mouse moved to (479, 392)
Screenshot: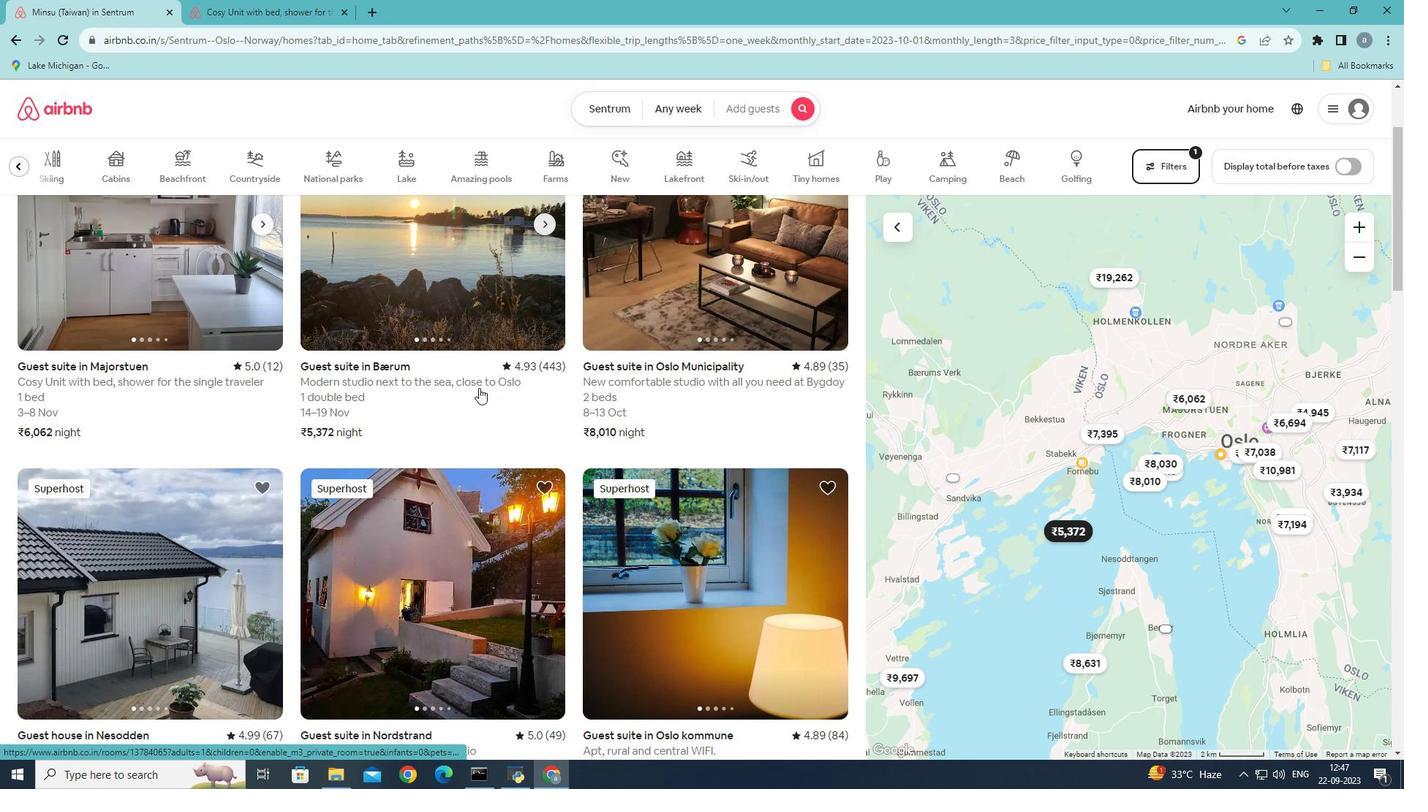 
Action: Mouse scrolled (479, 392) with delta (0, 0)
Screenshot: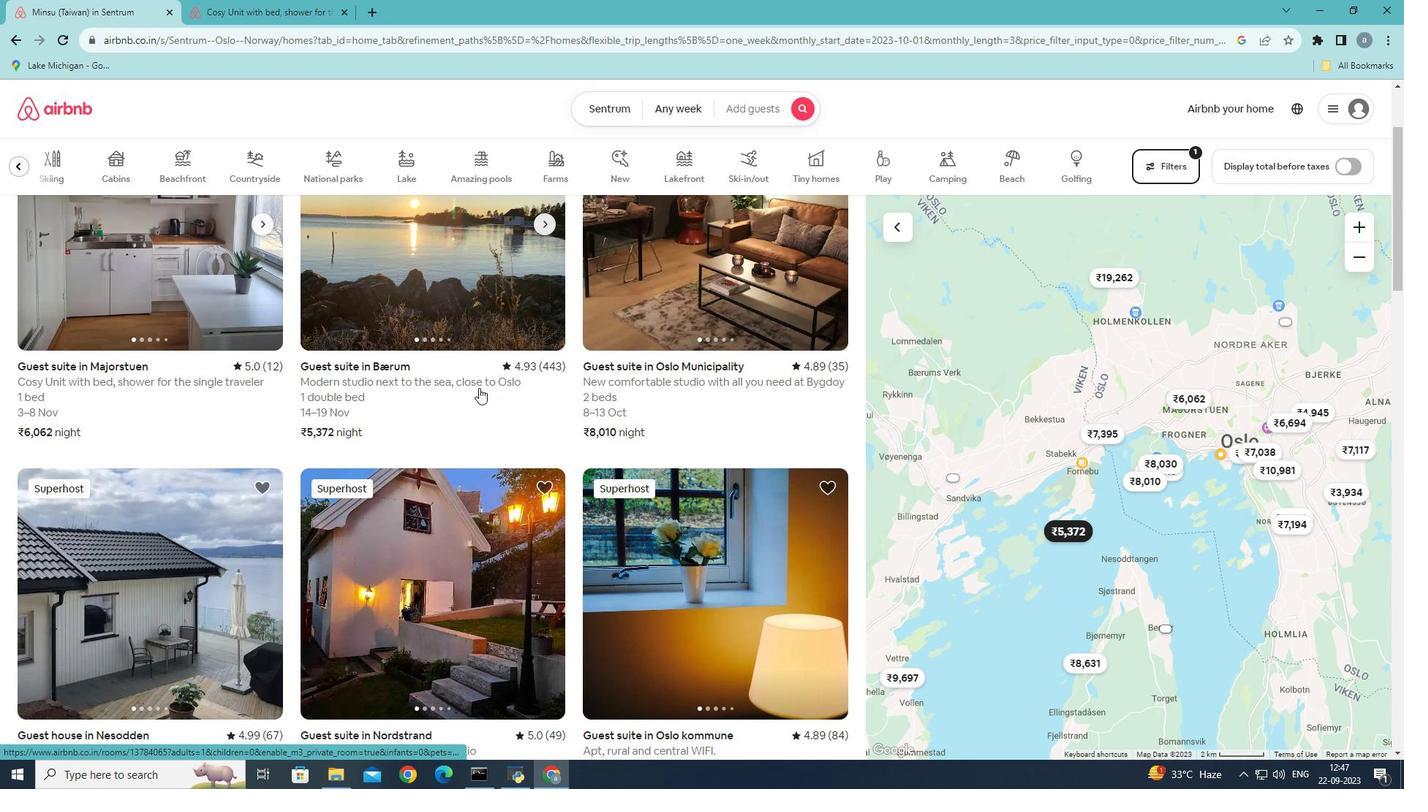 
Action: Mouse moved to (479, 384)
